 Task: Buy 4 Hair Combs from Drying Hoods section under best seller category for shipping address: Caleb Scott, 2431 August Lane, Shreveport, Louisiana 71101, Cell Number 3184332610. Pay from credit card ending with 5759, CVV 953
Action: Mouse moved to (28, 110)
Screenshot: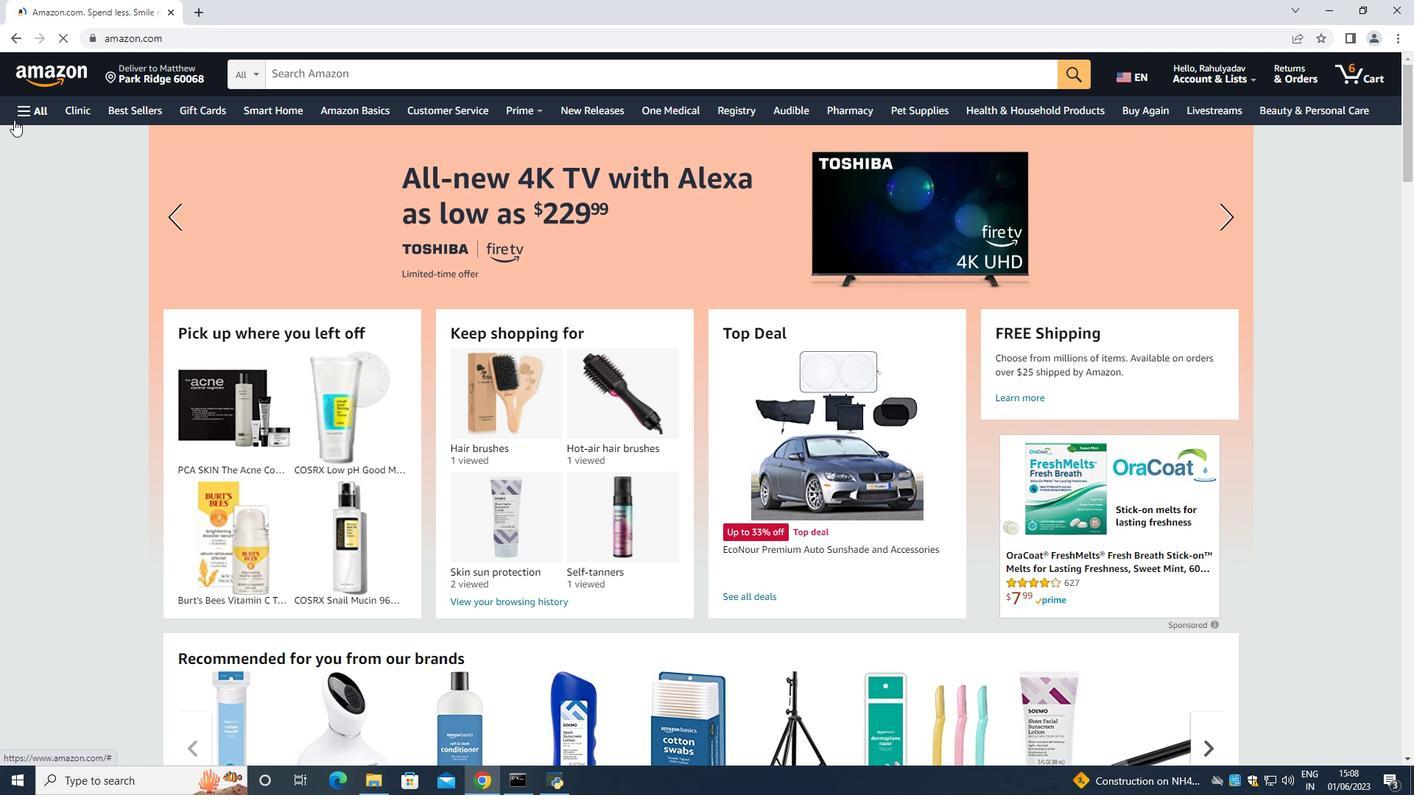 
Action: Mouse pressed left at (28, 110)
Screenshot: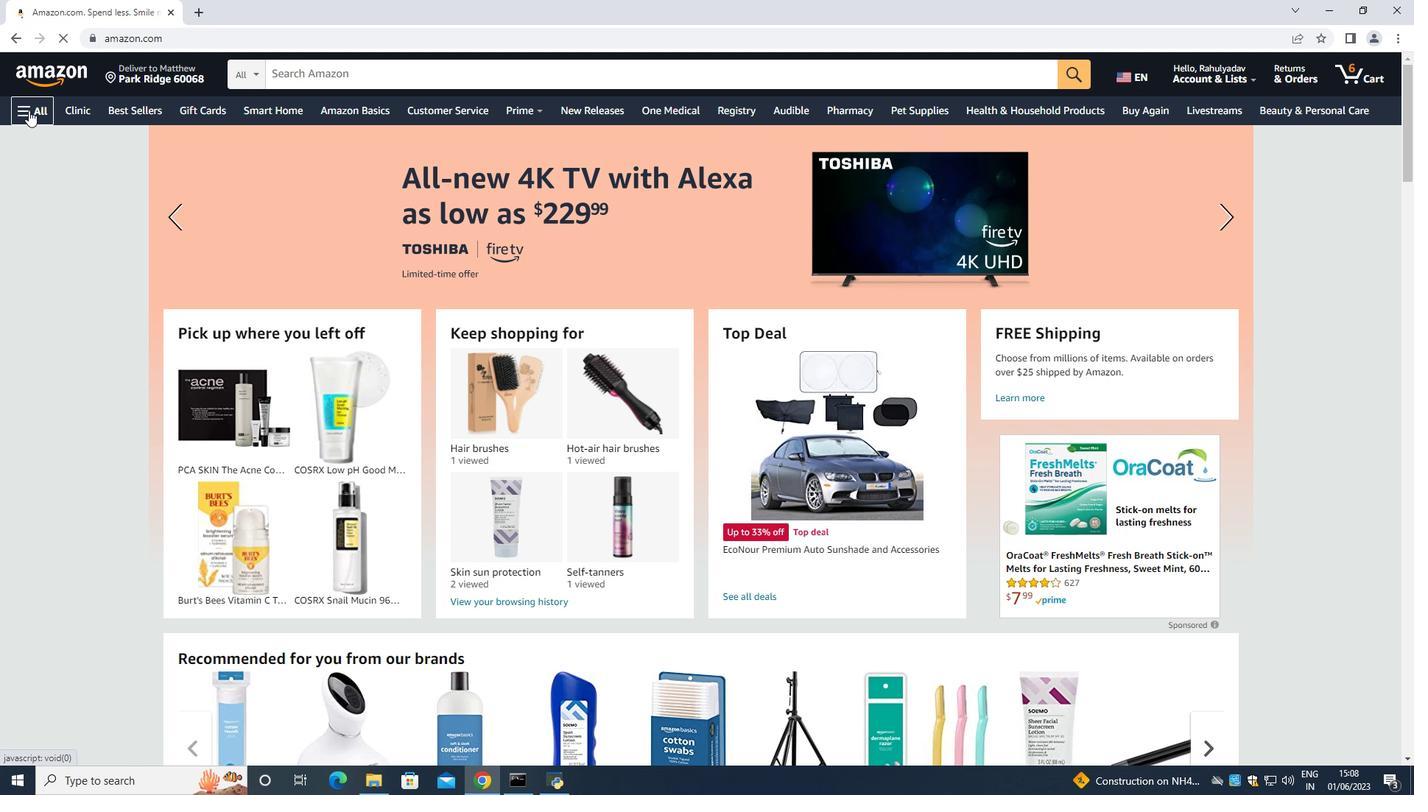 
Action: Mouse moved to (490, 176)
Screenshot: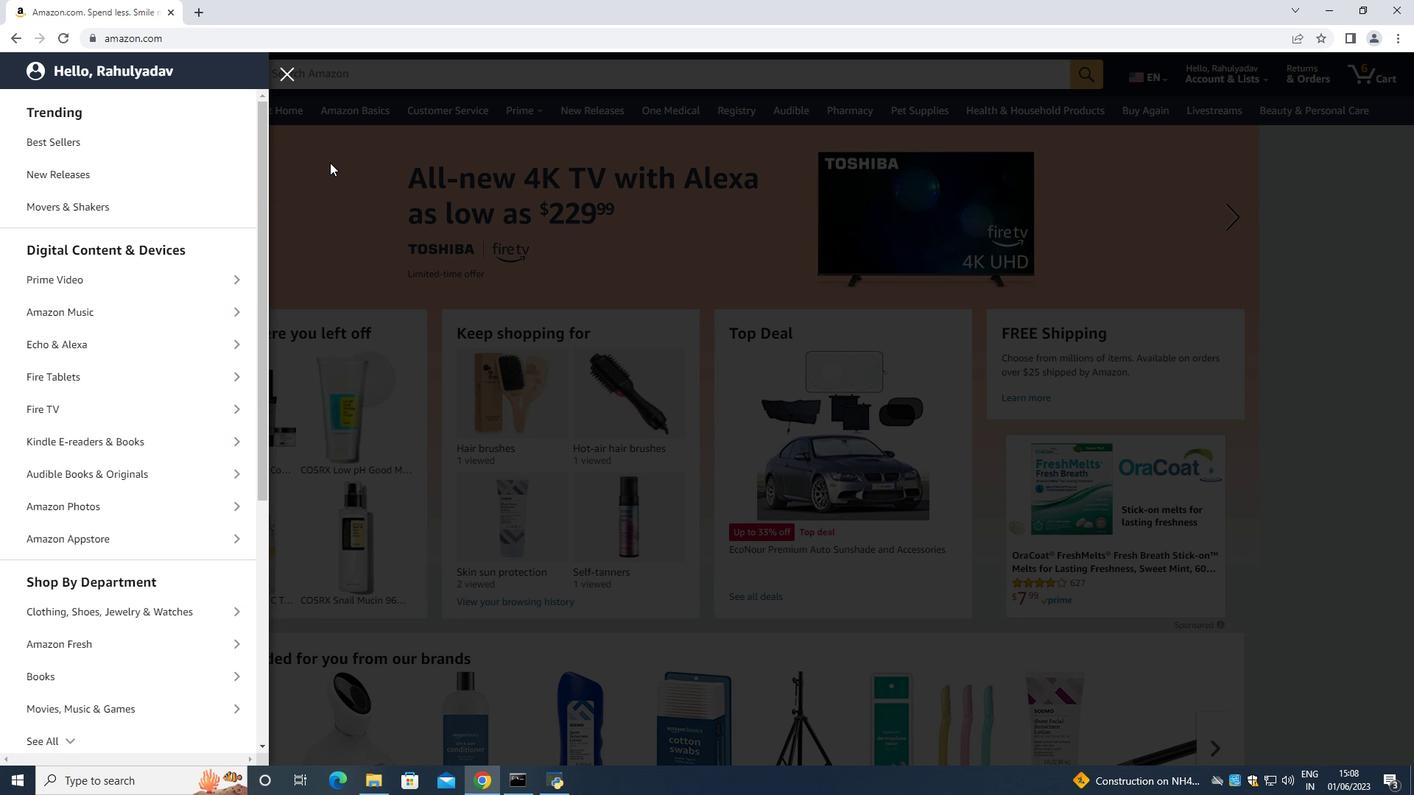
Action: Mouse pressed left at (490, 176)
Screenshot: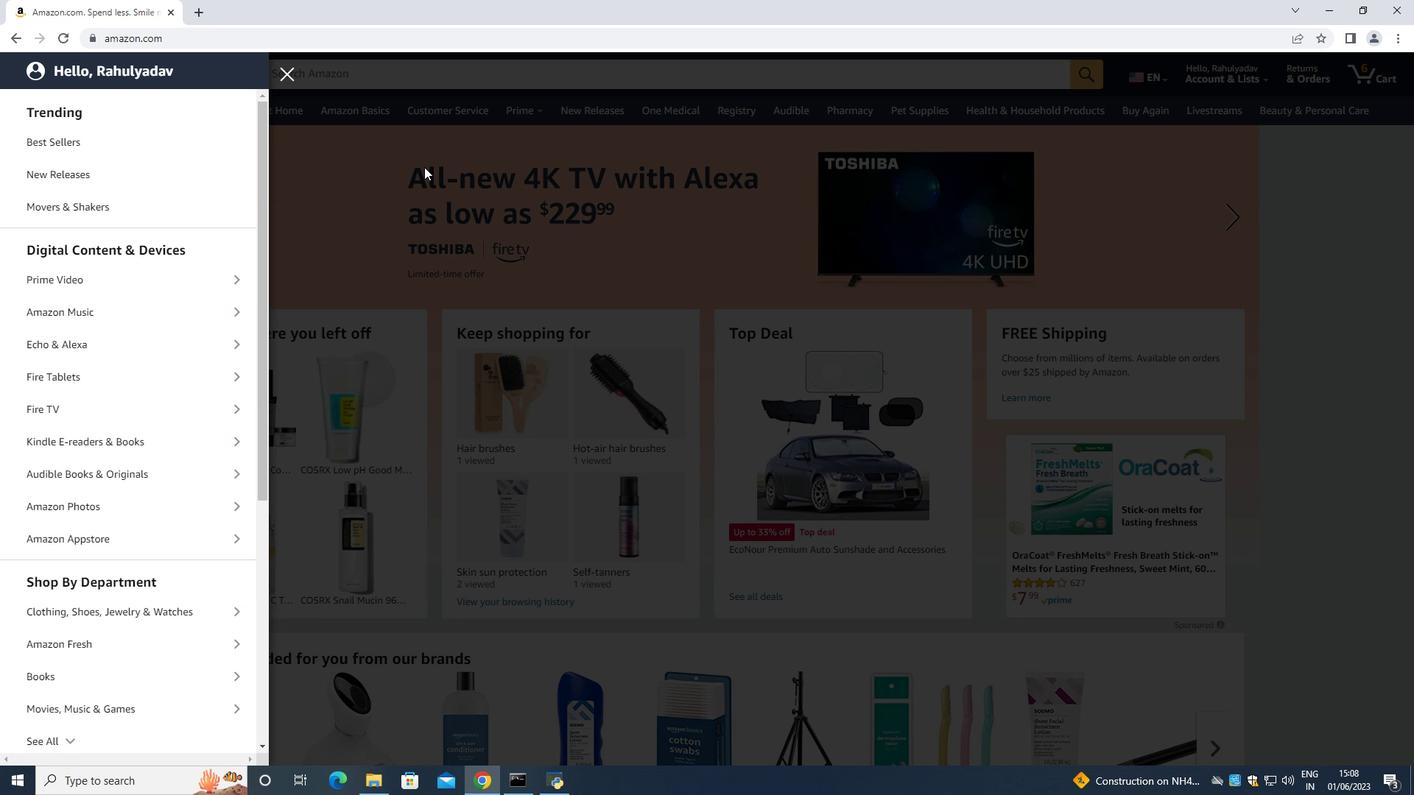 
Action: Mouse moved to (15, 109)
Screenshot: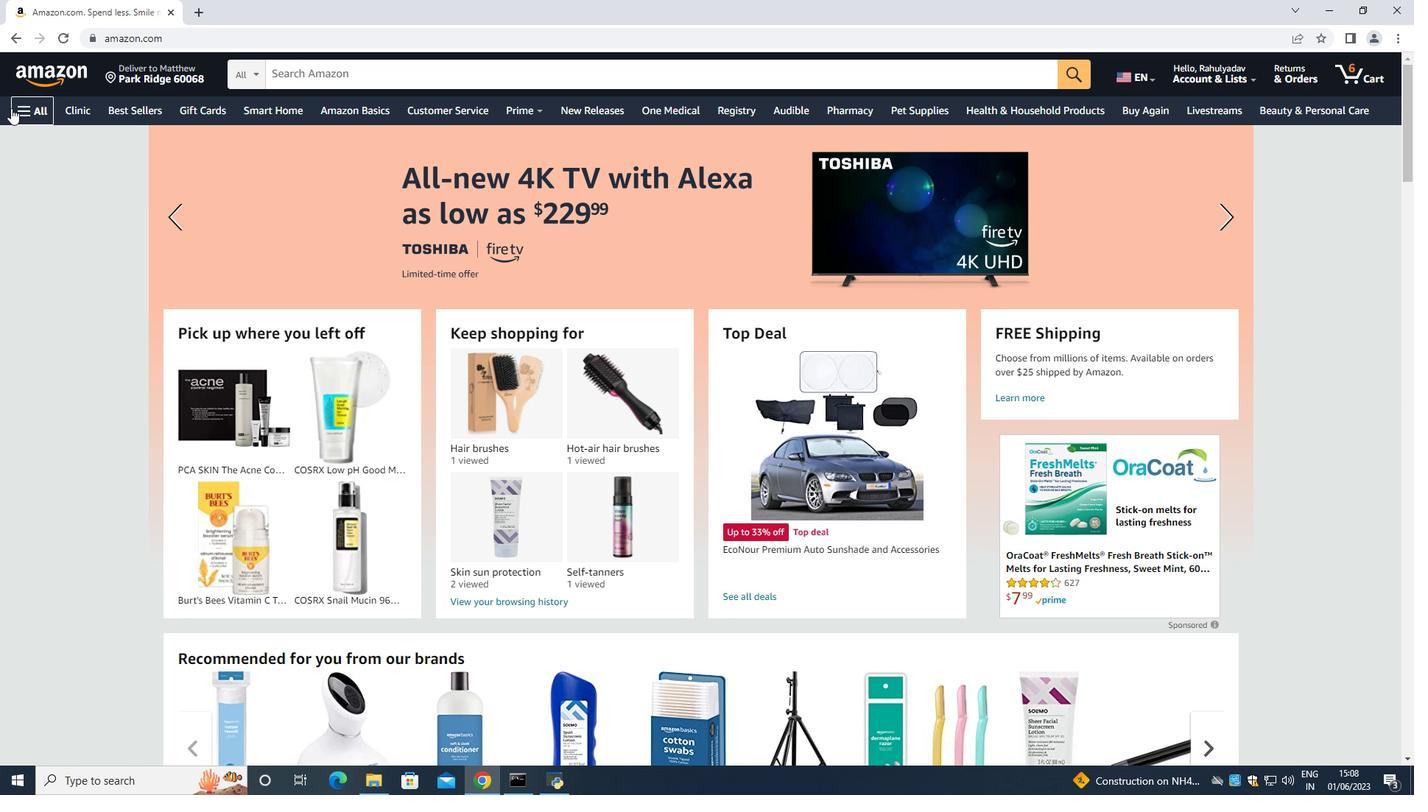 
Action: Mouse pressed left at (15, 109)
Screenshot: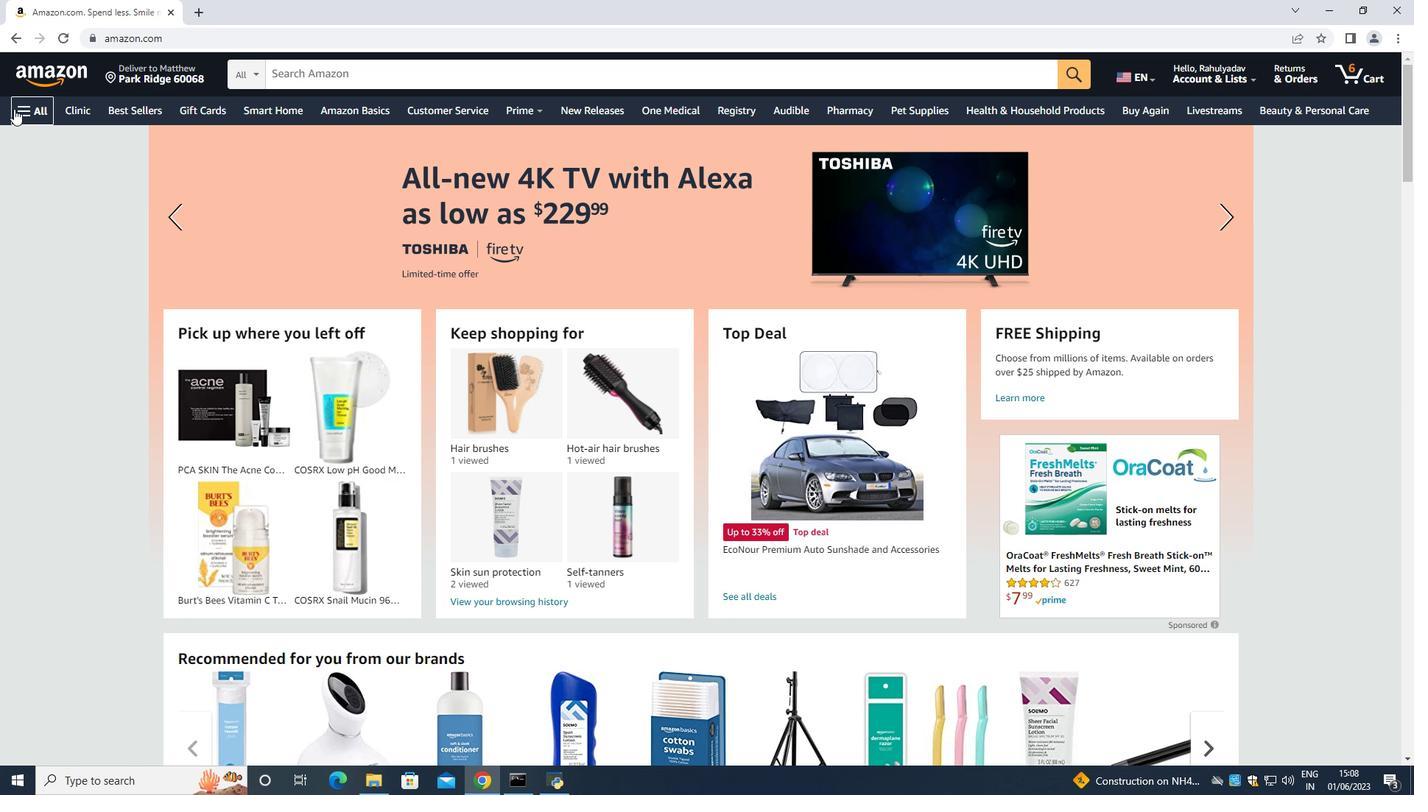 
Action: Mouse moved to (58, 148)
Screenshot: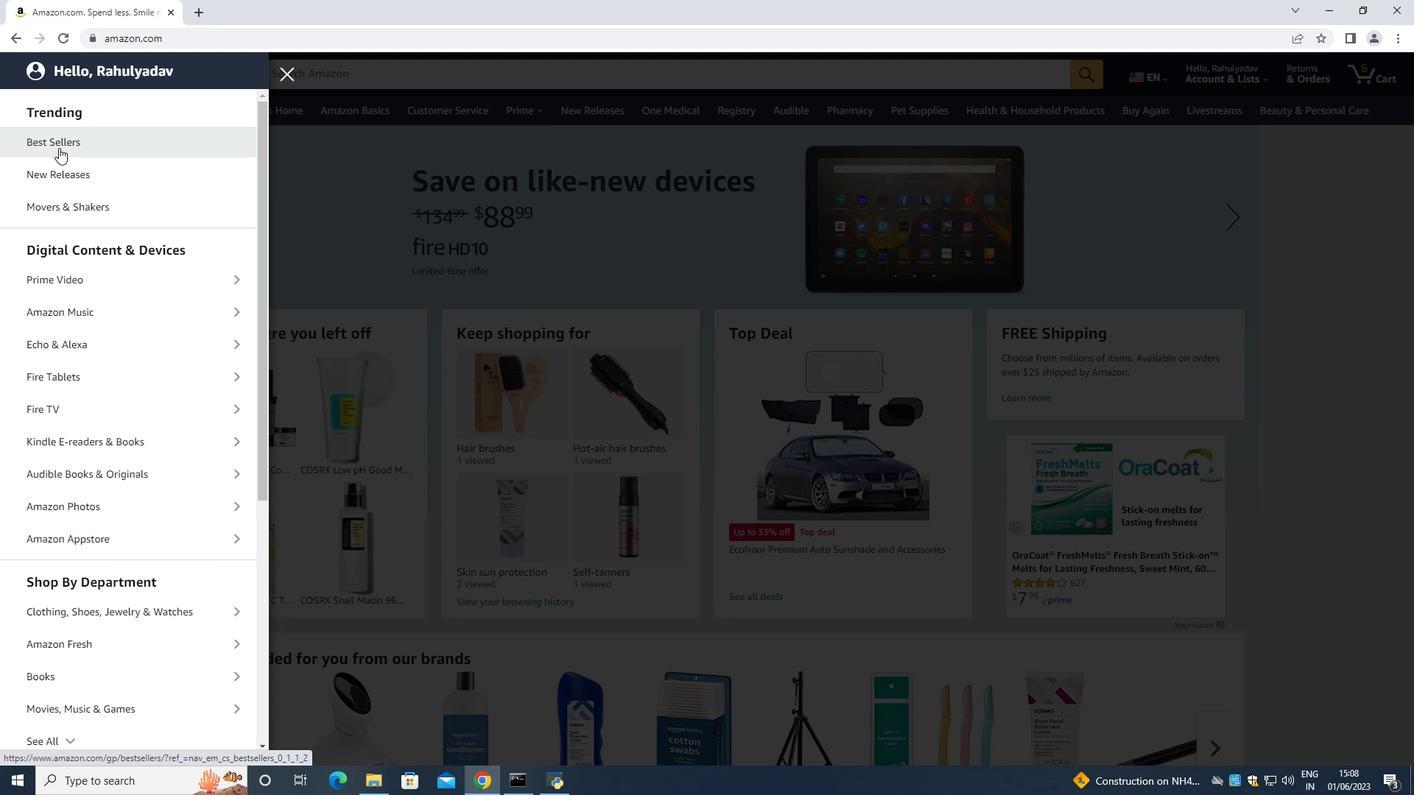 
Action: Mouse pressed left at (58, 148)
Screenshot: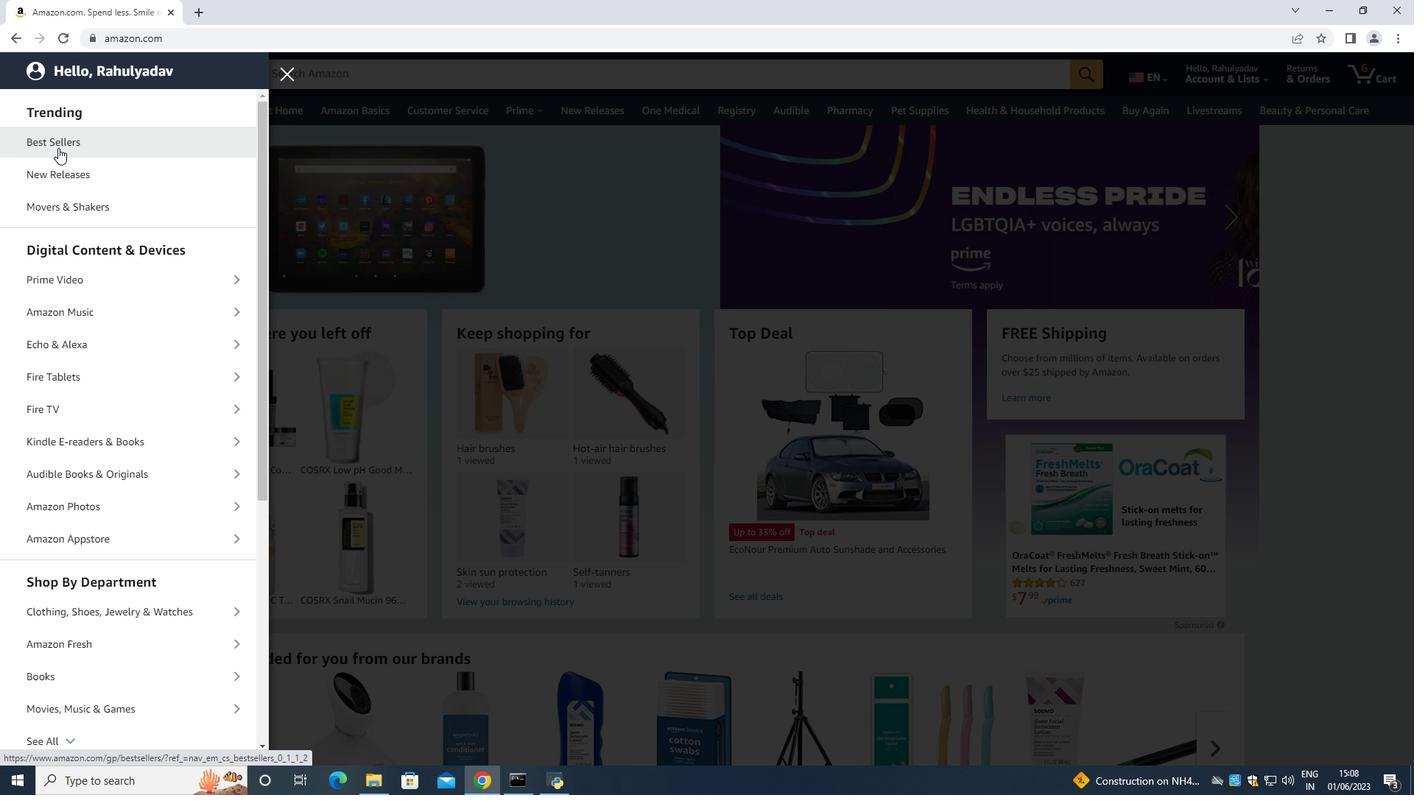 
Action: Mouse moved to (515, 70)
Screenshot: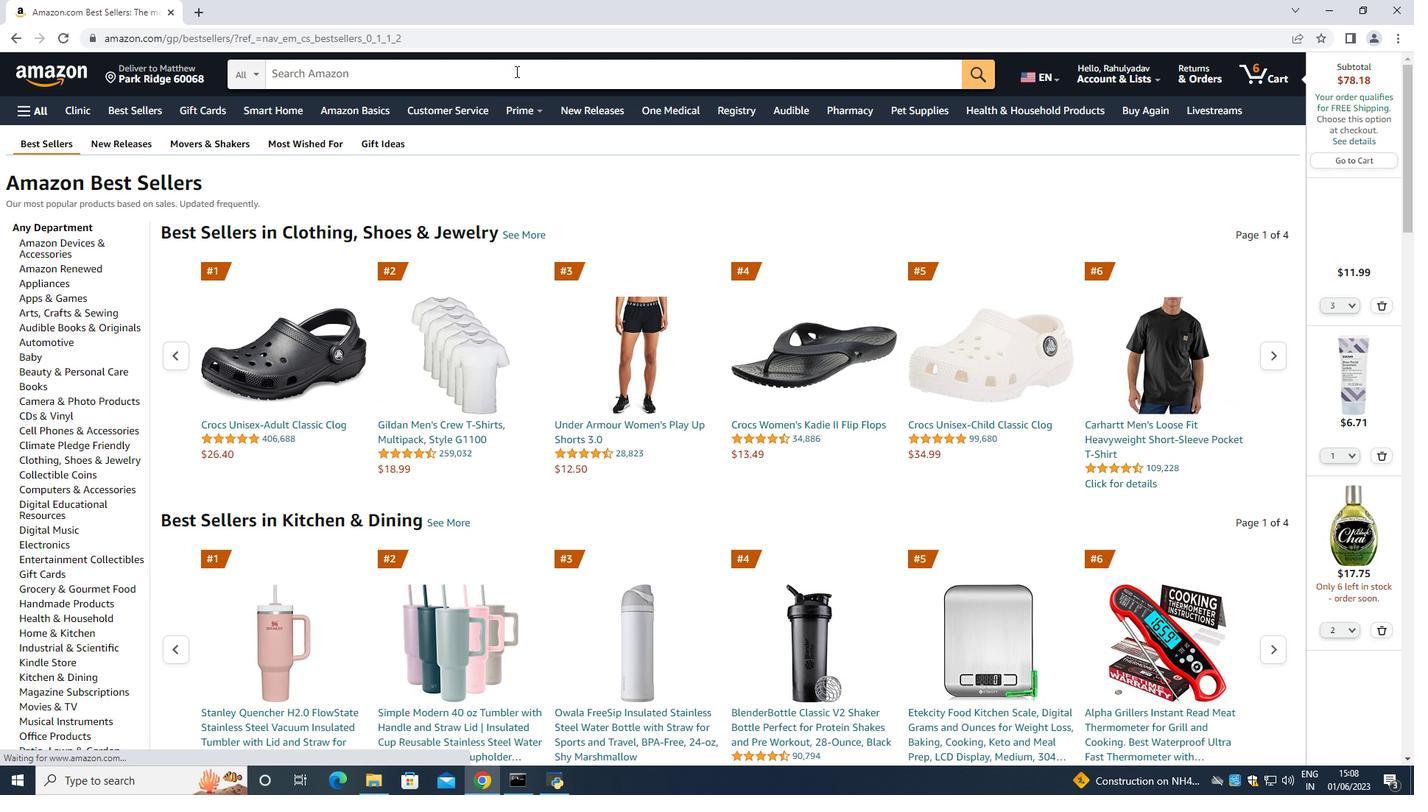 
Action: Mouse pressed left at (515, 70)
Screenshot: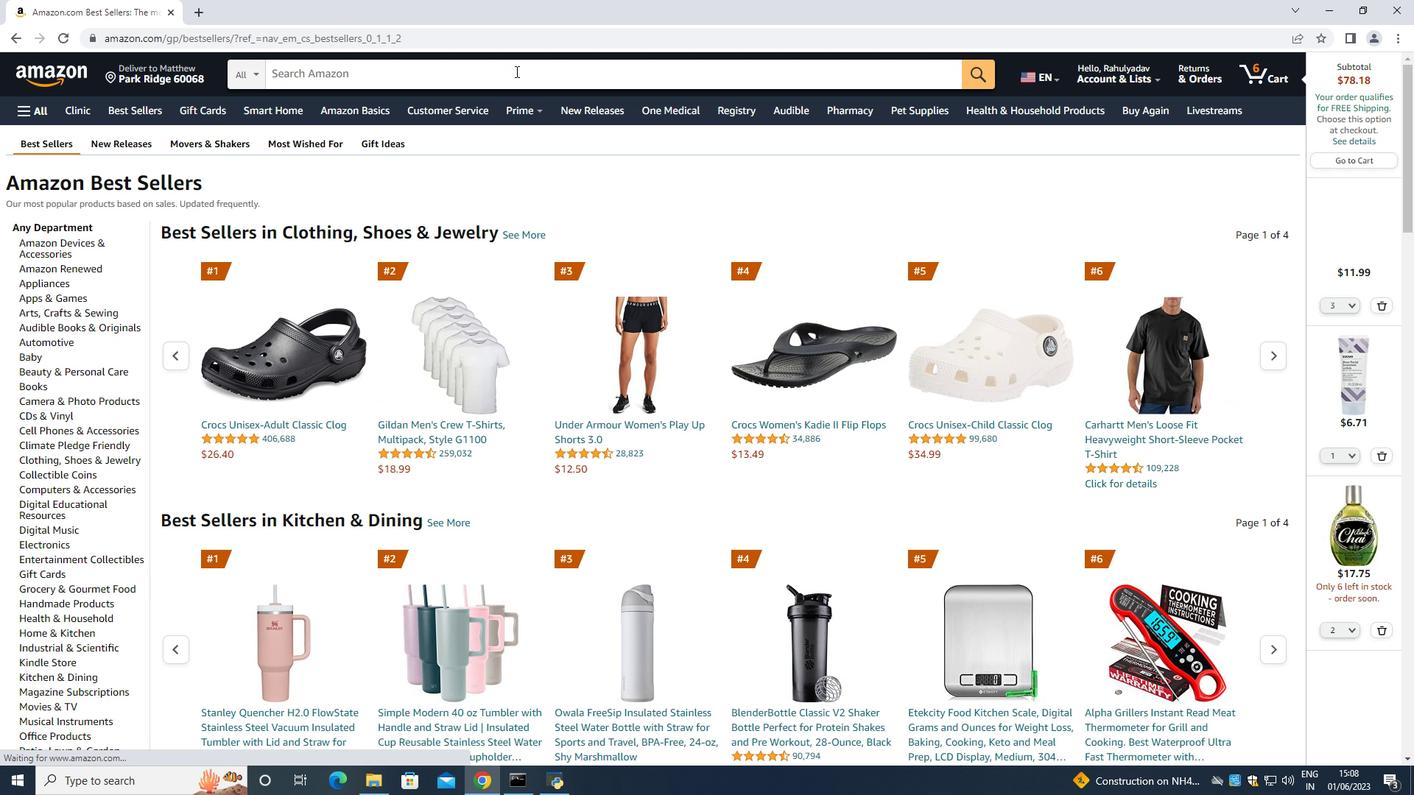
Action: Key pressed <Key.shift><Key.shift><Key.shift><Key.shift><Key.shift><Key.shift><Key.shift><Key.shift><Key.shift><Key.shift>Hair<Key.space><Key.shift>Combs<Key.enter>
Screenshot: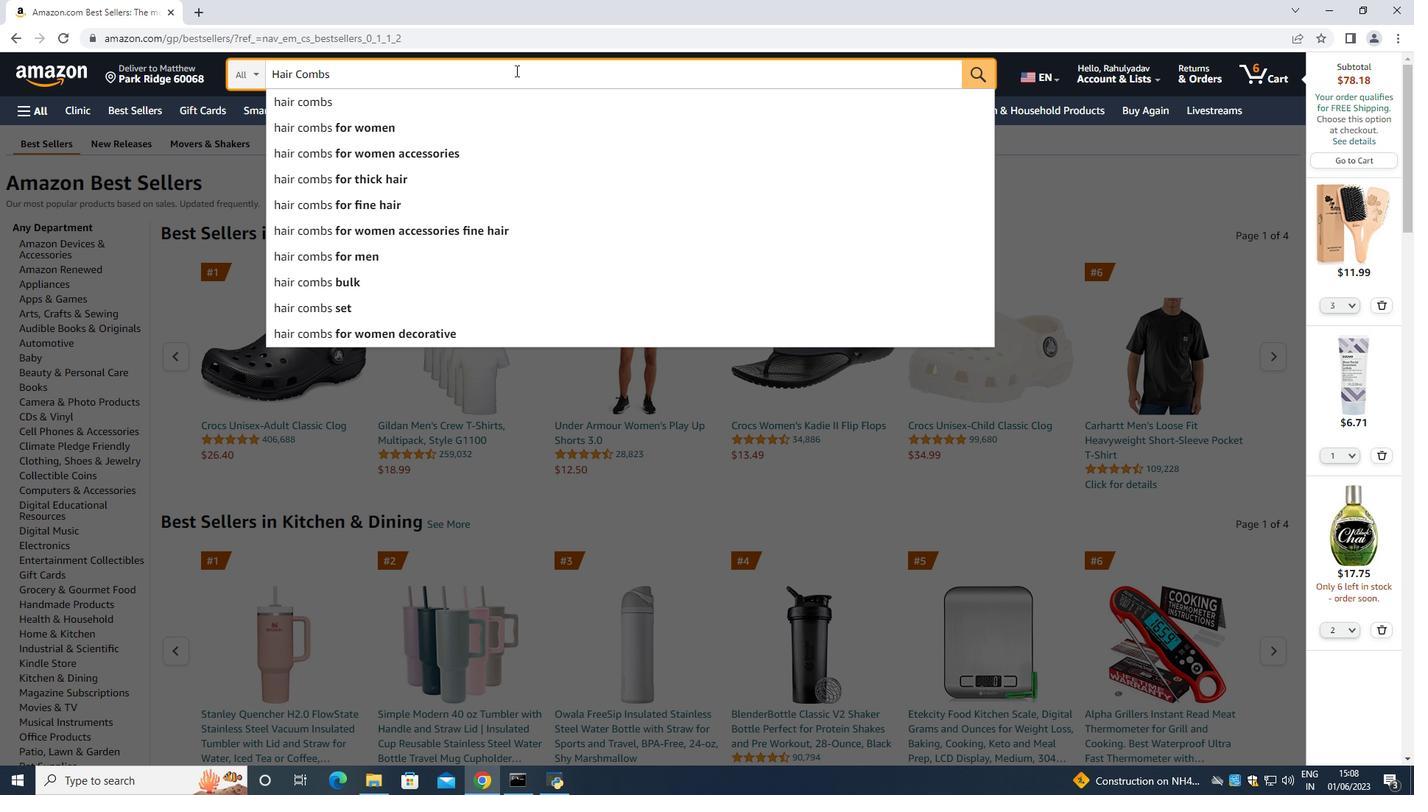 
Action: Mouse moved to (996, 451)
Screenshot: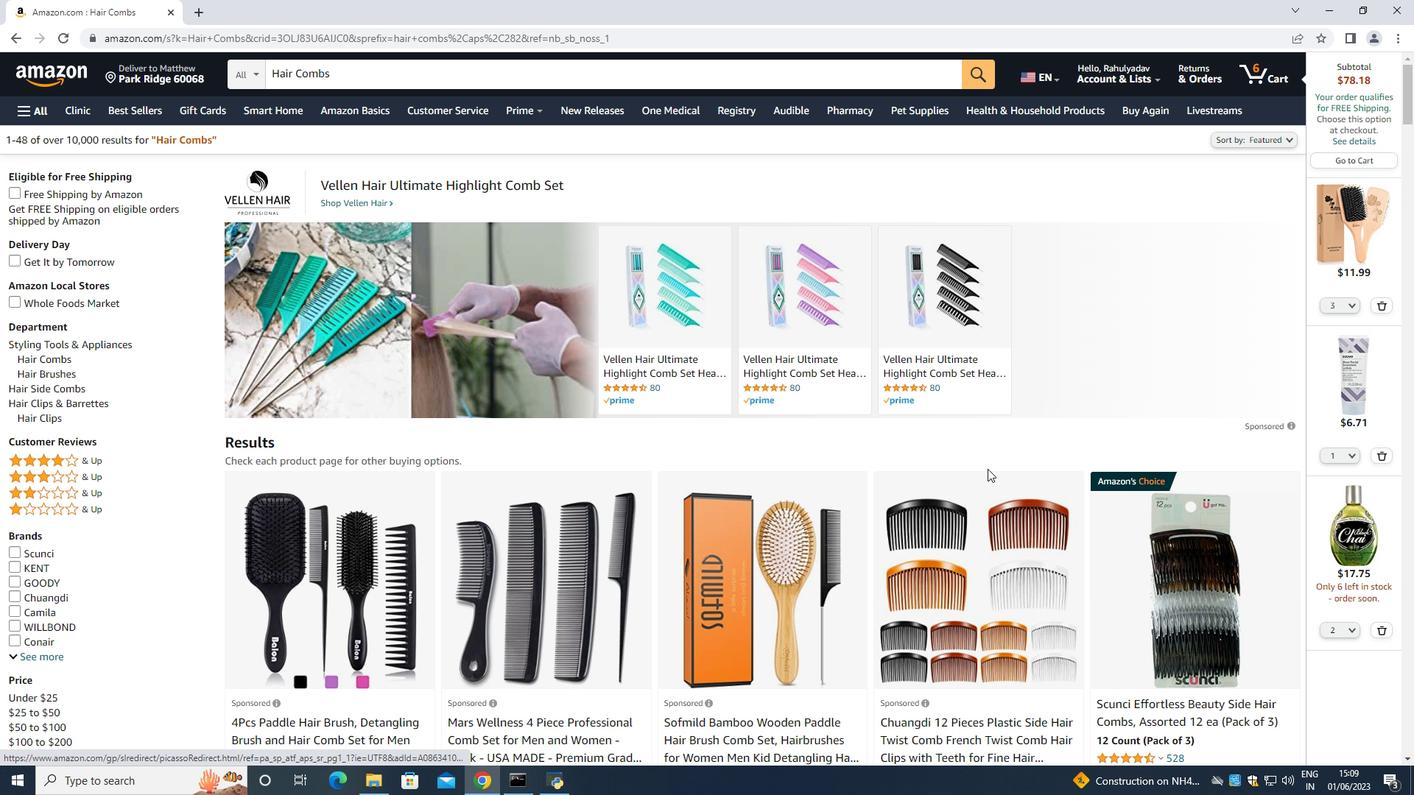 
Action: Mouse scrolled (996, 450) with delta (0, 0)
Screenshot: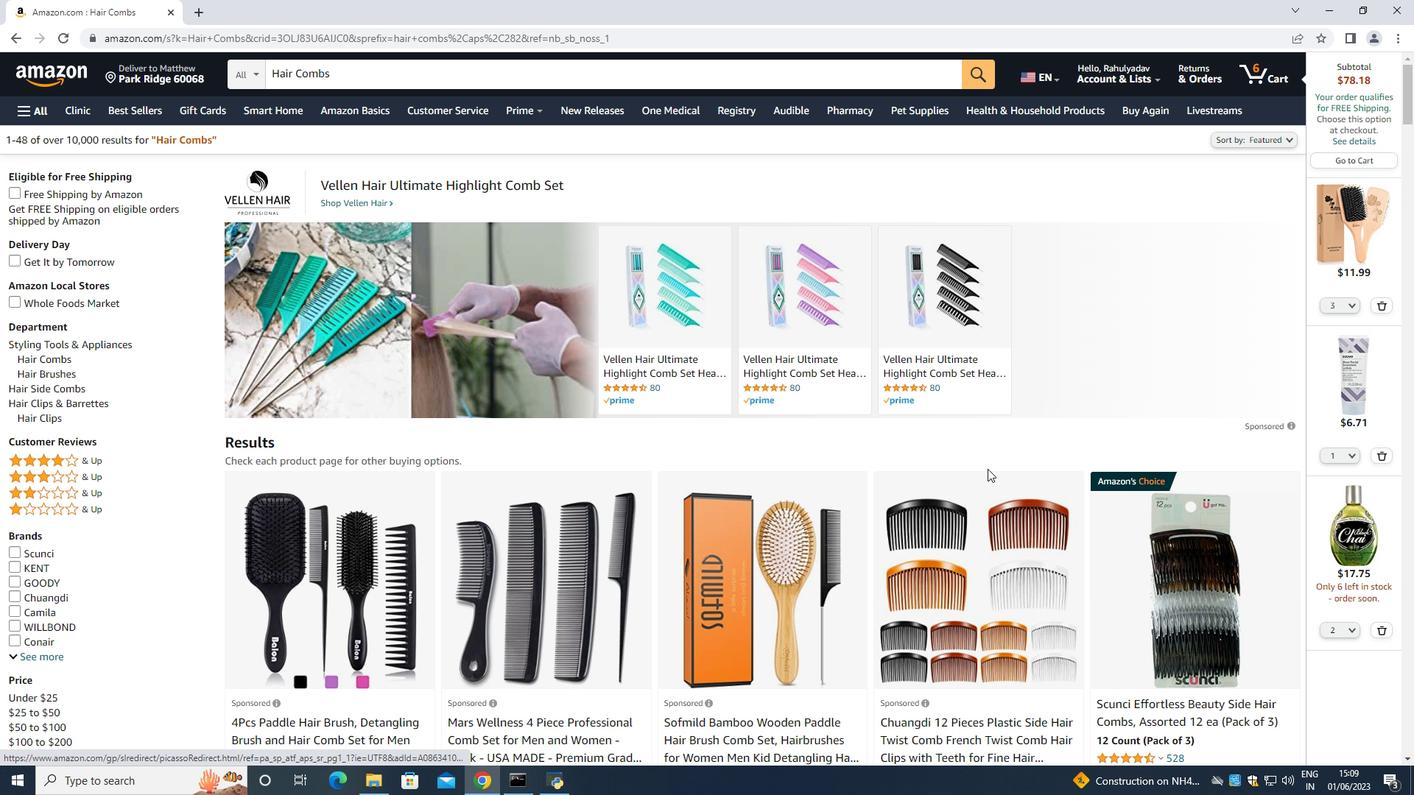 
Action: Mouse moved to (994, 455)
Screenshot: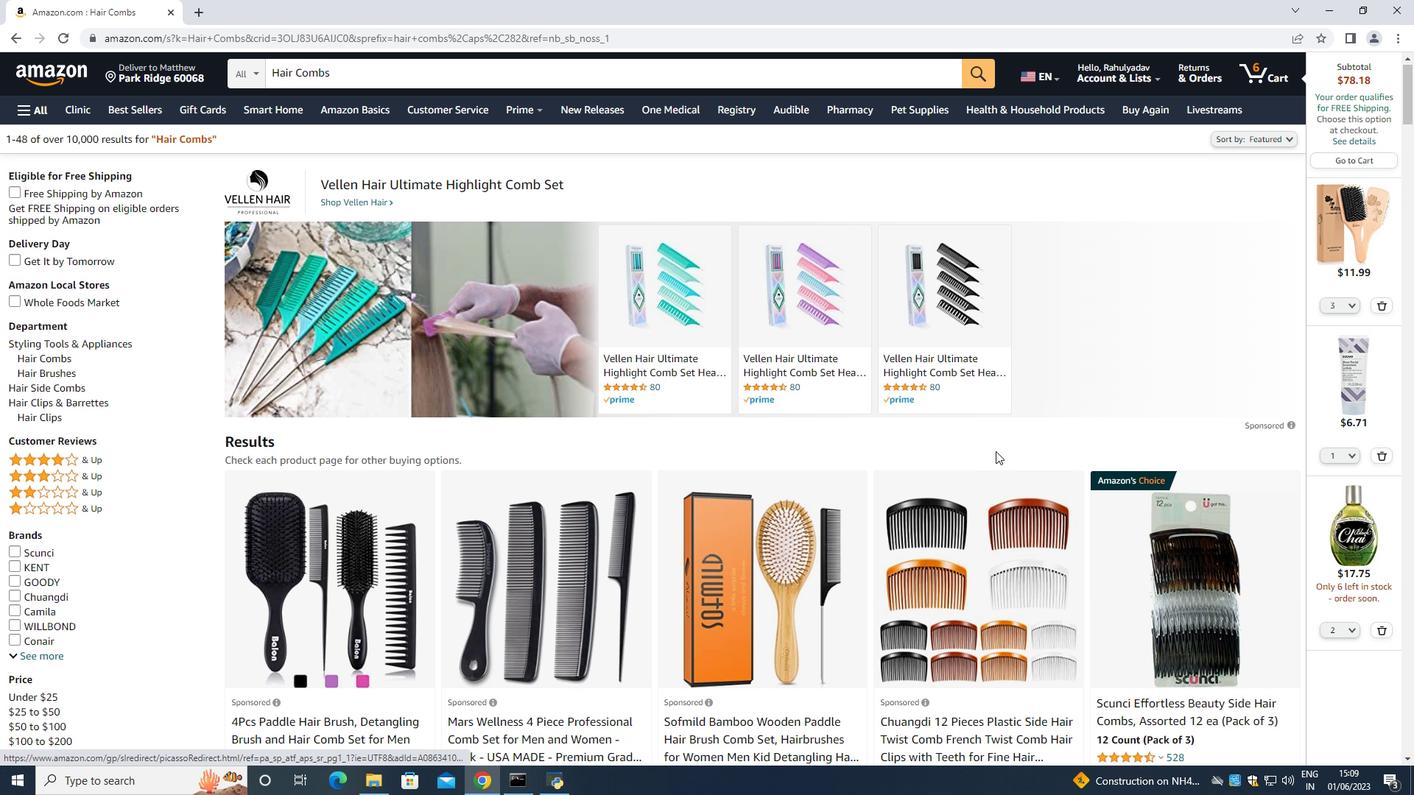 
Action: Mouse scrolled (994, 454) with delta (0, 0)
Screenshot: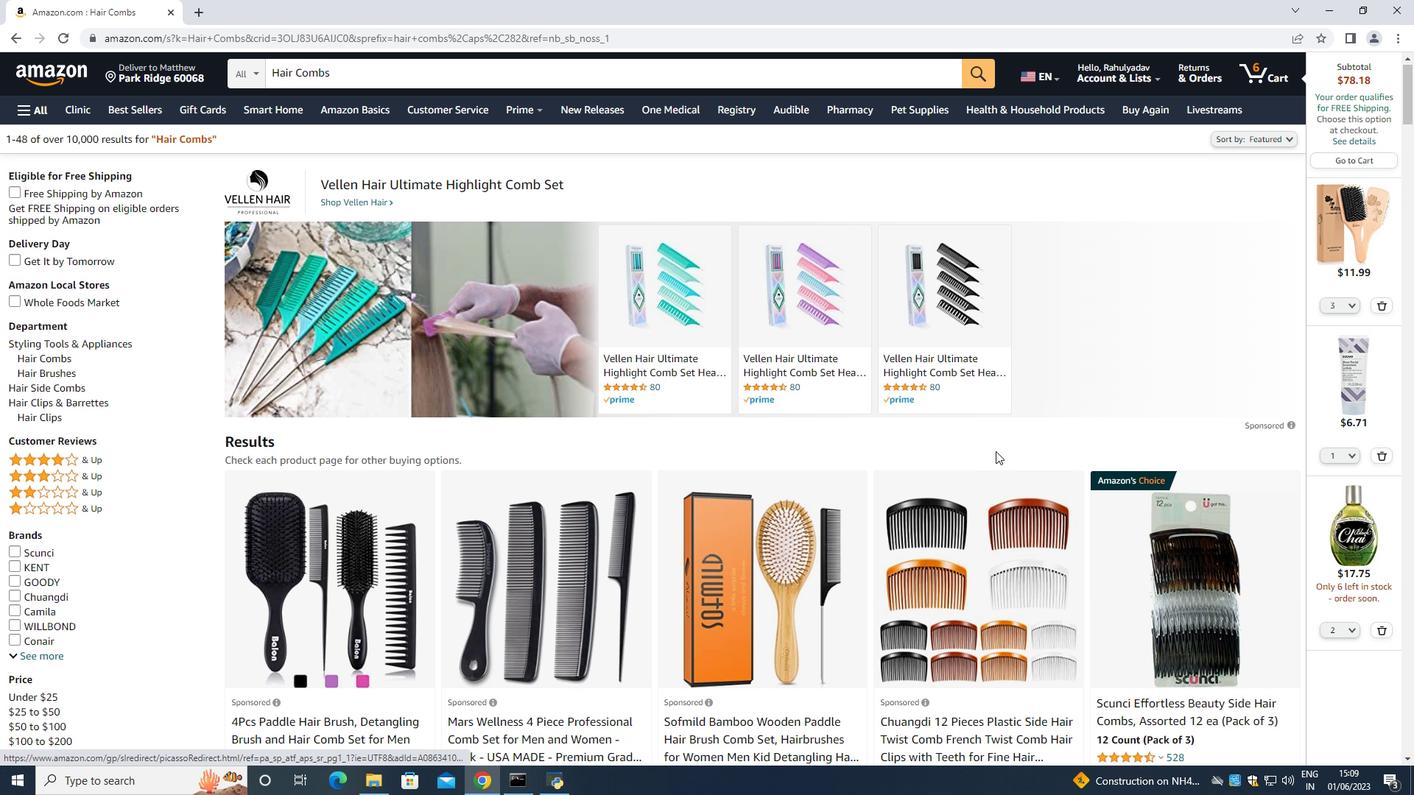 
Action: Mouse moved to (1305, 470)
Screenshot: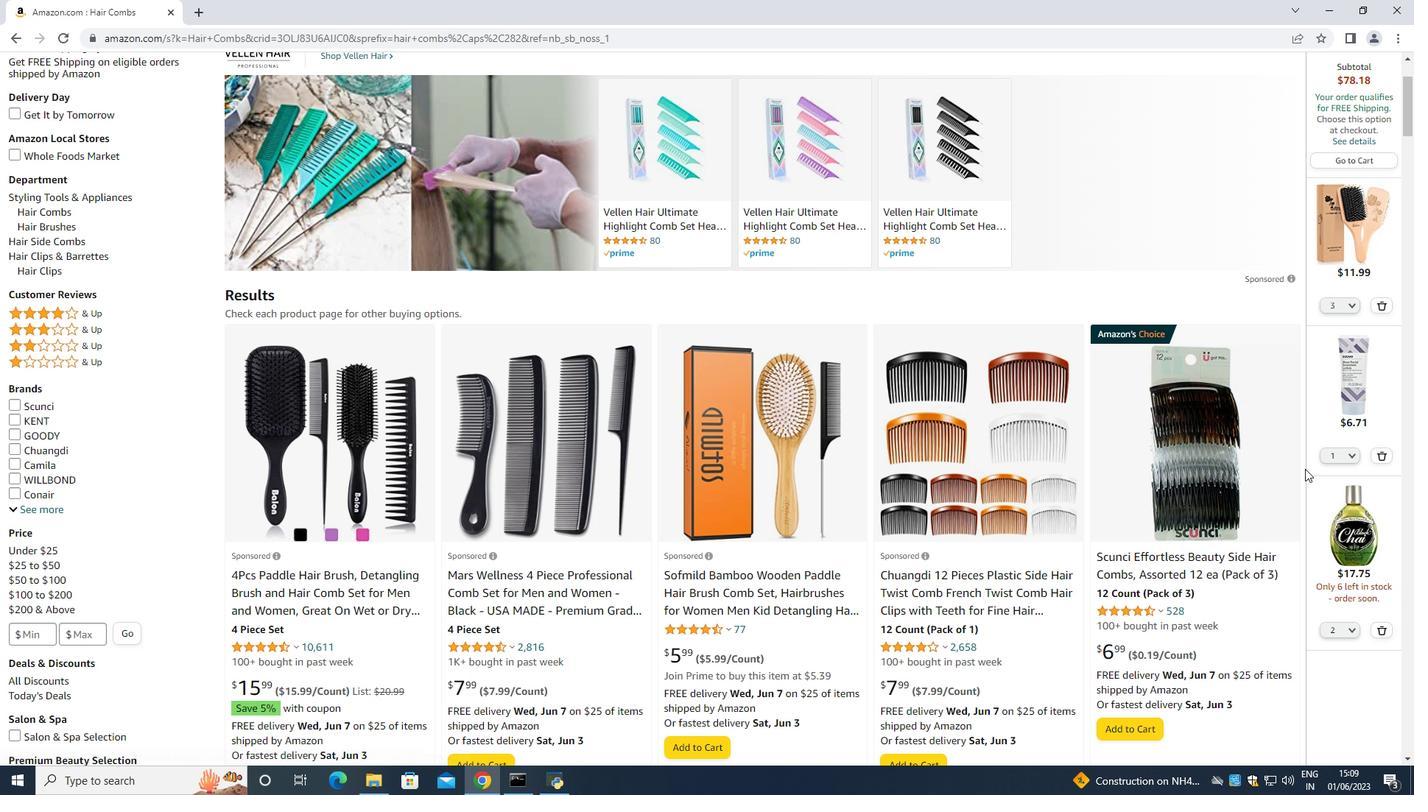 
Action: Key pressed <Key.down><Key.down><Key.down>
Screenshot: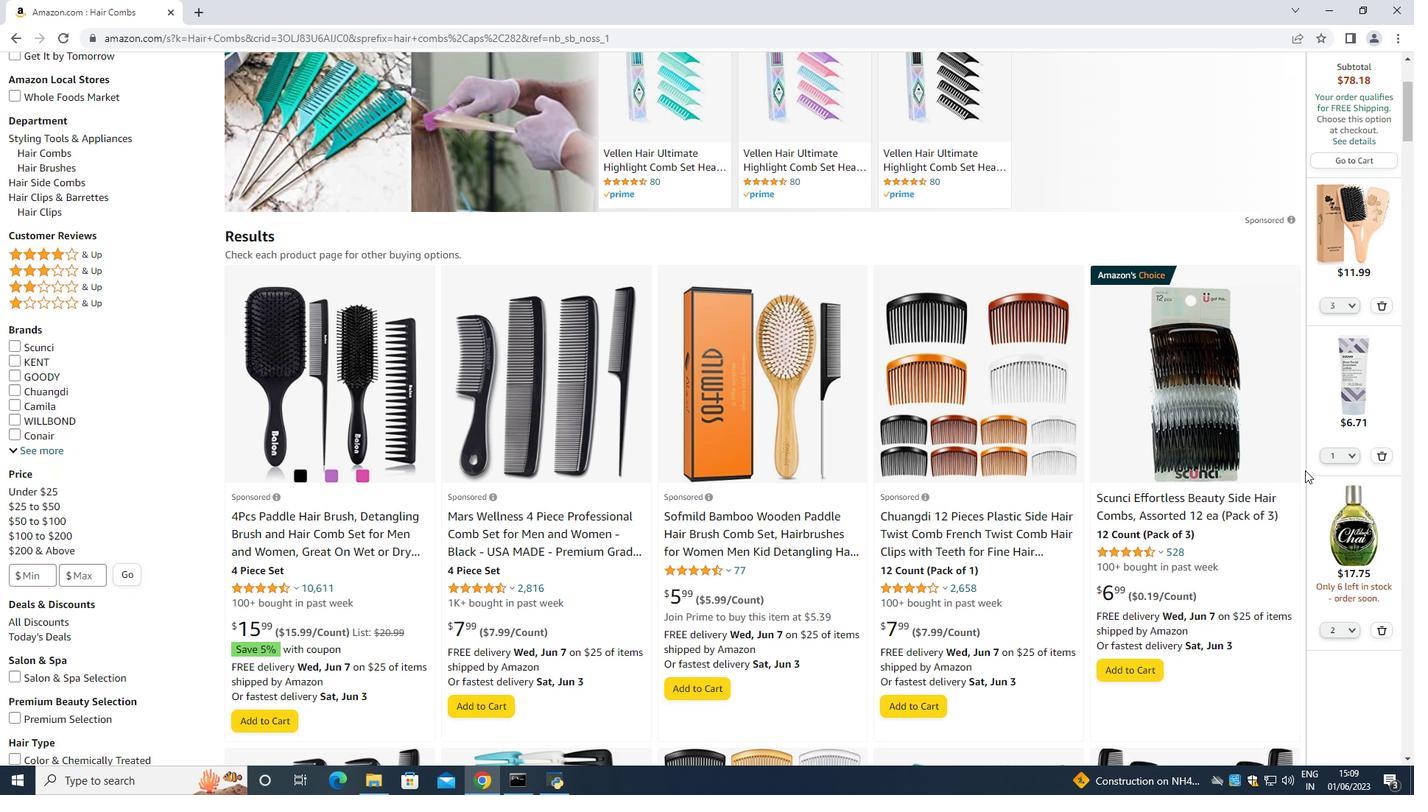 
Action: Mouse moved to (864, 292)
Screenshot: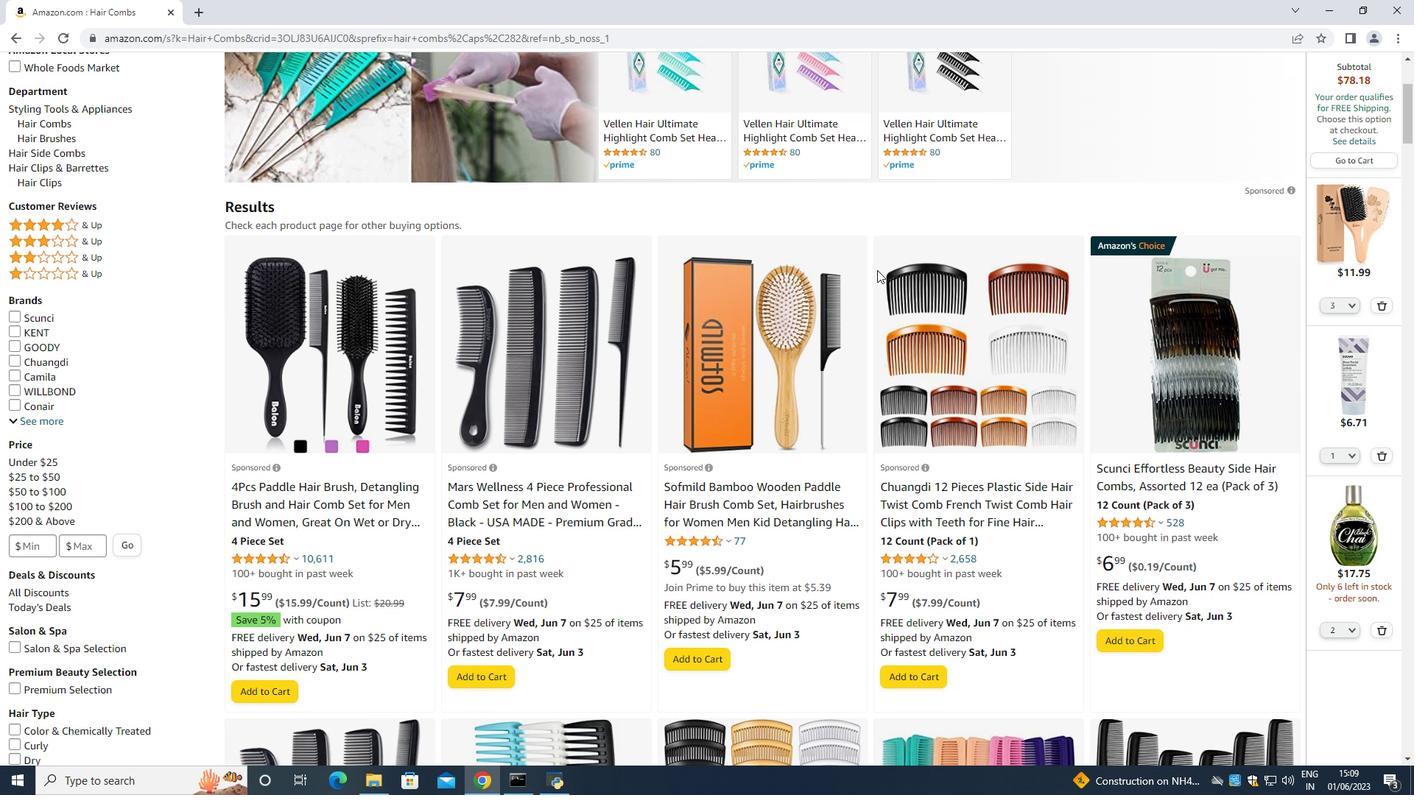 
Action: Mouse scrolled (864, 291) with delta (0, 0)
Screenshot: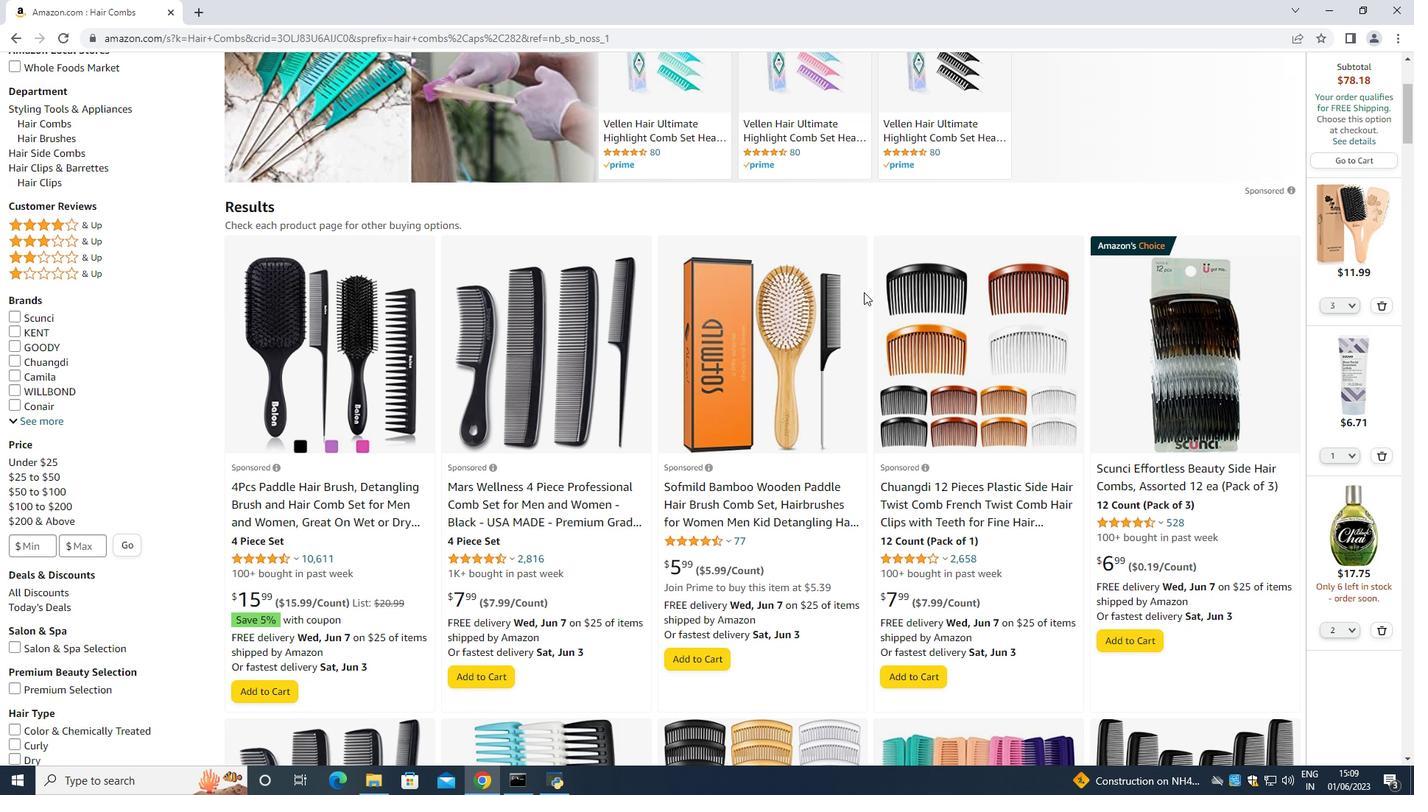 
Action: Mouse moved to (609, 442)
Screenshot: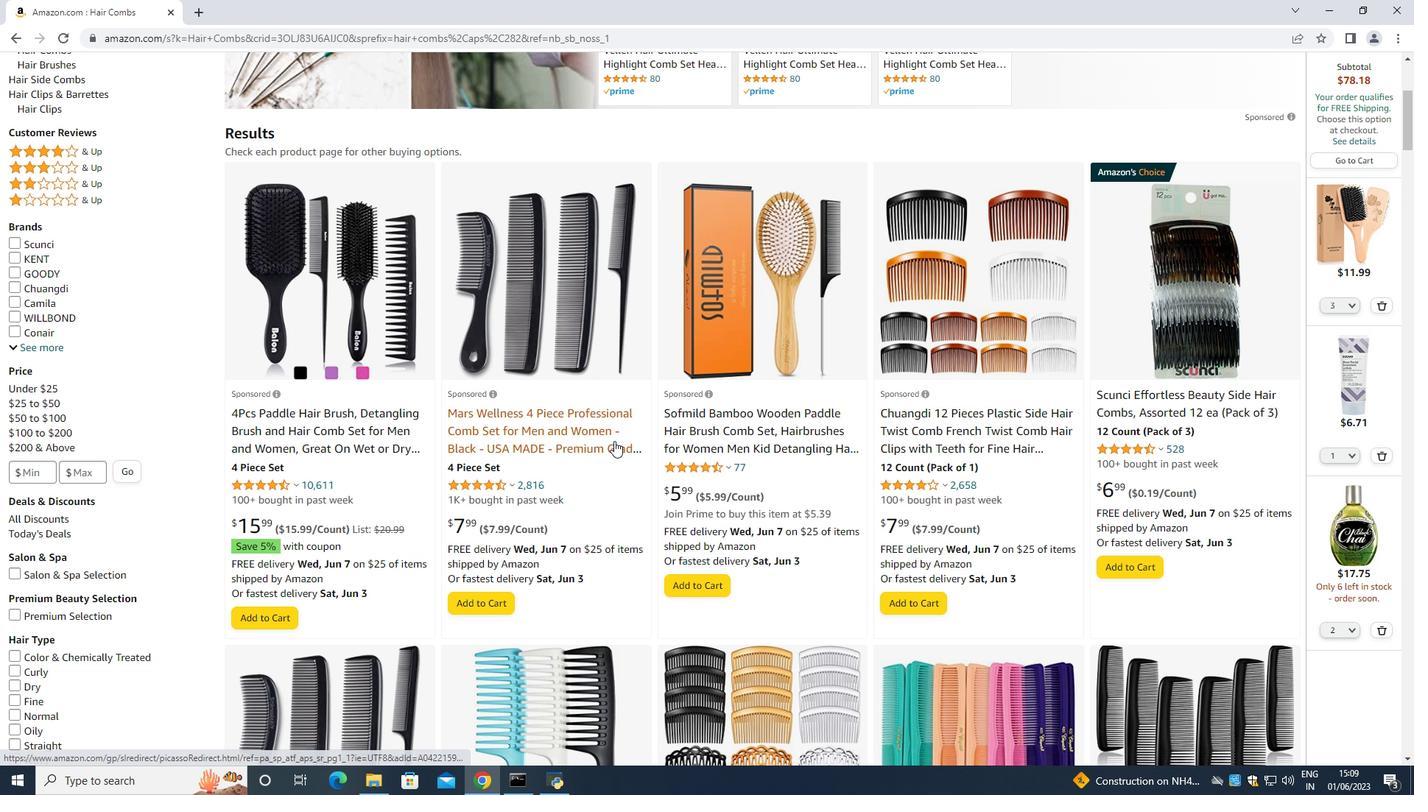 
Action: Mouse scrolled (609, 441) with delta (0, 0)
Screenshot: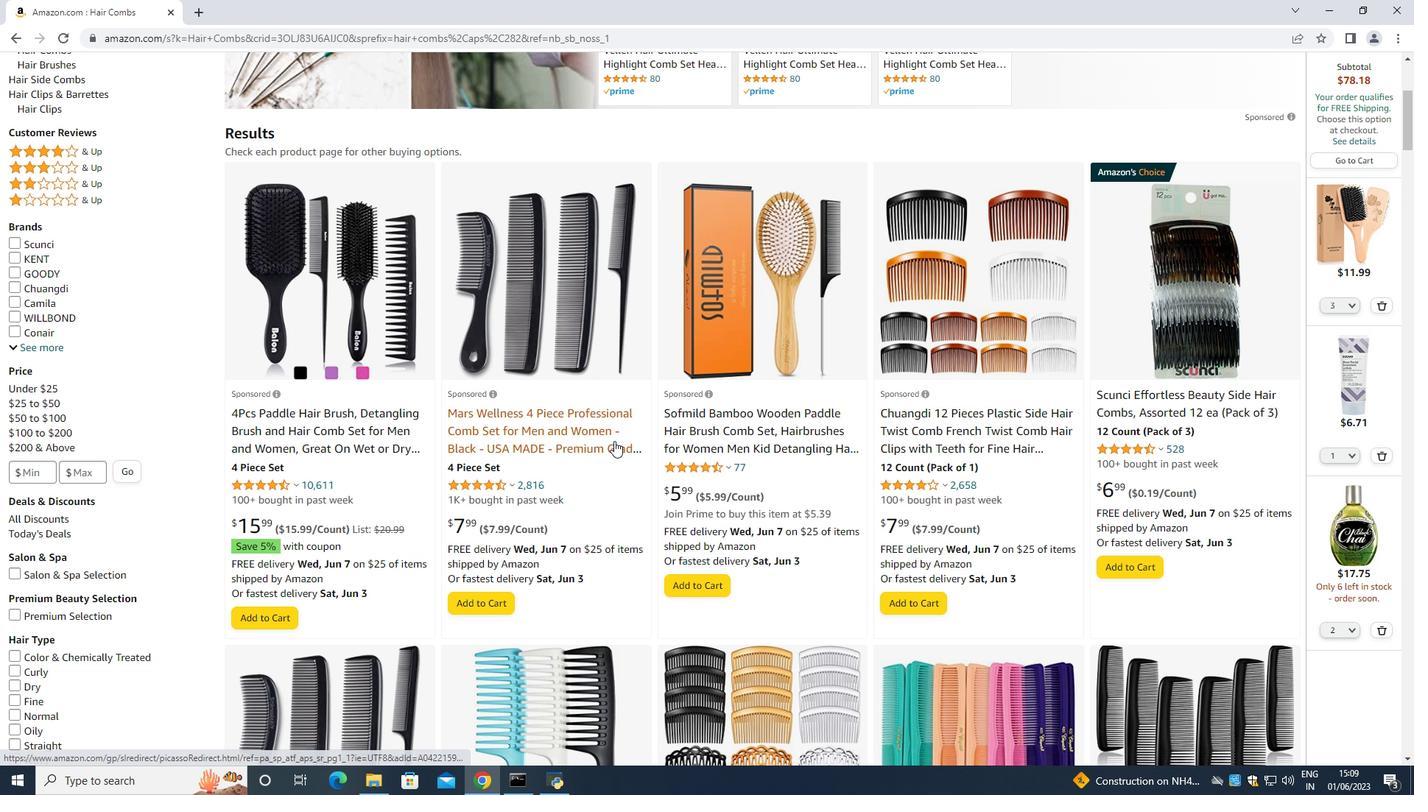 
Action: Mouse moved to (599, 442)
Screenshot: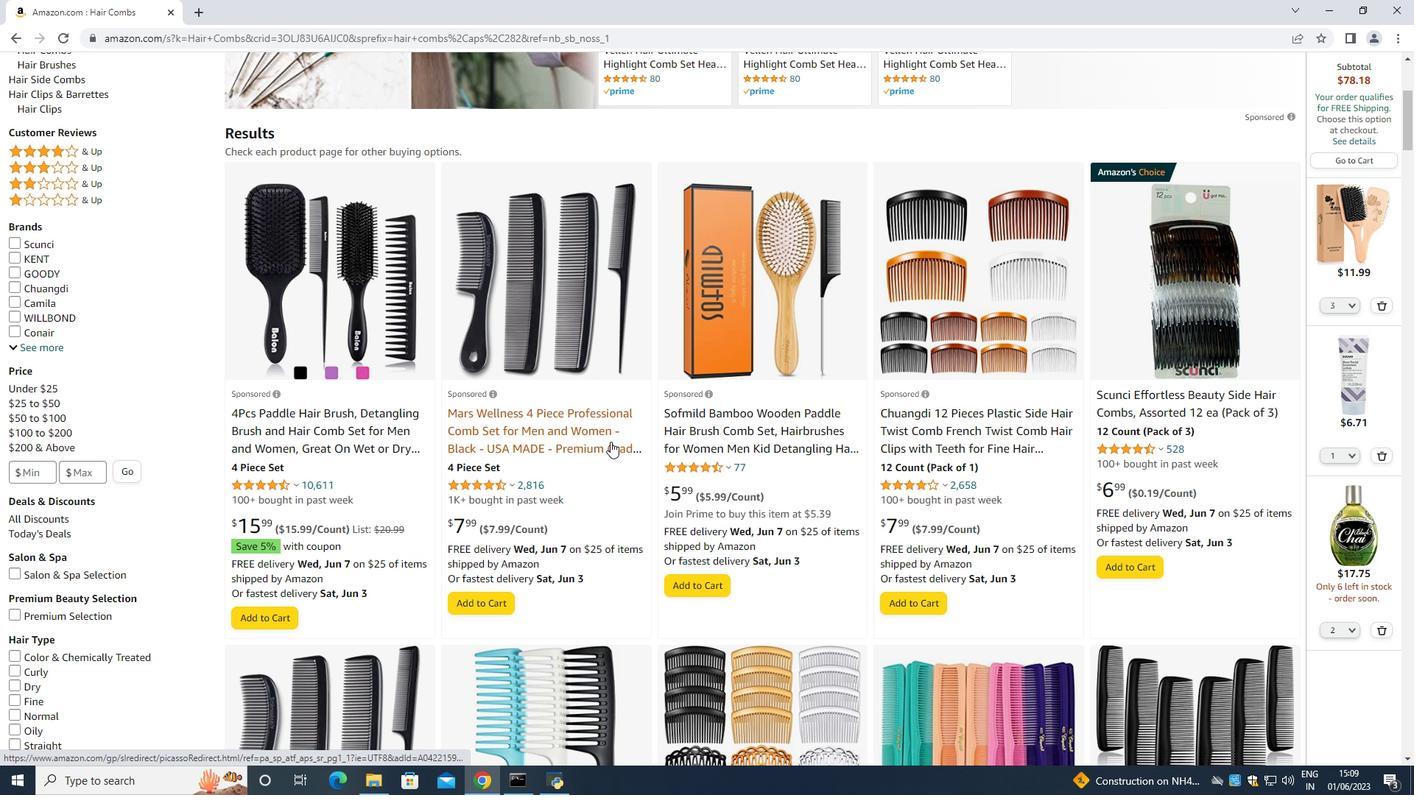 
Action: Mouse scrolled (599, 442) with delta (0, 0)
Screenshot: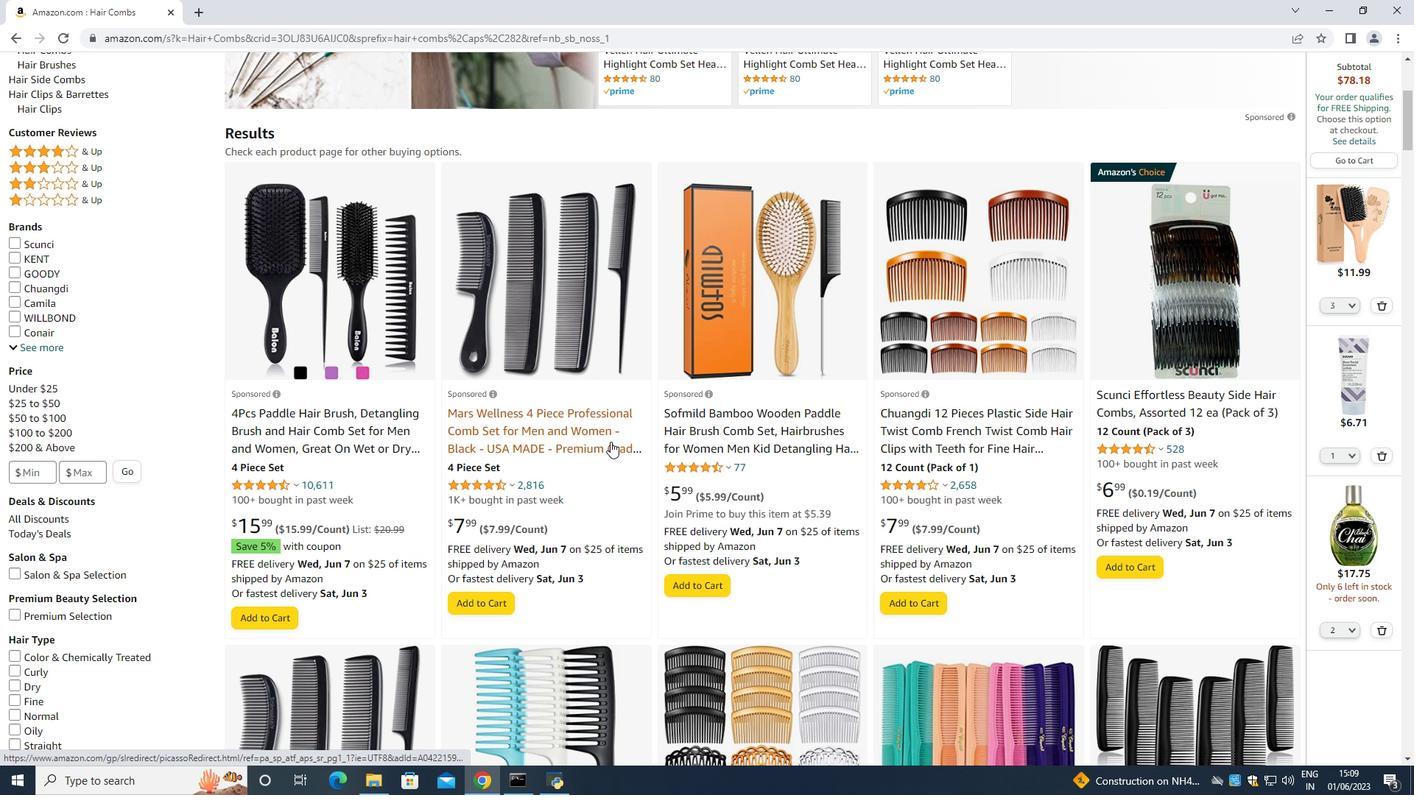 
Action: Mouse moved to (590, 442)
Screenshot: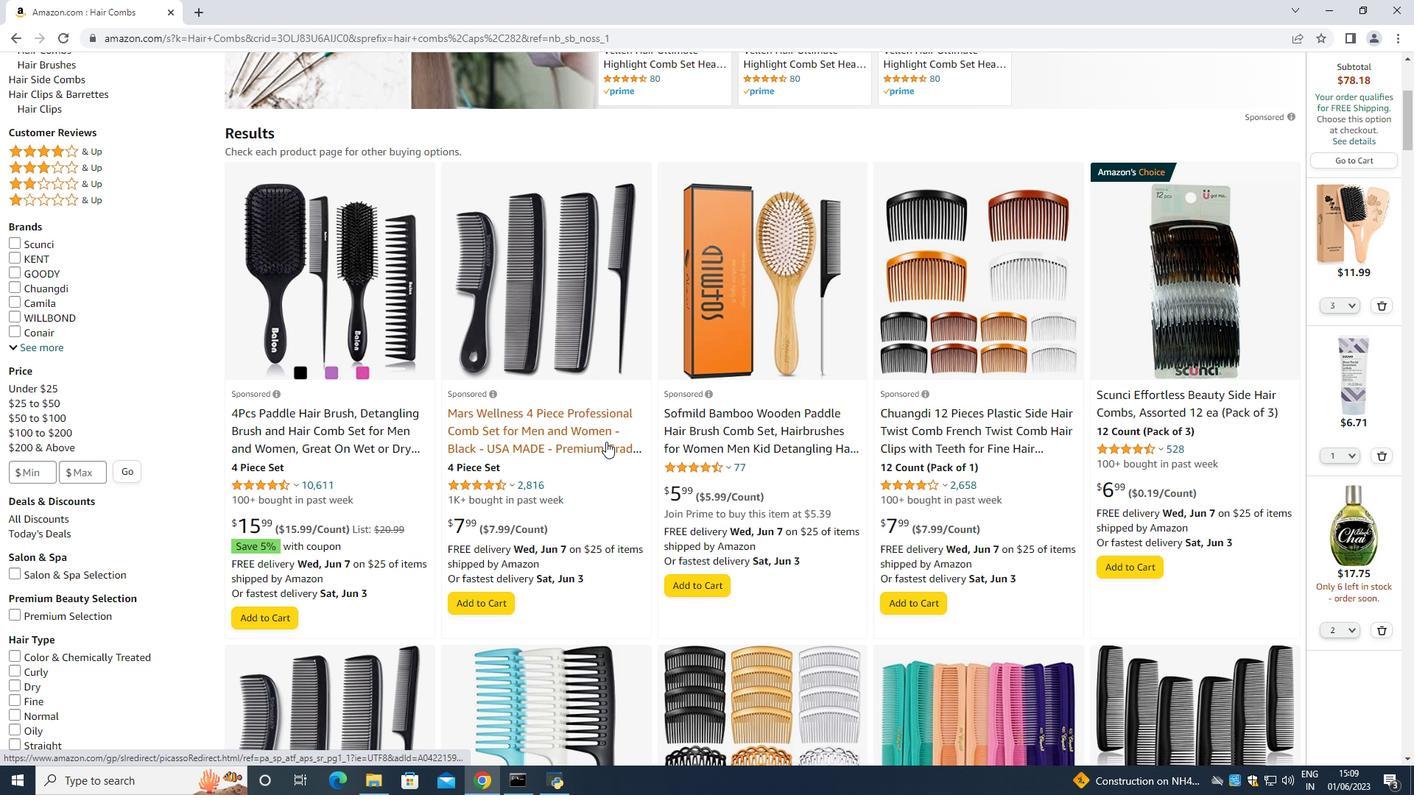 
Action: Mouse scrolled (590, 441) with delta (0, 0)
Screenshot: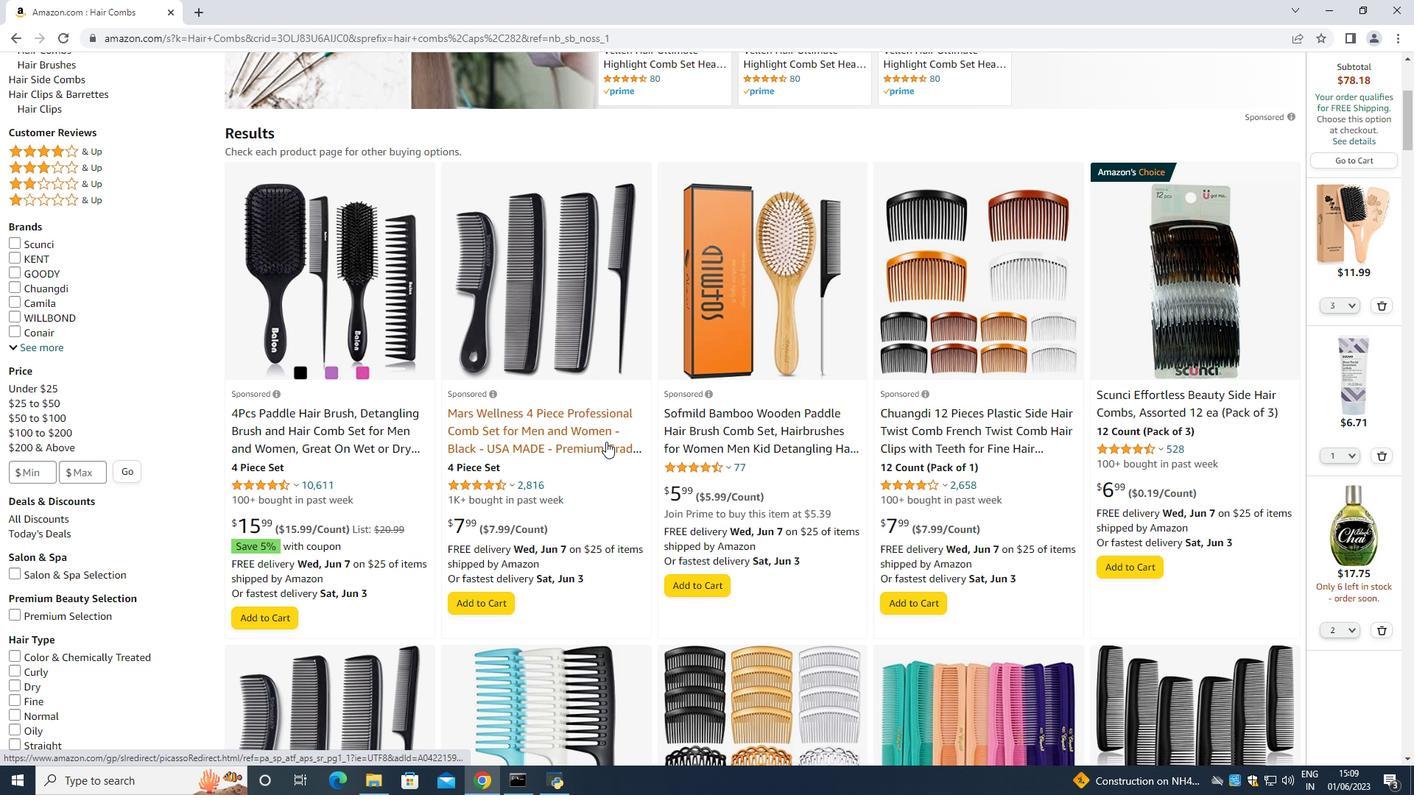 
Action: Mouse moved to (585, 442)
Screenshot: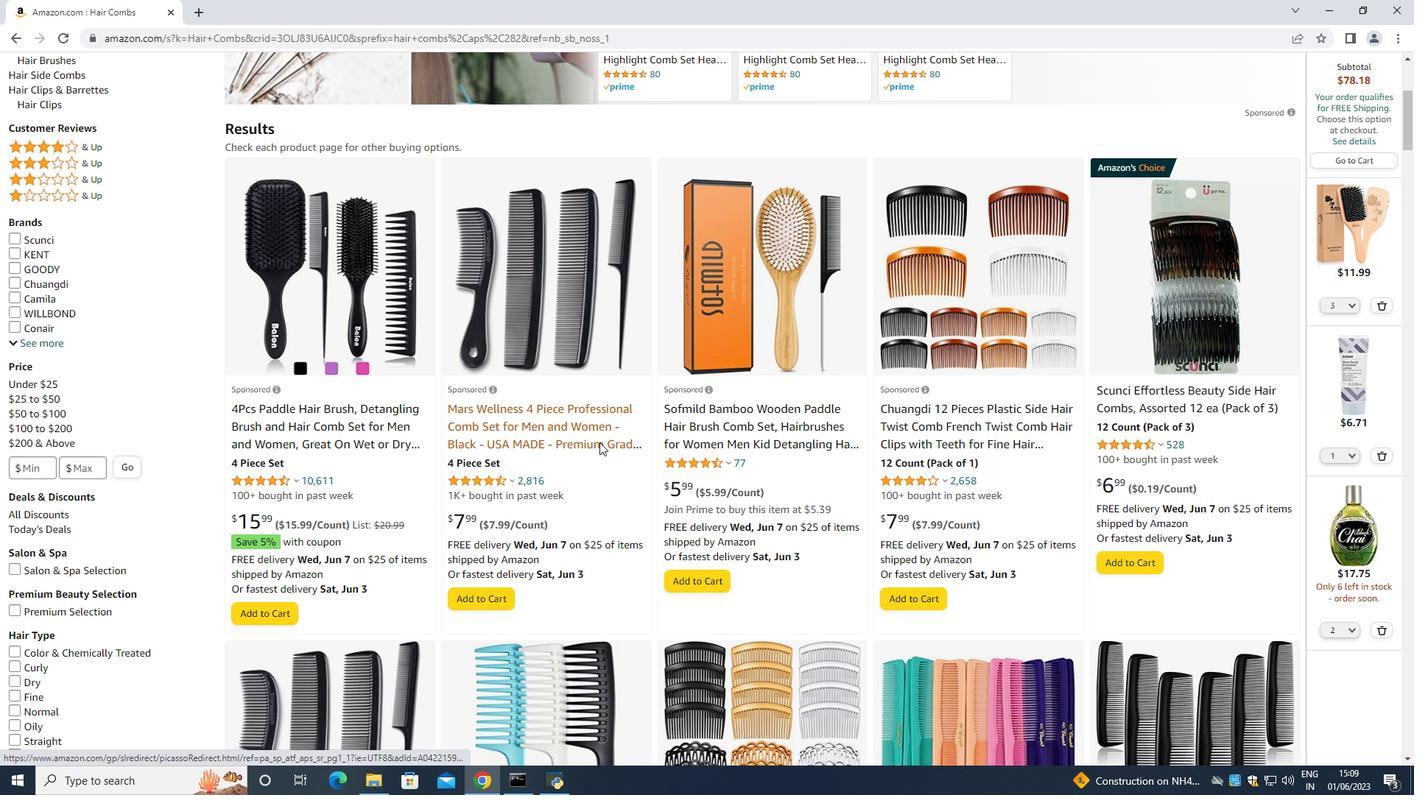 
Action: Mouse scrolled (585, 441) with delta (0, 0)
Screenshot: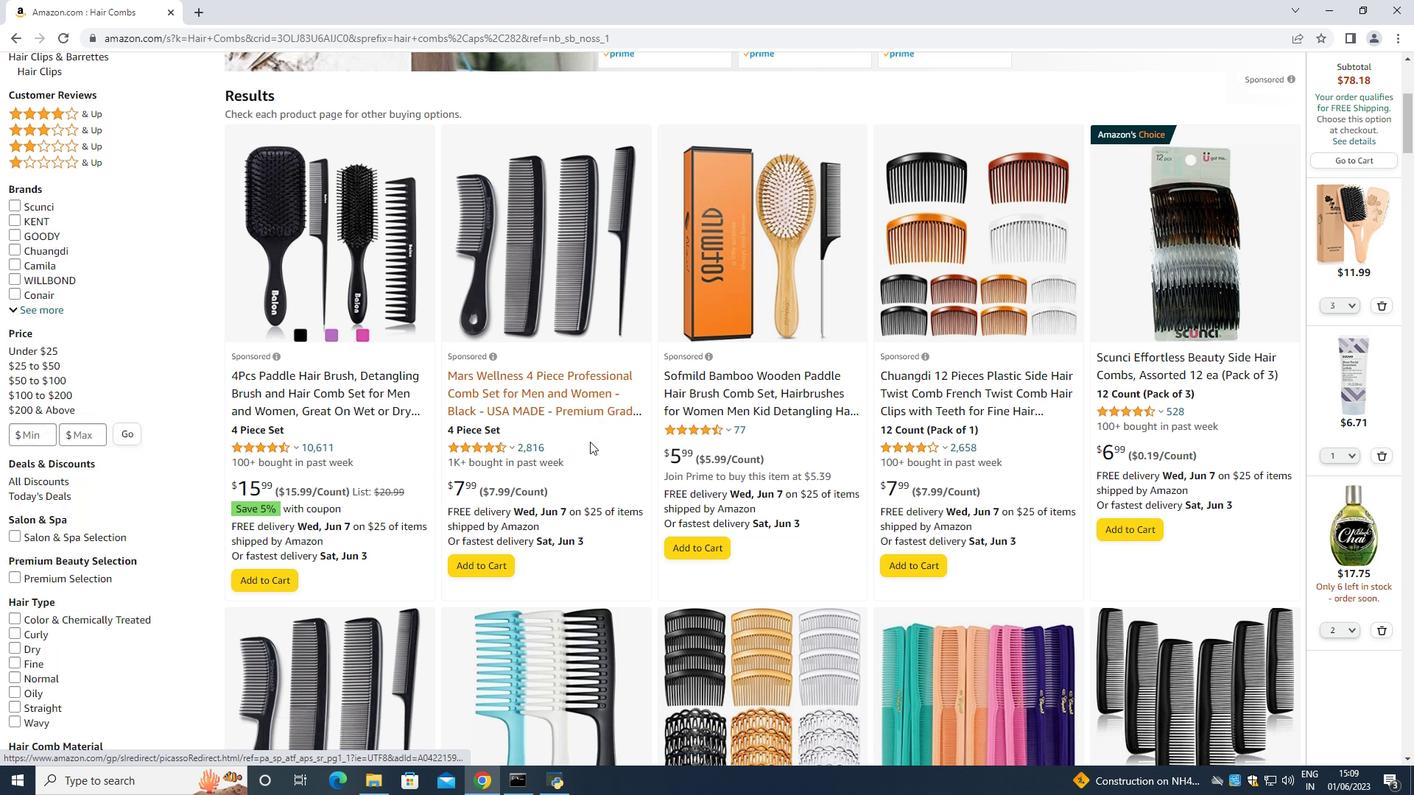 
Action: Mouse scrolled (585, 441) with delta (0, 0)
Screenshot: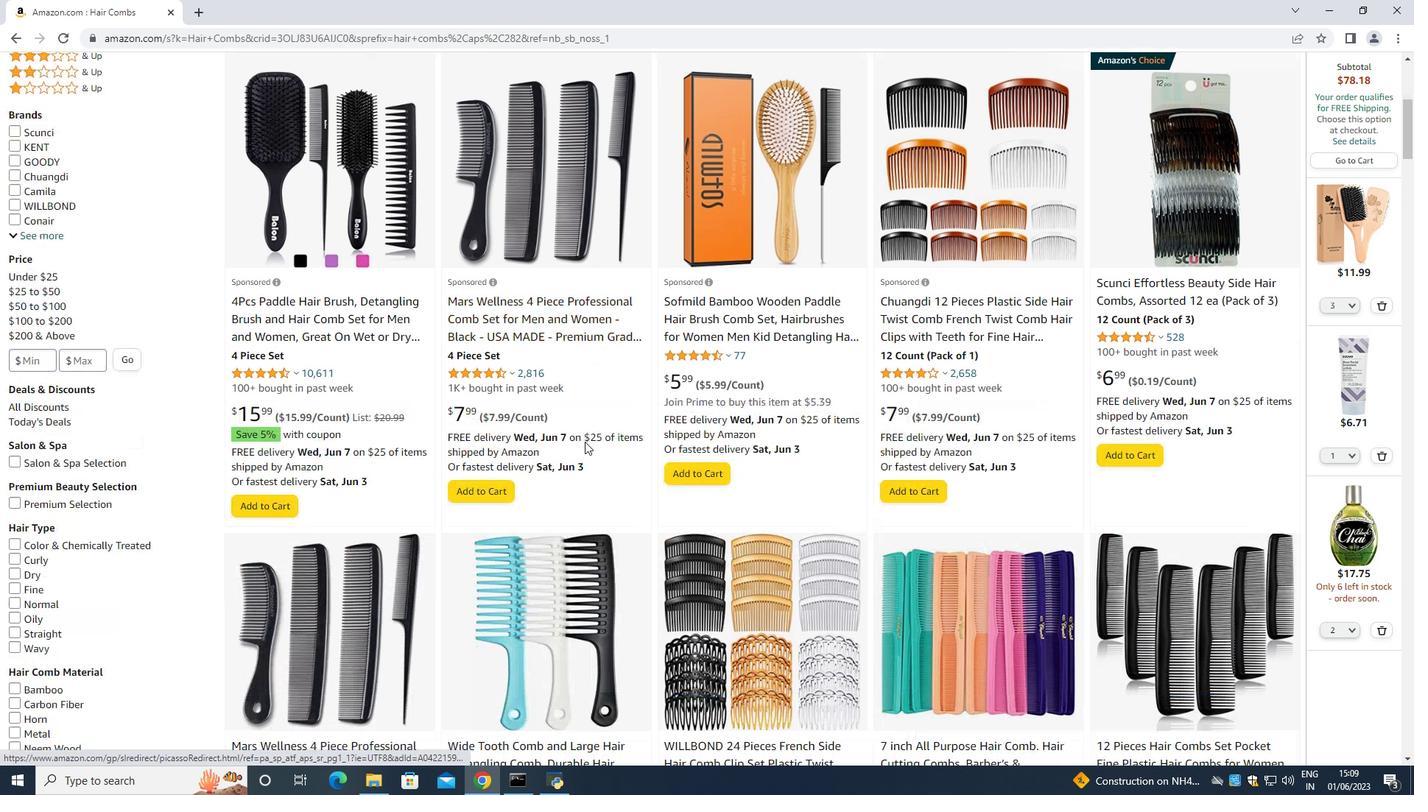 
Action: Mouse moved to (615, 436)
Screenshot: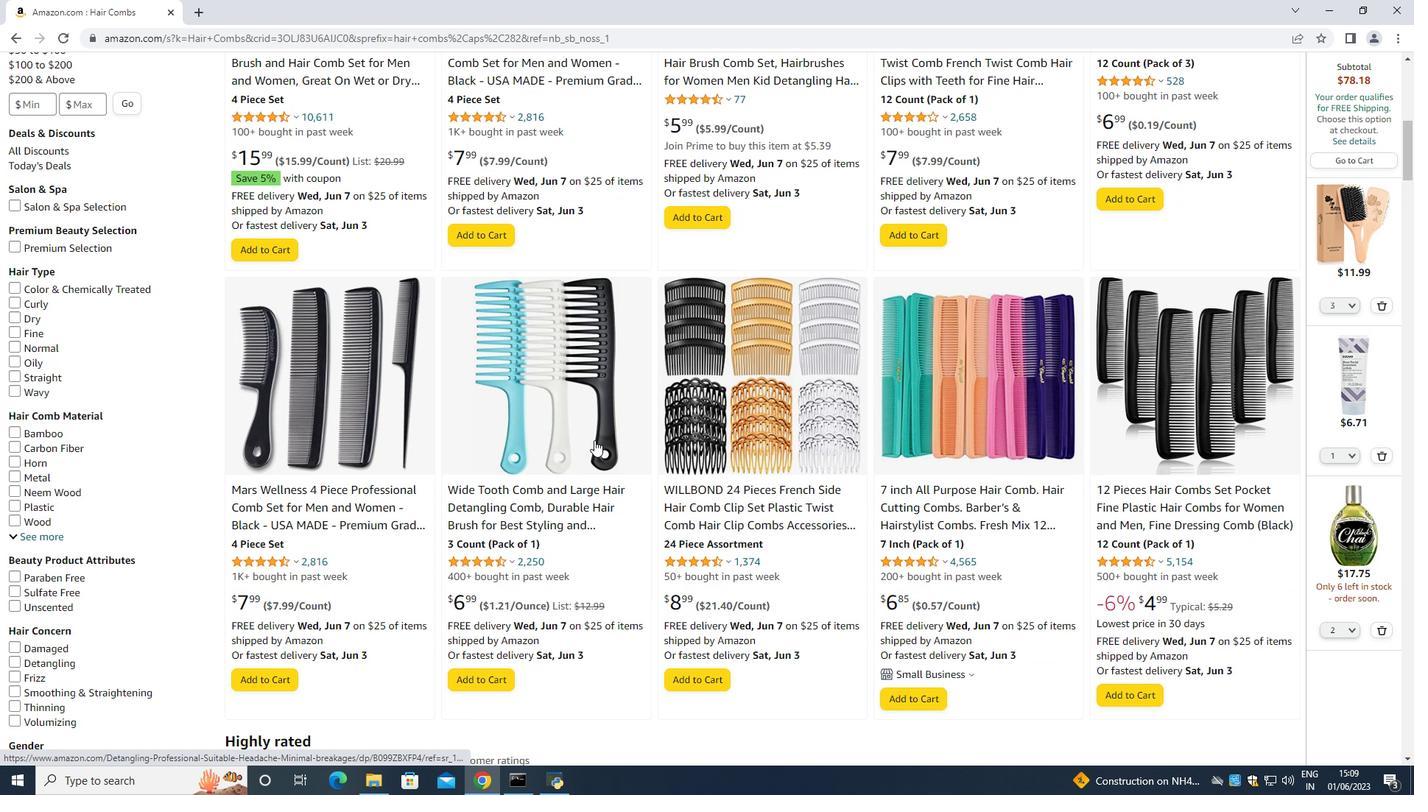 
Action: Mouse scrolled (615, 435) with delta (0, 0)
Screenshot: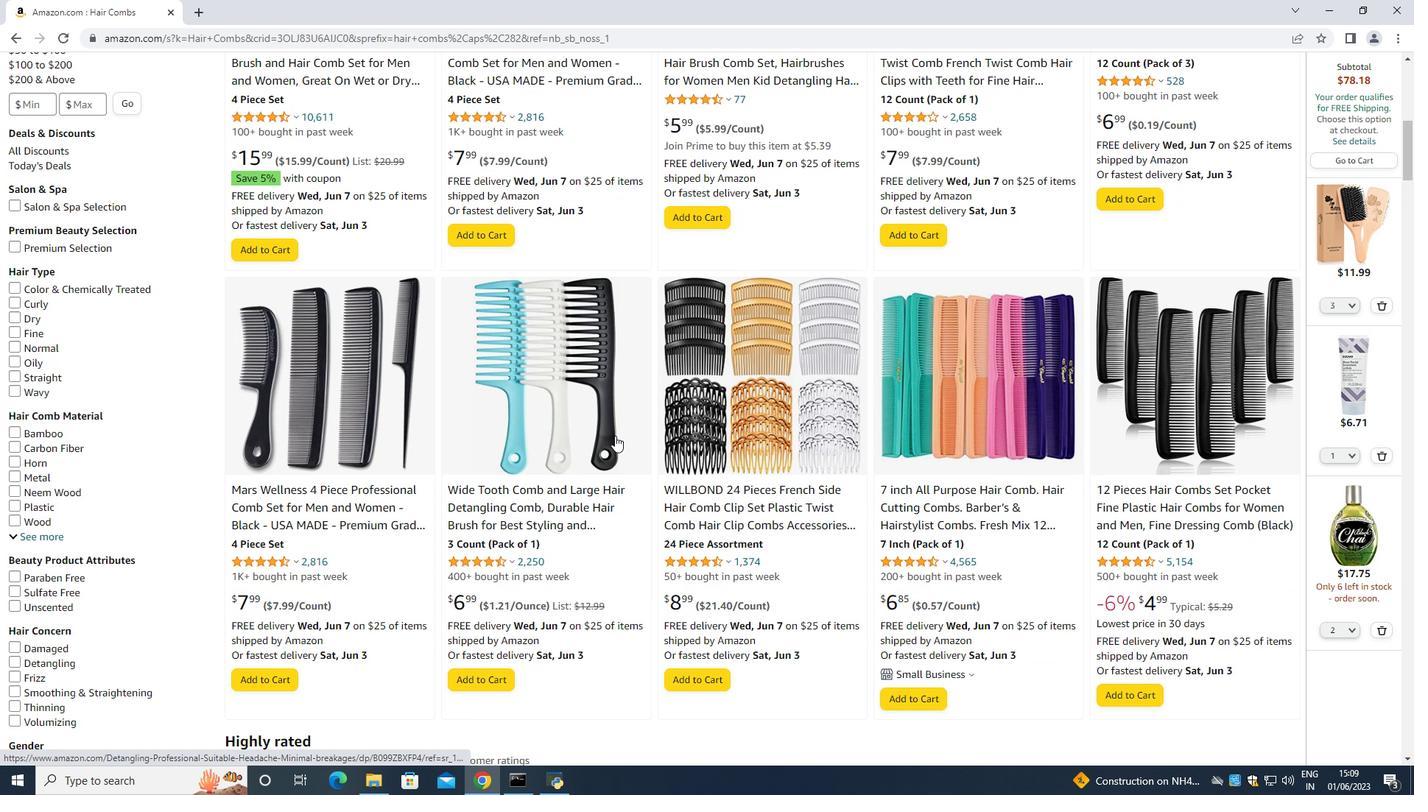 
Action: Mouse scrolled (615, 435) with delta (0, 0)
Screenshot: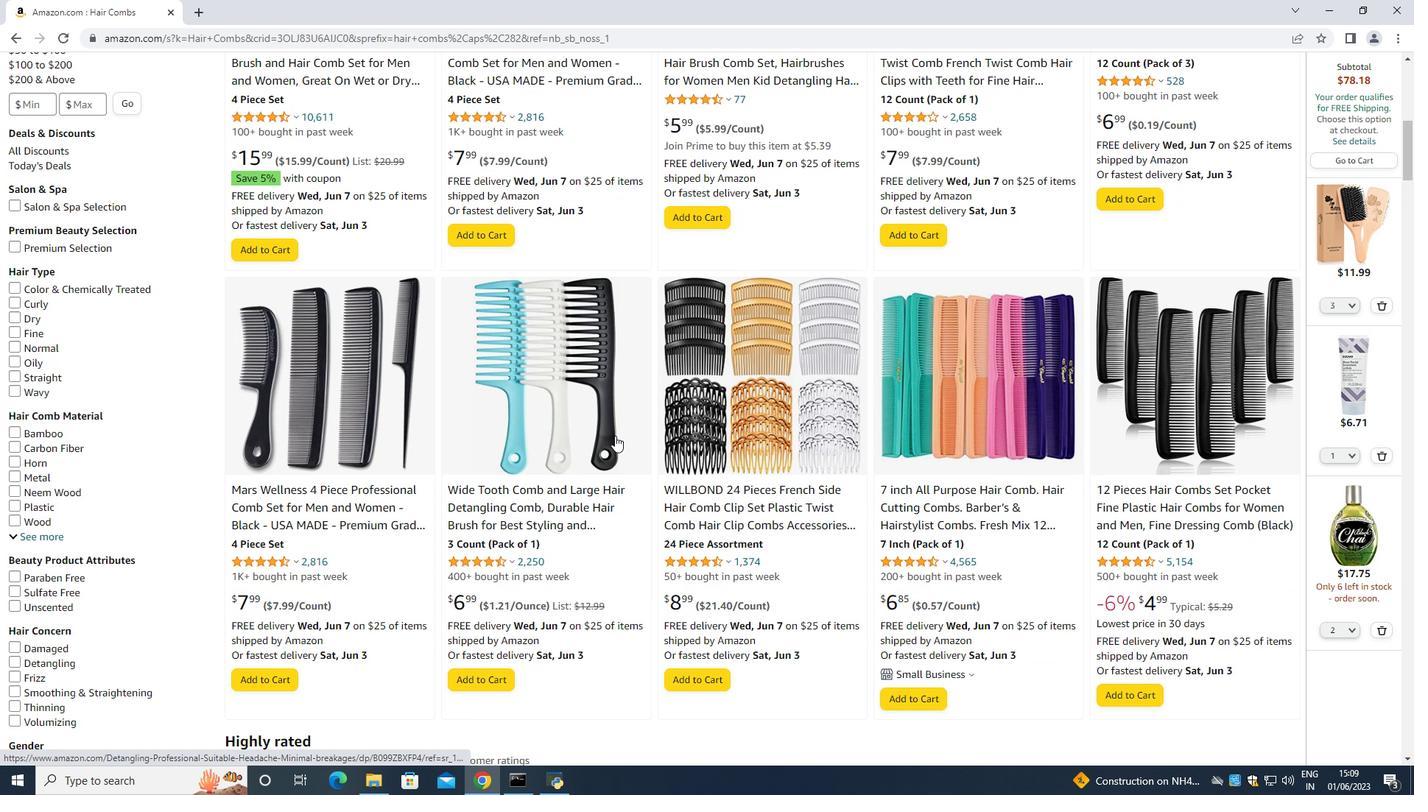 
Action: Mouse moved to (616, 436)
Screenshot: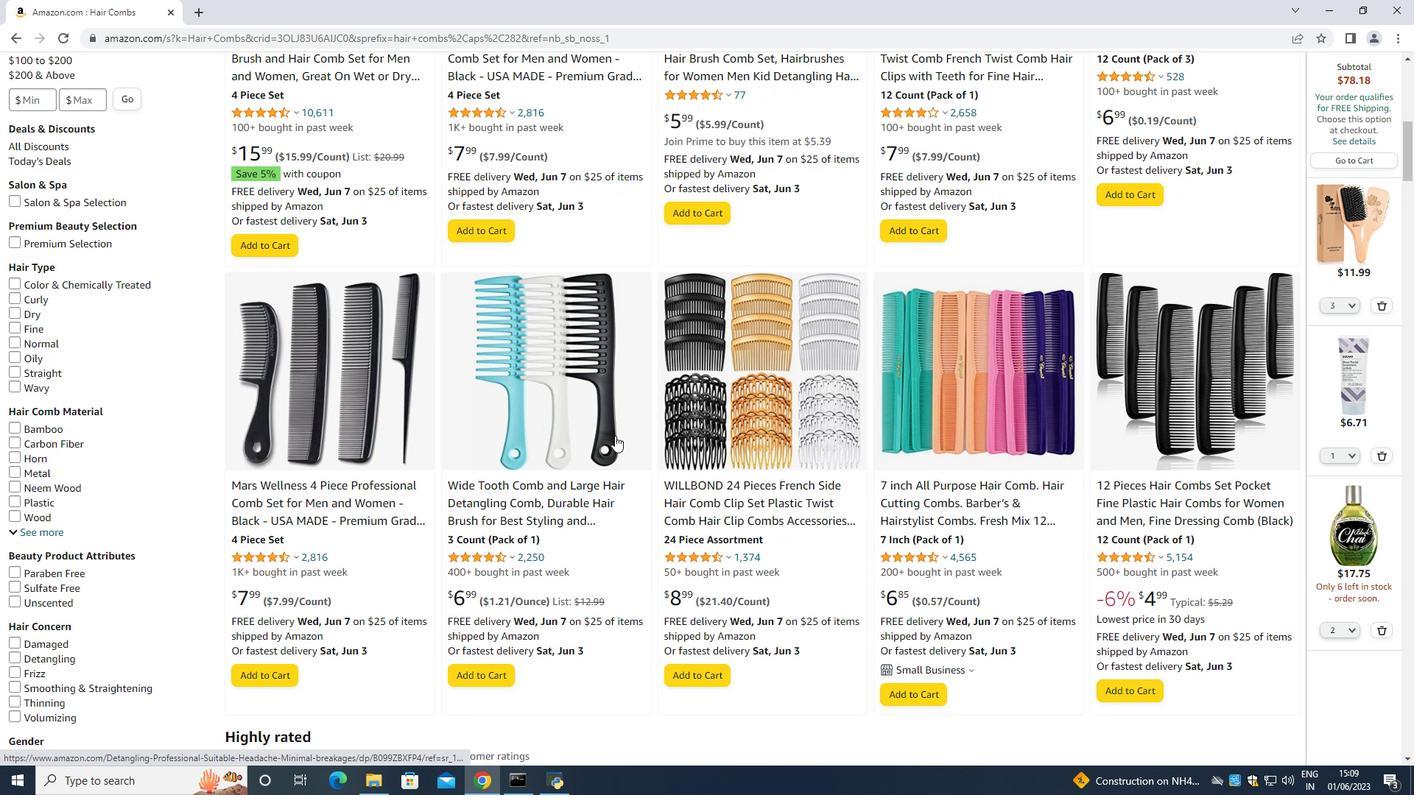 
Action: Mouse scrolled (616, 435) with delta (0, 0)
Screenshot: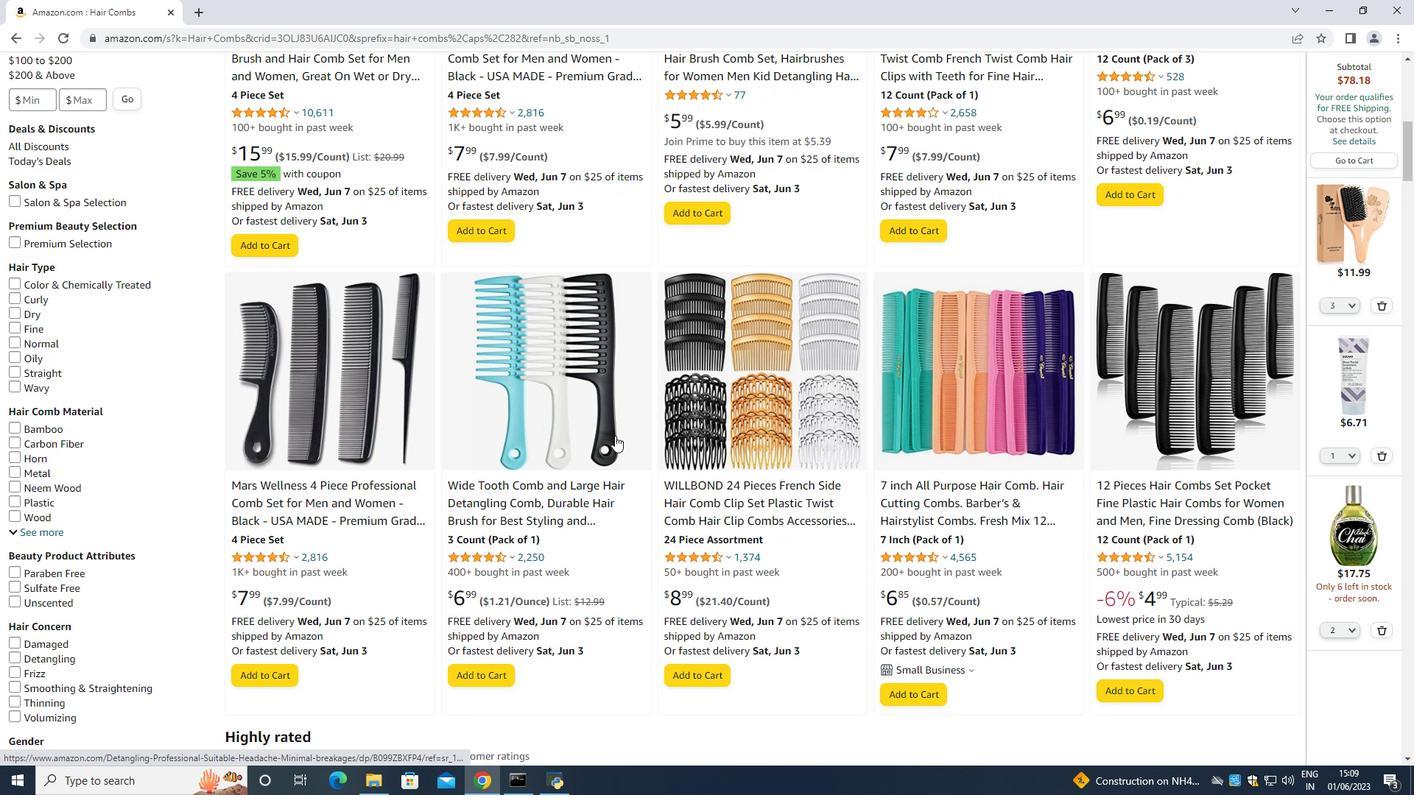
Action: Mouse scrolled (616, 435) with delta (0, 0)
Screenshot: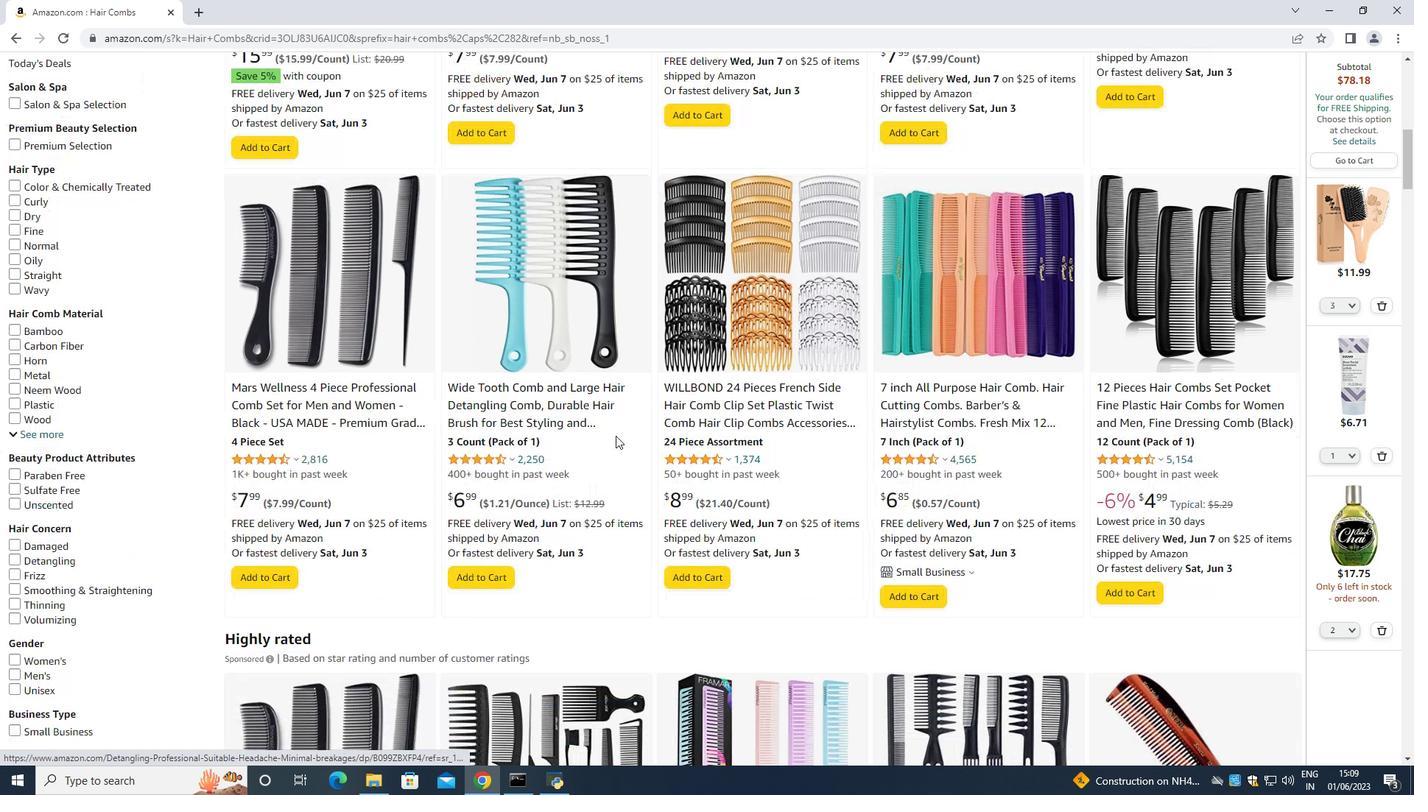 
Action: Mouse scrolled (616, 435) with delta (0, 0)
Screenshot: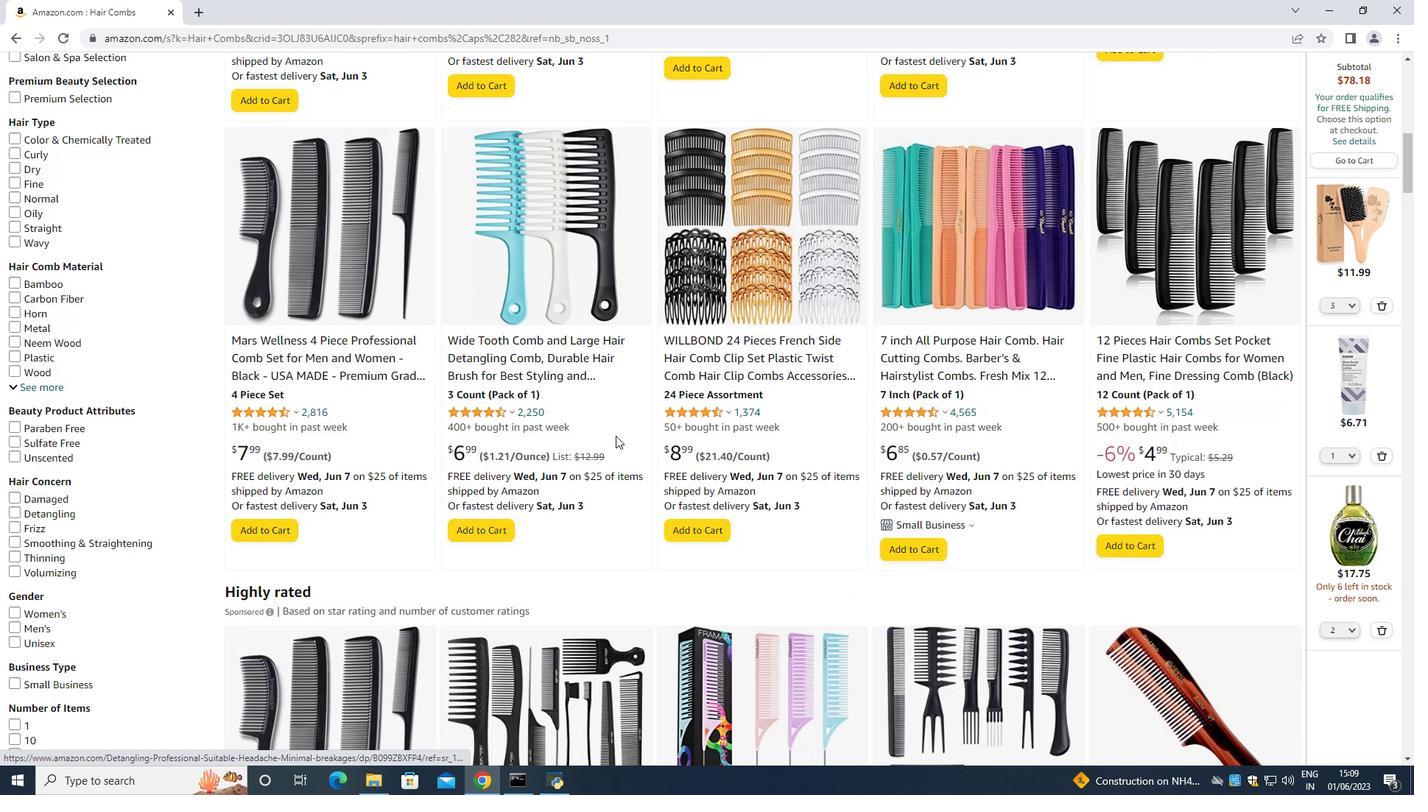 
Action: Mouse moved to (1166, 518)
Screenshot: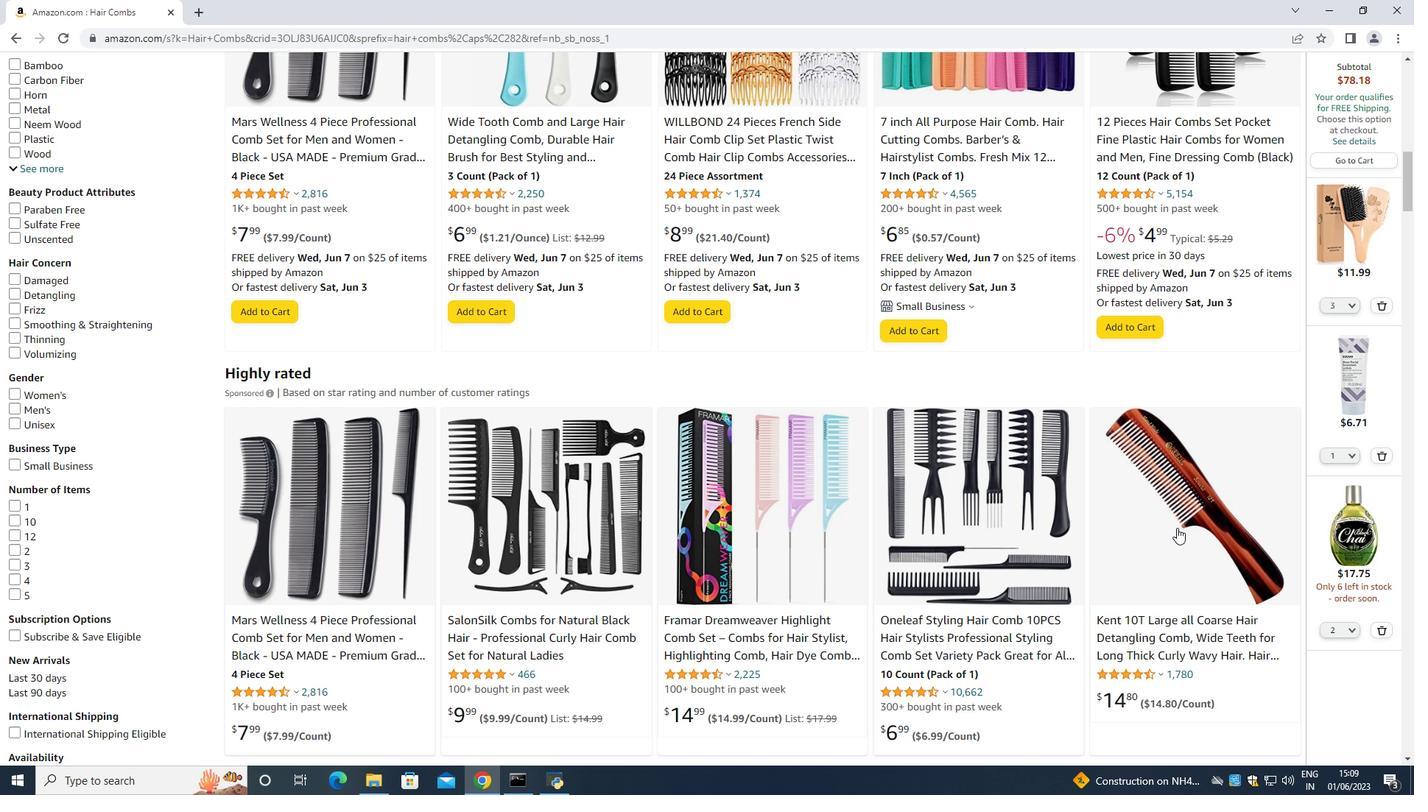 
Action: Mouse scrolled (1166, 518) with delta (0, 0)
Screenshot: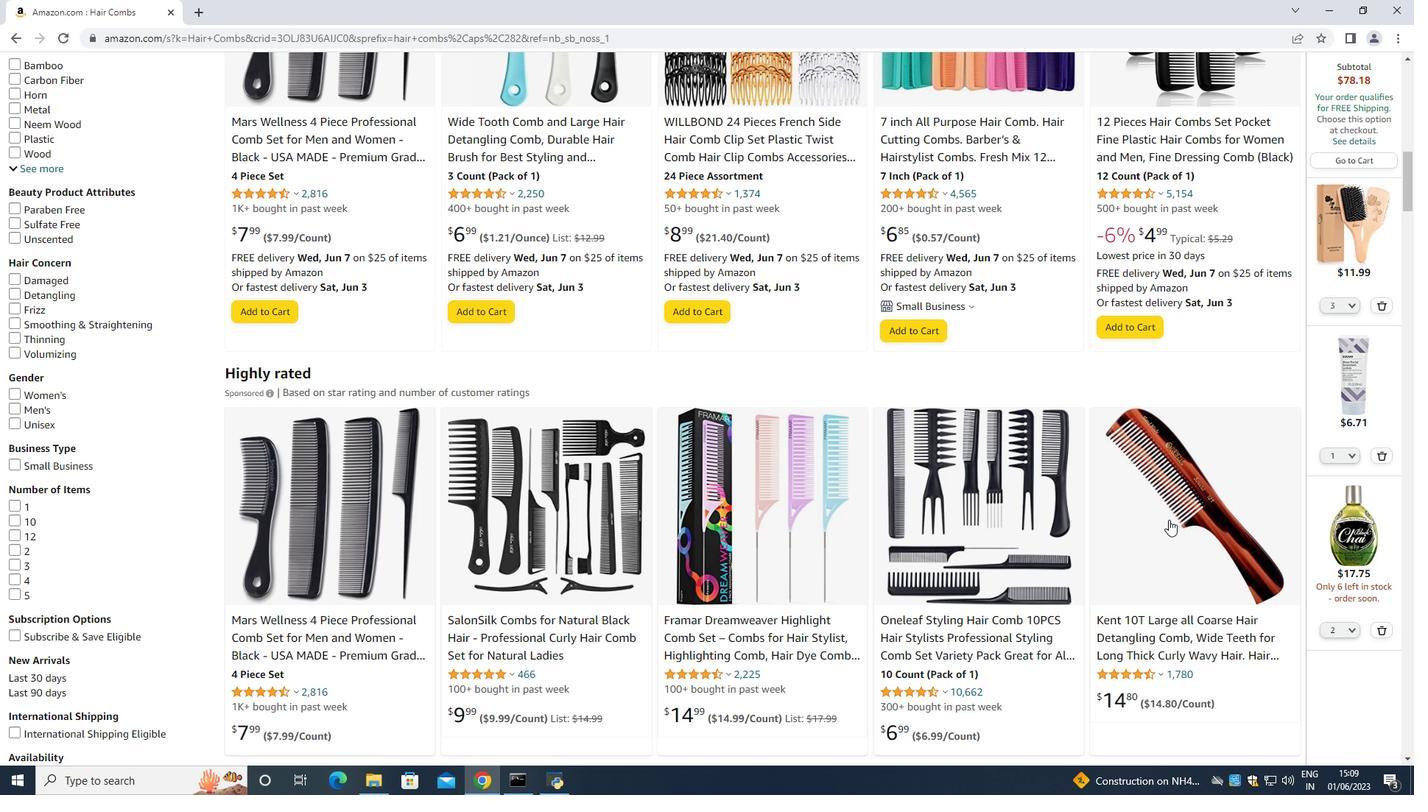 
Action: Mouse scrolled (1166, 518) with delta (0, 0)
Screenshot: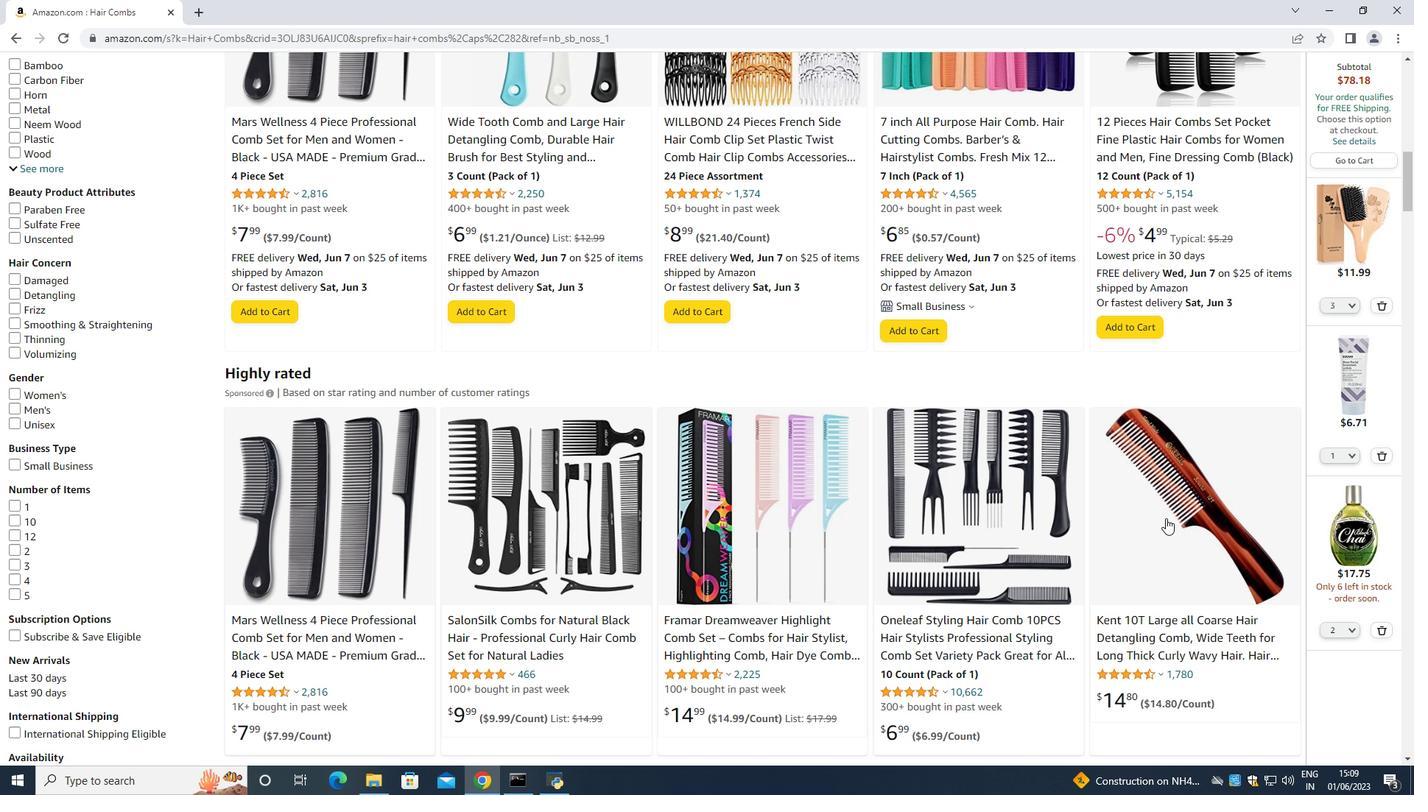 
Action: Mouse moved to (1155, 489)
Screenshot: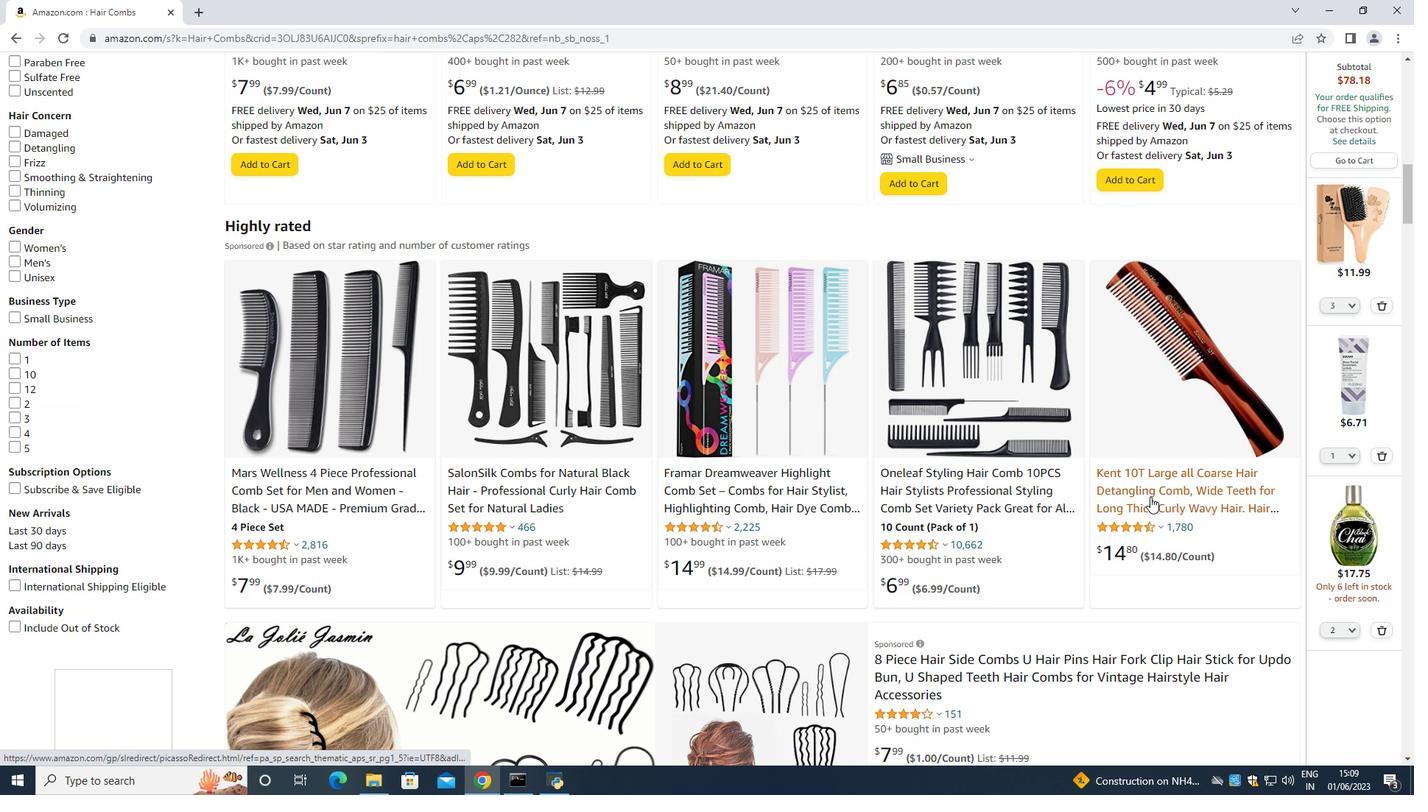 
Action: Mouse scrolled (1155, 488) with delta (0, 0)
Screenshot: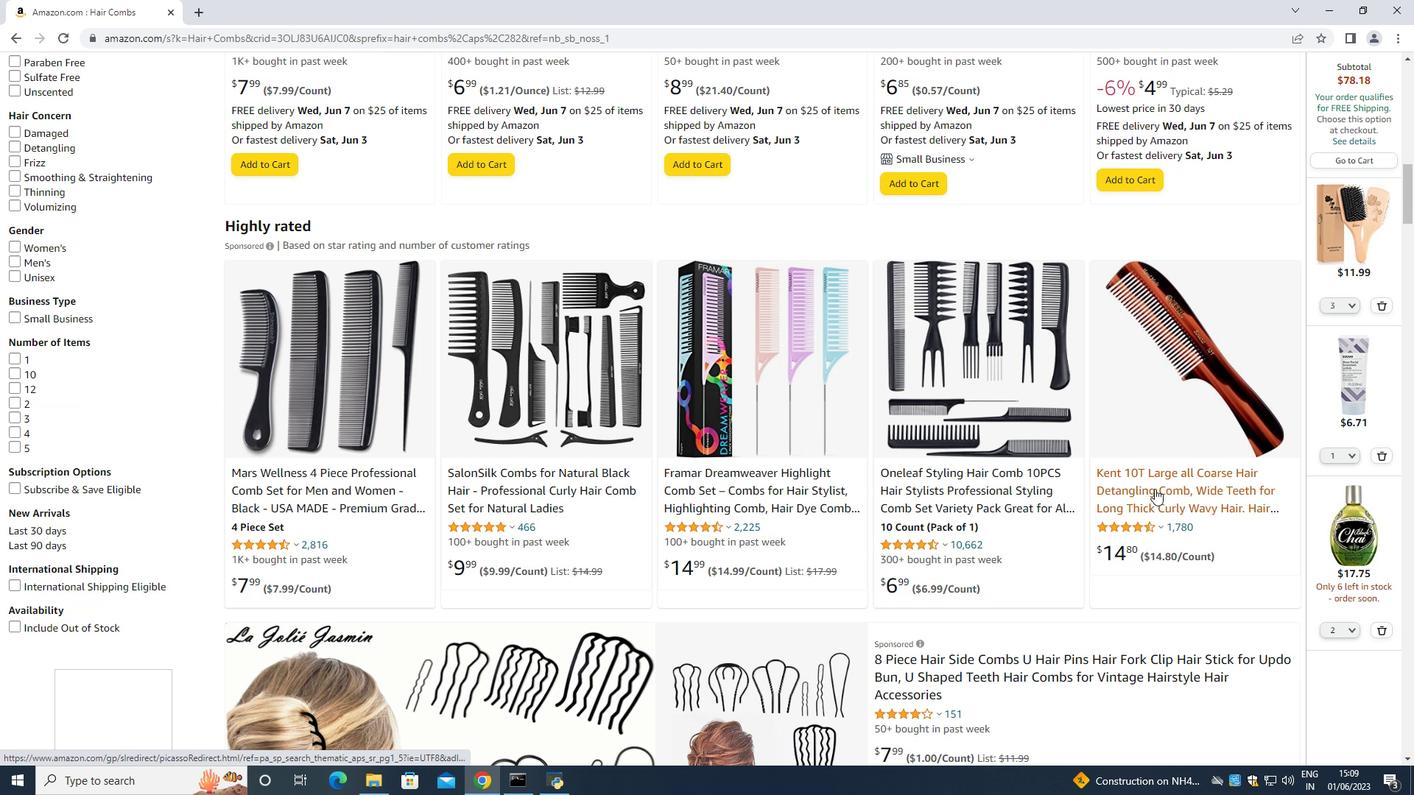 
Action: Mouse scrolled (1155, 488) with delta (0, 0)
Screenshot: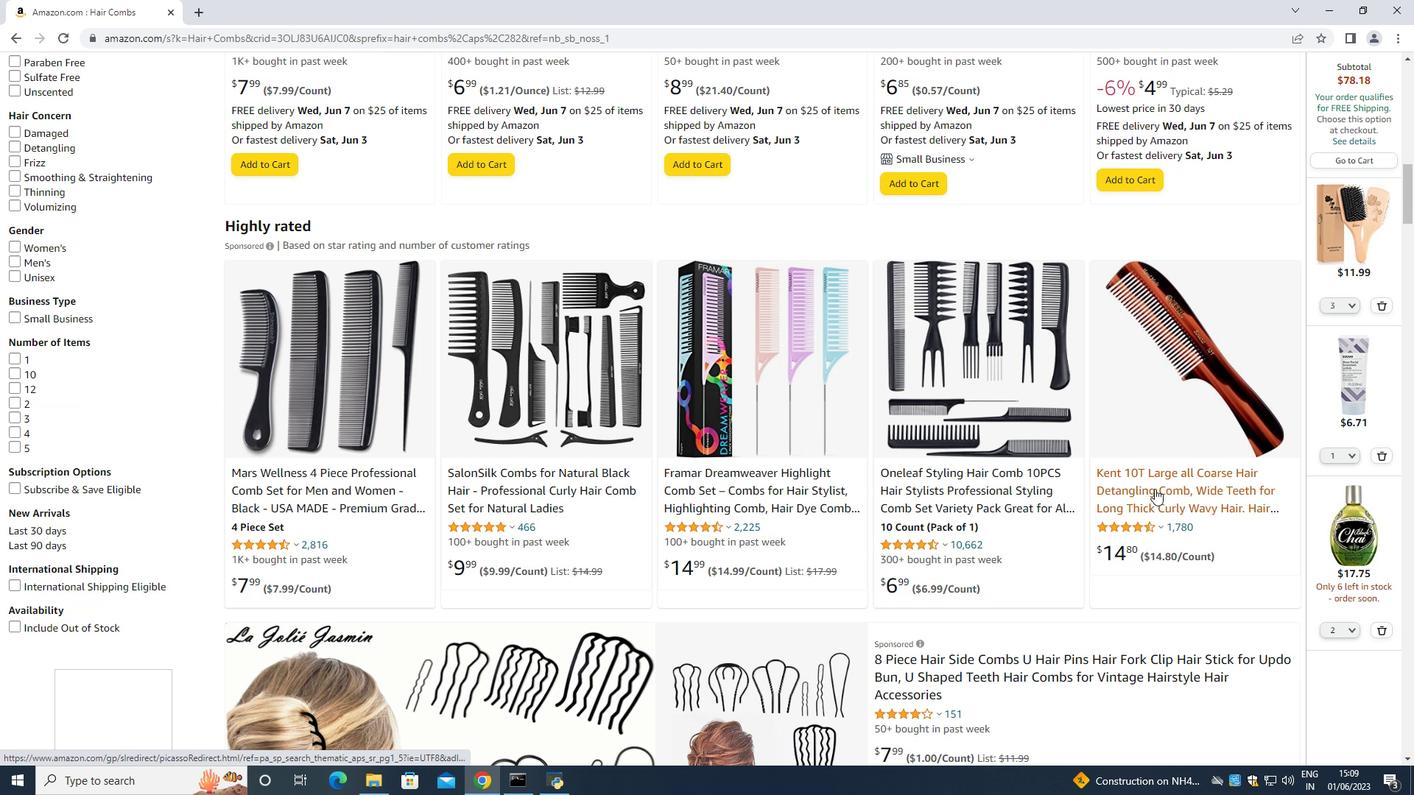 
Action: Mouse scrolled (1155, 488) with delta (0, 0)
Screenshot: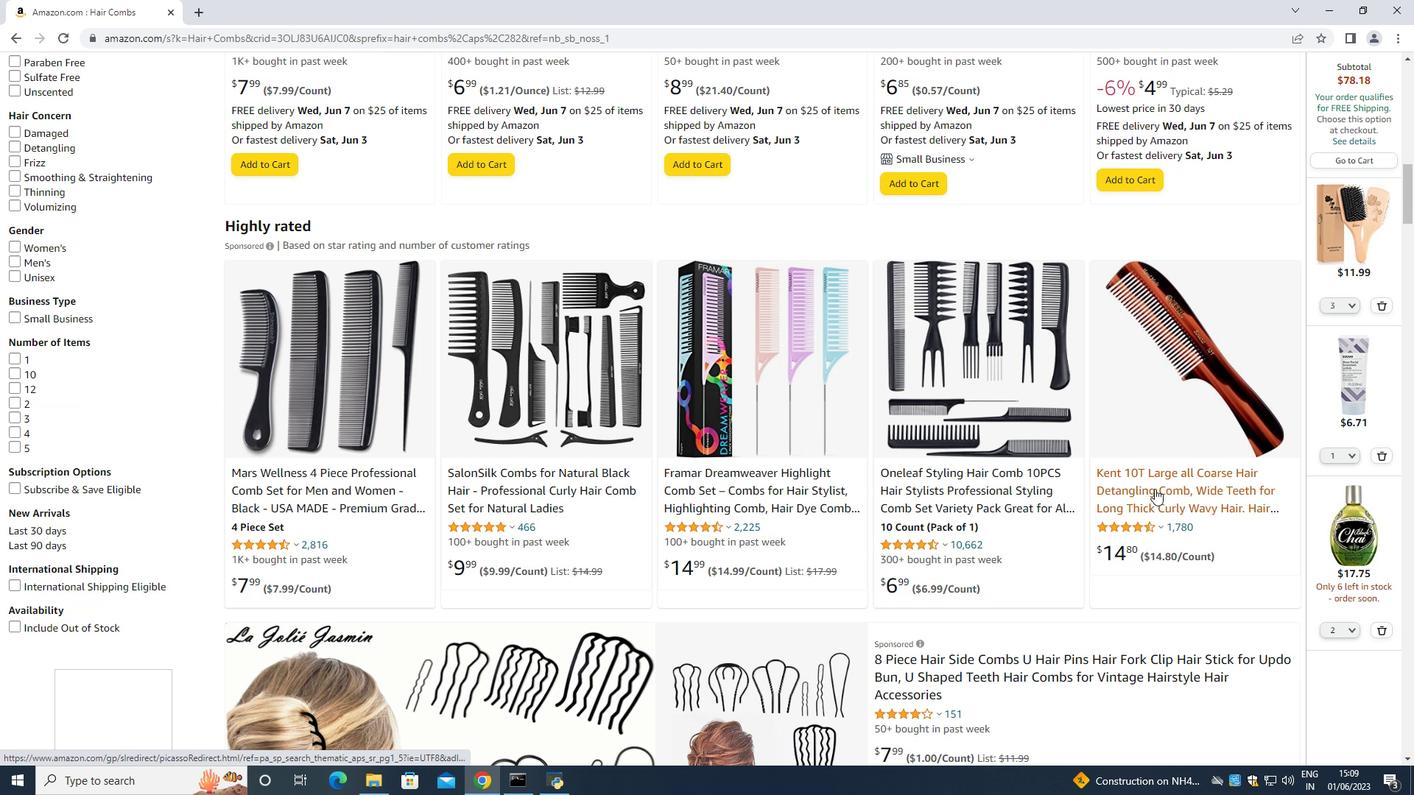 
Action: Mouse scrolled (1155, 488) with delta (0, 0)
Screenshot: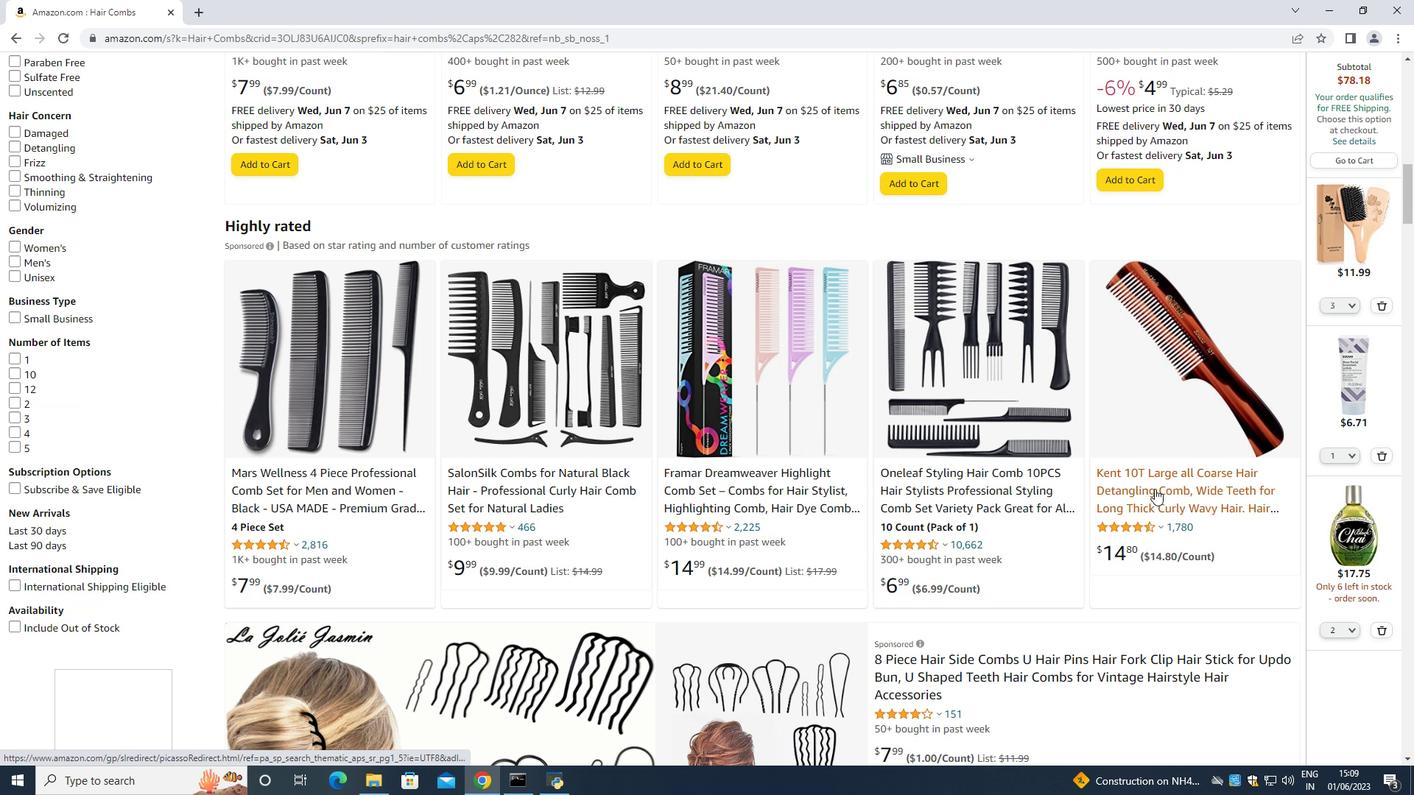 
Action: Mouse scrolled (1155, 488) with delta (0, 0)
Screenshot: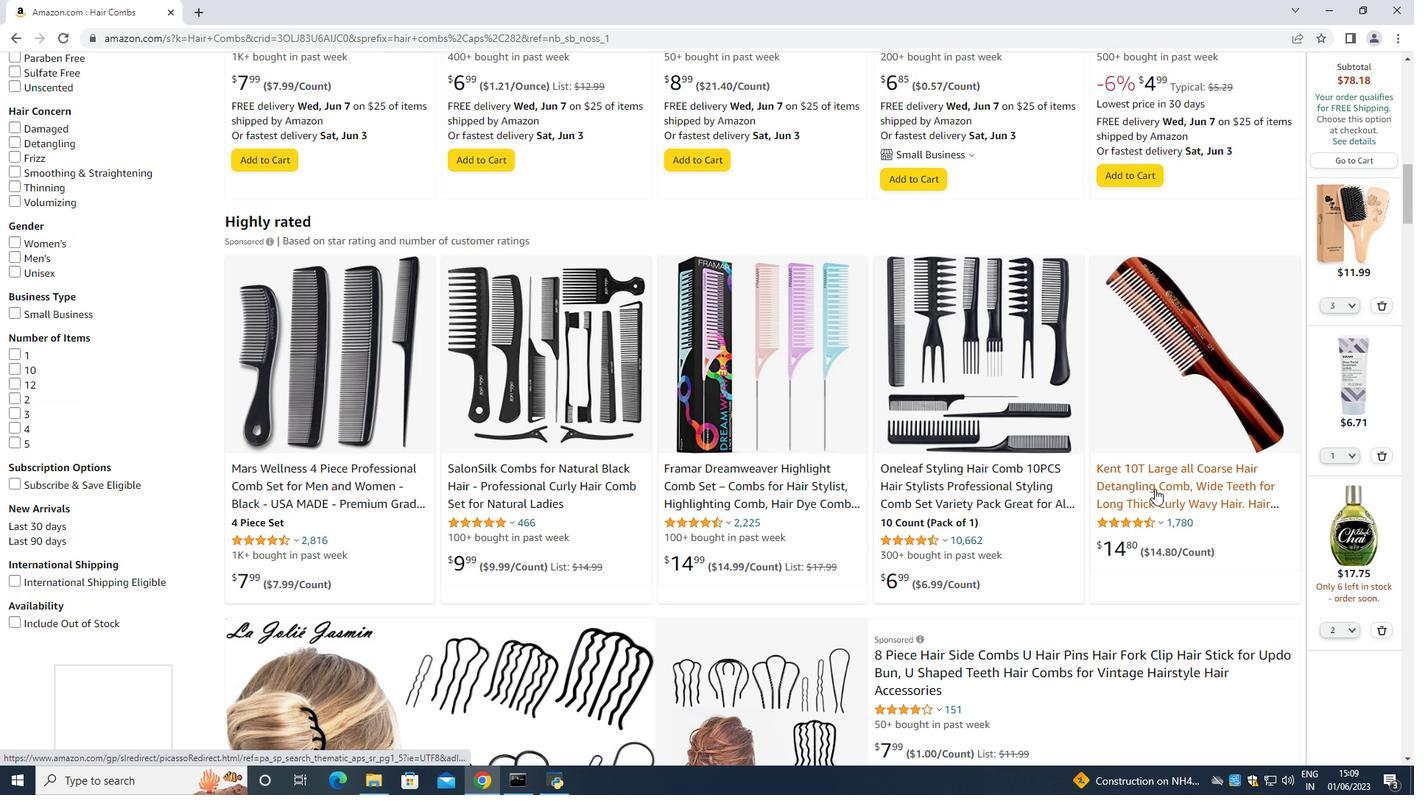
Action: Mouse scrolled (1155, 488) with delta (0, 0)
Screenshot: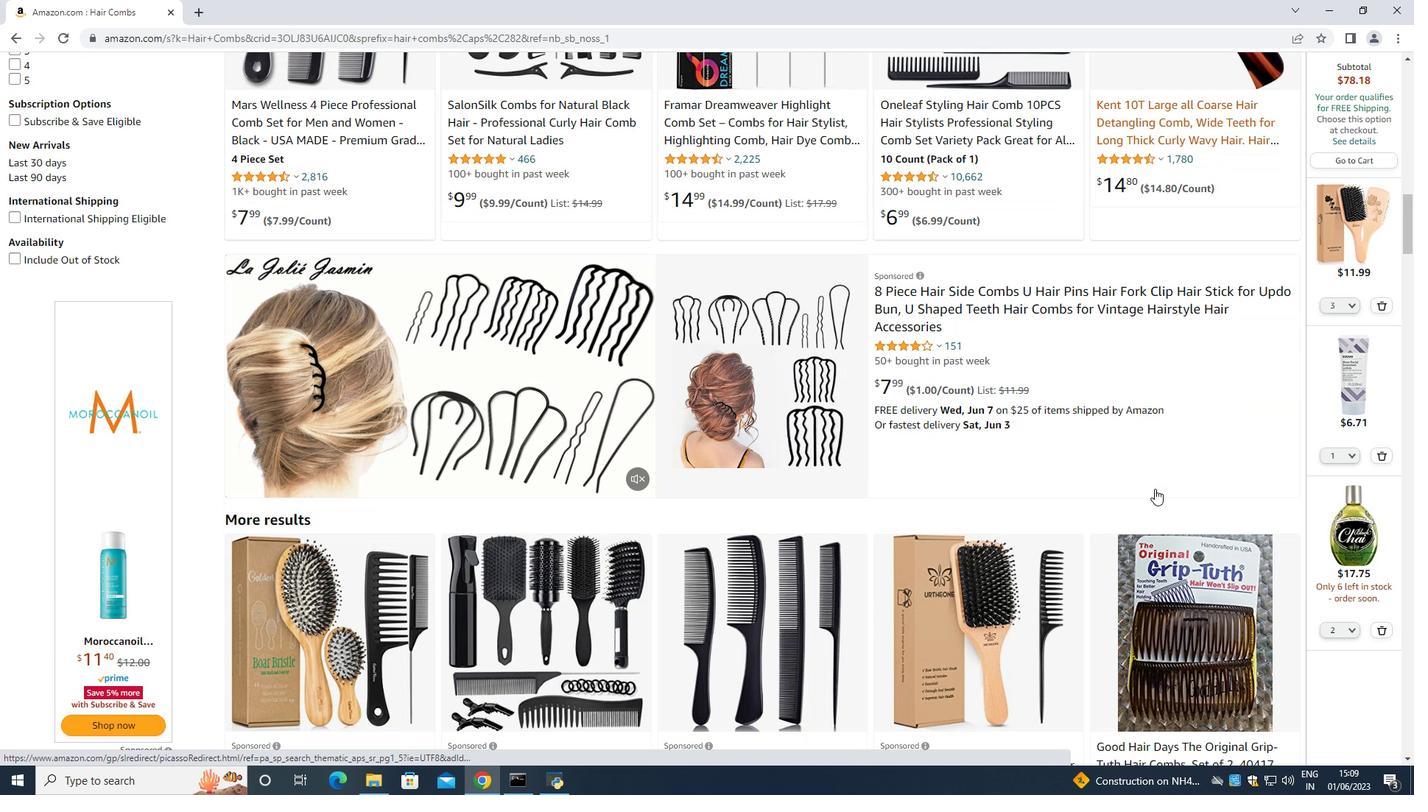 
Action: Mouse scrolled (1155, 488) with delta (0, 0)
Screenshot: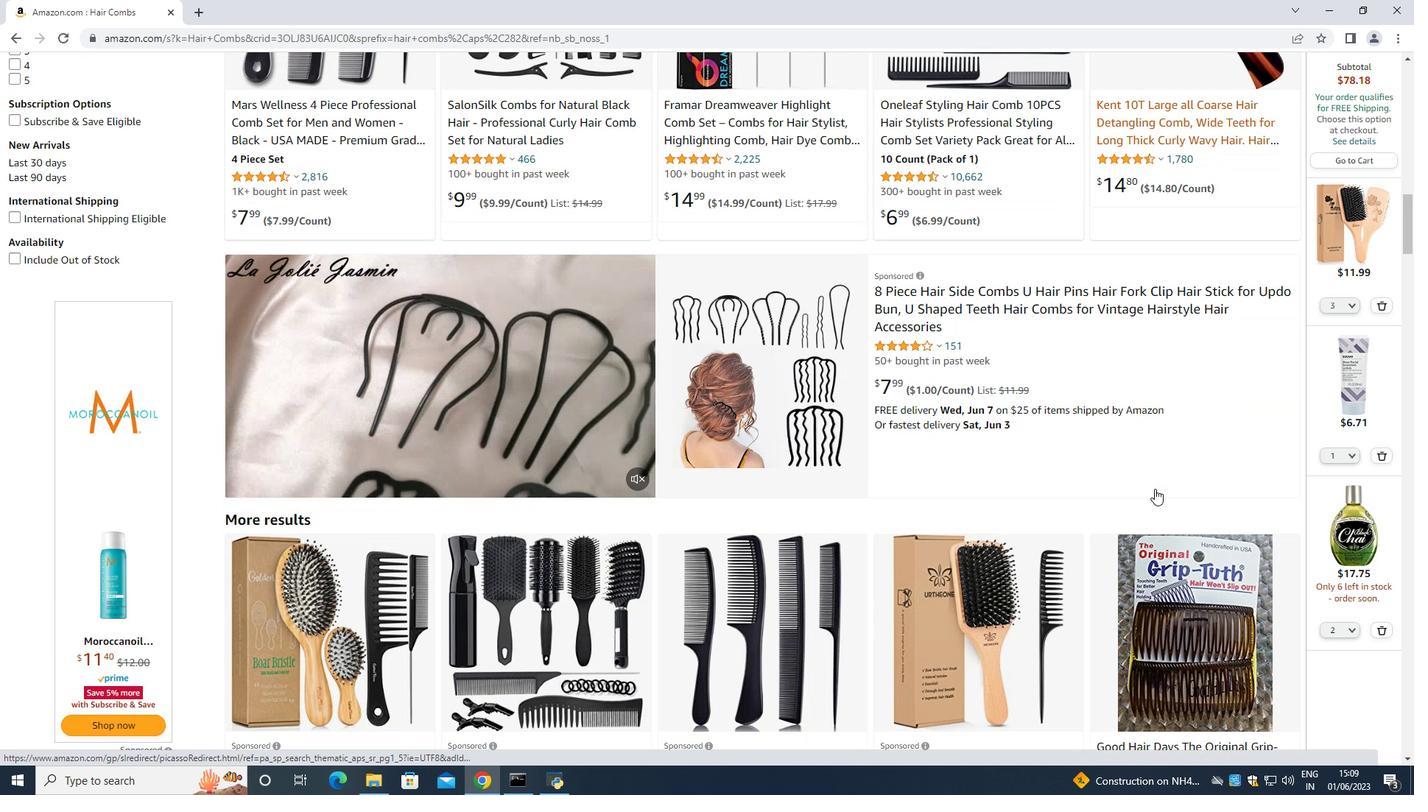 
Action: Mouse scrolled (1155, 488) with delta (0, 0)
Screenshot: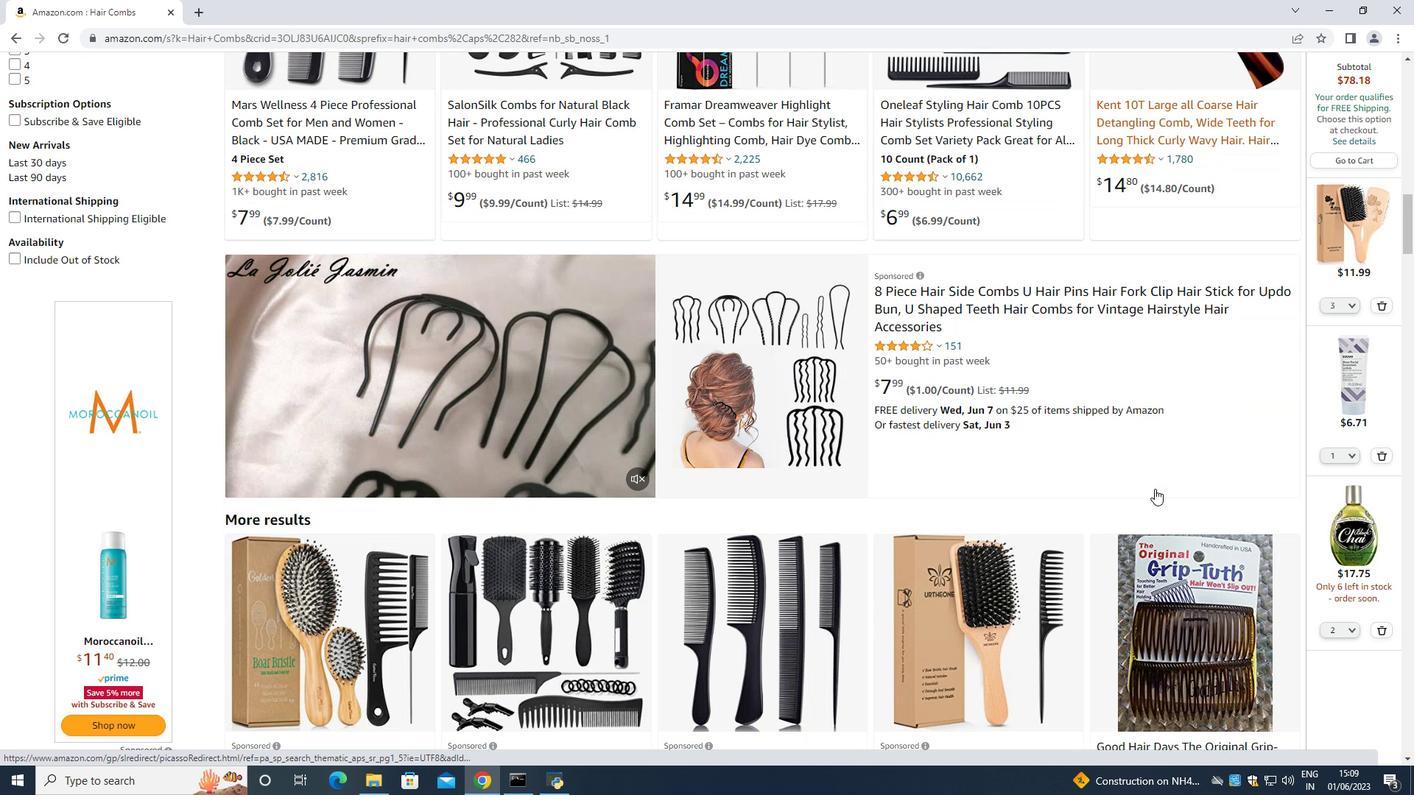 
Action: Mouse scrolled (1155, 488) with delta (0, 0)
Screenshot: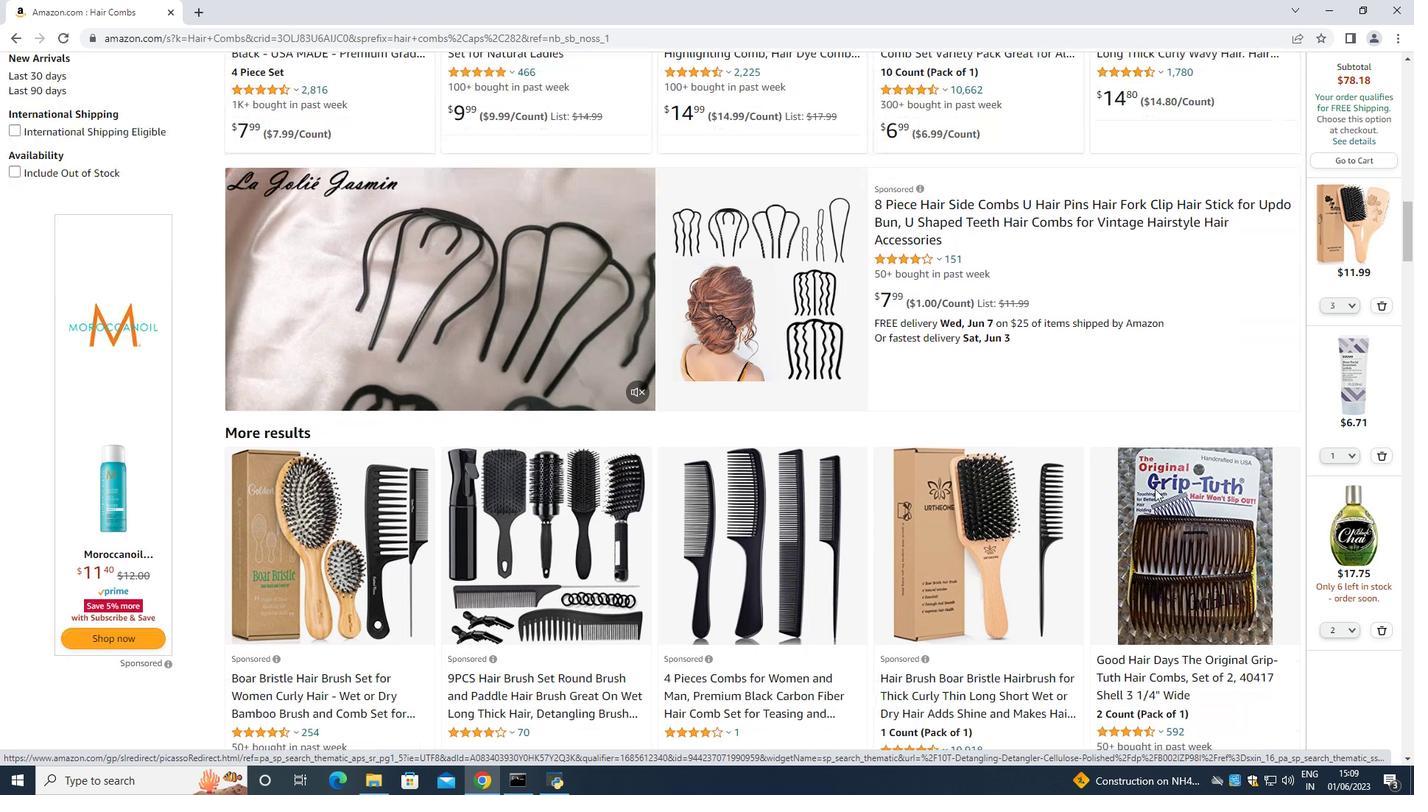 
Action: Mouse scrolled (1155, 488) with delta (0, 0)
Screenshot: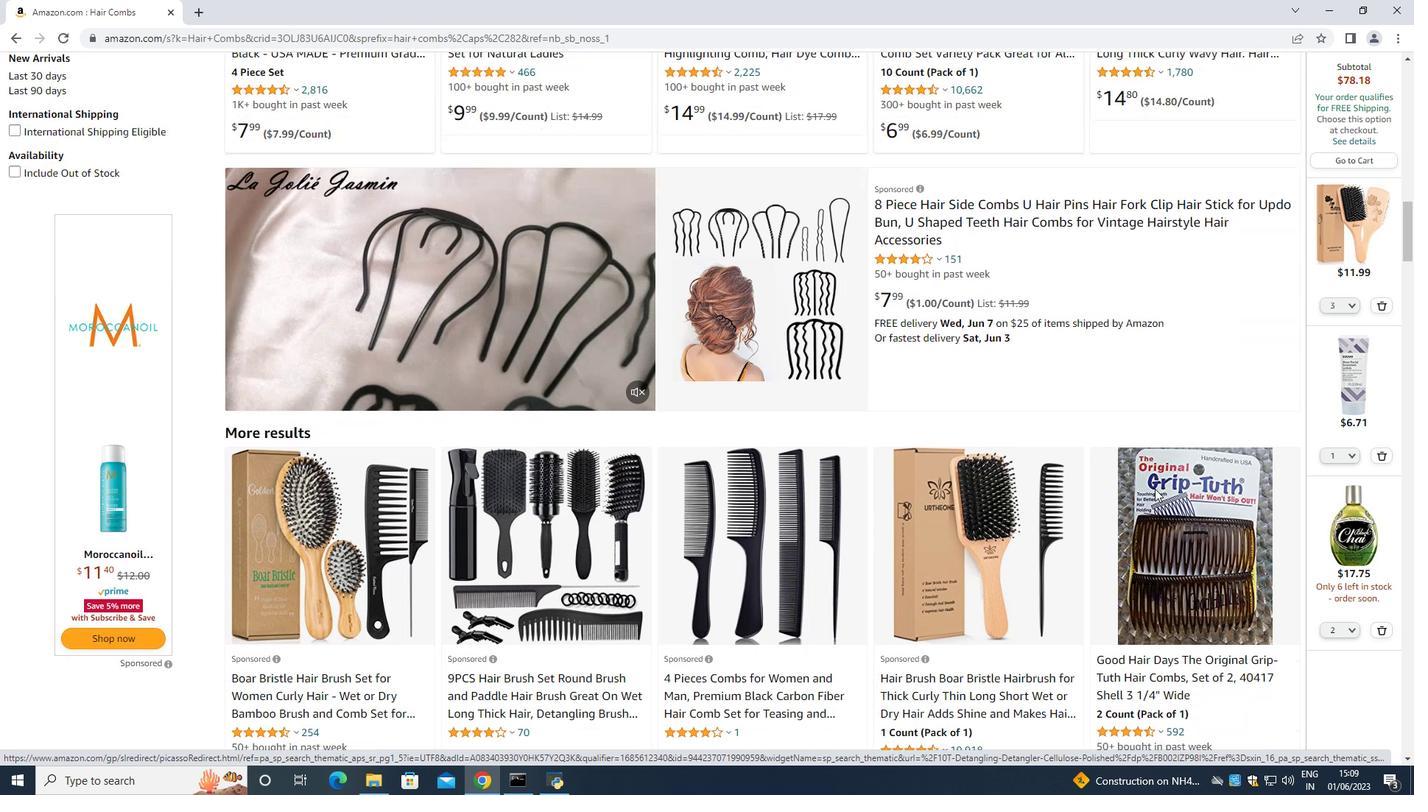 
Action: Mouse scrolled (1155, 488) with delta (0, 0)
Screenshot: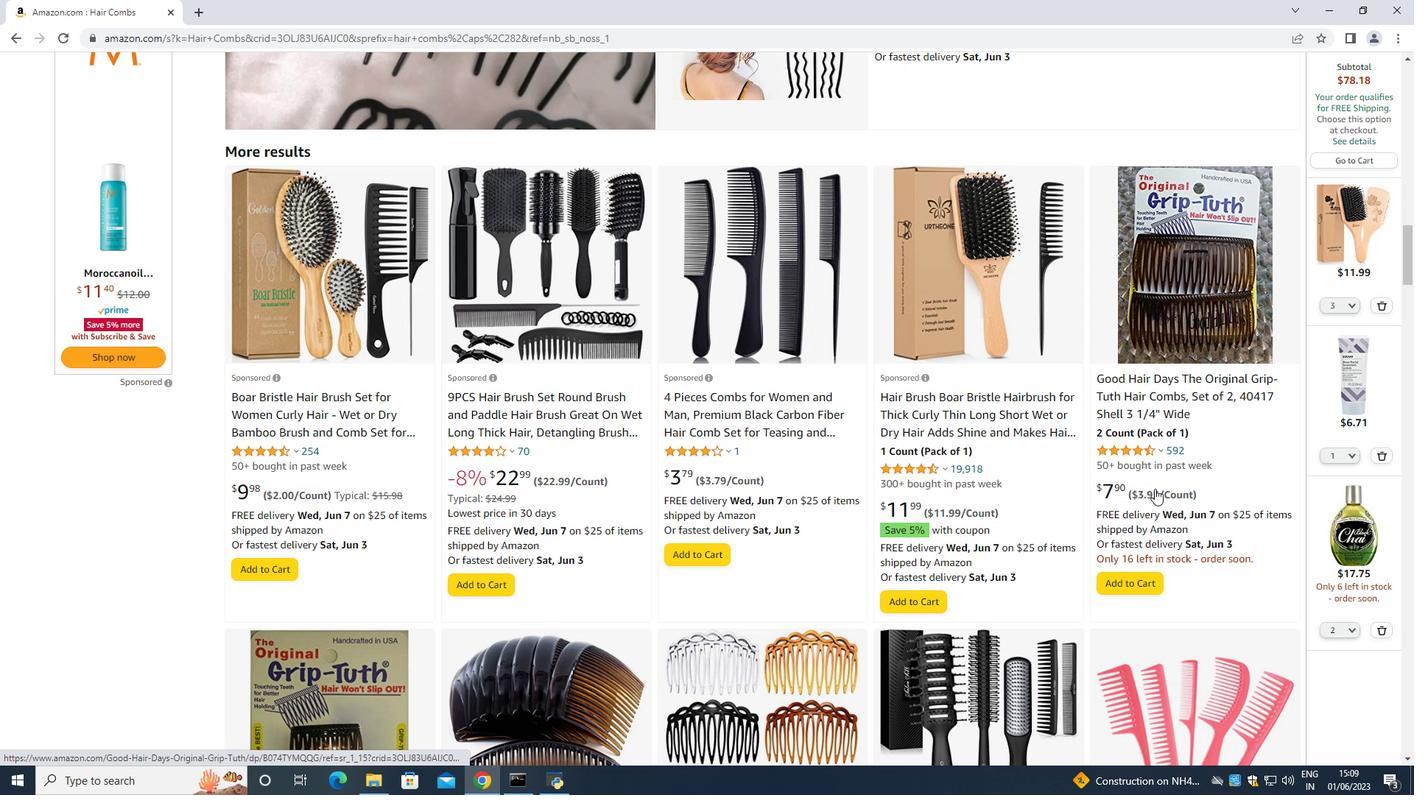 
Action: Mouse scrolled (1155, 488) with delta (0, 0)
Screenshot: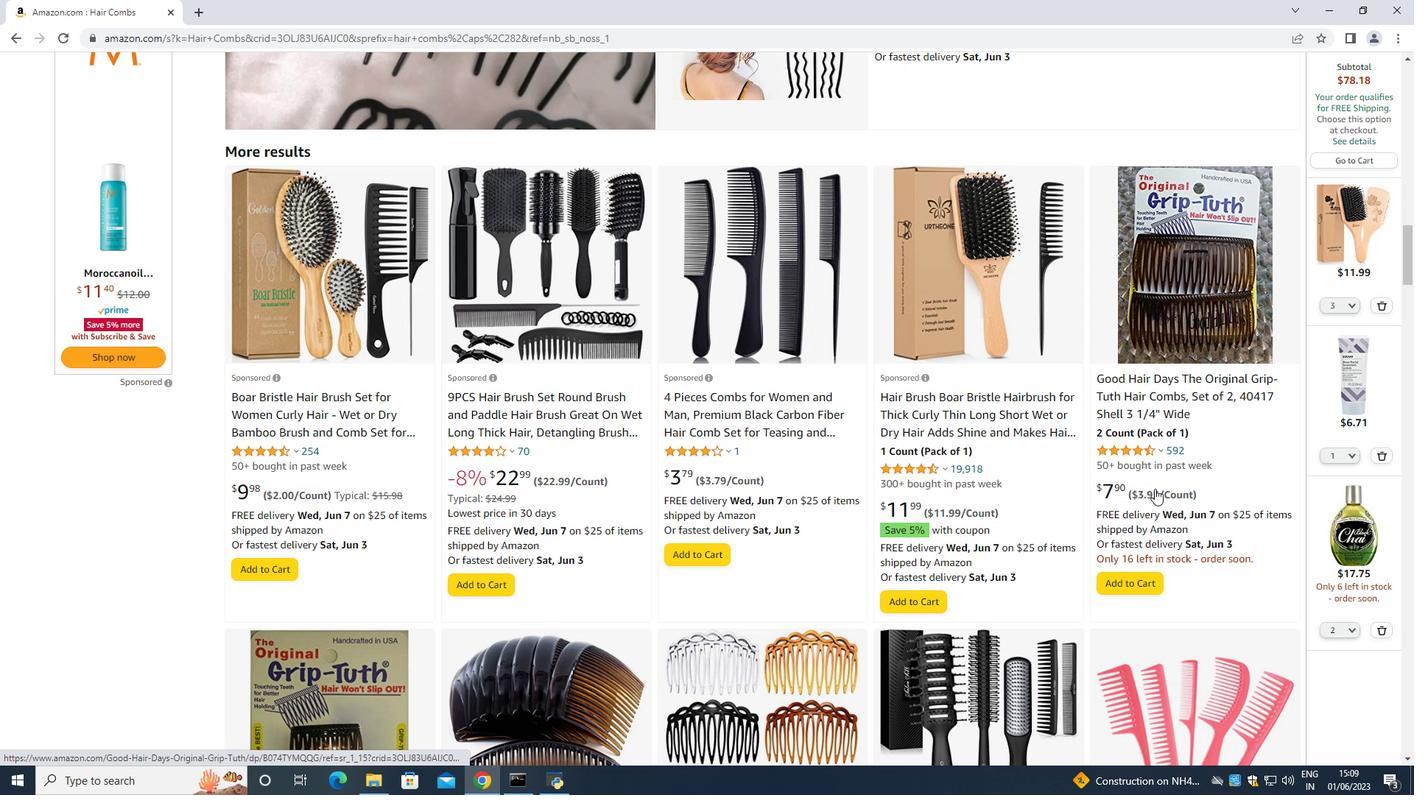 
Action: Mouse scrolled (1155, 488) with delta (0, 0)
Screenshot: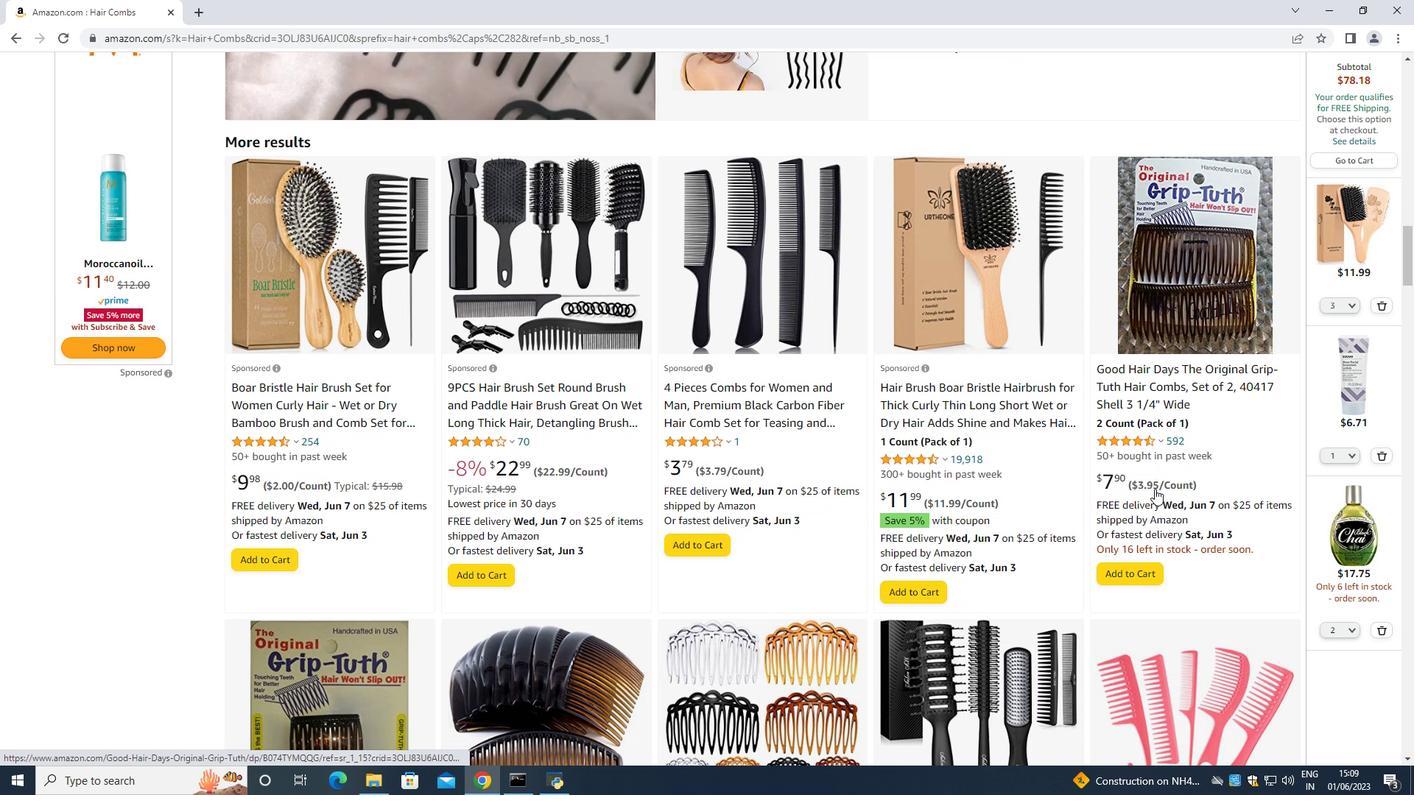 
Action: Mouse scrolled (1155, 488) with delta (0, 0)
Screenshot: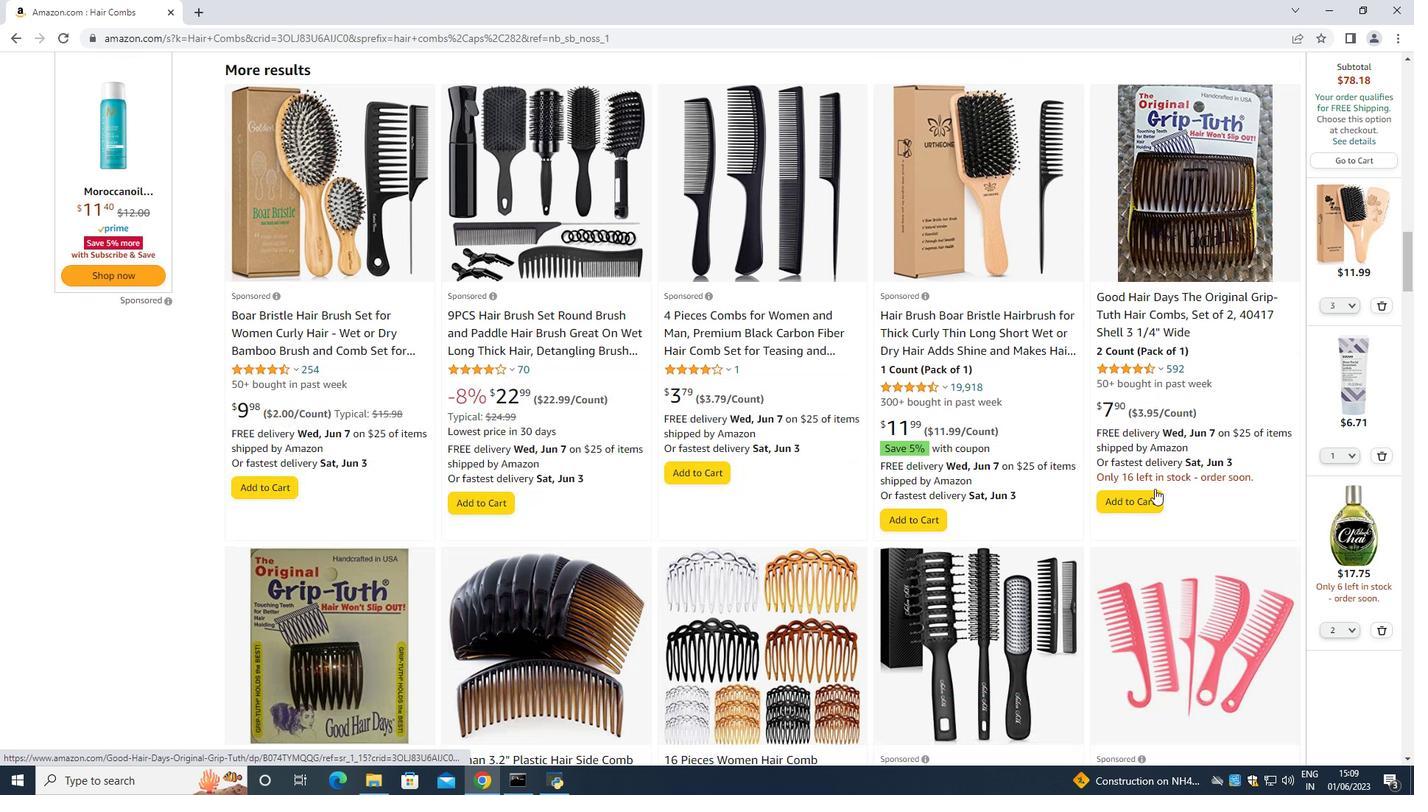 
Action: Mouse scrolled (1155, 488) with delta (0, 0)
Screenshot: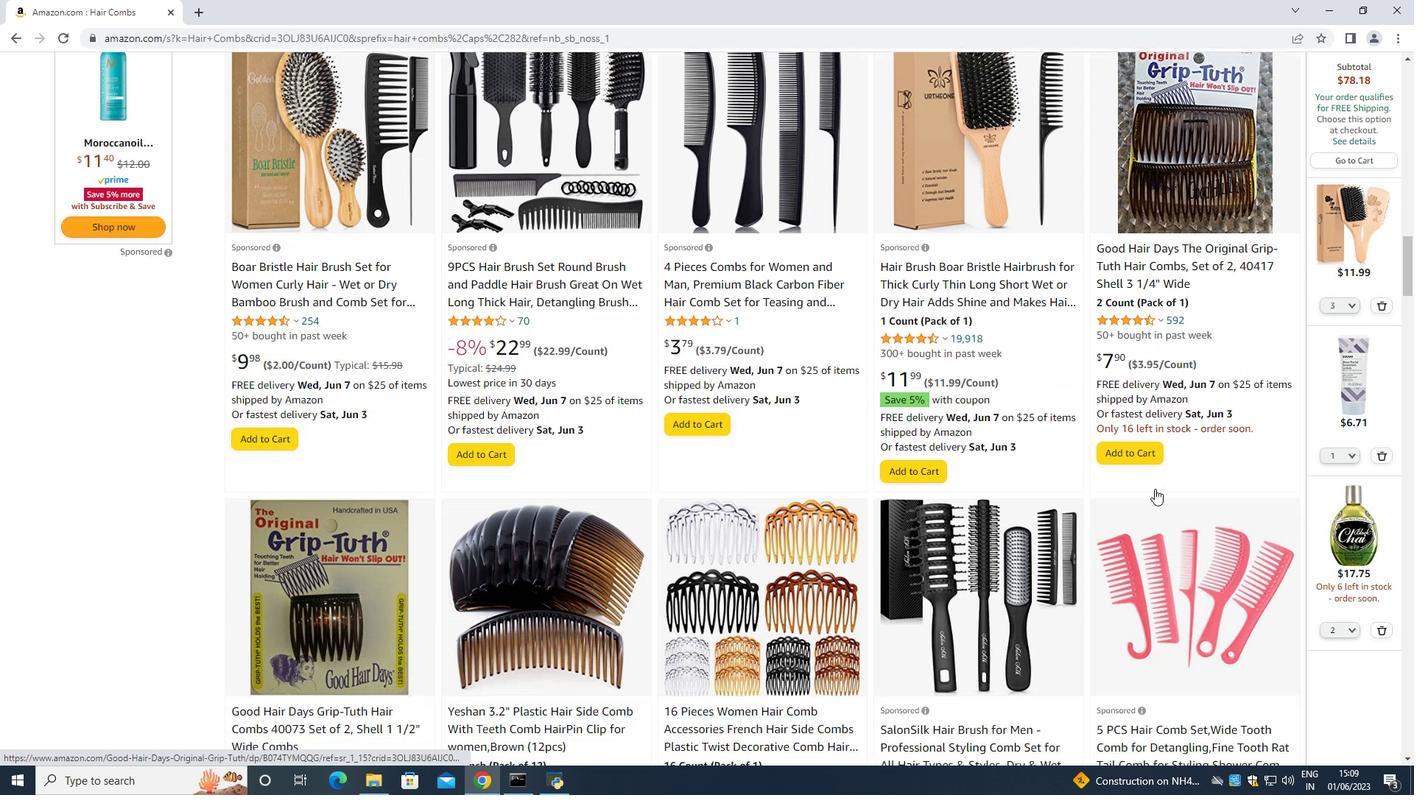 
Action: Mouse scrolled (1155, 488) with delta (0, 0)
Screenshot: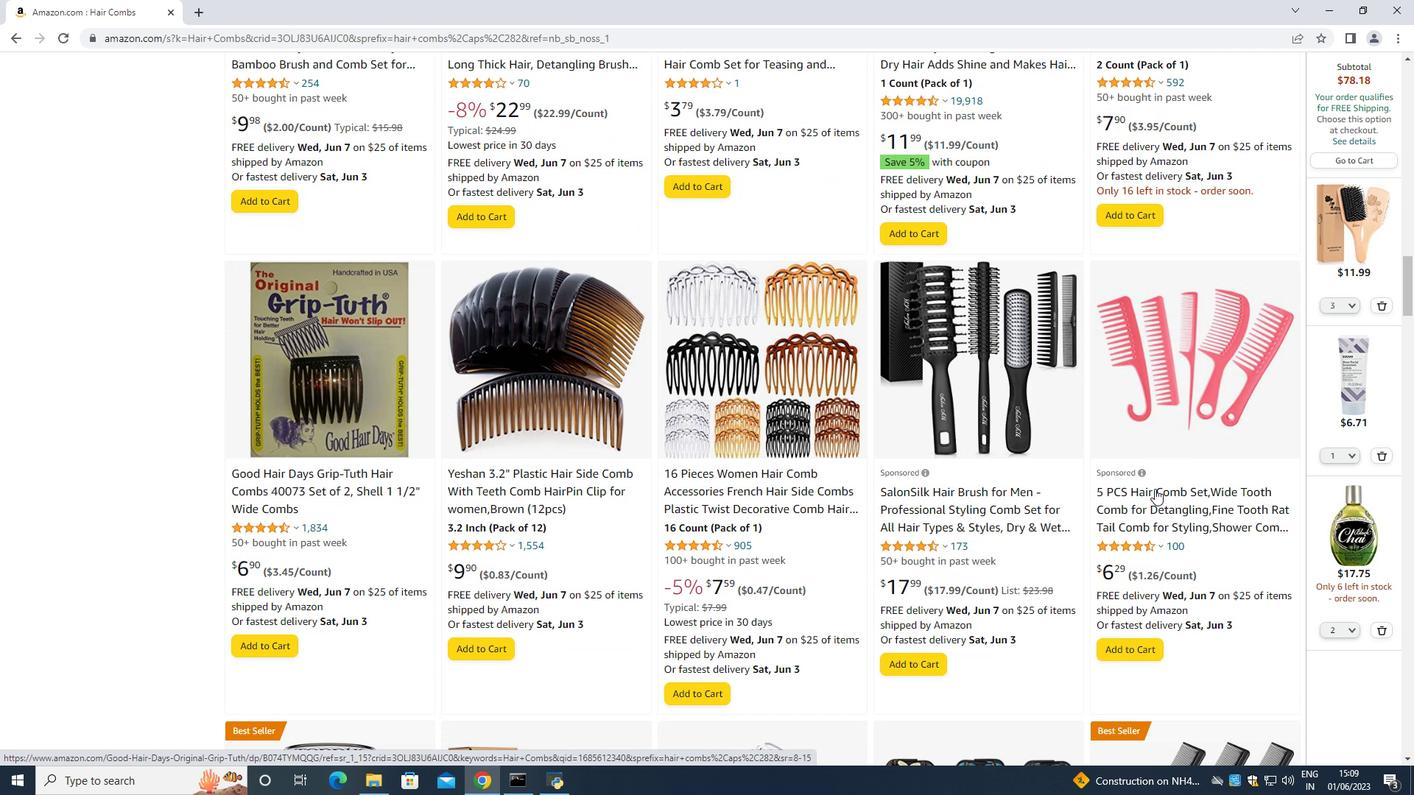 
Action: Mouse moved to (1155, 488)
Screenshot: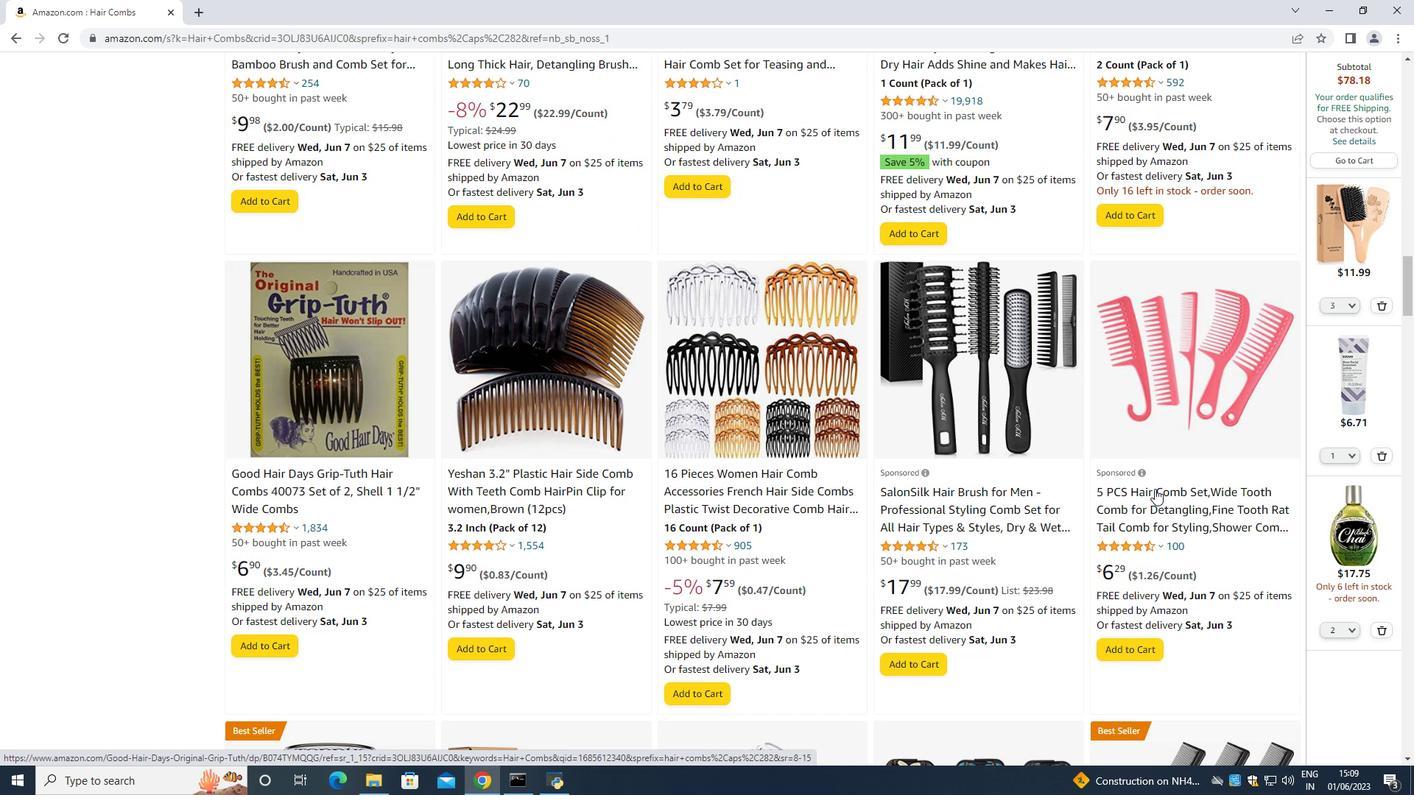 
Action: Mouse scrolled (1155, 487) with delta (0, 0)
Screenshot: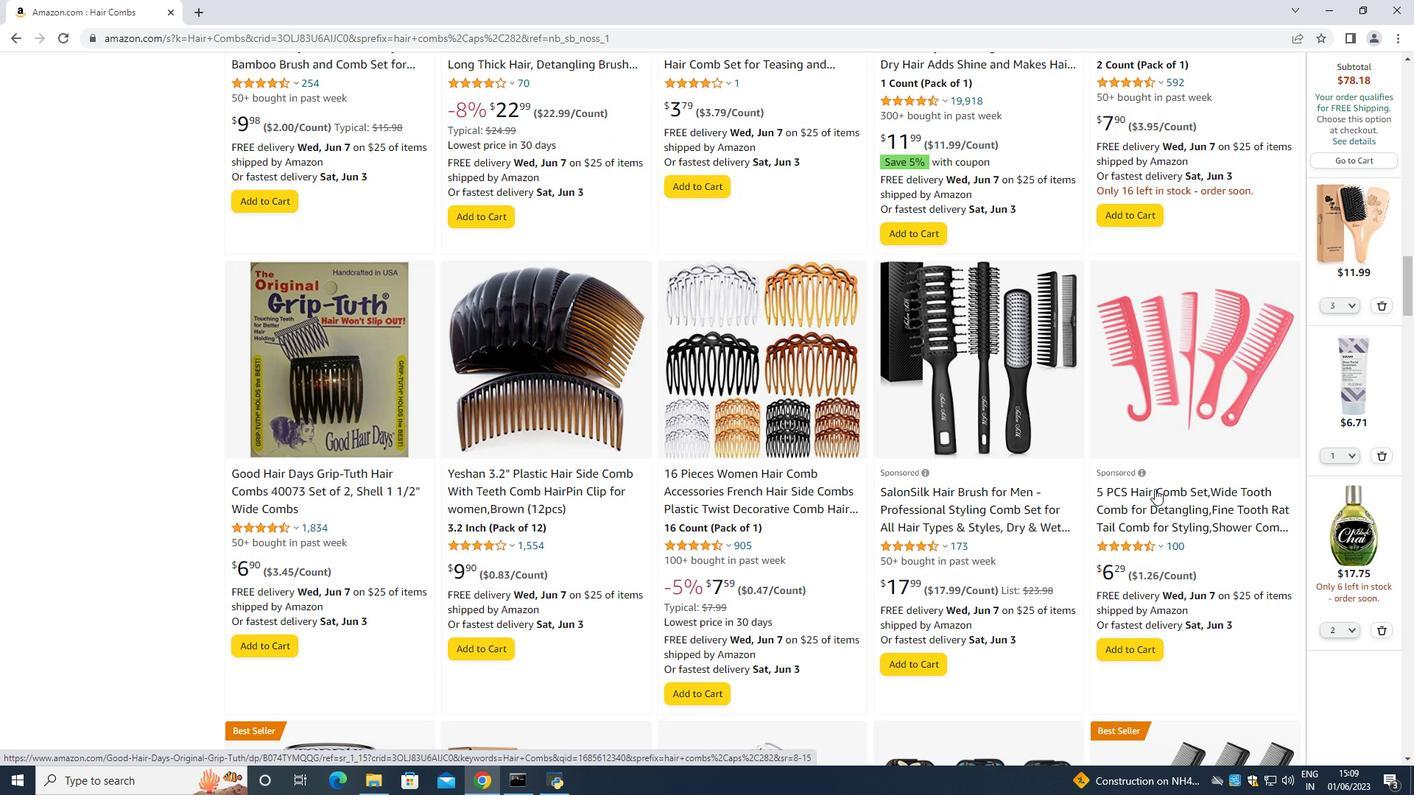 
Action: Mouse scrolled (1155, 487) with delta (0, 0)
Screenshot: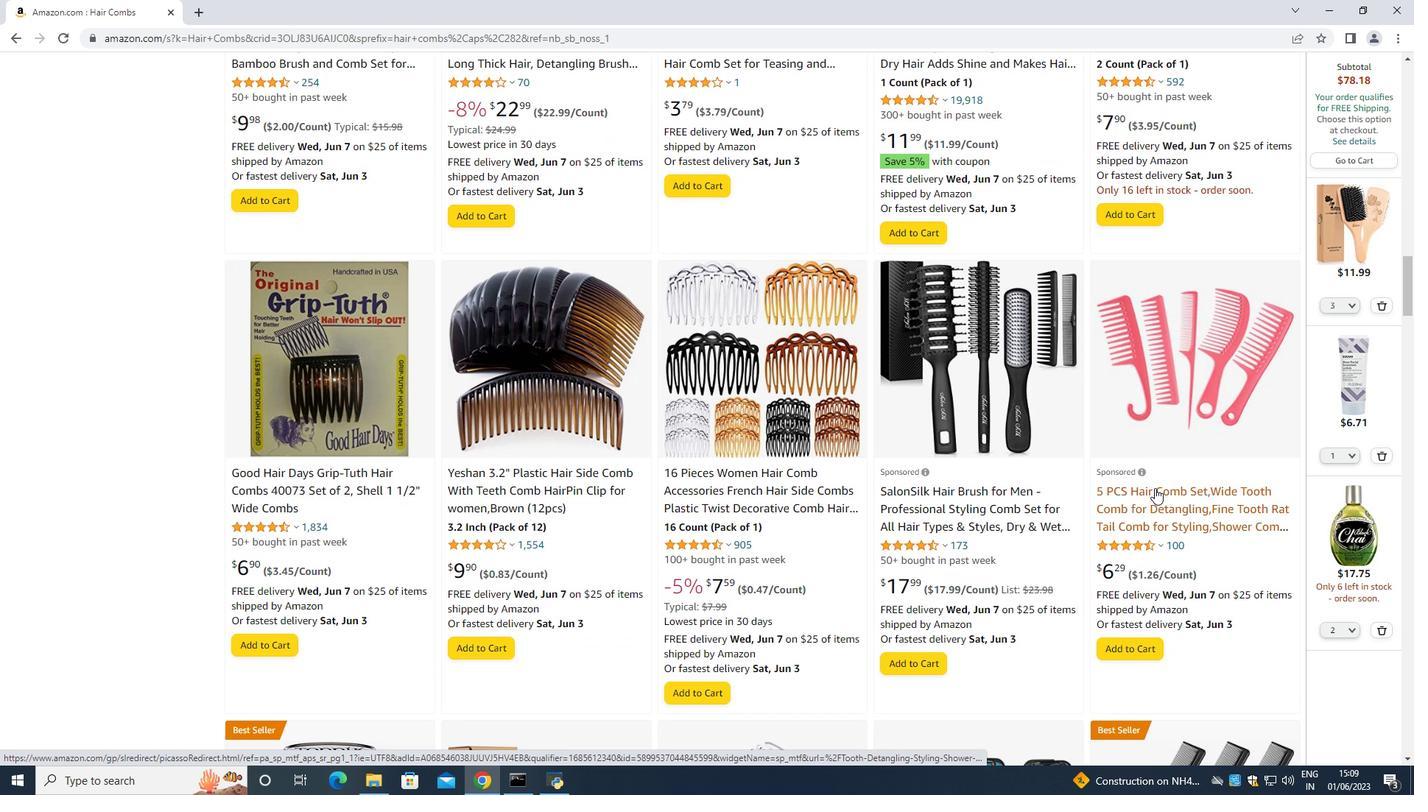 
Action: Mouse scrolled (1155, 487) with delta (0, 0)
Screenshot: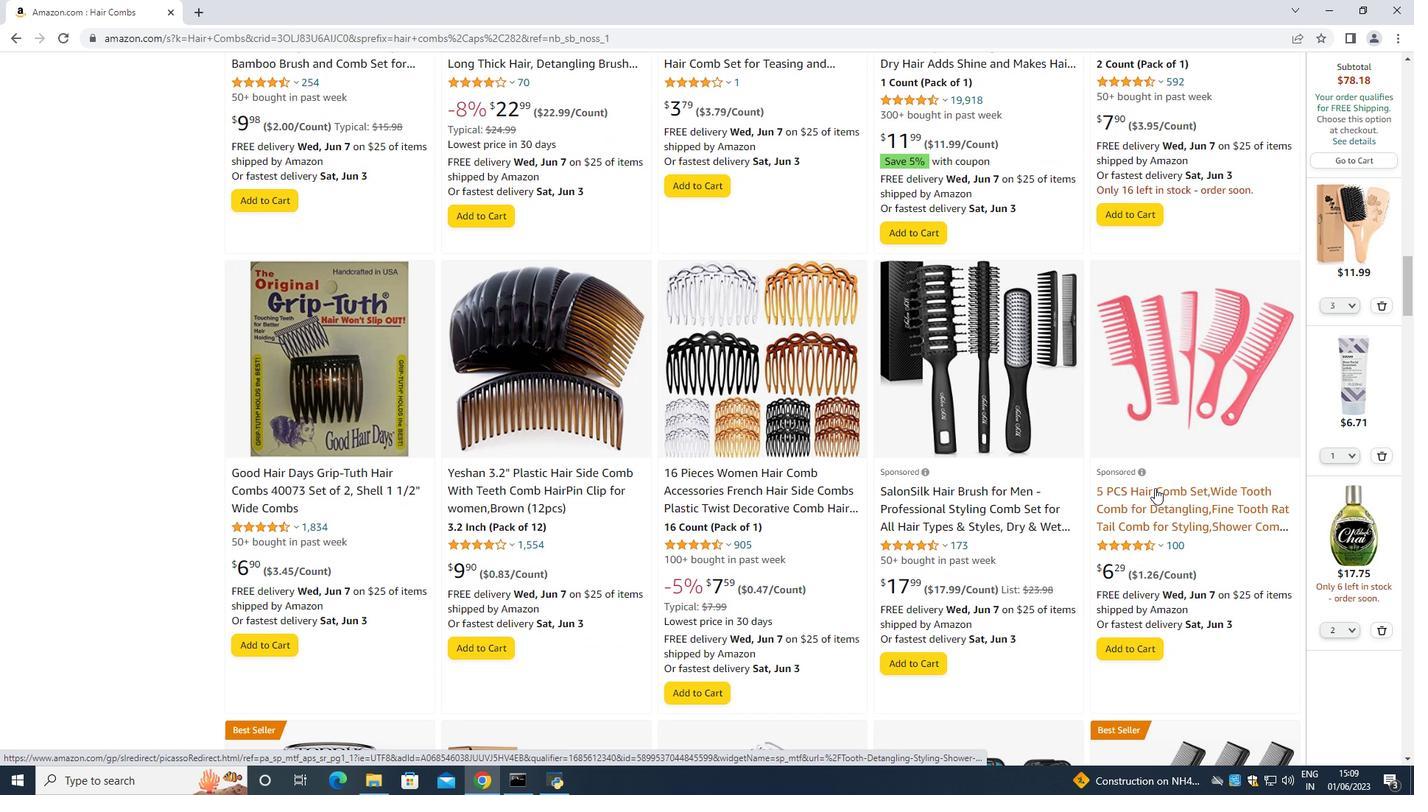 
Action: Mouse scrolled (1155, 487) with delta (0, 0)
Screenshot: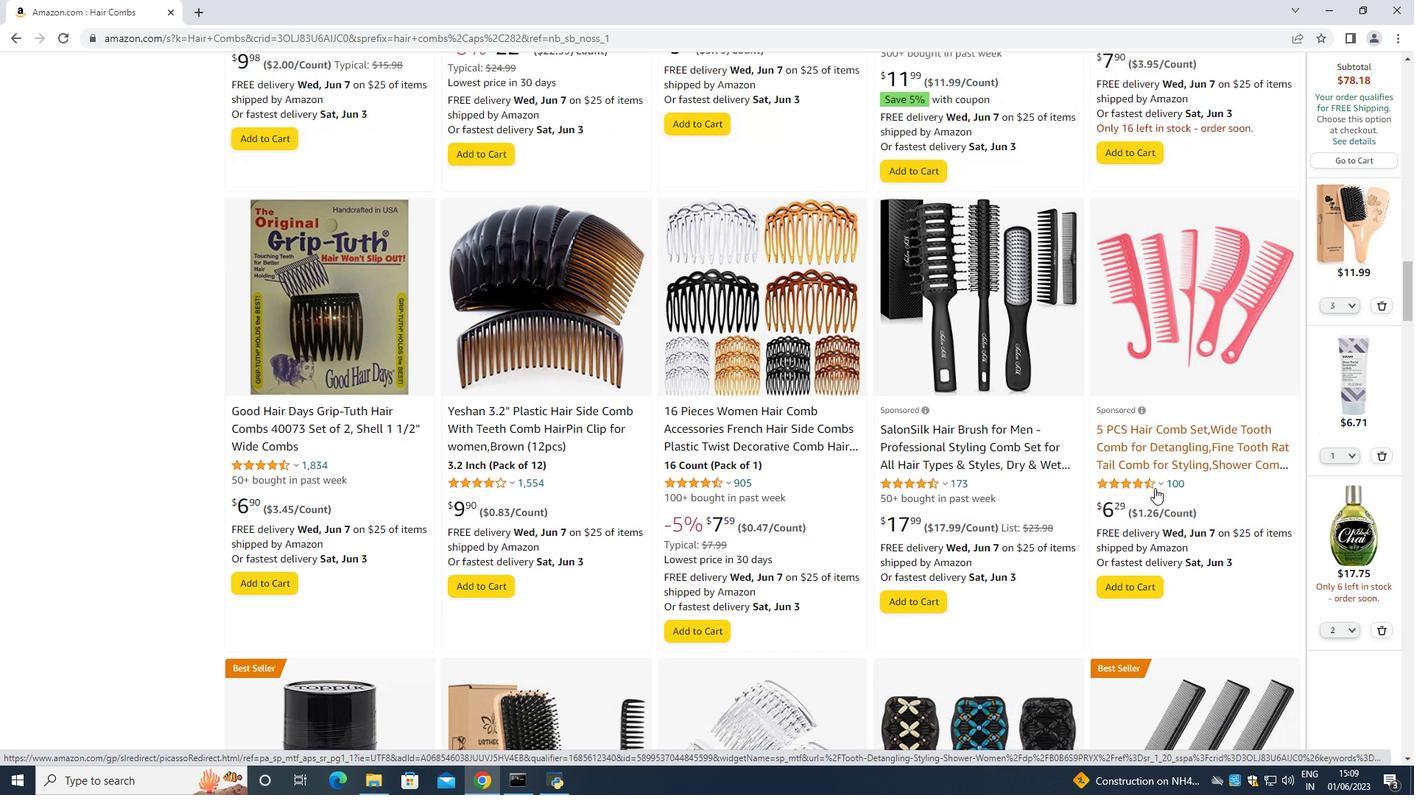 
Action: Mouse scrolled (1155, 487) with delta (0, 0)
Screenshot: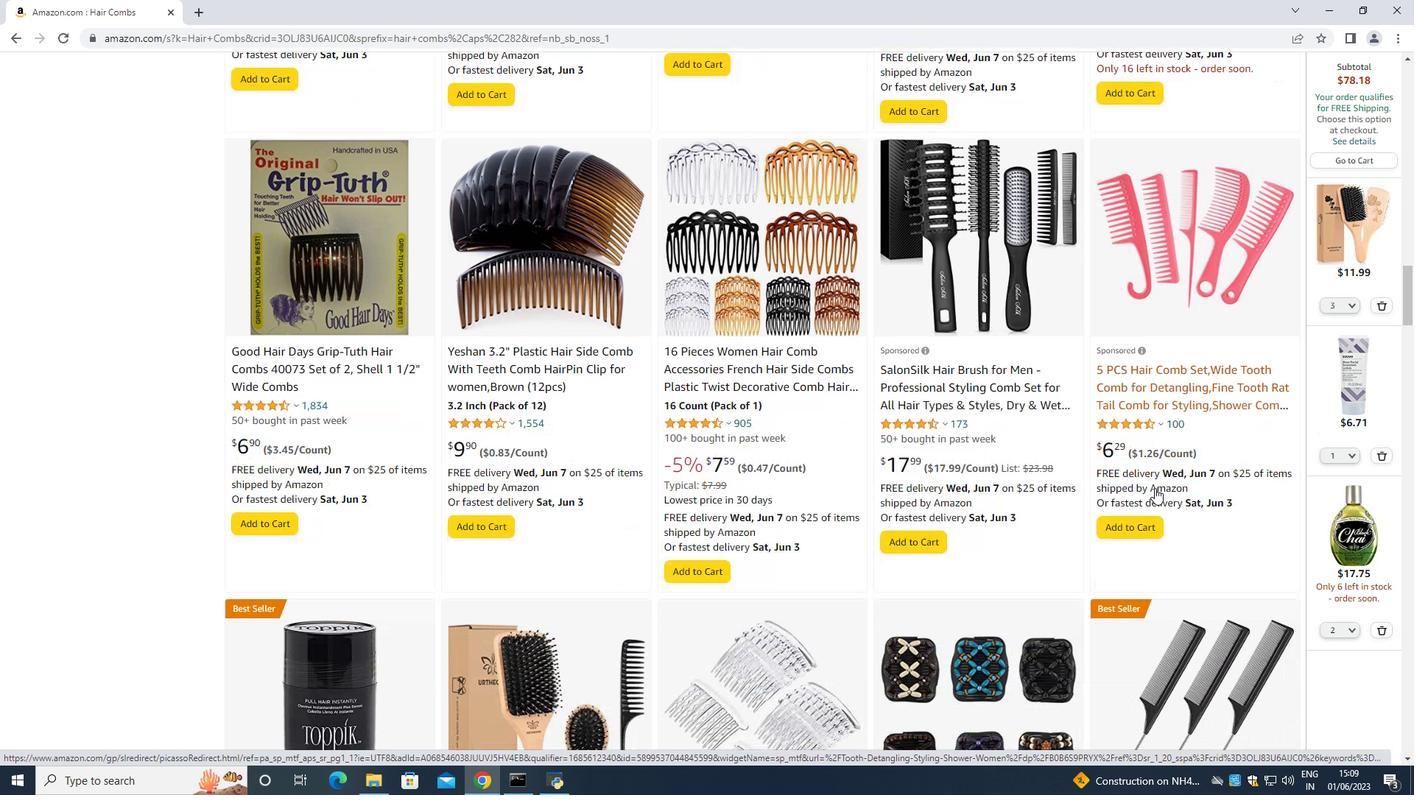 
Action: Mouse moved to (1155, 488)
Screenshot: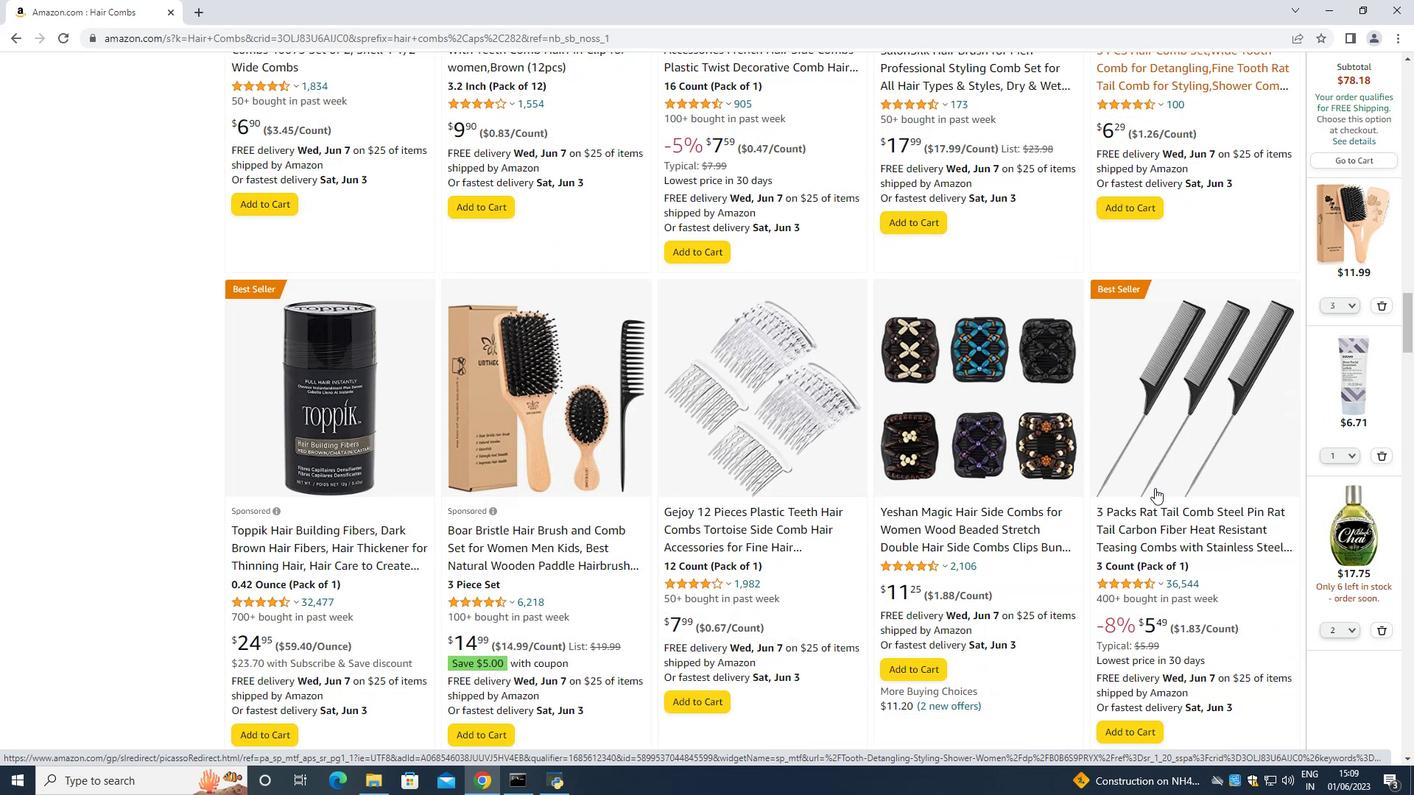 
Action: Mouse scrolled (1155, 487) with delta (0, 0)
Screenshot: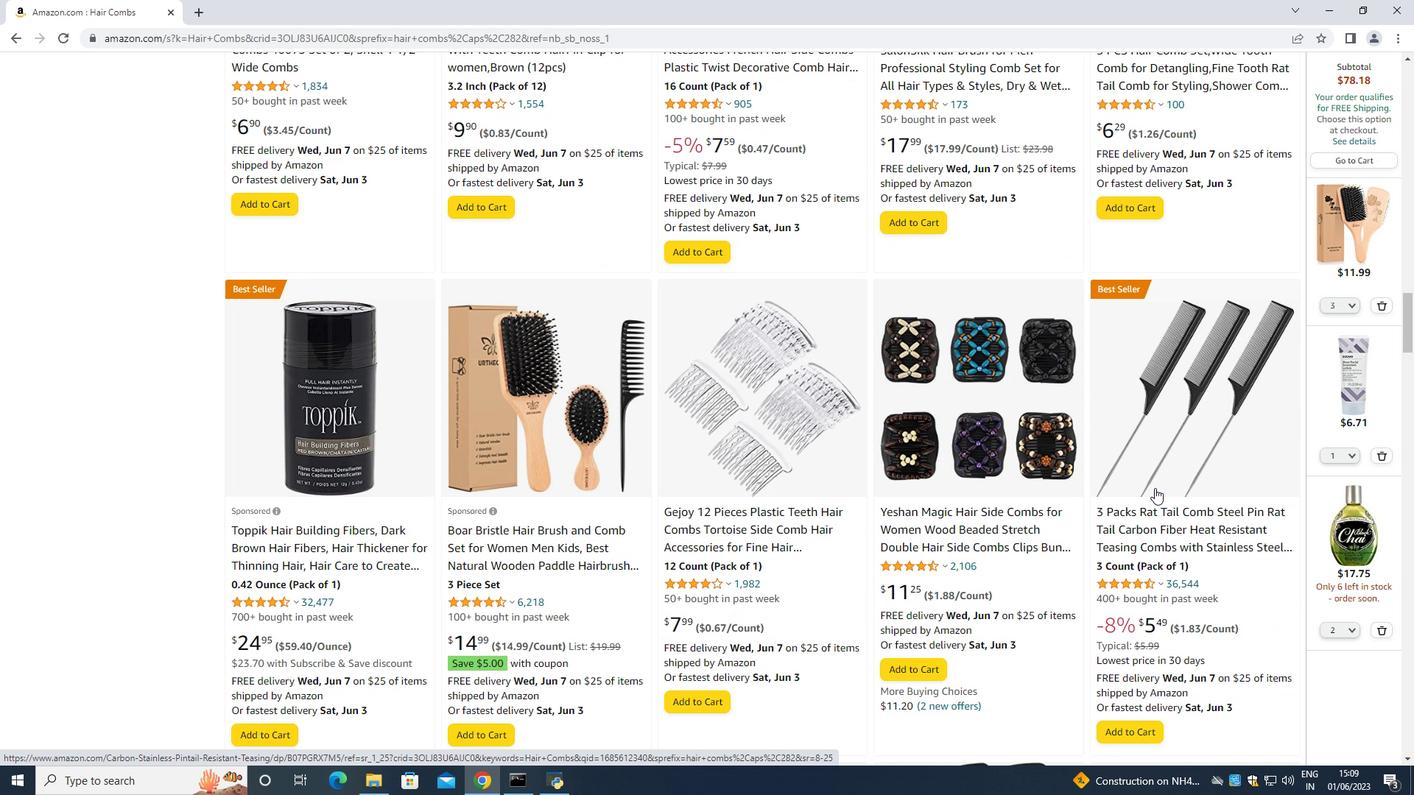 
Action: Mouse scrolled (1155, 487) with delta (0, 0)
Screenshot: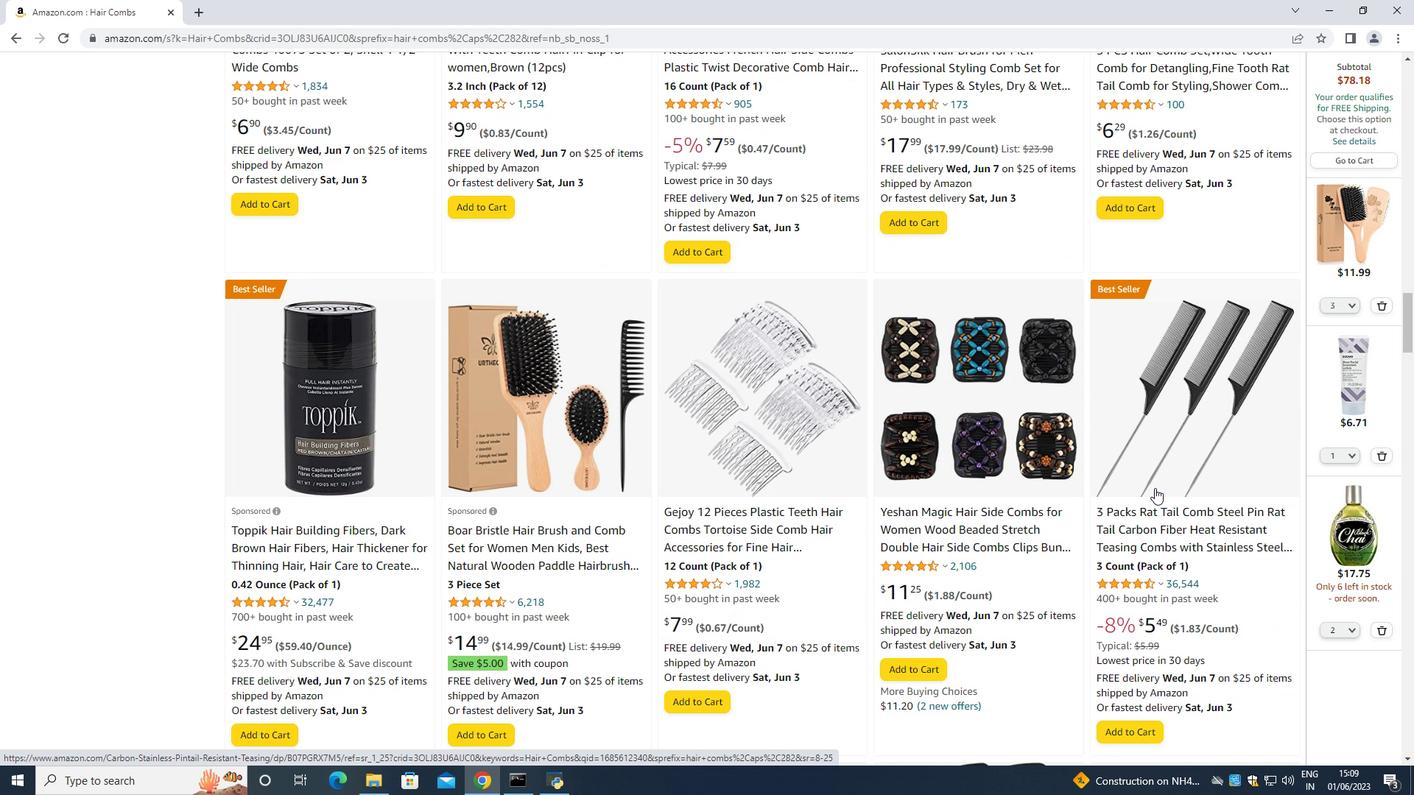 
Action: Mouse scrolled (1155, 487) with delta (0, 0)
Screenshot: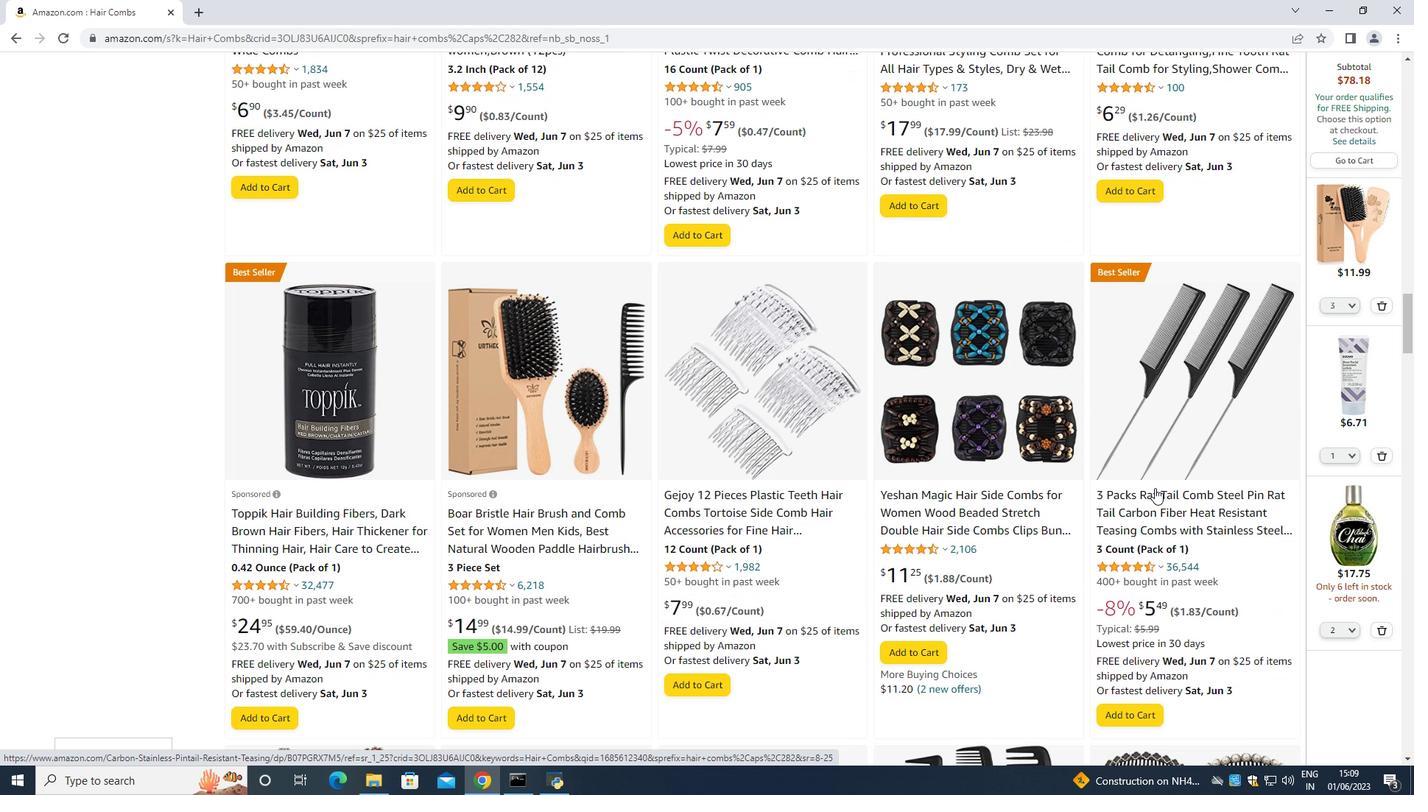 
Action: Mouse scrolled (1155, 487) with delta (0, 0)
Screenshot: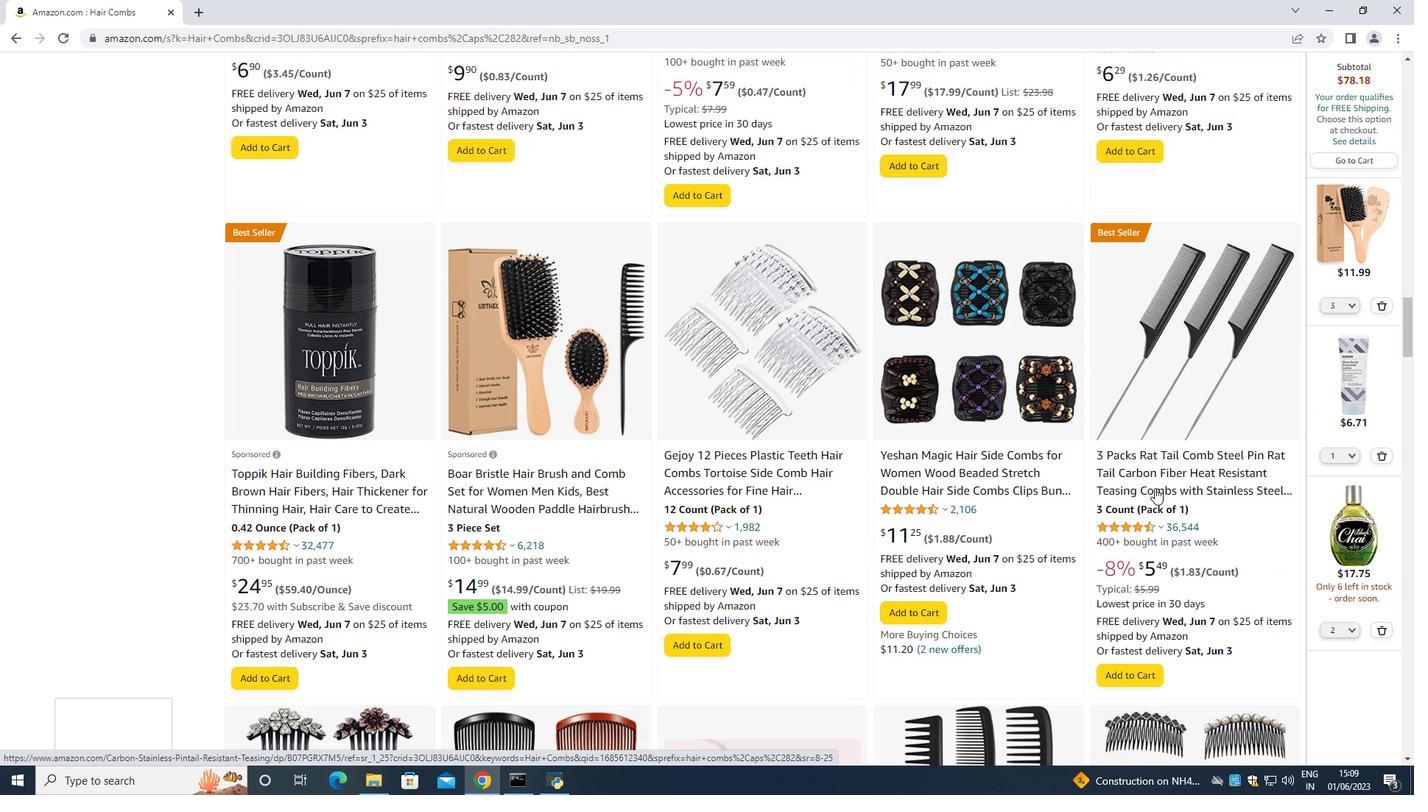 
Action: Mouse scrolled (1155, 489) with delta (0, 0)
Screenshot: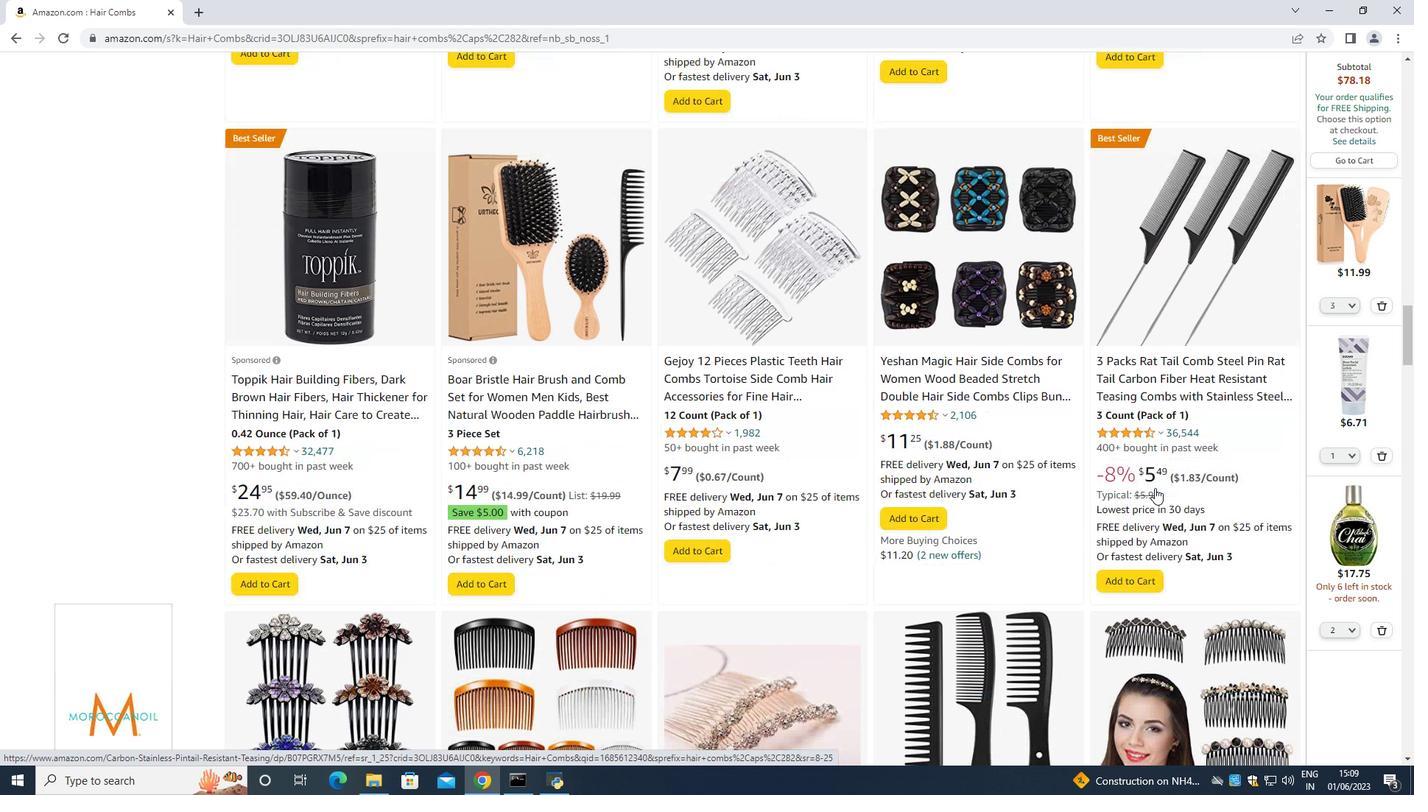 
Action: Mouse moved to (1097, 478)
Screenshot: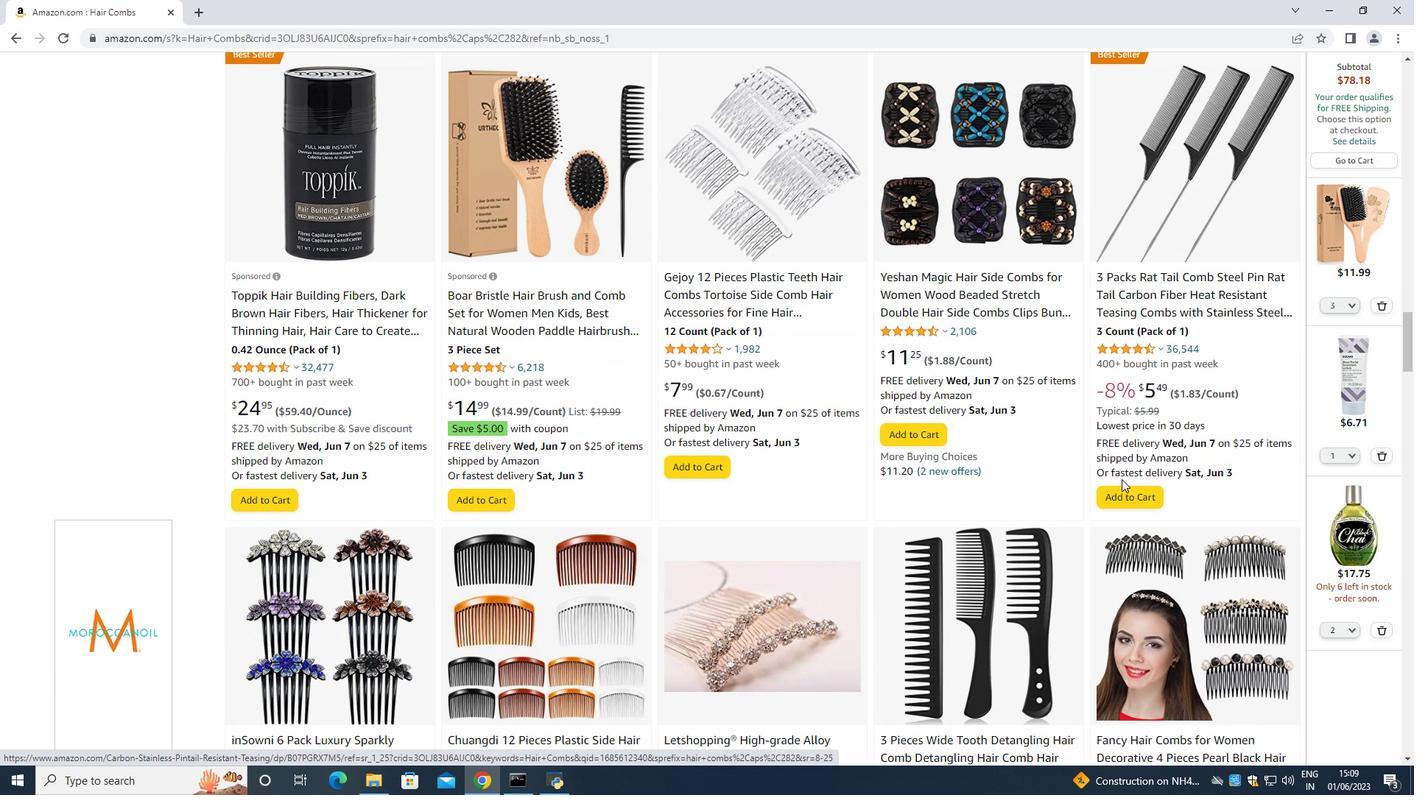 
Action: Mouse scrolled (1097, 478) with delta (0, 0)
Screenshot: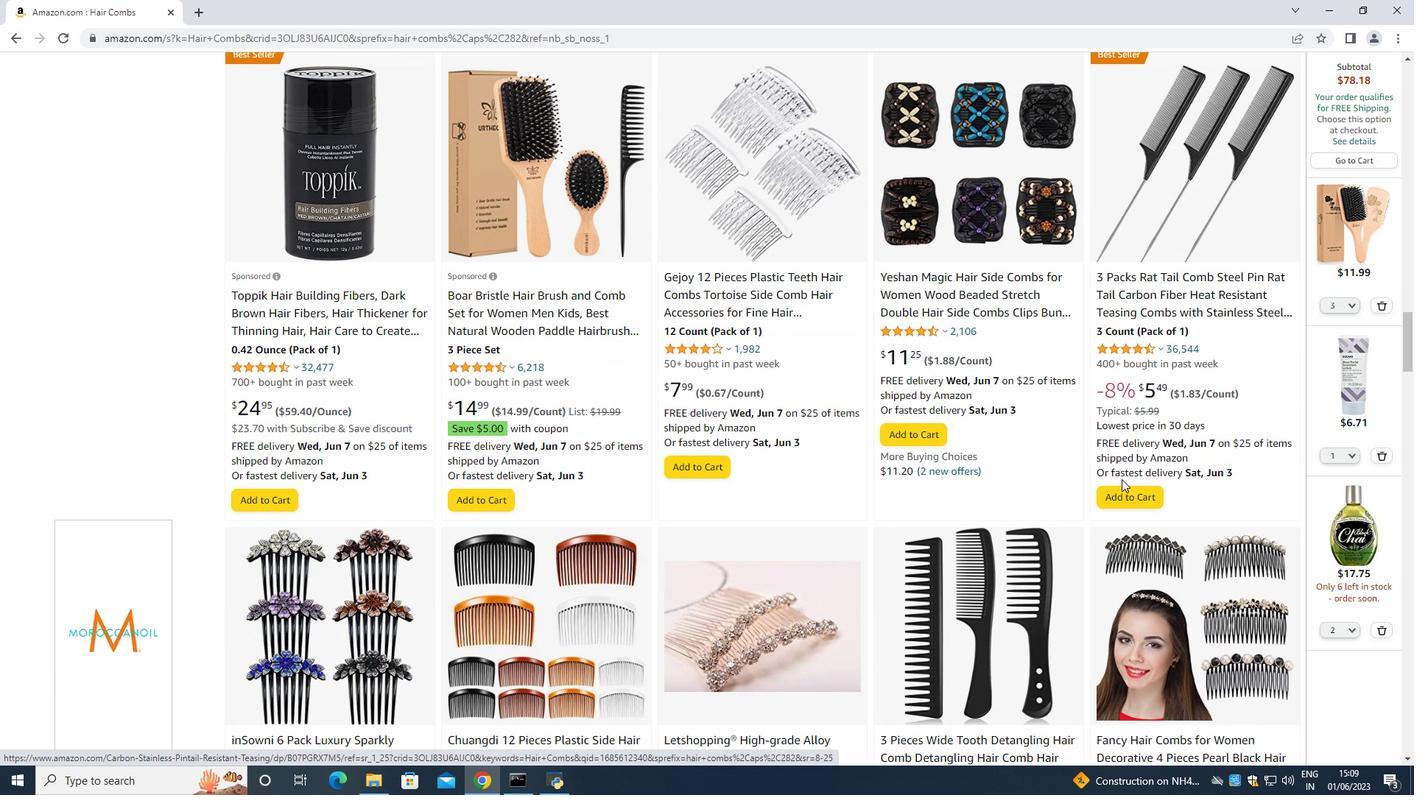 
Action: Mouse scrolled (1097, 478) with delta (0, 0)
Screenshot: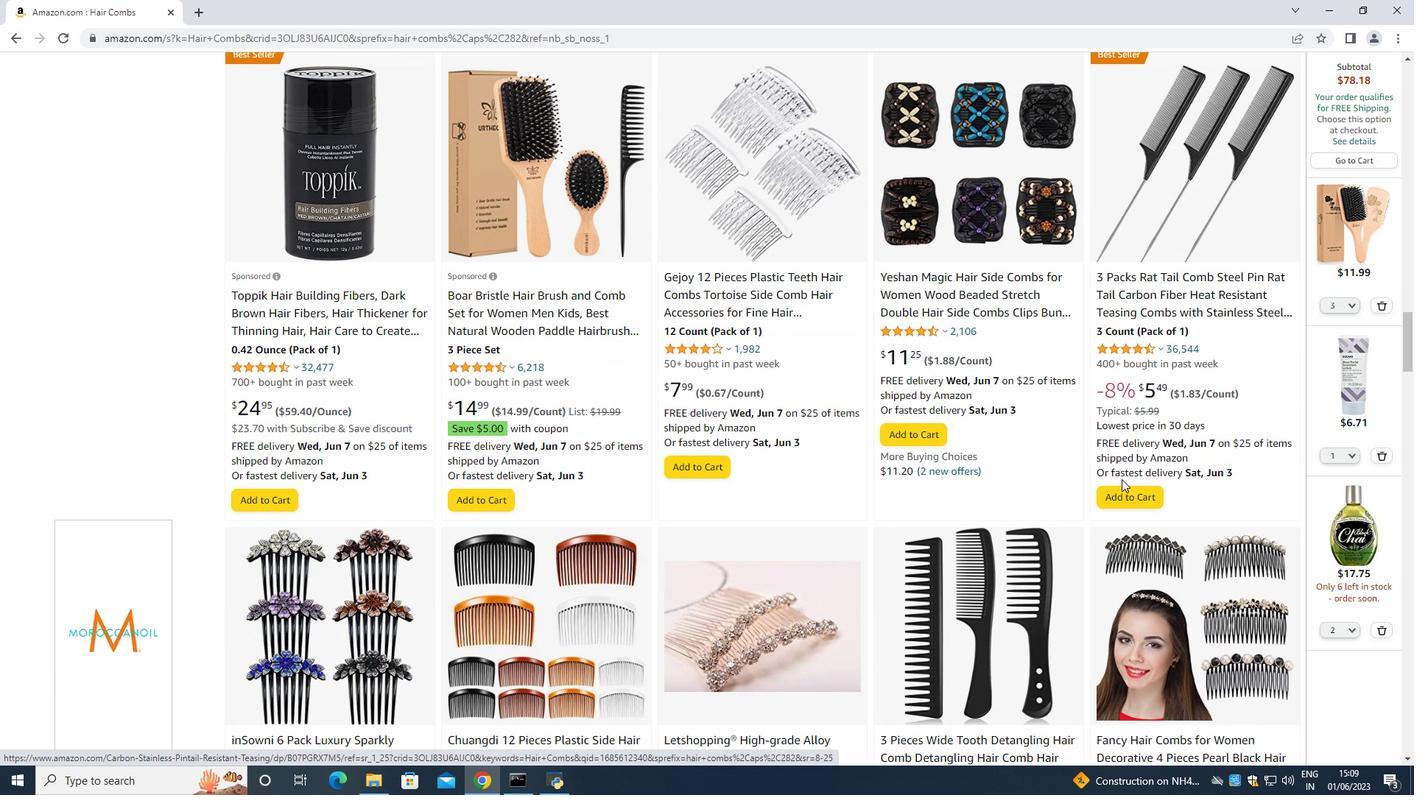 
Action: Mouse moved to (825, 478)
Screenshot: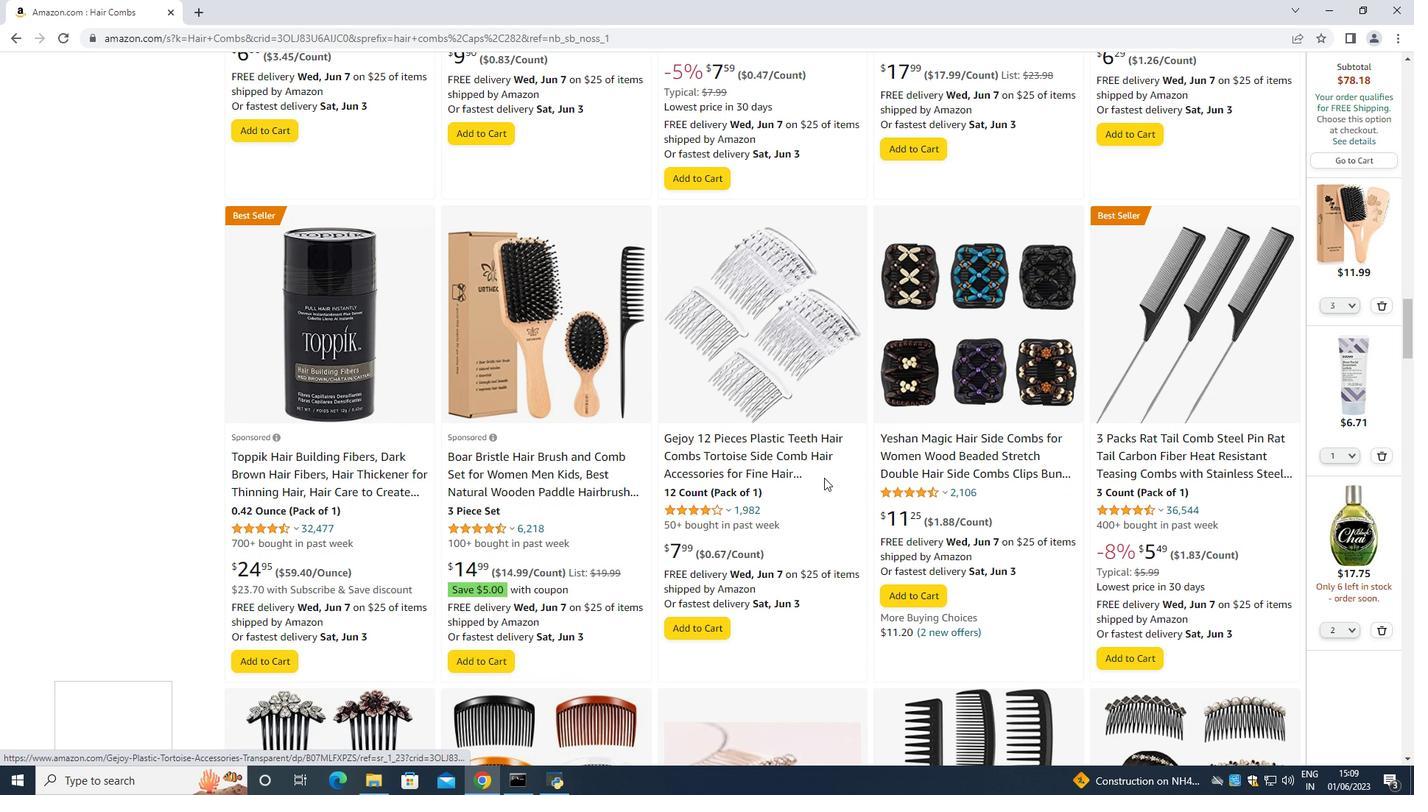 
Action: Mouse scrolled (825, 477) with delta (0, 0)
Screenshot: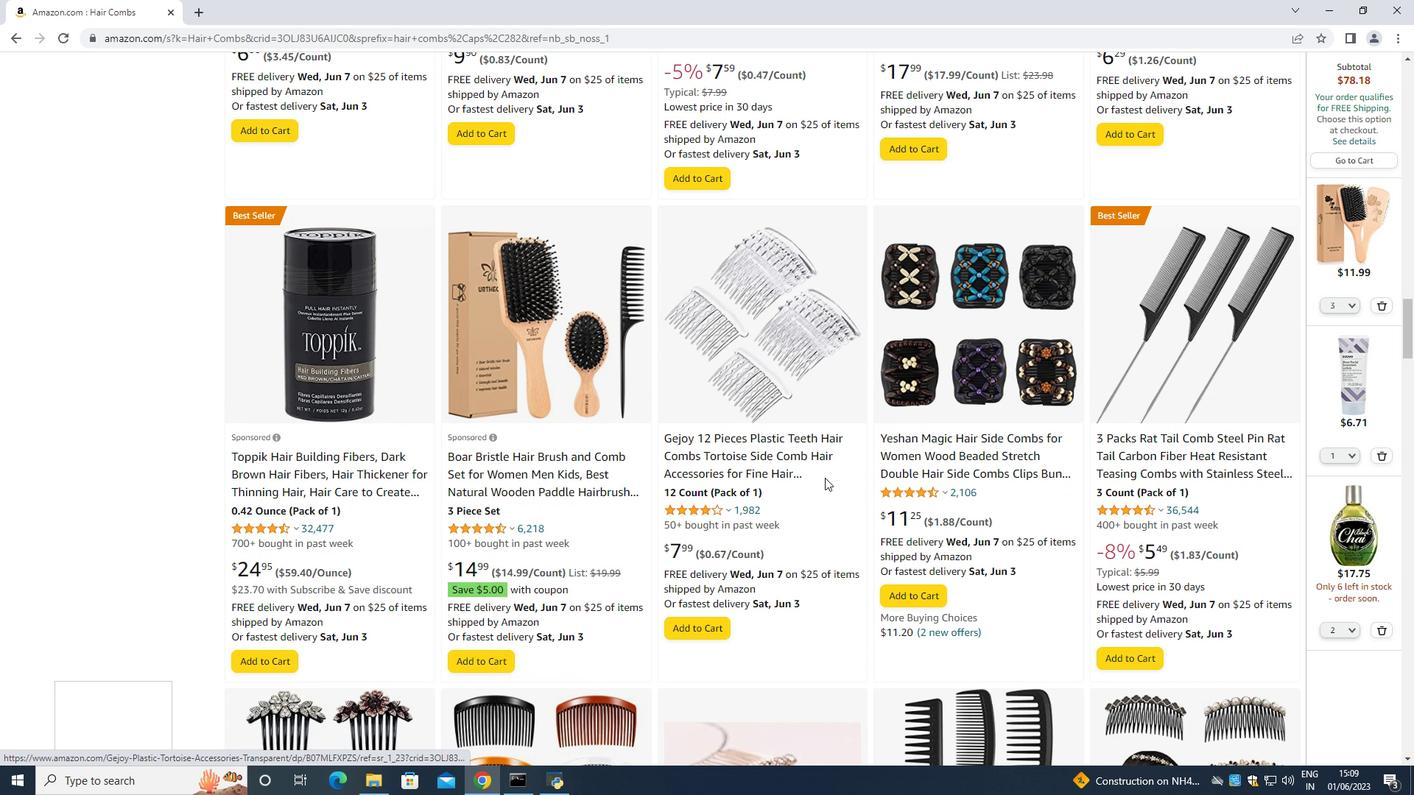 
Action: Mouse scrolled (825, 477) with delta (0, 0)
Screenshot: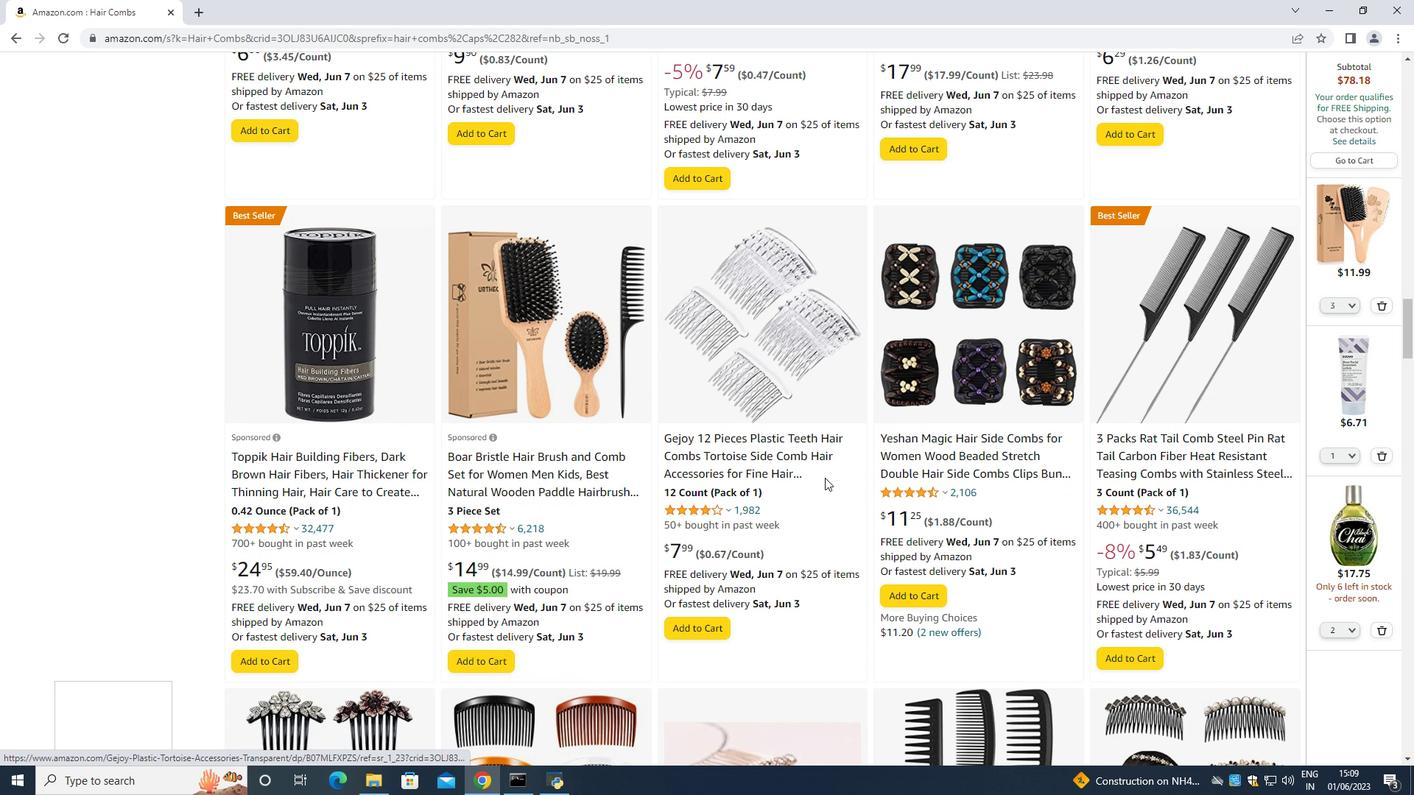 
Action: Mouse scrolled (825, 478) with delta (0, 0)
Screenshot: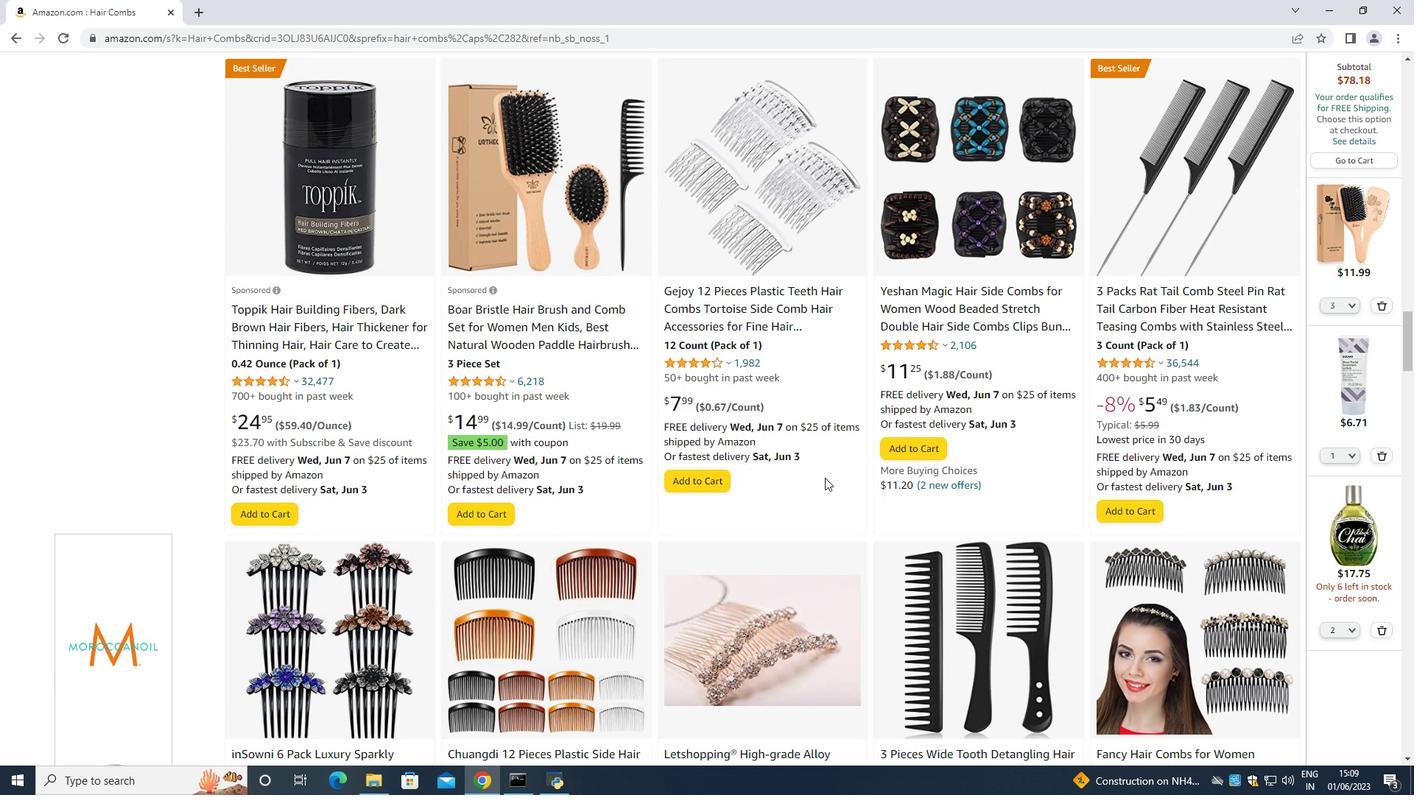 
Action: Mouse scrolled (825, 478) with delta (0, 0)
Screenshot: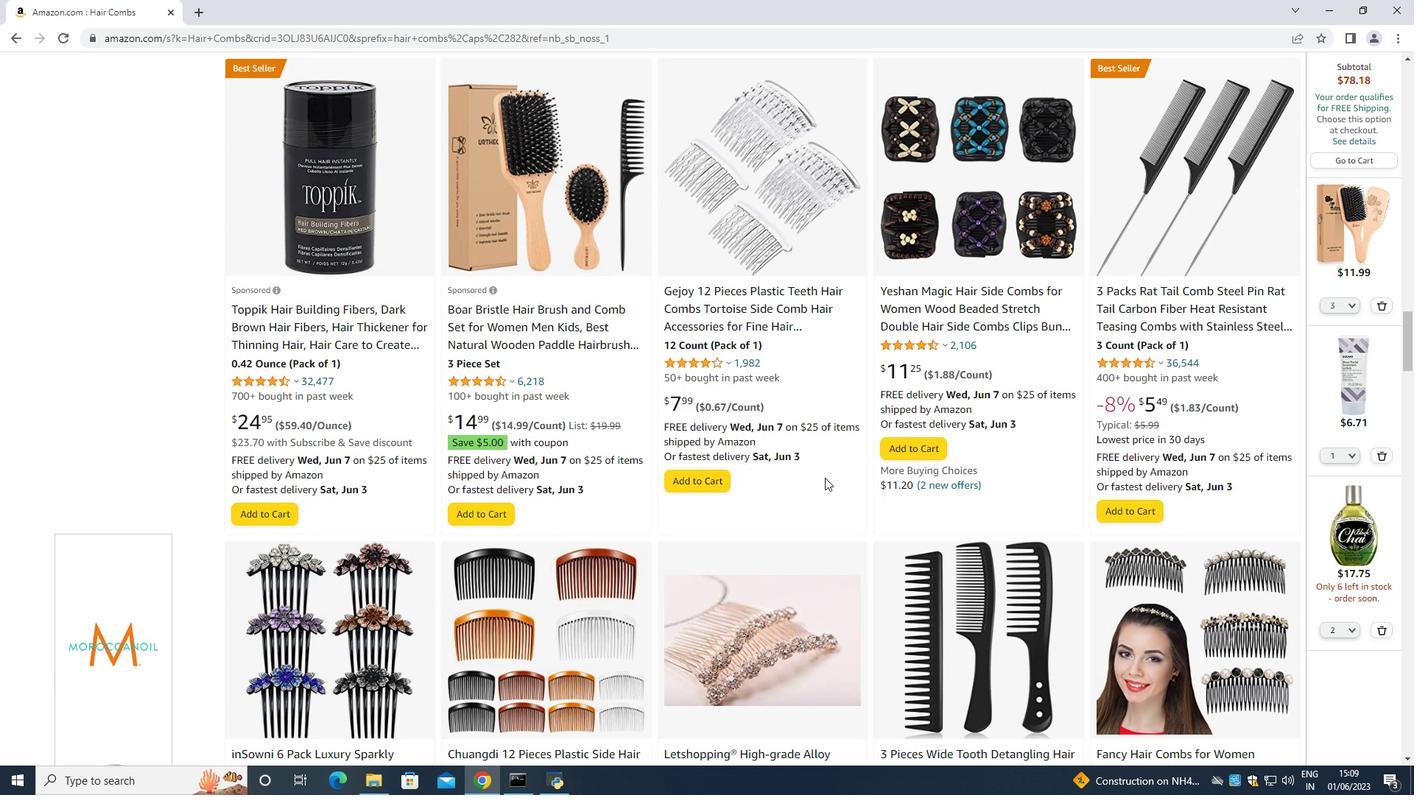 
Action: Mouse scrolled (825, 478) with delta (0, 0)
Screenshot: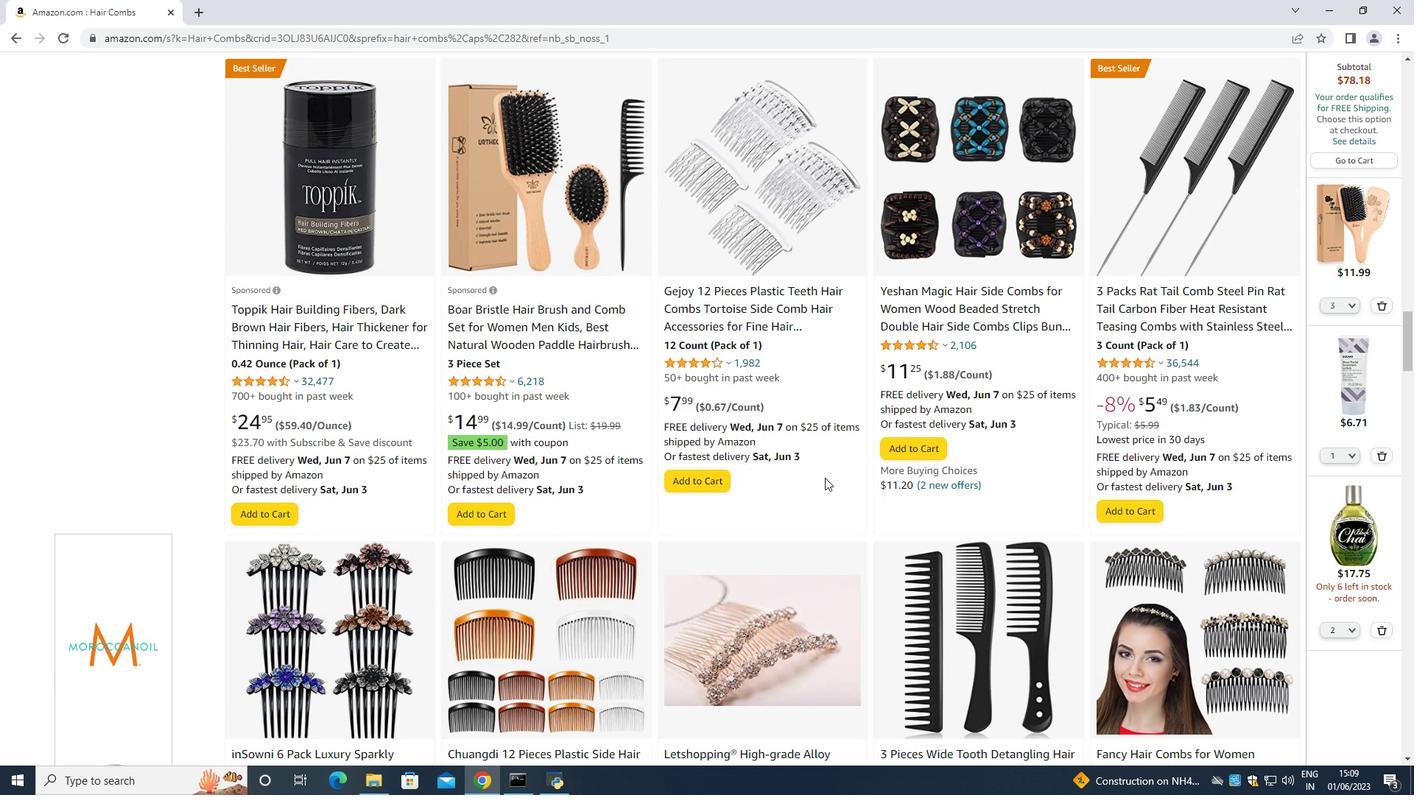 
Action: Mouse scrolled (825, 478) with delta (0, 0)
Screenshot: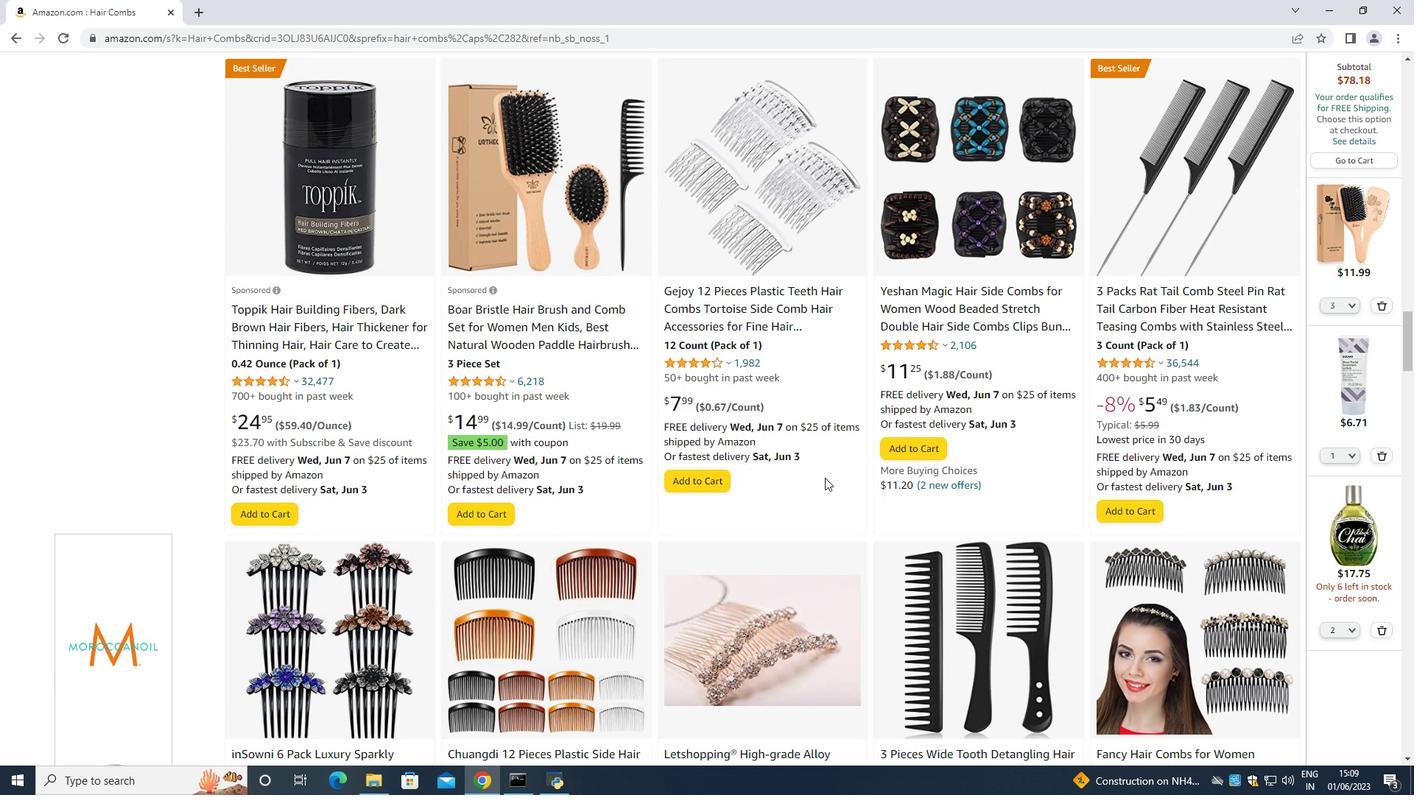 
Action: Mouse scrolled (825, 478) with delta (0, 0)
Screenshot: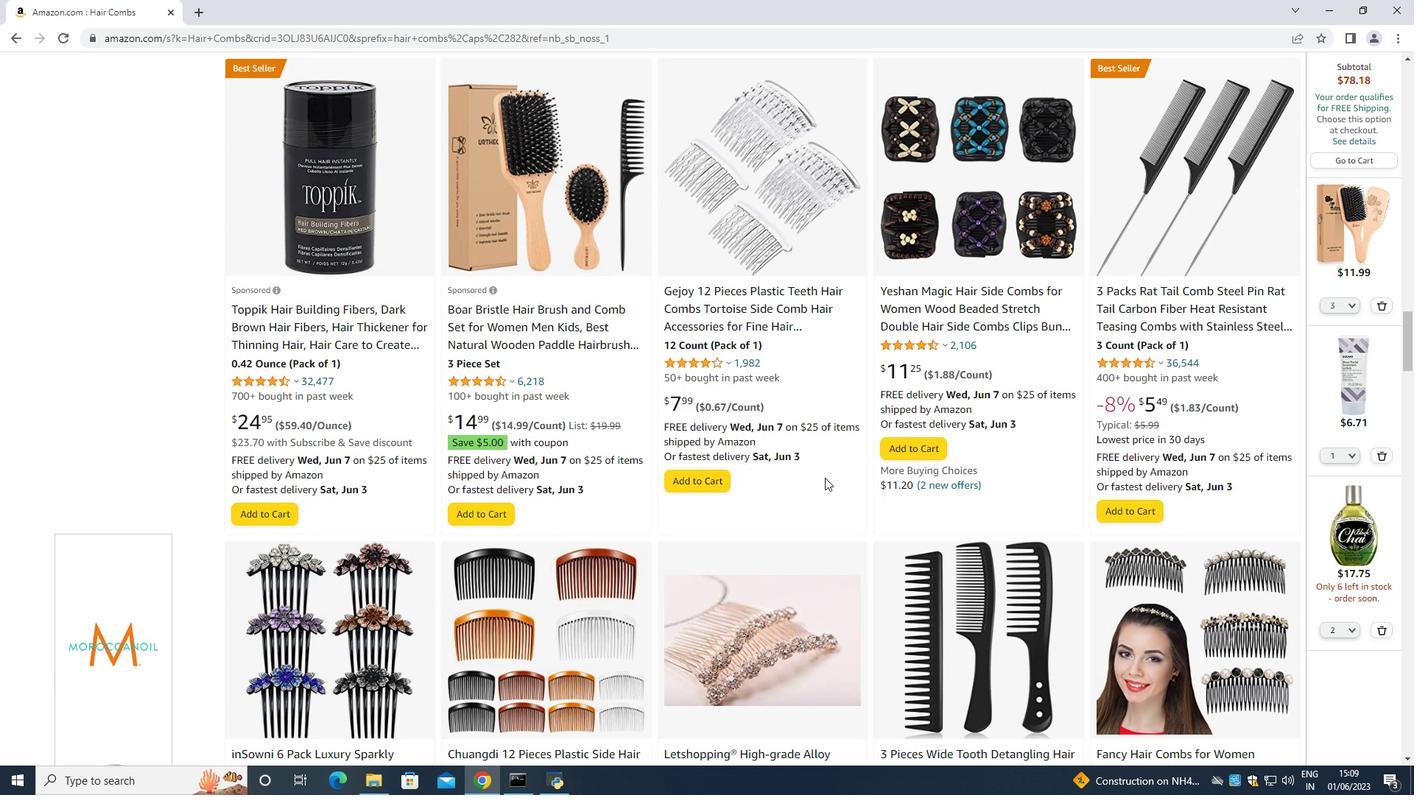 
Action: Mouse scrolled (825, 478) with delta (0, 0)
Screenshot: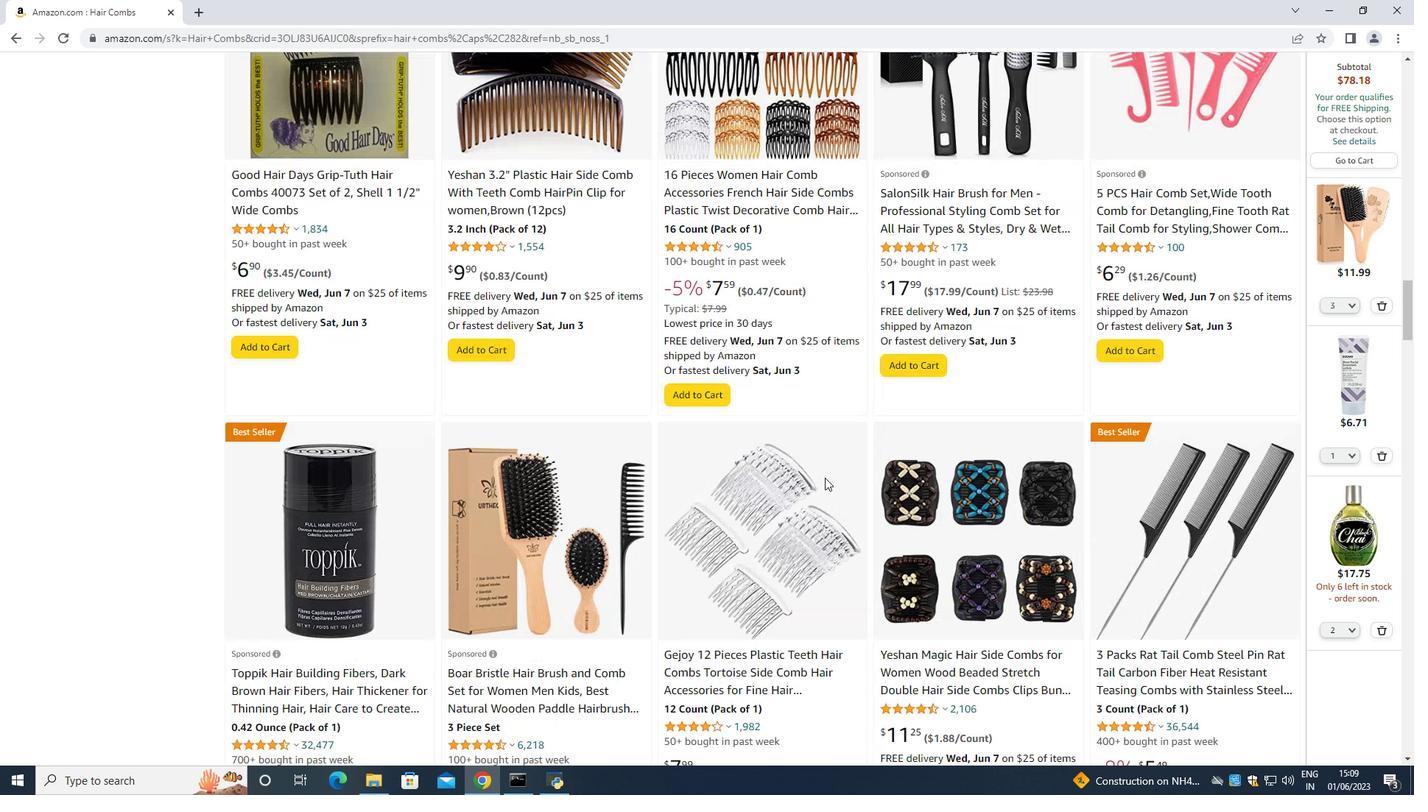 
Action: Mouse scrolled (825, 478) with delta (0, 0)
Screenshot: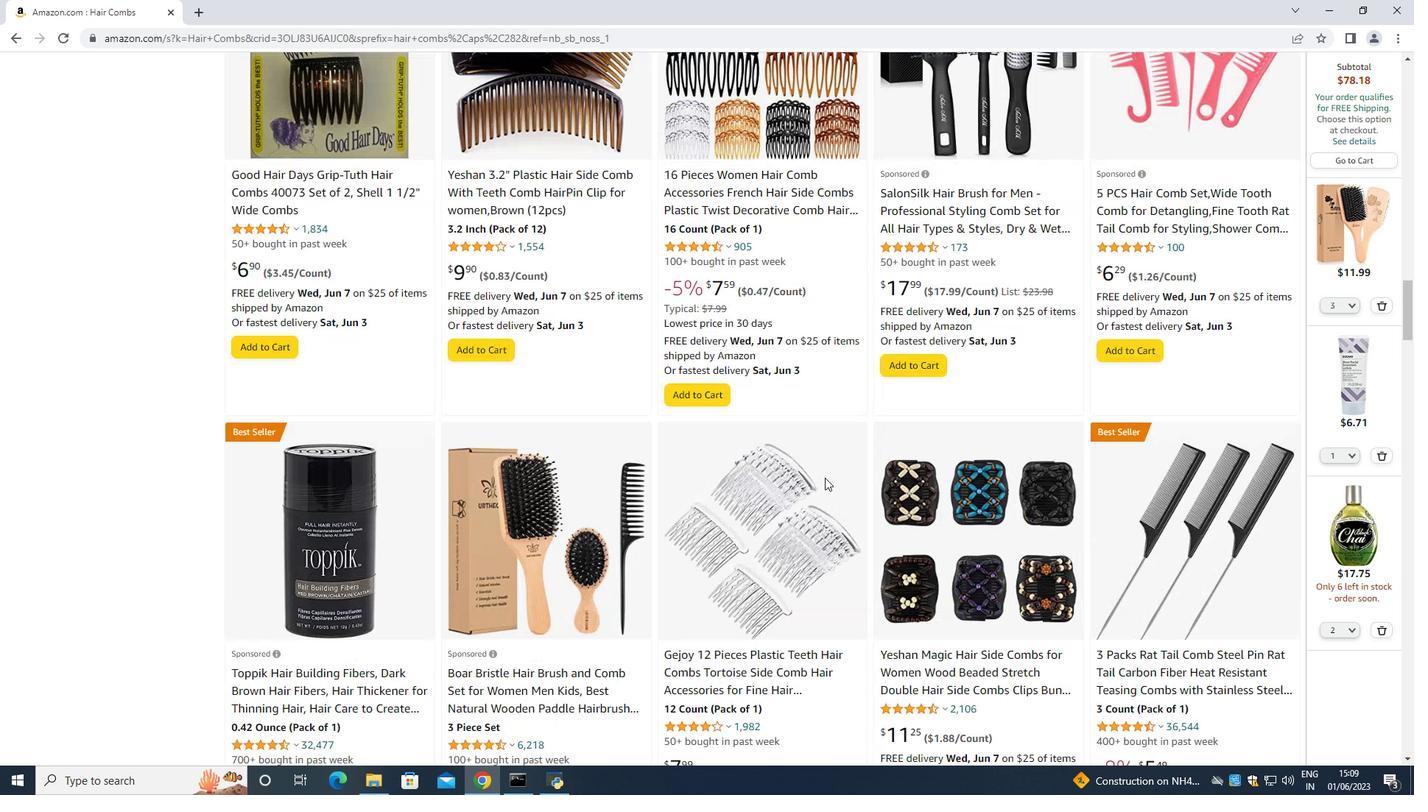 
Action: Mouse scrolled (825, 478) with delta (0, 0)
Screenshot: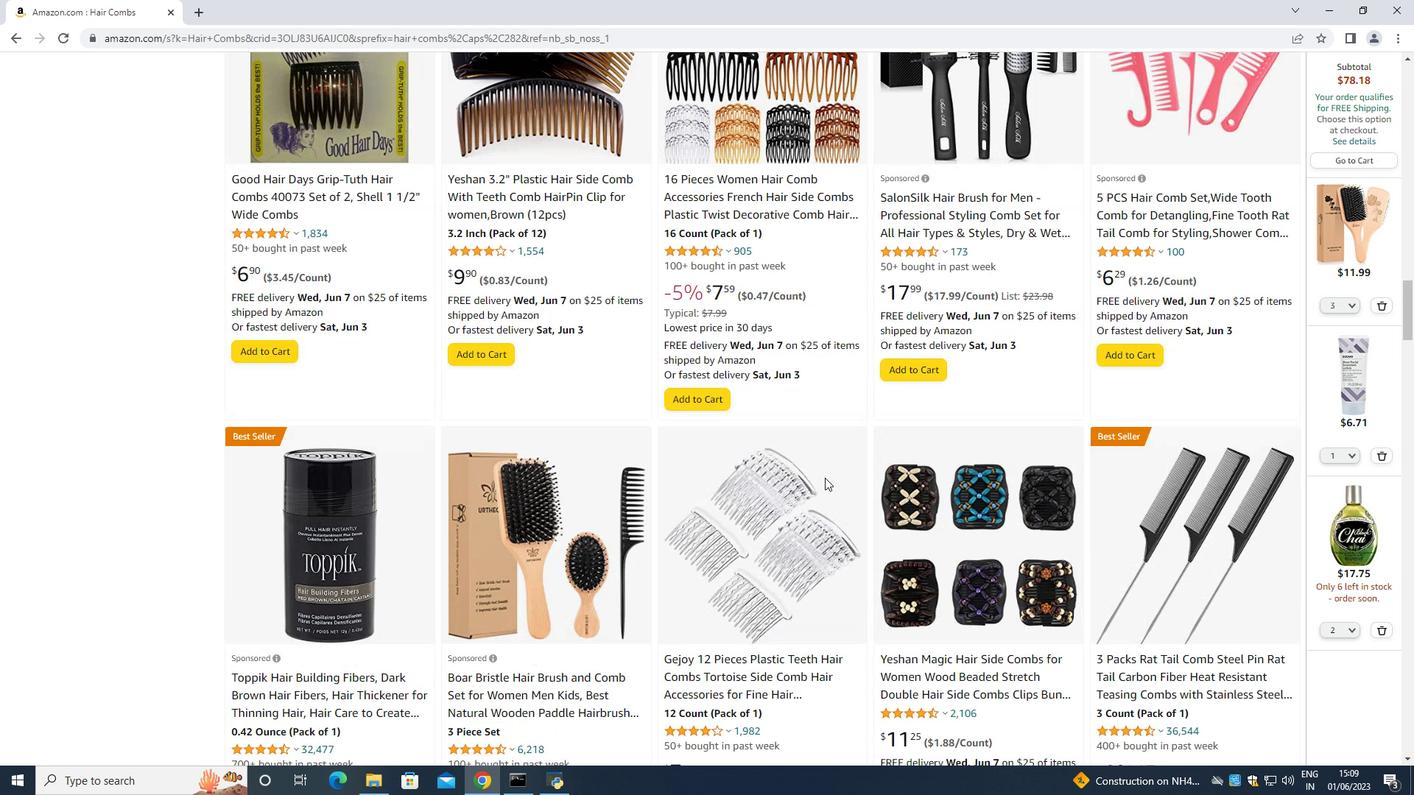 
Action: Mouse scrolled (825, 478) with delta (0, 0)
Screenshot: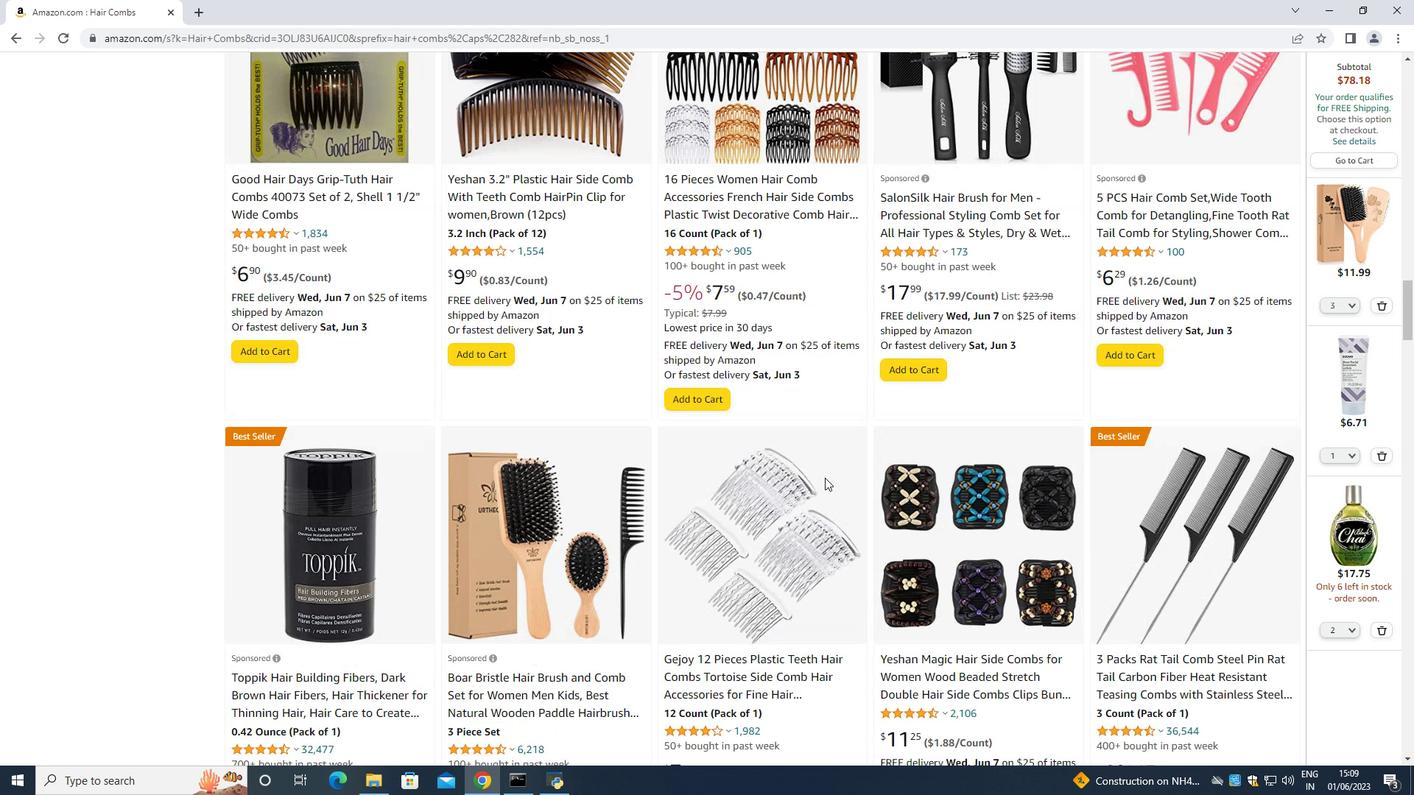 
Action: Mouse scrolled (825, 478) with delta (0, 0)
Screenshot: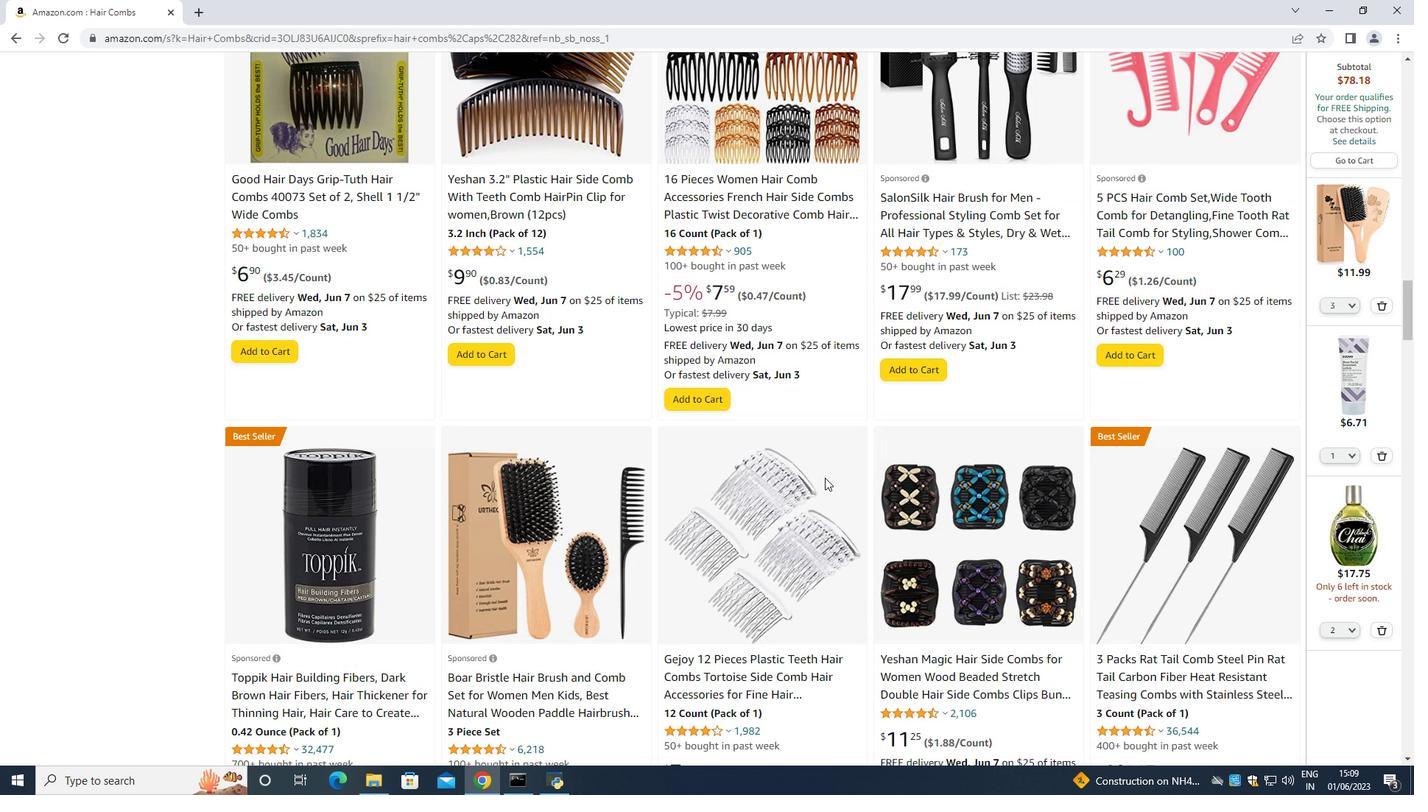 
Action: Mouse scrolled (825, 477) with delta (0, 0)
Screenshot: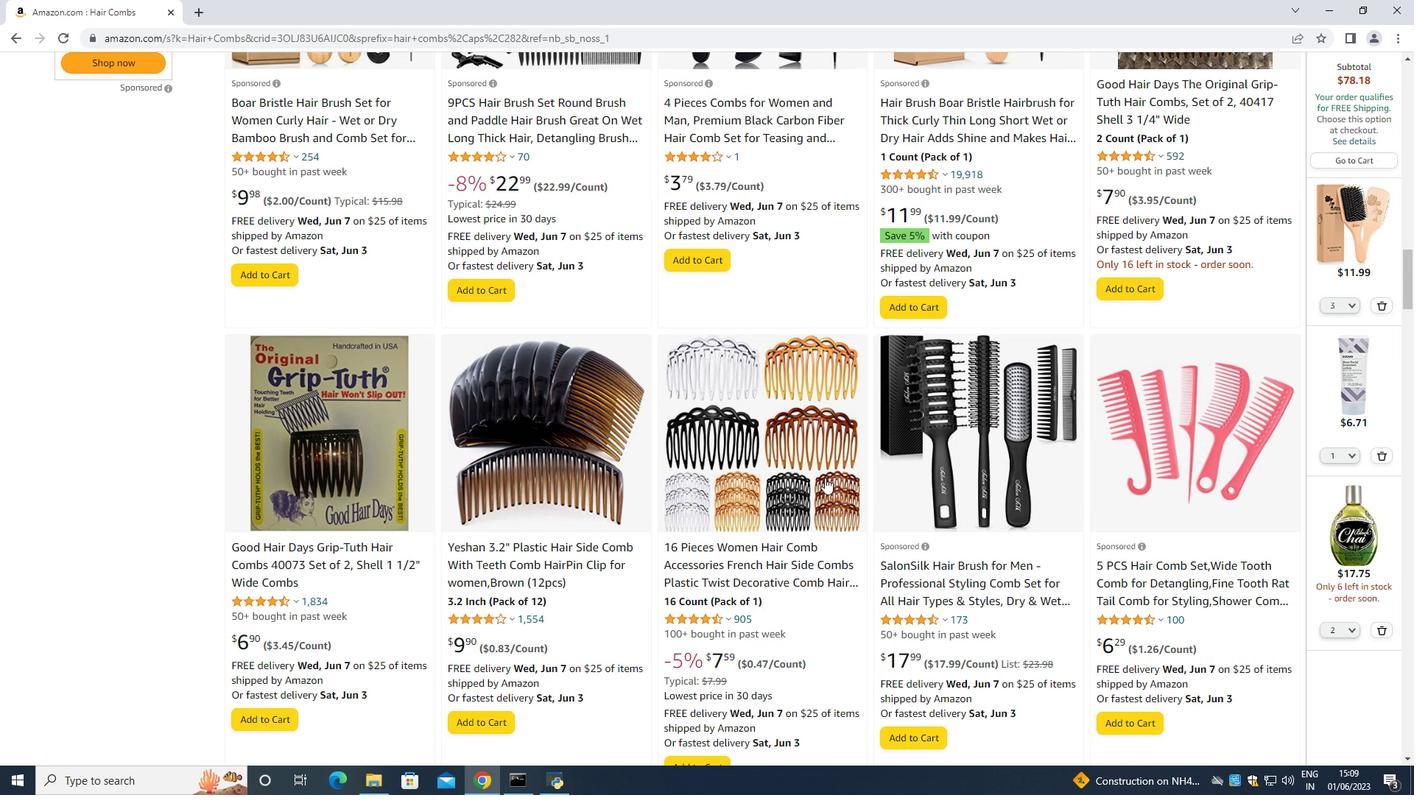 
Action: Mouse scrolled (825, 477) with delta (0, 0)
Screenshot: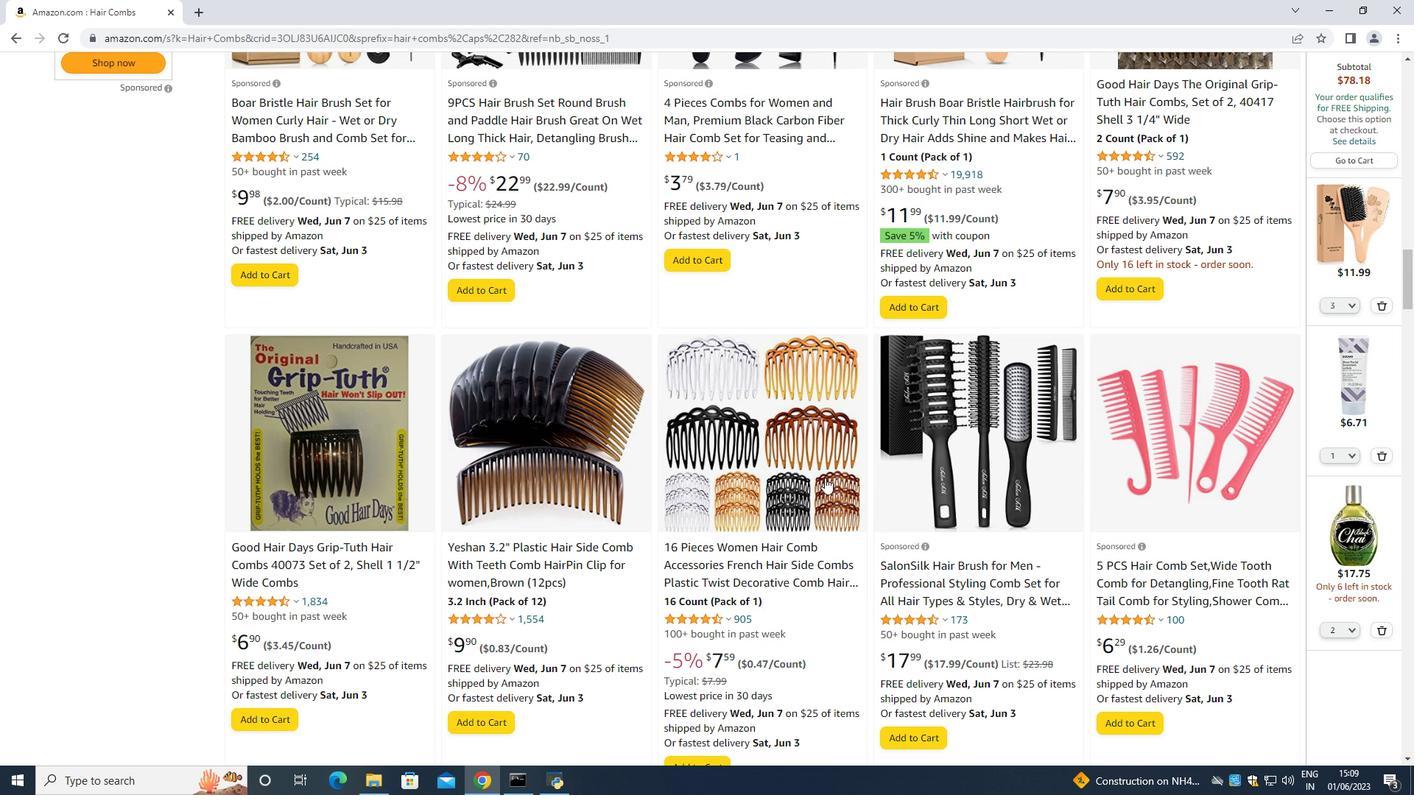 
Action: Mouse scrolled (825, 477) with delta (0, 0)
Screenshot: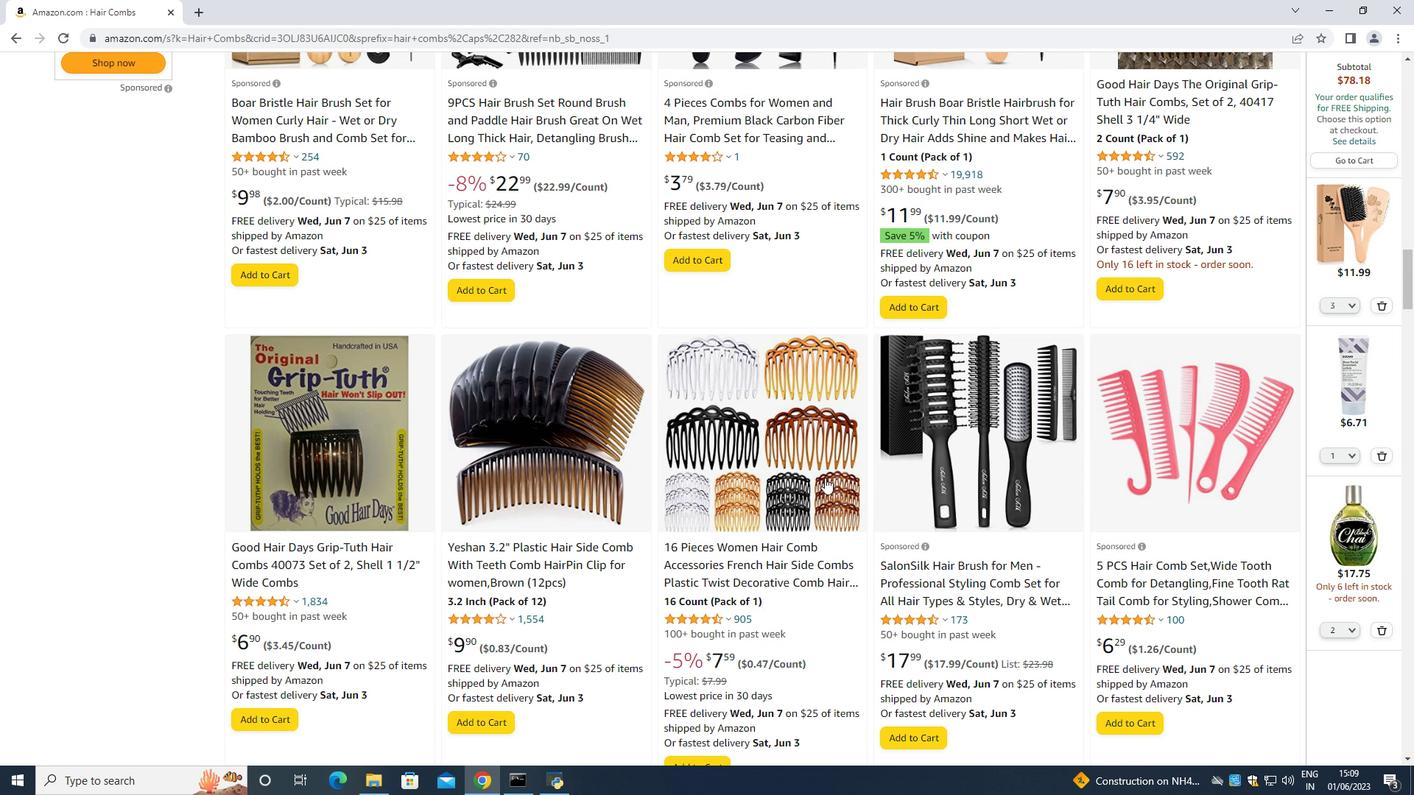 
Action: Mouse scrolled (825, 477) with delta (0, 0)
Screenshot: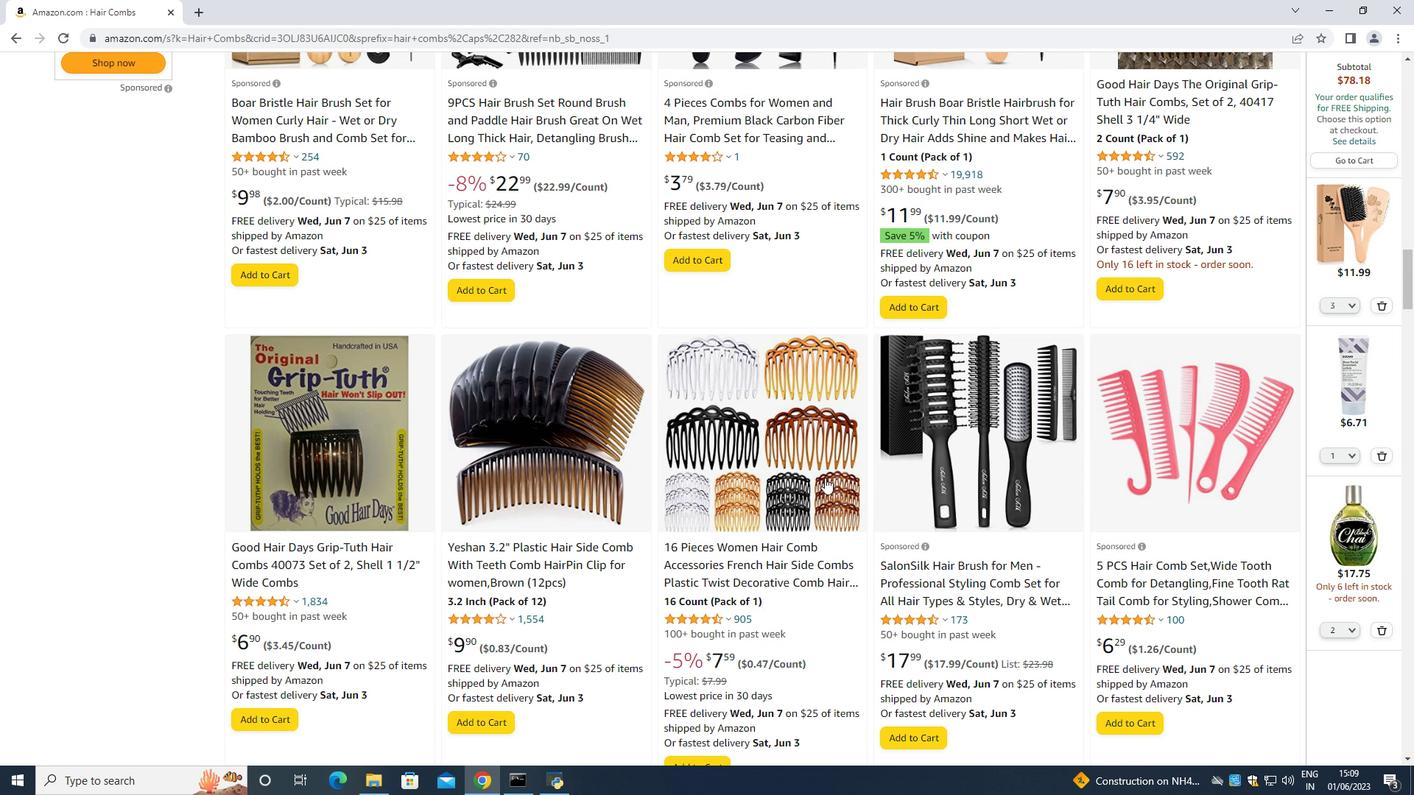 
Action: Mouse scrolled (825, 477) with delta (0, 0)
Screenshot: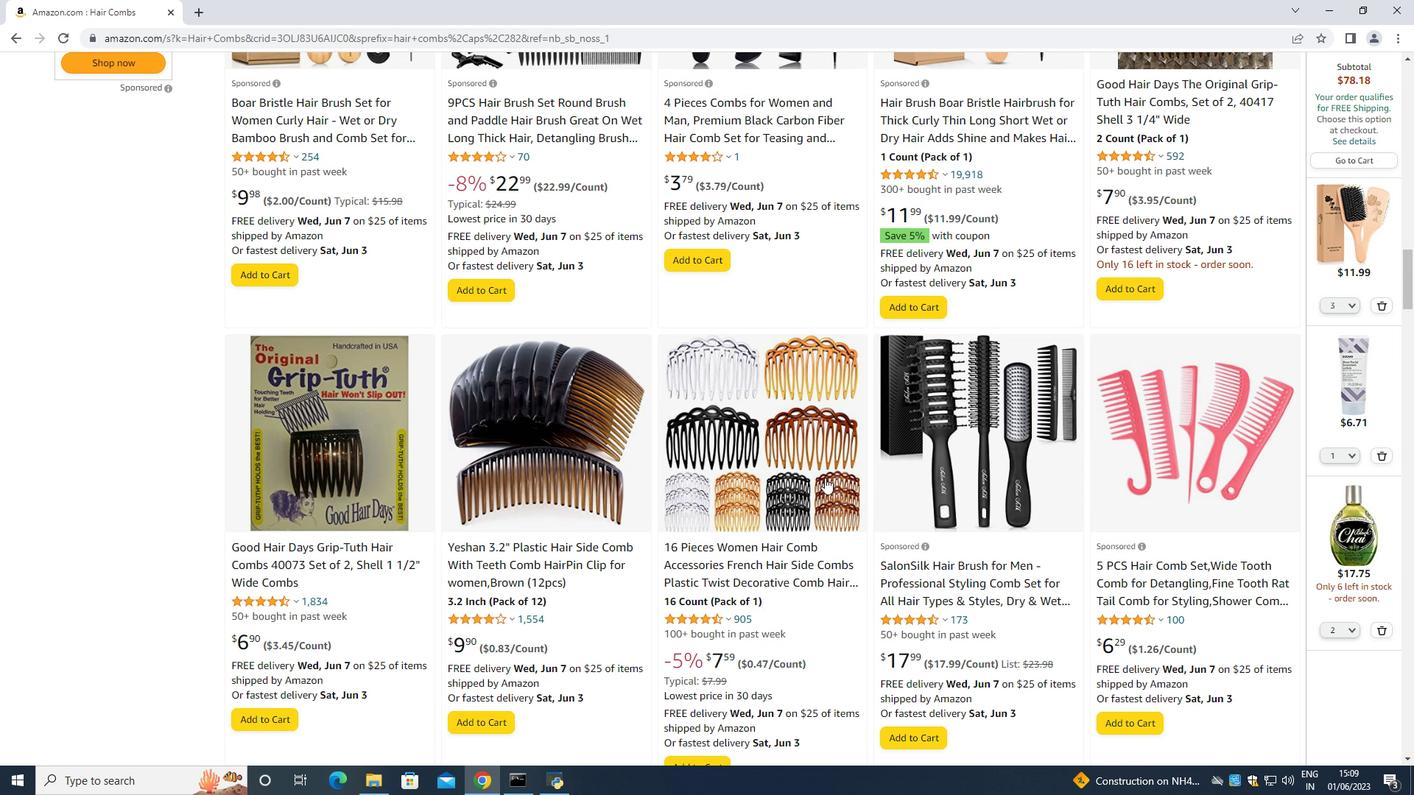 
Action: Mouse moved to (1173, 663)
Screenshot: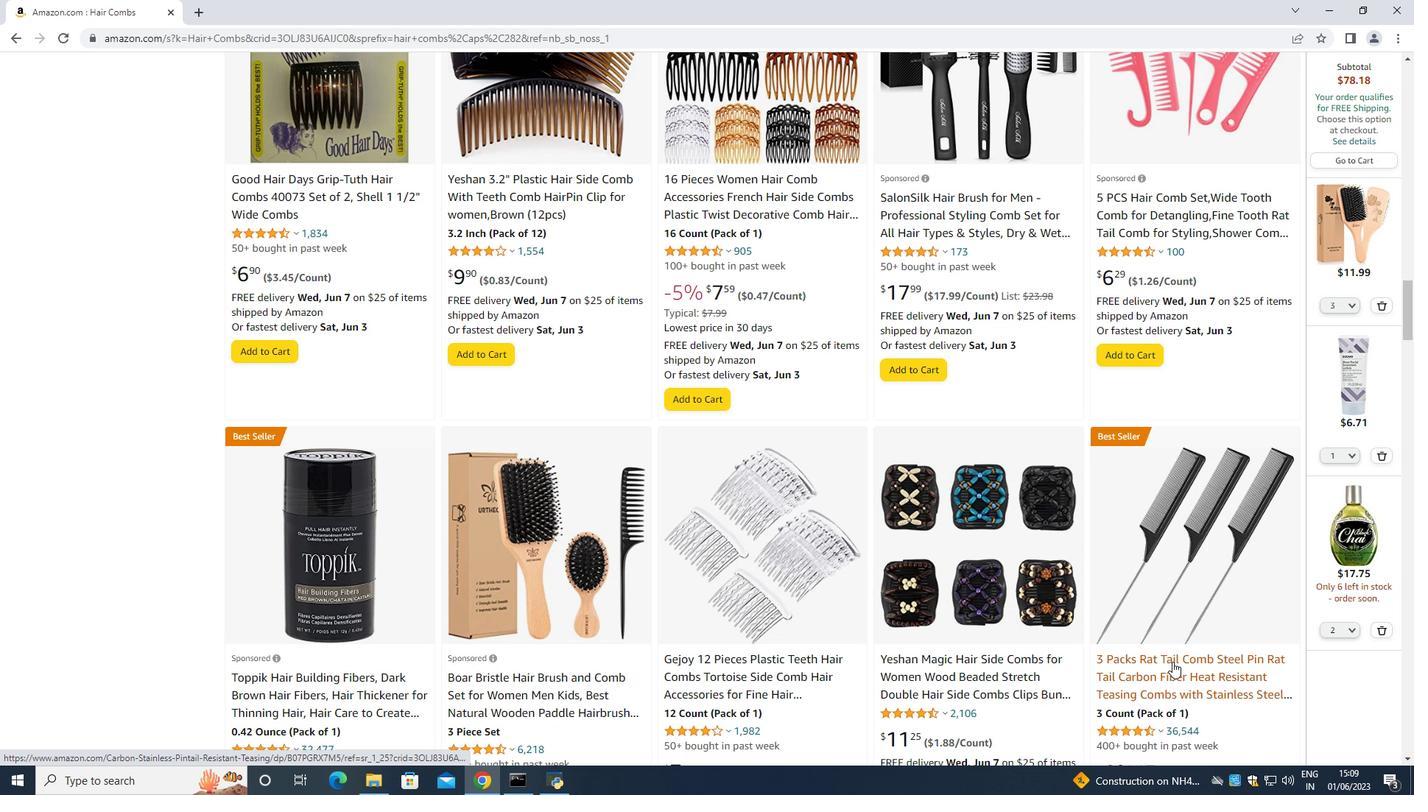 
Action: Mouse pressed left at (1173, 663)
Screenshot: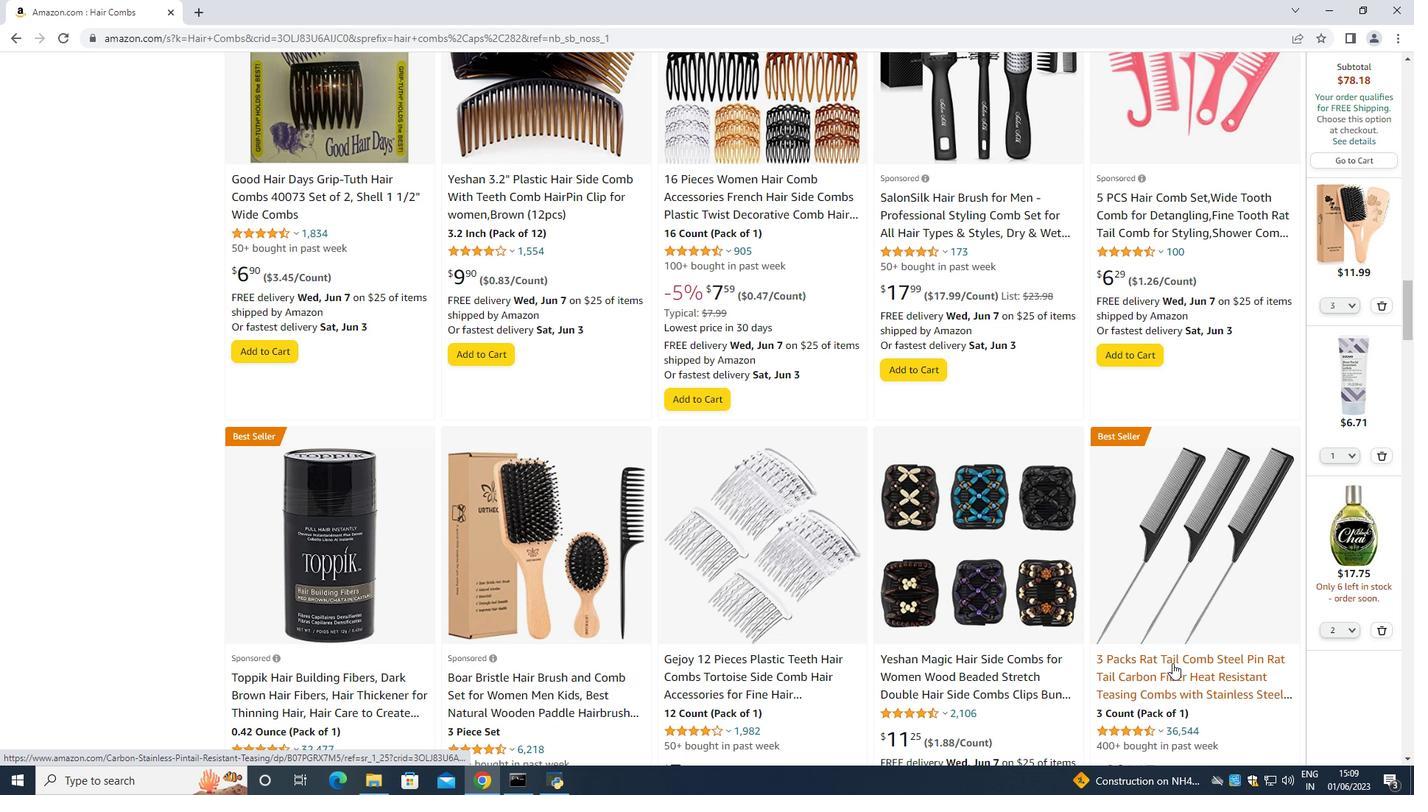 
Action: Mouse moved to (1047, 563)
Screenshot: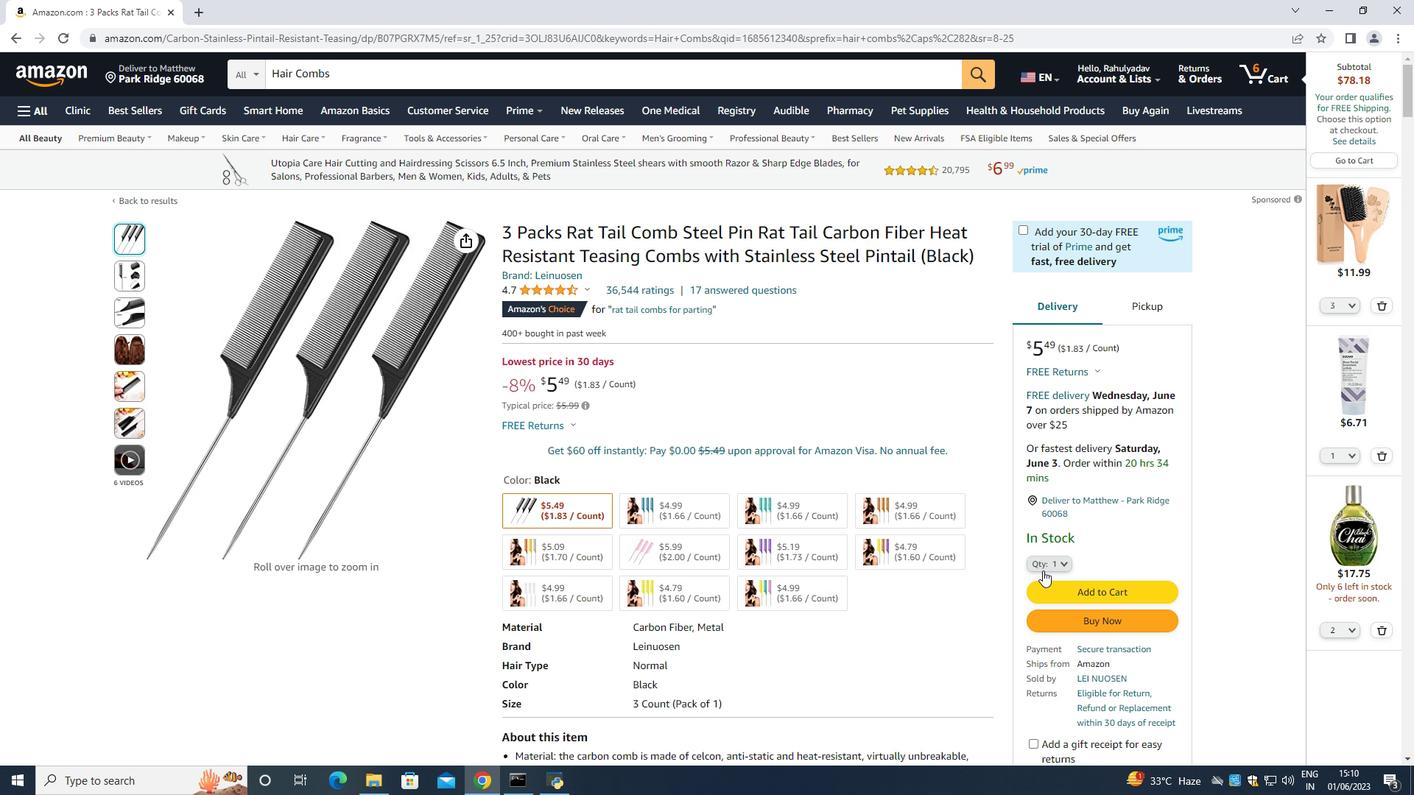 
Action: Mouse scrolled (1047, 562) with delta (0, 0)
Screenshot: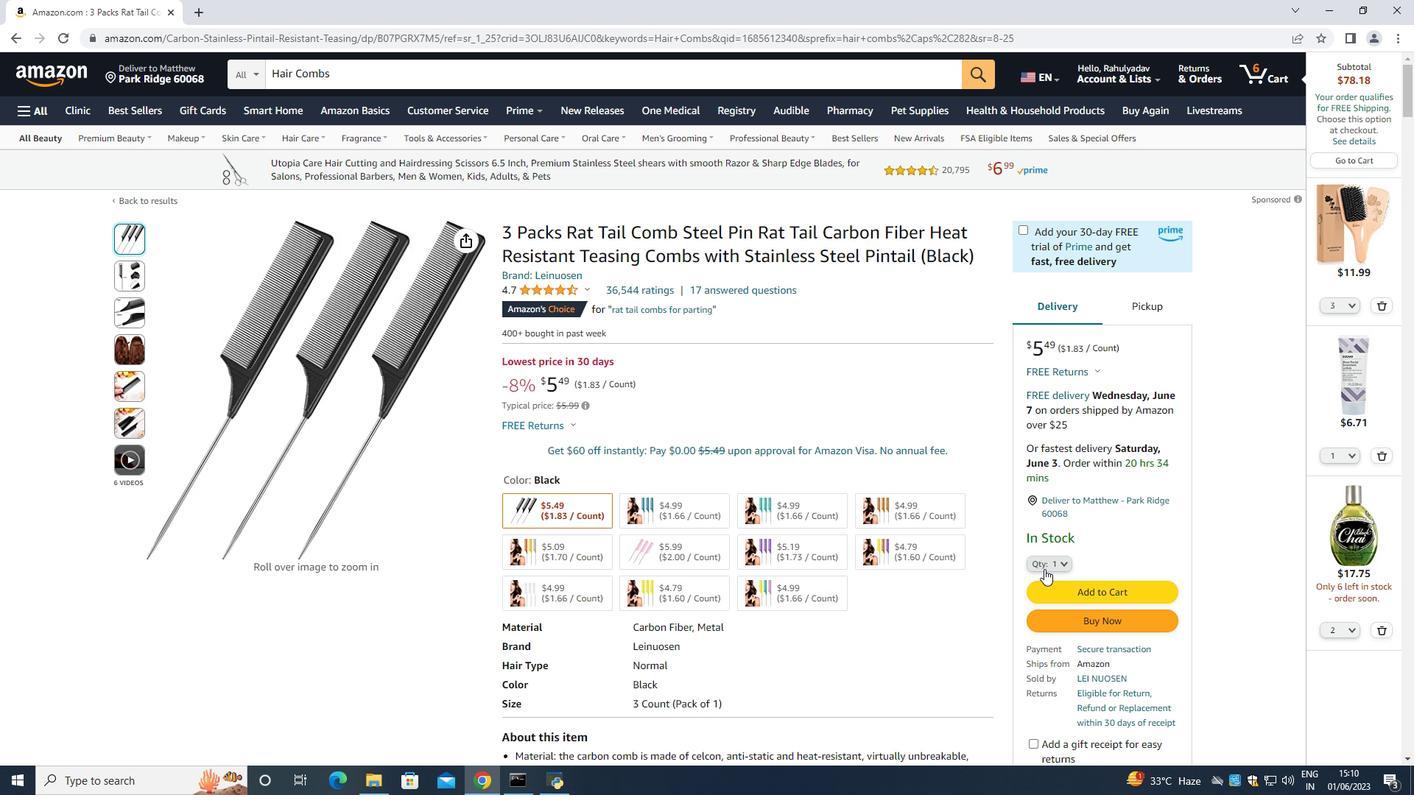 
Action: Mouse scrolled (1047, 562) with delta (0, 0)
Screenshot: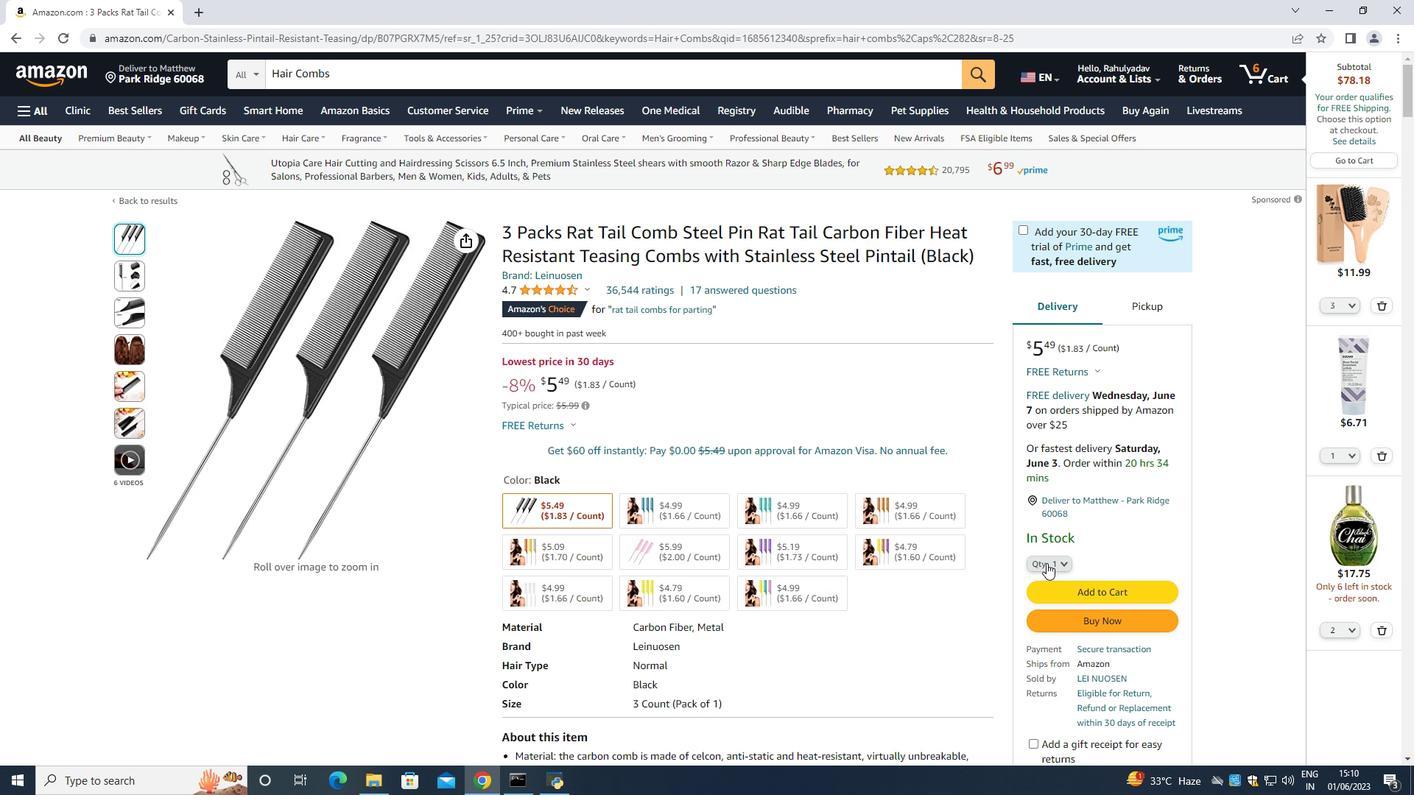 
Action: Mouse scrolled (1047, 562) with delta (0, 0)
Screenshot: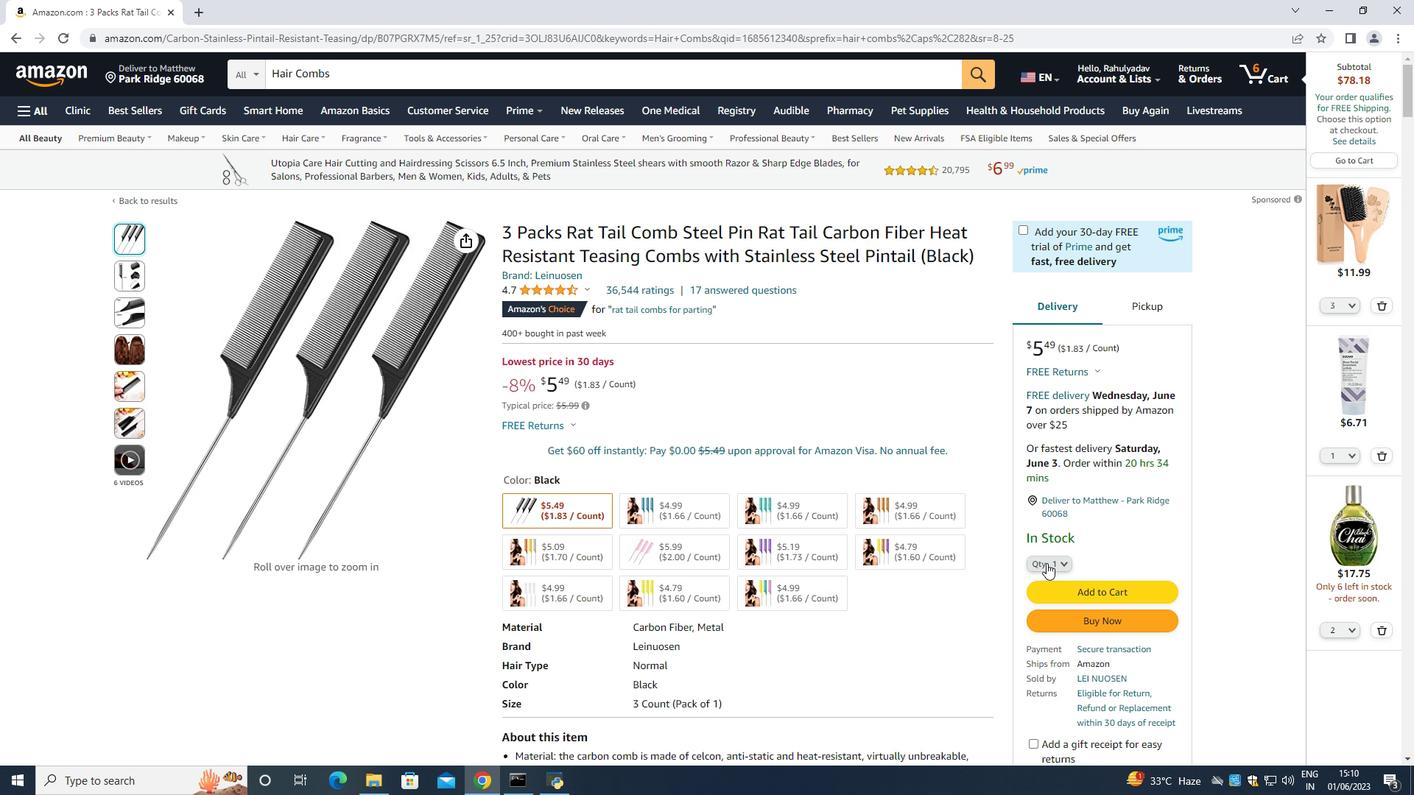 
Action: Mouse moved to (1054, 338)
Screenshot: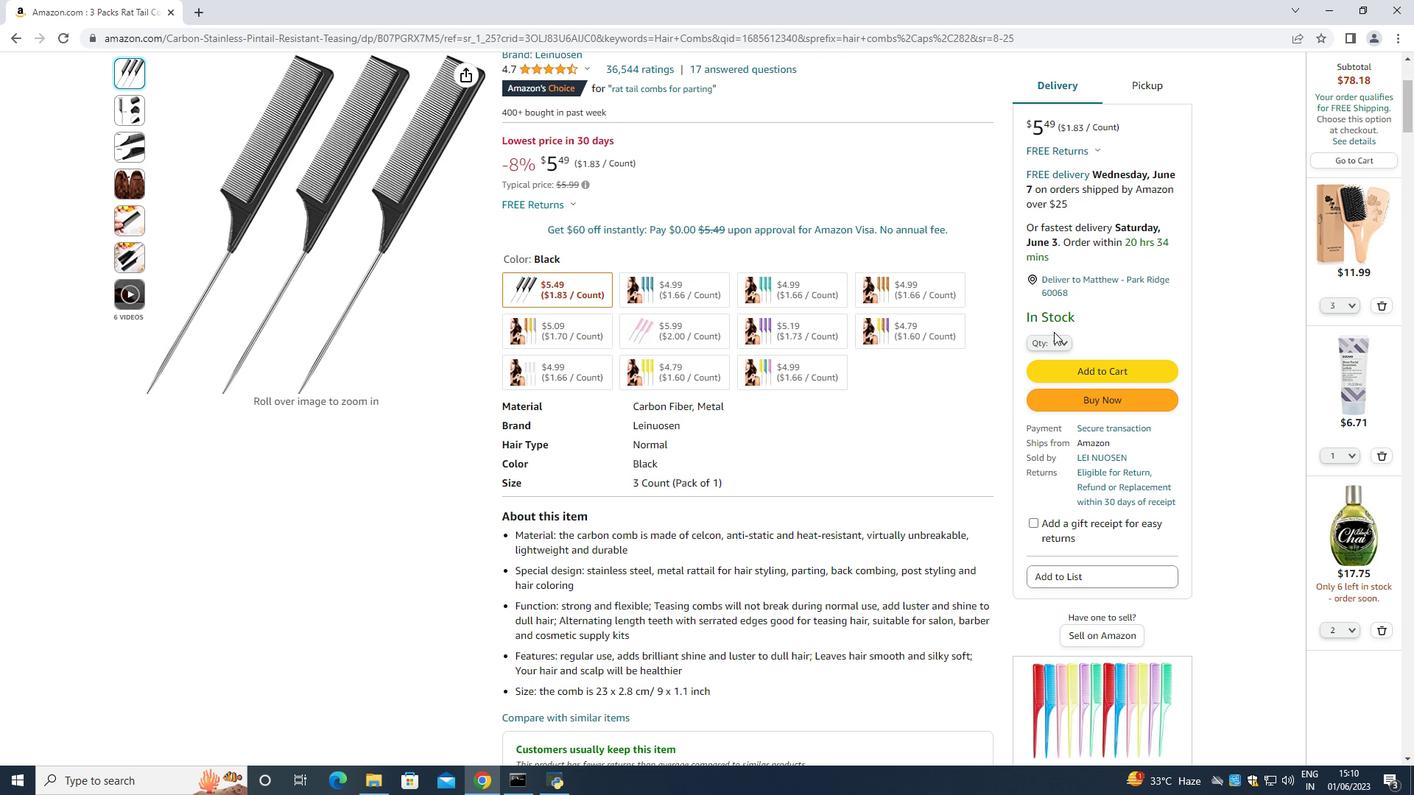 
Action: Mouse pressed left at (1054, 338)
Screenshot: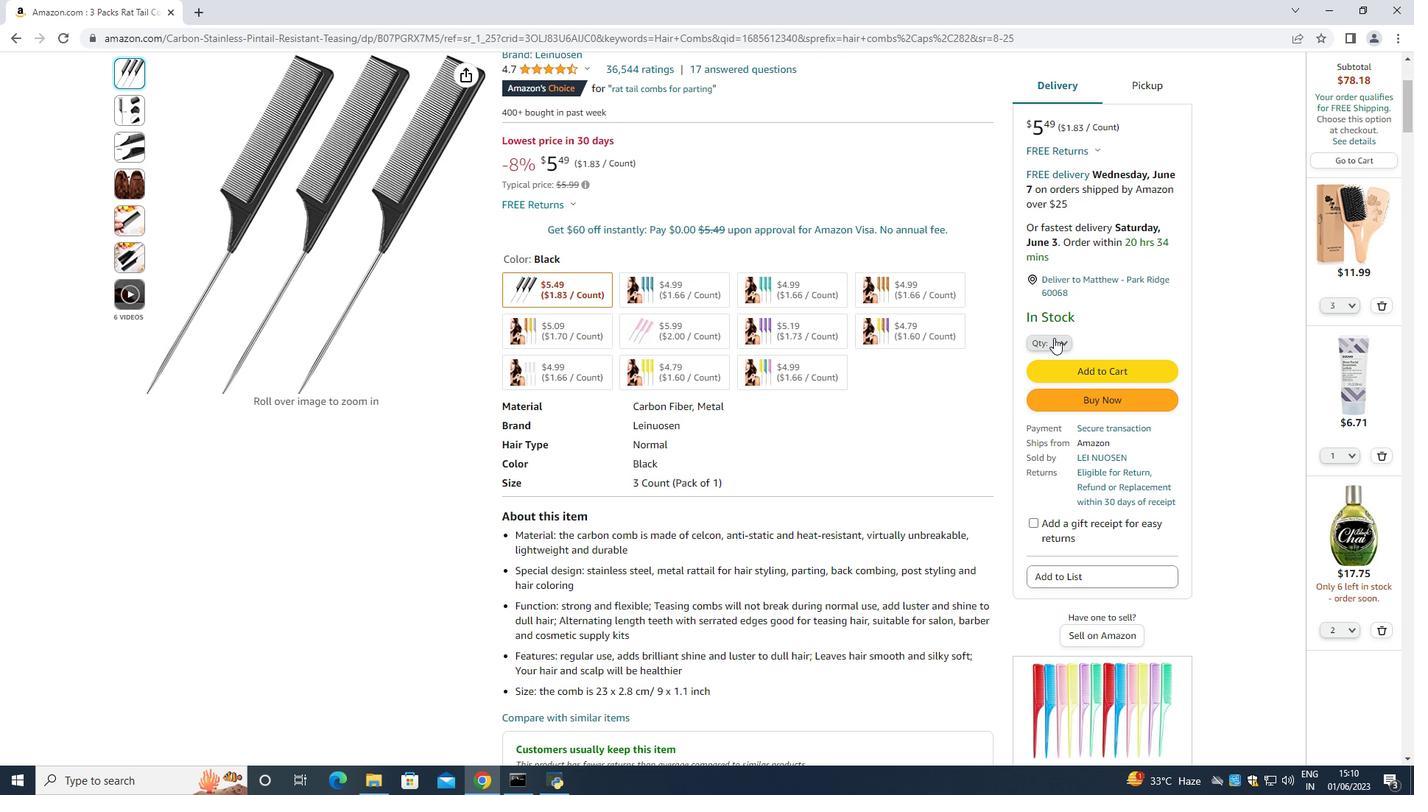 
Action: Mouse moved to (1047, 404)
Screenshot: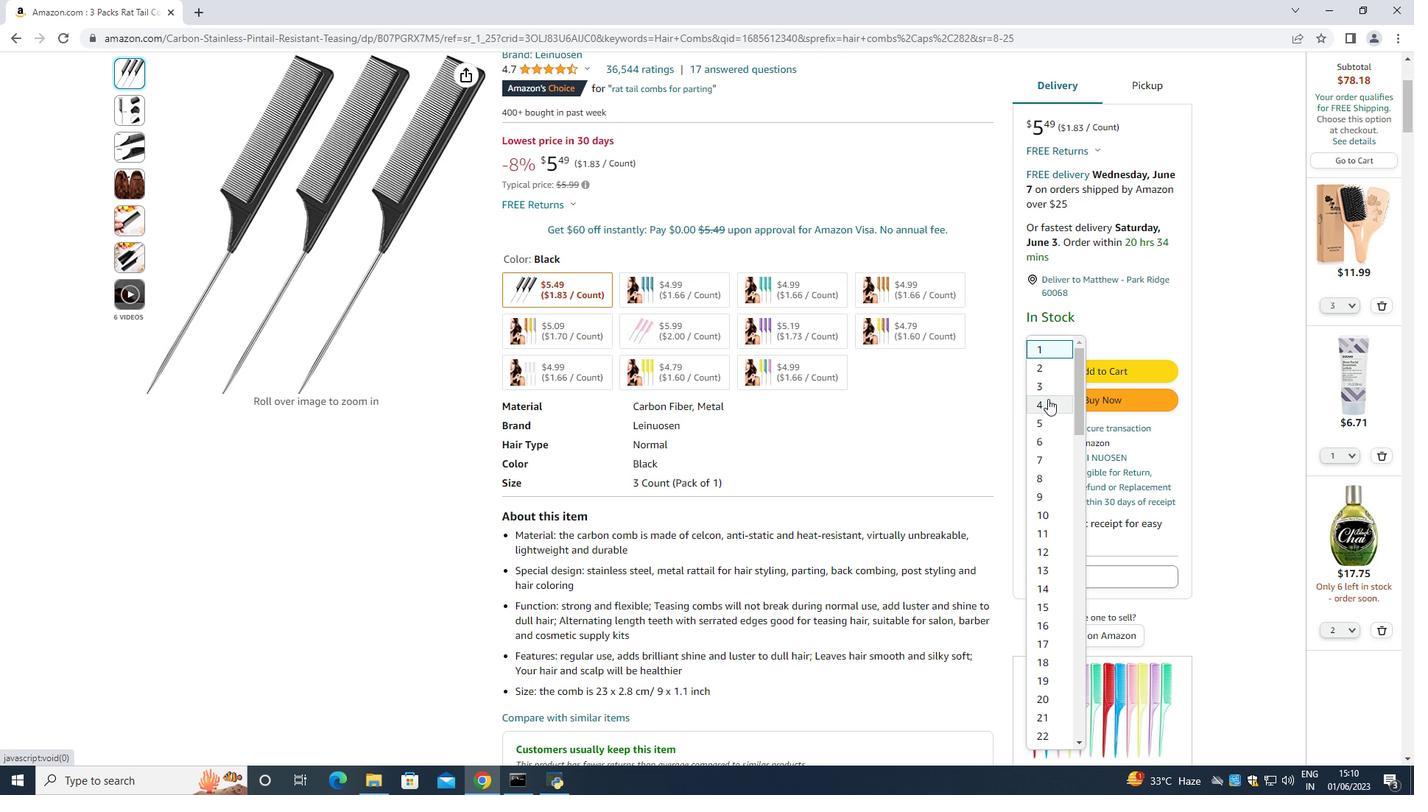 
Action: Mouse pressed left at (1047, 404)
Screenshot: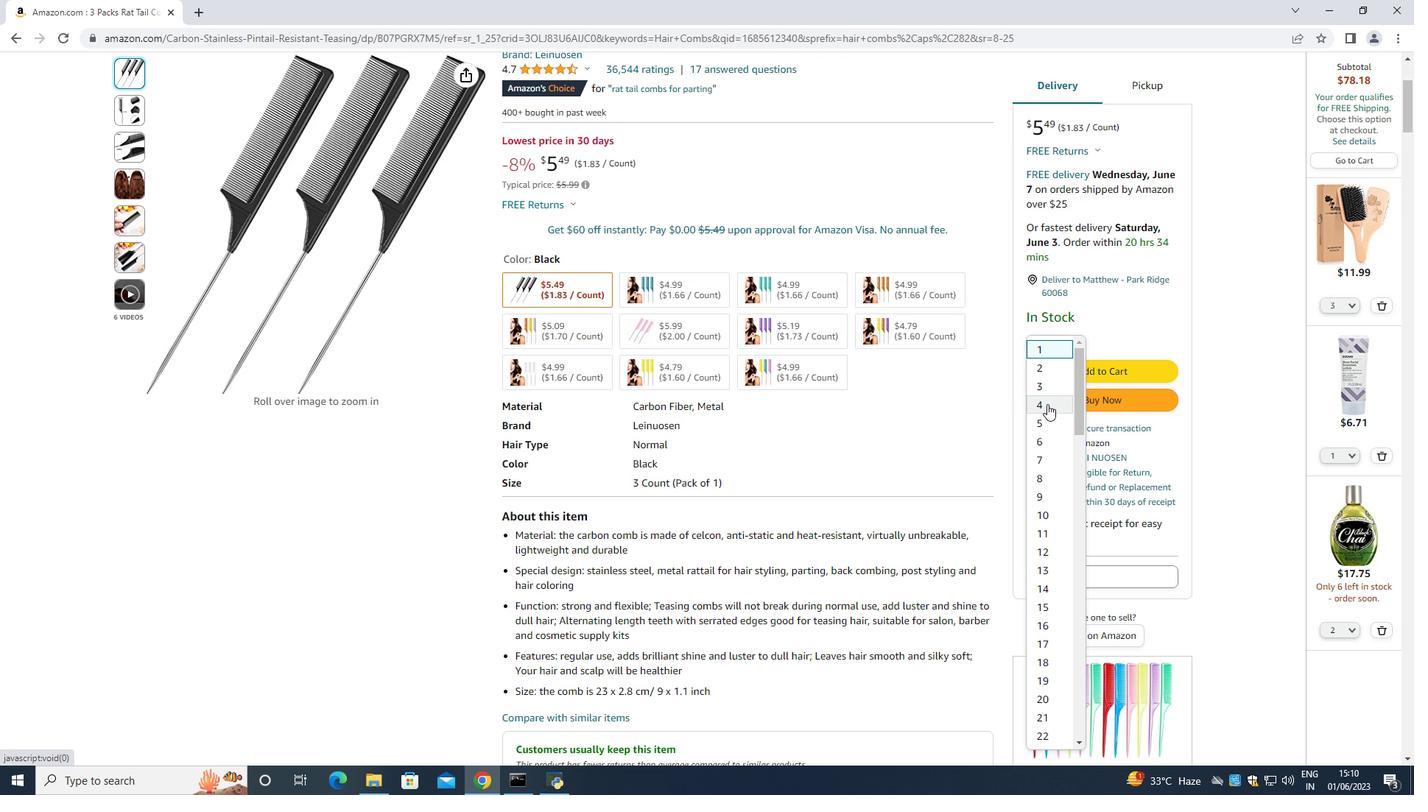 
Action: Mouse moved to (1089, 406)
Screenshot: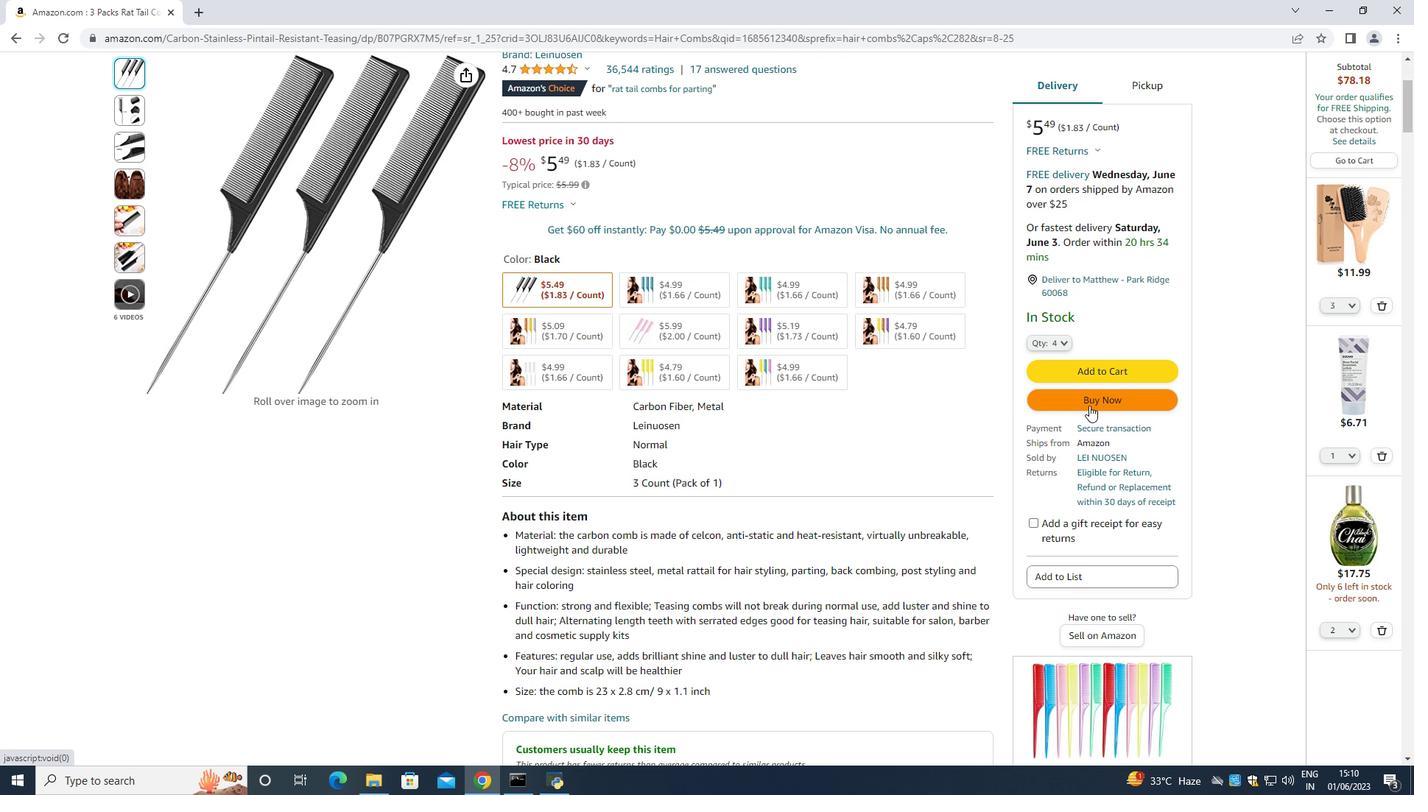 
Action: Mouse pressed left at (1089, 406)
Screenshot: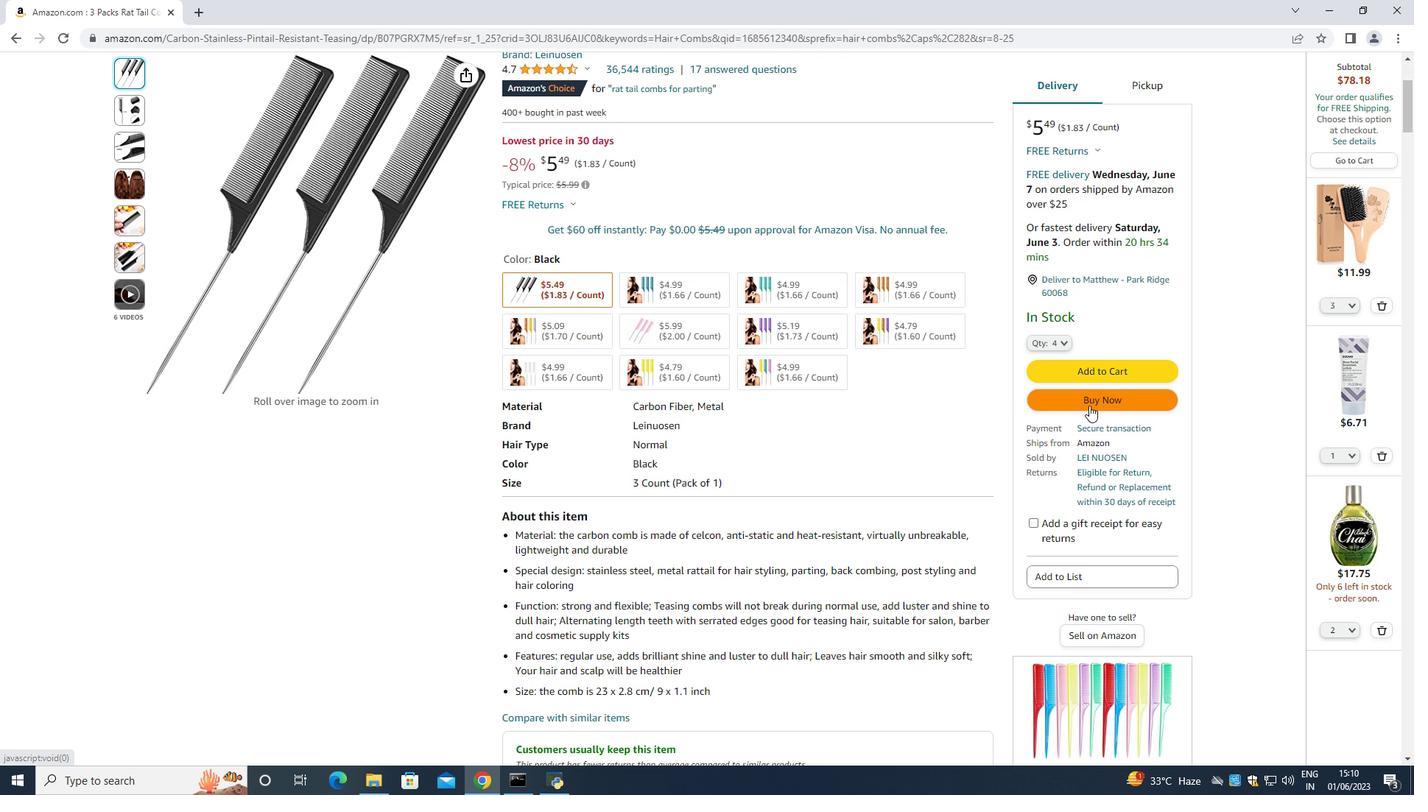 
Action: Mouse moved to (873, 137)
Screenshot: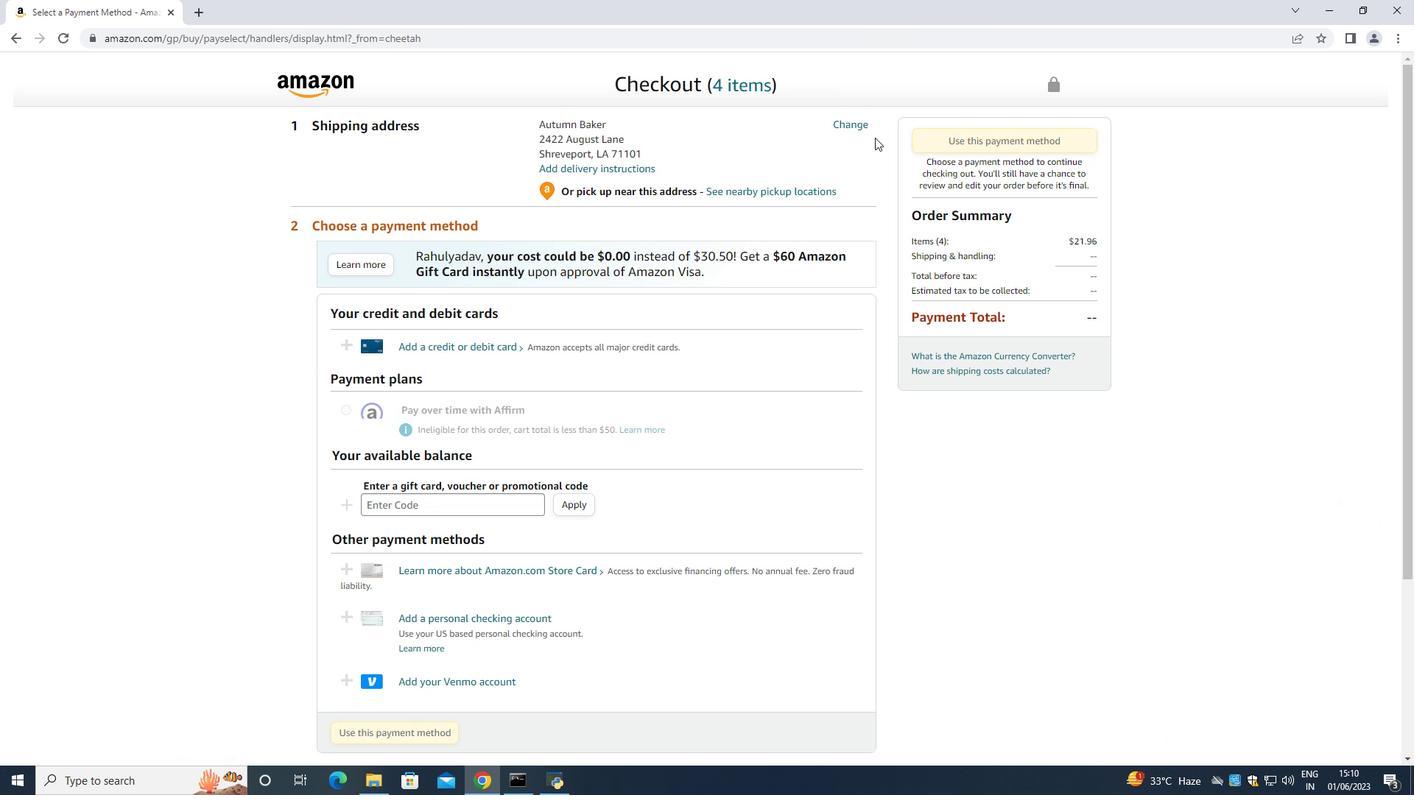 
Action: Mouse pressed left at (873, 137)
Screenshot: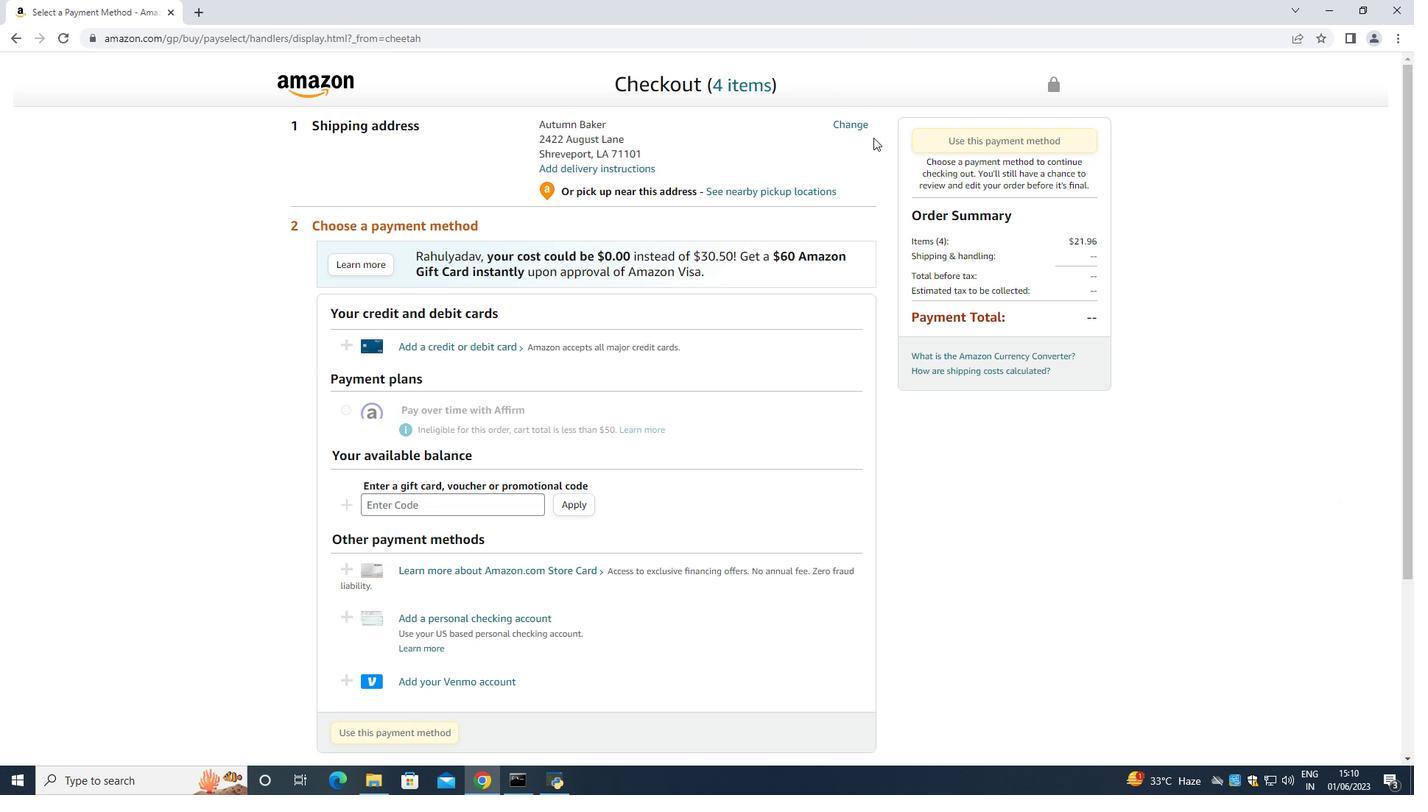 
Action: Mouse moved to (860, 127)
Screenshot: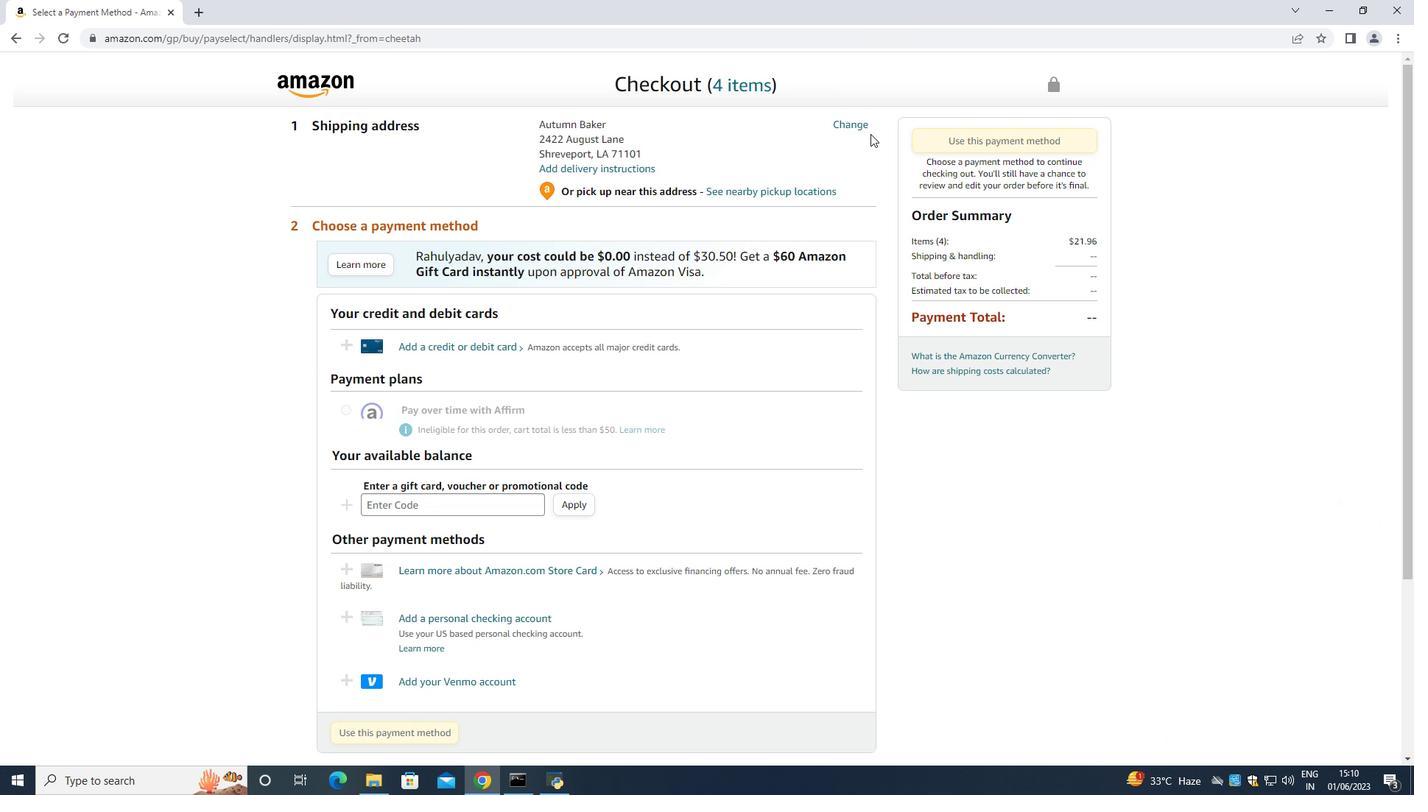 
Action: Mouse pressed left at (860, 127)
Screenshot: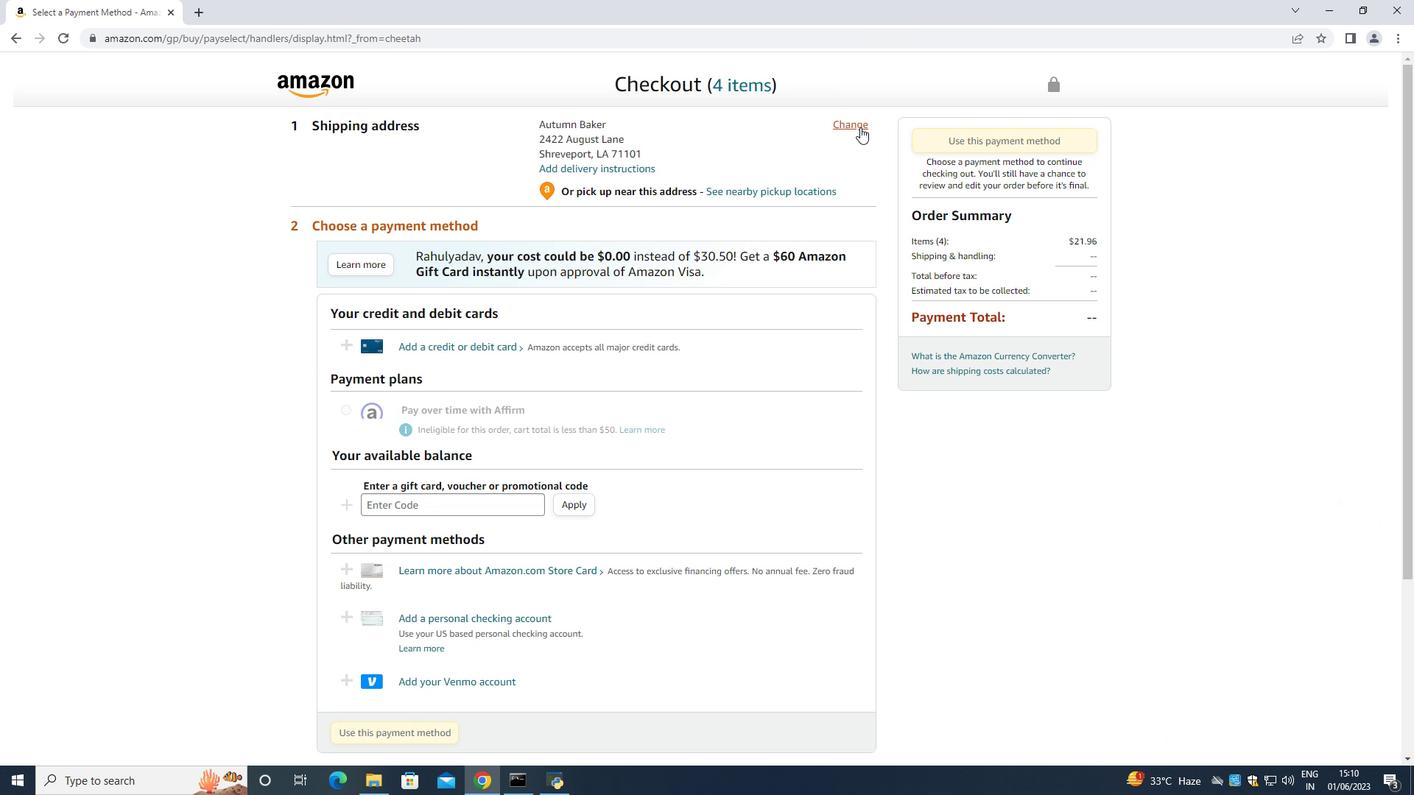 
Action: Mouse moved to (857, 141)
Screenshot: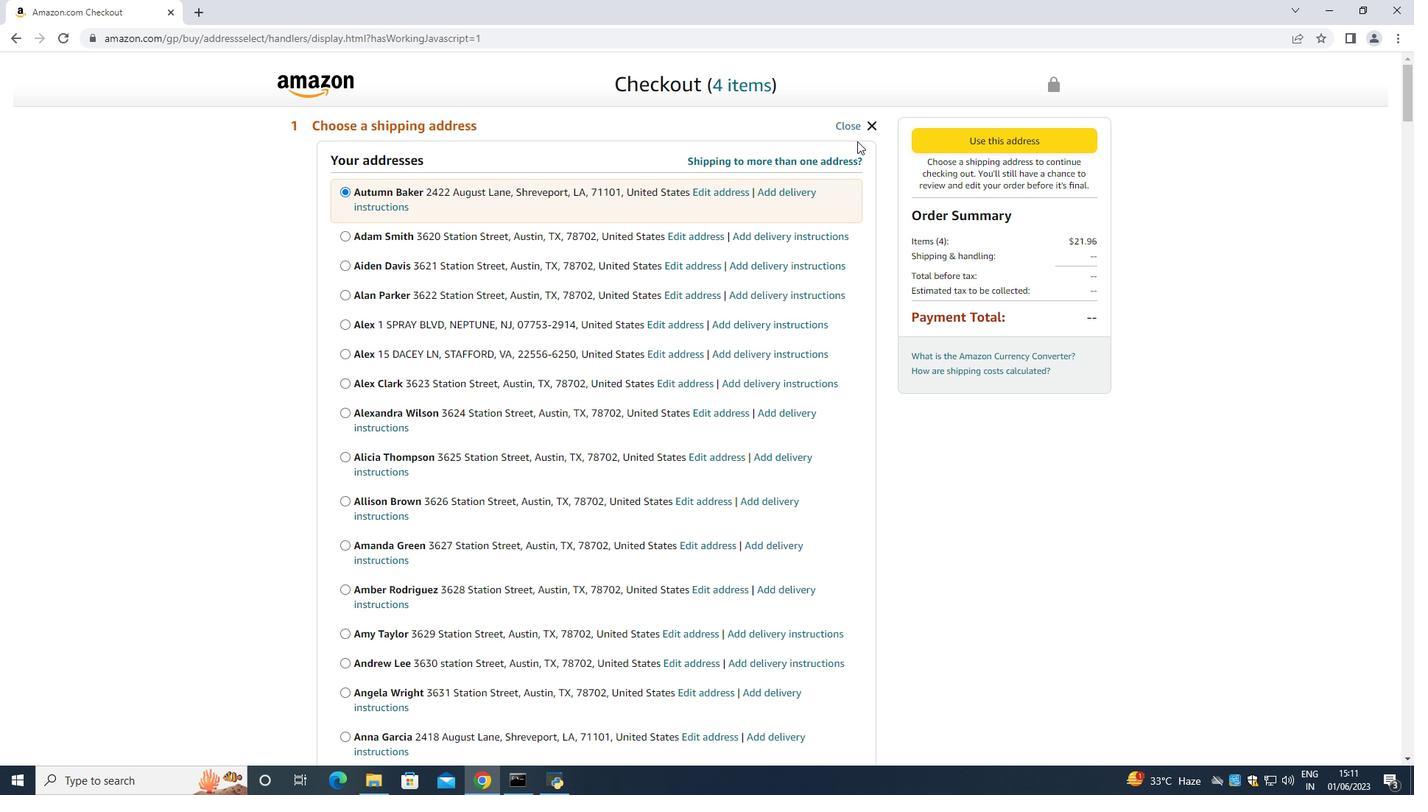 
Action: Mouse scrolled (857, 140) with delta (0, 0)
Screenshot: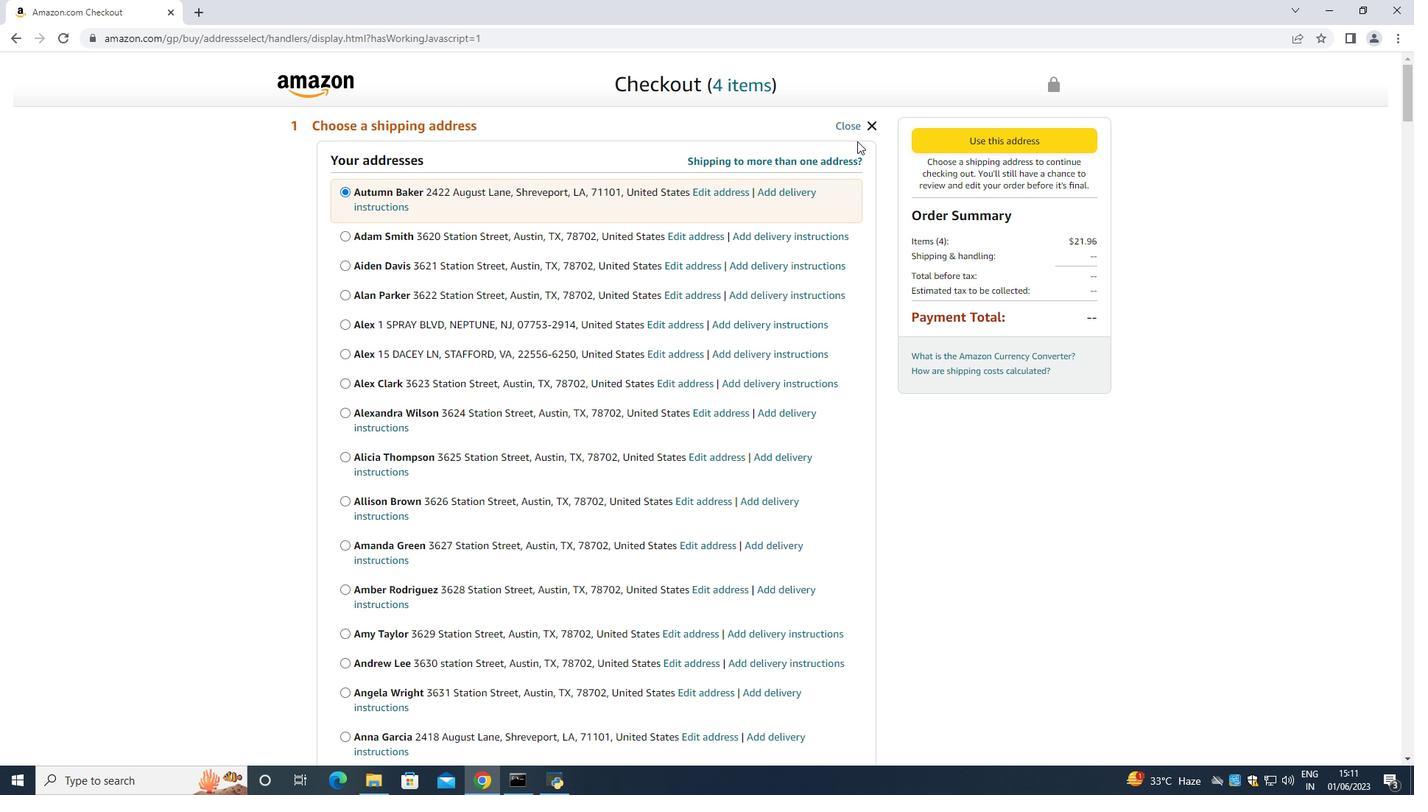 
Action: Mouse moved to (856, 142)
Screenshot: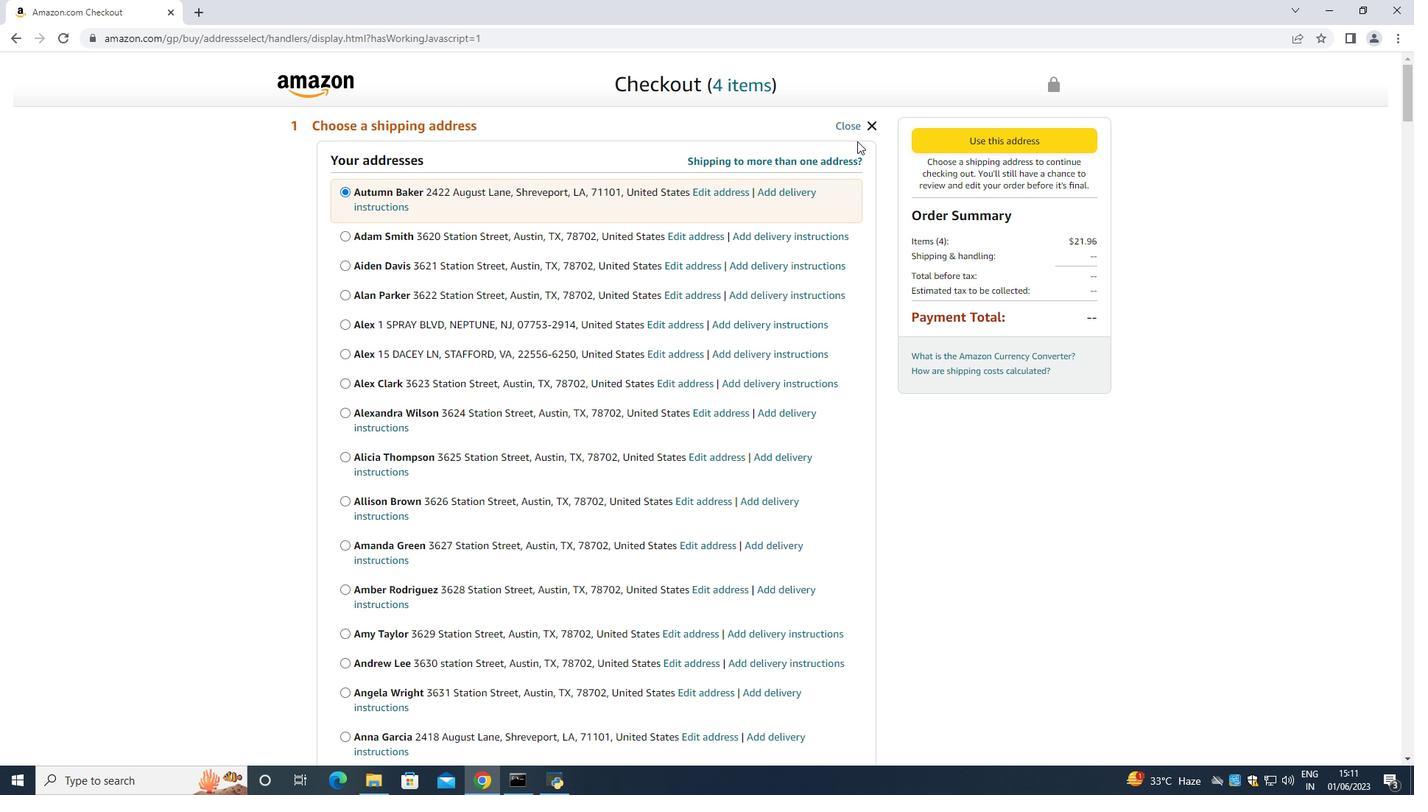 
Action: Mouse scrolled (856, 141) with delta (0, 0)
Screenshot: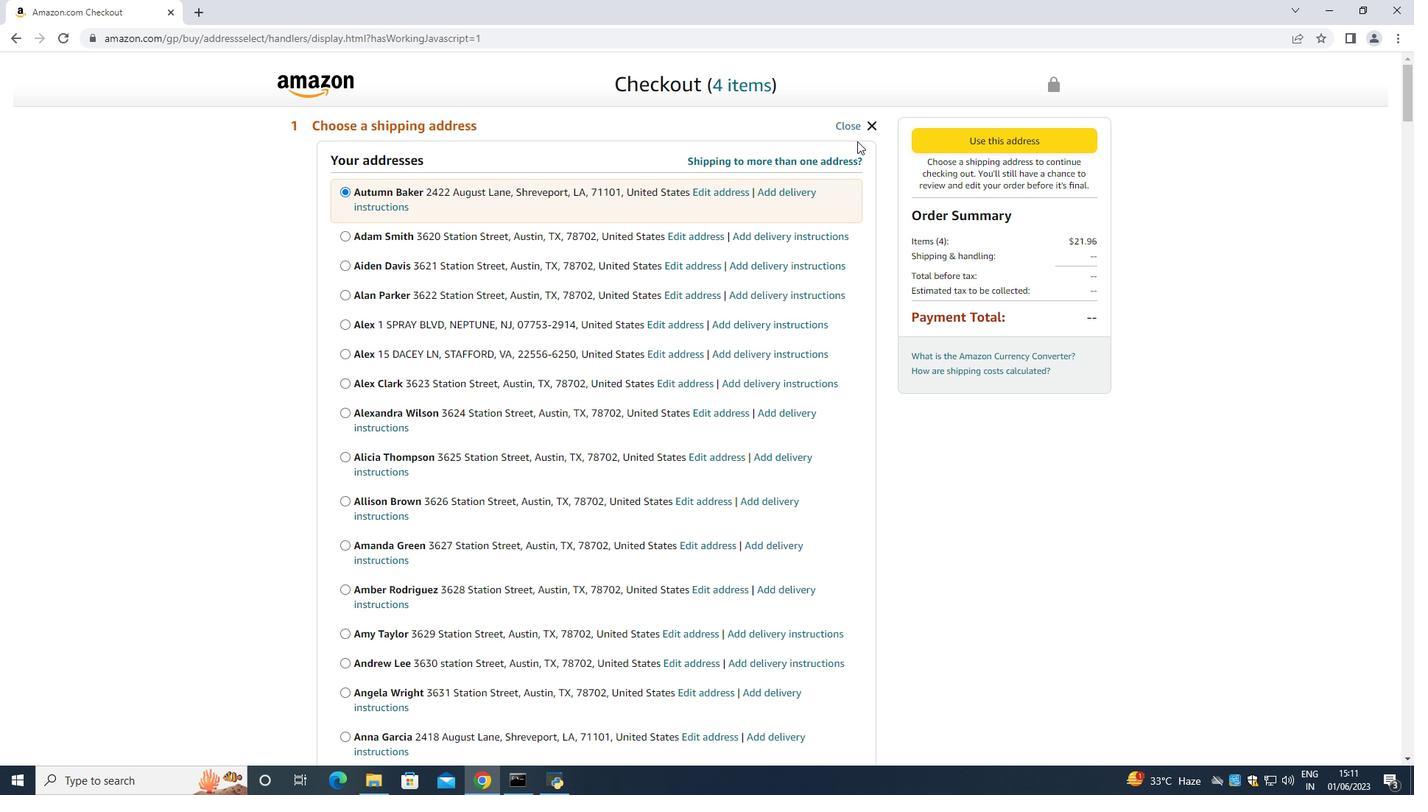 
Action: Mouse scrolled (856, 141) with delta (0, 0)
Screenshot: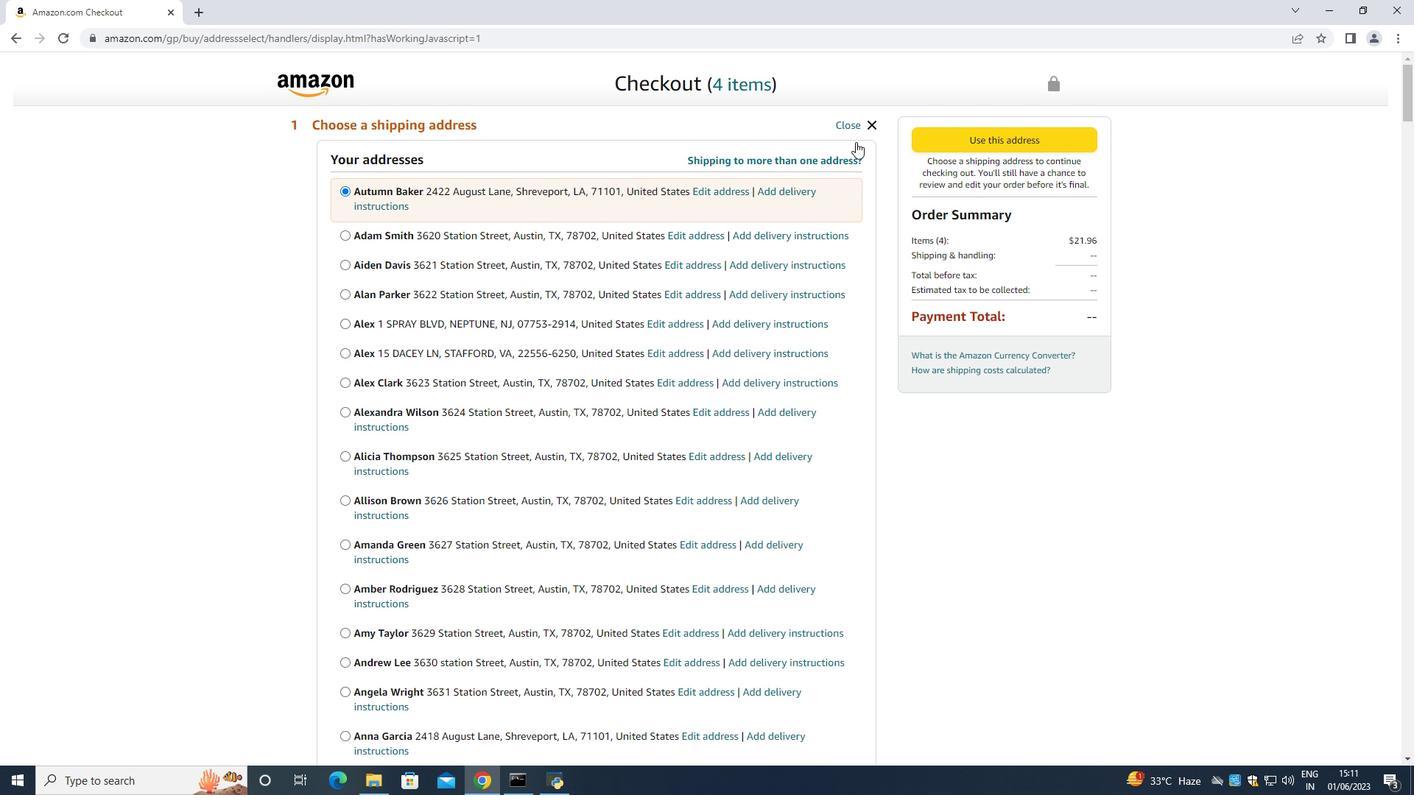 
Action: Mouse scrolled (856, 141) with delta (0, 0)
Screenshot: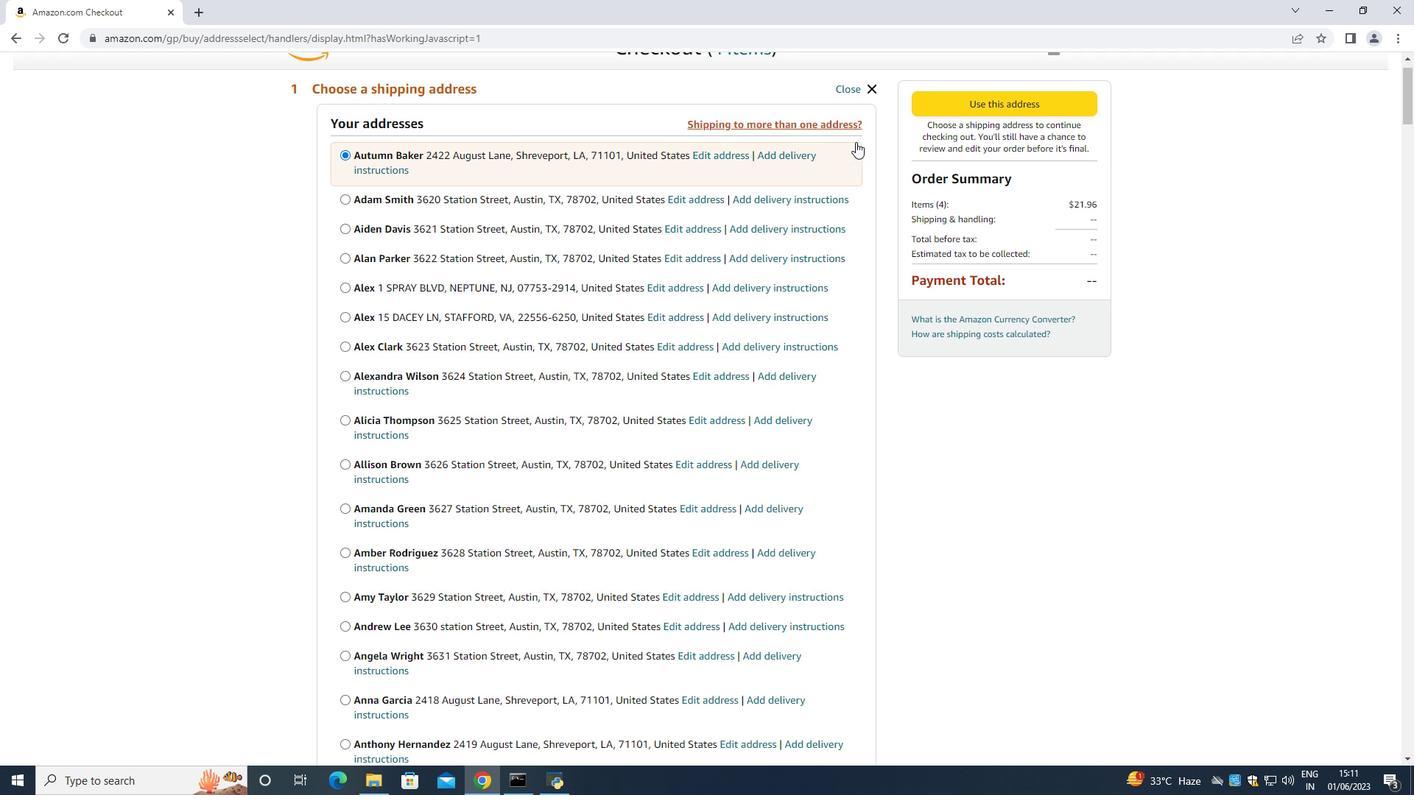 
Action: Mouse scrolled (856, 141) with delta (0, 0)
Screenshot: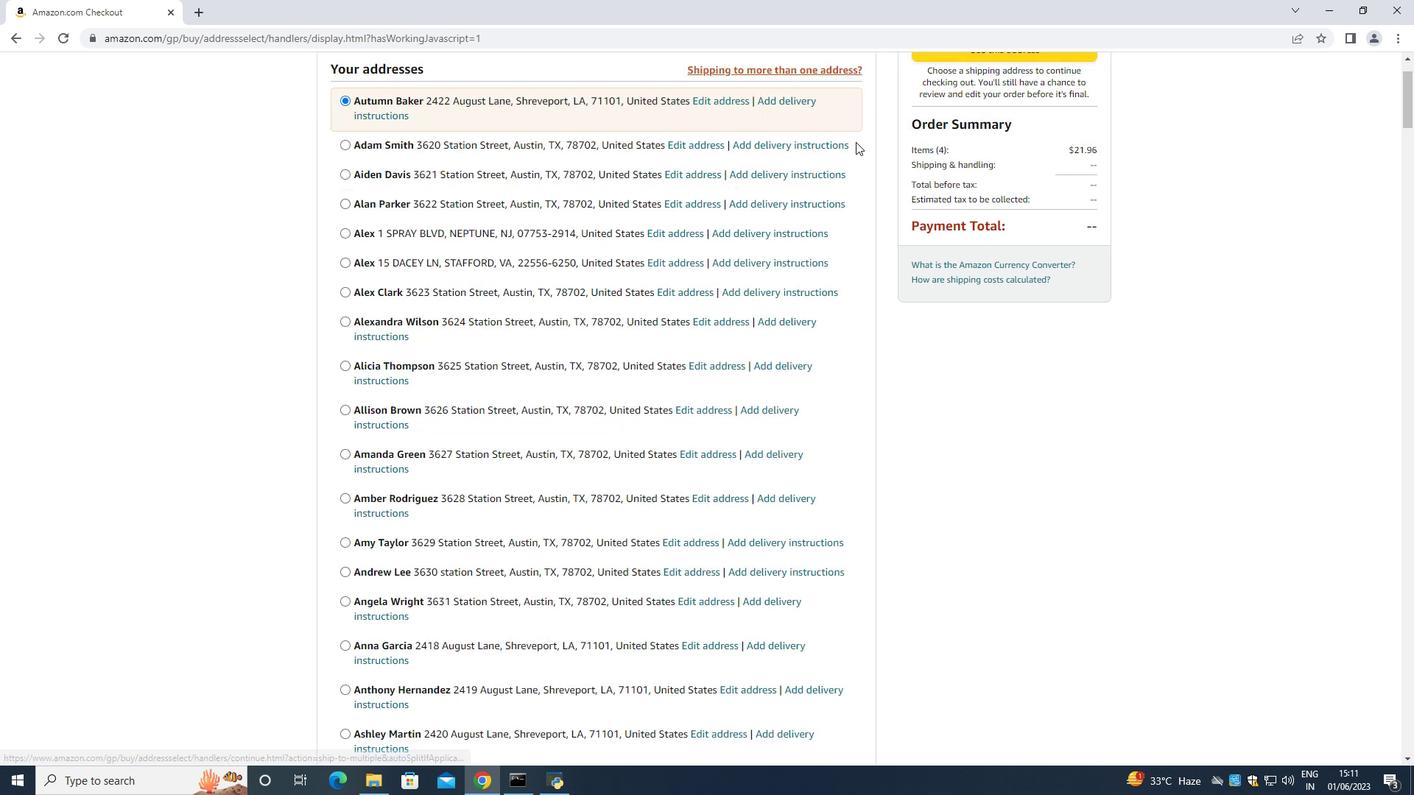 
Action: Mouse moved to (855, 142)
Screenshot: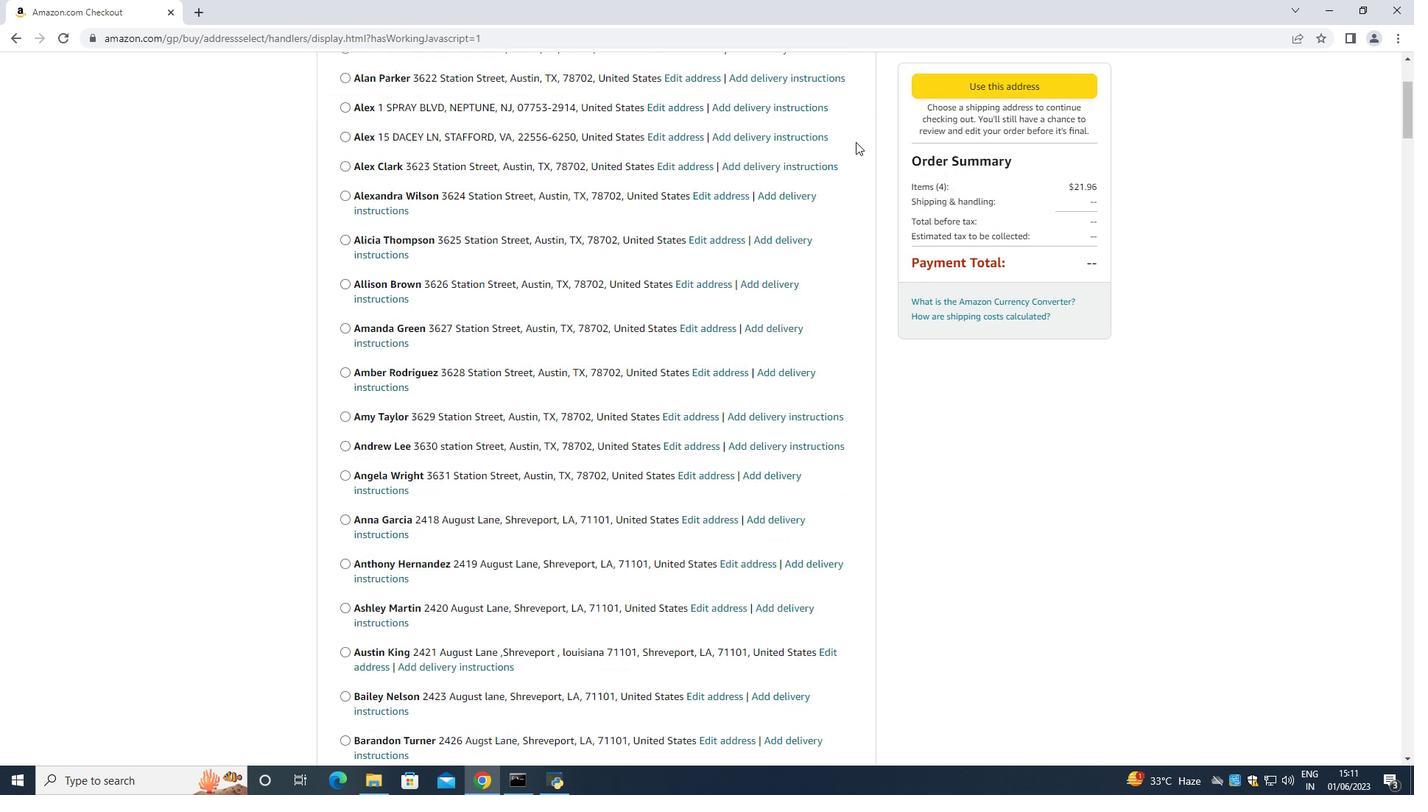 
Action: Mouse scrolled (855, 142) with delta (0, 0)
Screenshot: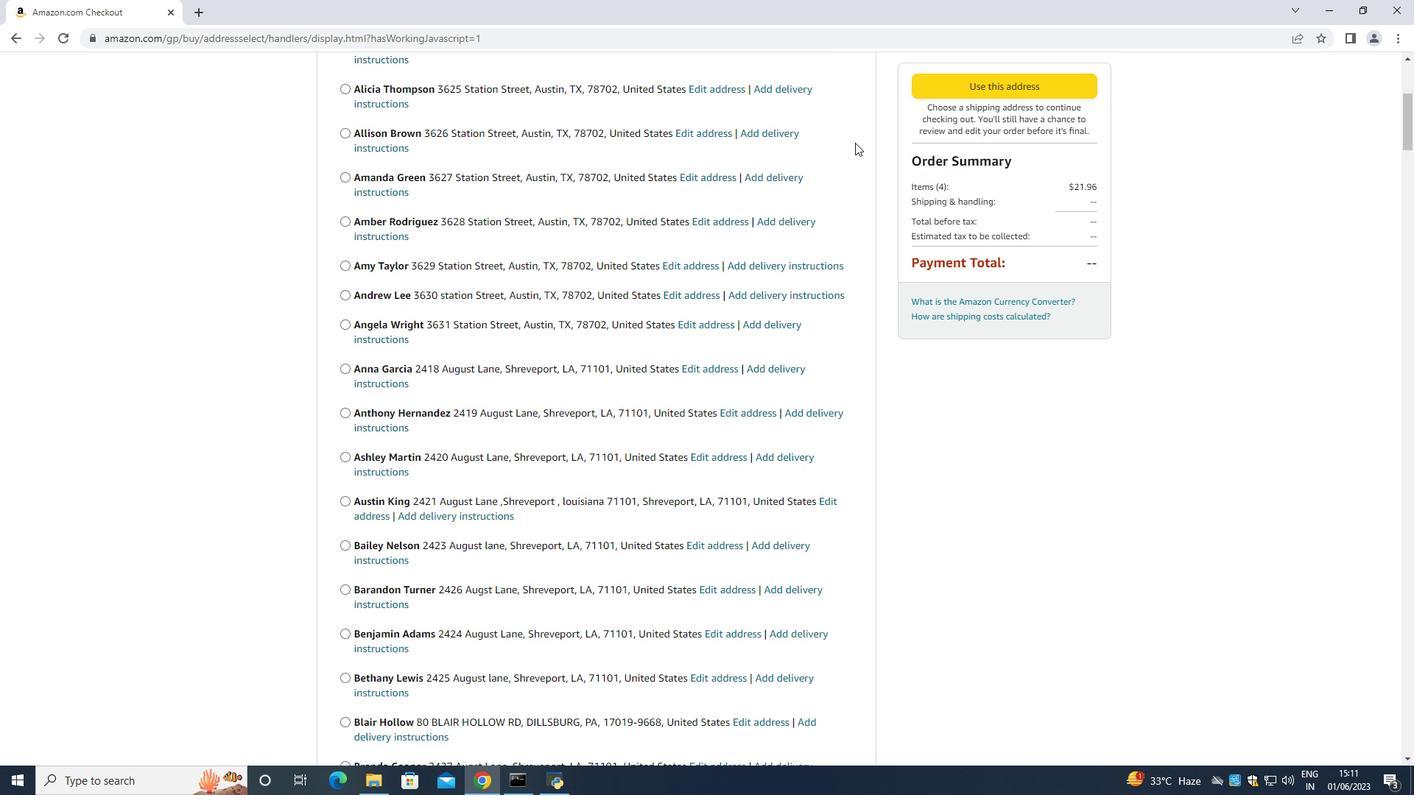 
Action: Mouse scrolled (855, 142) with delta (0, 0)
Screenshot: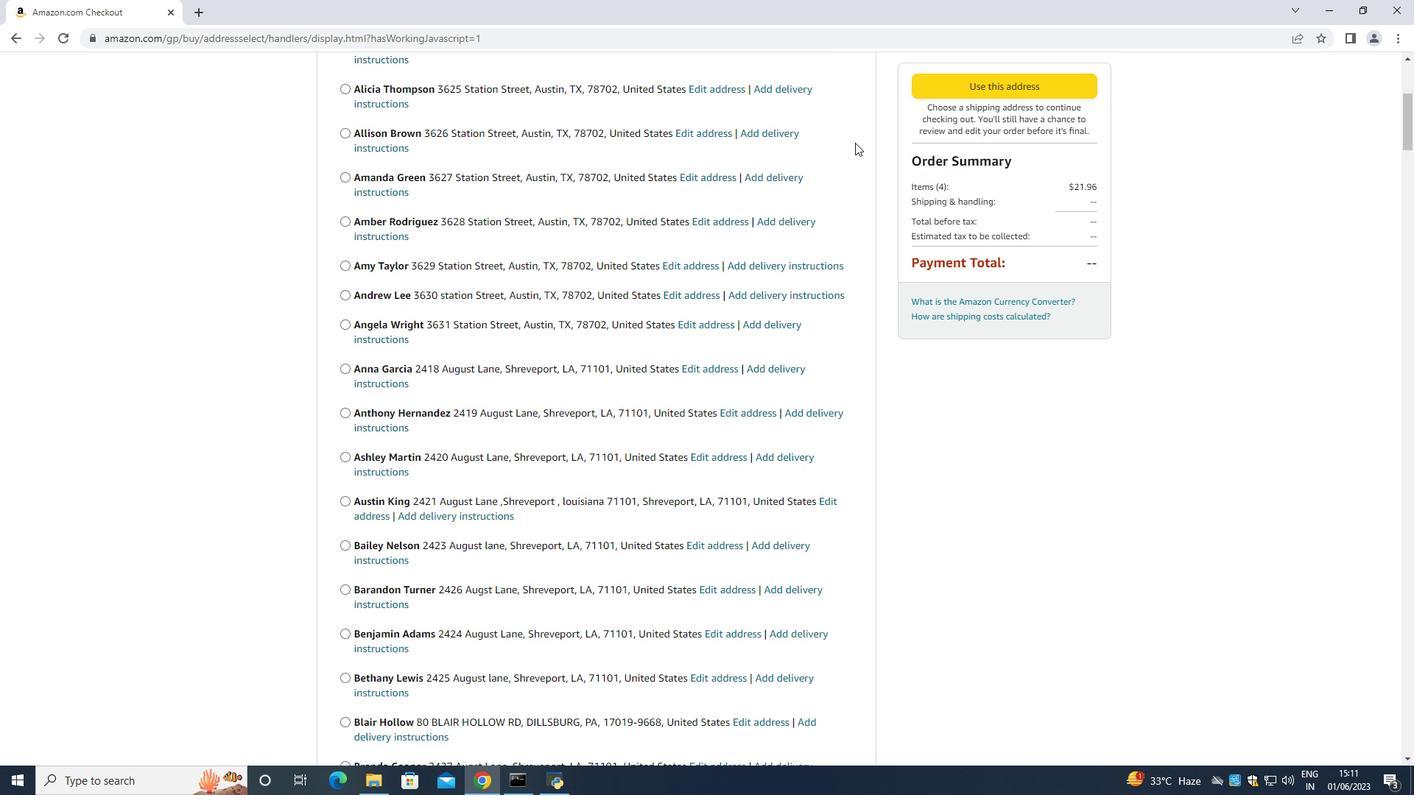 
Action: Mouse scrolled (855, 142) with delta (0, 0)
Screenshot: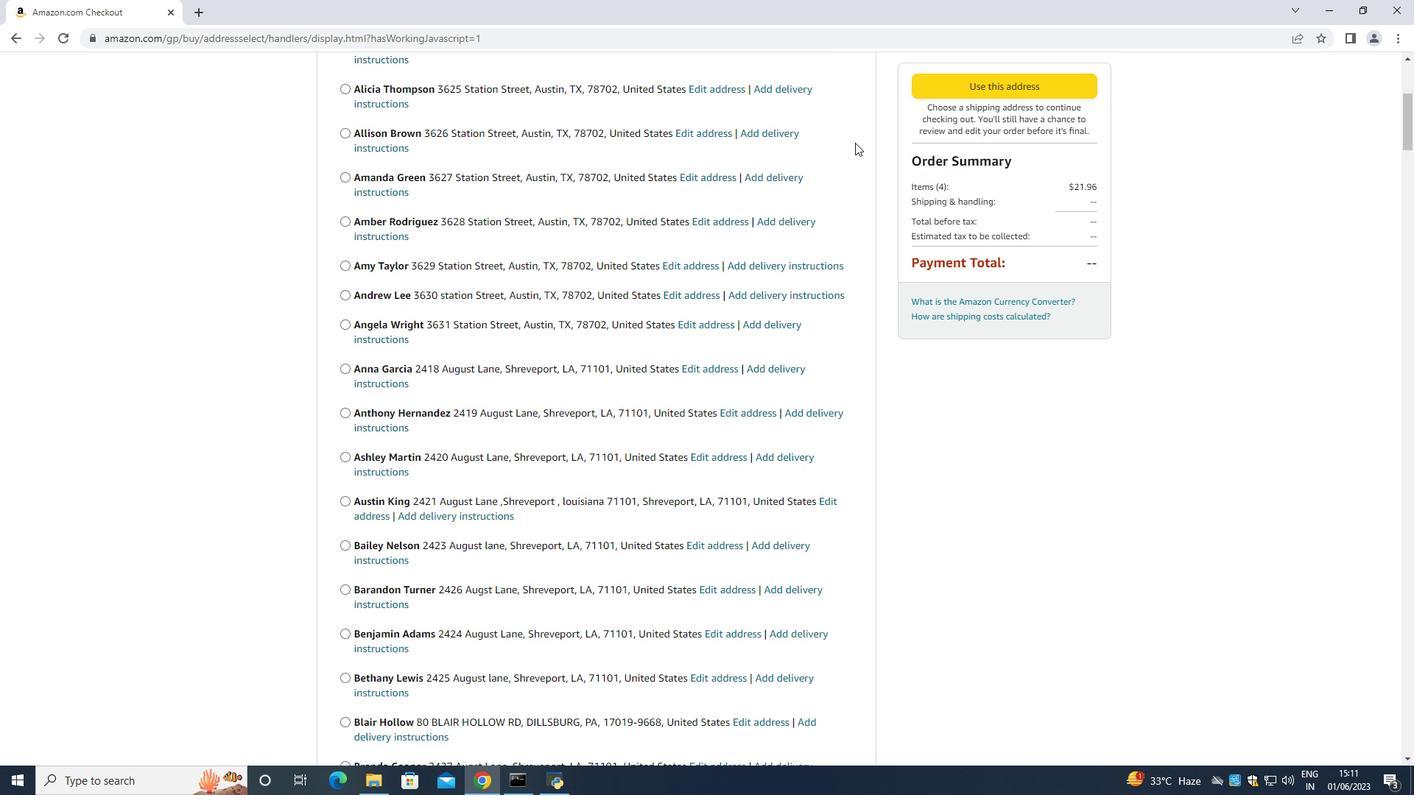 
Action: Mouse scrolled (855, 142) with delta (0, 0)
Screenshot: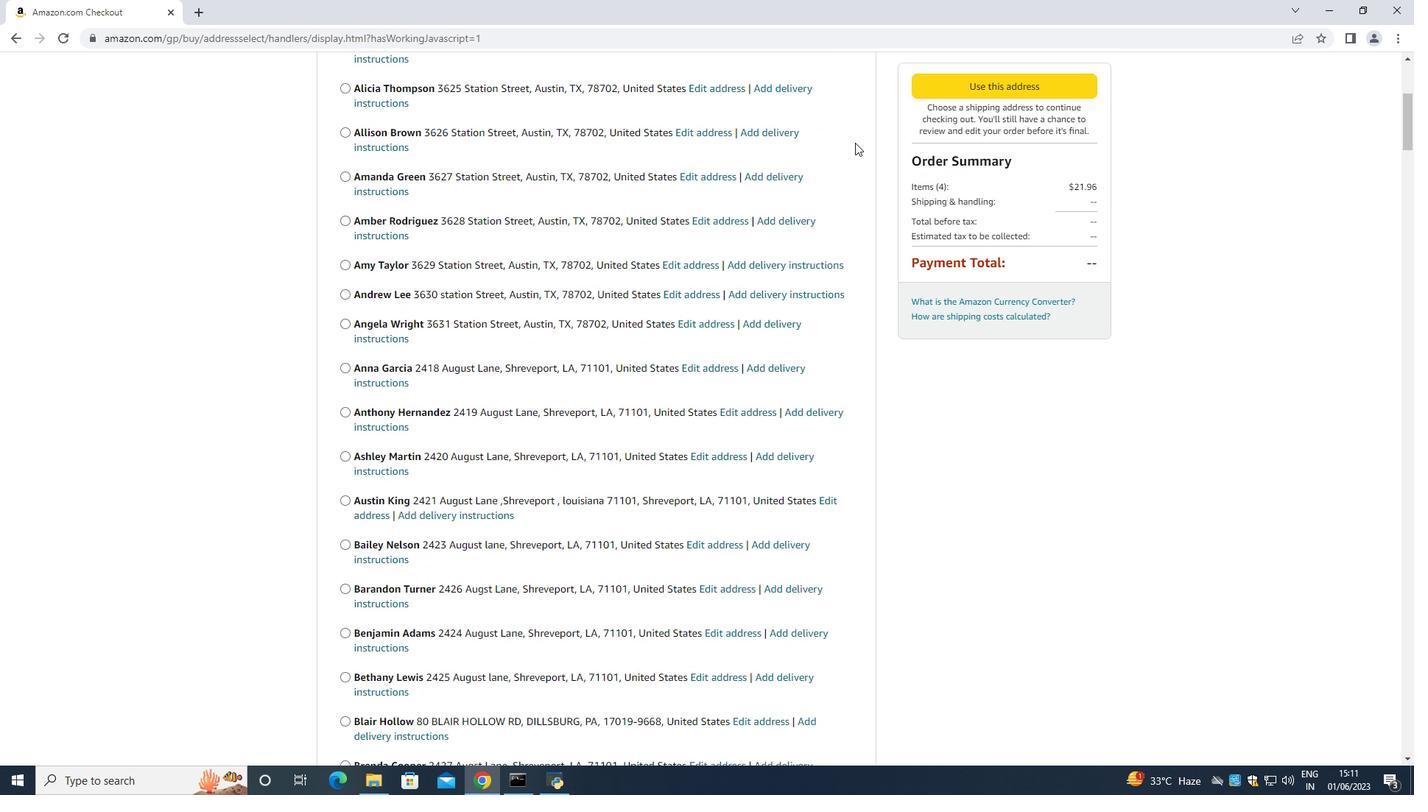 
Action: Mouse scrolled (855, 142) with delta (0, 0)
Screenshot: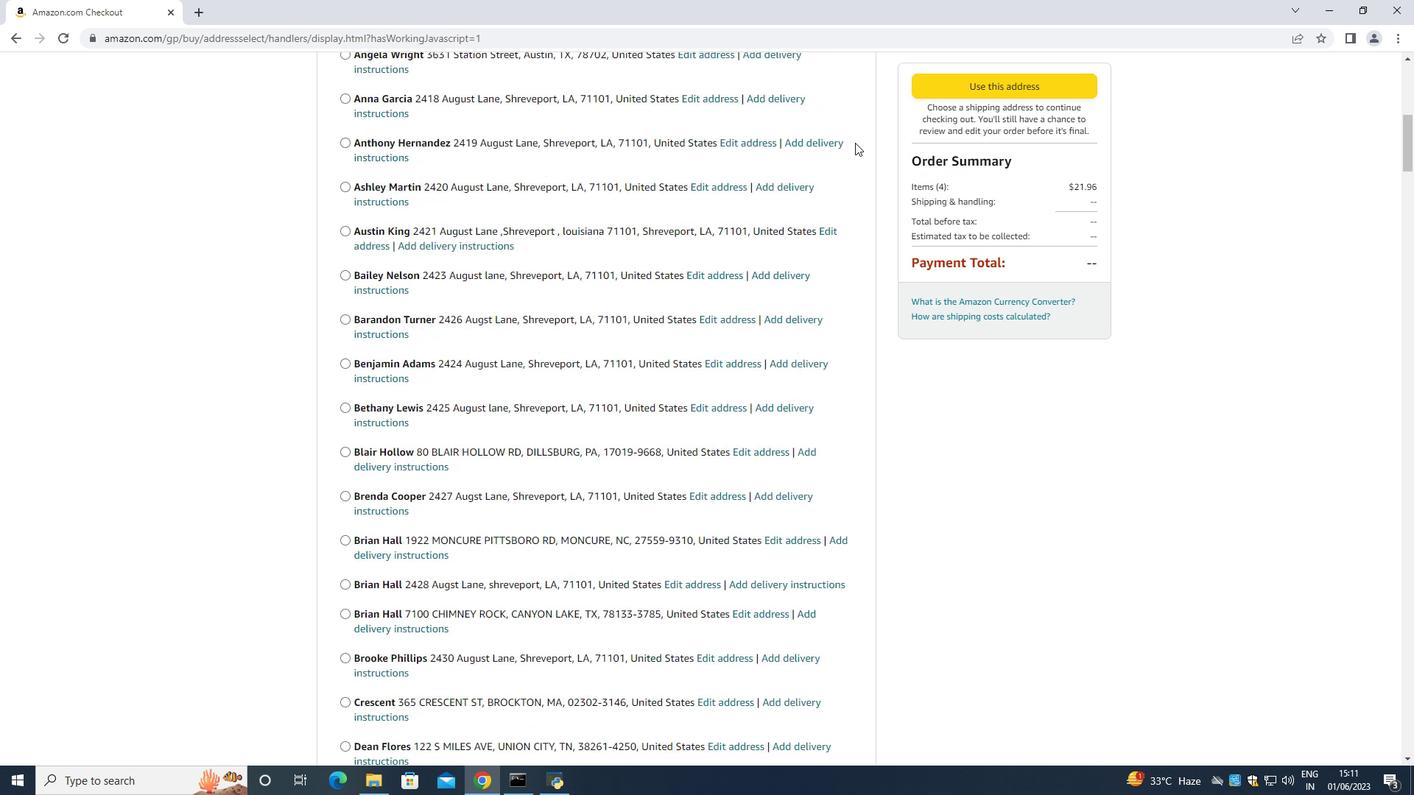 
Action: Mouse scrolled (855, 142) with delta (0, 0)
Screenshot: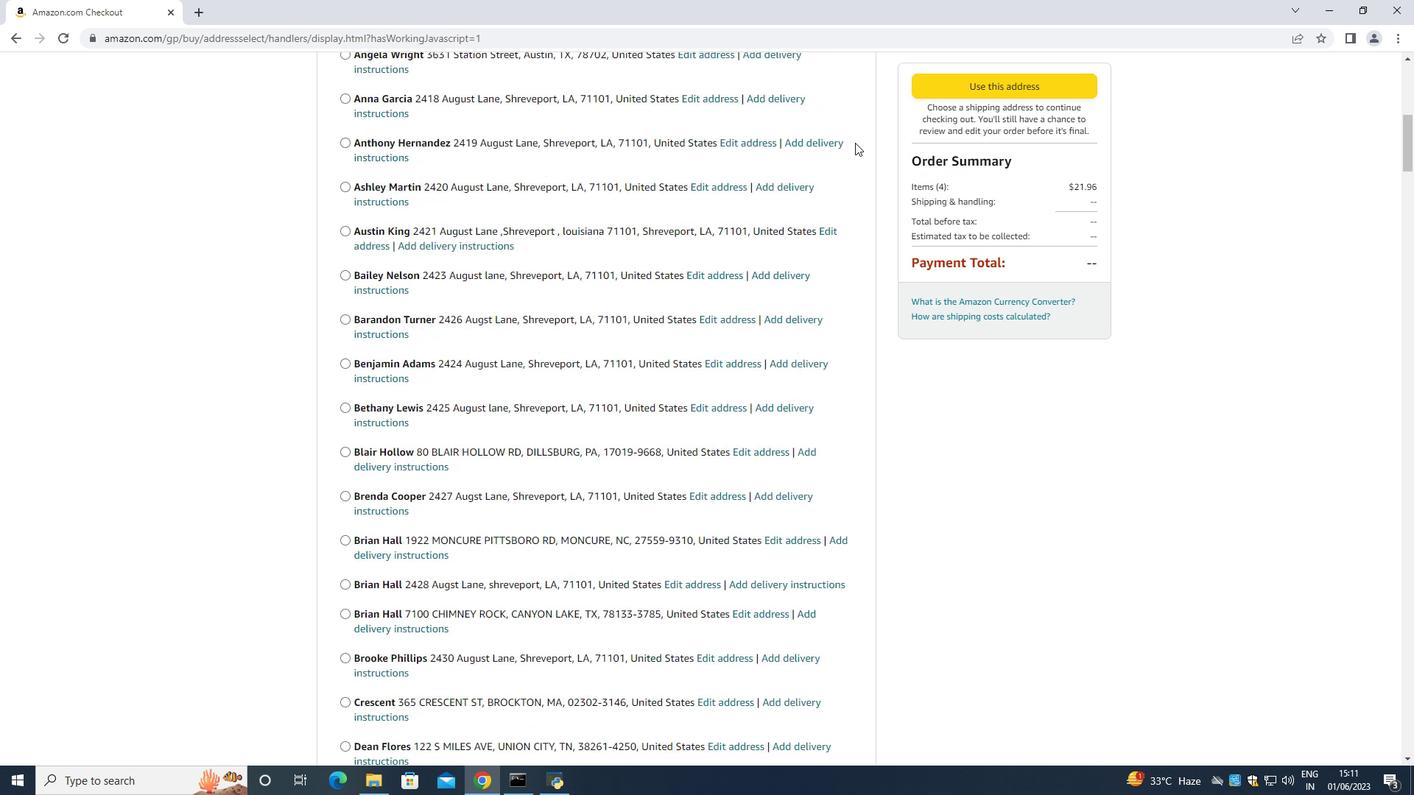 
Action: Mouse scrolled (855, 142) with delta (0, 0)
Screenshot: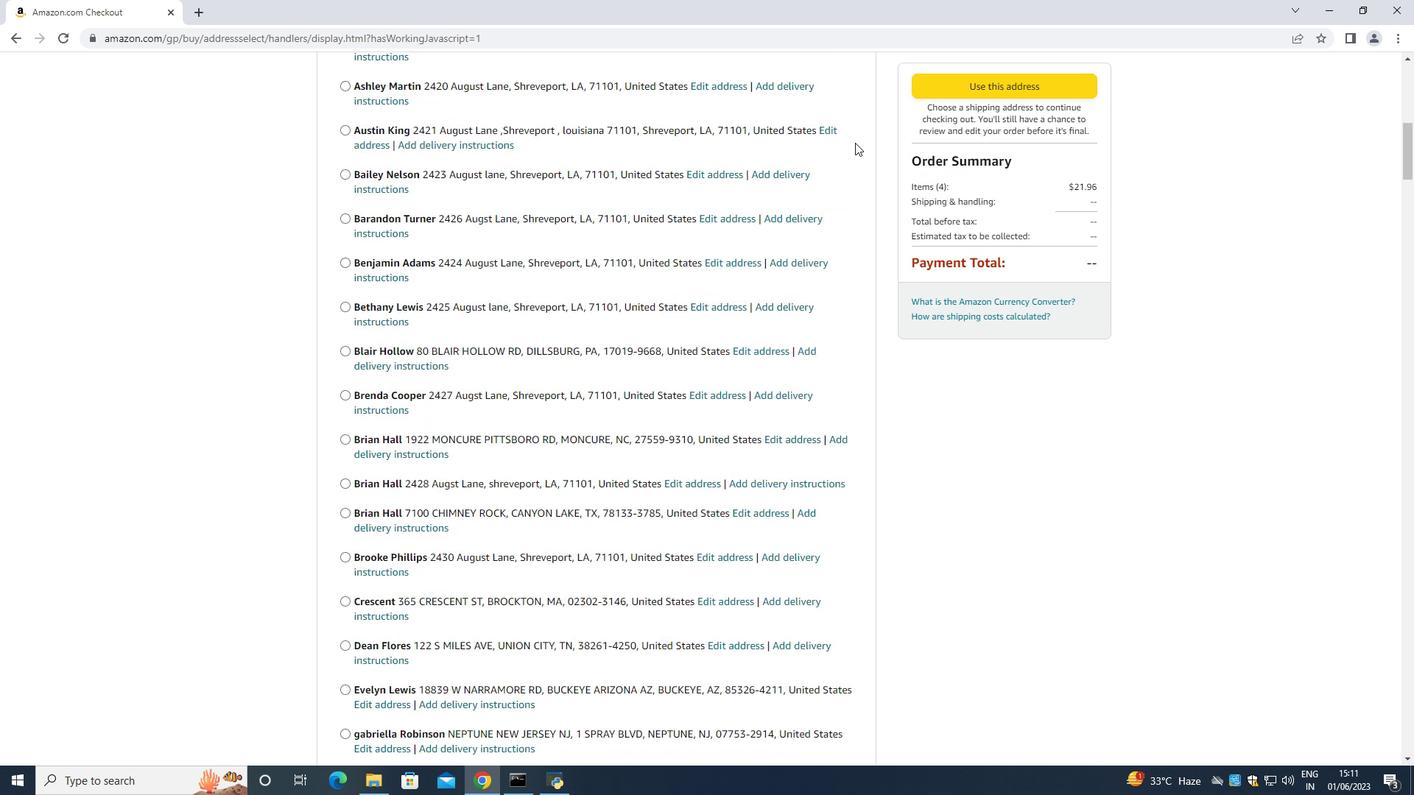 
Action: Mouse scrolled (855, 142) with delta (0, 0)
Screenshot: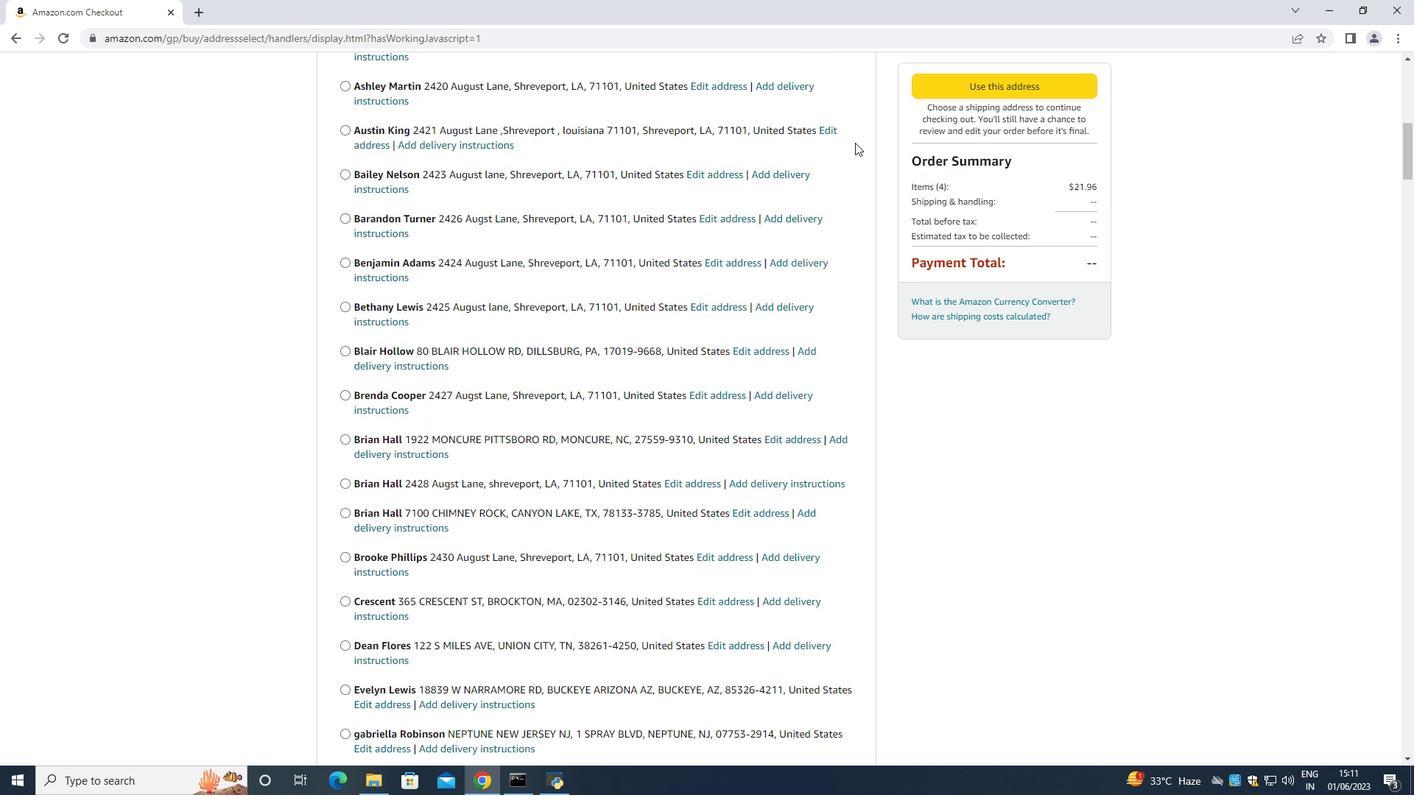 
Action: Mouse scrolled (855, 142) with delta (0, 0)
Screenshot: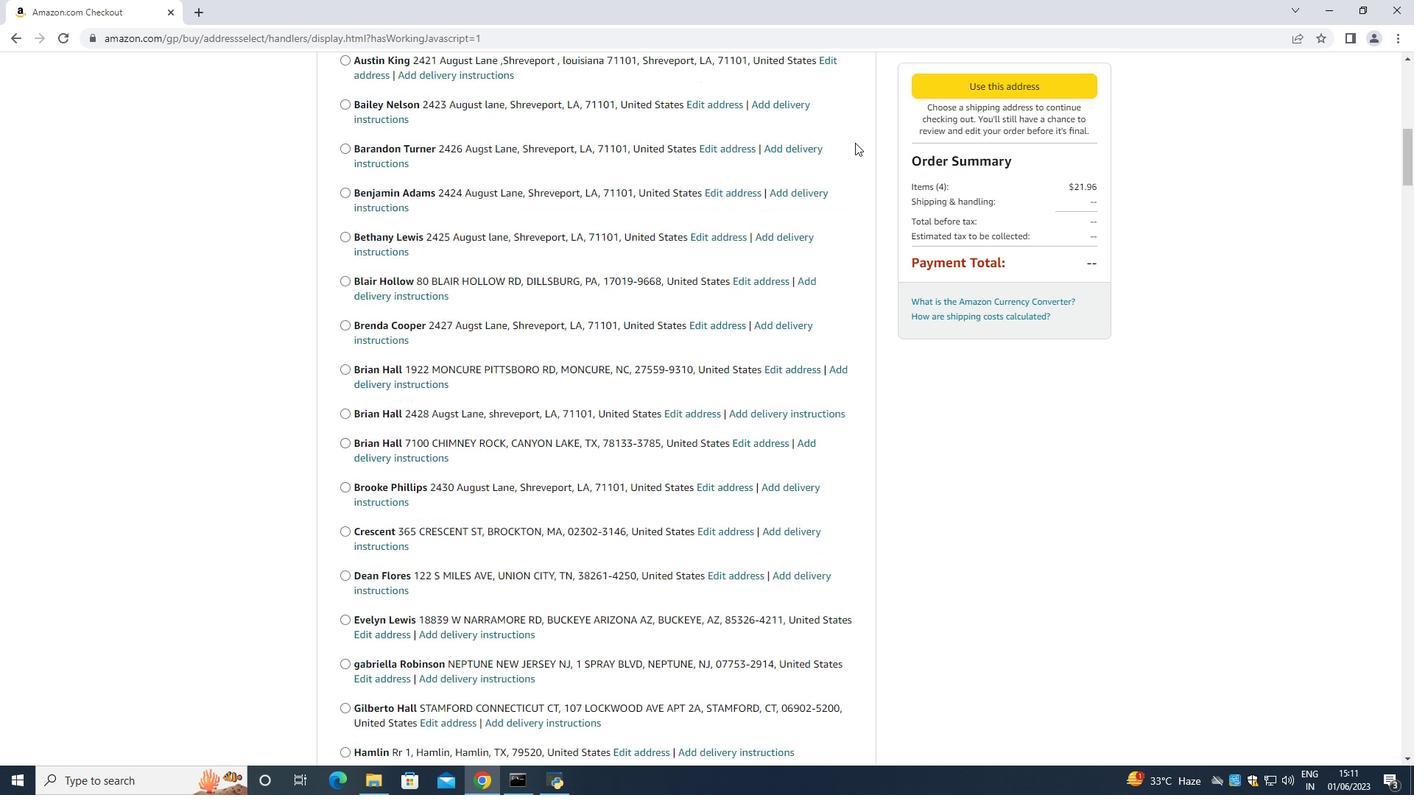 
Action: Mouse scrolled (855, 142) with delta (0, 0)
Screenshot: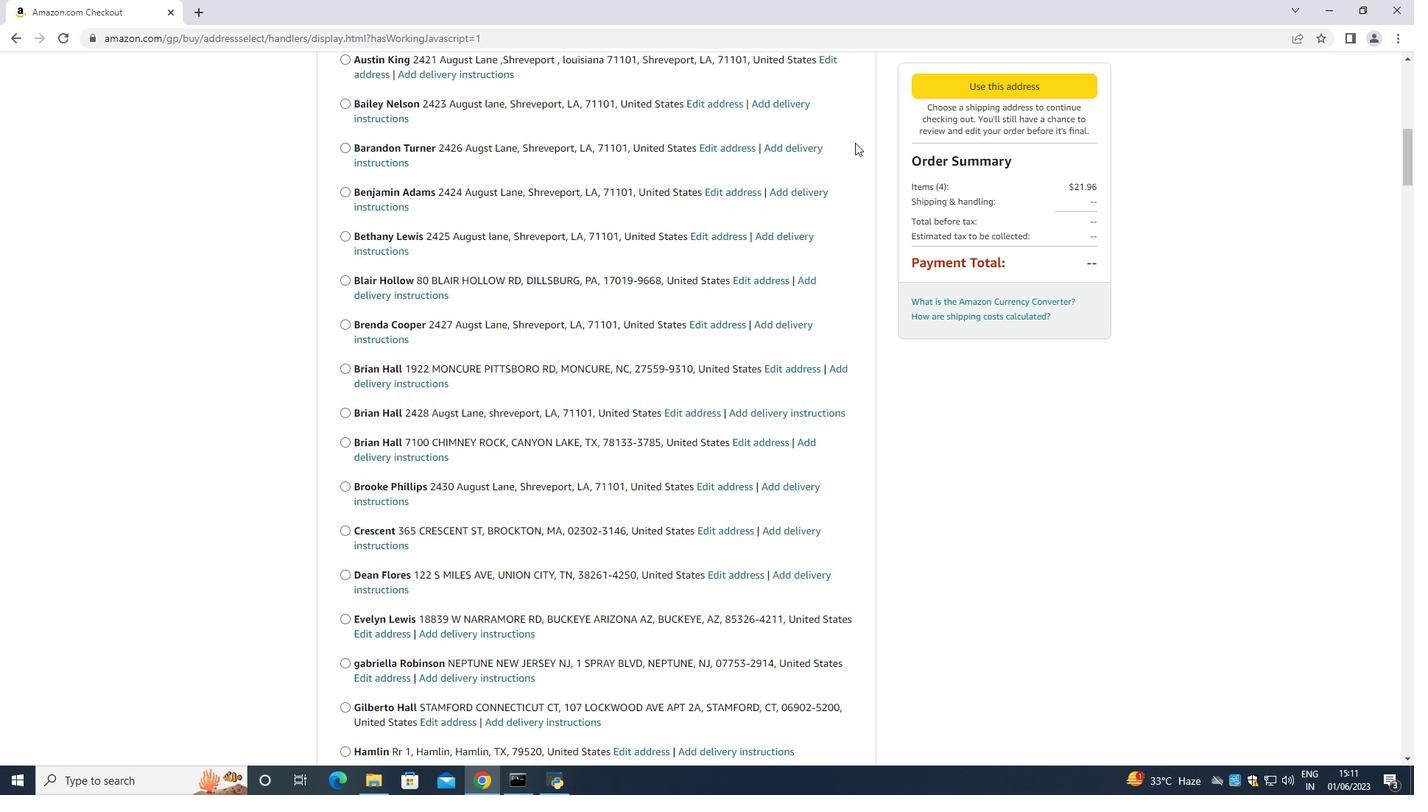 
Action: Mouse moved to (855, 143)
Screenshot: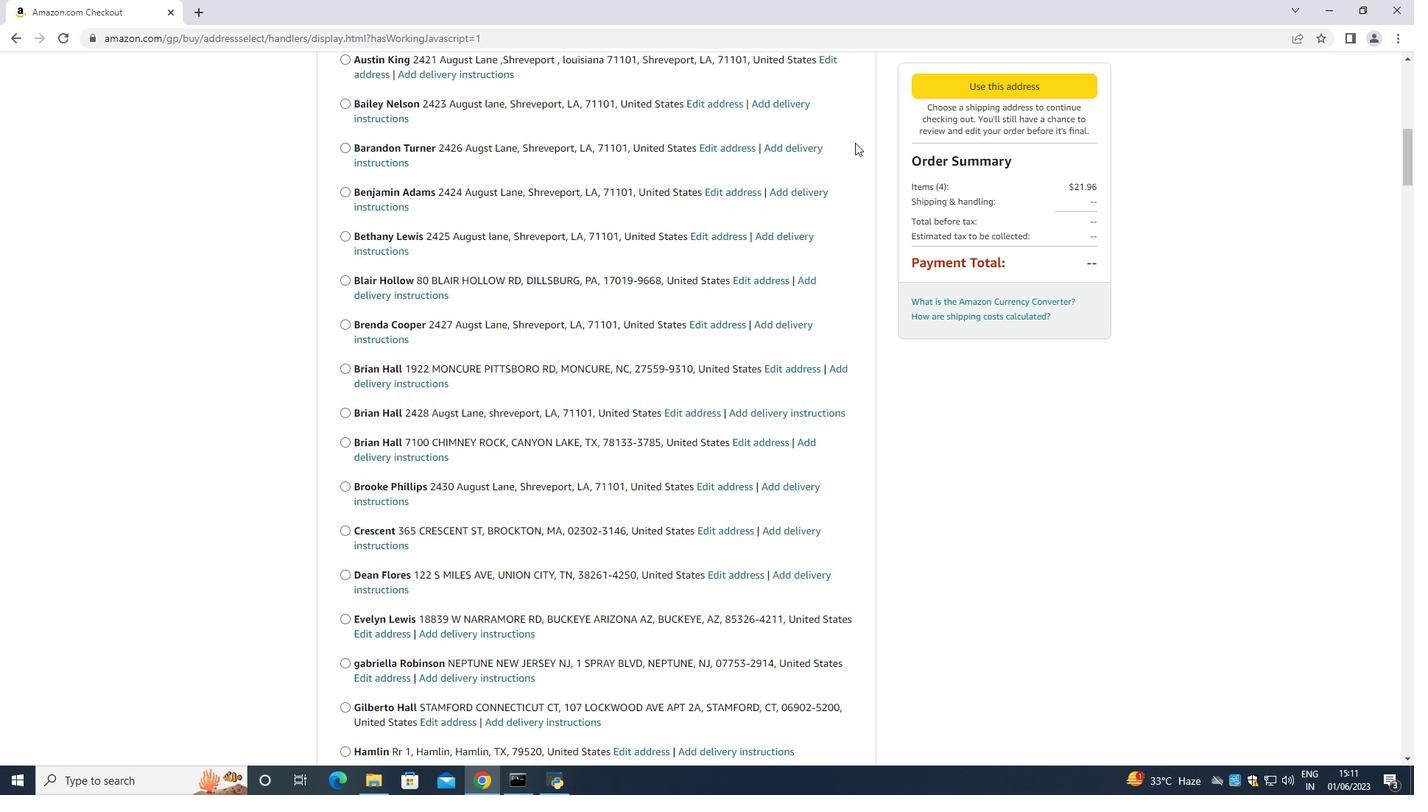 
Action: Mouse scrolled (855, 142) with delta (0, 0)
Screenshot: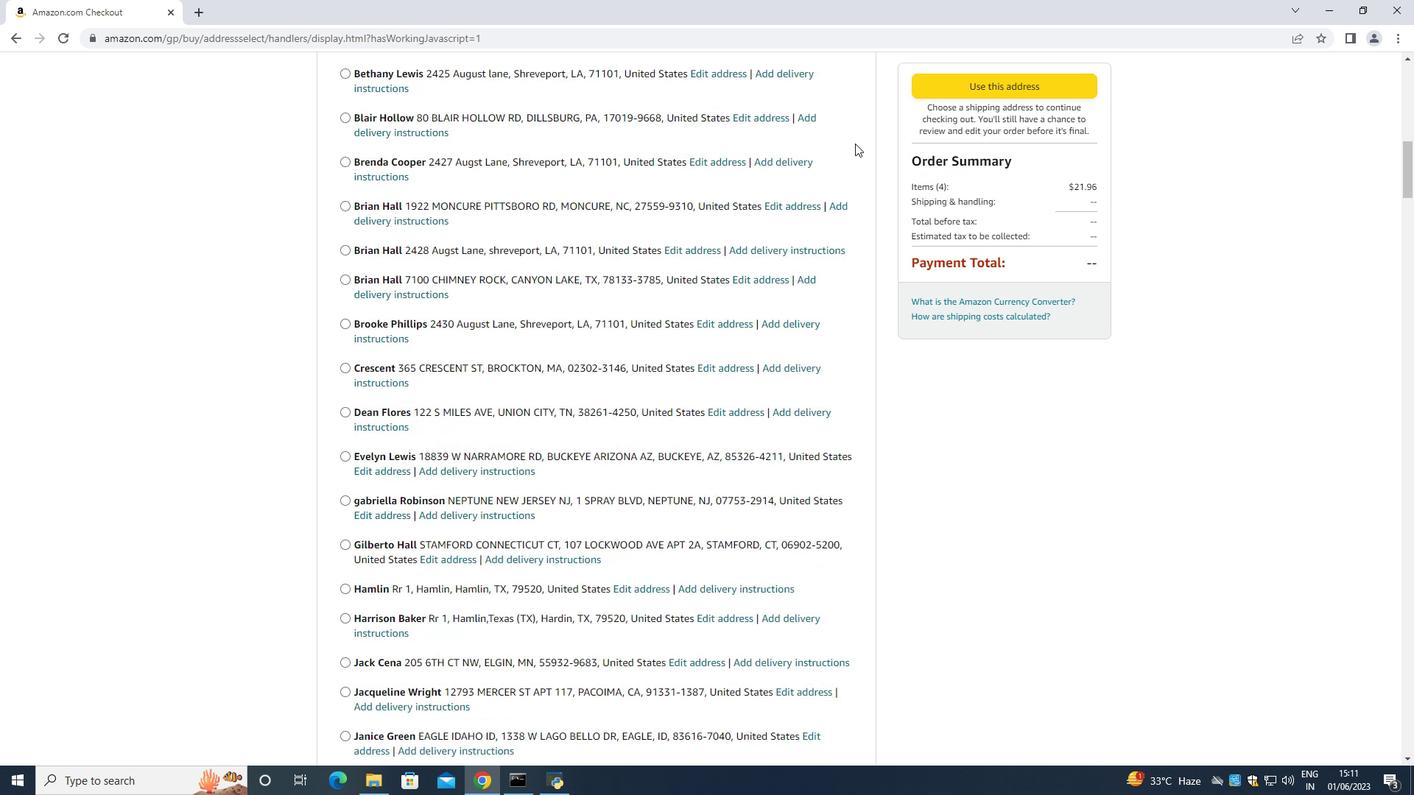 
Action: Mouse moved to (855, 145)
Screenshot: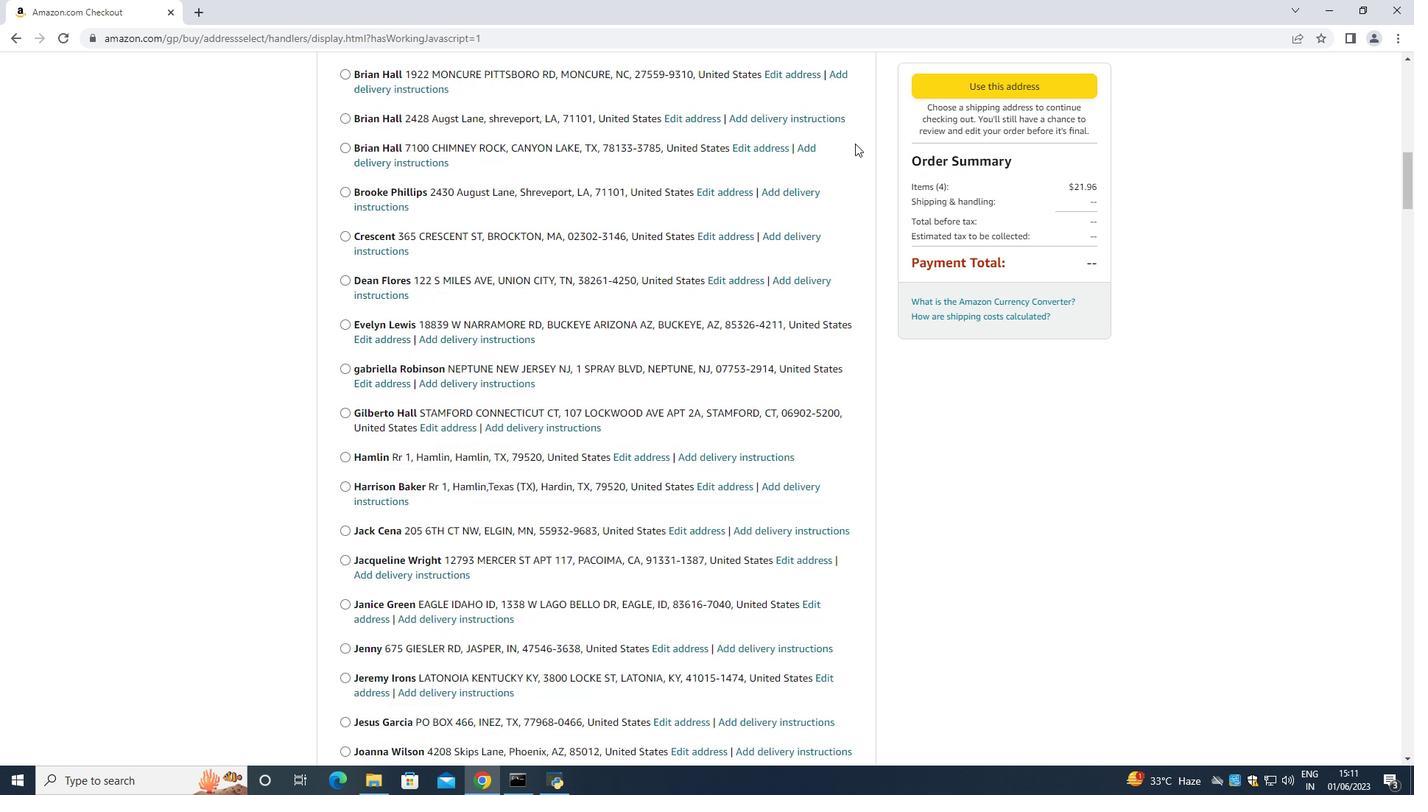 
Action: Mouse scrolled (855, 143) with delta (0, 0)
Screenshot: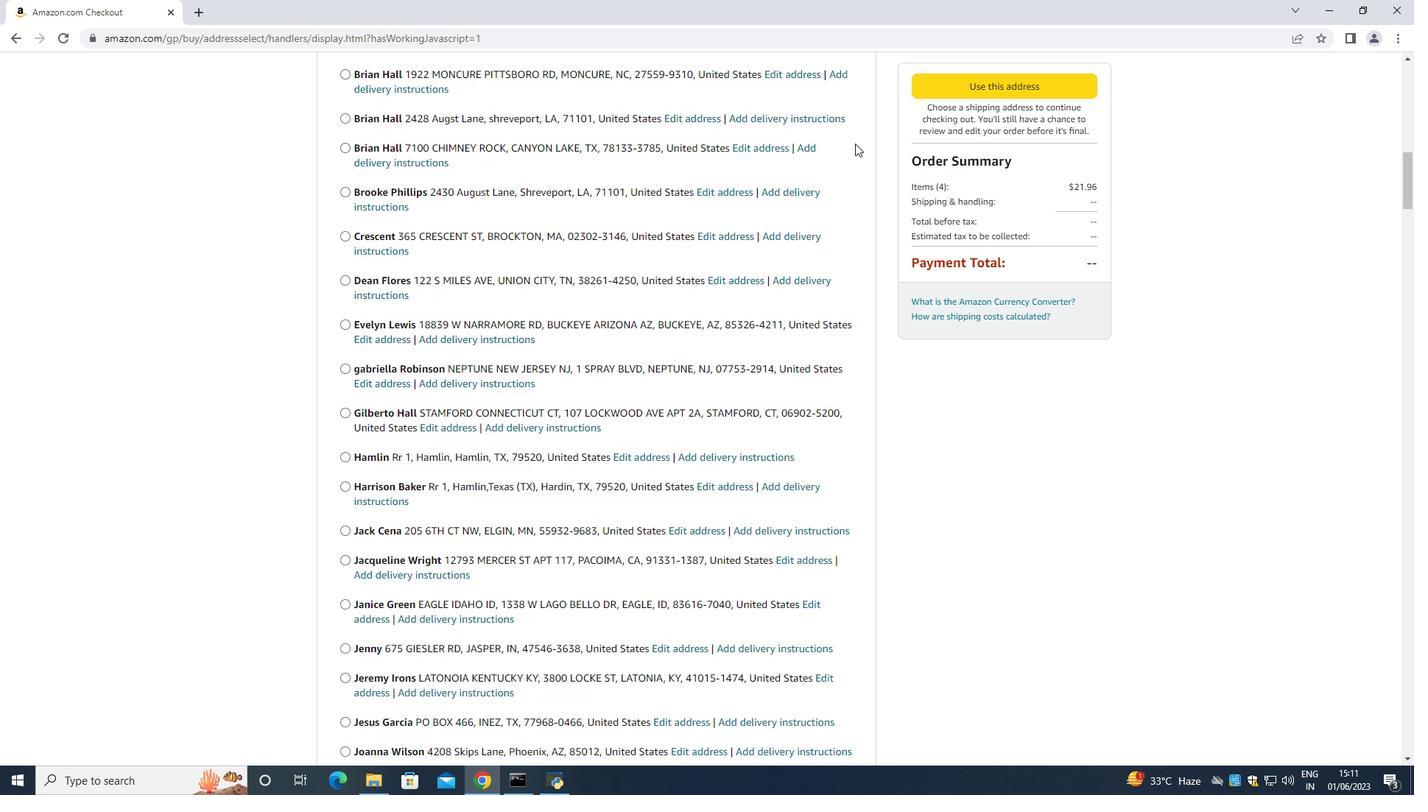 
Action: Mouse scrolled (855, 144) with delta (0, 0)
Screenshot: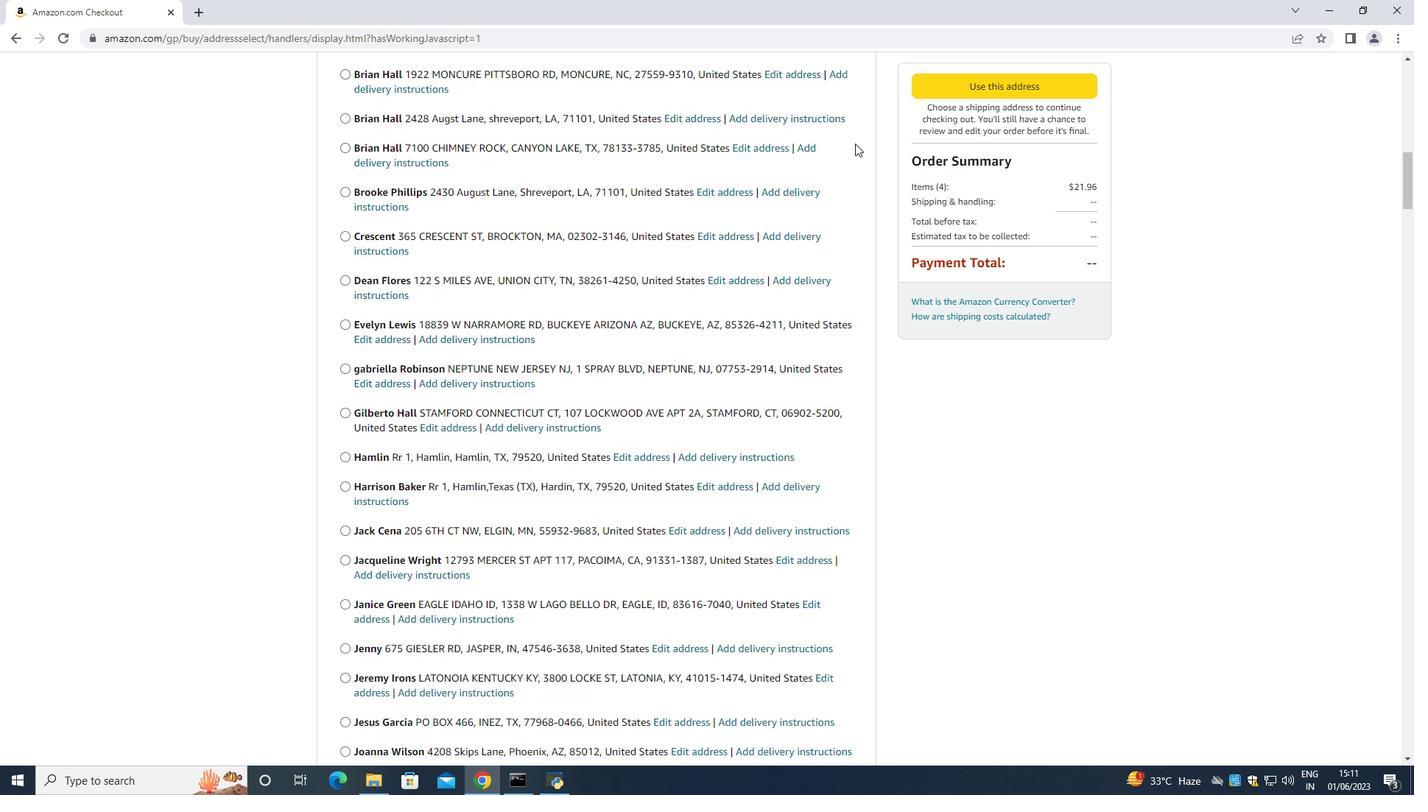
Action: Mouse scrolled (855, 144) with delta (0, 0)
Screenshot: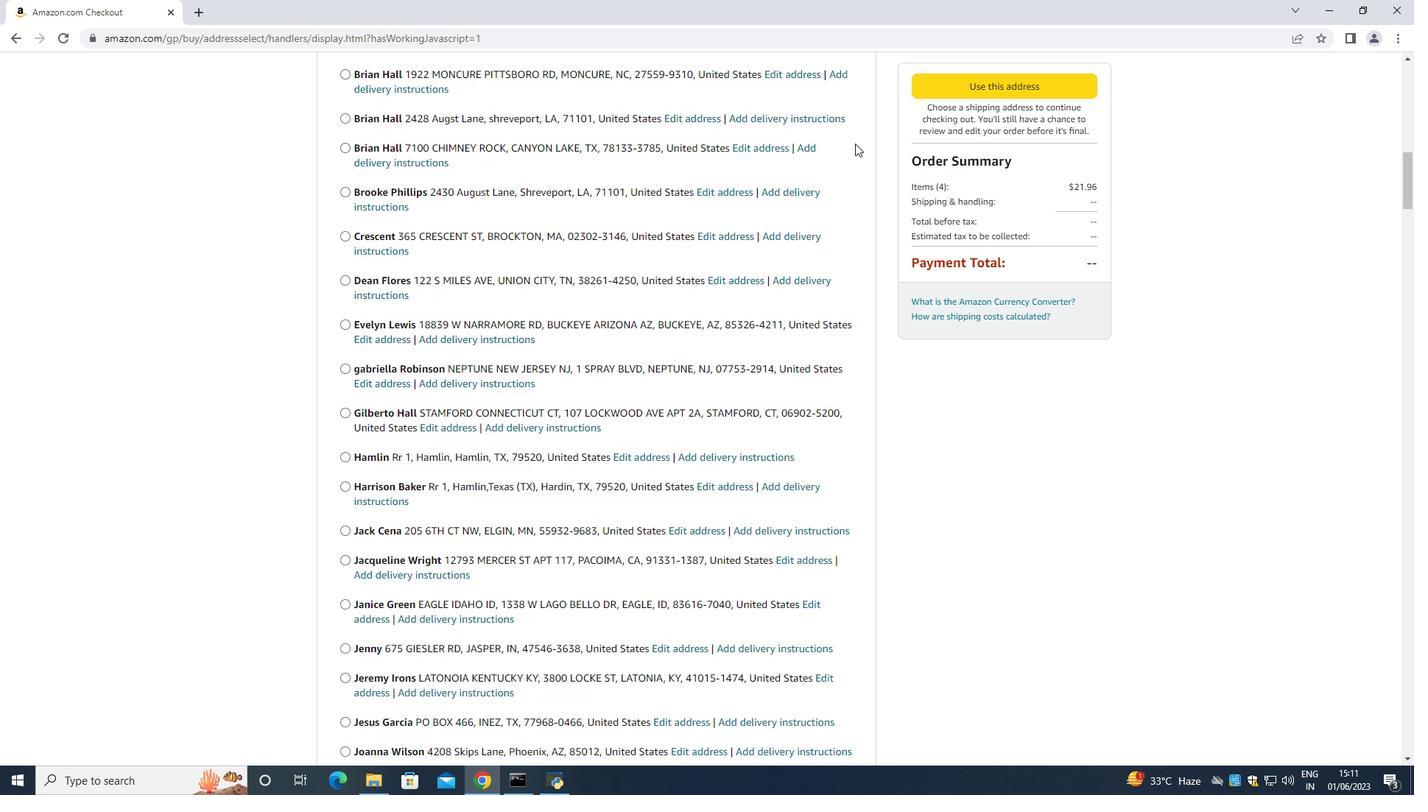
Action: Mouse scrolled (855, 144) with delta (0, 0)
Screenshot: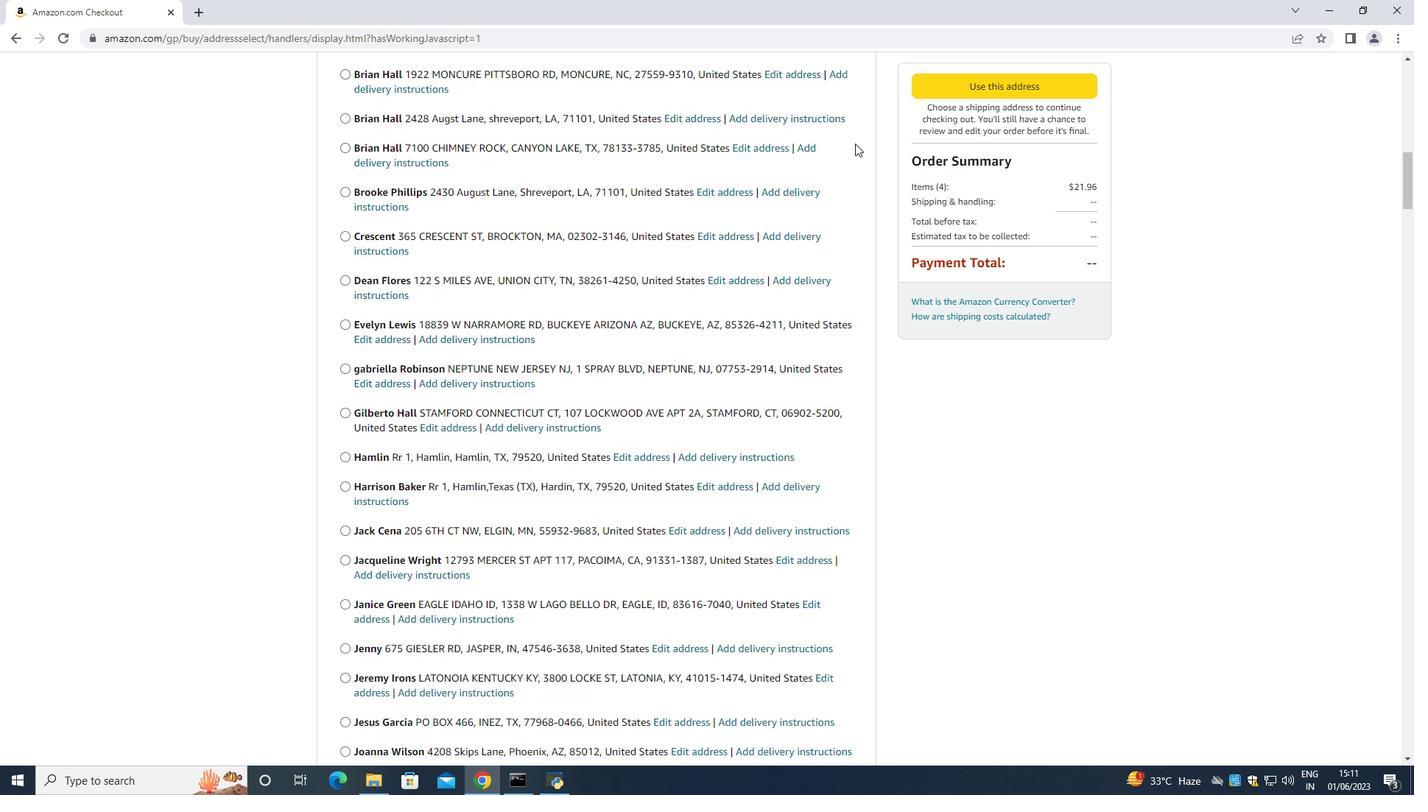 
Action: Mouse scrolled (855, 144) with delta (0, 0)
Screenshot: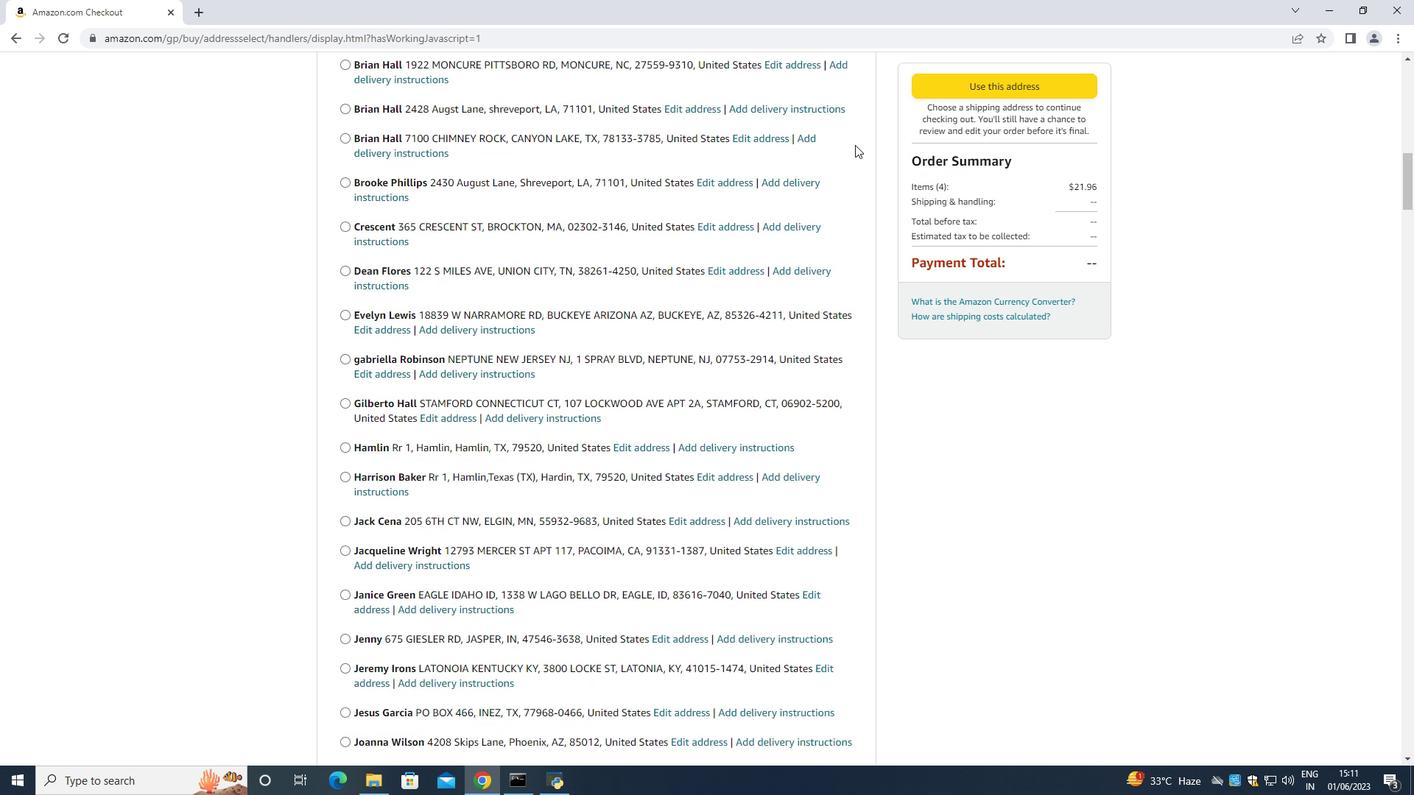 
Action: Mouse moved to (854, 145)
Screenshot: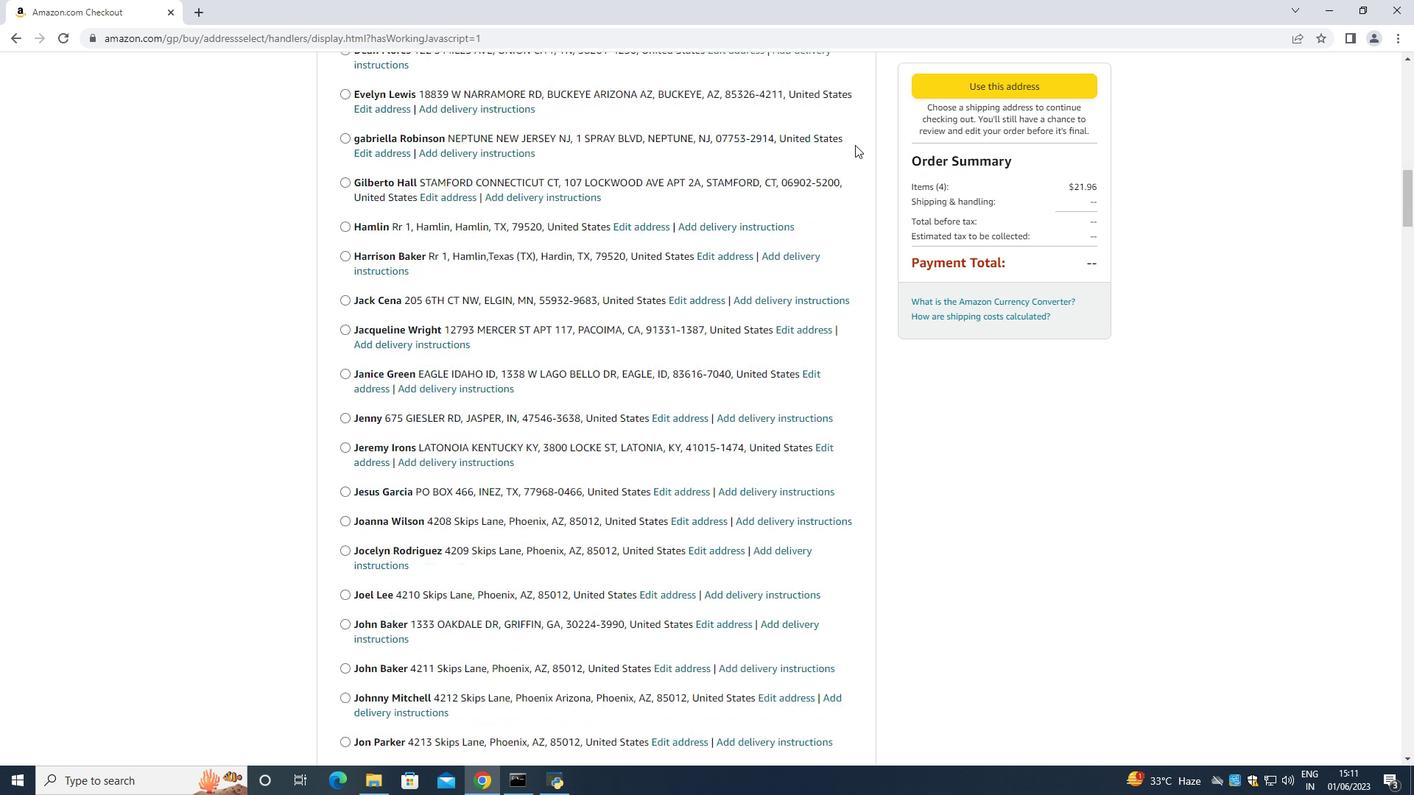 
Action: Mouse scrolled (854, 145) with delta (0, 0)
Screenshot: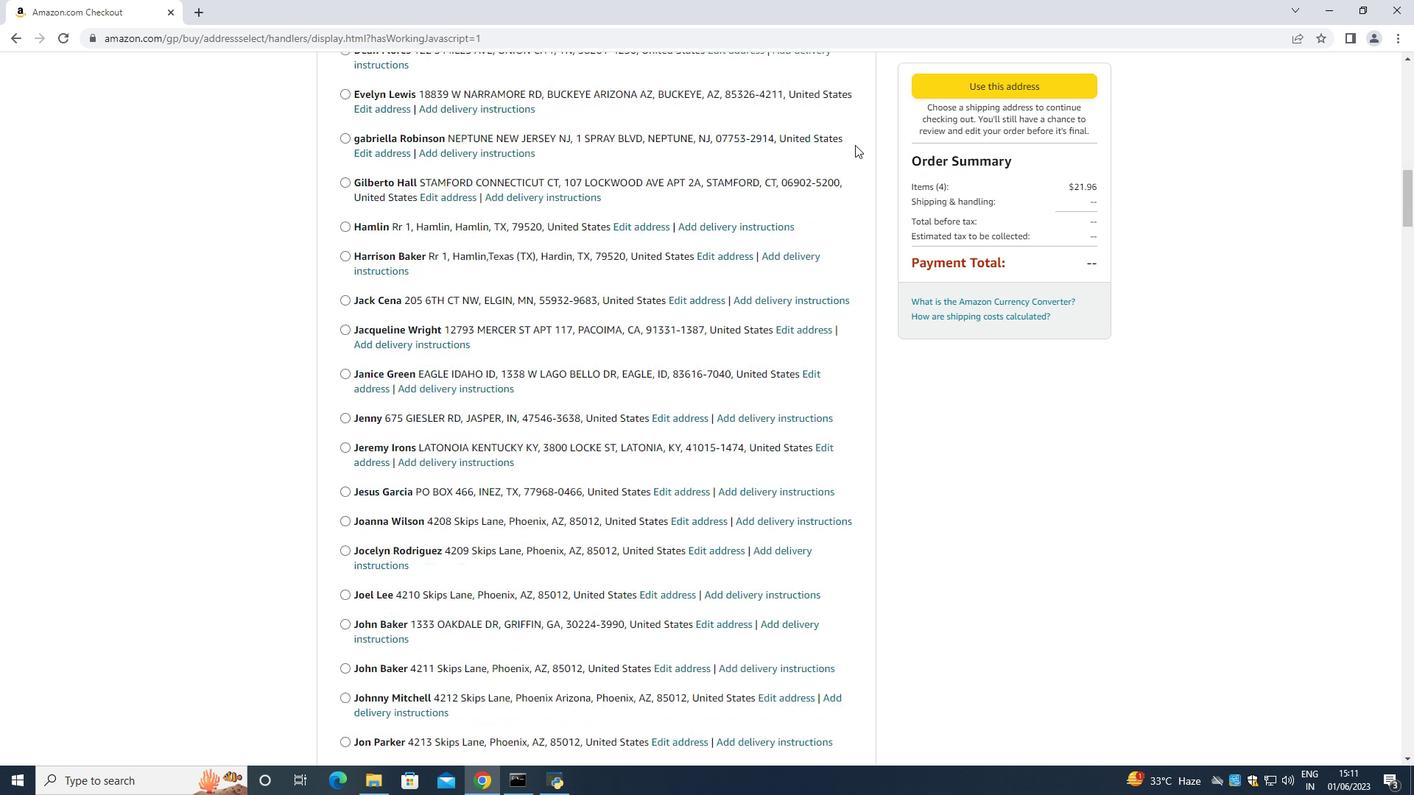 
Action: Mouse moved to (853, 145)
Screenshot: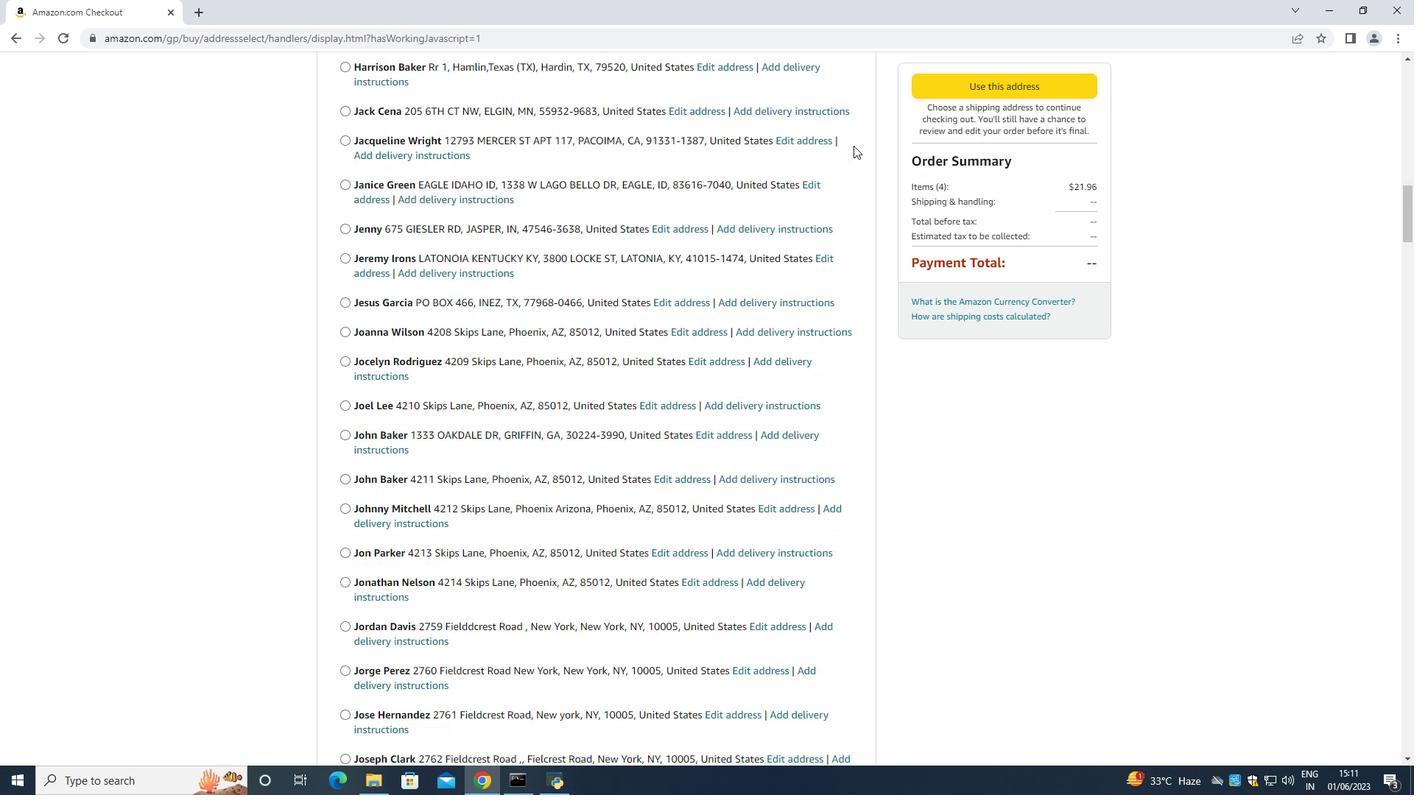 
Action: Mouse scrolled (853, 145) with delta (0, 0)
Screenshot: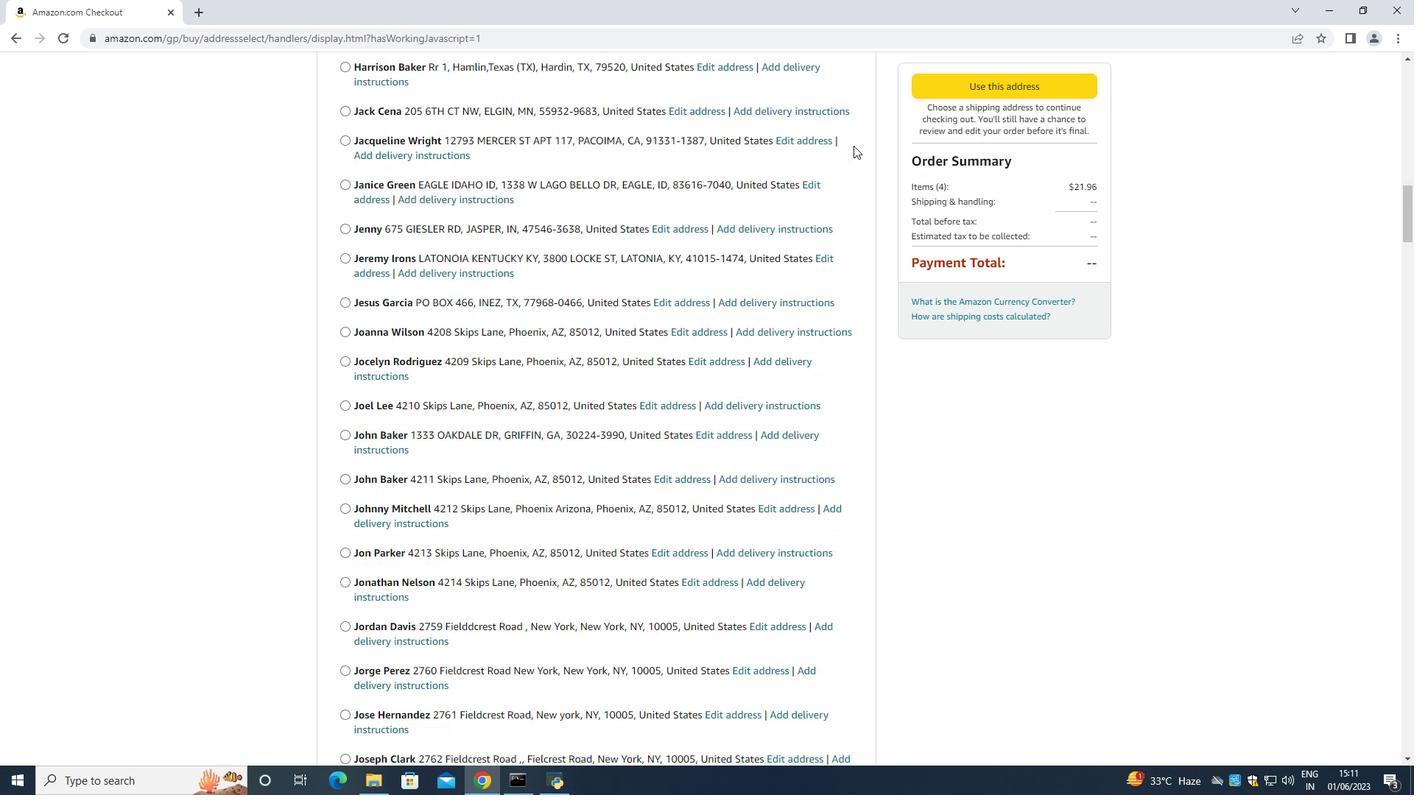 
Action: Mouse scrolled (853, 145) with delta (0, 0)
Screenshot: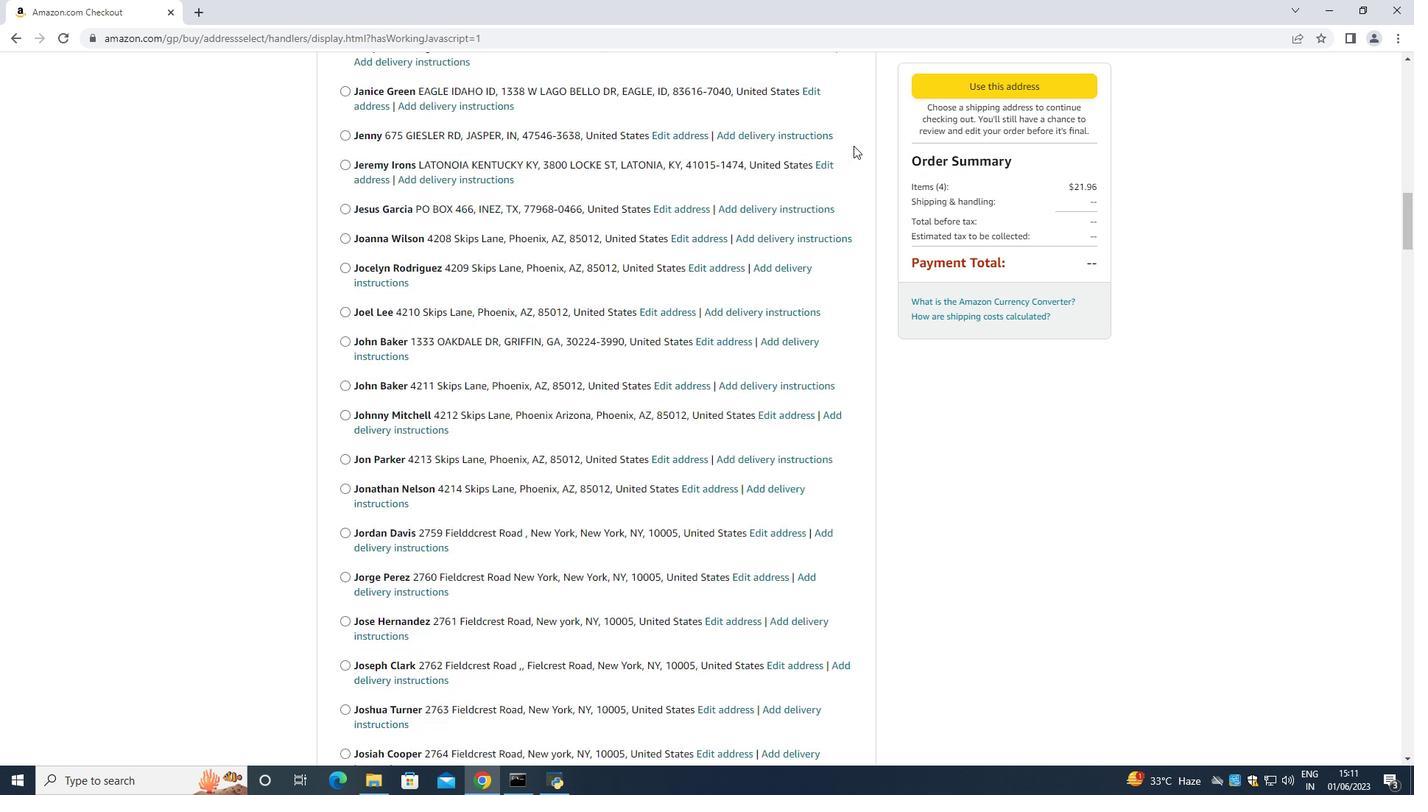 
Action: Mouse scrolled (853, 145) with delta (0, 0)
Screenshot: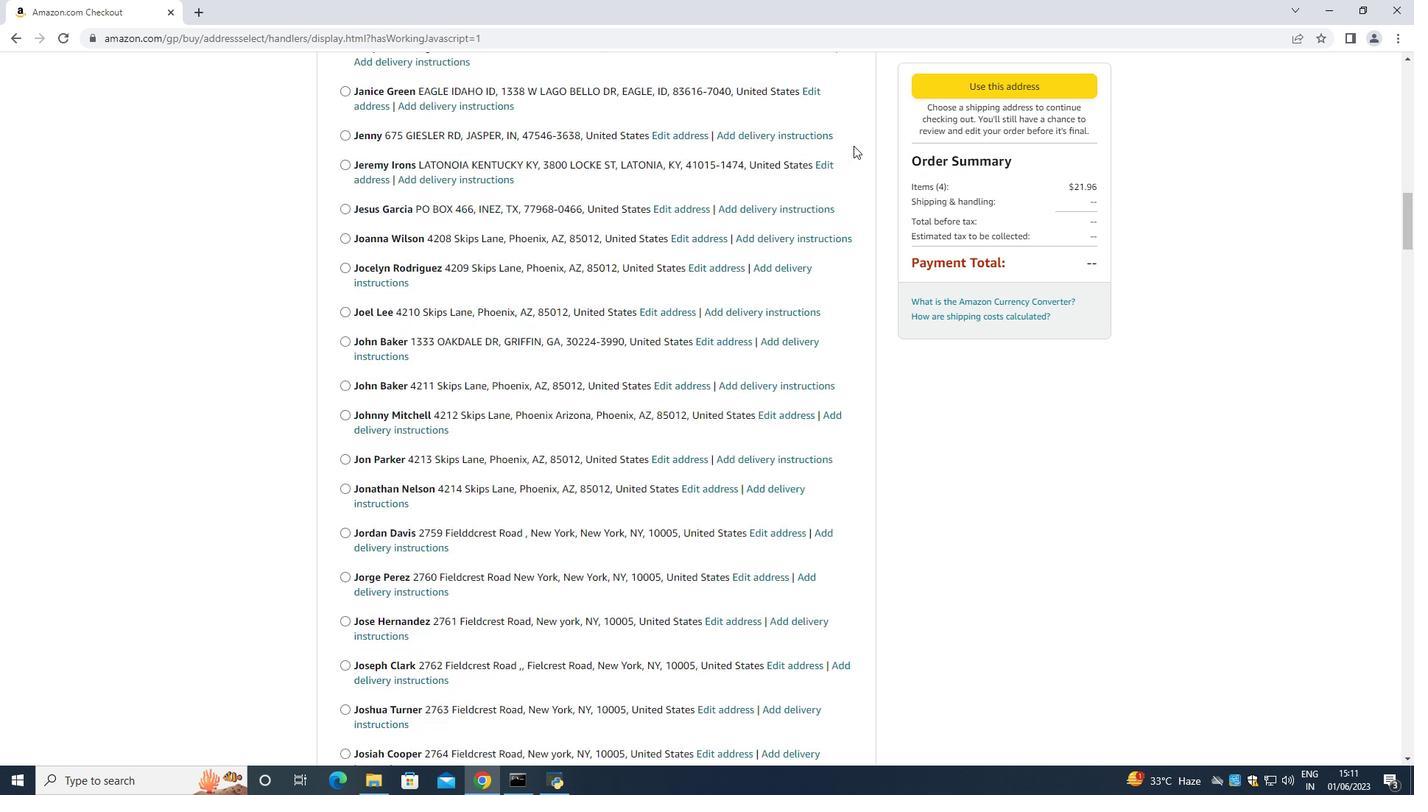 
Action: Mouse scrolled (853, 145) with delta (0, 0)
Screenshot: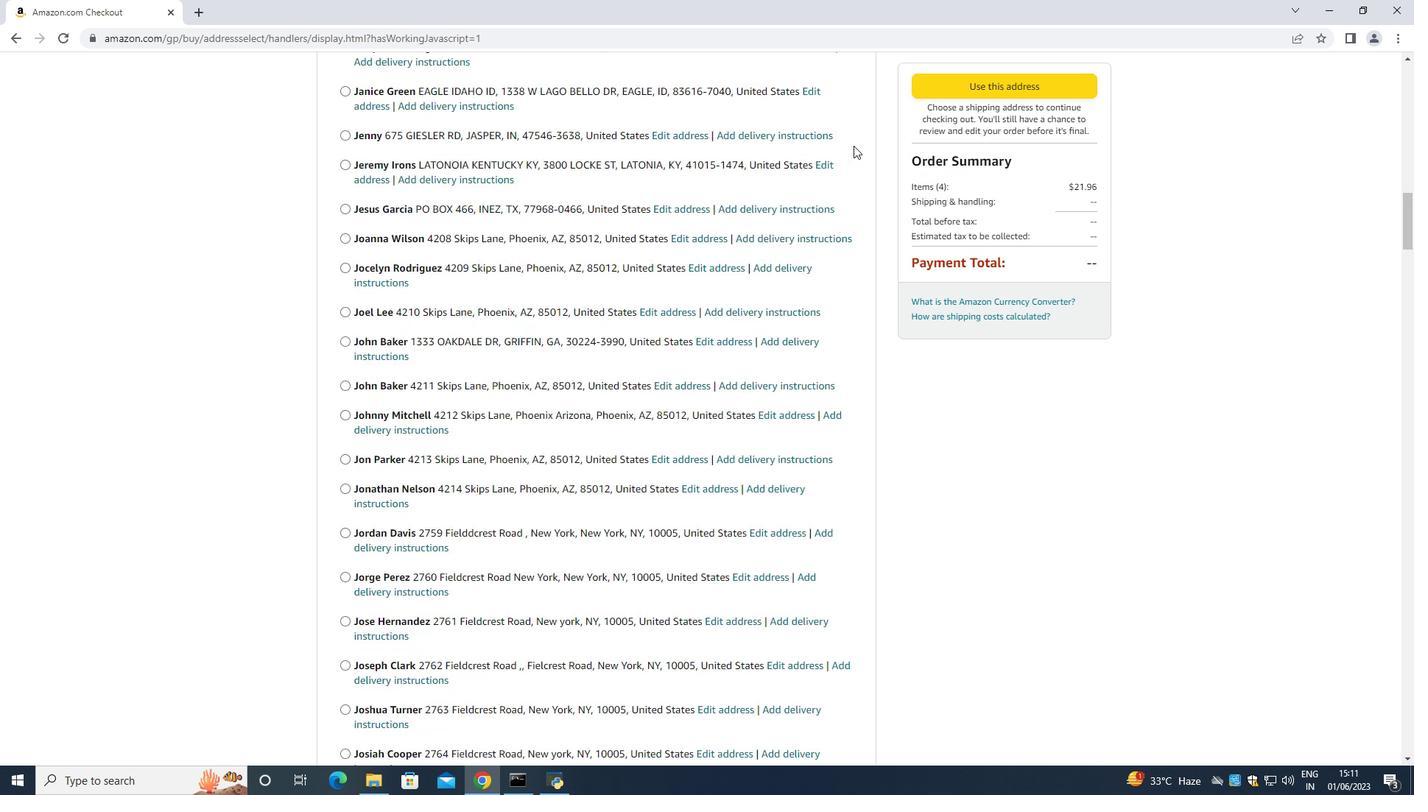 
Action: Mouse scrolled (853, 145) with delta (0, 0)
Screenshot: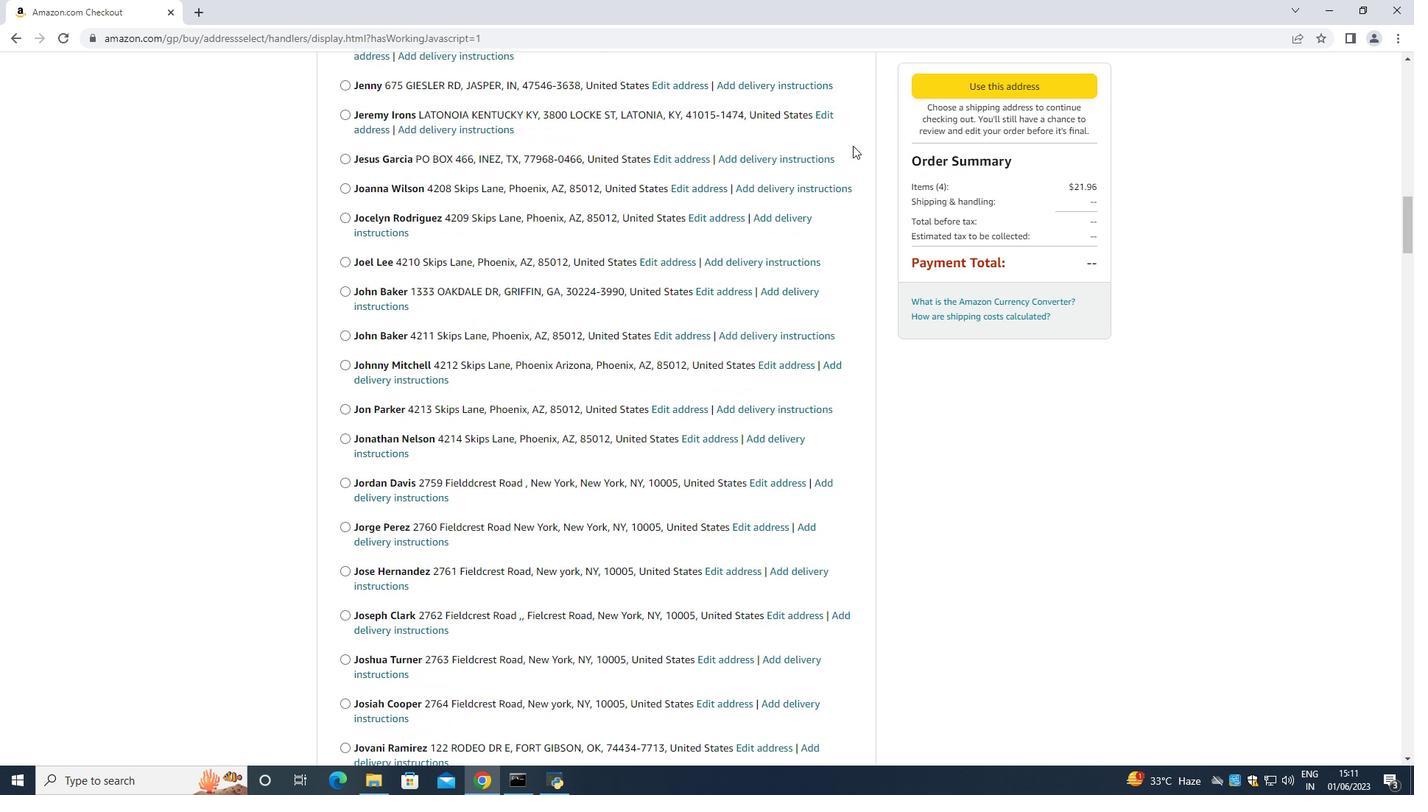 
Action: Mouse scrolled (853, 145) with delta (0, 0)
Screenshot: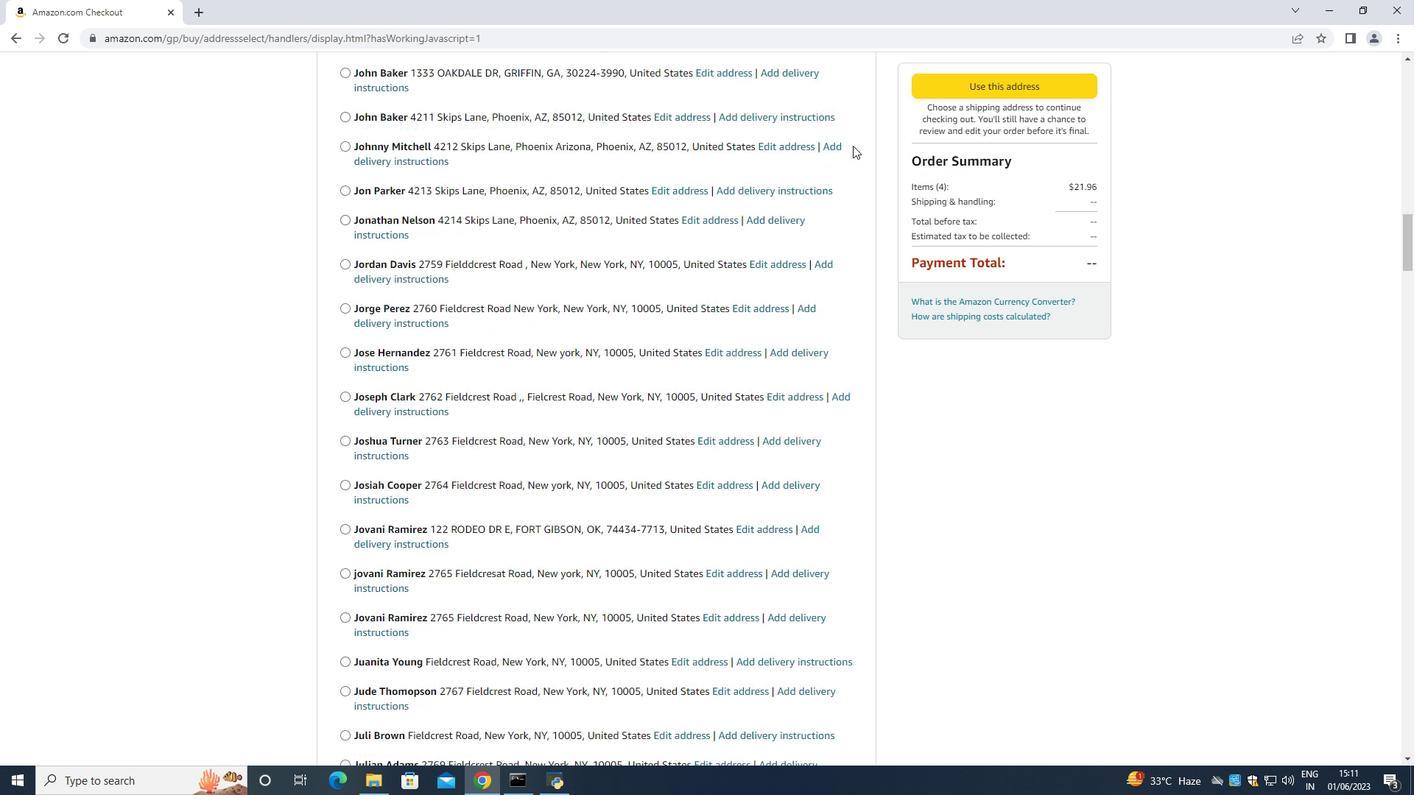 
Action: Mouse scrolled (853, 145) with delta (0, 0)
Screenshot: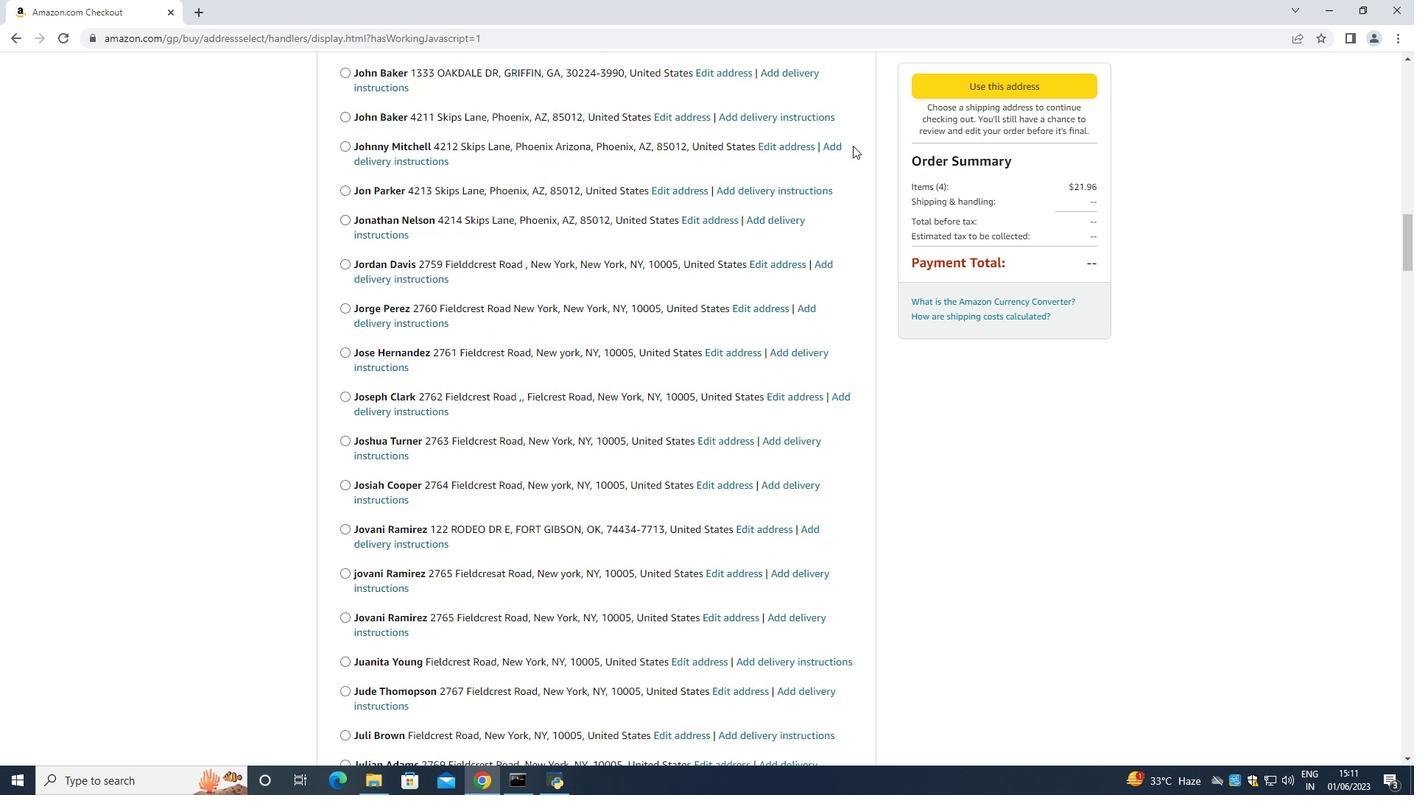 
Action: Mouse scrolled (853, 145) with delta (0, 0)
Screenshot: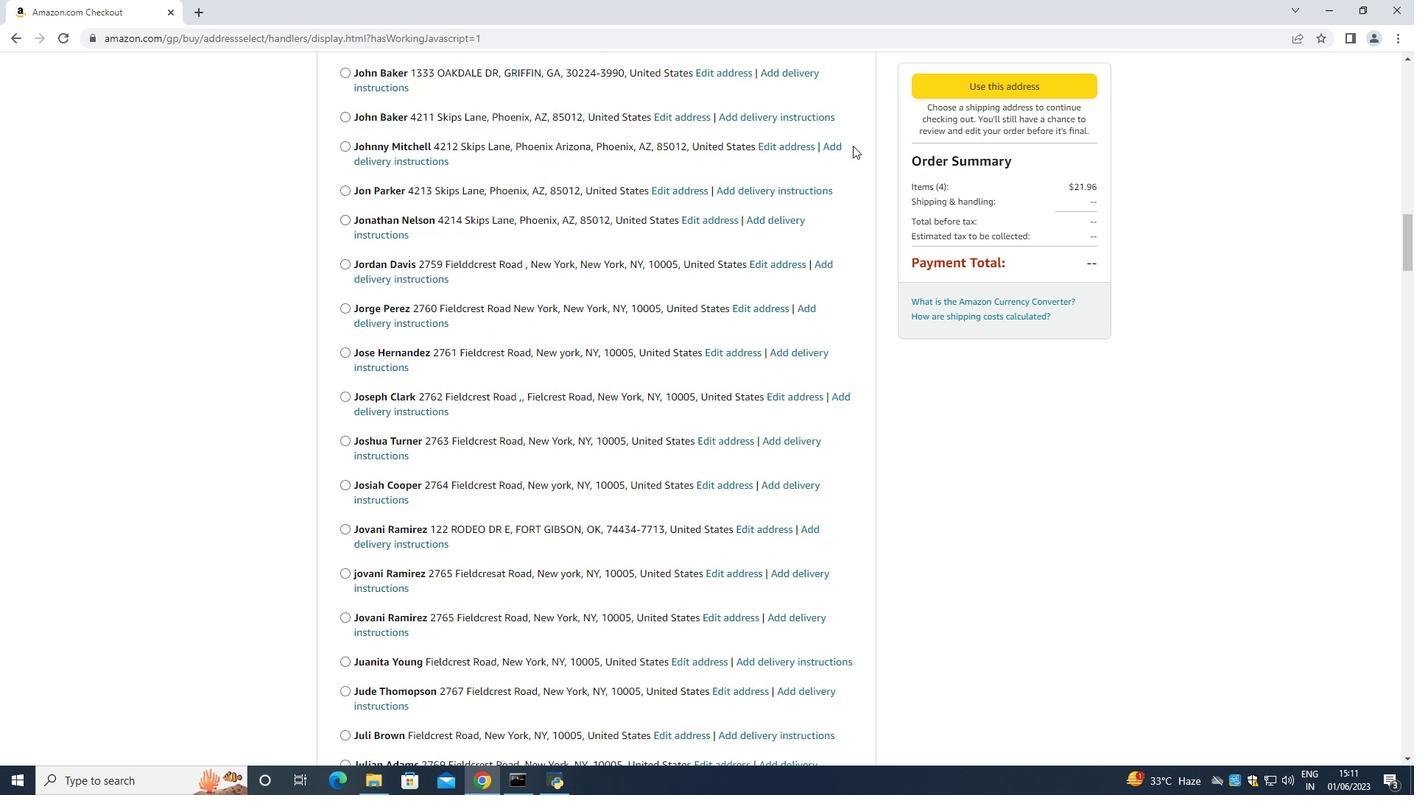 
Action: Mouse scrolled (853, 145) with delta (0, 0)
Screenshot: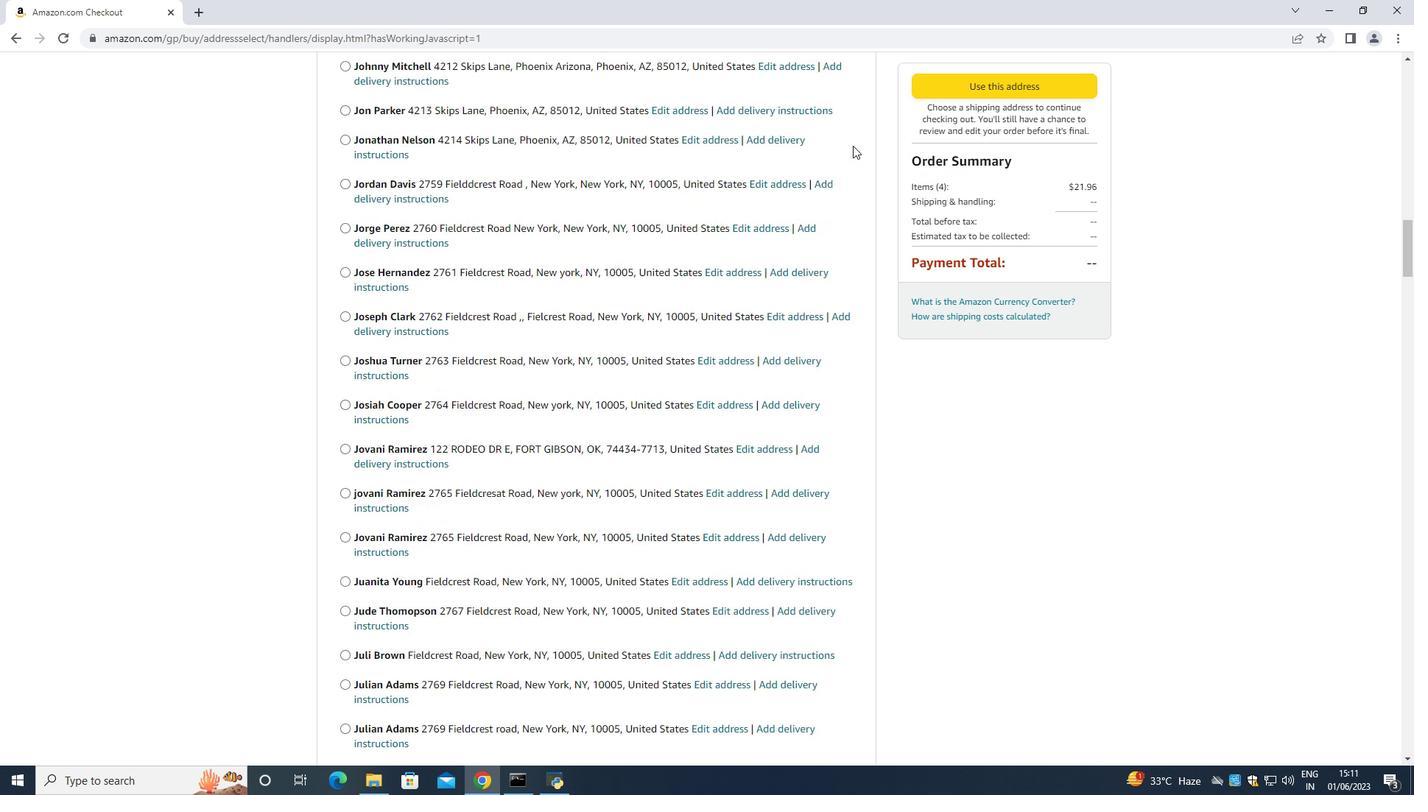 
Action: Mouse scrolled (853, 145) with delta (0, 0)
Screenshot: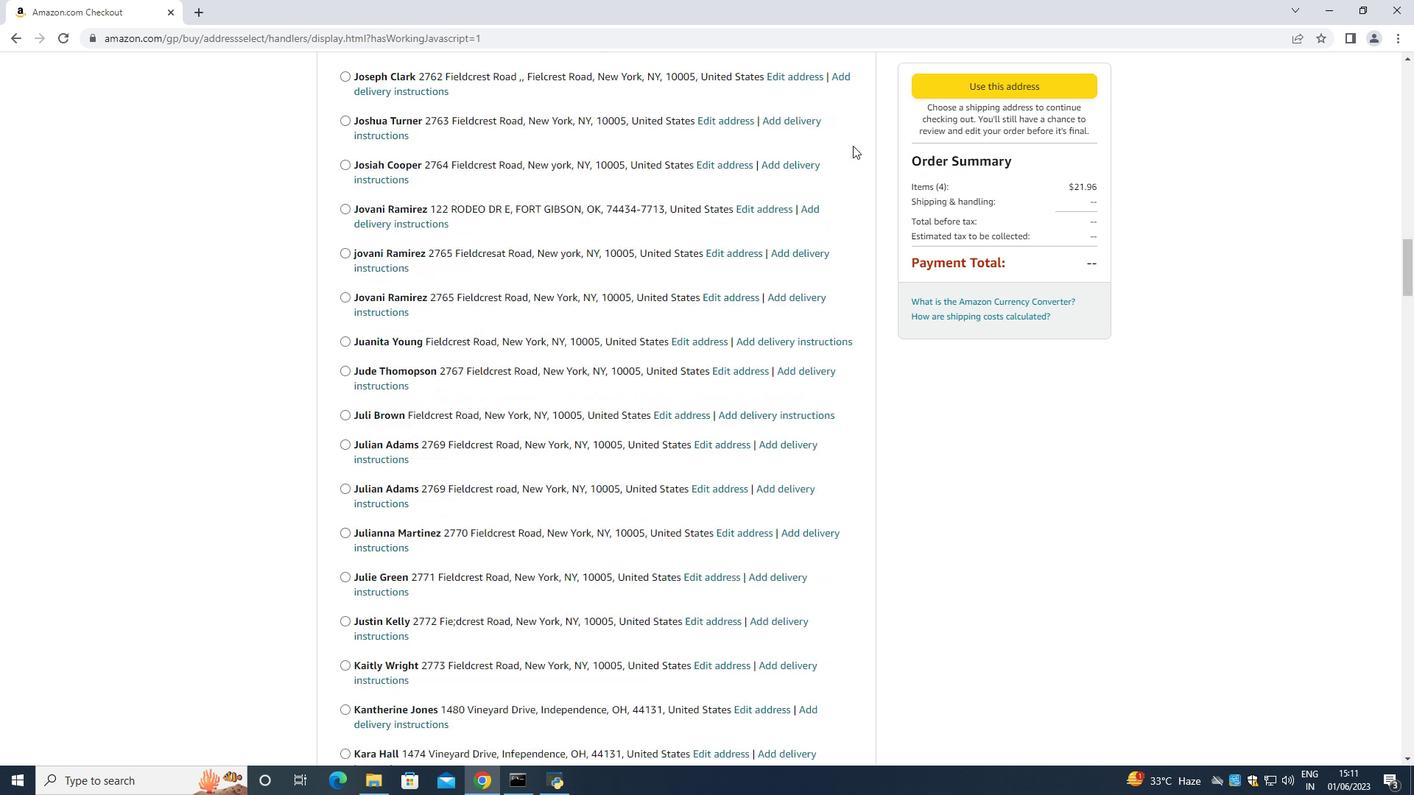 
Action: Mouse scrolled (853, 145) with delta (0, 0)
Screenshot: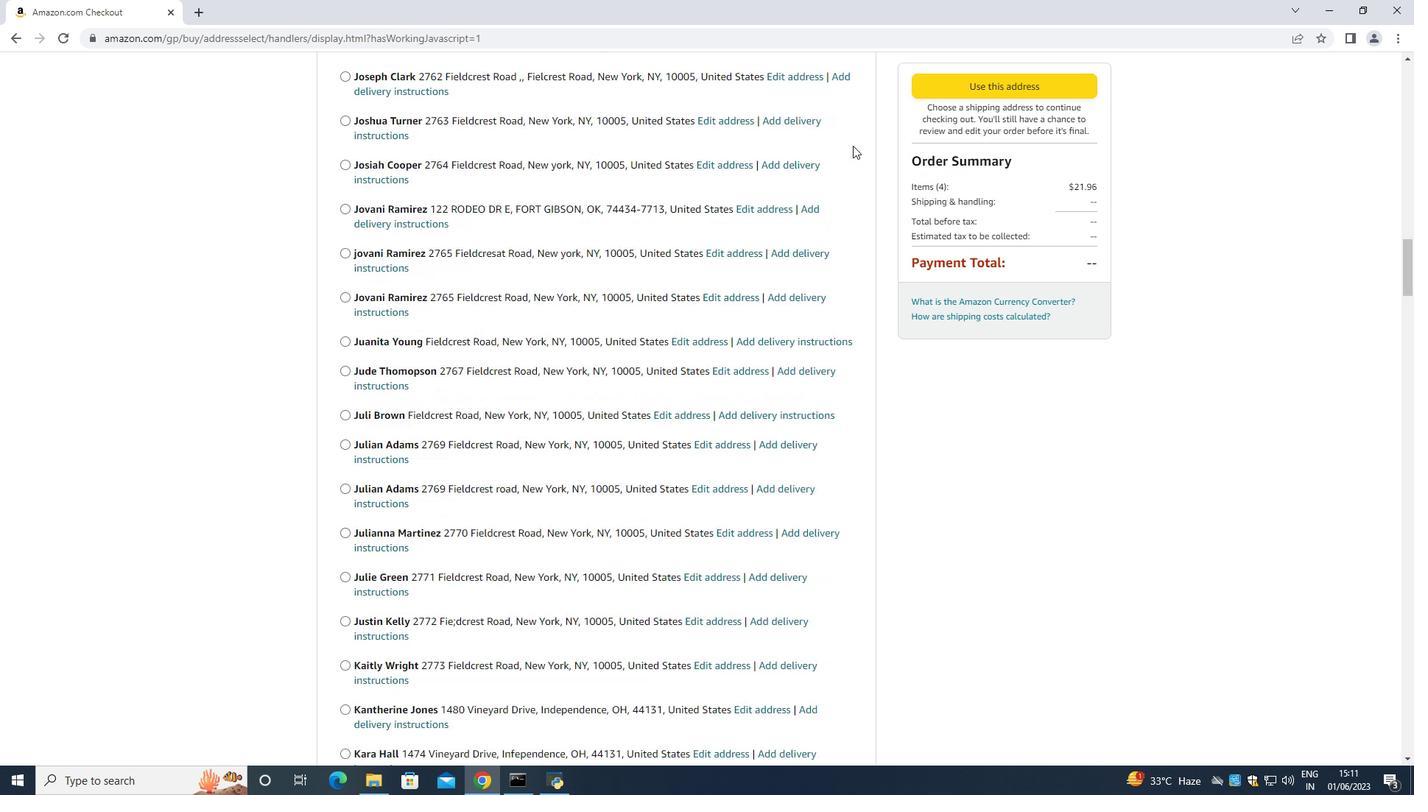 
Action: Mouse moved to (853, 146)
Screenshot: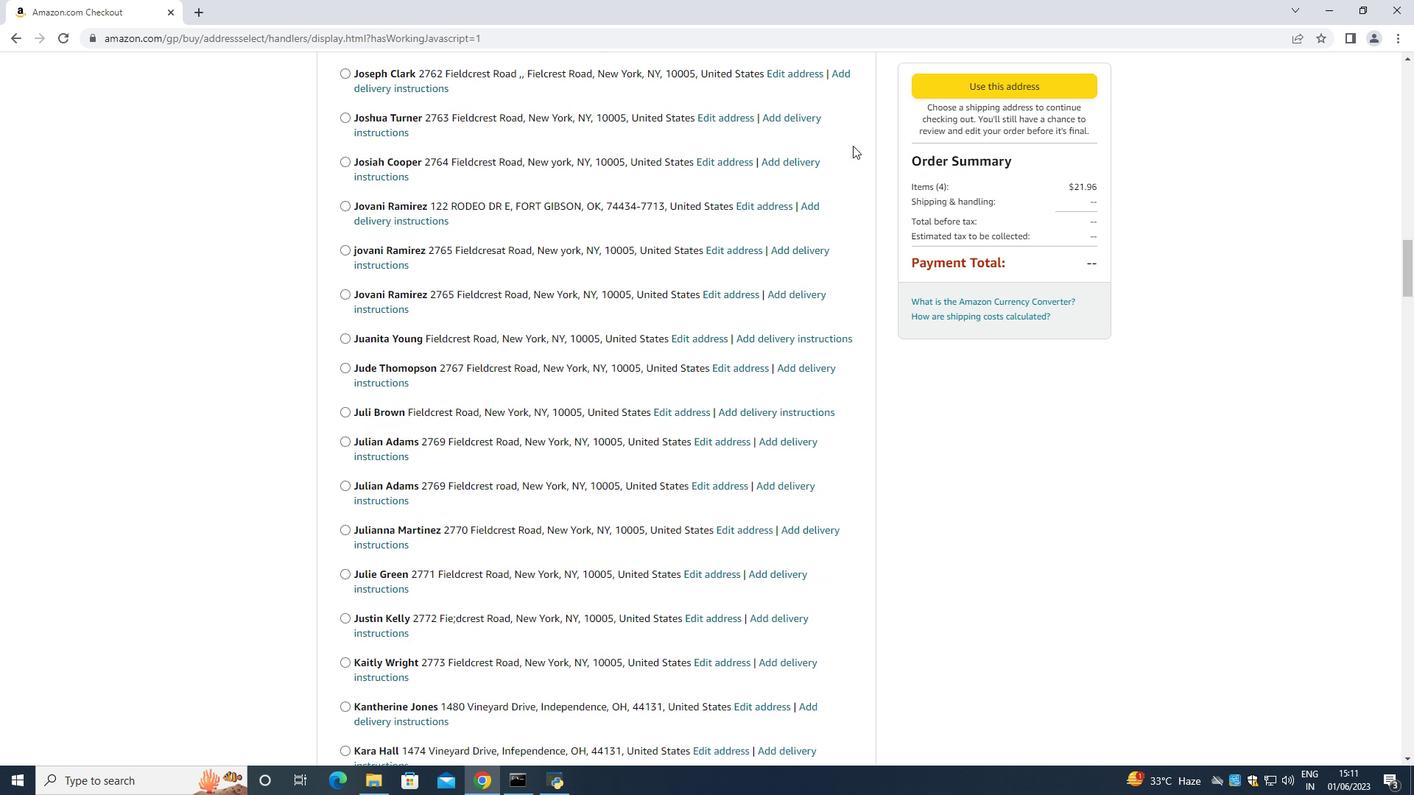
Action: Mouse scrolled (853, 145) with delta (0, 0)
Screenshot: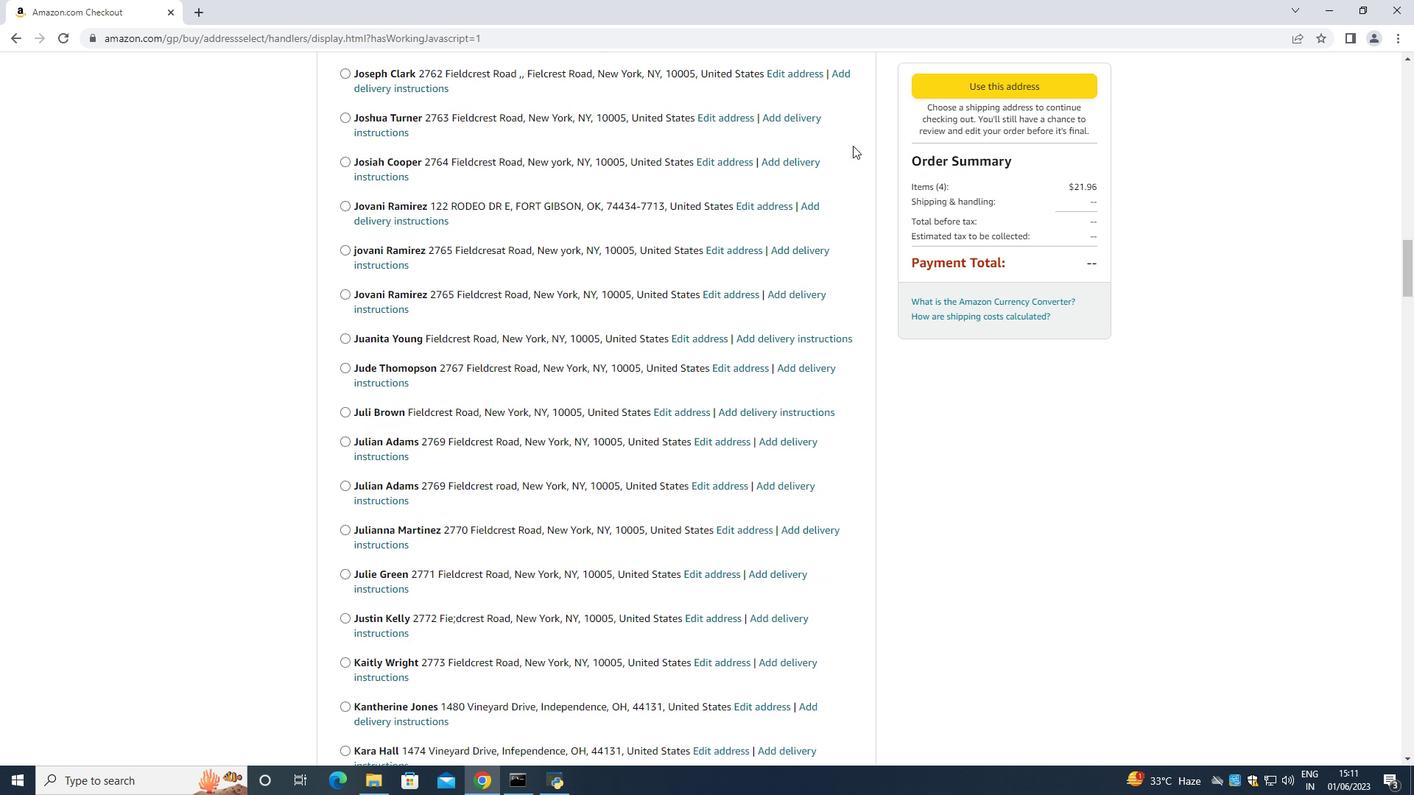
Action: Mouse scrolled (853, 145) with delta (0, 0)
Screenshot: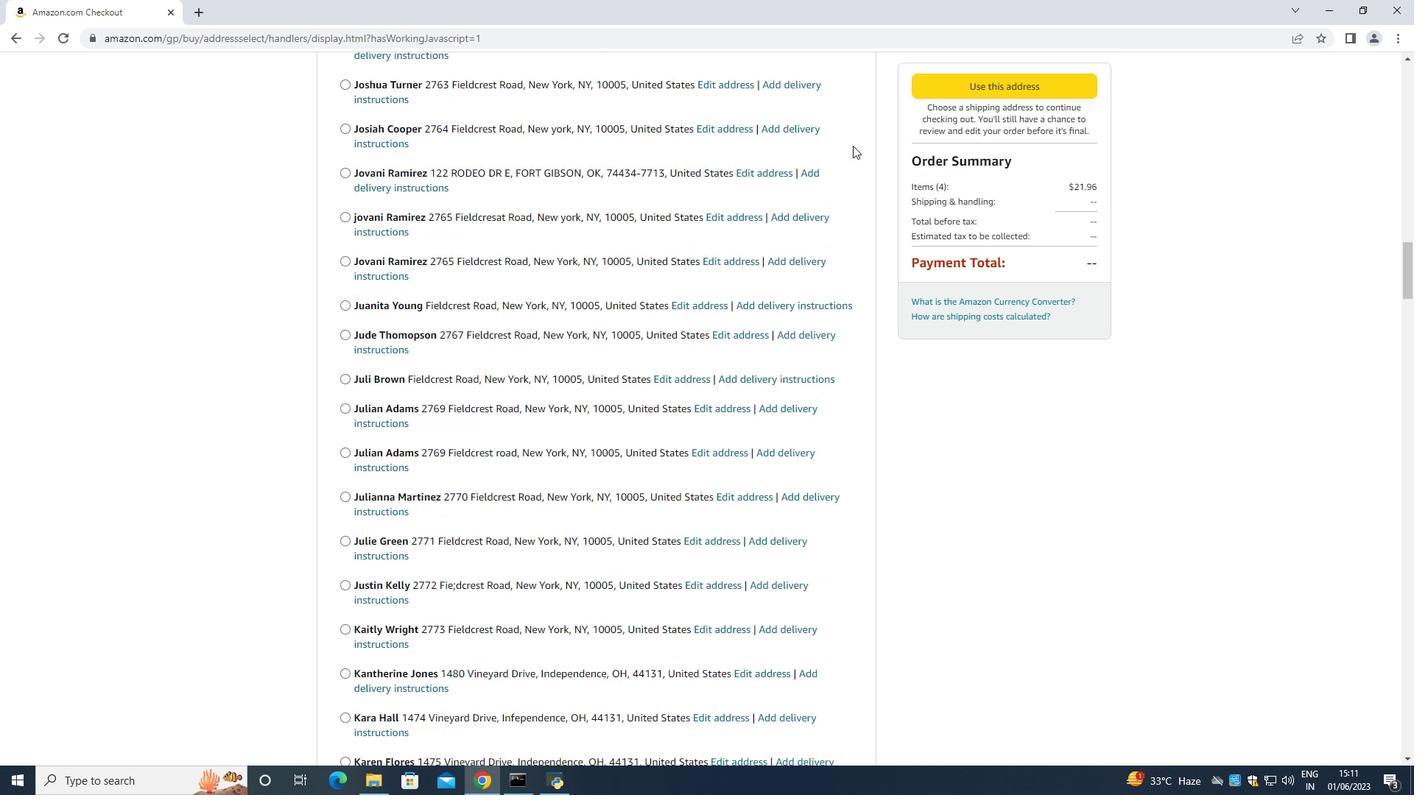 
Action: Mouse scrolled (853, 145) with delta (0, 0)
Screenshot: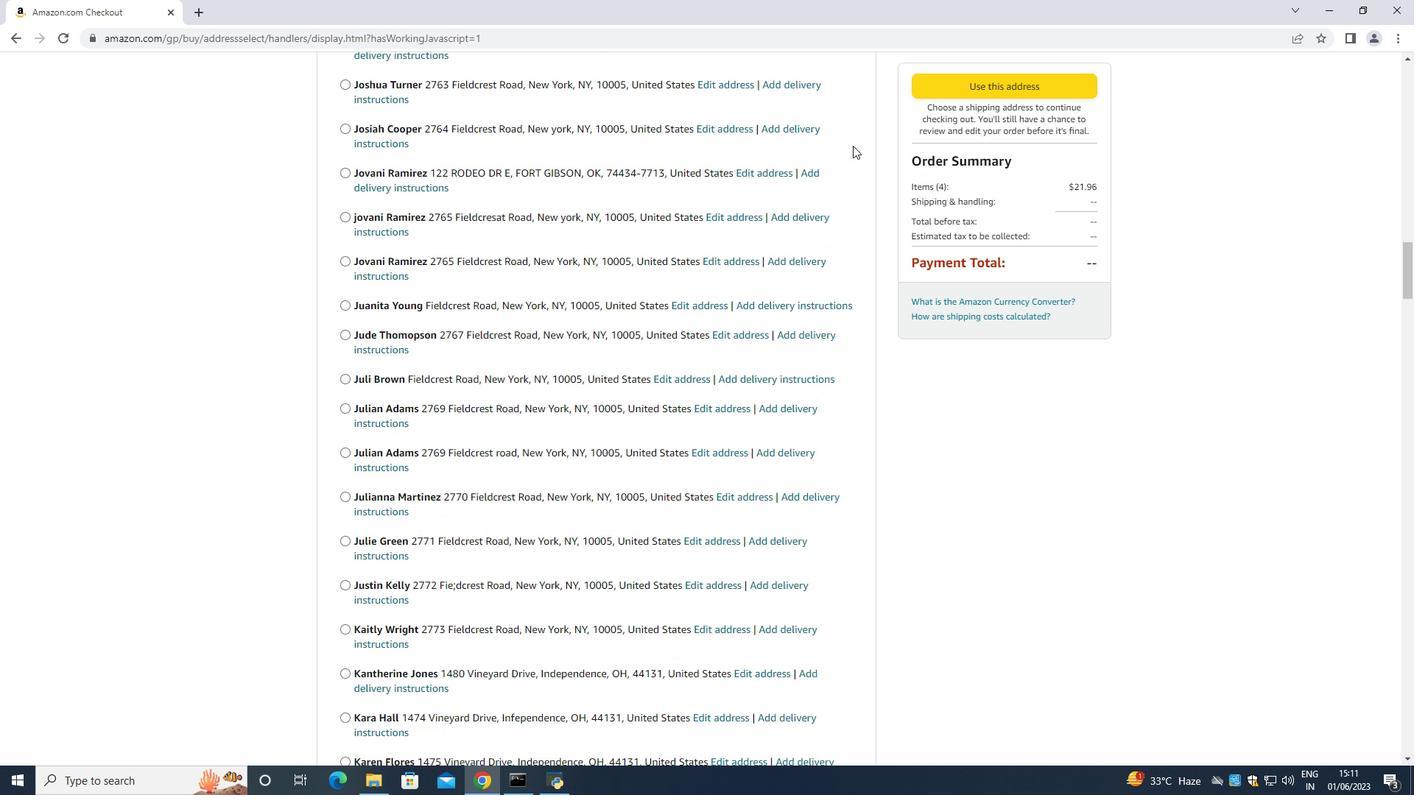 
Action: Mouse scrolled (853, 145) with delta (0, 0)
Screenshot: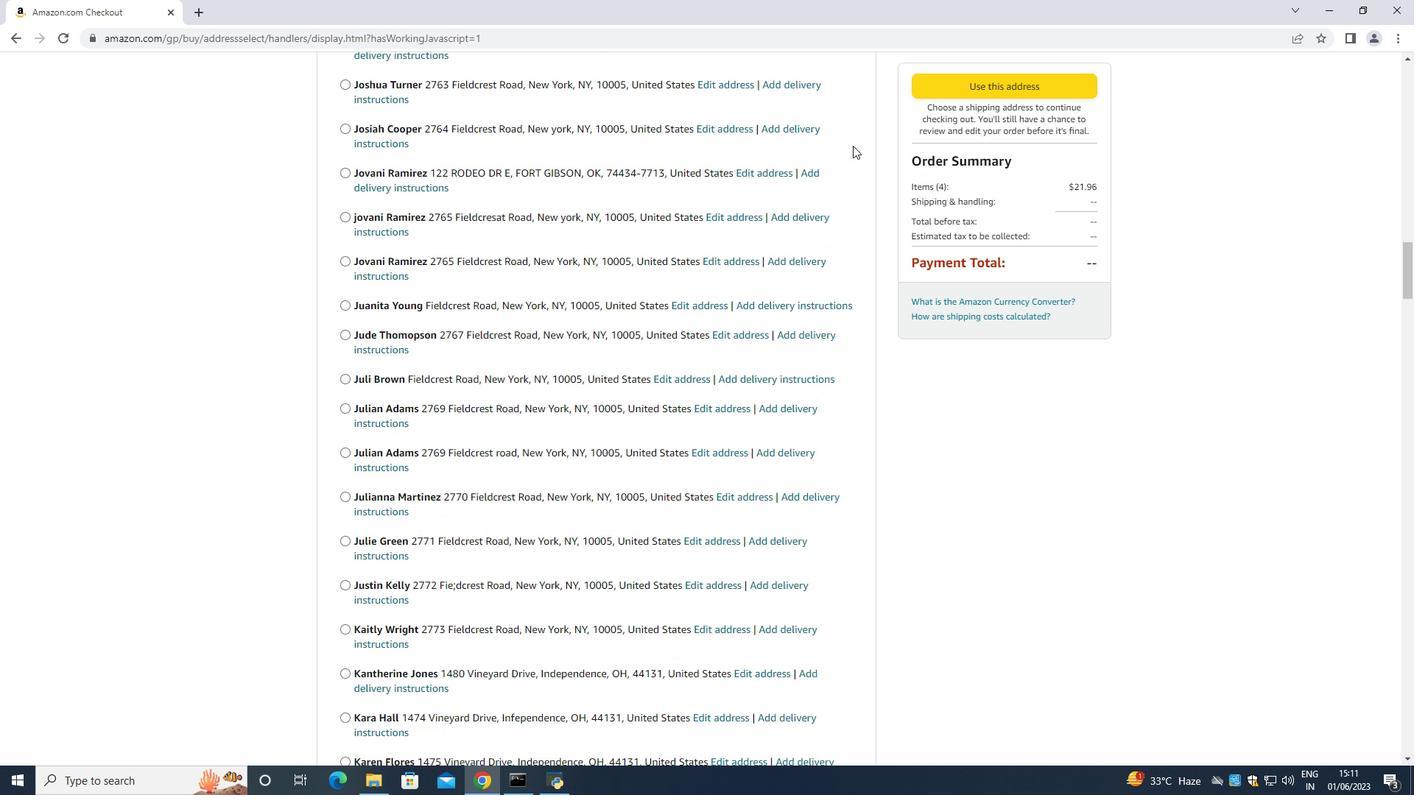 
Action: Mouse moved to (852, 147)
Screenshot: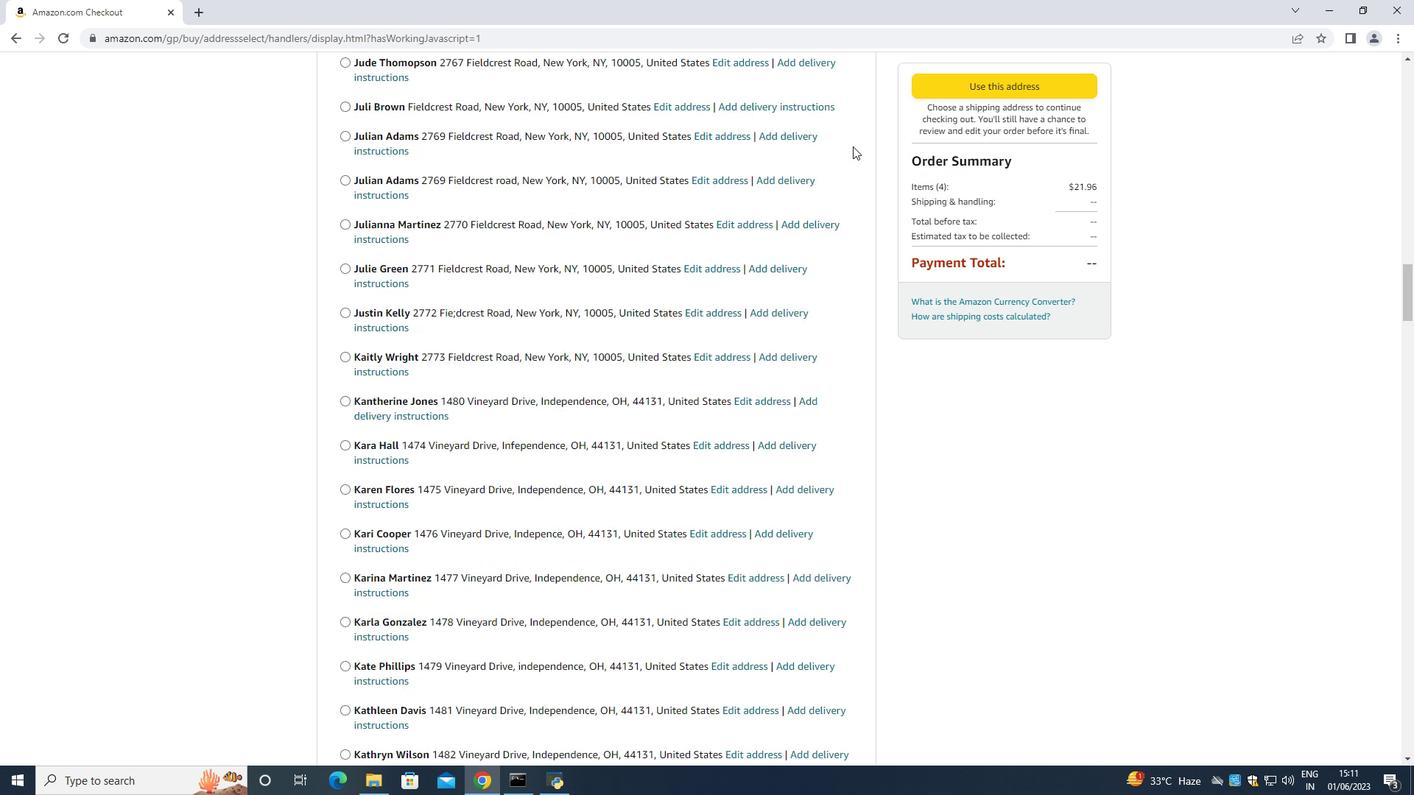 
Action: Mouse scrolled (852, 146) with delta (0, 0)
Screenshot: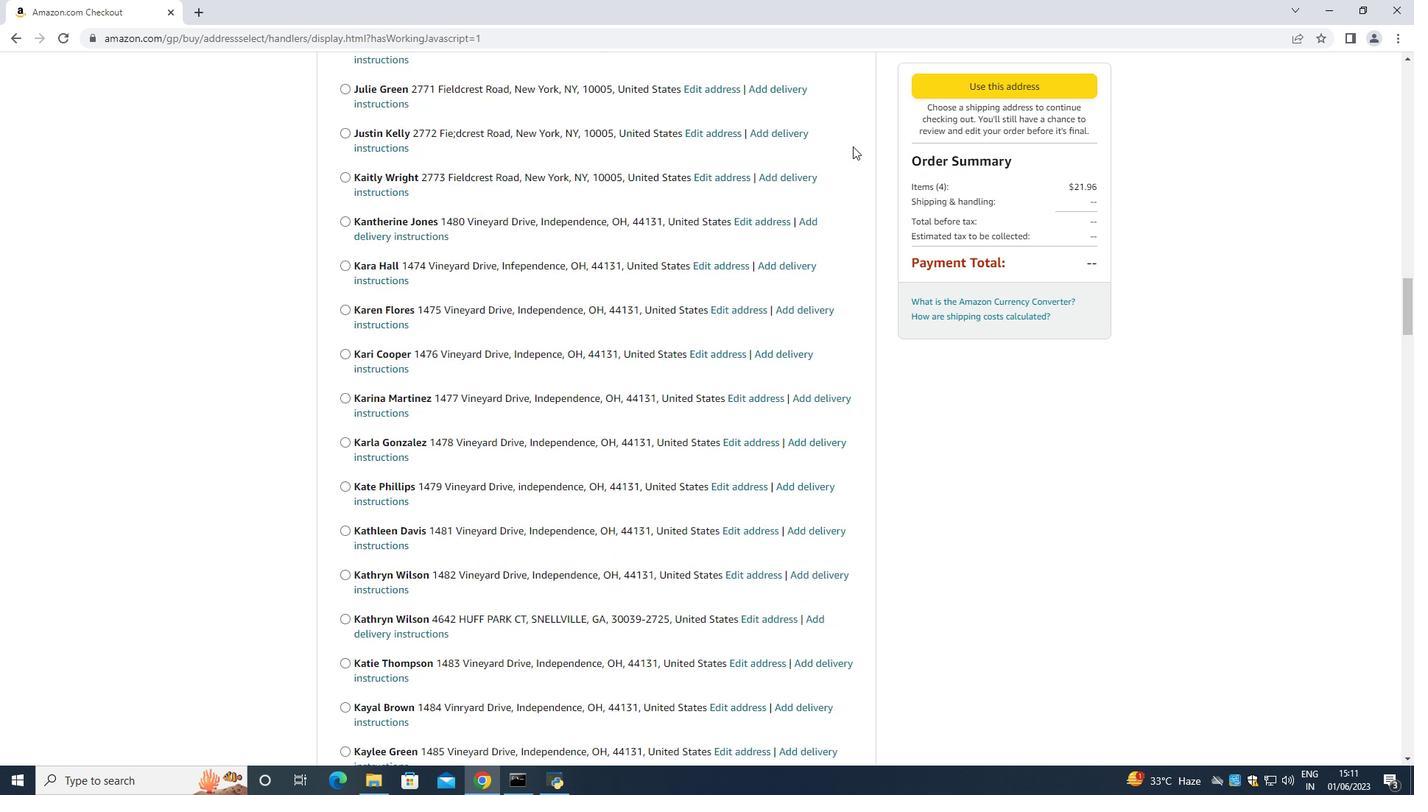 
Action: Mouse scrolled (852, 146) with delta (0, 0)
Screenshot: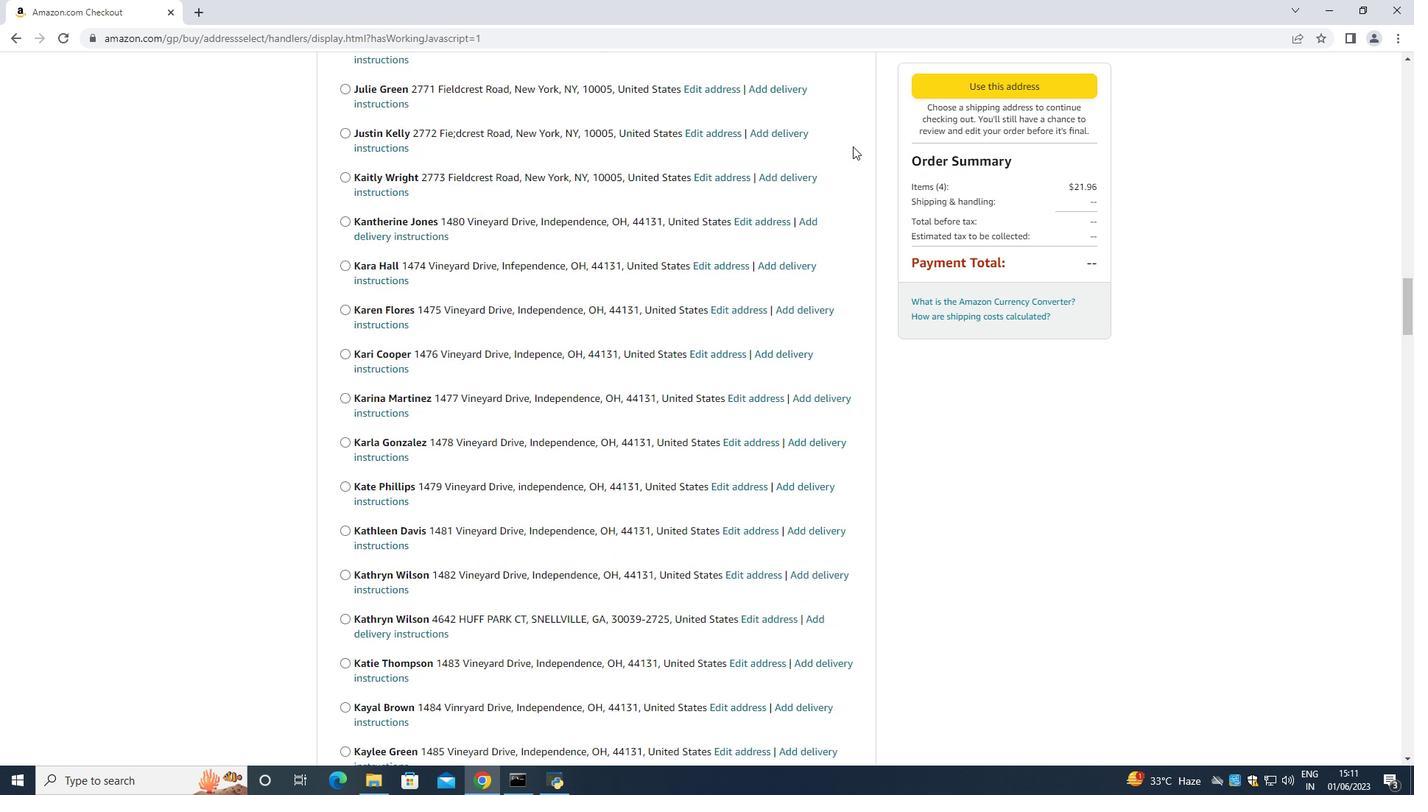 
Action: Mouse scrolled (852, 146) with delta (0, 0)
Screenshot: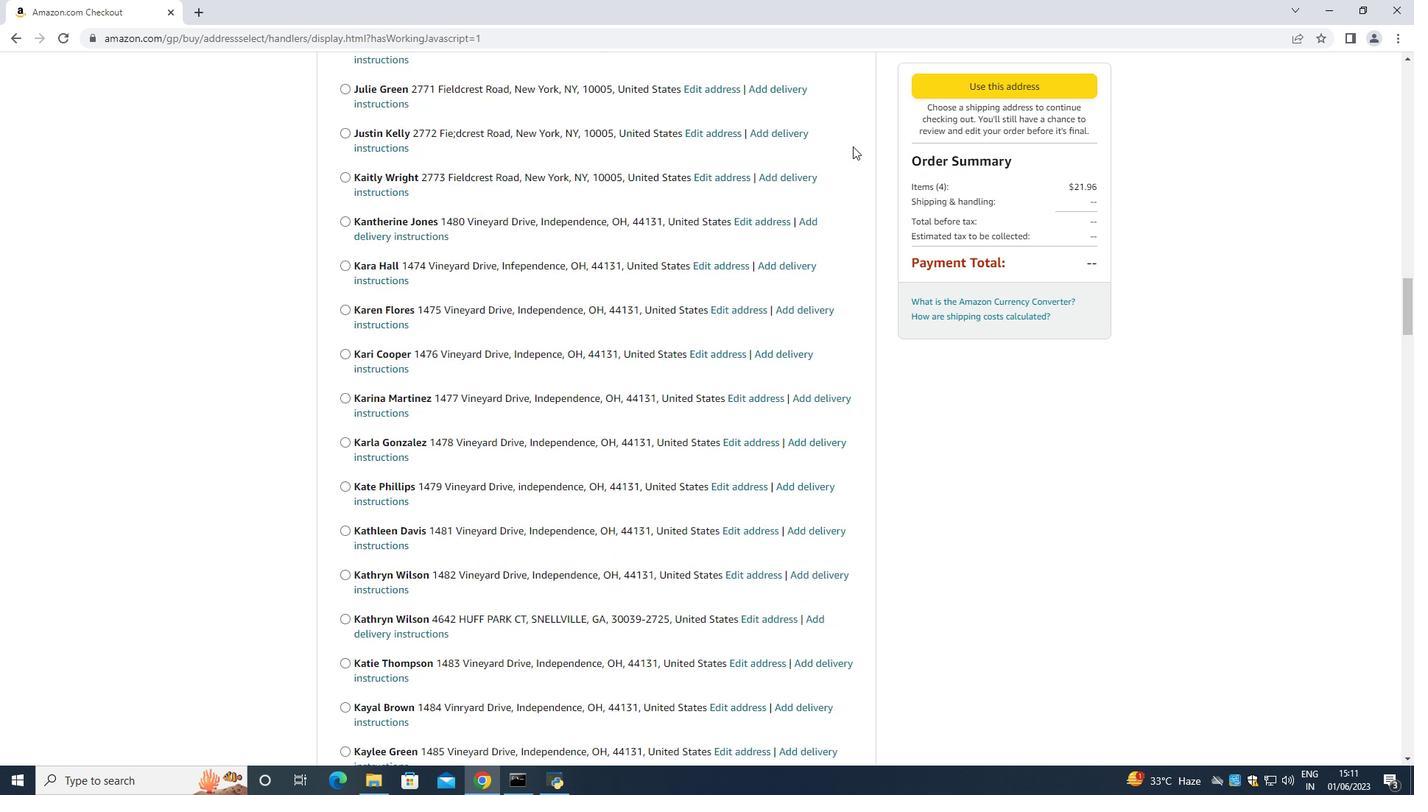
Action: Mouse scrolled (852, 146) with delta (0, 0)
Screenshot: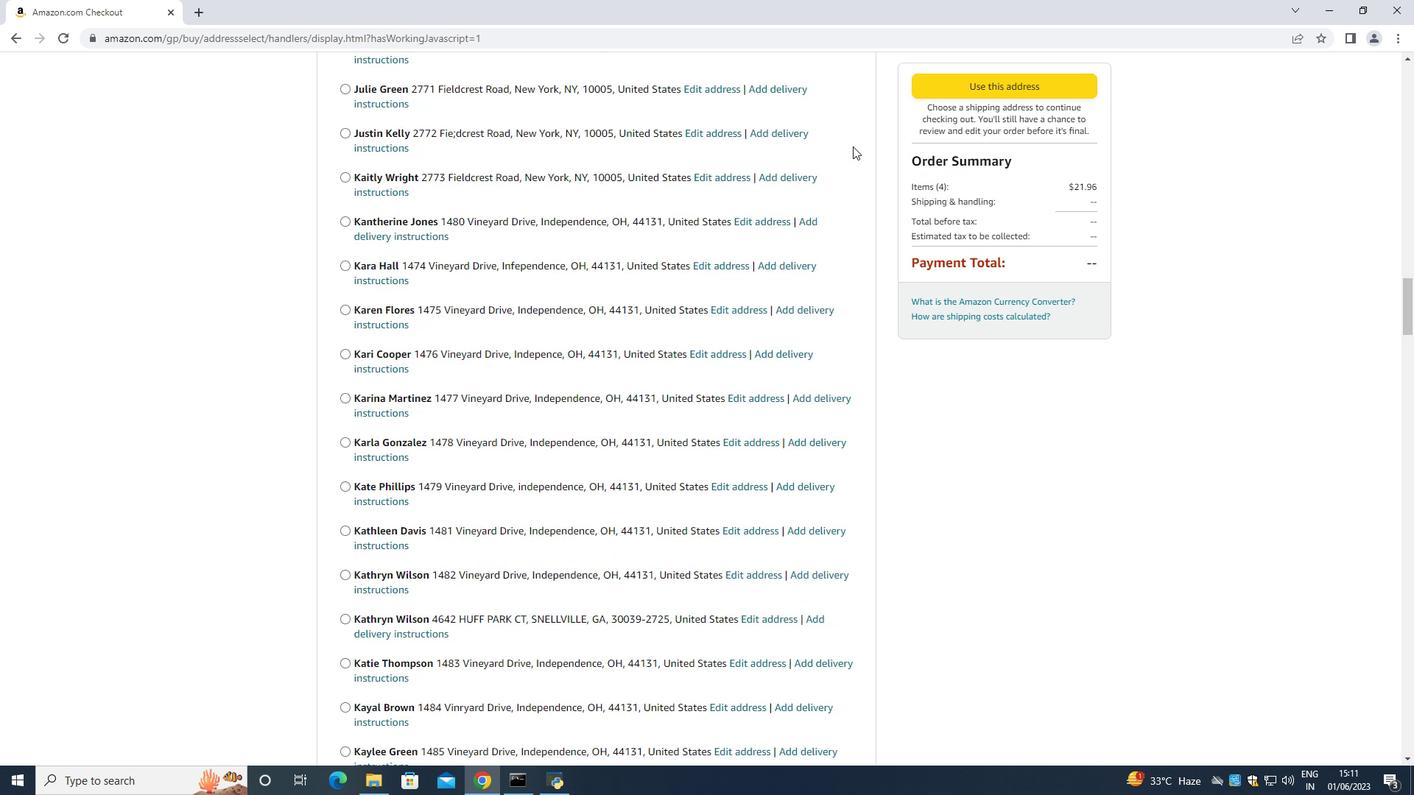 
Action: Mouse scrolled (852, 146) with delta (0, 0)
Screenshot: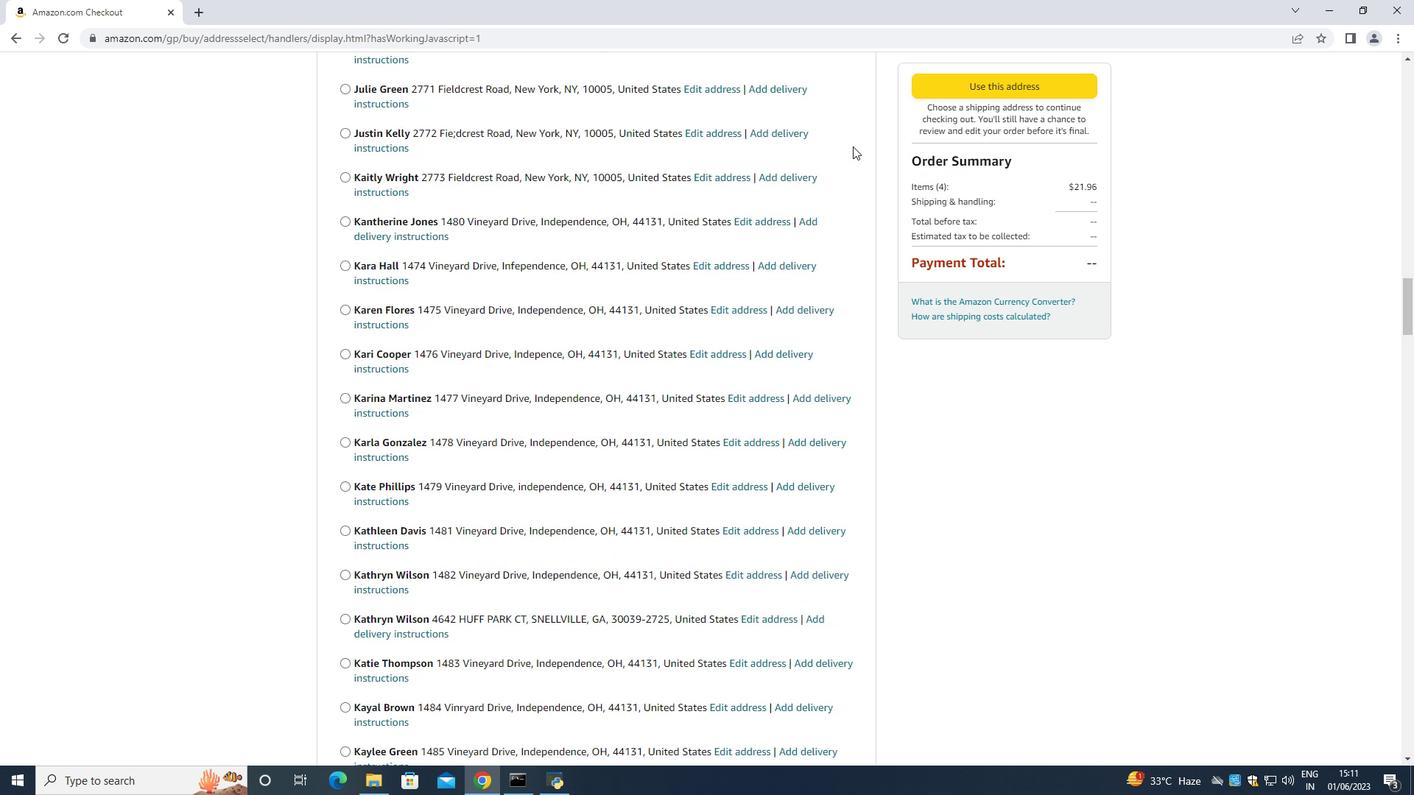 
Action: Mouse scrolled (852, 146) with delta (0, 0)
Screenshot: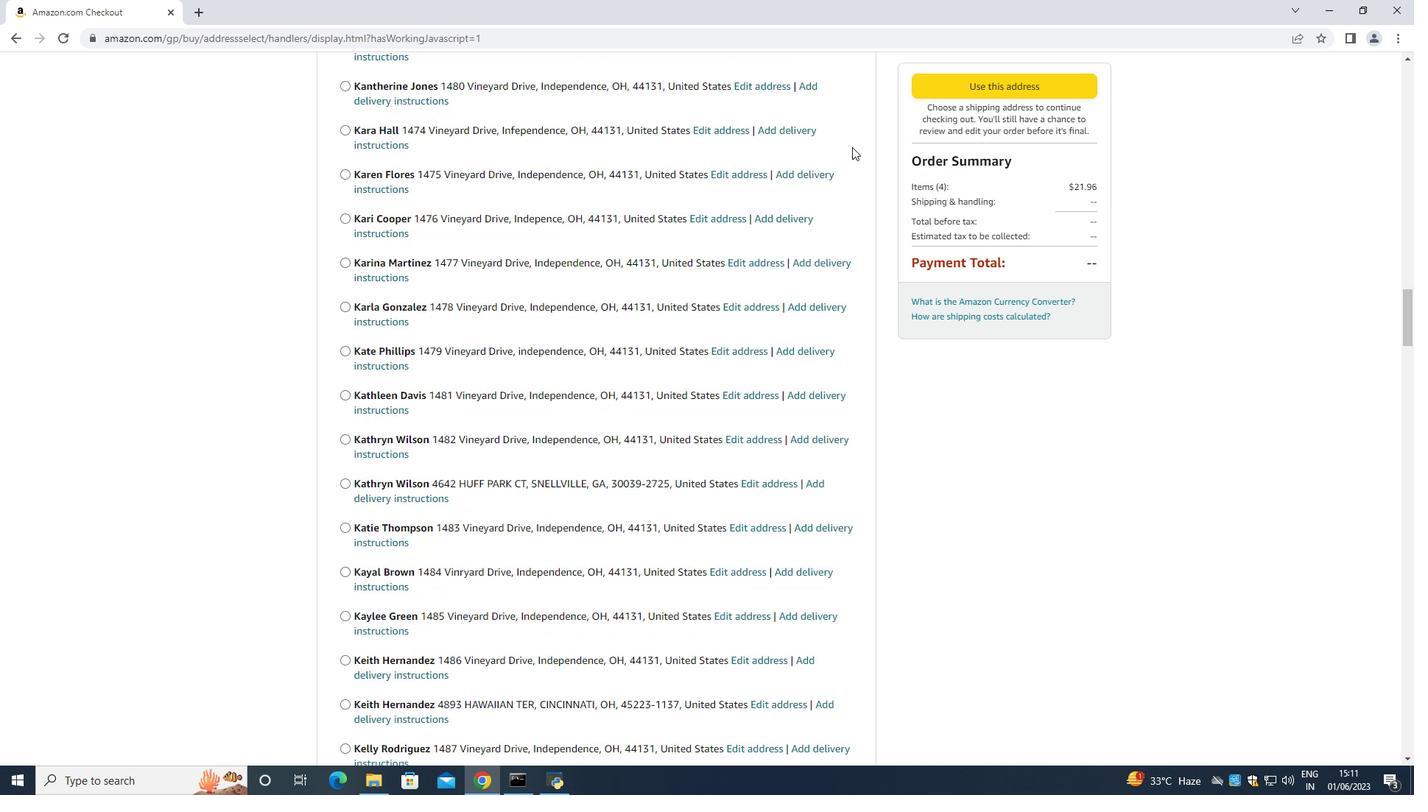 
Action: Mouse scrolled (852, 146) with delta (0, 0)
Screenshot: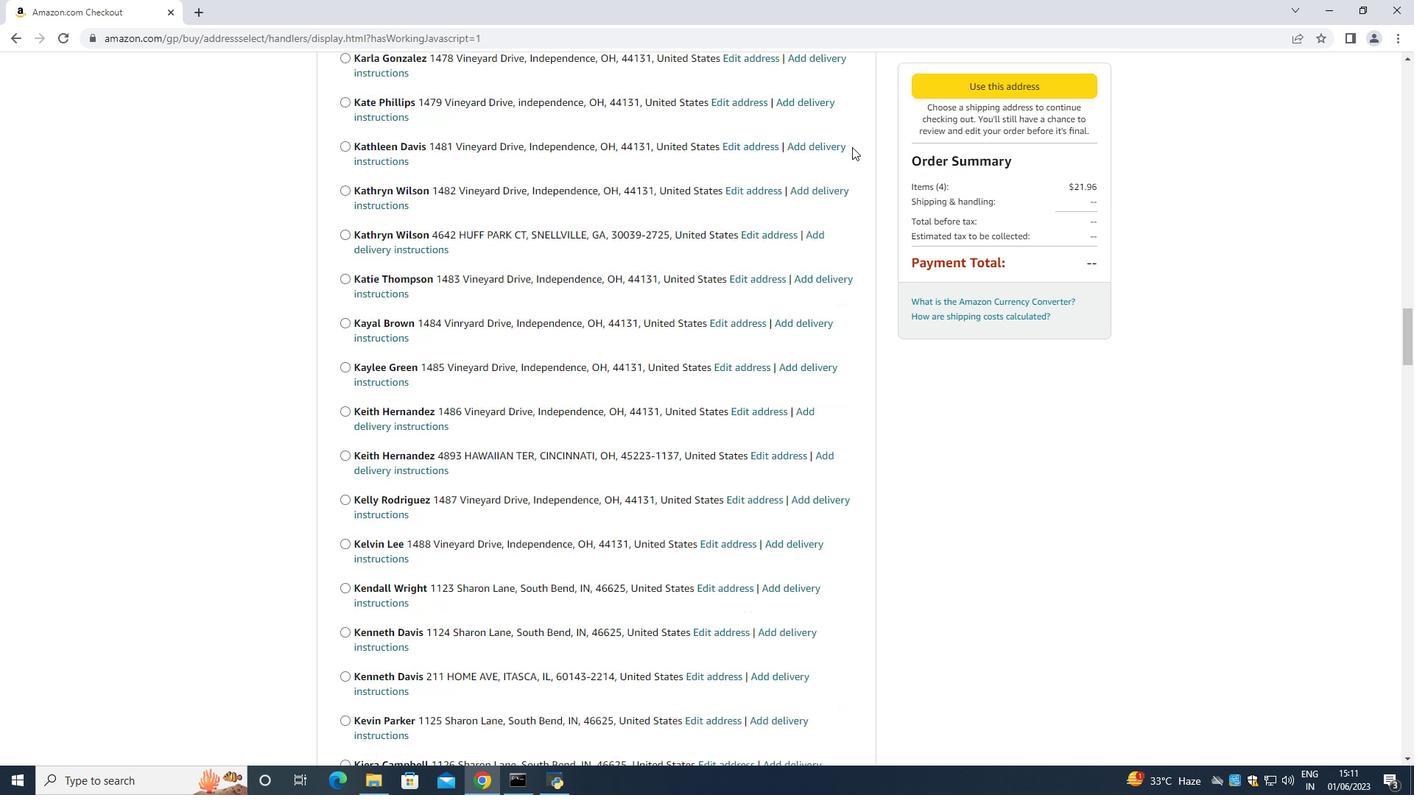 
Action: Mouse scrolled (852, 146) with delta (0, 0)
Screenshot: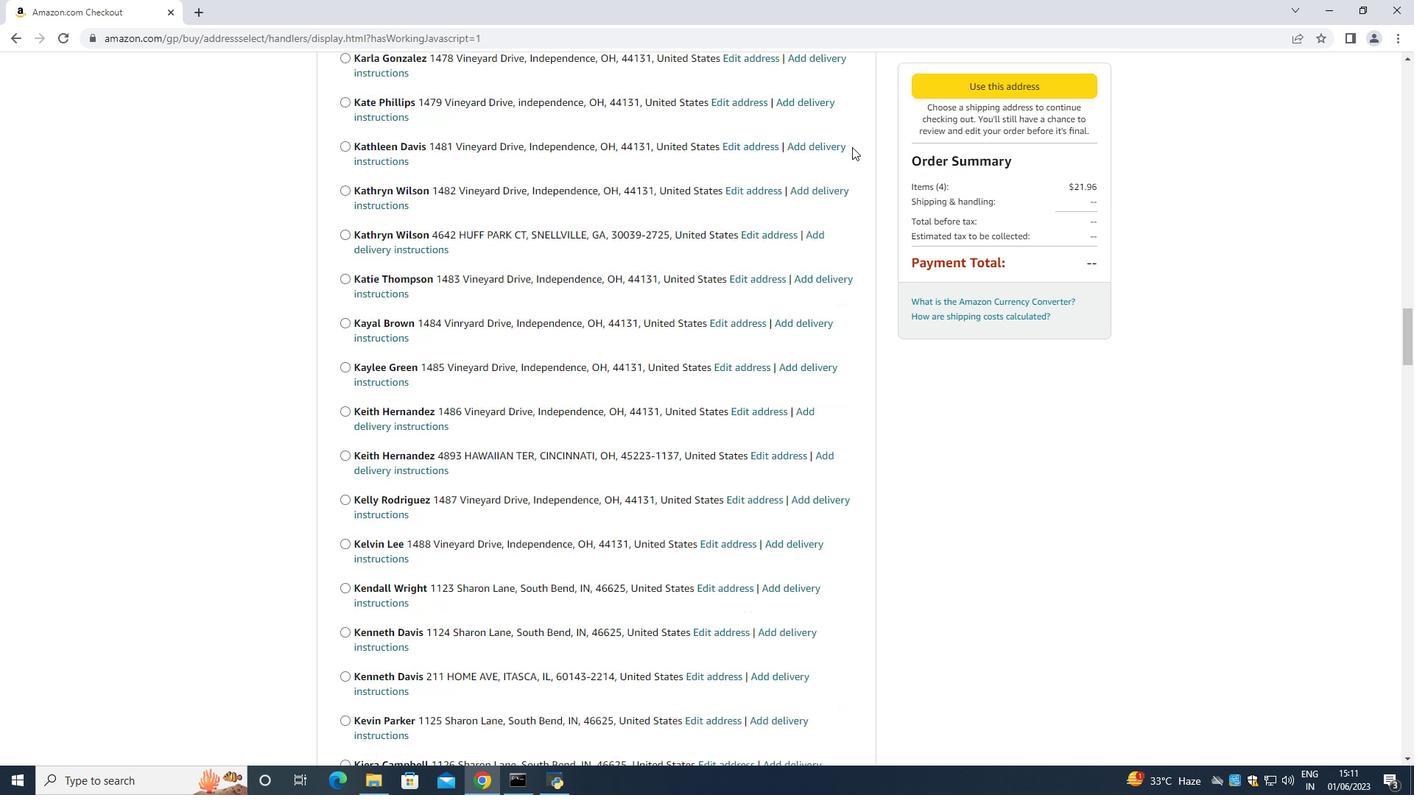 
Action: Mouse scrolled (852, 146) with delta (0, 0)
Screenshot: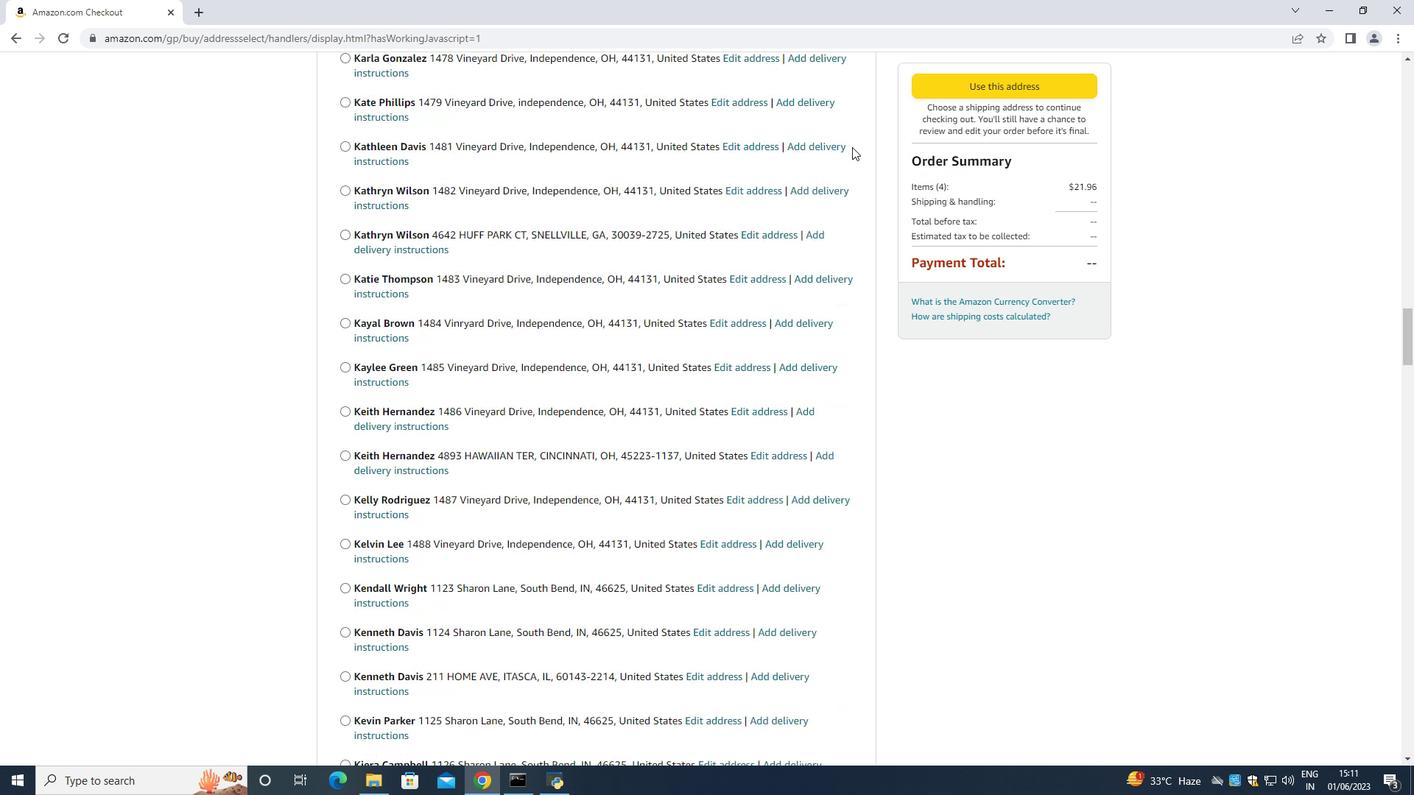 
Action: Mouse moved to (852, 148)
Screenshot: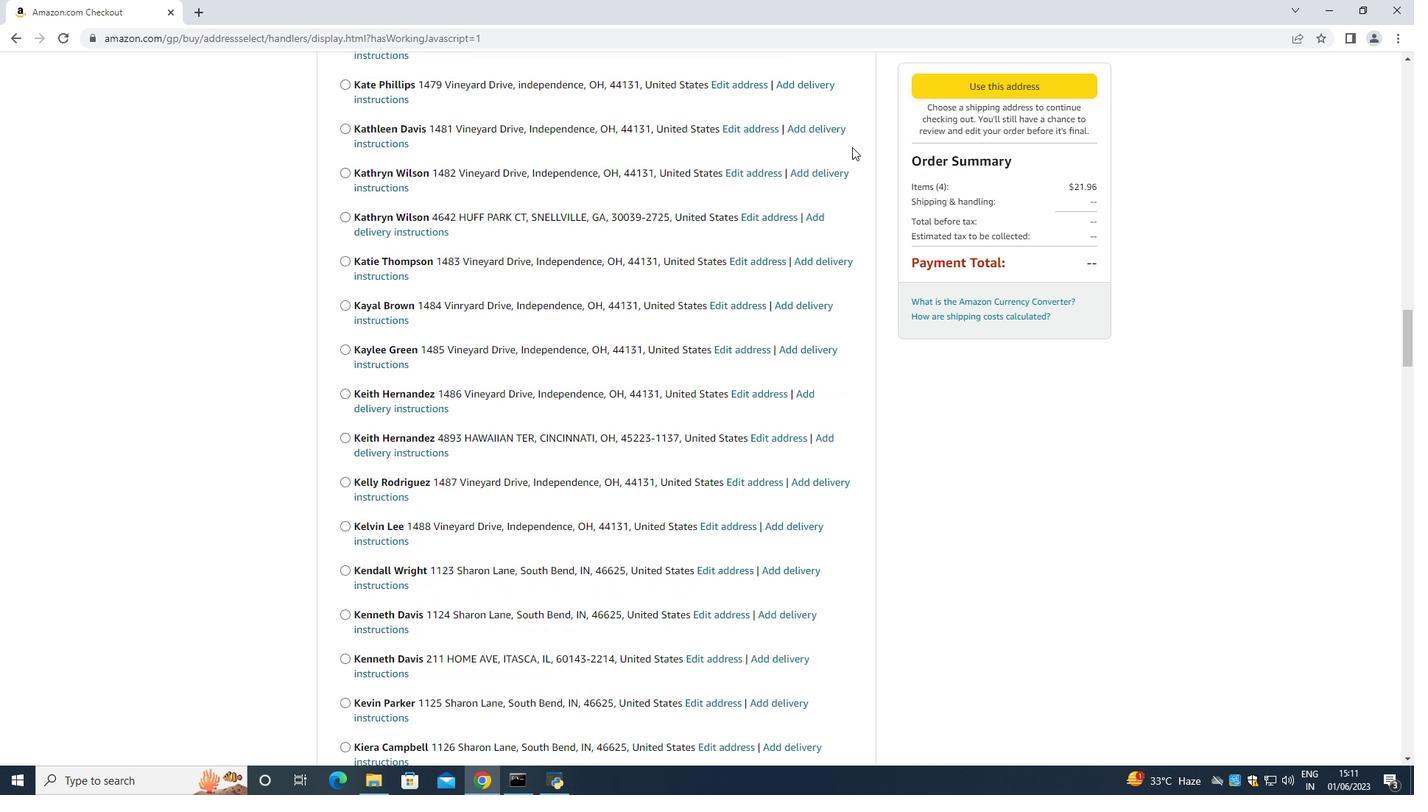 
Action: Mouse scrolled (852, 147) with delta (0, 0)
Screenshot: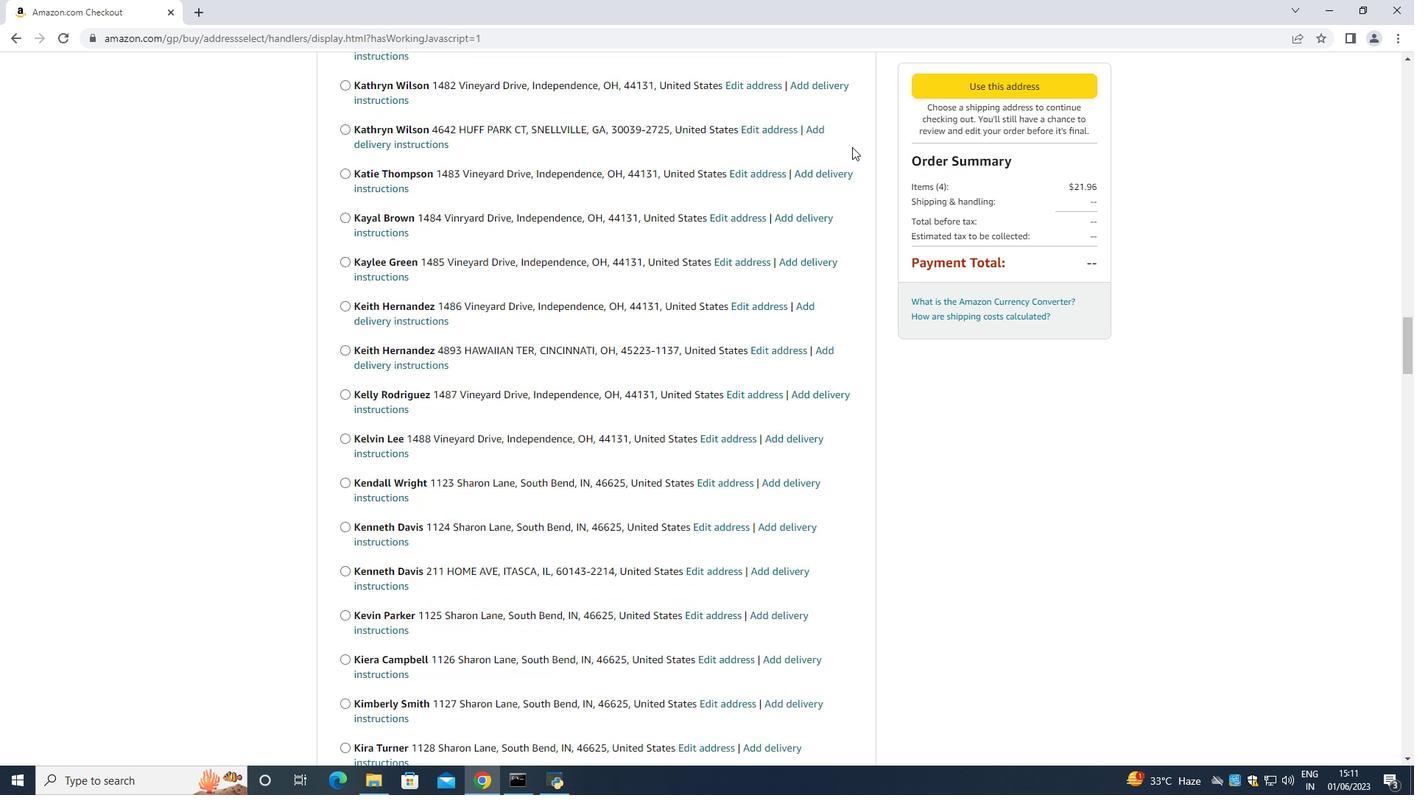 
Action: Mouse scrolled (852, 147) with delta (0, 0)
Screenshot: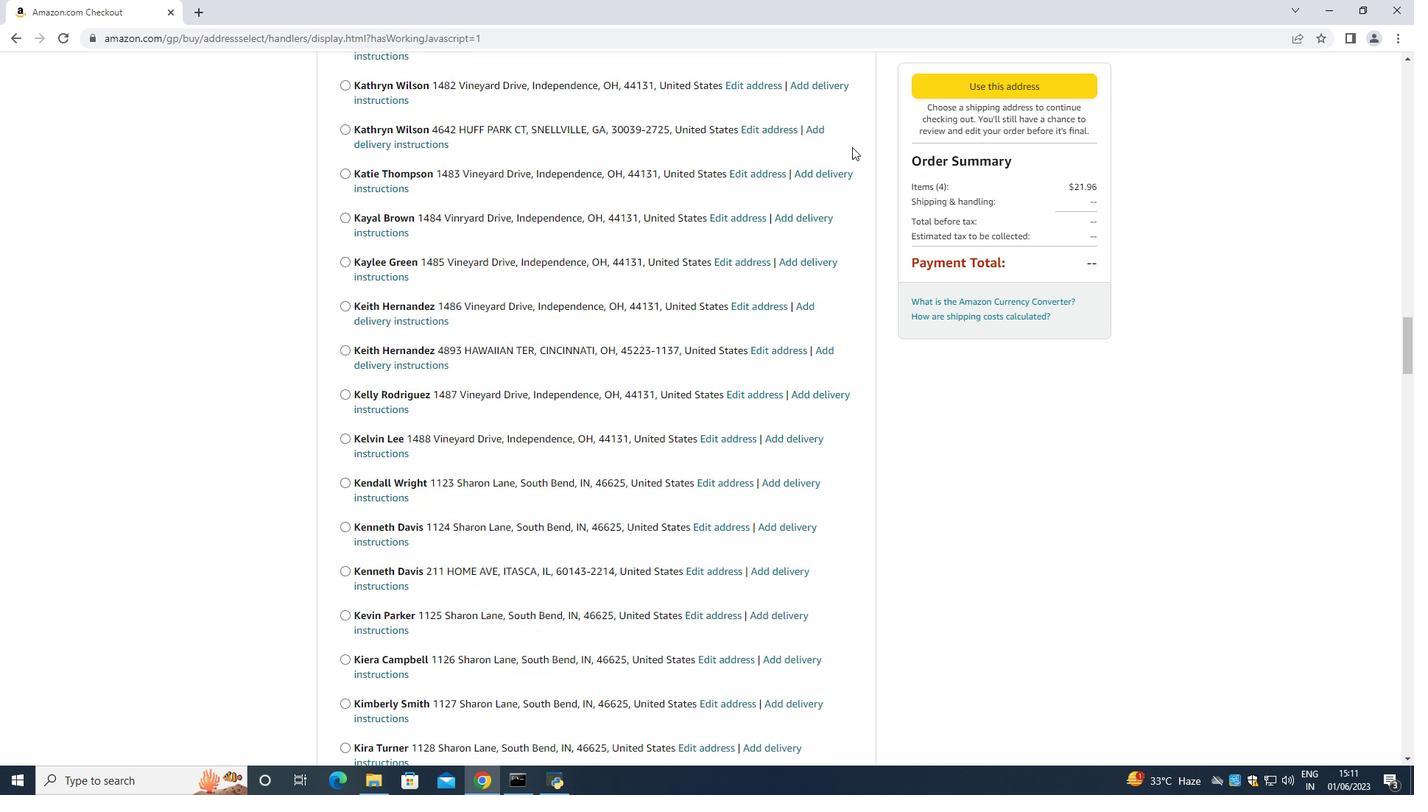 
Action: Mouse scrolled (852, 147) with delta (0, 0)
Screenshot: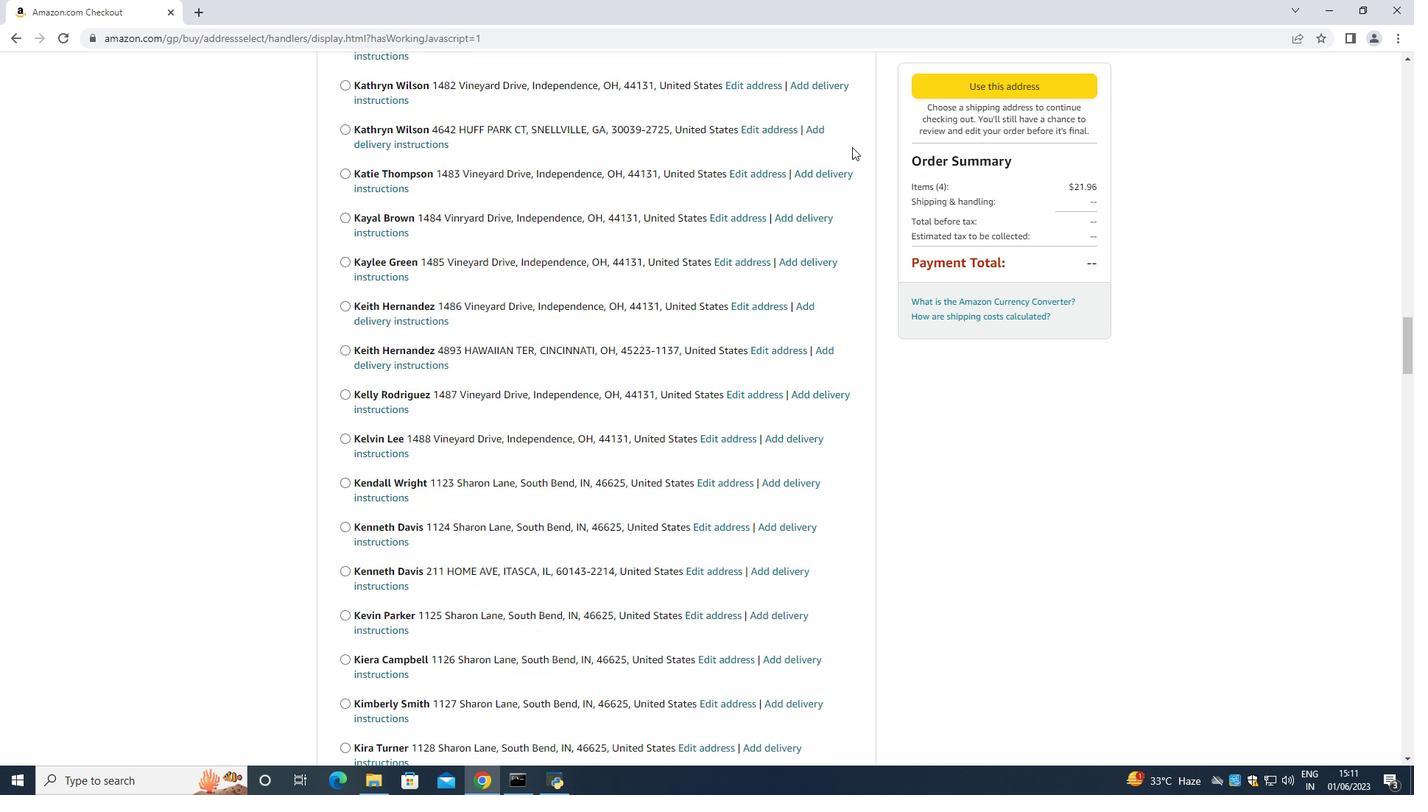 
Action: Mouse scrolled (852, 147) with delta (0, 0)
Screenshot: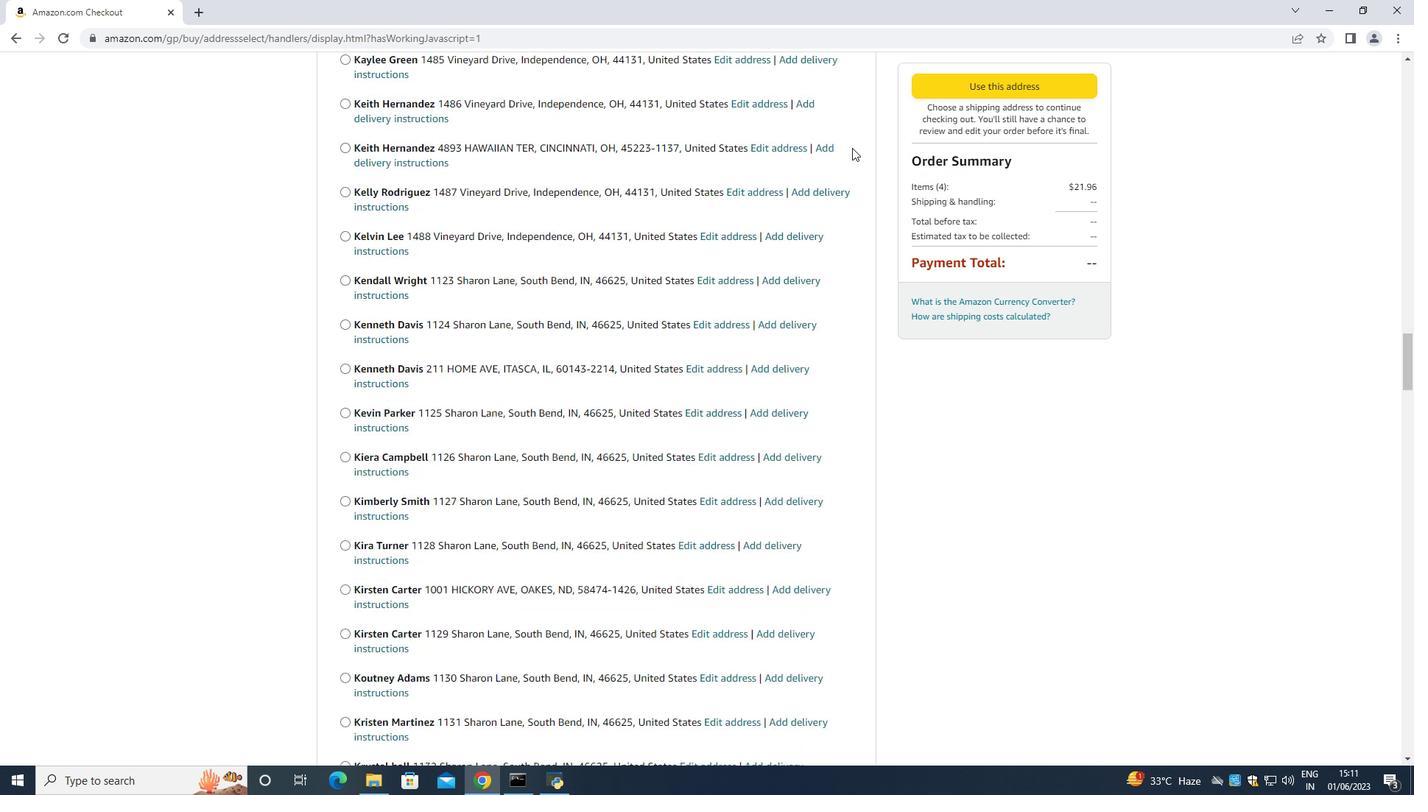 
Action: Mouse scrolled (852, 147) with delta (0, 0)
Screenshot: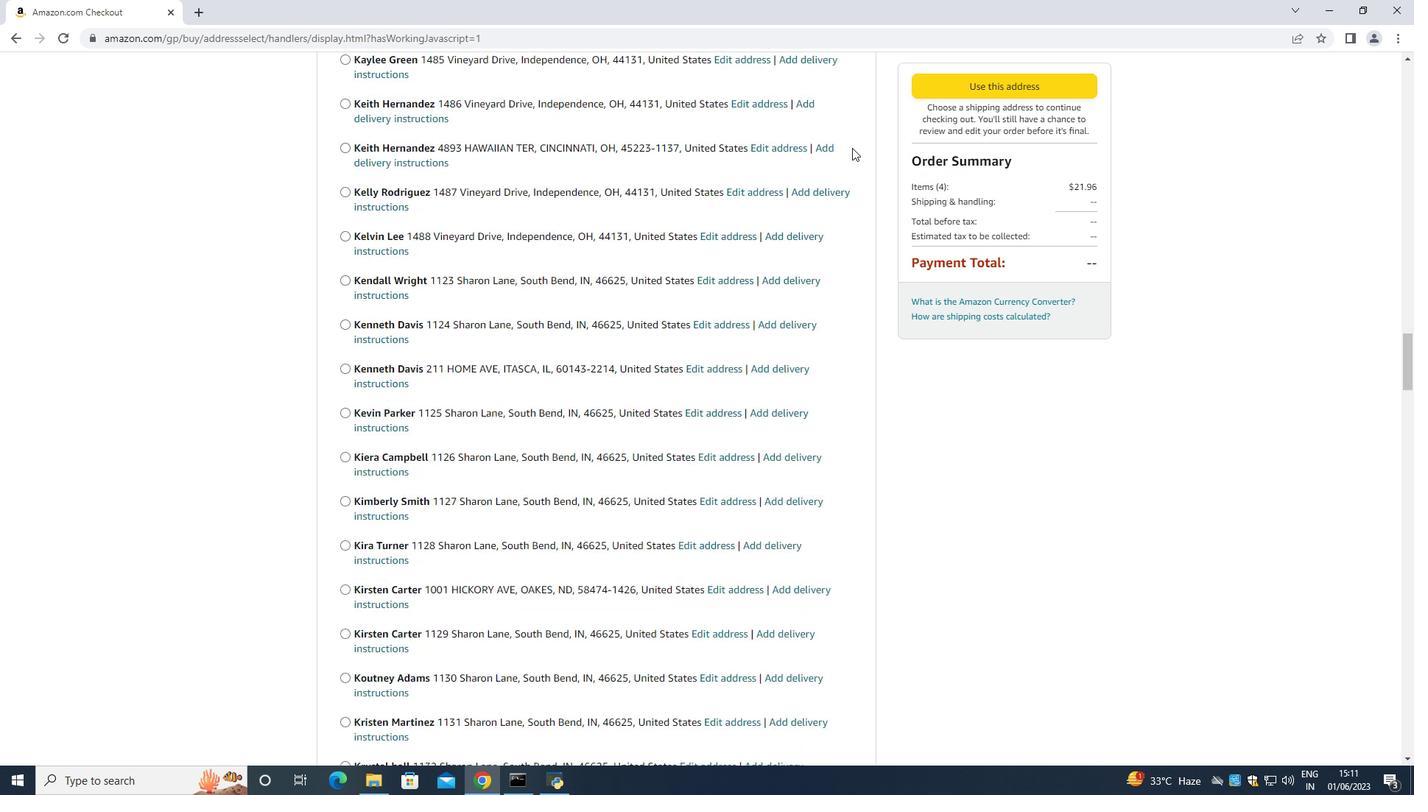 
Action: Mouse scrolled (852, 147) with delta (0, 0)
Screenshot: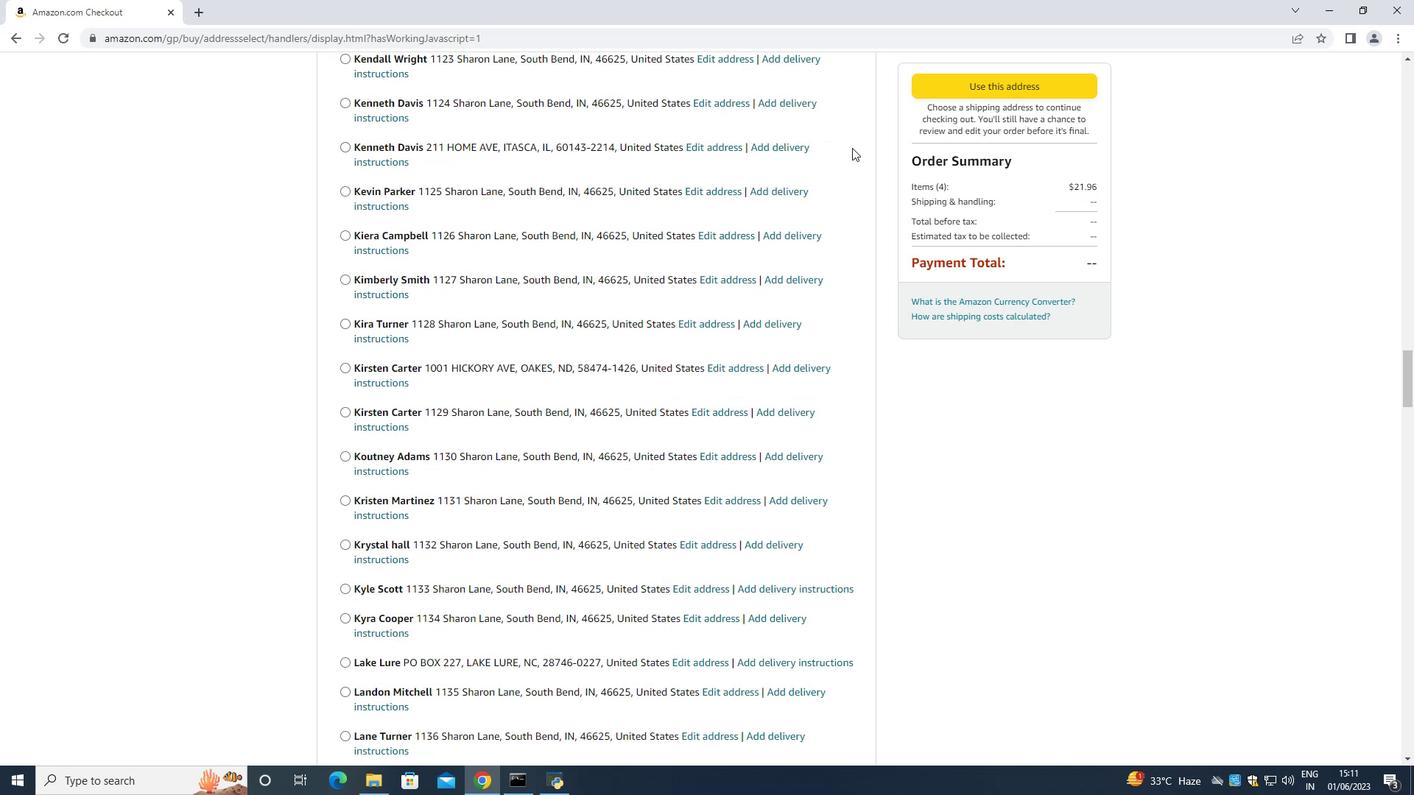 
Action: Mouse scrolled (852, 147) with delta (0, 0)
Screenshot: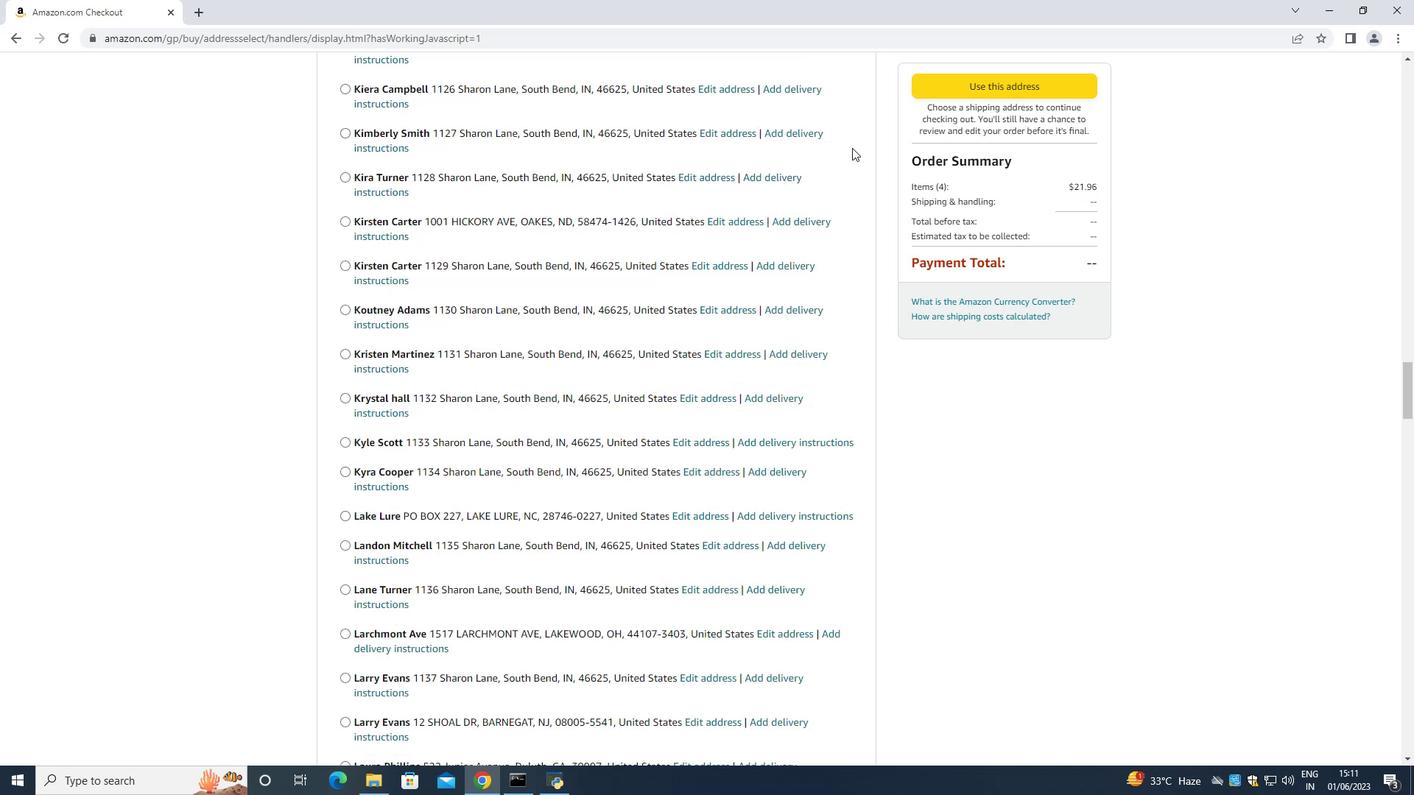 
Action: Mouse scrolled (852, 147) with delta (0, 0)
Screenshot: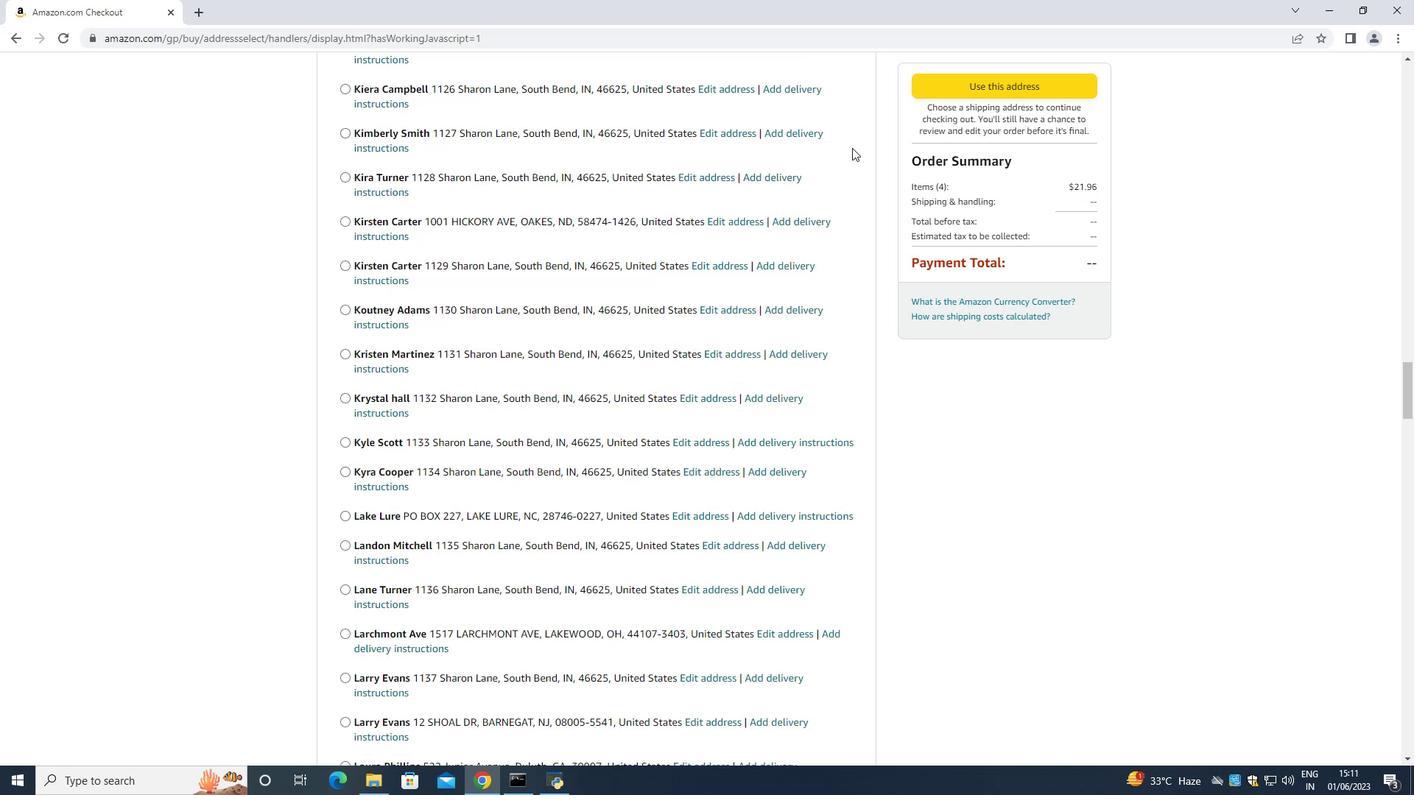 
Action: Mouse scrolled (852, 147) with delta (0, 0)
Screenshot: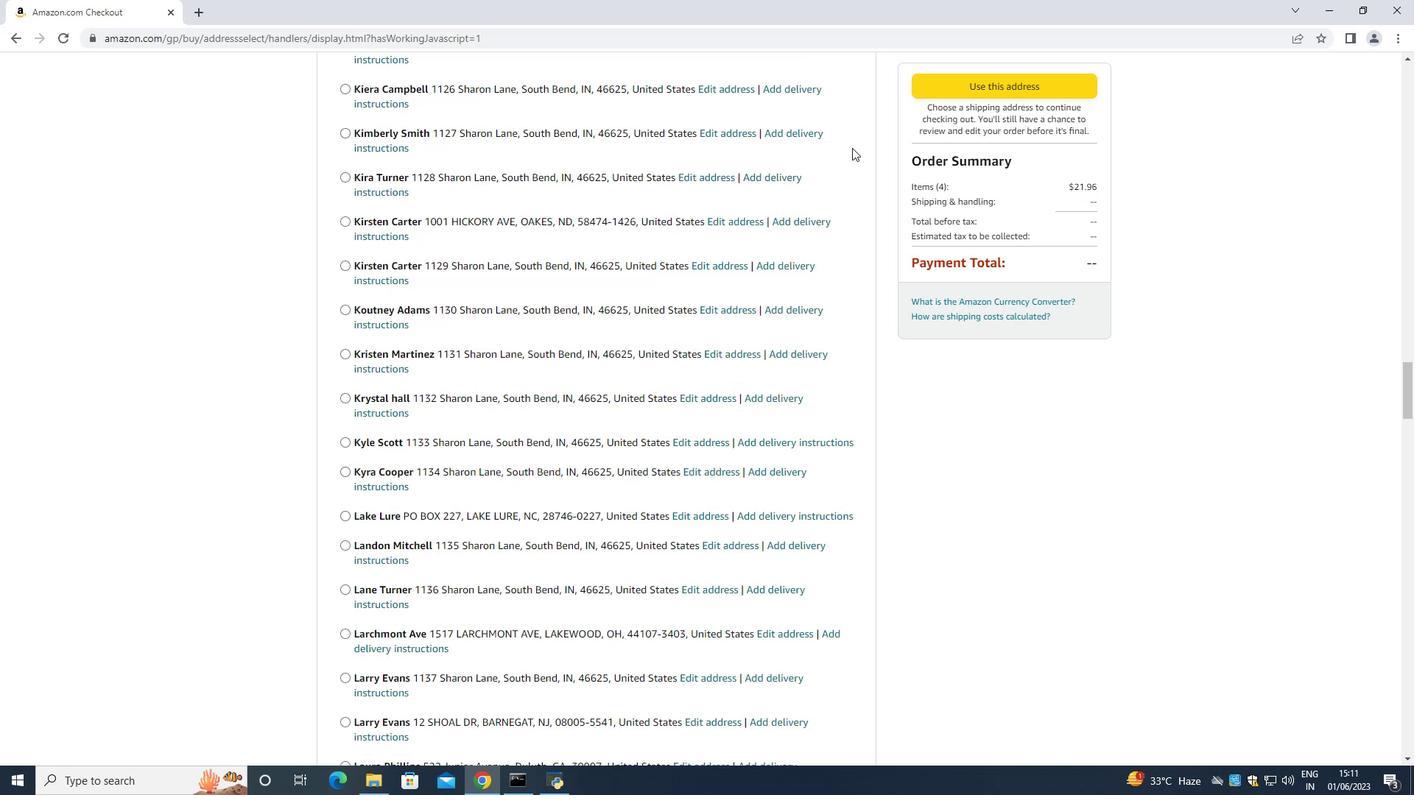 
Action: Mouse scrolled (852, 147) with delta (0, 0)
Screenshot: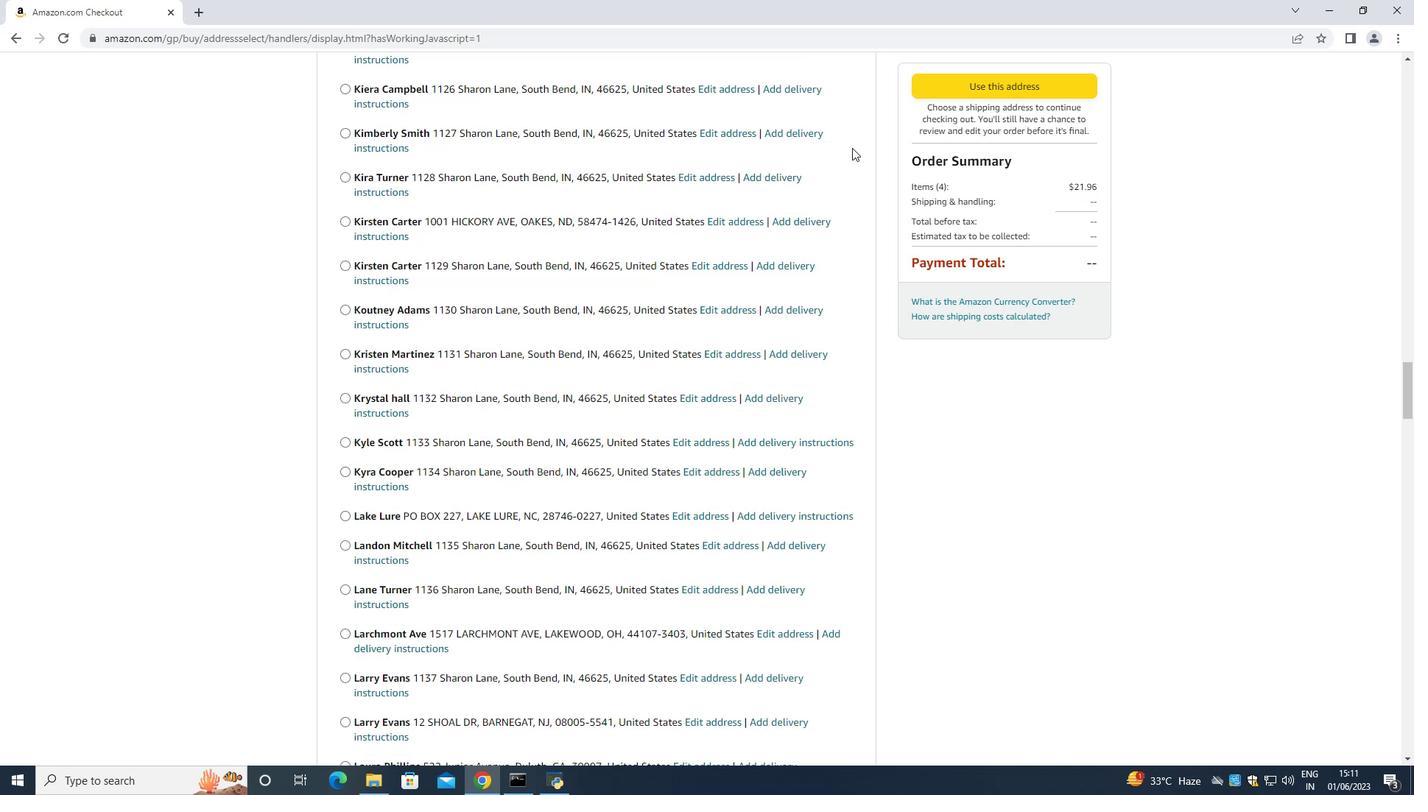 
Action: Mouse scrolled (852, 147) with delta (0, 0)
Screenshot: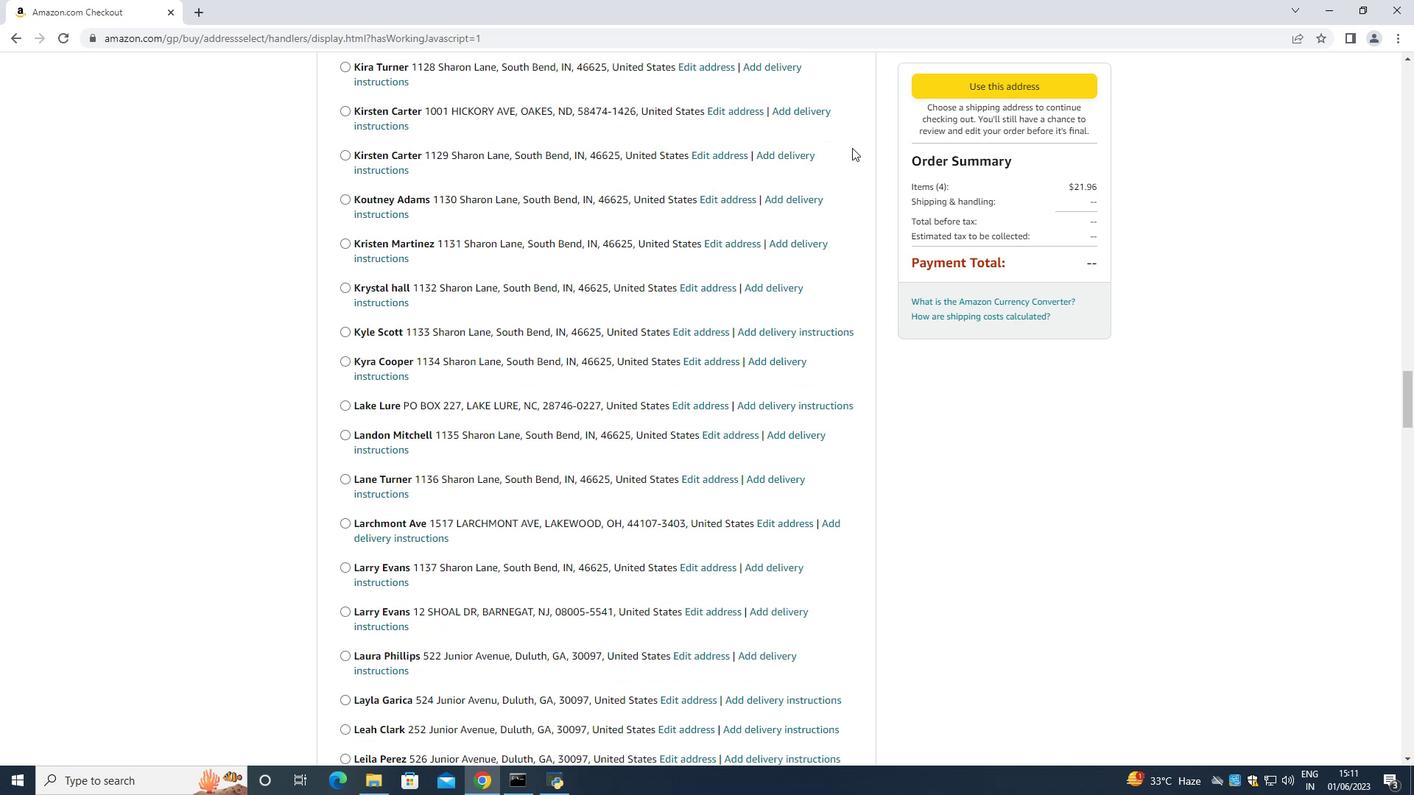 
Action: Mouse scrolled (852, 147) with delta (0, 0)
Screenshot: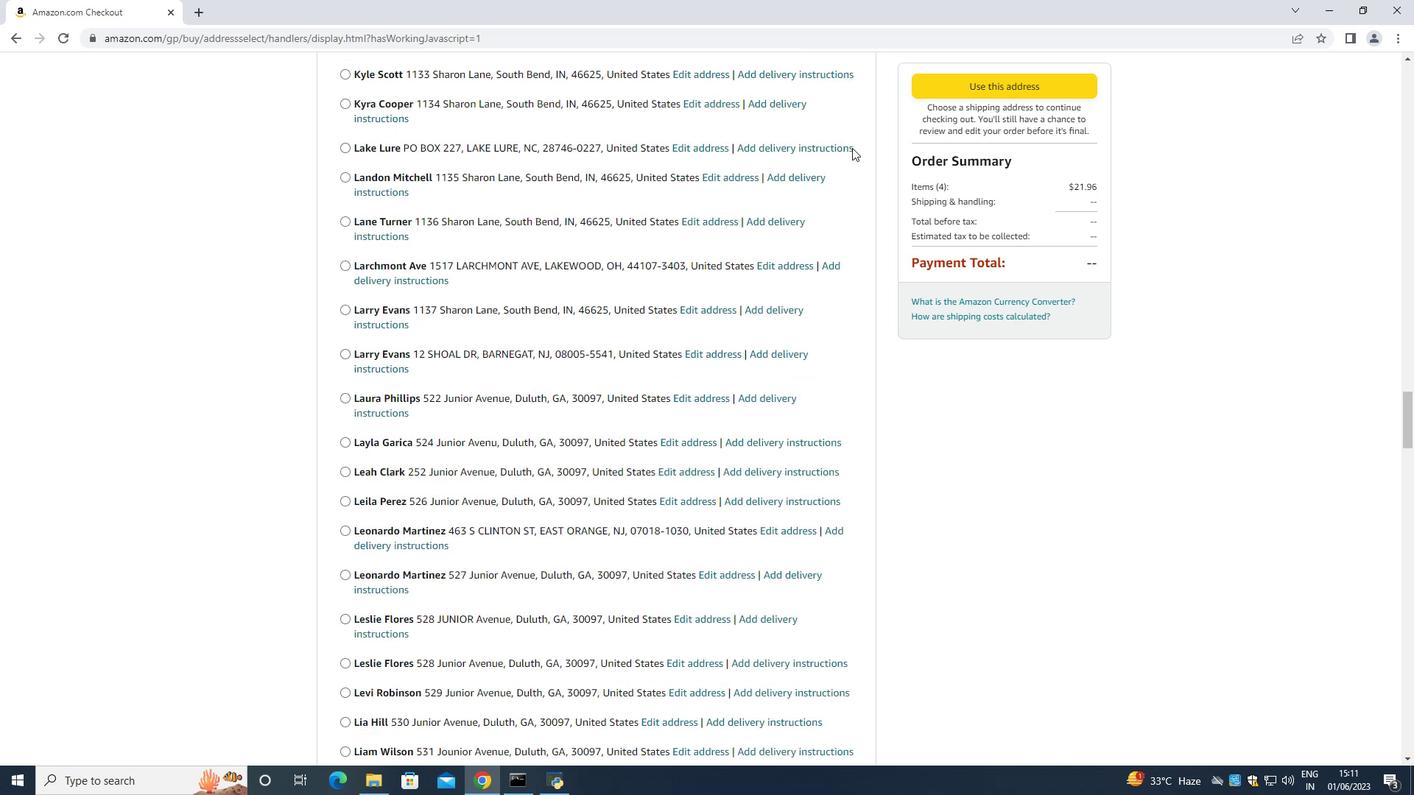 
Action: Mouse moved to (852, 148)
Screenshot: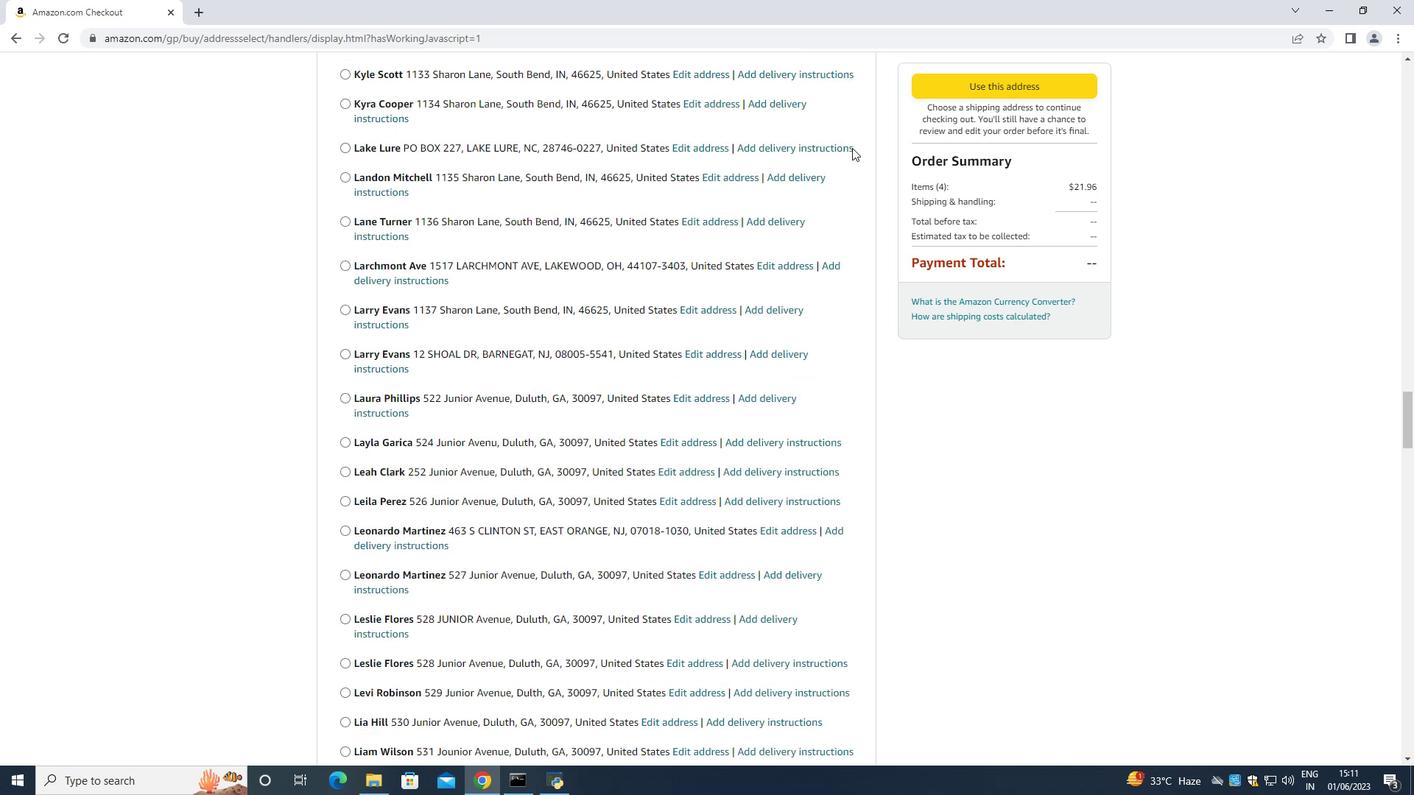 
Action: Mouse scrolled (852, 148) with delta (0, 0)
Screenshot: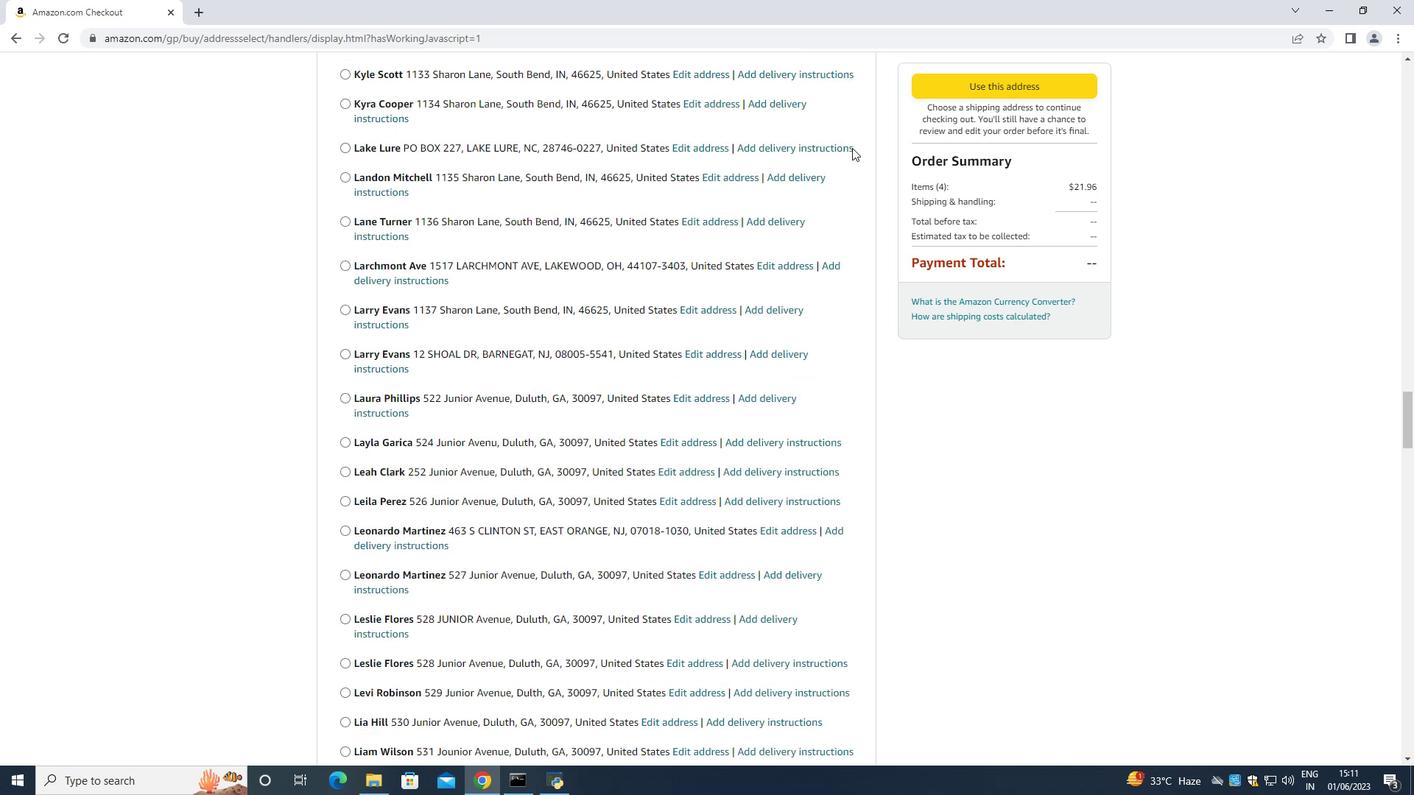 
Action: Mouse scrolled (852, 148) with delta (0, 0)
Screenshot: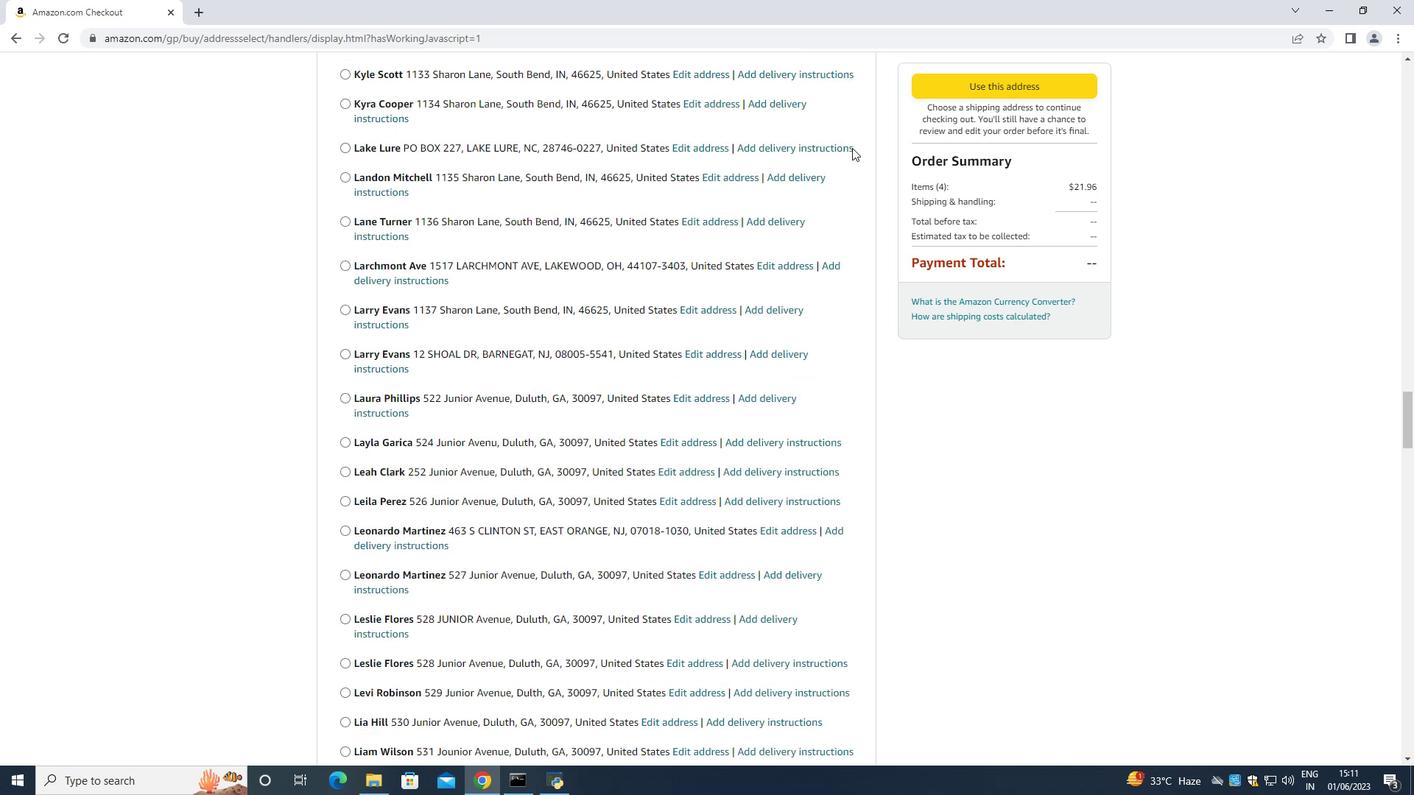 
Action: Mouse scrolled (852, 148) with delta (0, 0)
Screenshot: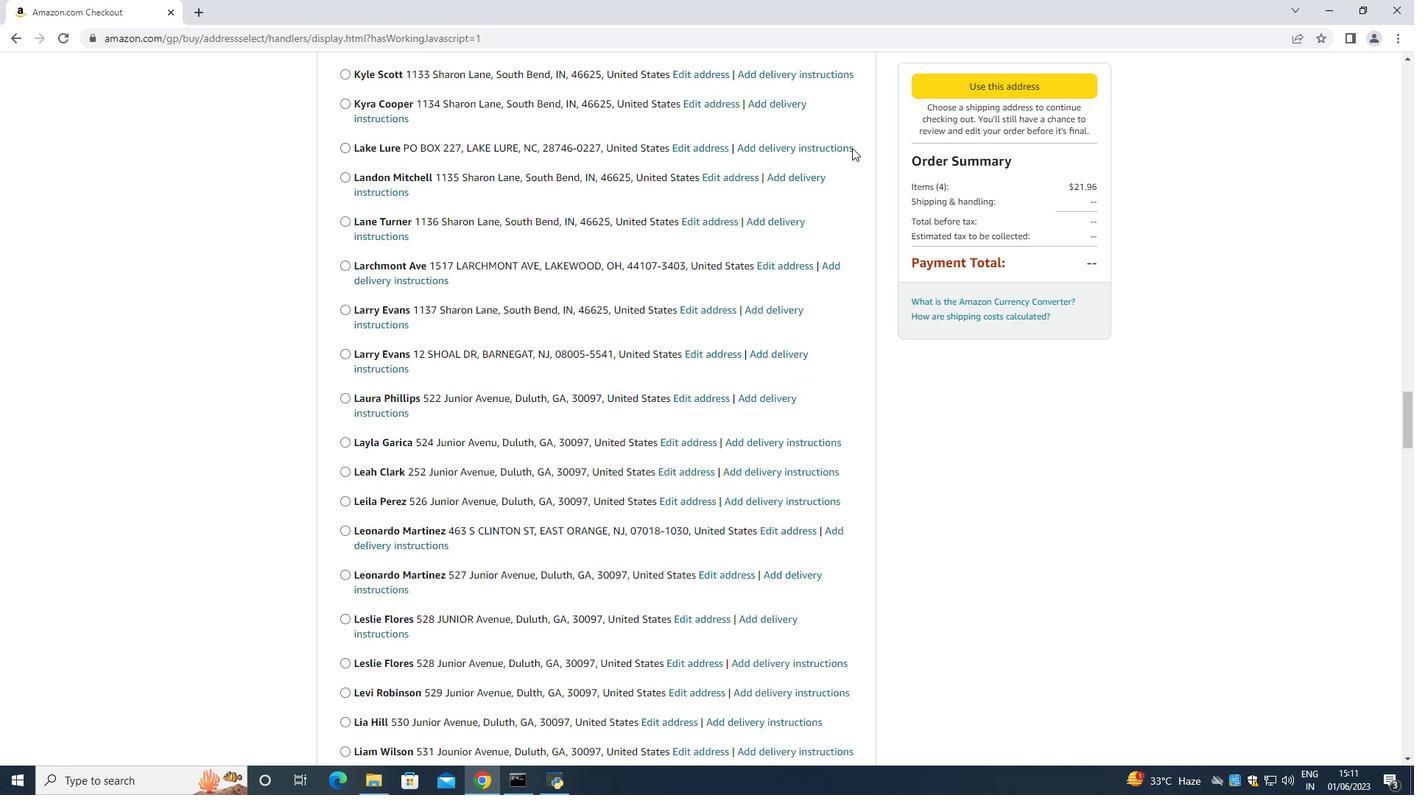 
Action: Mouse scrolled (852, 148) with delta (0, 0)
Screenshot: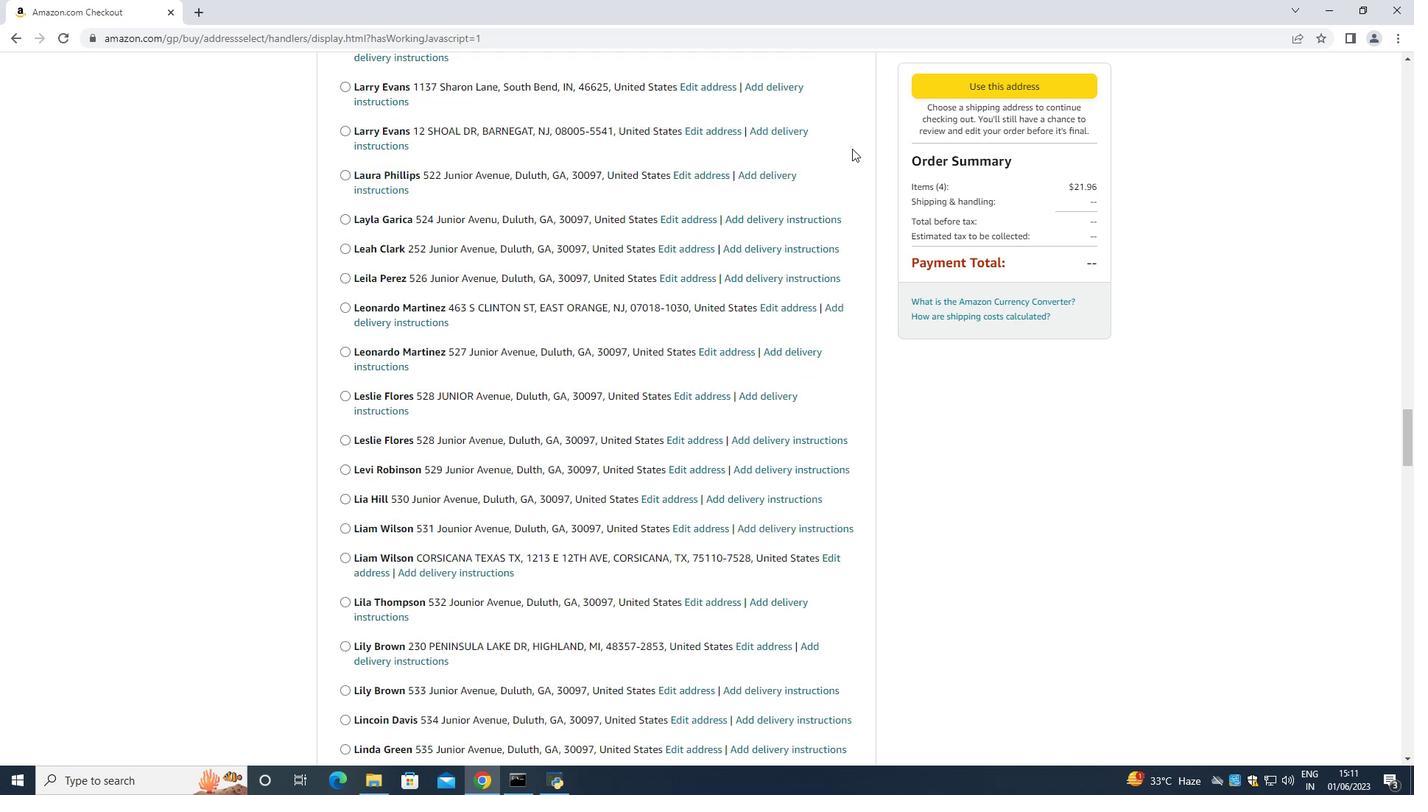 
Action: Mouse scrolled (852, 148) with delta (0, 0)
Screenshot: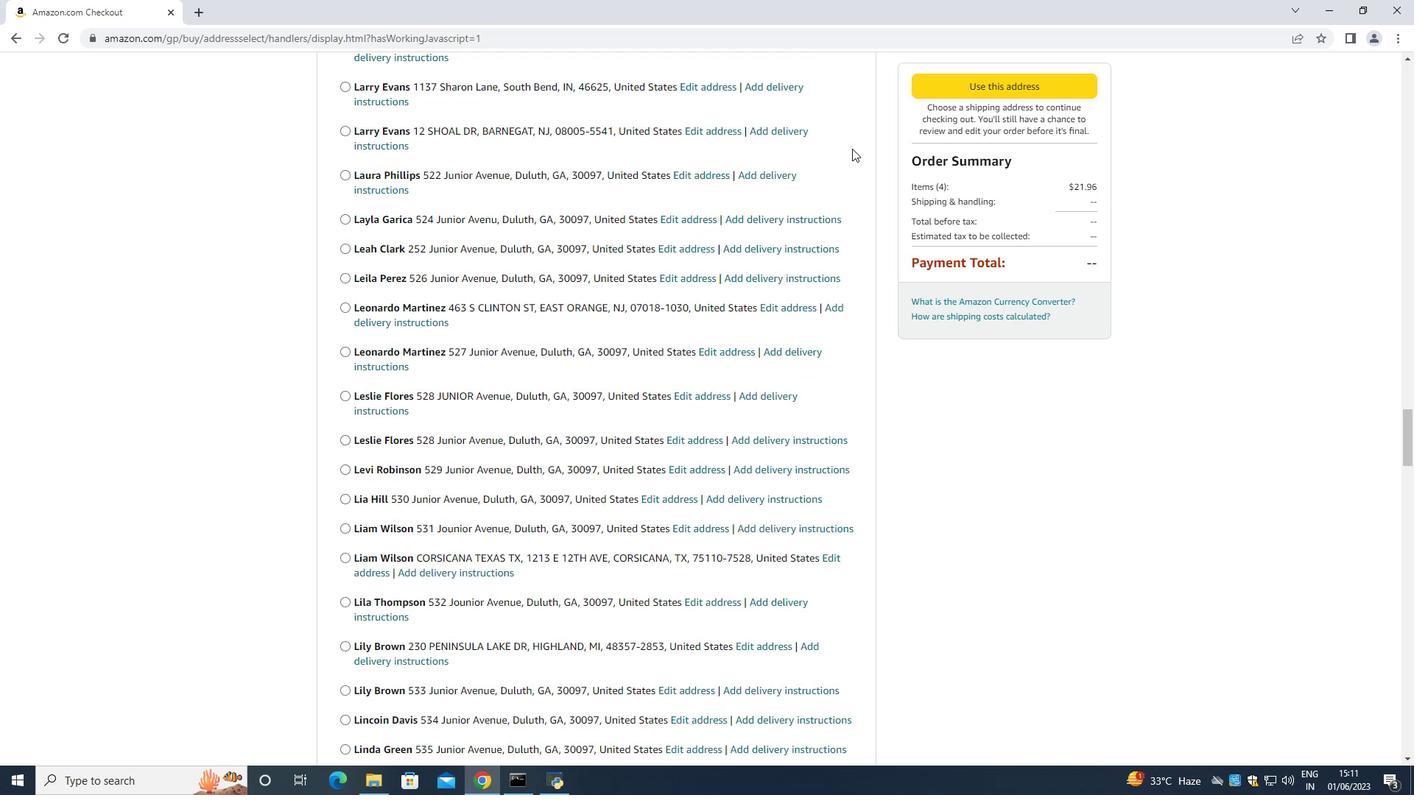 
Action: Mouse scrolled (852, 148) with delta (0, 0)
Screenshot: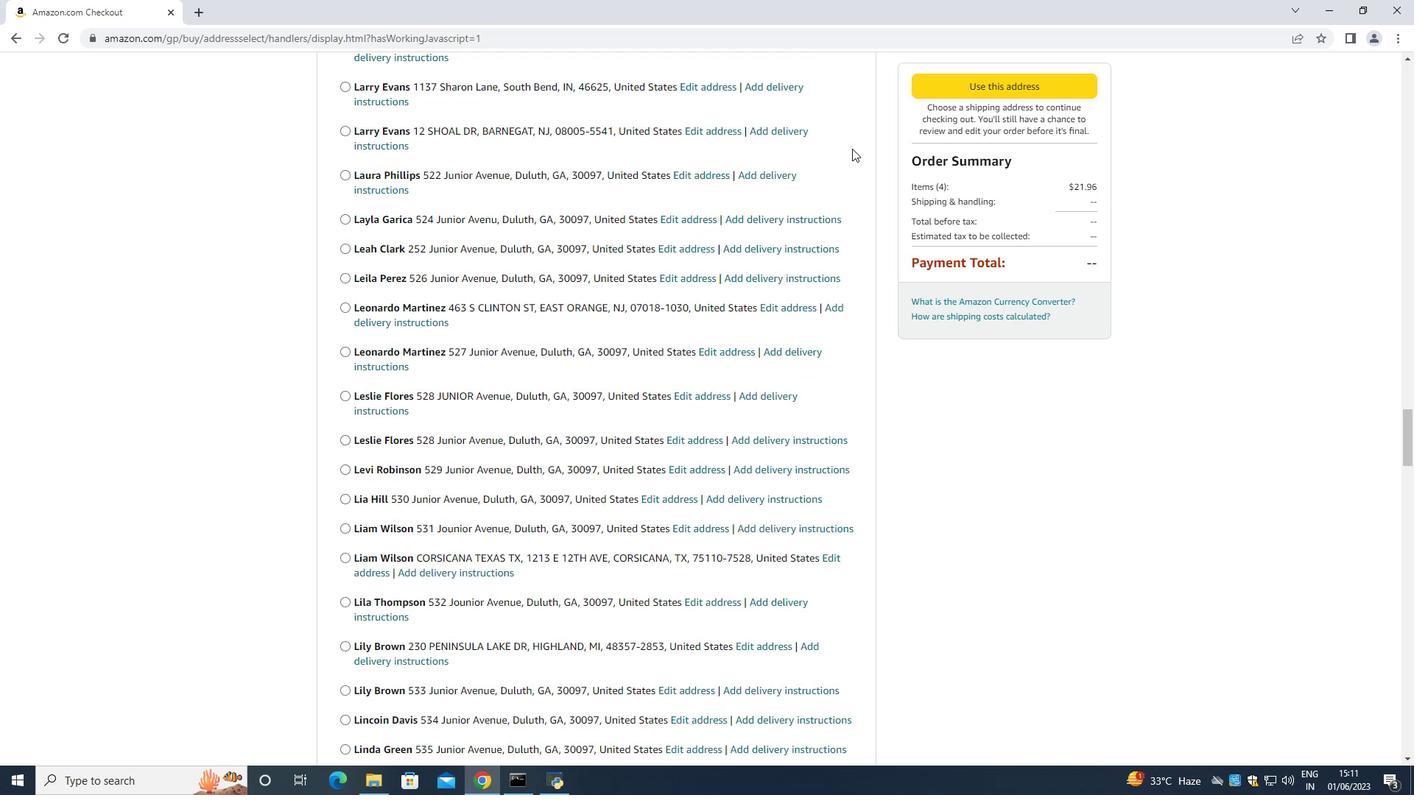 
Action: Mouse scrolled (852, 148) with delta (0, 0)
Screenshot: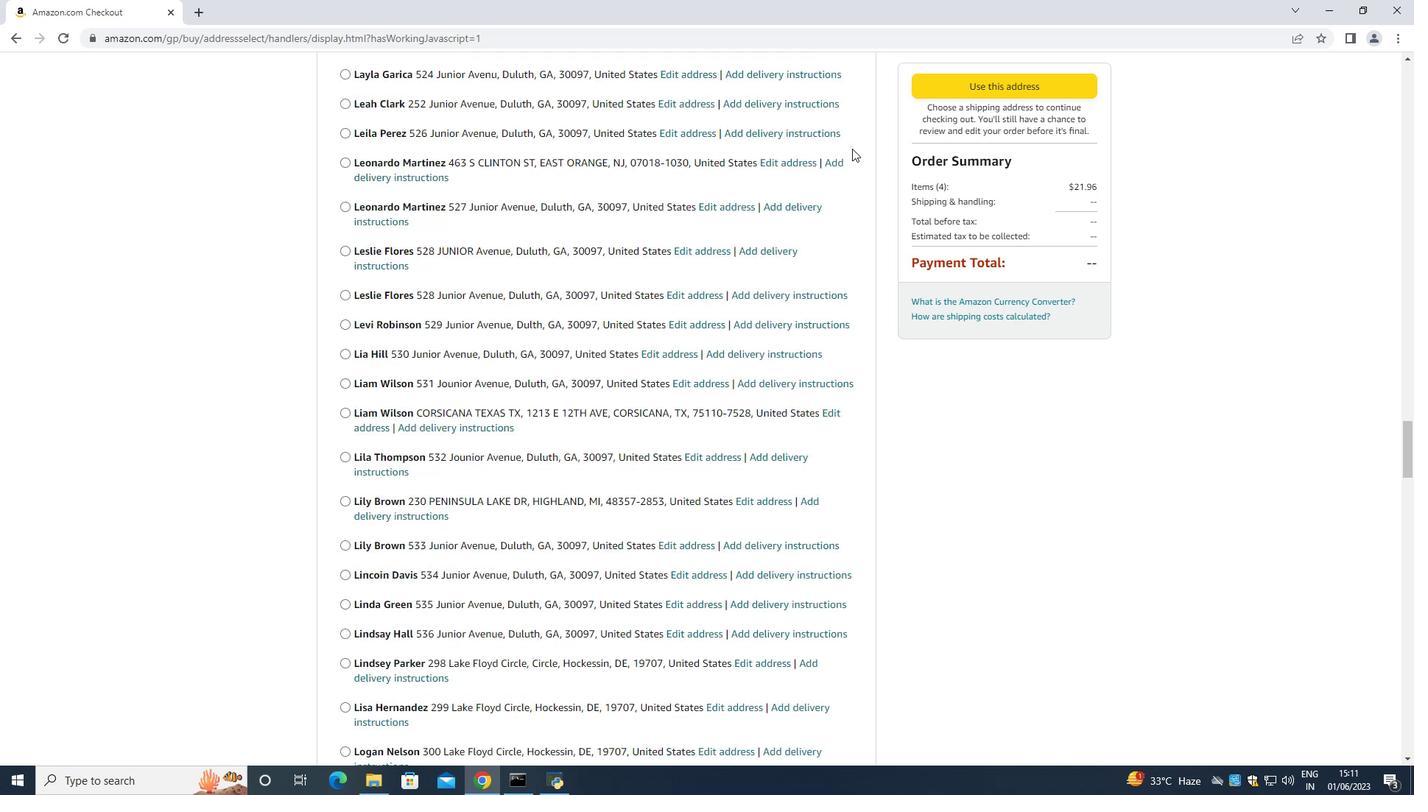 
Action: Mouse scrolled (852, 148) with delta (0, 0)
Screenshot: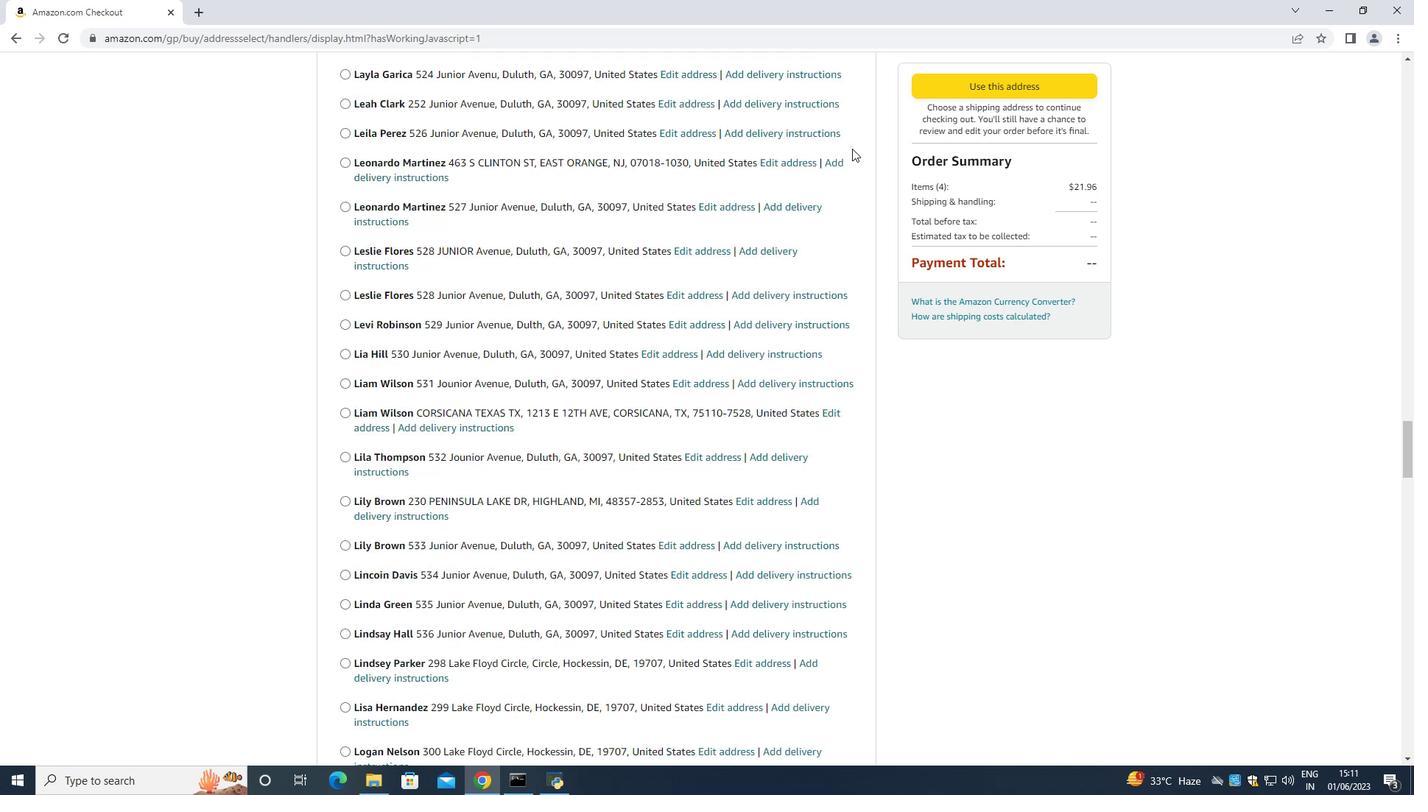 
Action: Mouse scrolled (852, 148) with delta (0, 0)
Screenshot: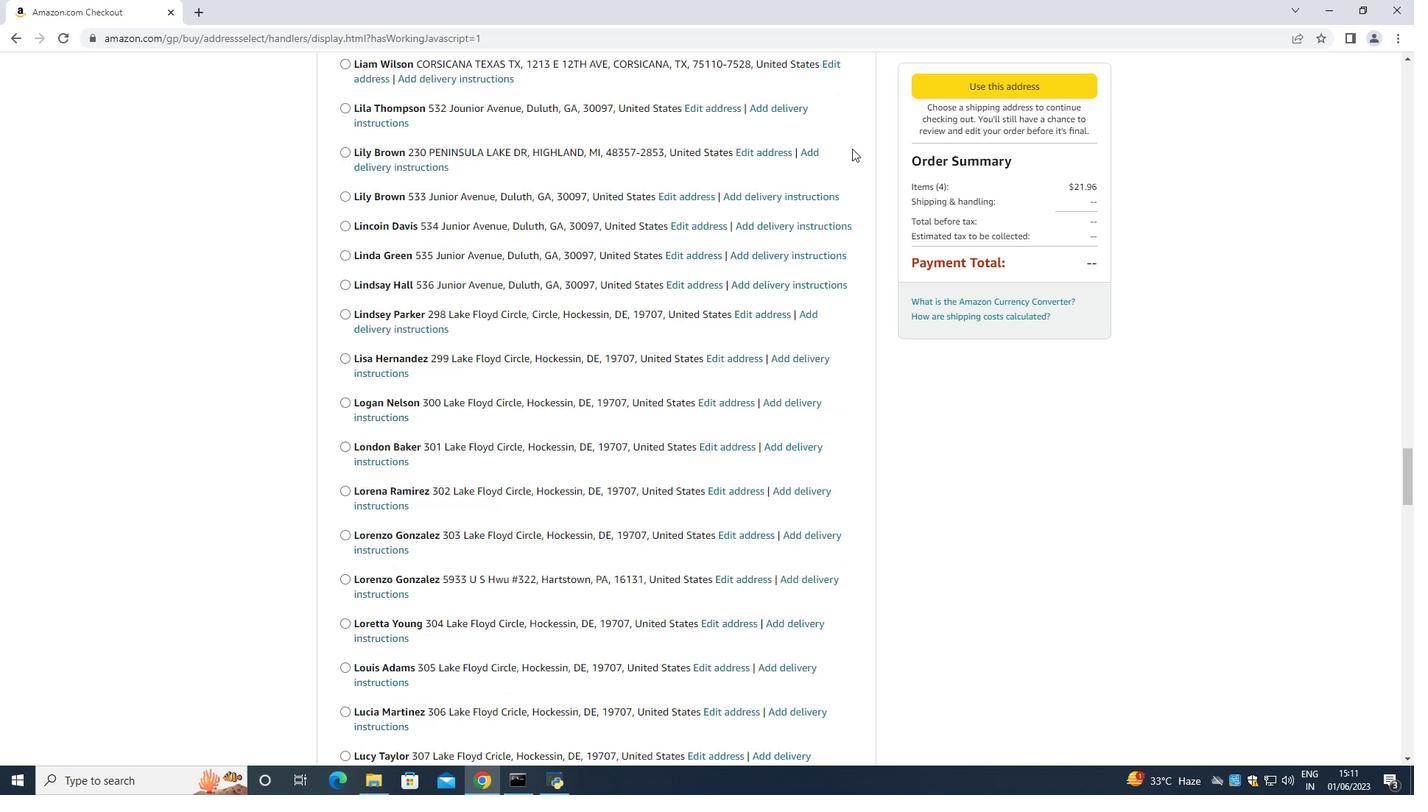 
Action: Mouse scrolled (852, 148) with delta (0, 0)
Screenshot: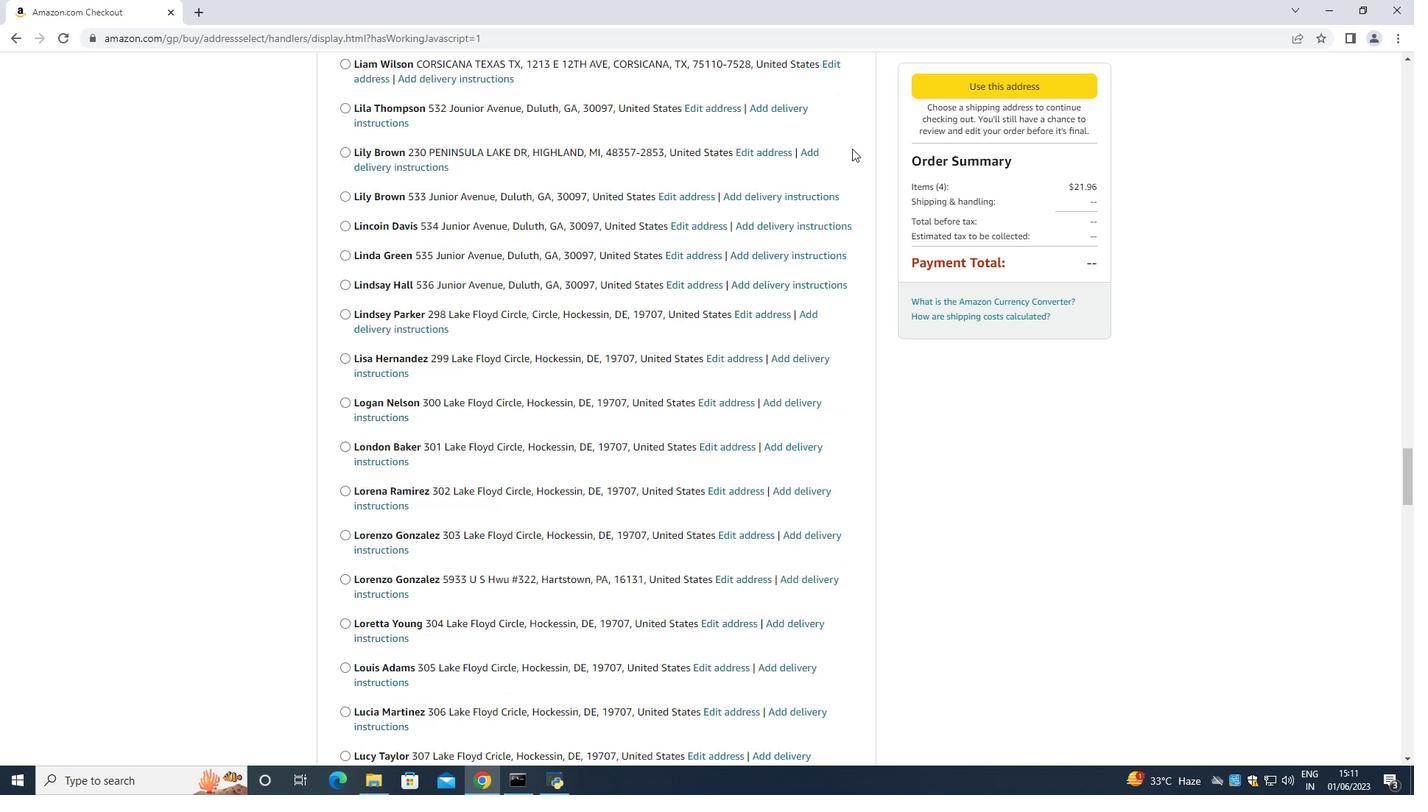 
Action: Mouse scrolled (852, 148) with delta (0, 0)
Screenshot: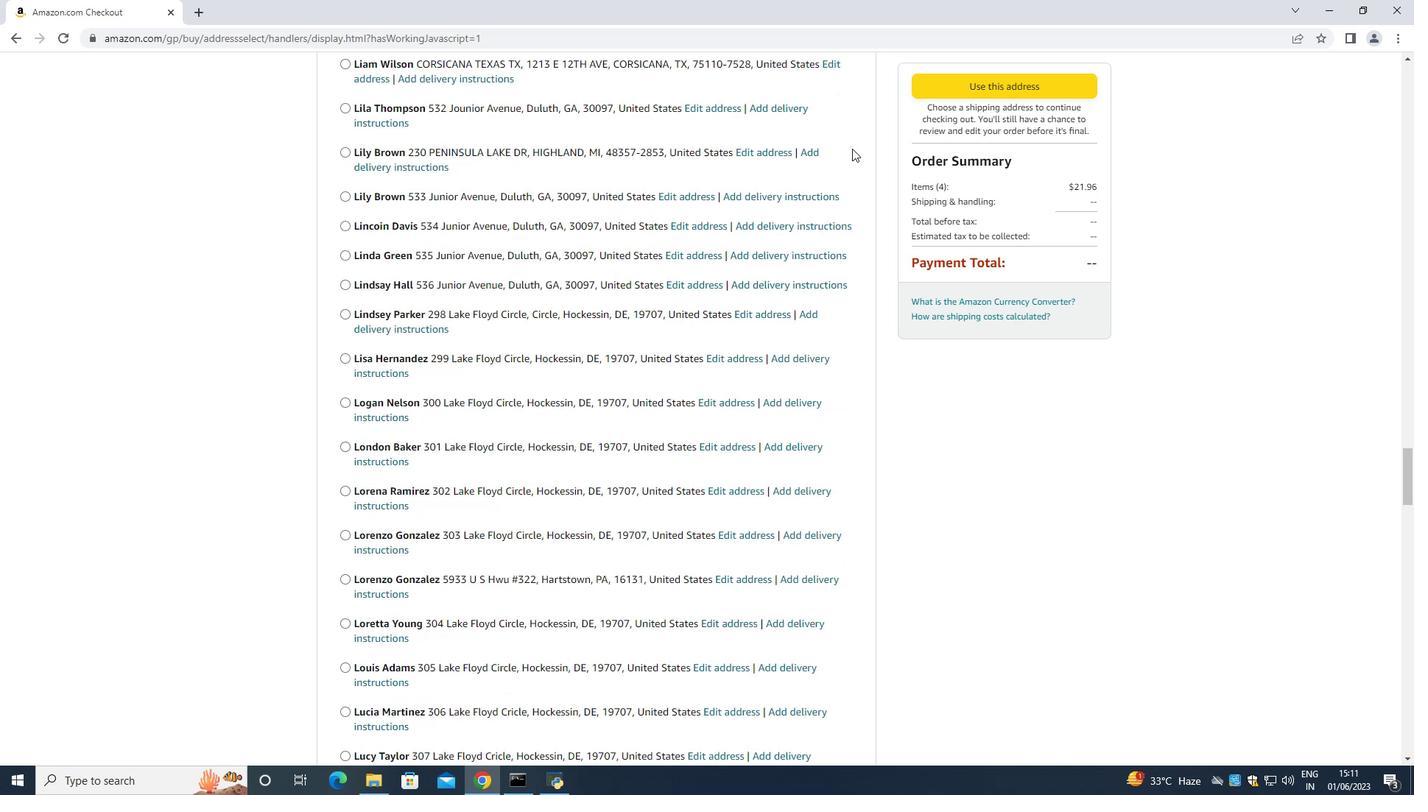 
Action: Mouse scrolled (852, 148) with delta (0, 0)
Screenshot: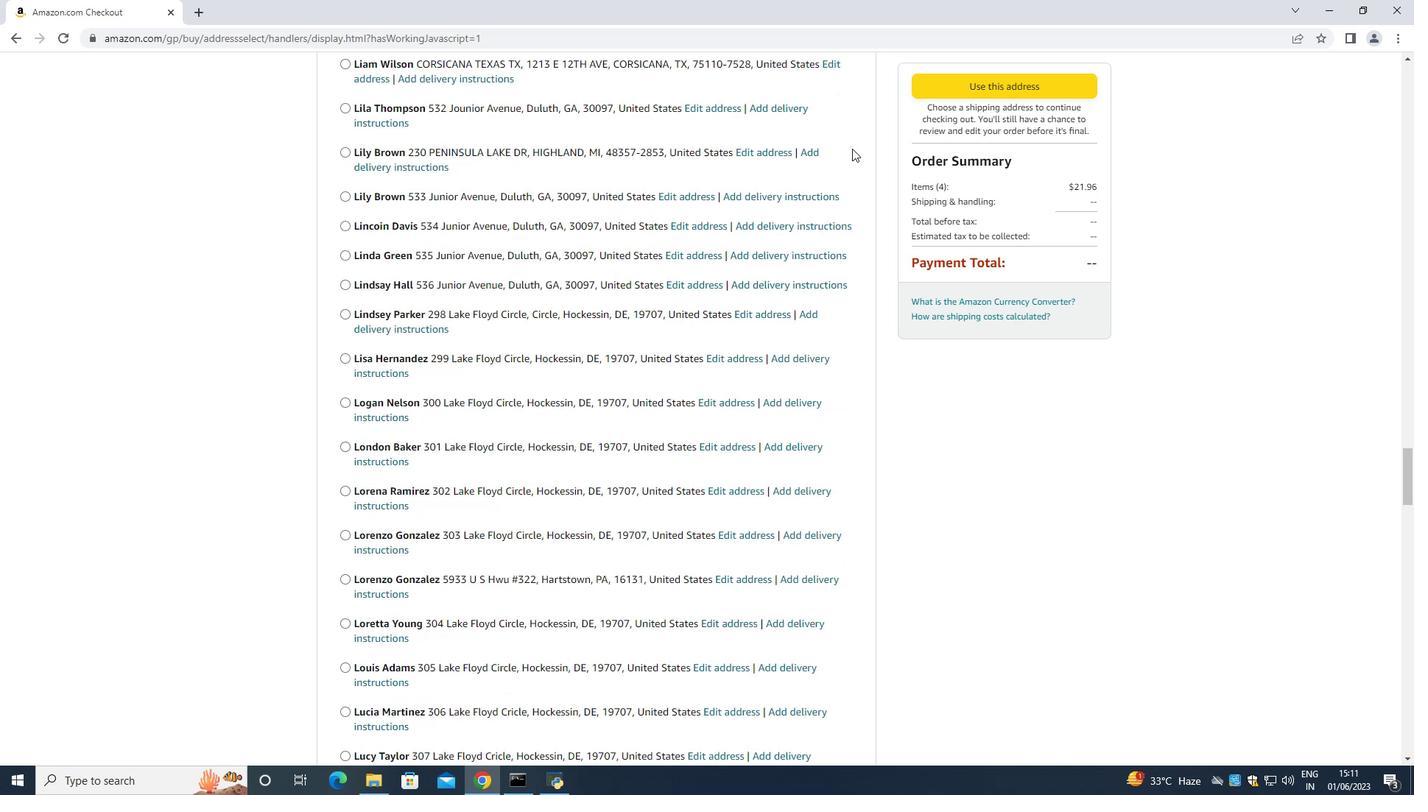 
Action: Mouse scrolled (852, 148) with delta (0, 0)
Screenshot: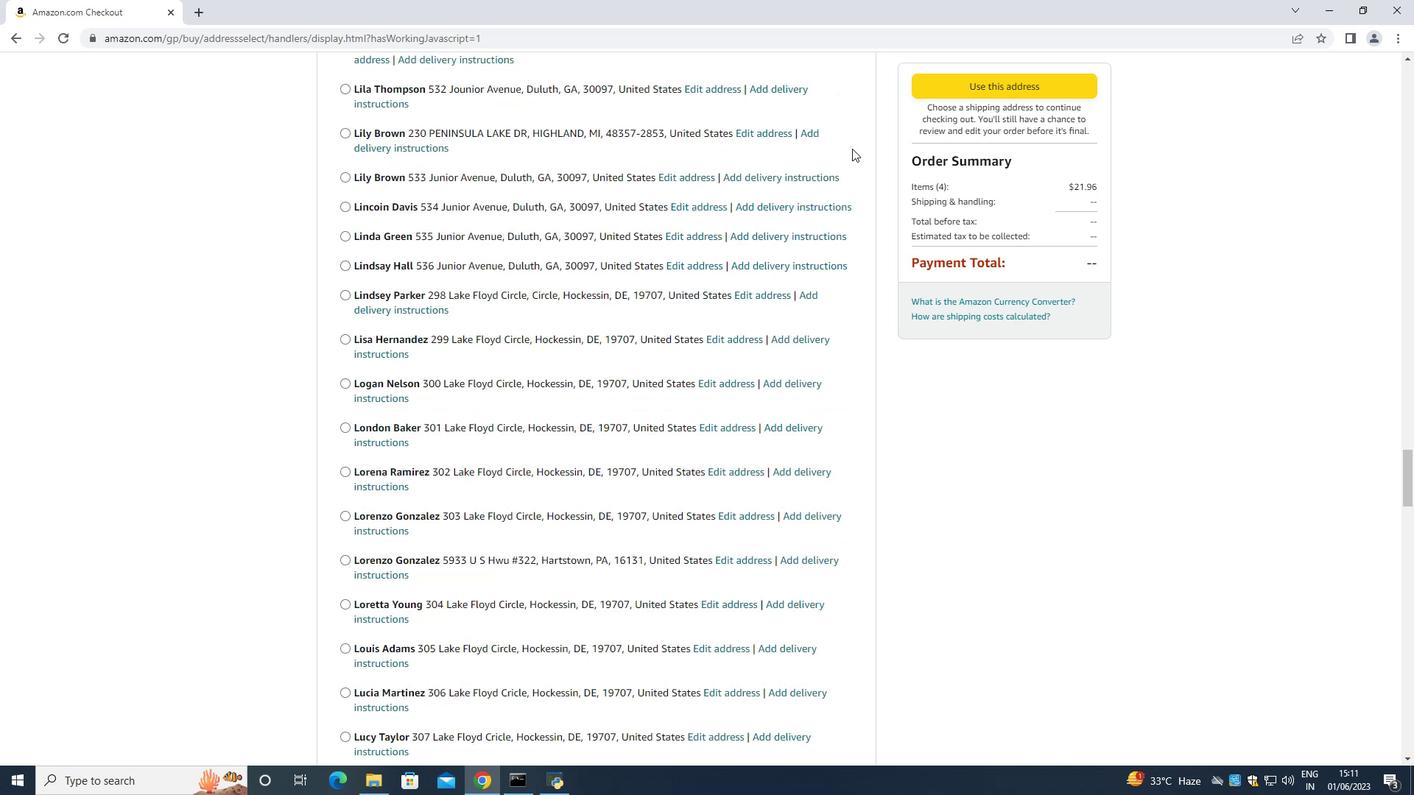 
Action: Mouse scrolled (852, 148) with delta (0, 0)
Screenshot: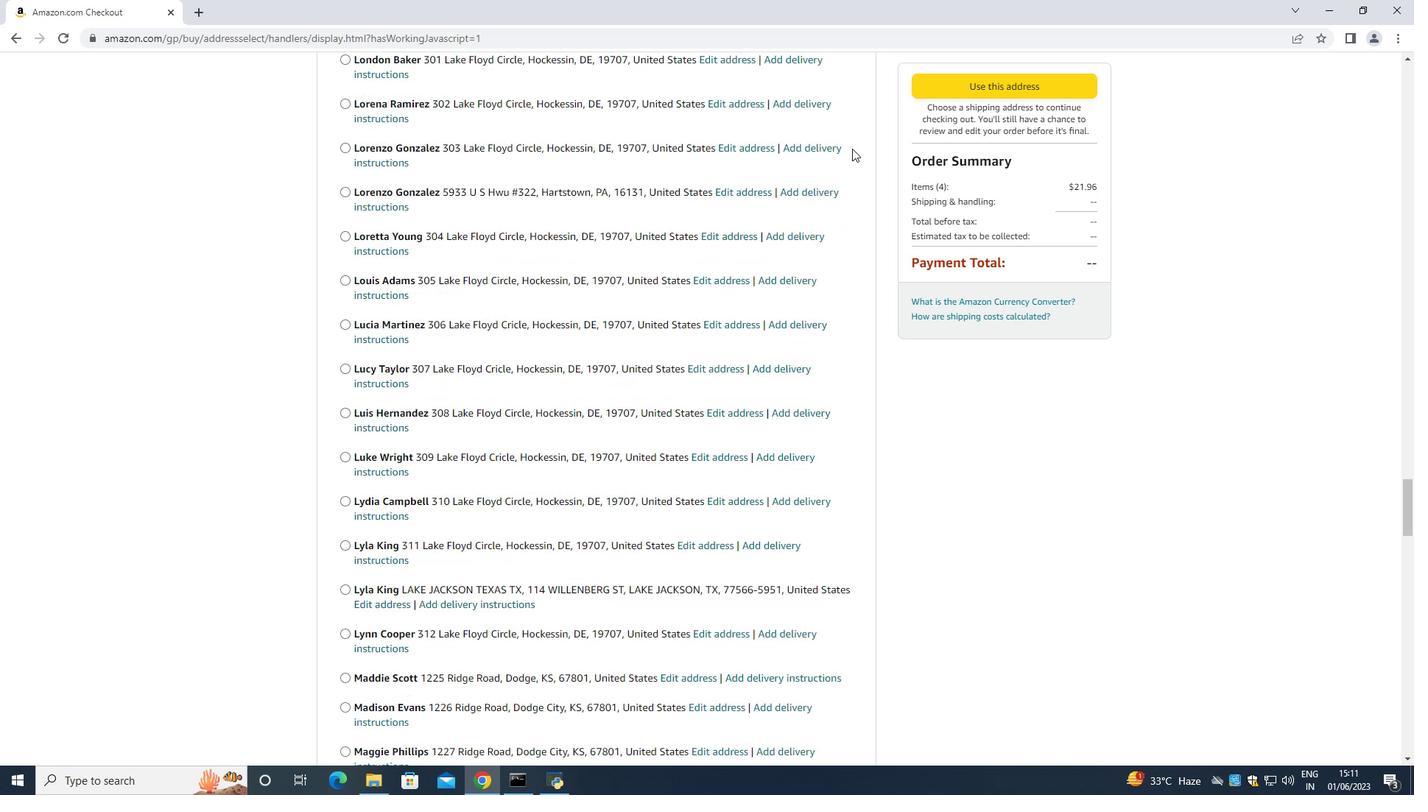 
Action: Mouse scrolled (852, 148) with delta (0, 0)
Screenshot: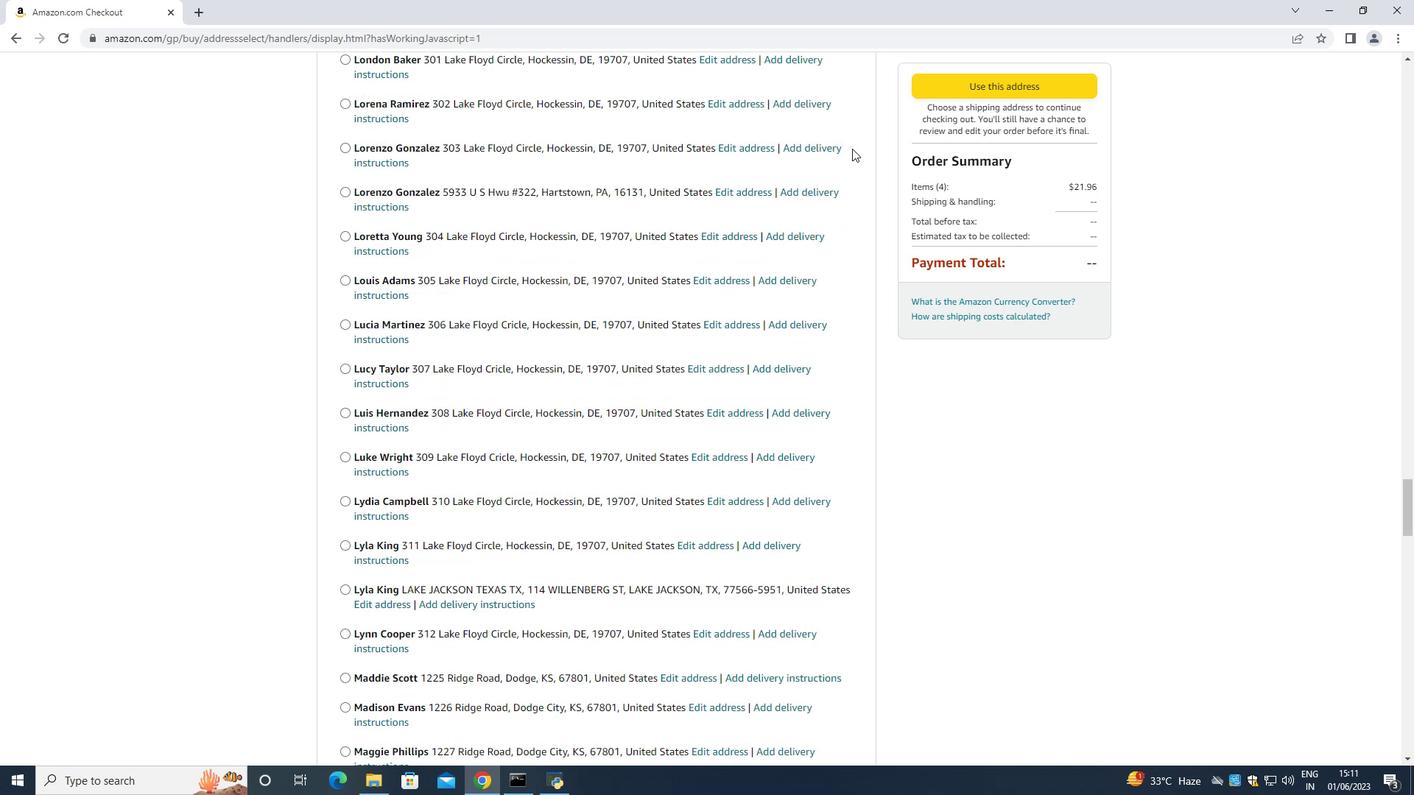 
Action: Mouse scrolled (852, 148) with delta (0, 0)
Screenshot: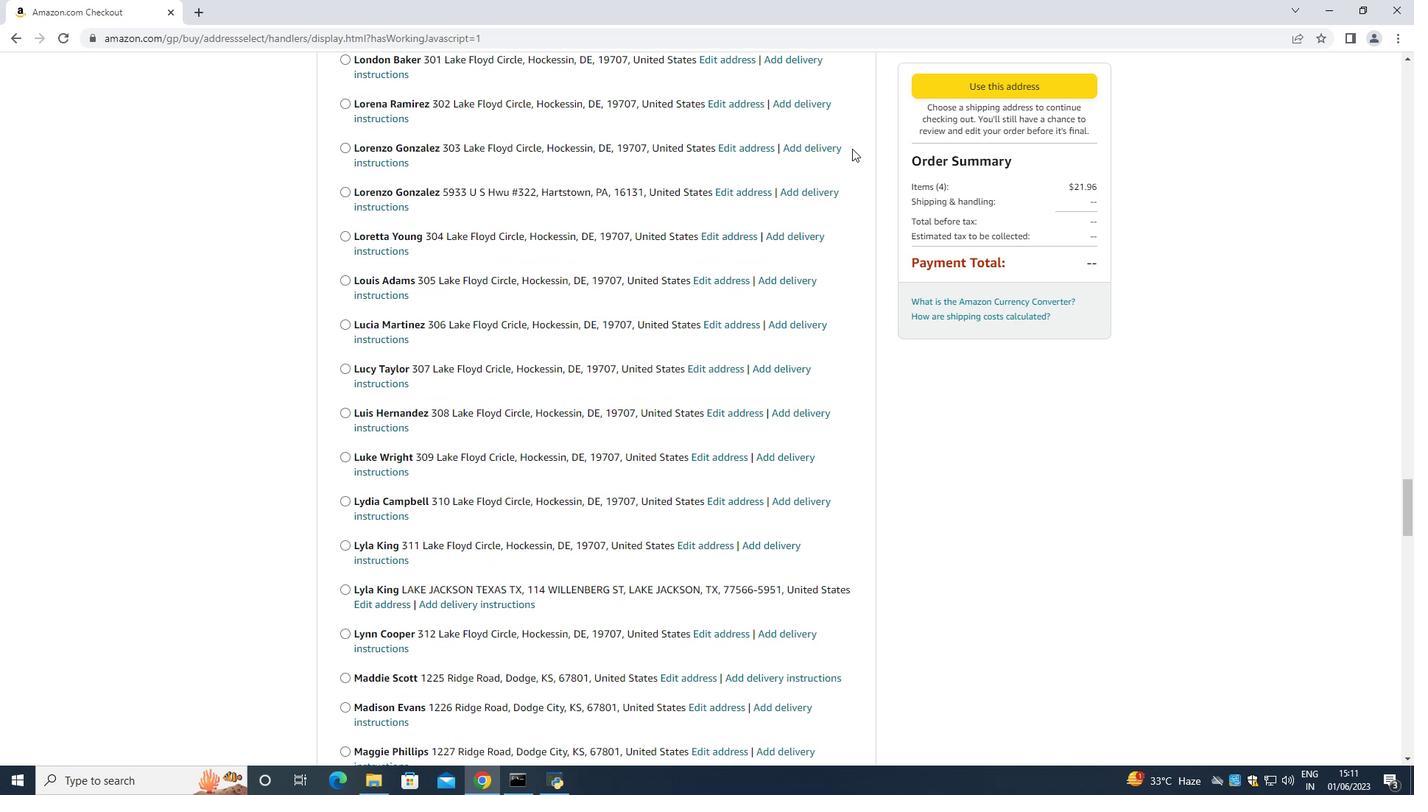 
Action: Mouse scrolled (852, 148) with delta (0, 0)
Screenshot: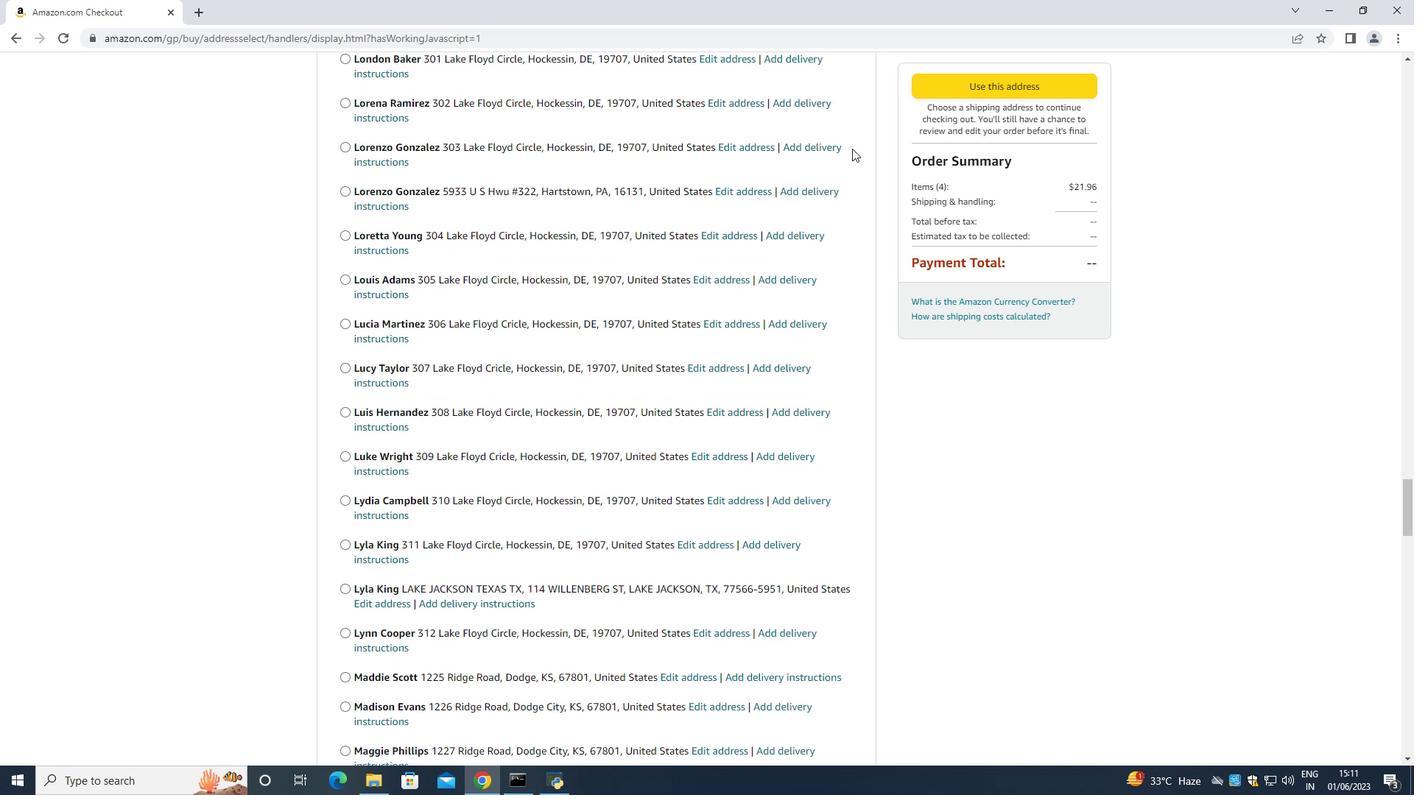 
Action: Mouse scrolled (852, 148) with delta (0, 0)
Screenshot: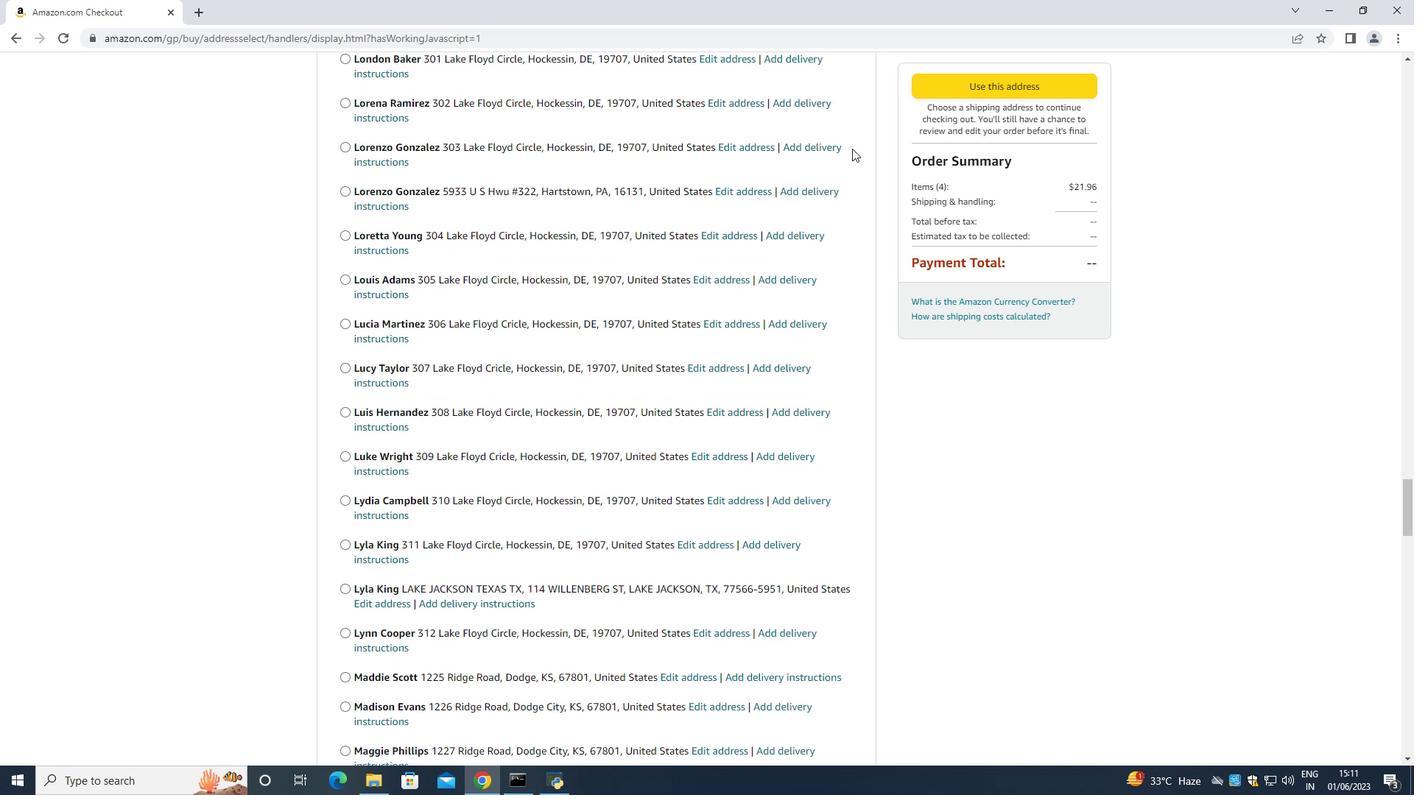 
Action: Mouse scrolled (852, 148) with delta (0, 0)
Screenshot: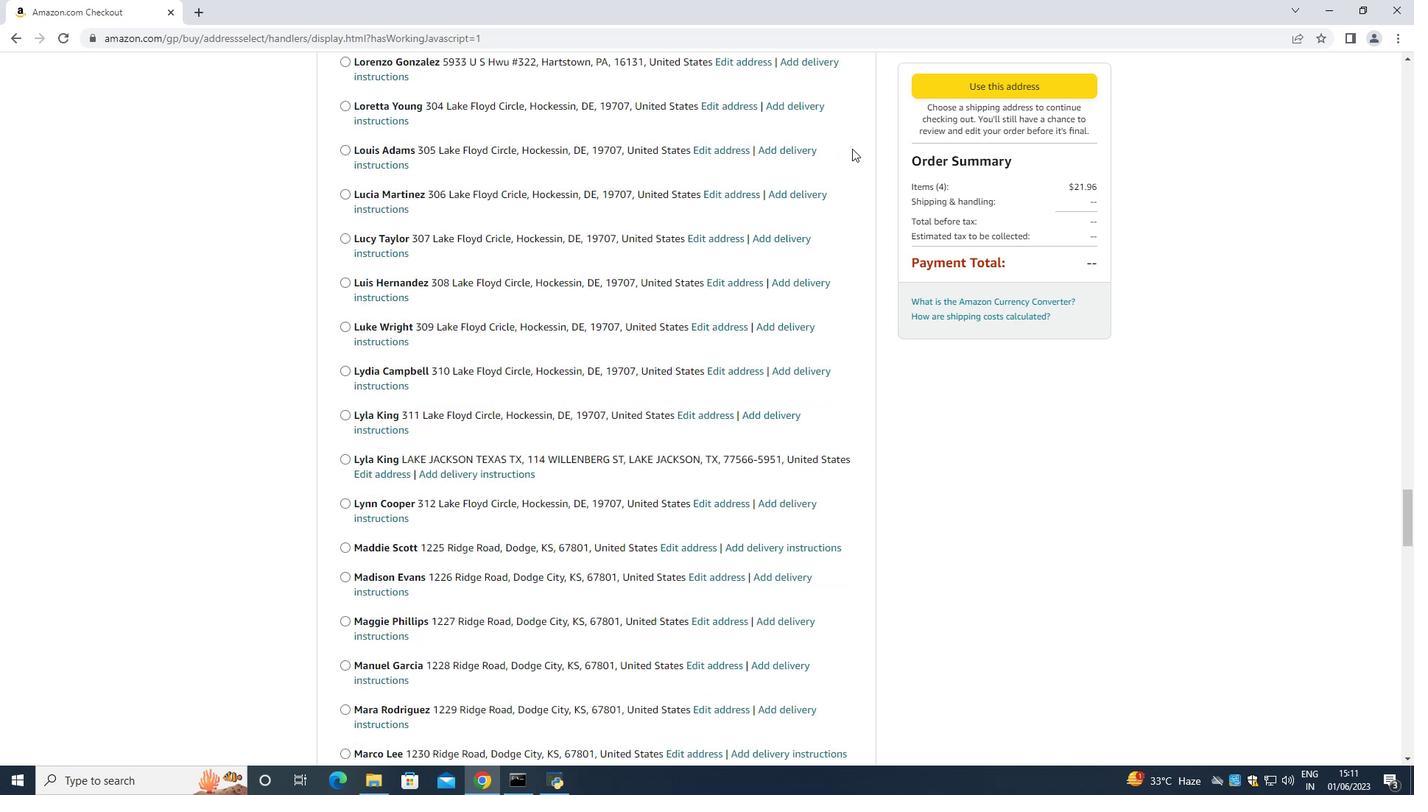 
Action: Mouse scrolled (852, 148) with delta (0, 0)
Screenshot: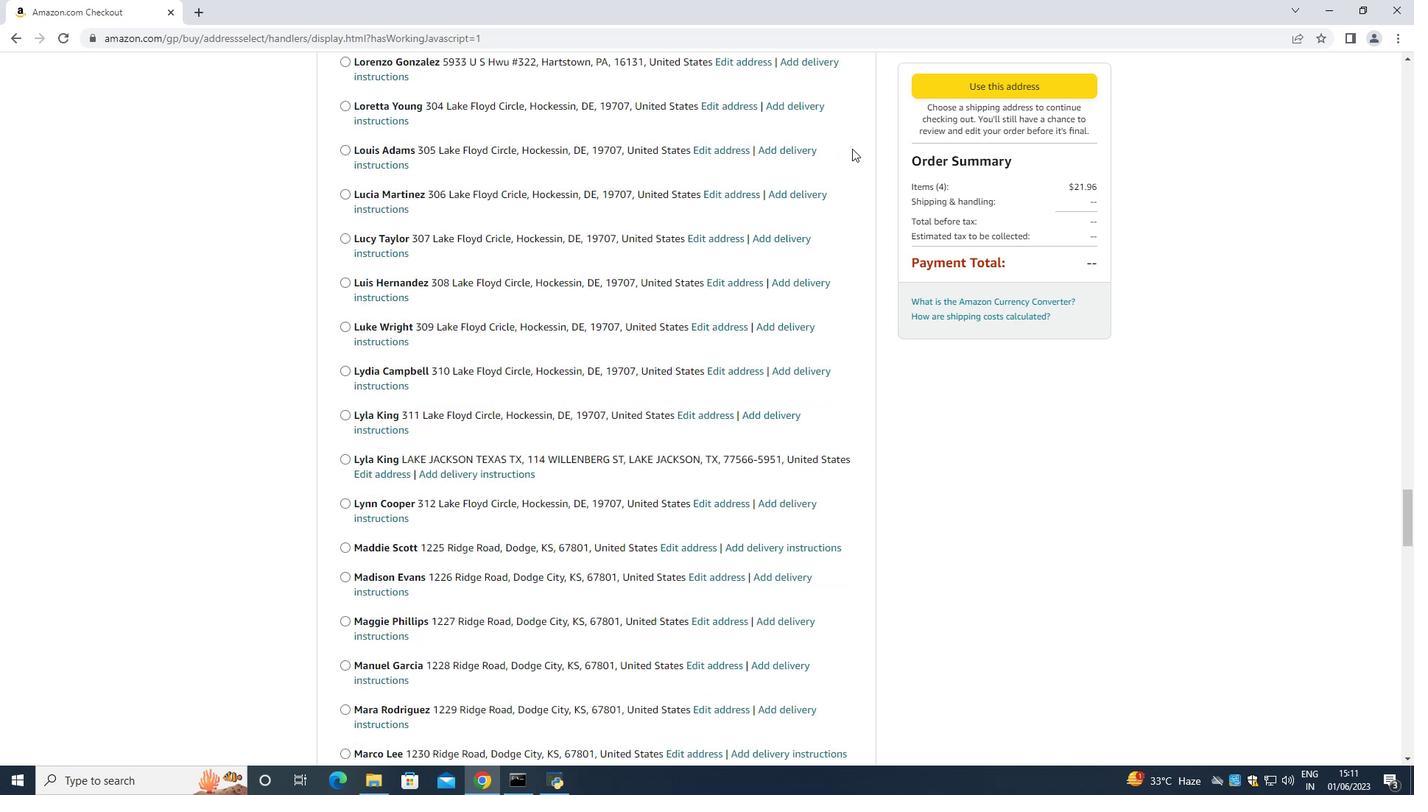
Action: Mouse scrolled (852, 148) with delta (0, 0)
Screenshot: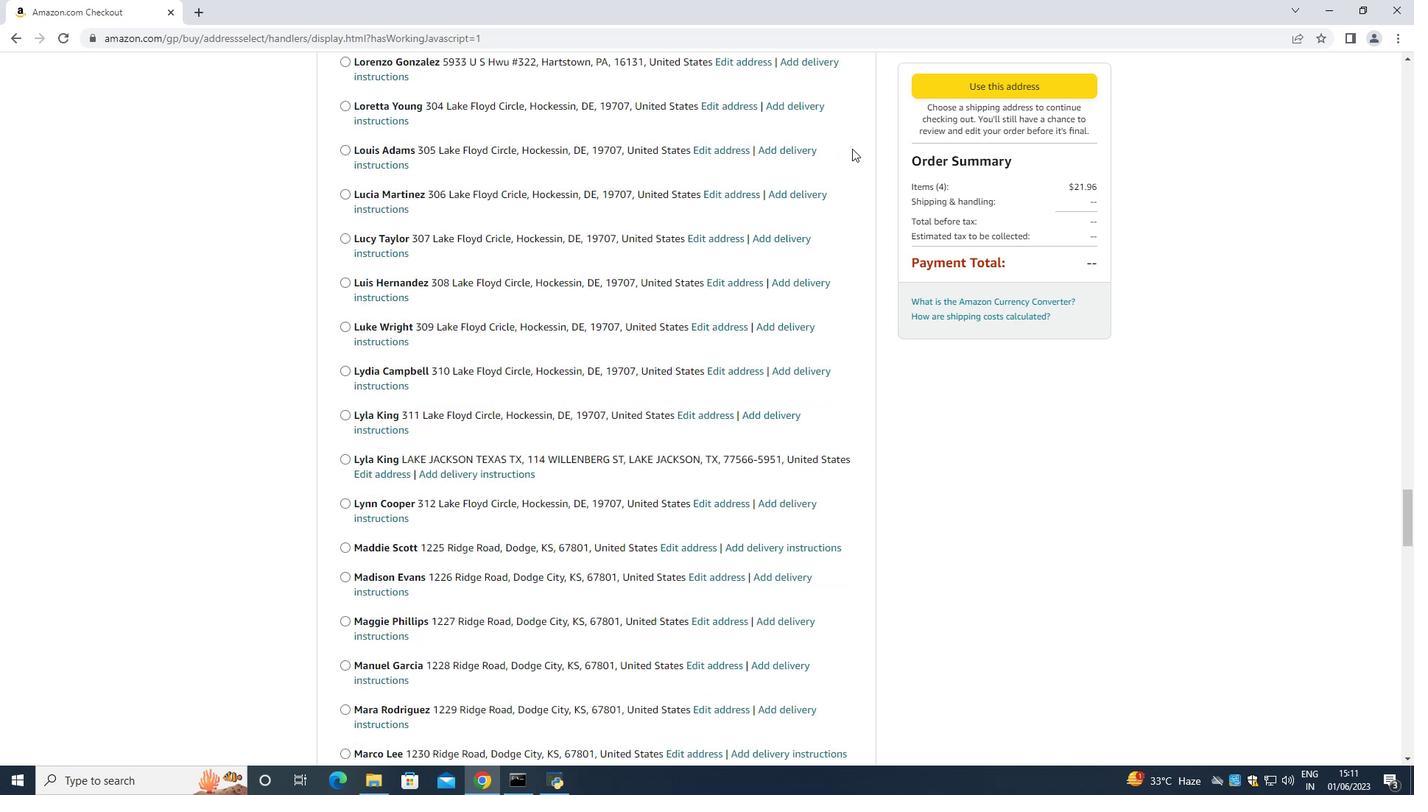 
Action: Mouse scrolled (852, 148) with delta (0, 0)
Screenshot: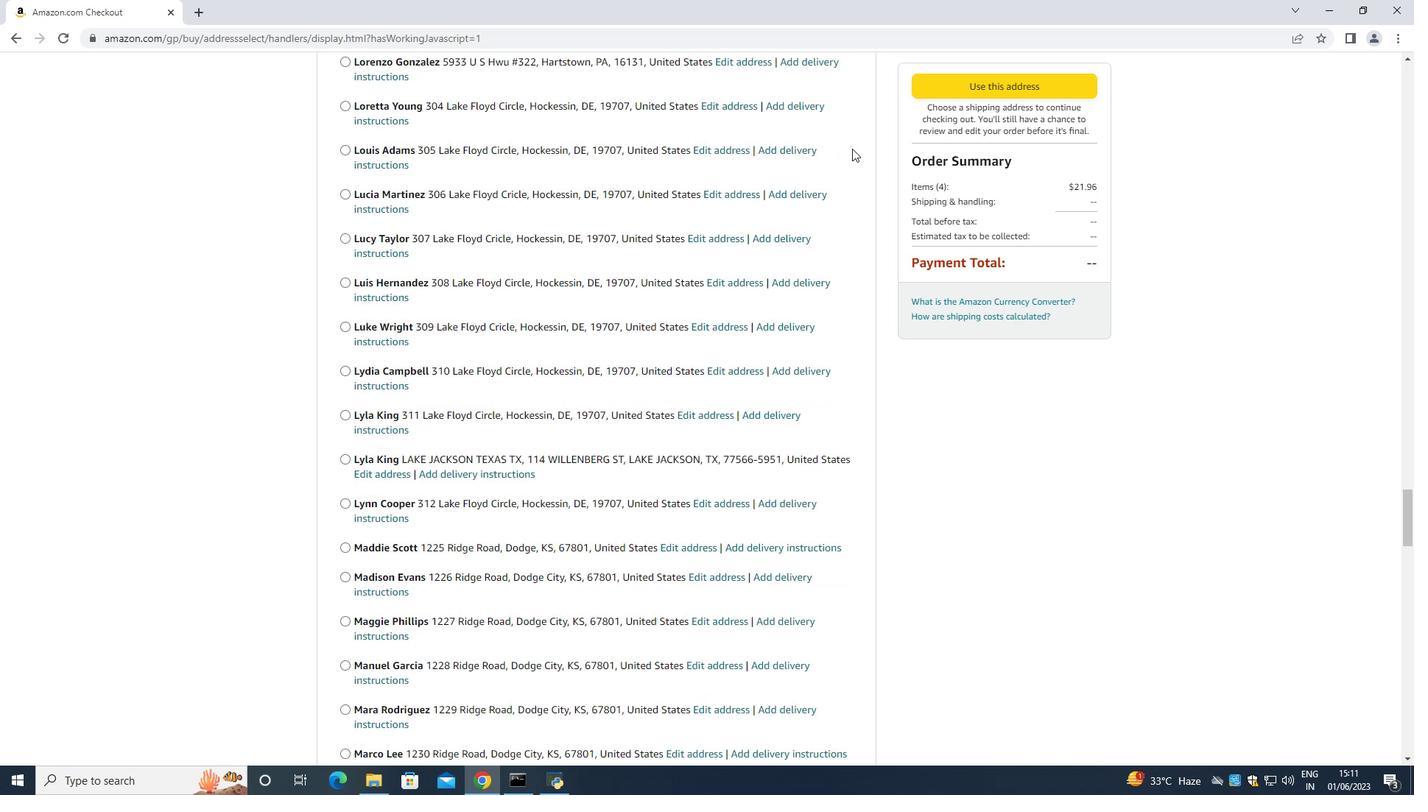 
Action: Mouse scrolled (852, 148) with delta (0, 0)
Screenshot: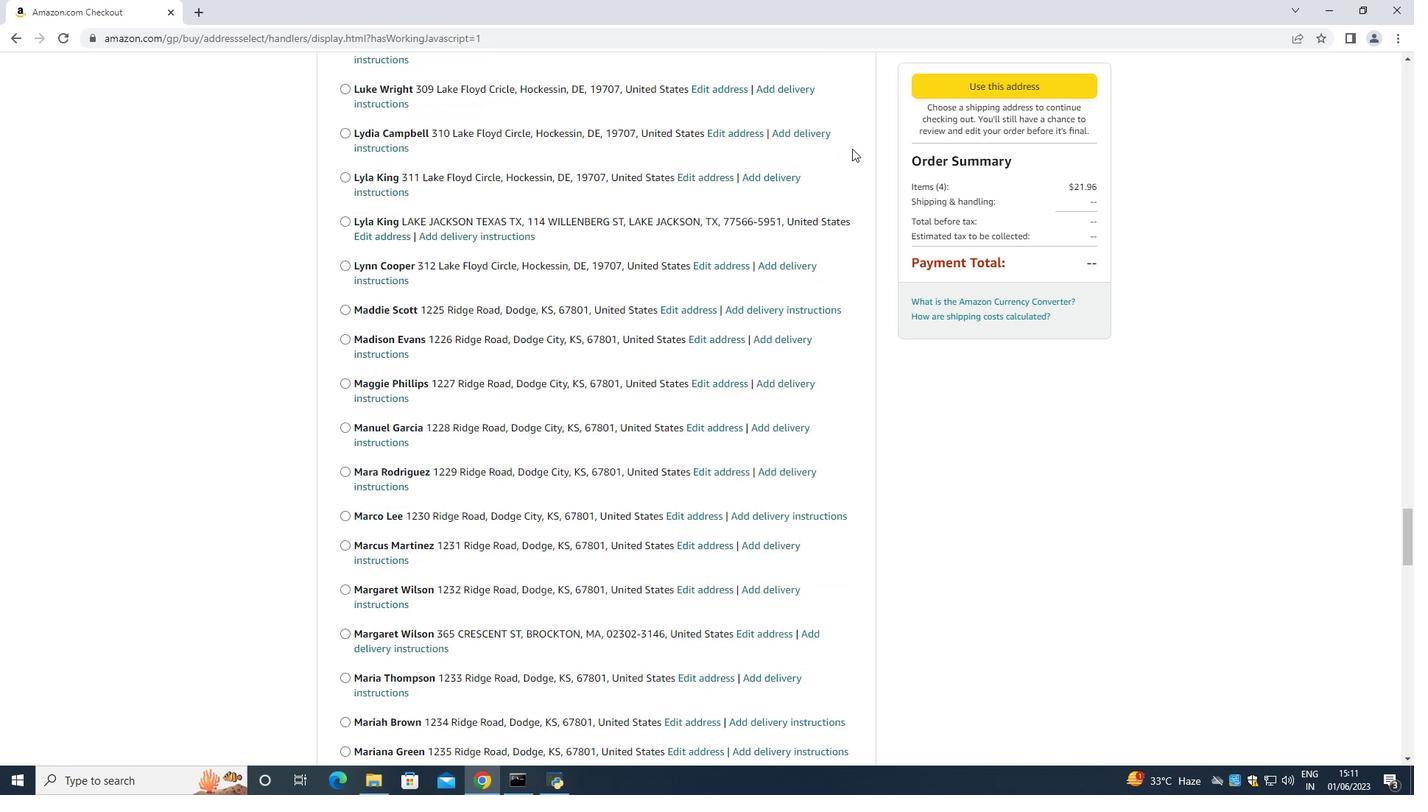 
Action: Mouse scrolled (852, 148) with delta (0, 0)
Screenshot: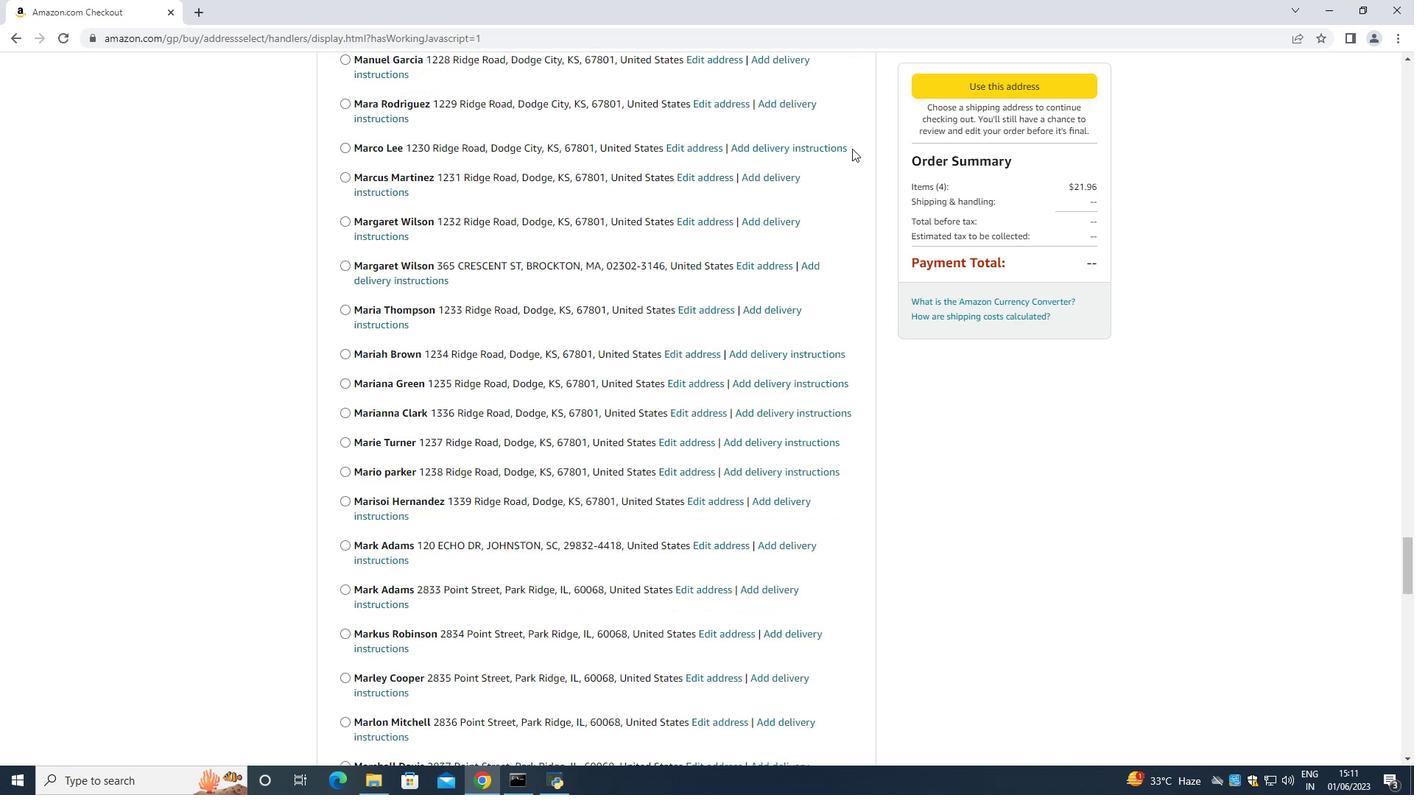 
Action: Mouse scrolled (852, 148) with delta (0, 0)
Screenshot: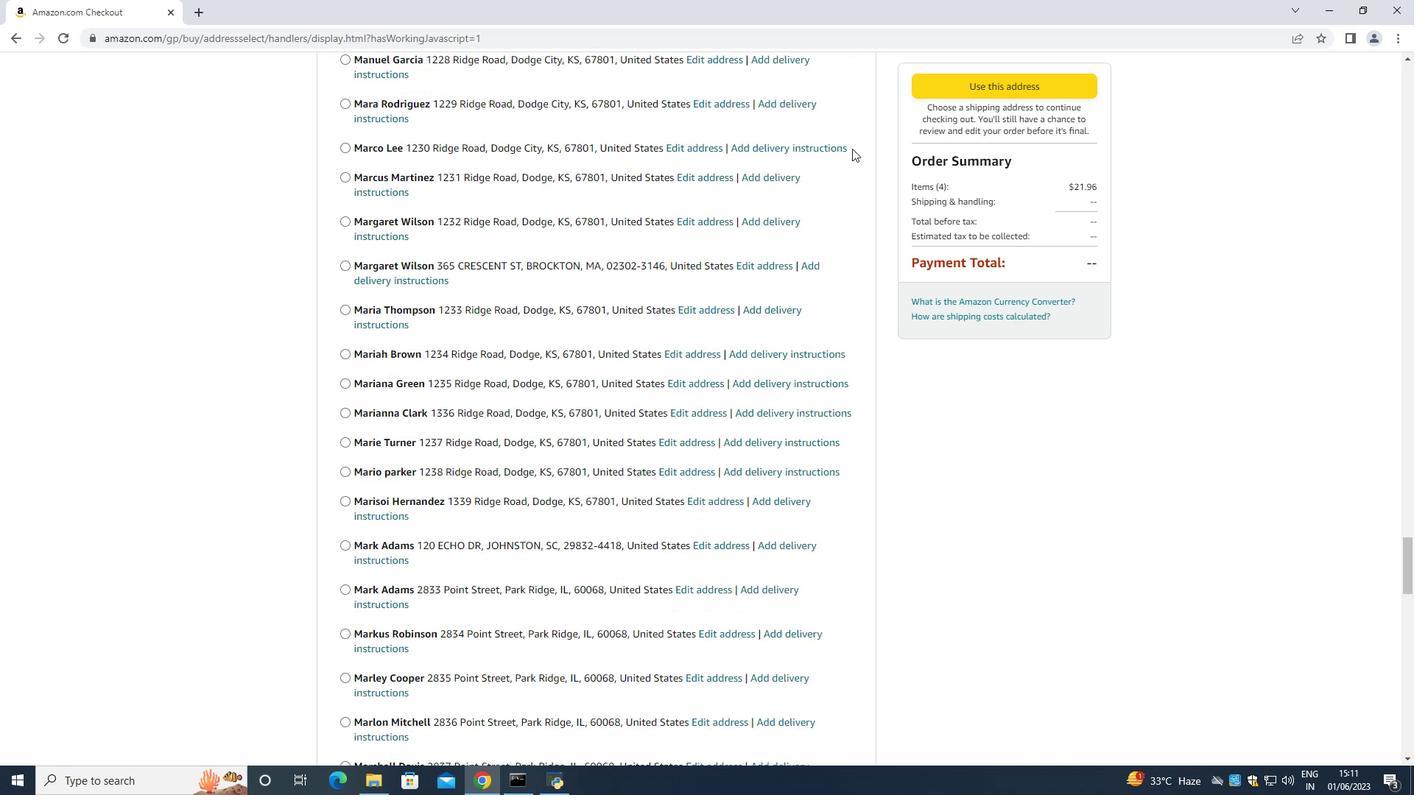 
Action: Mouse scrolled (852, 148) with delta (0, 0)
Screenshot: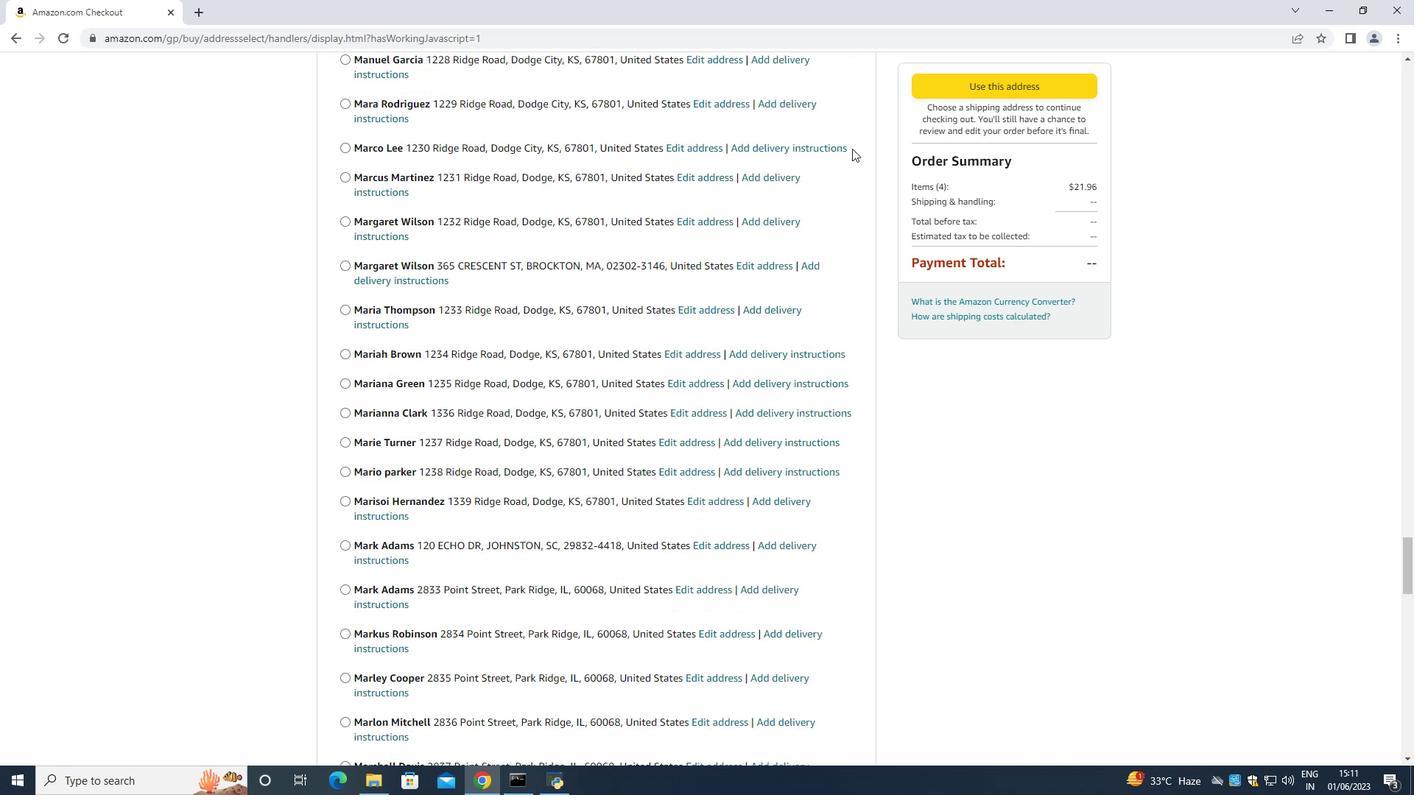 
Action: Mouse scrolled (852, 148) with delta (0, 0)
Screenshot: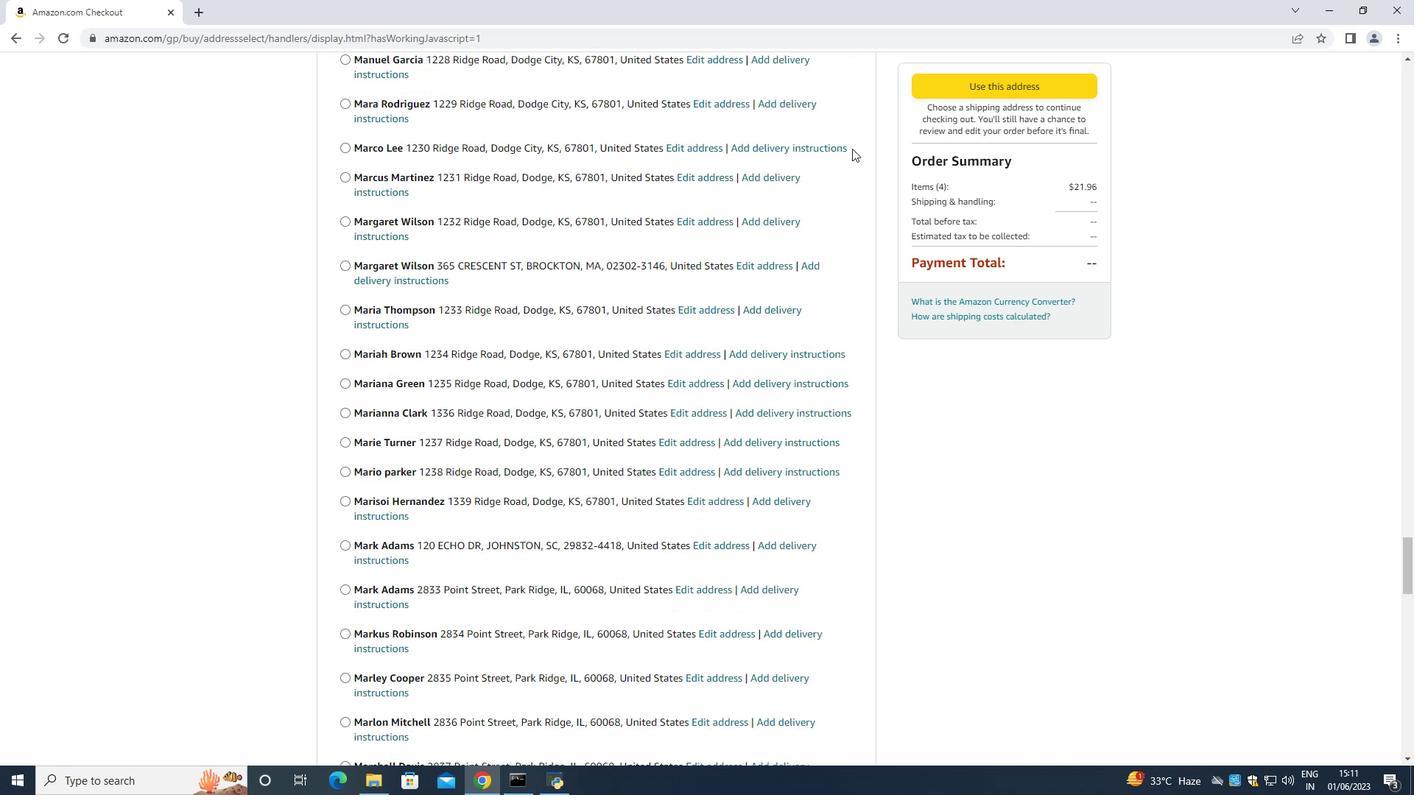 
Action: Mouse scrolled (852, 148) with delta (0, 0)
Screenshot: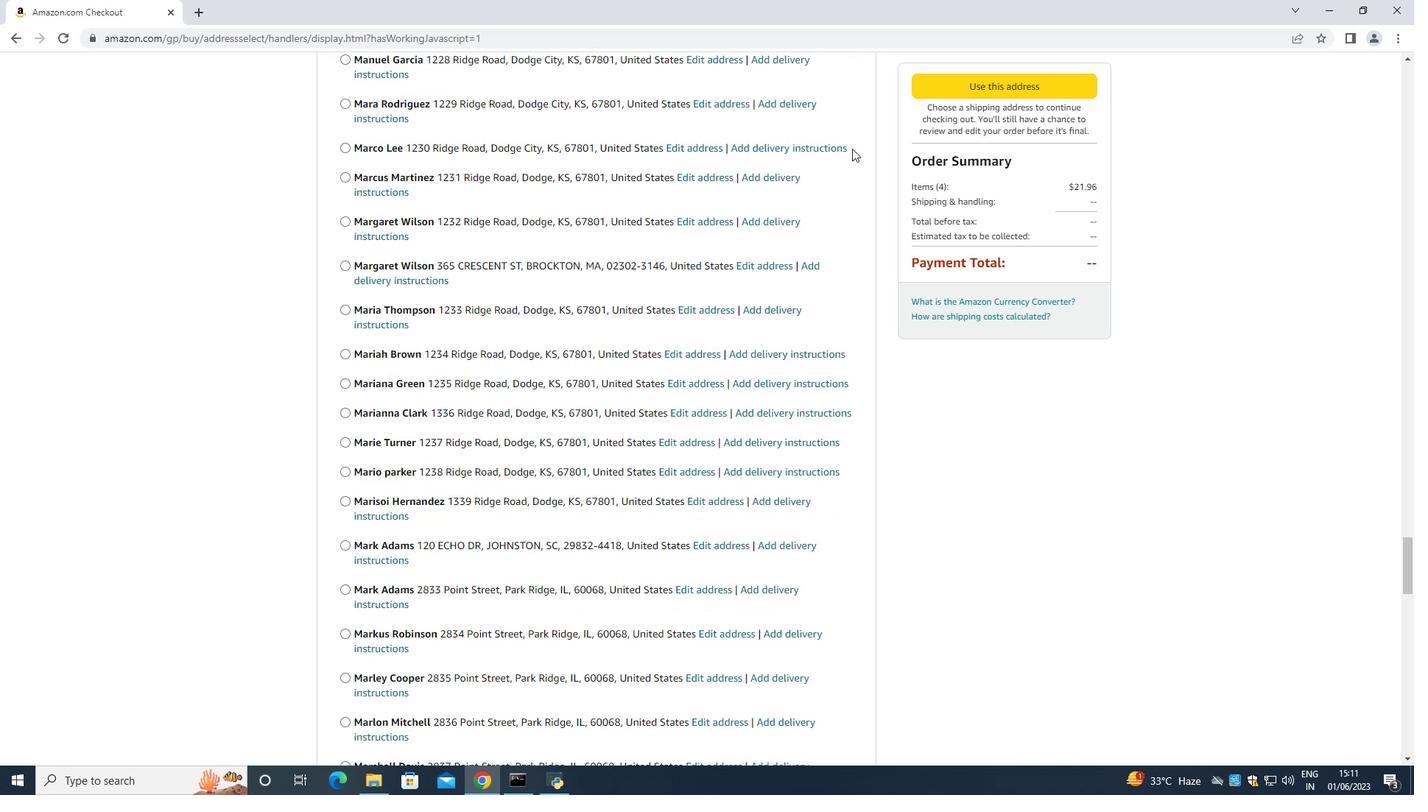 
Action: Mouse scrolled (852, 148) with delta (0, 0)
Screenshot: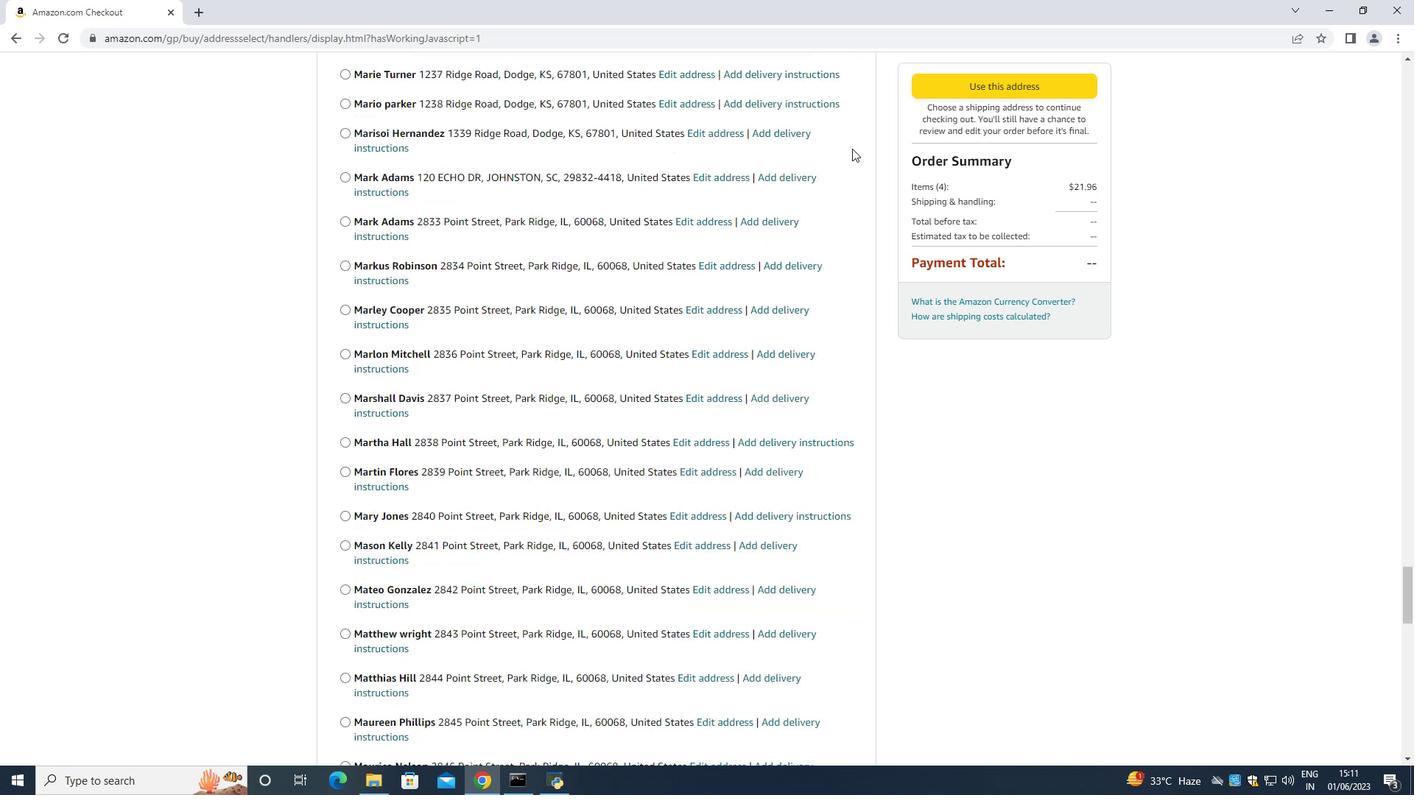
Action: Mouse scrolled (852, 148) with delta (0, 0)
Screenshot: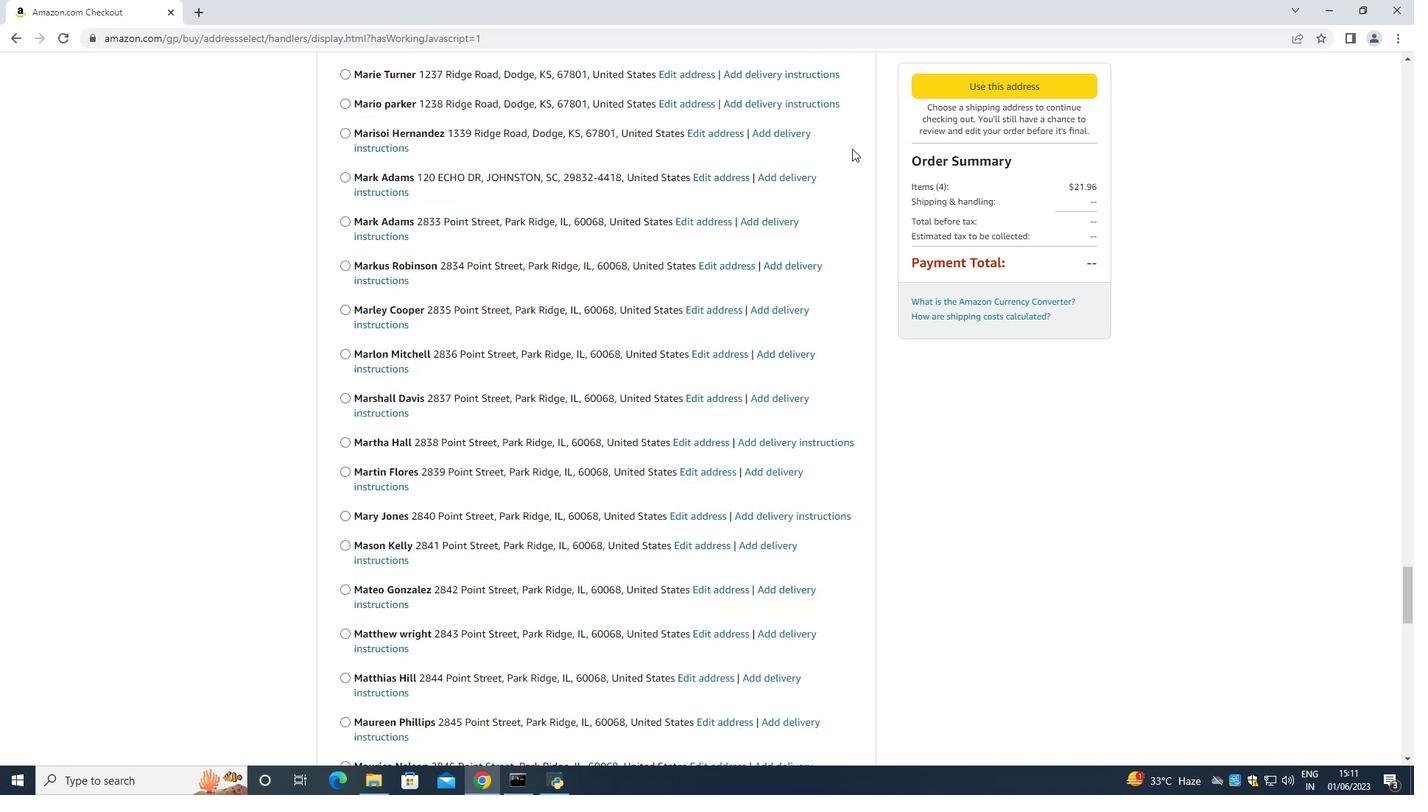 
Action: Mouse scrolled (852, 148) with delta (0, 0)
Screenshot: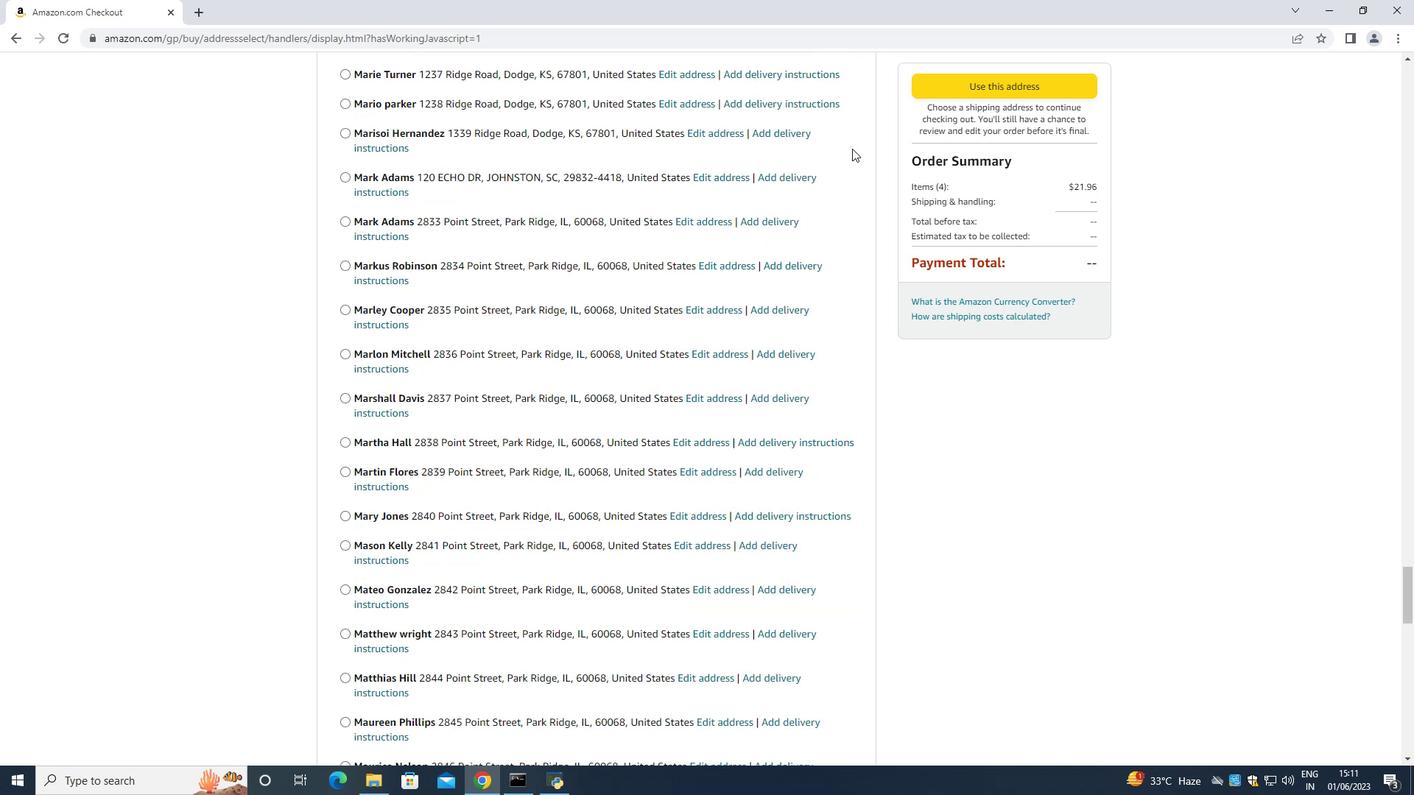 
Action: Mouse scrolled (852, 148) with delta (0, 0)
Screenshot: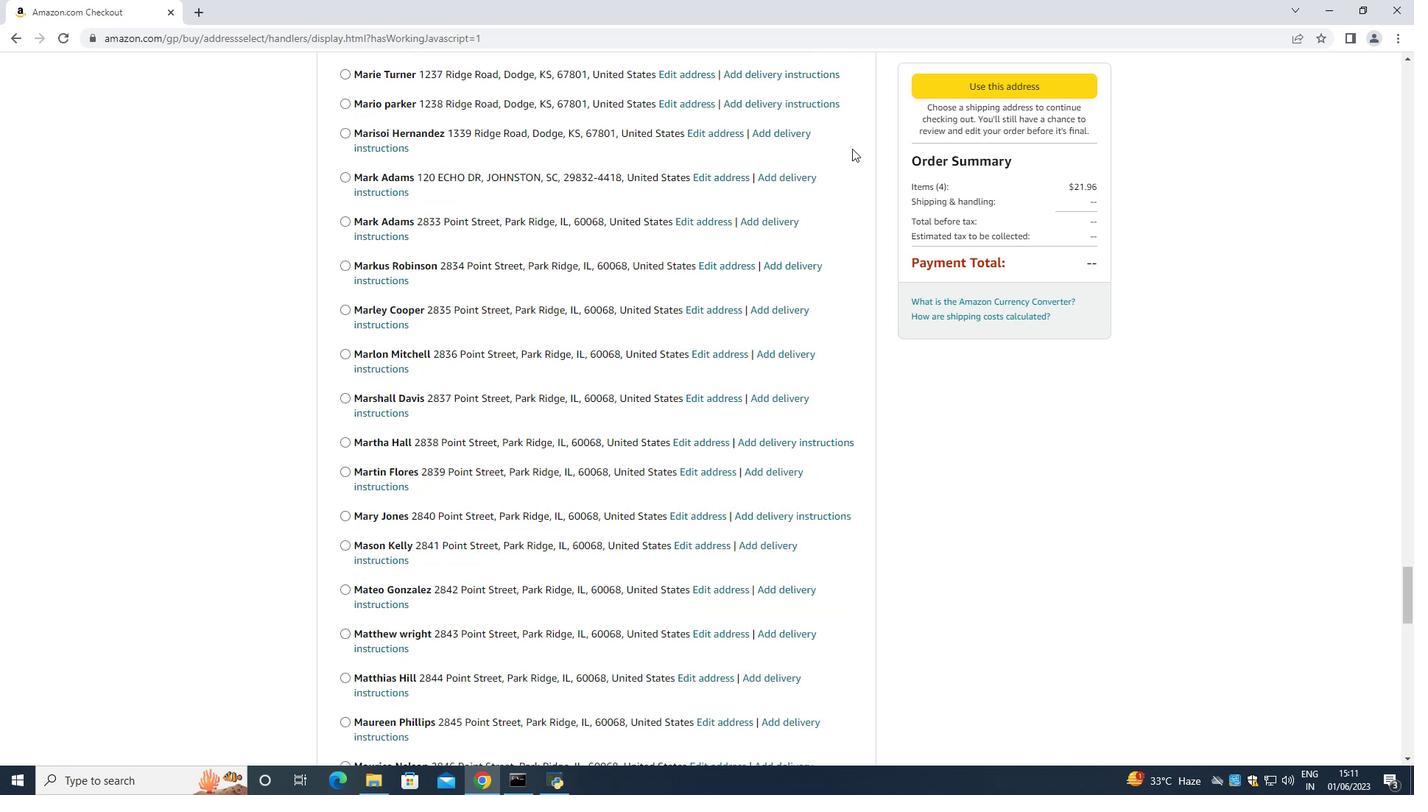
Action: Mouse scrolled (852, 148) with delta (0, 0)
Screenshot: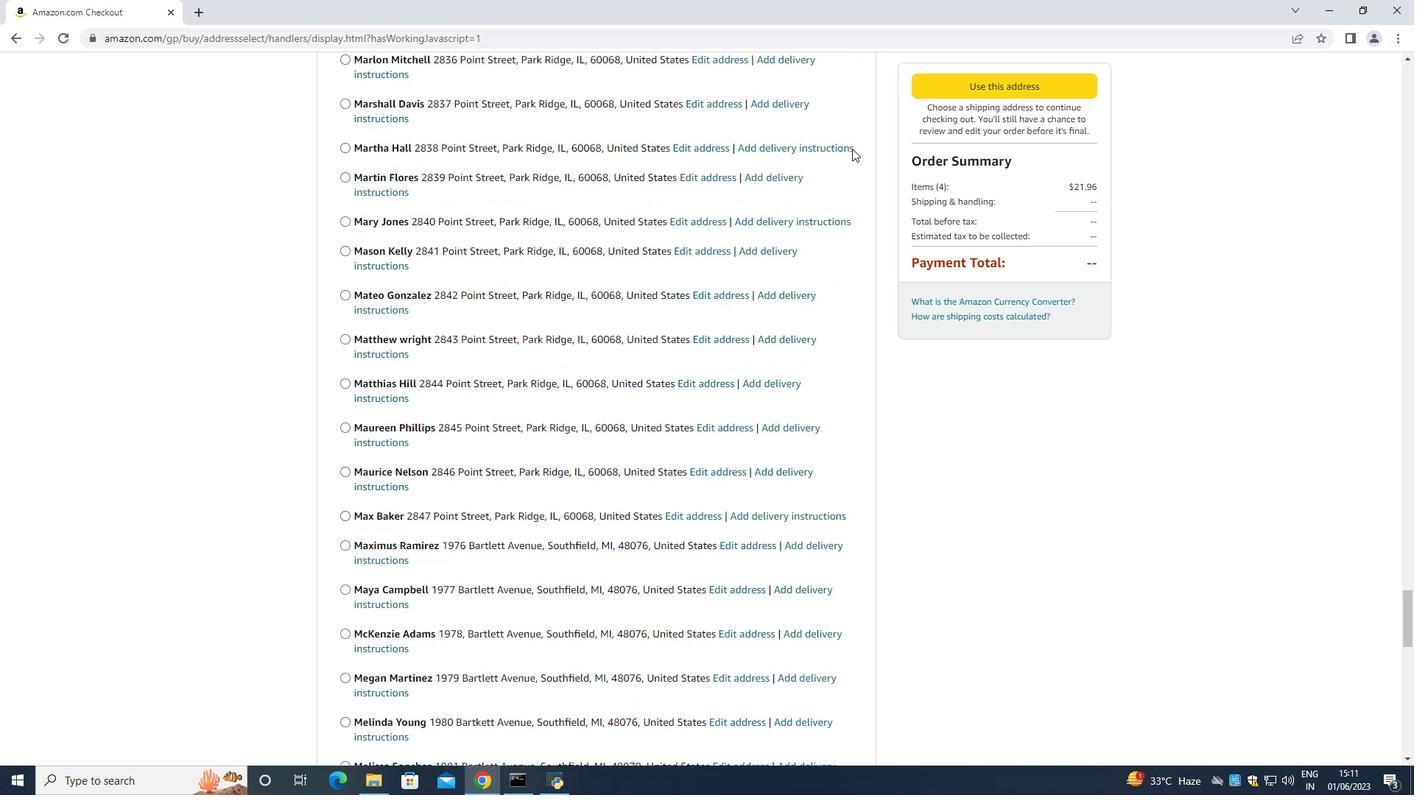 
Action: Mouse scrolled (852, 148) with delta (0, 0)
Screenshot: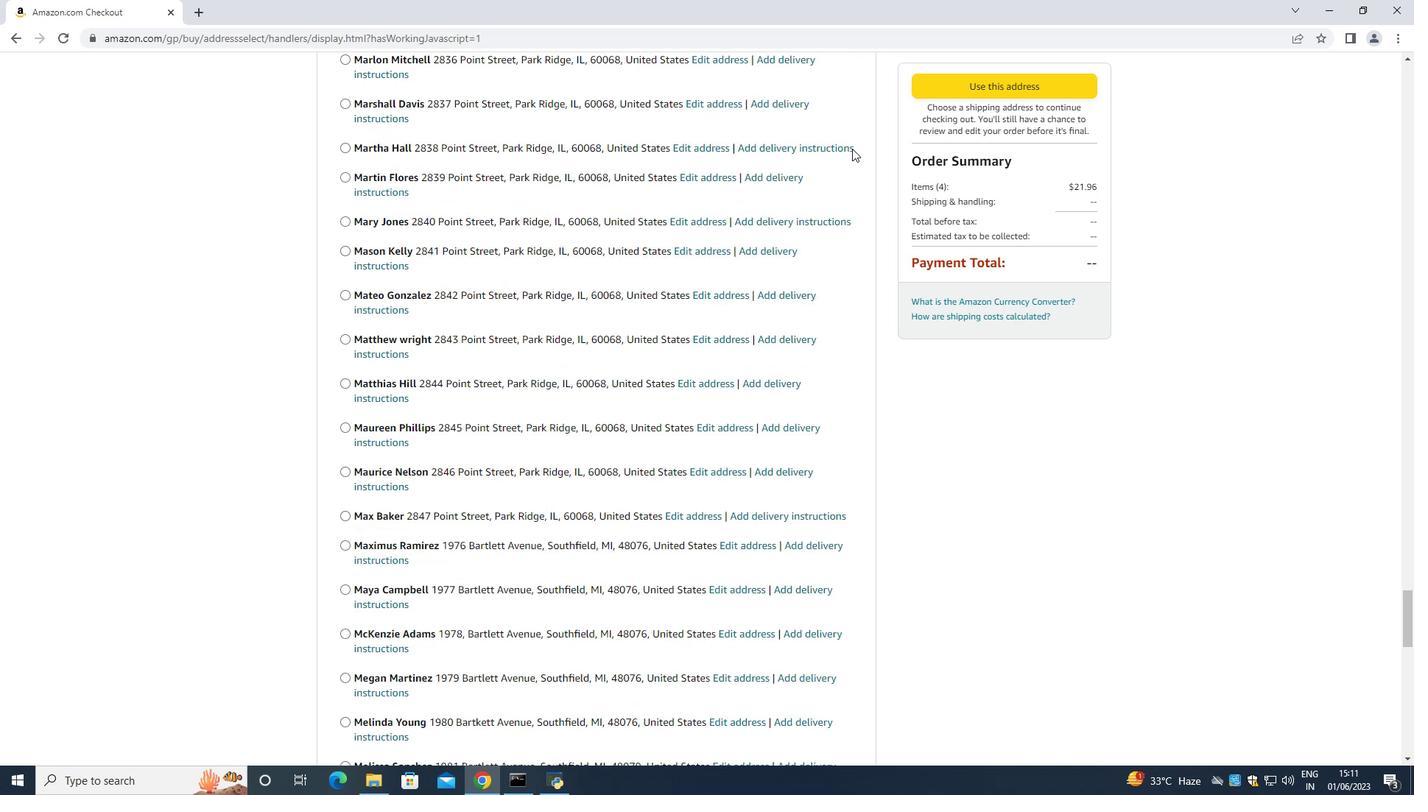 
Action: Mouse scrolled (852, 148) with delta (0, 0)
Screenshot: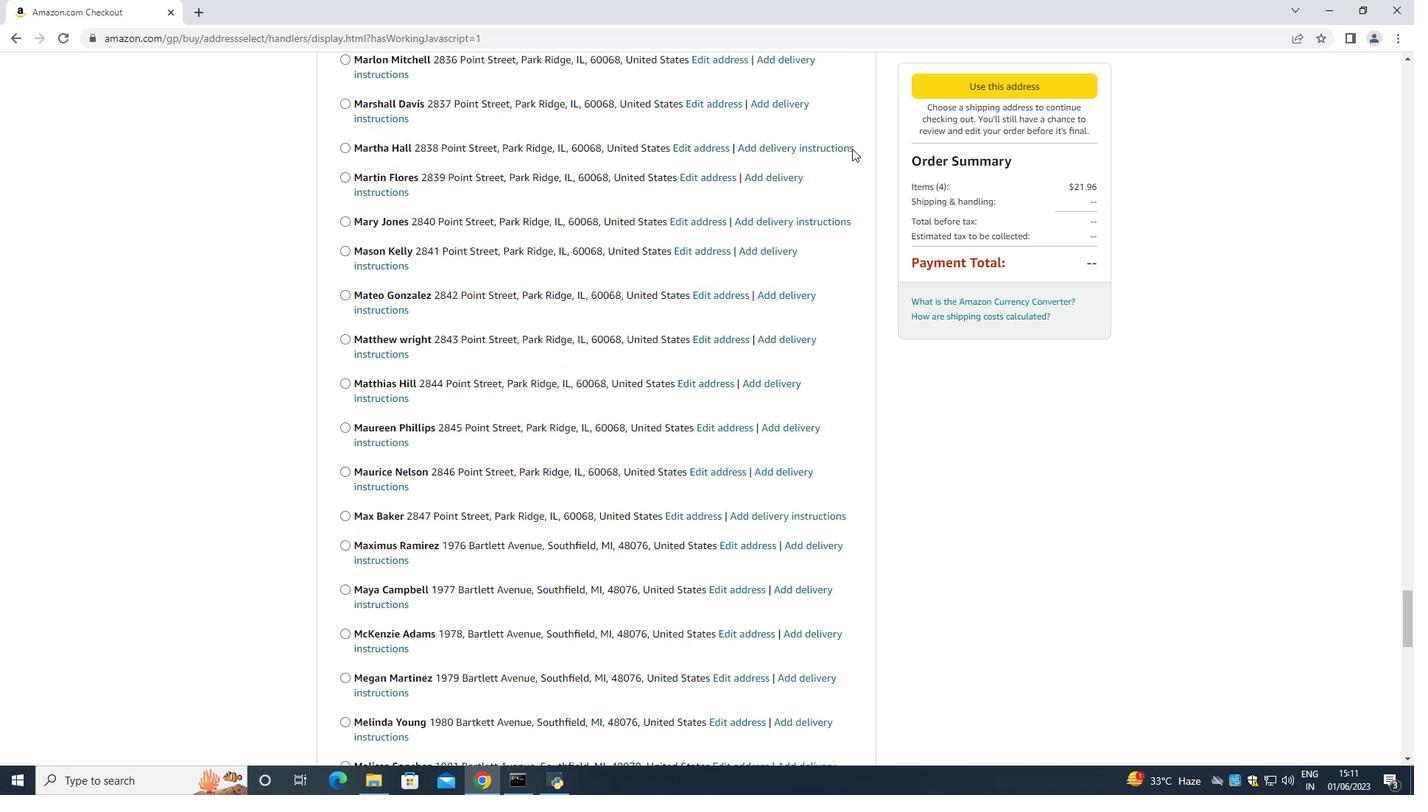 
Action: Mouse scrolled (852, 148) with delta (0, 0)
Screenshot: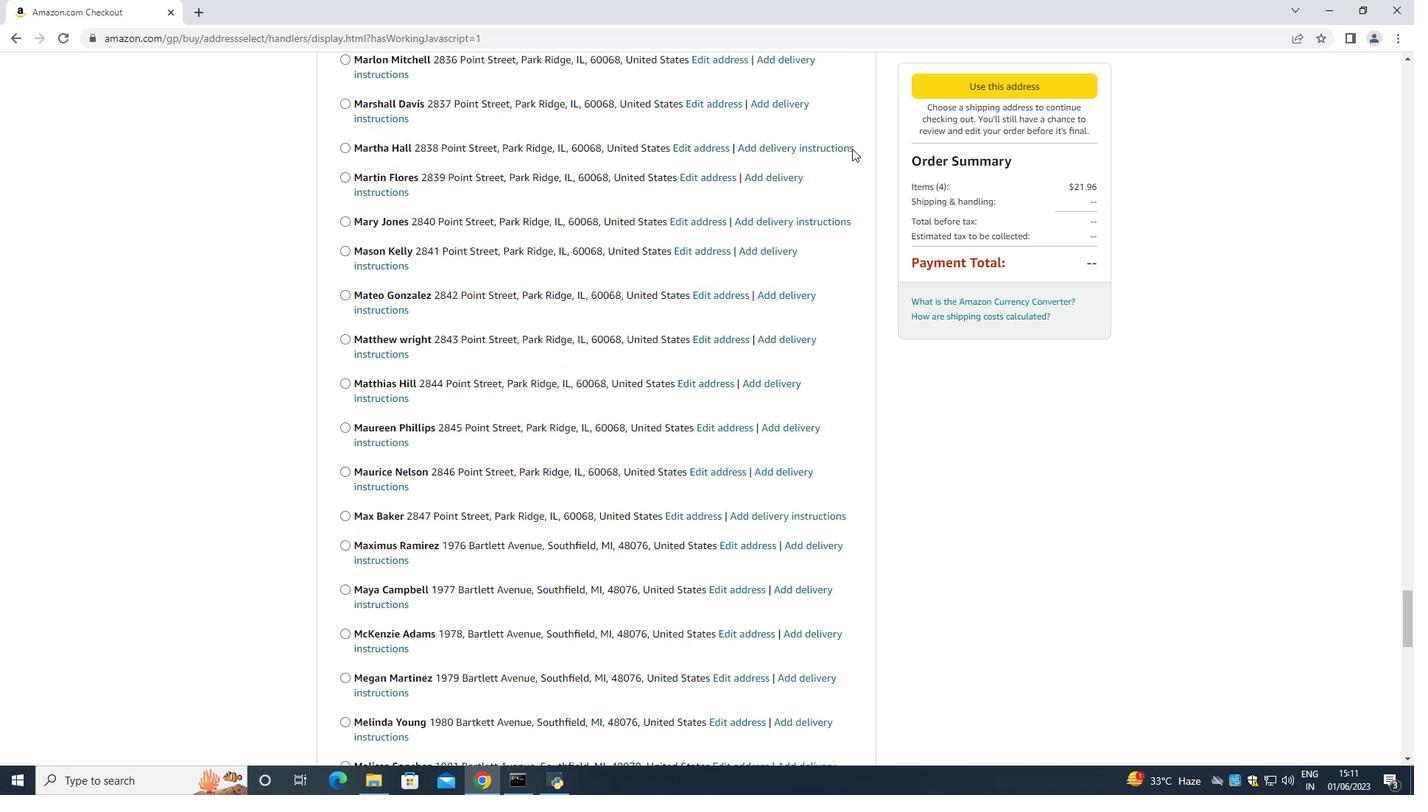 
Action: Mouse scrolled (852, 148) with delta (0, 0)
Screenshot: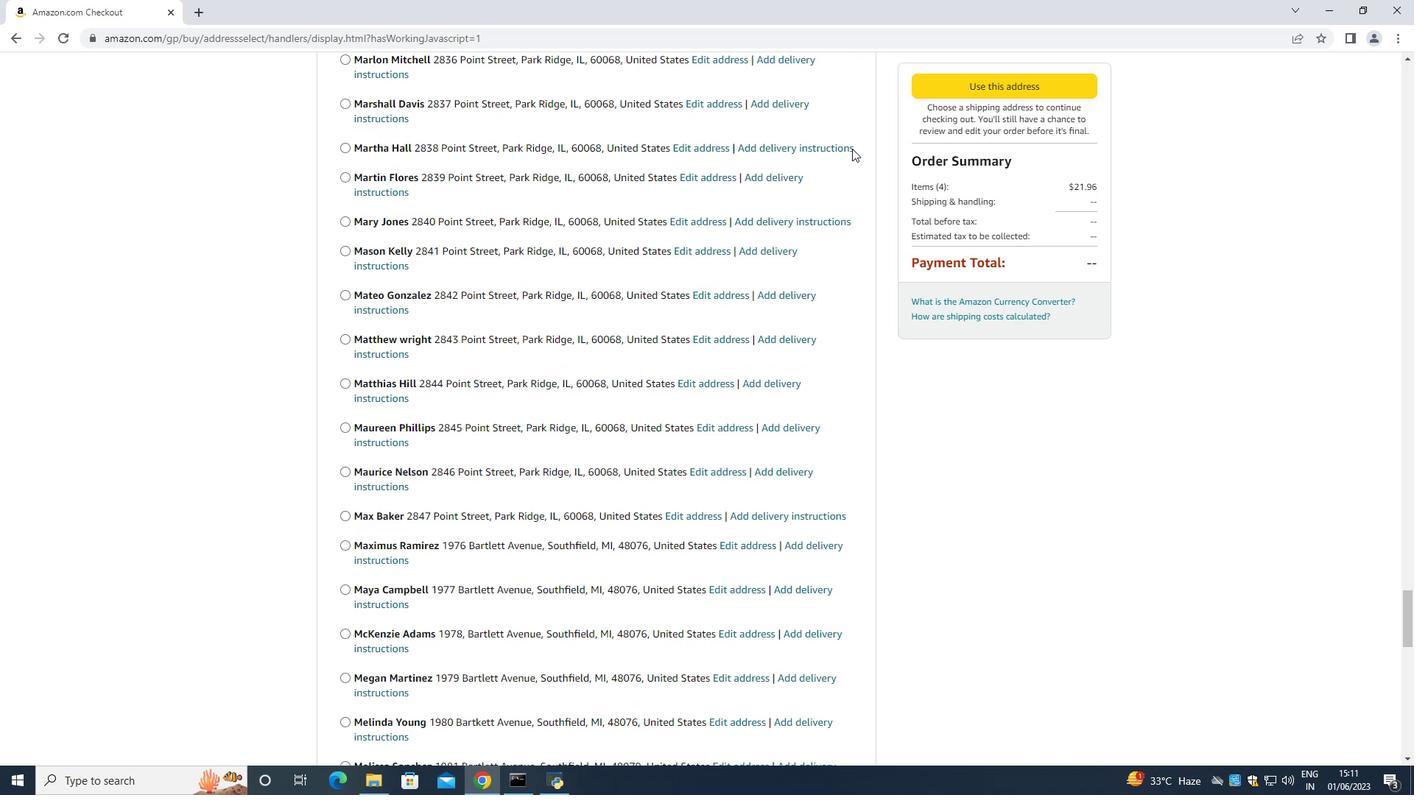 
Action: Mouse scrolled (852, 148) with delta (0, 0)
Screenshot: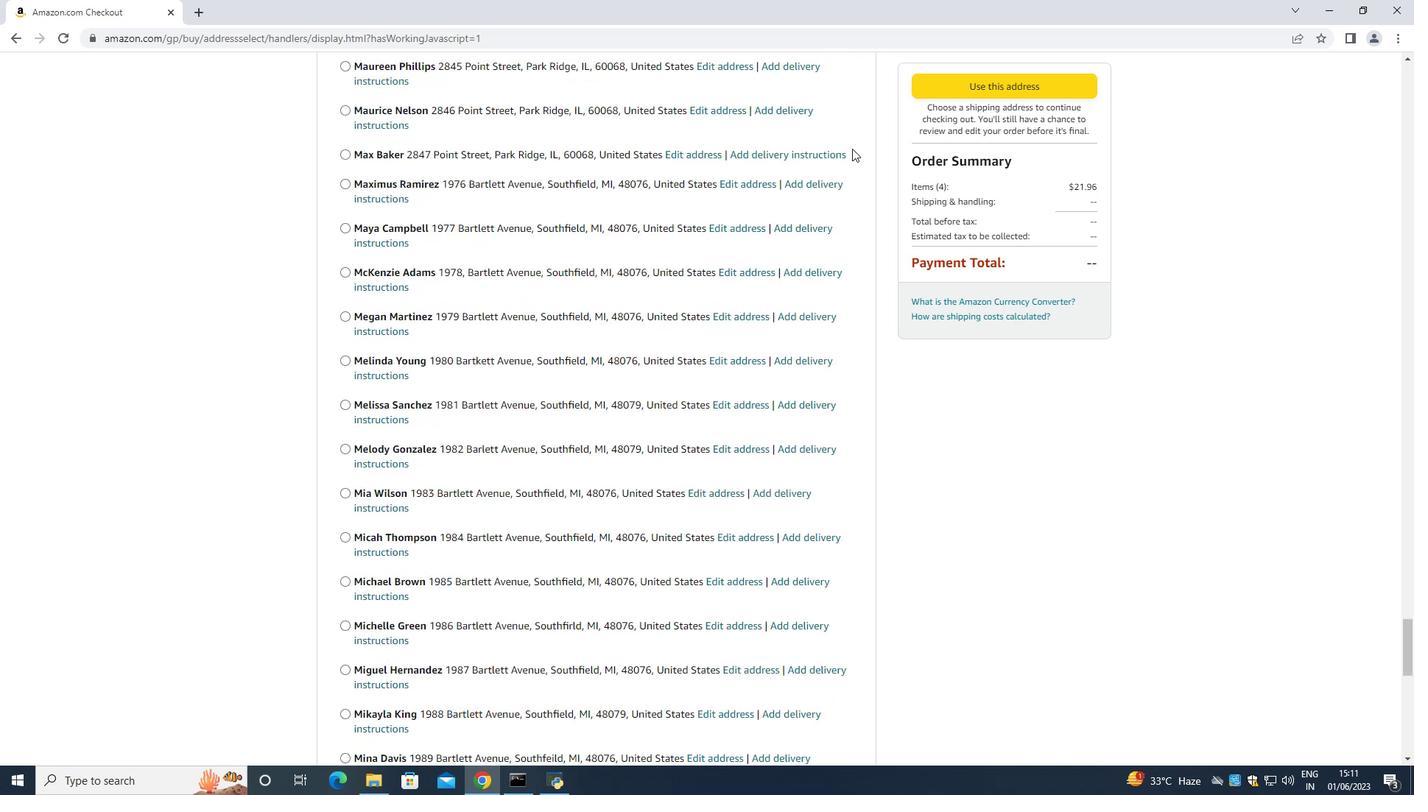 
Action: Mouse scrolled (852, 148) with delta (0, 0)
Screenshot: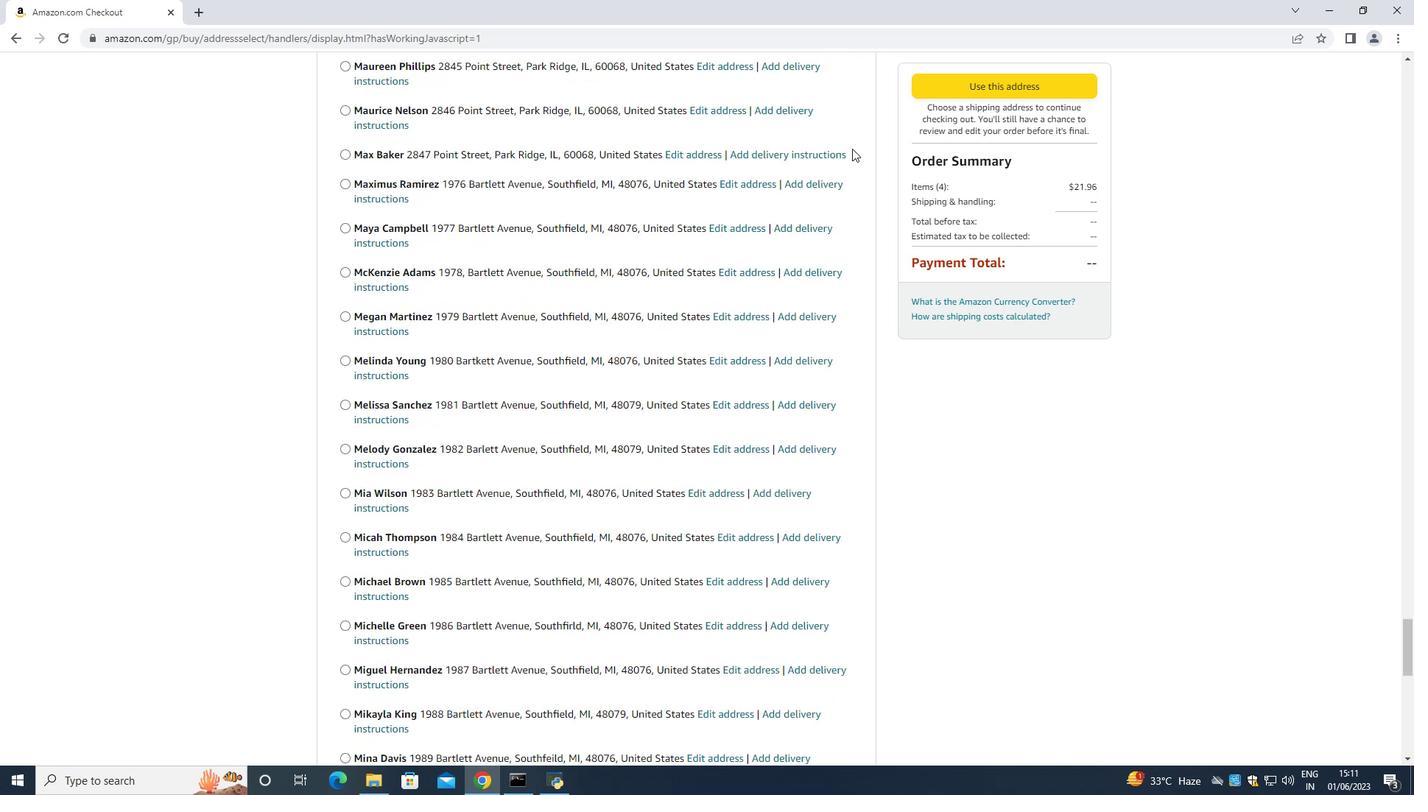 
Action: Mouse scrolled (852, 148) with delta (0, 0)
Screenshot: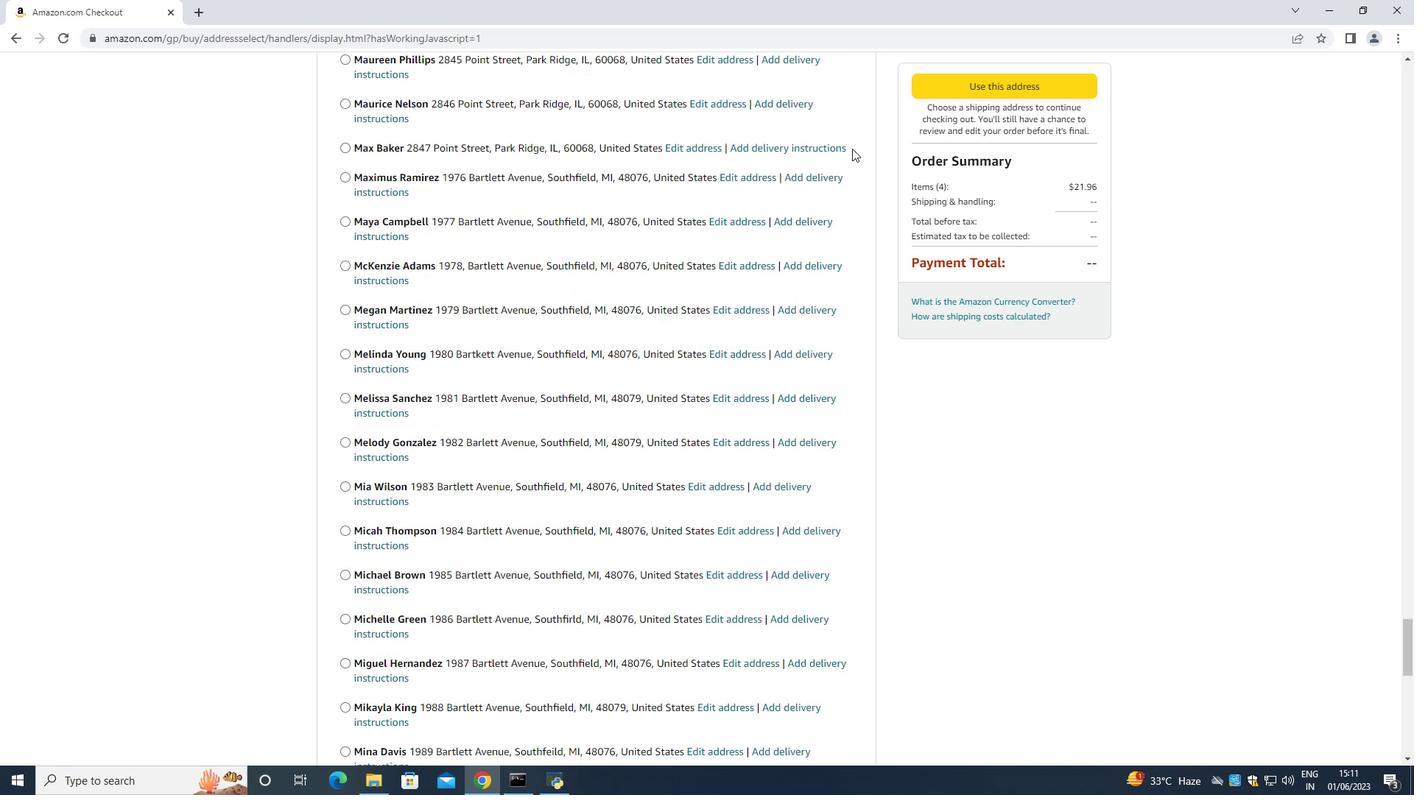 
Action: Mouse scrolled (852, 148) with delta (0, 0)
Screenshot: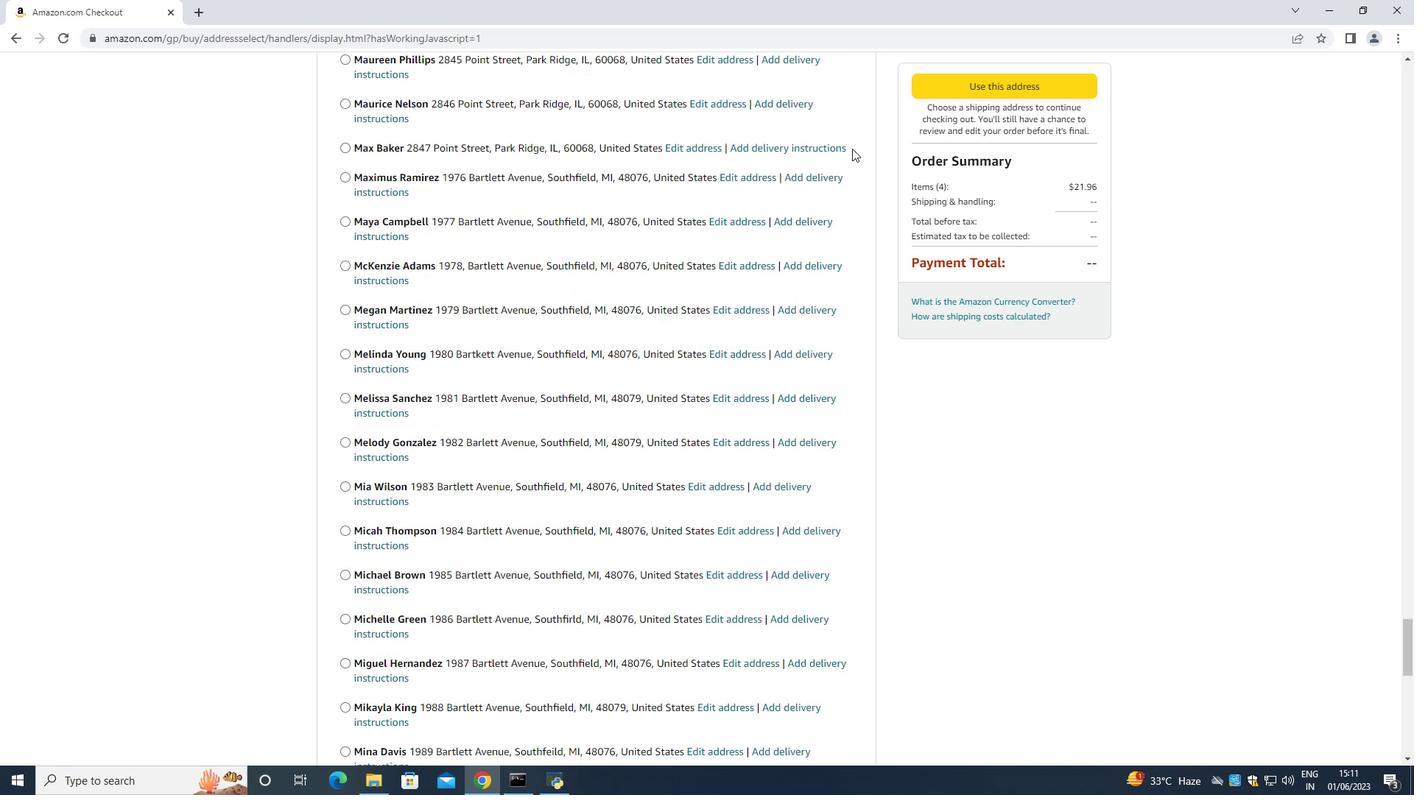
Action: Mouse scrolled (852, 148) with delta (0, 0)
Screenshot: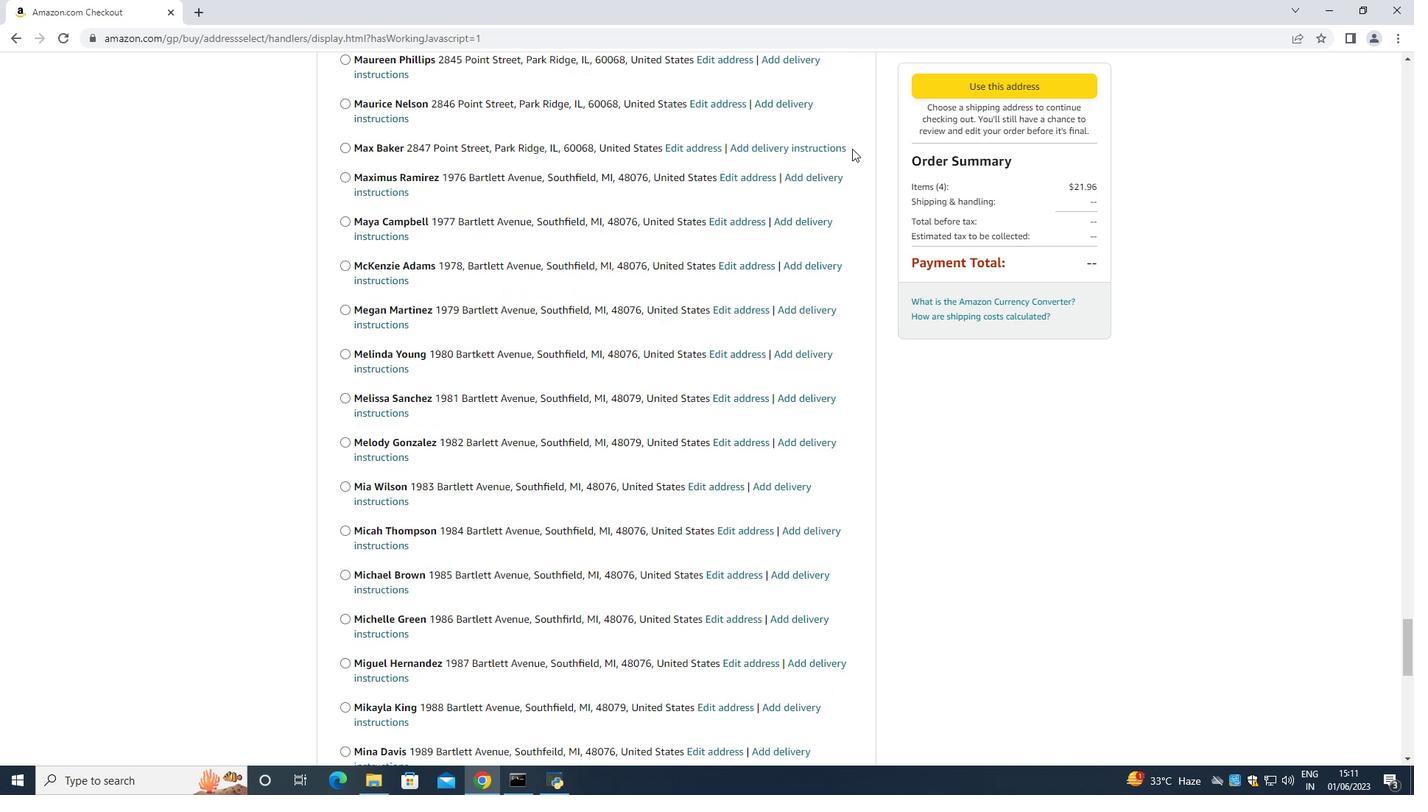 
Action: Mouse scrolled (852, 148) with delta (0, 0)
Screenshot: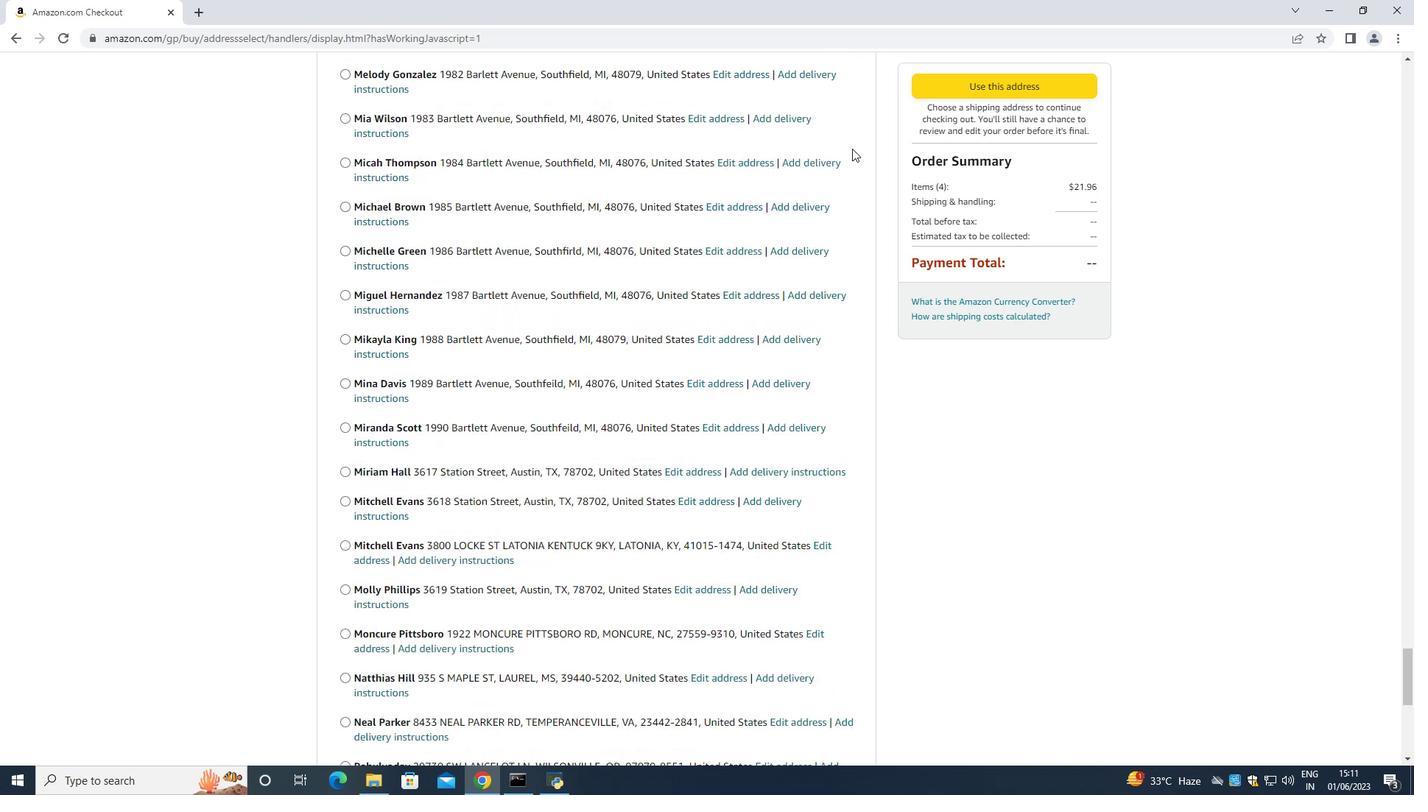 
Action: Mouse scrolled (852, 148) with delta (0, 0)
Screenshot: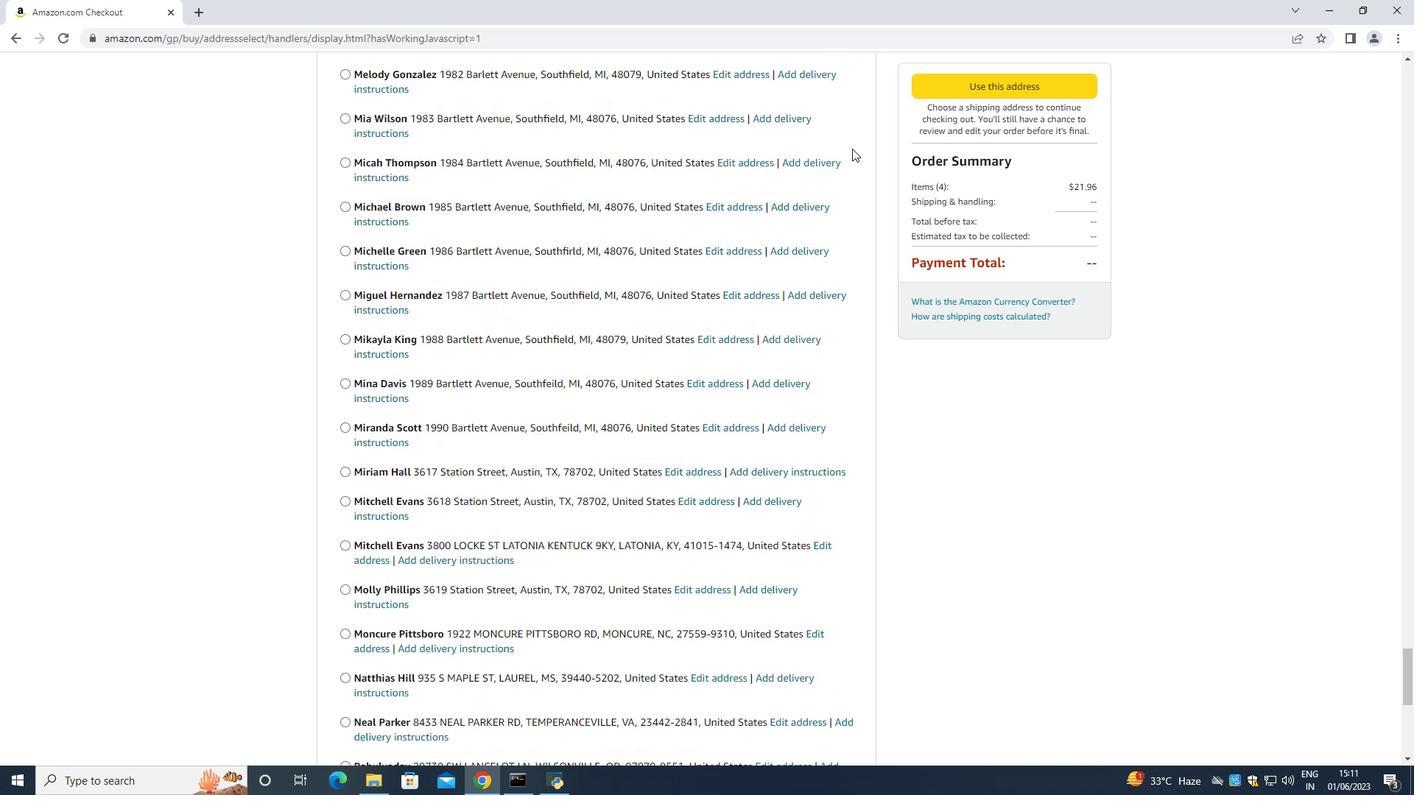 
Action: Mouse scrolled (852, 148) with delta (0, 0)
Screenshot: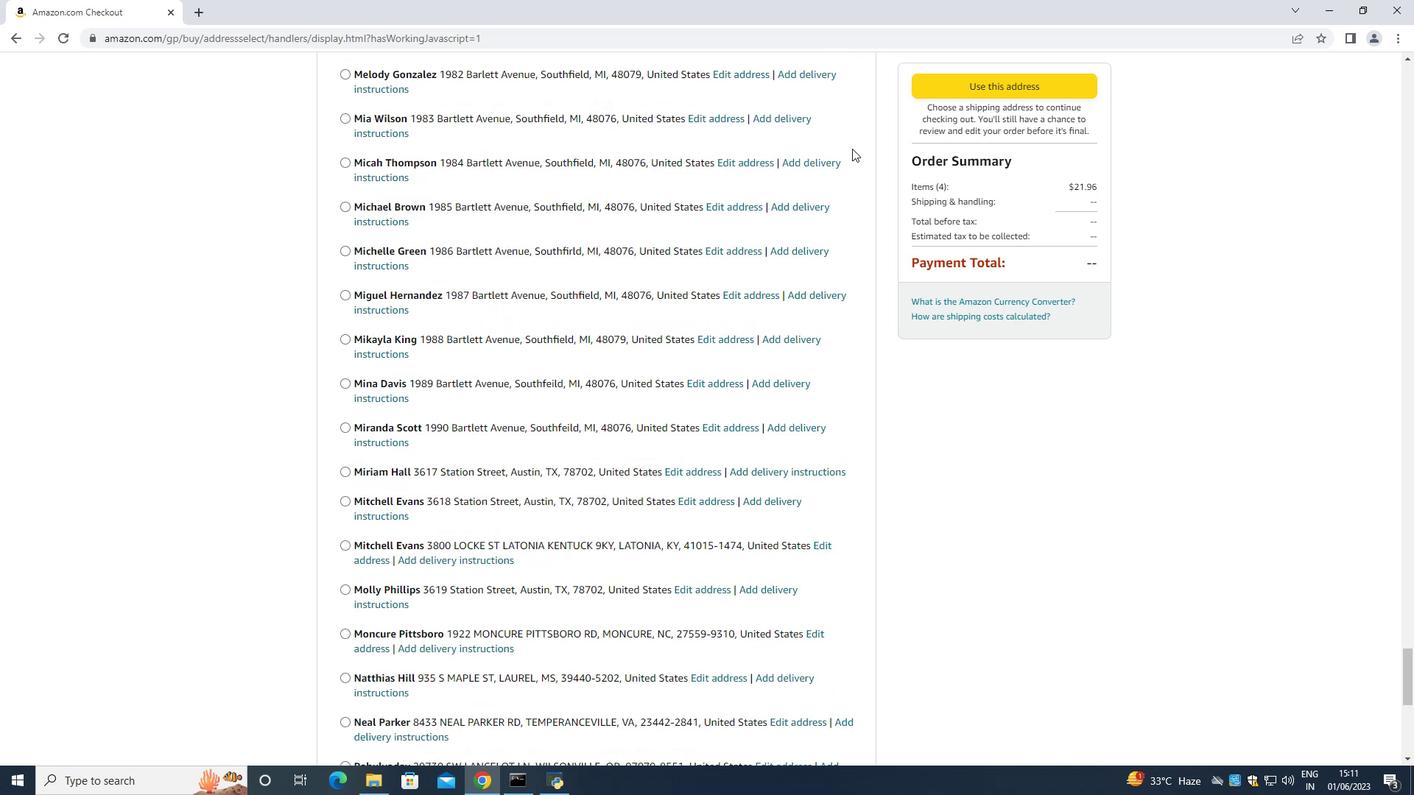 
Action: Mouse scrolled (852, 148) with delta (0, 0)
Screenshot: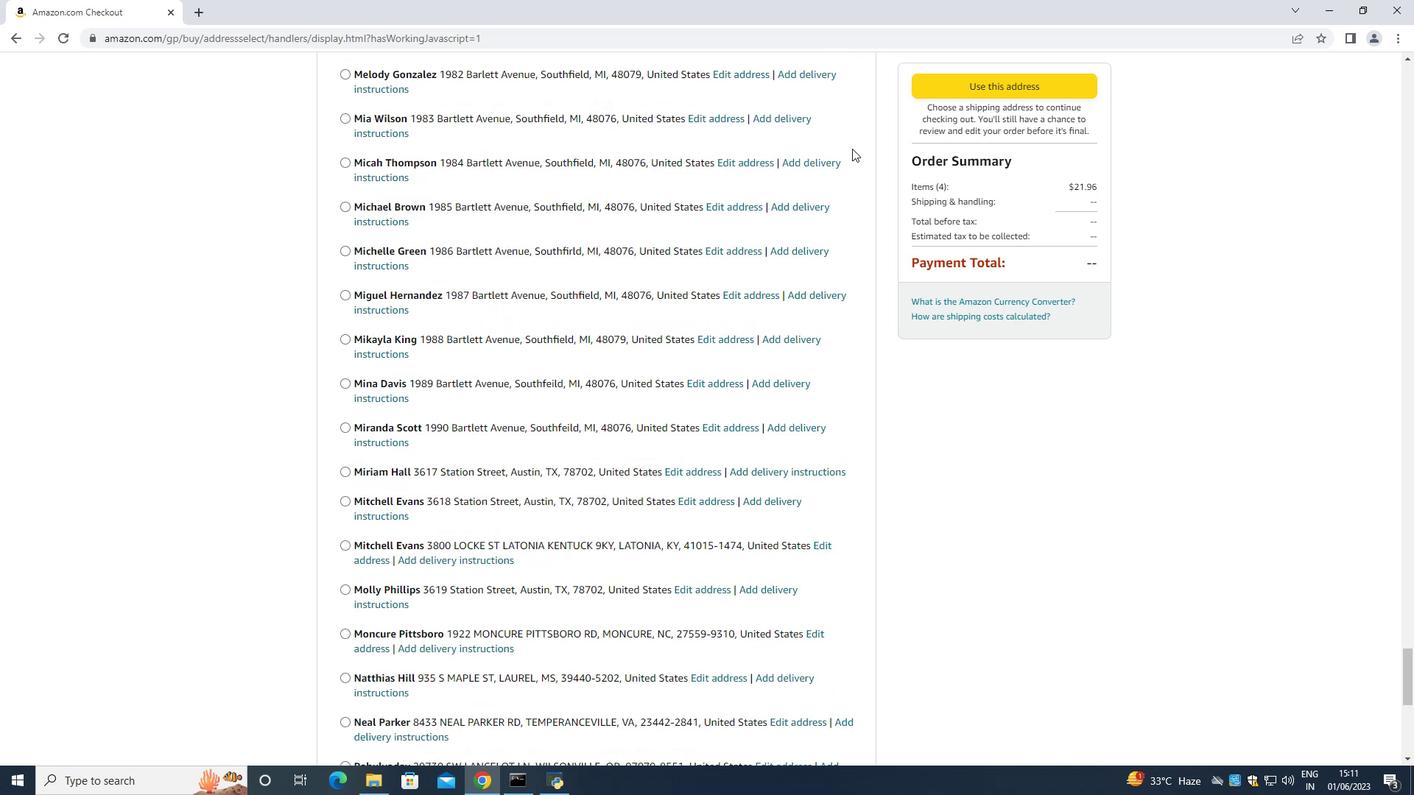 
Action: Mouse scrolled (852, 148) with delta (0, 0)
Screenshot: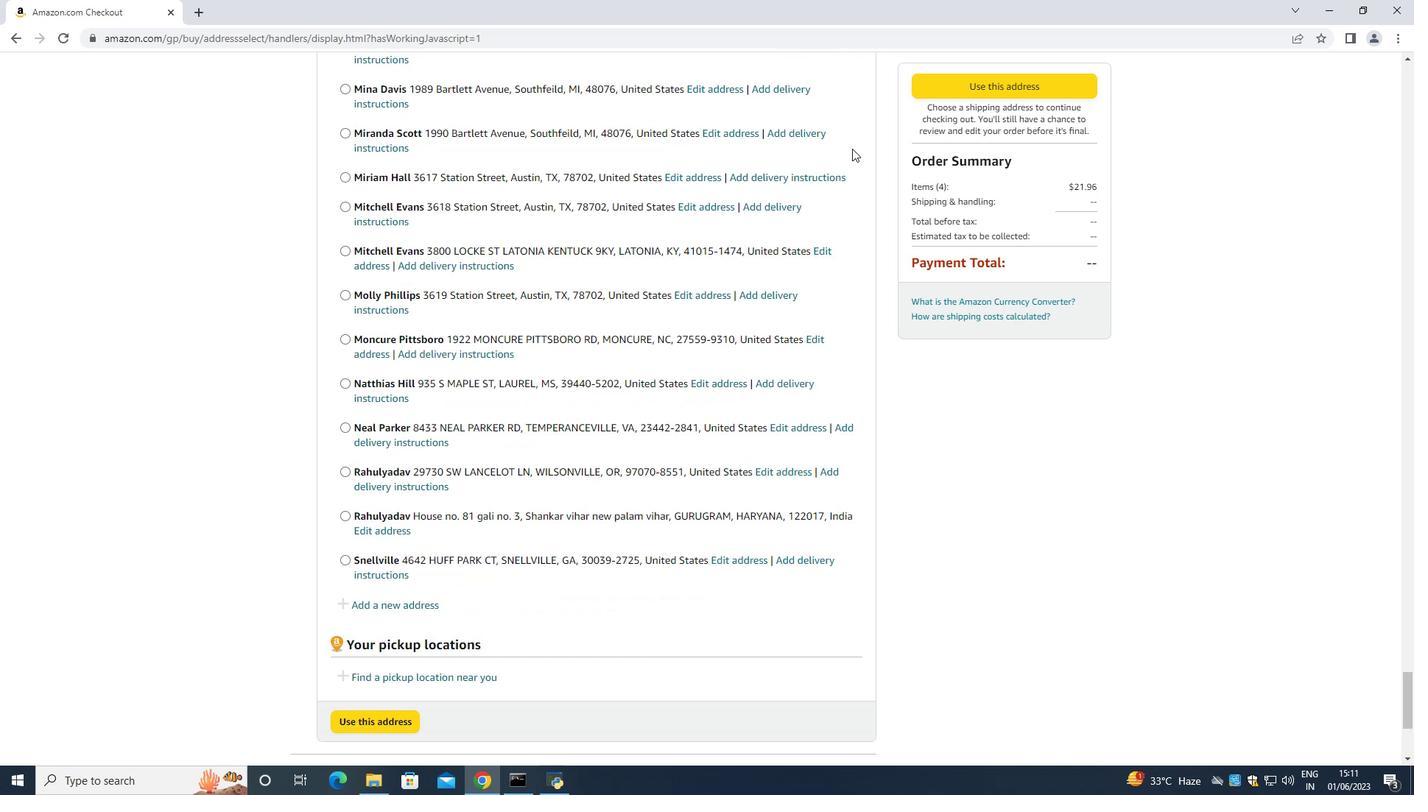 
Action: Mouse scrolled (852, 148) with delta (0, 0)
Screenshot: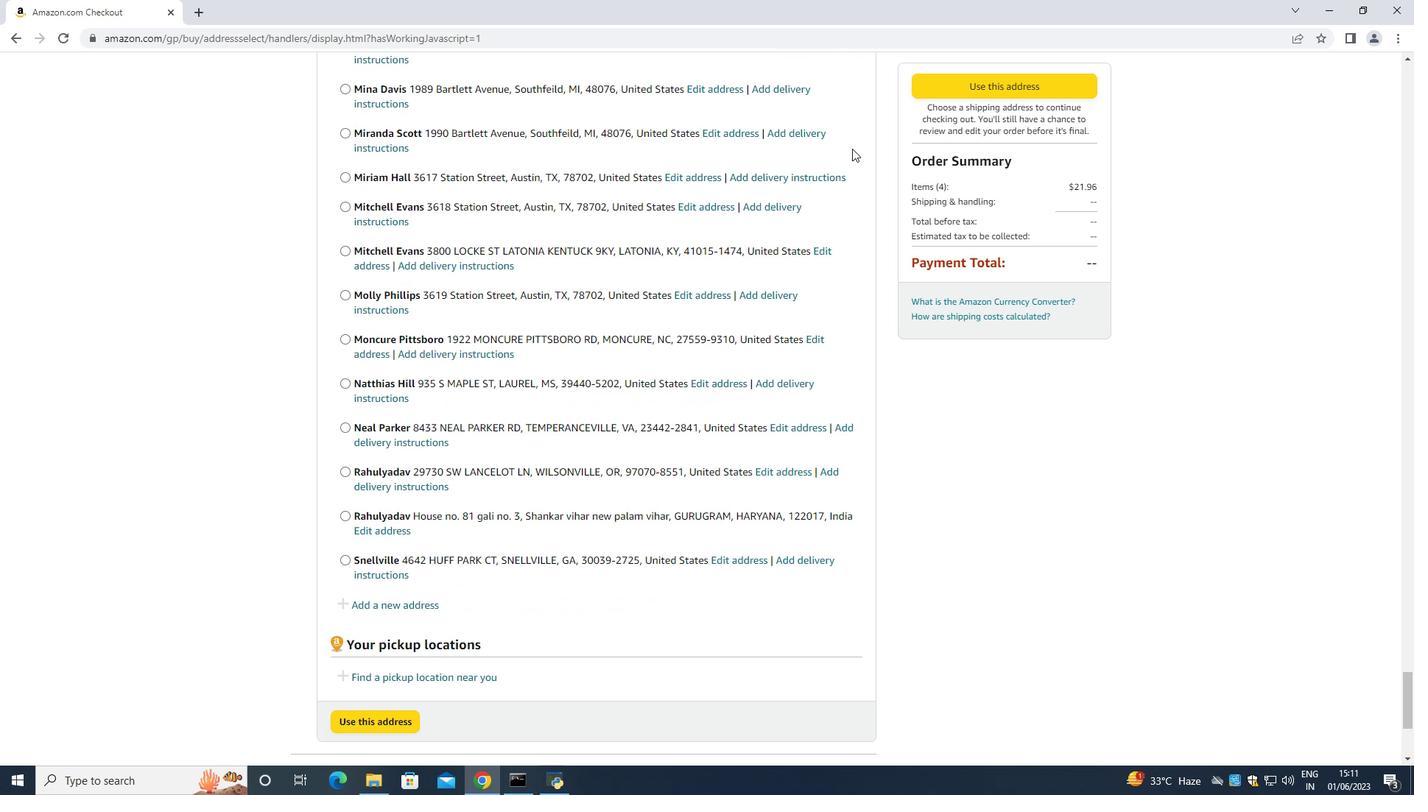 
Action: Mouse scrolled (852, 148) with delta (0, 0)
Screenshot: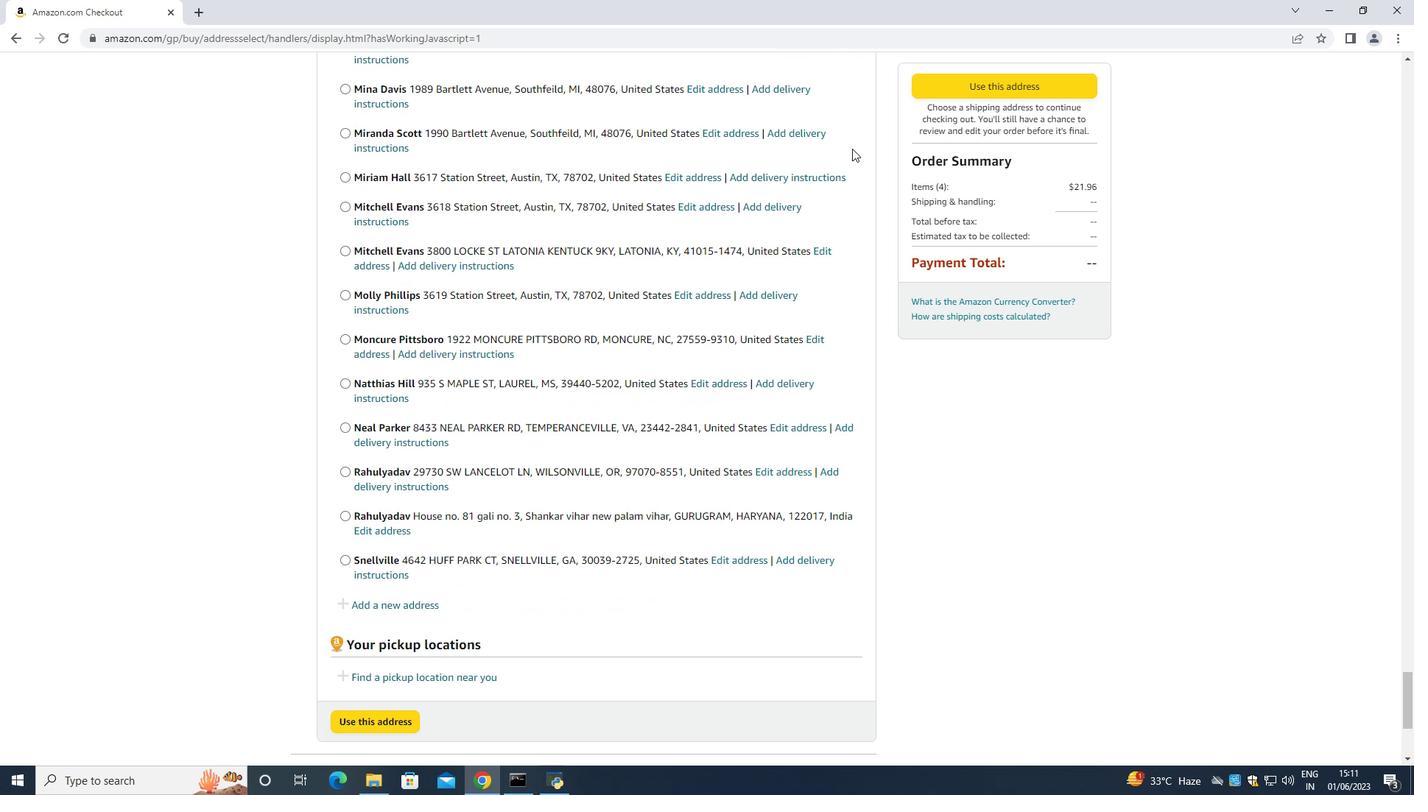 
Action: Mouse scrolled (852, 148) with delta (0, 0)
Screenshot: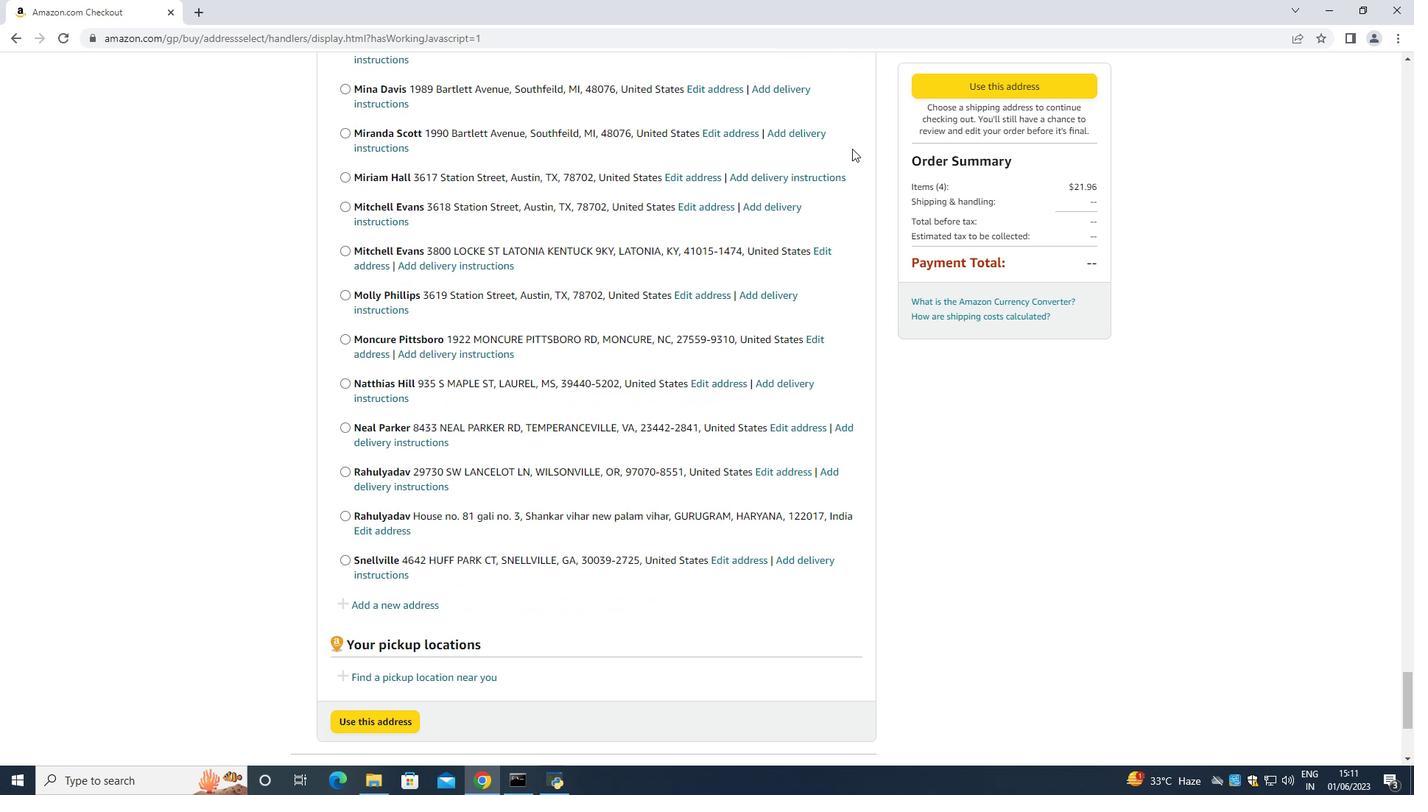
Action: Mouse scrolled (852, 148) with delta (0, 0)
Screenshot: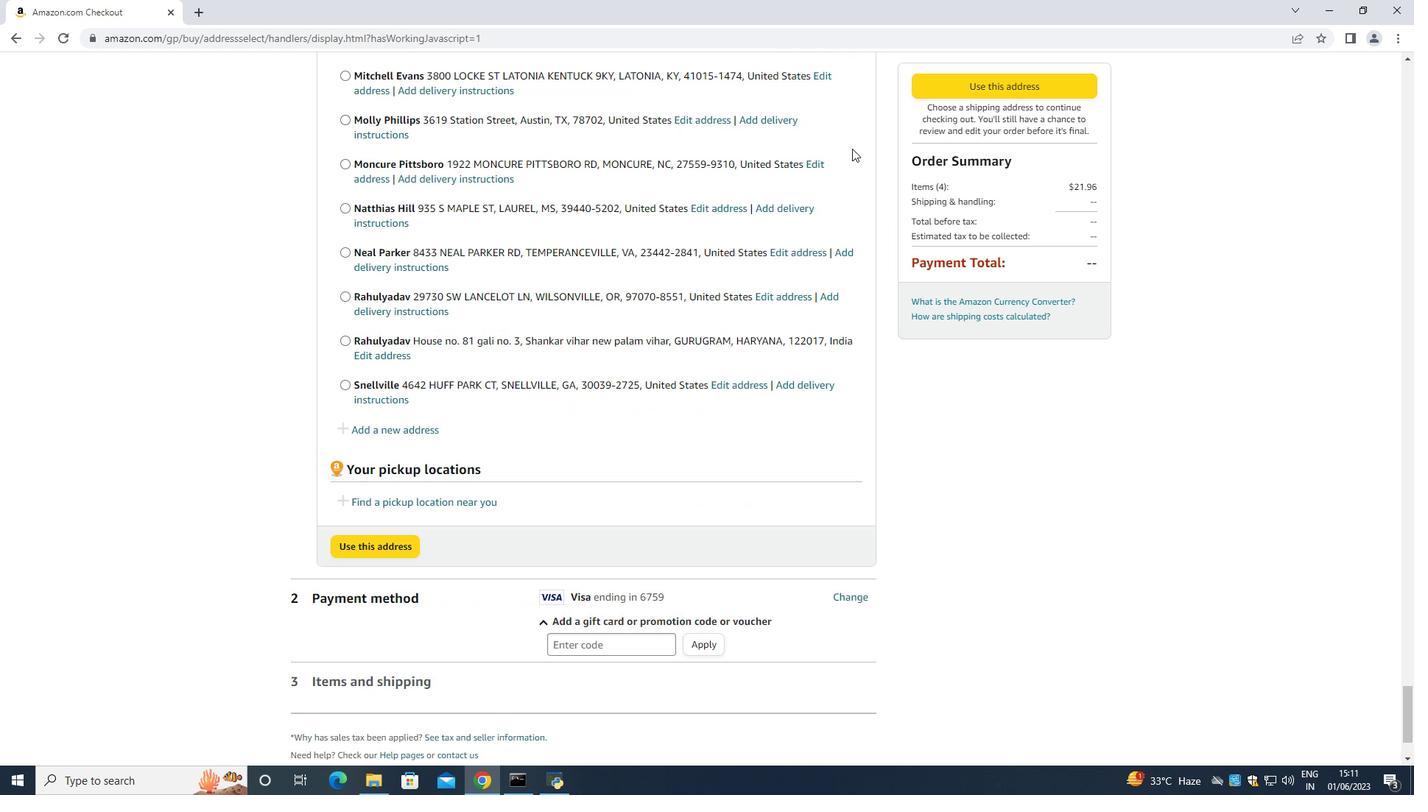
Action: Mouse scrolled (852, 148) with delta (0, 0)
Screenshot: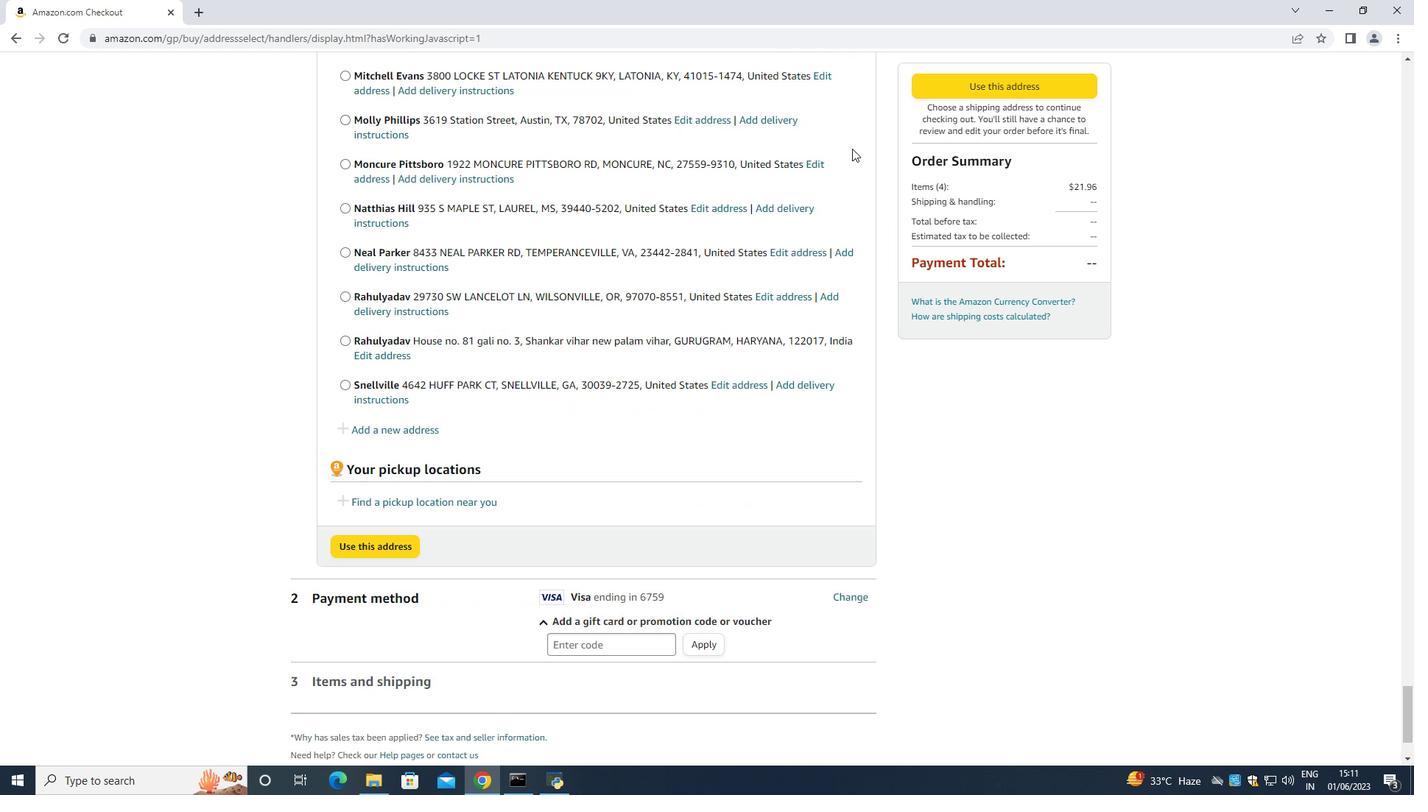 
Action: Mouse scrolled (852, 148) with delta (0, 0)
Screenshot: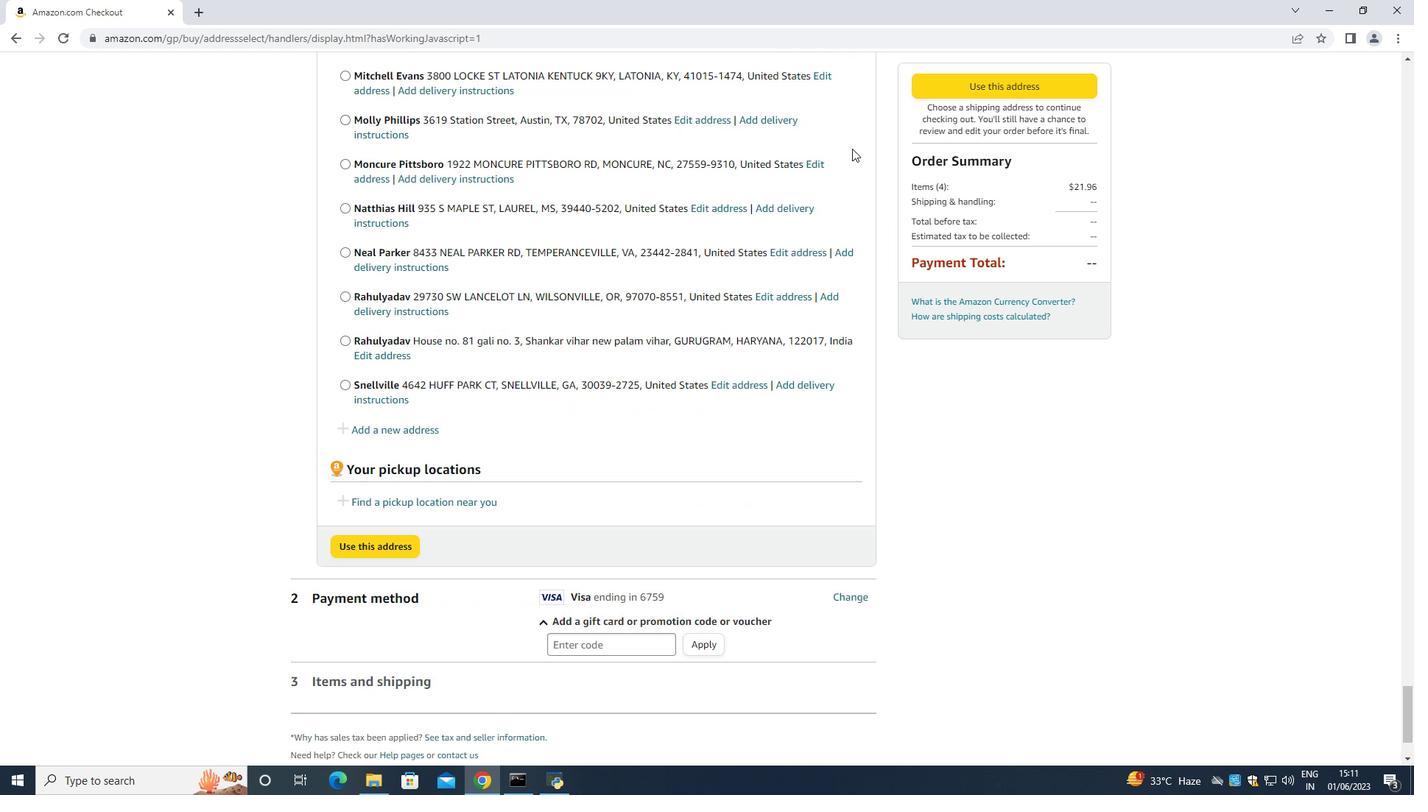 
Action: Mouse scrolled (852, 148) with delta (0, 0)
Screenshot: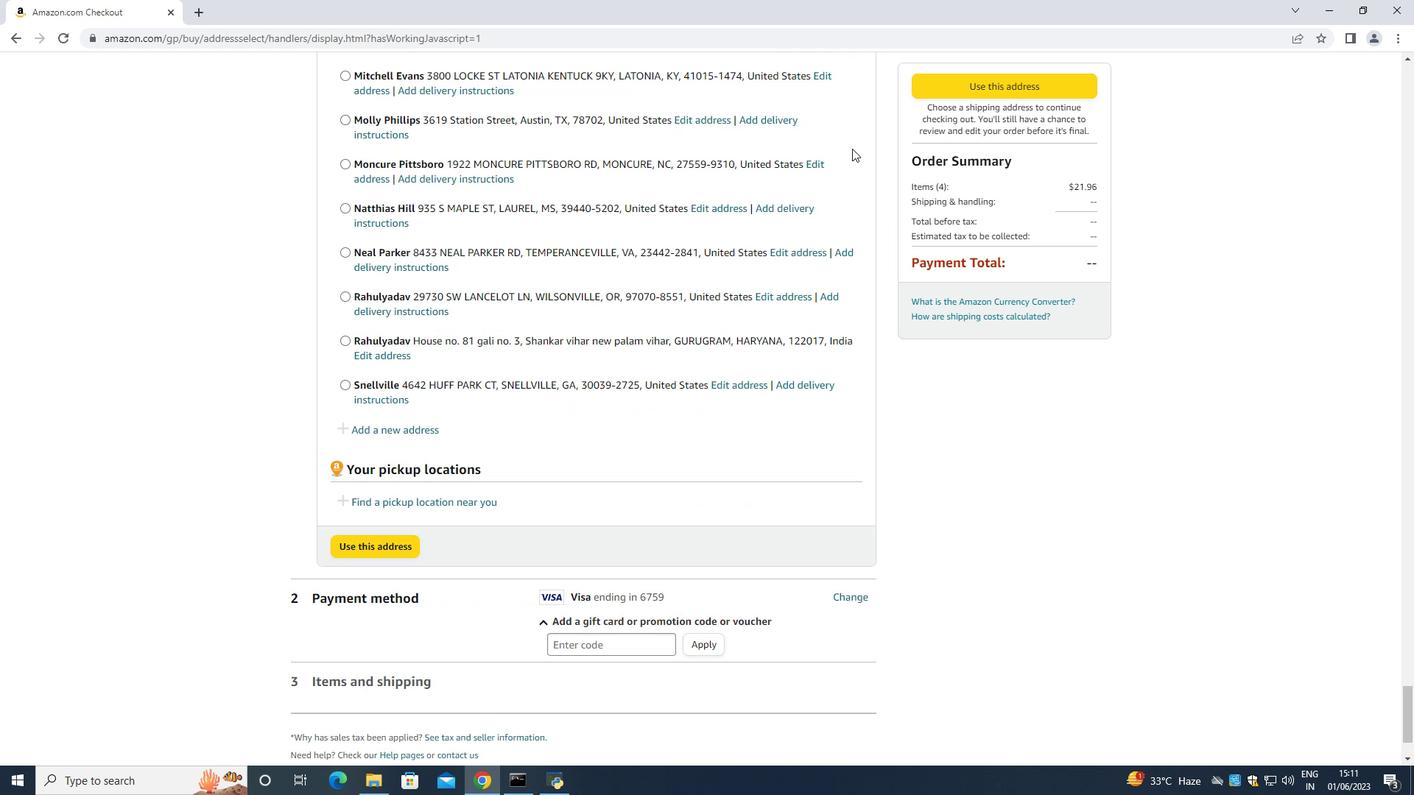 
Action: Mouse scrolled (852, 148) with delta (0, 0)
Screenshot: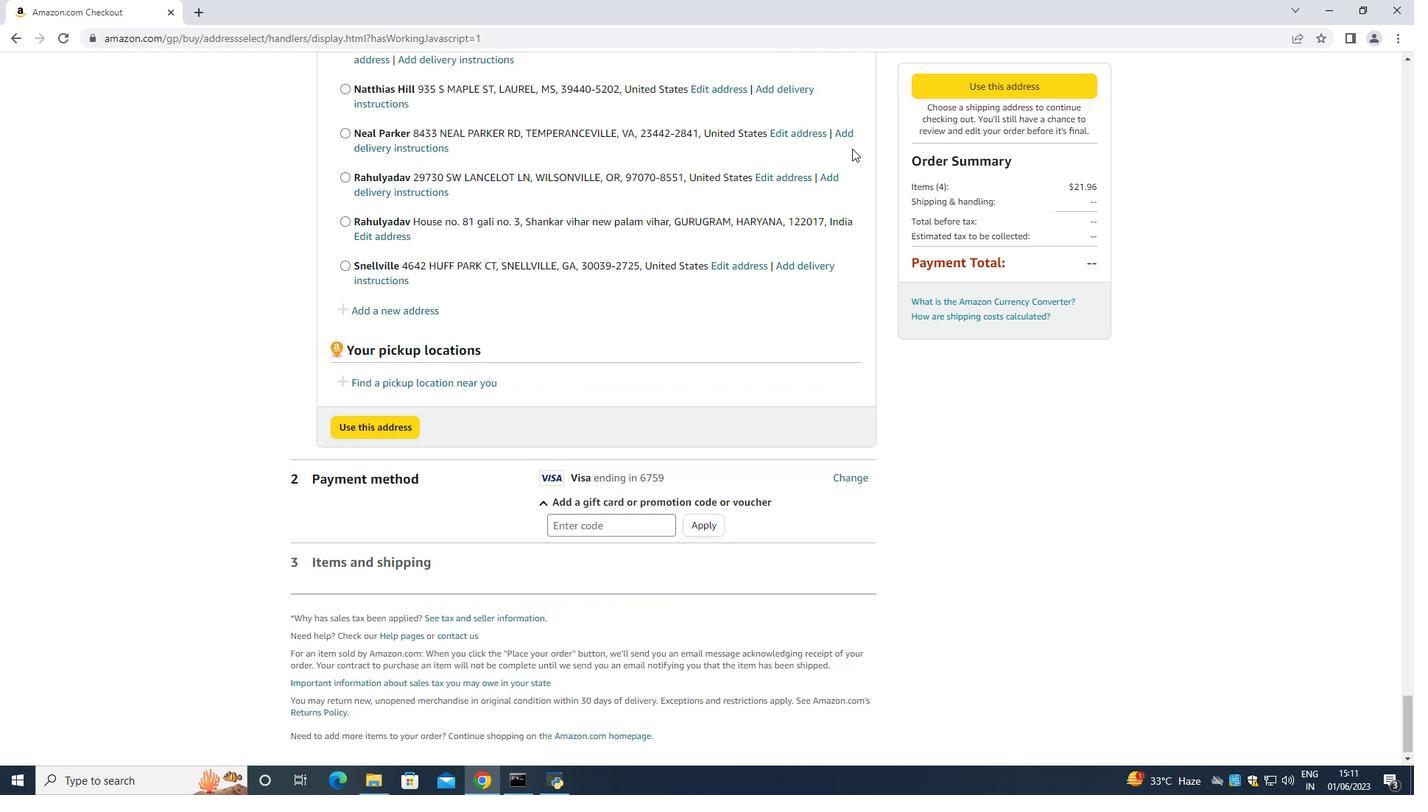 
Action: Mouse scrolled (852, 148) with delta (0, 0)
Screenshot: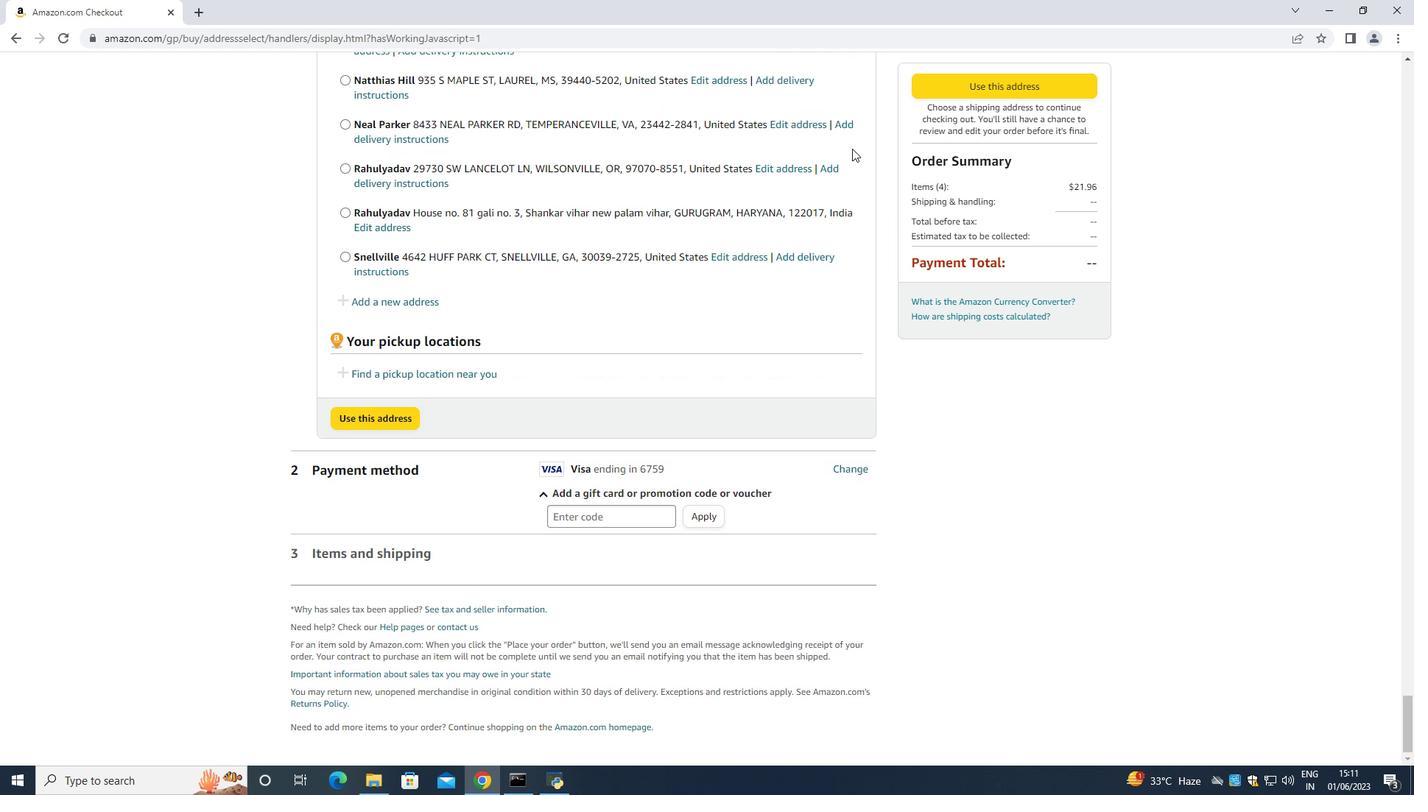 
Action: Mouse scrolled (852, 148) with delta (0, 0)
Screenshot: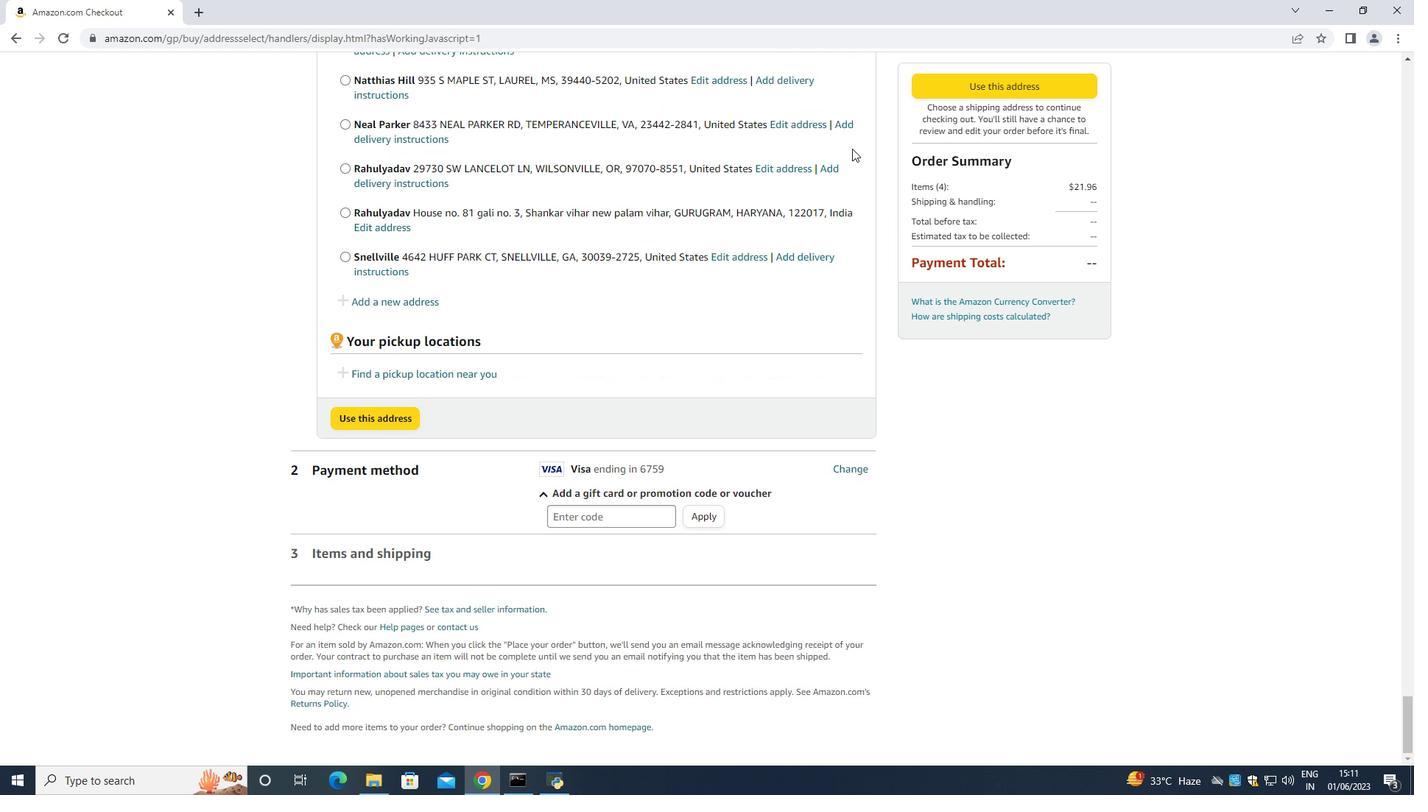 
Action: Mouse scrolled (852, 148) with delta (0, 0)
Screenshot: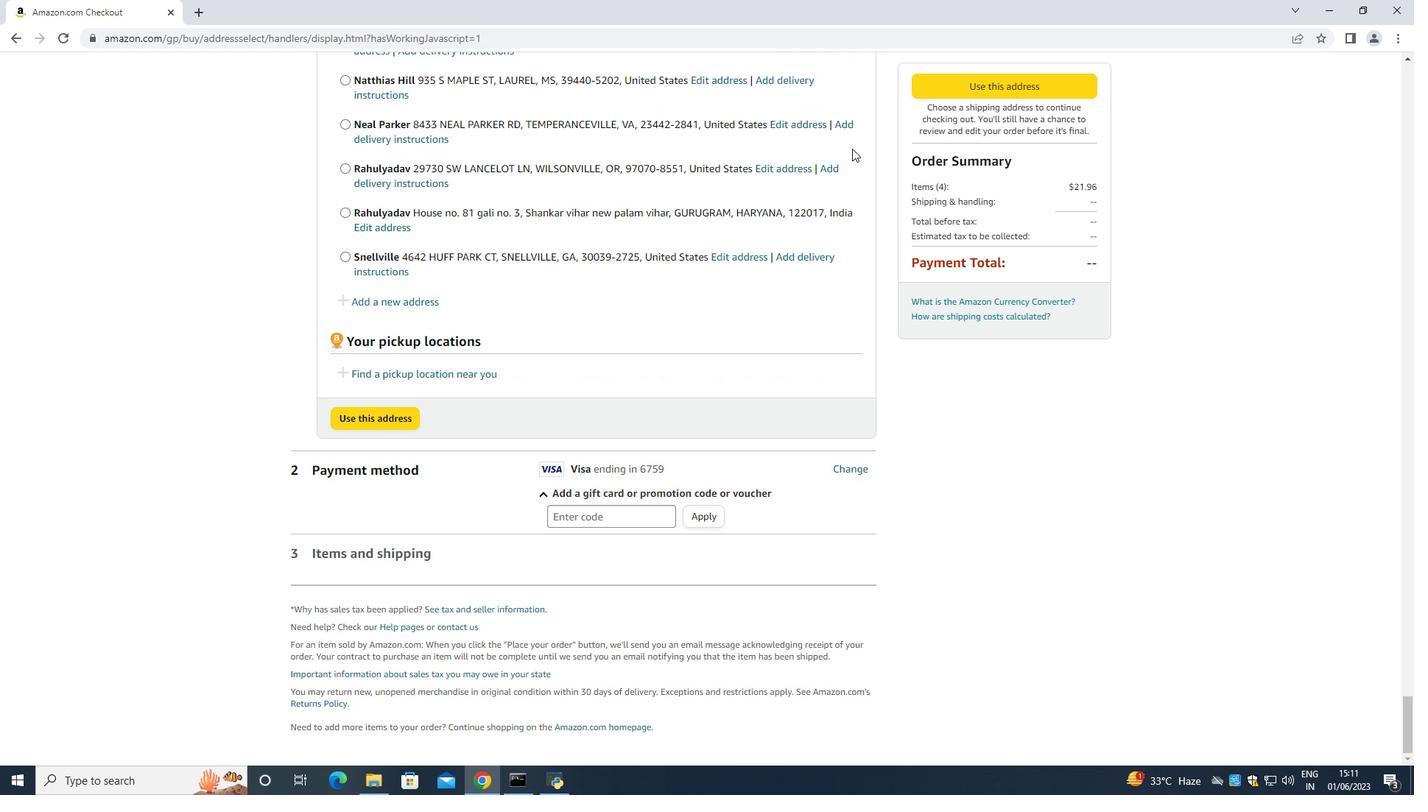 
Action: Mouse scrolled (852, 148) with delta (0, 0)
Screenshot: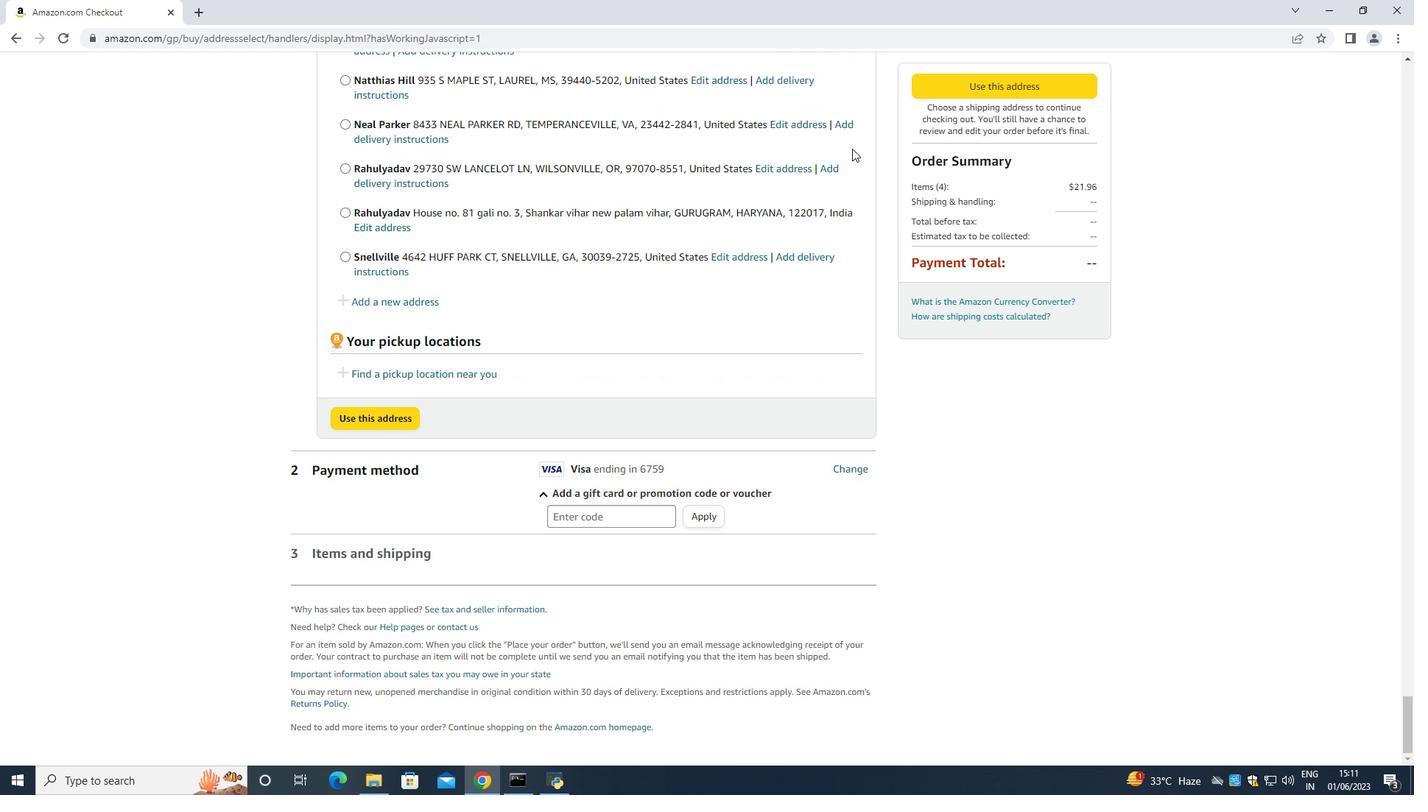 
Action: Mouse scrolled (852, 148) with delta (0, 0)
Screenshot: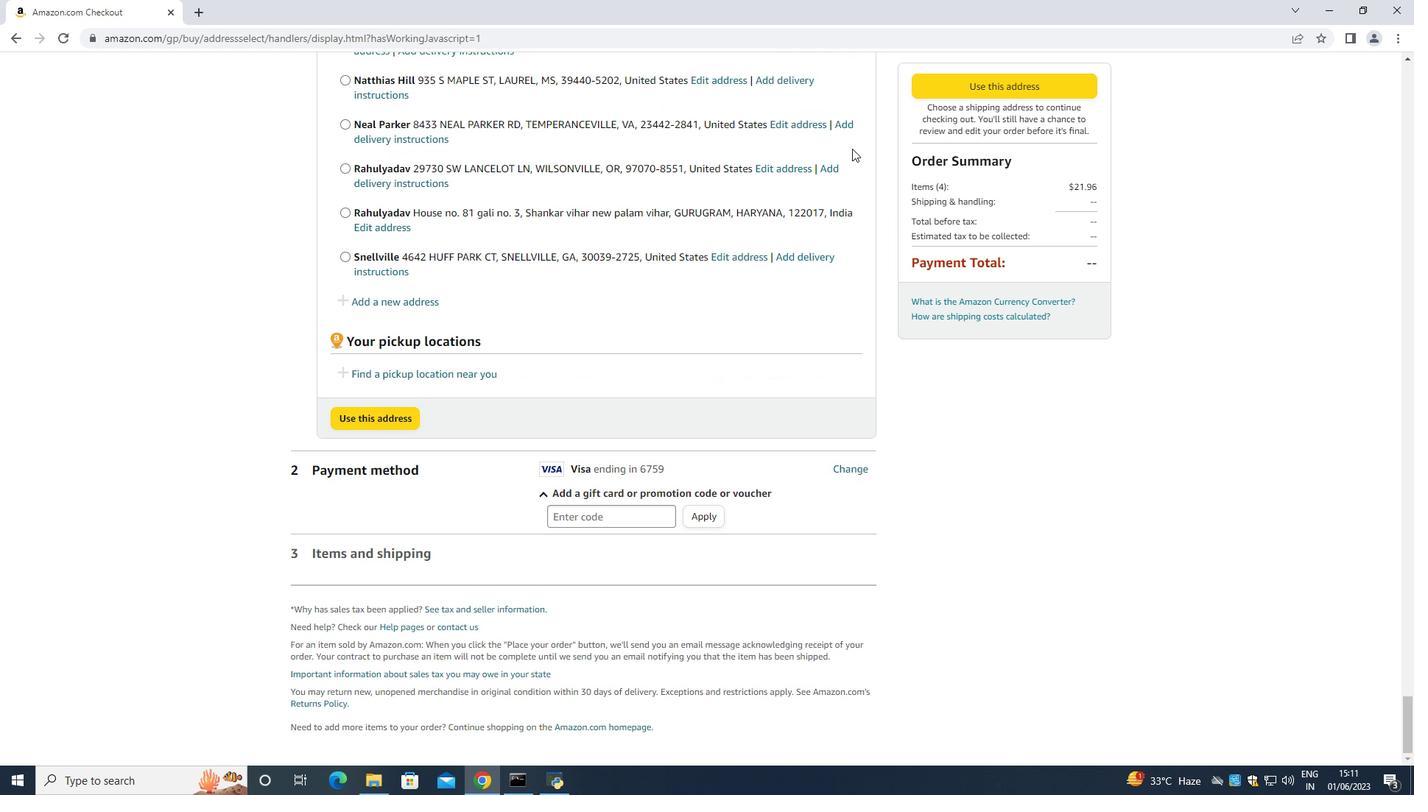 
Action: Mouse scrolled (852, 148) with delta (0, 0)
Screenshot: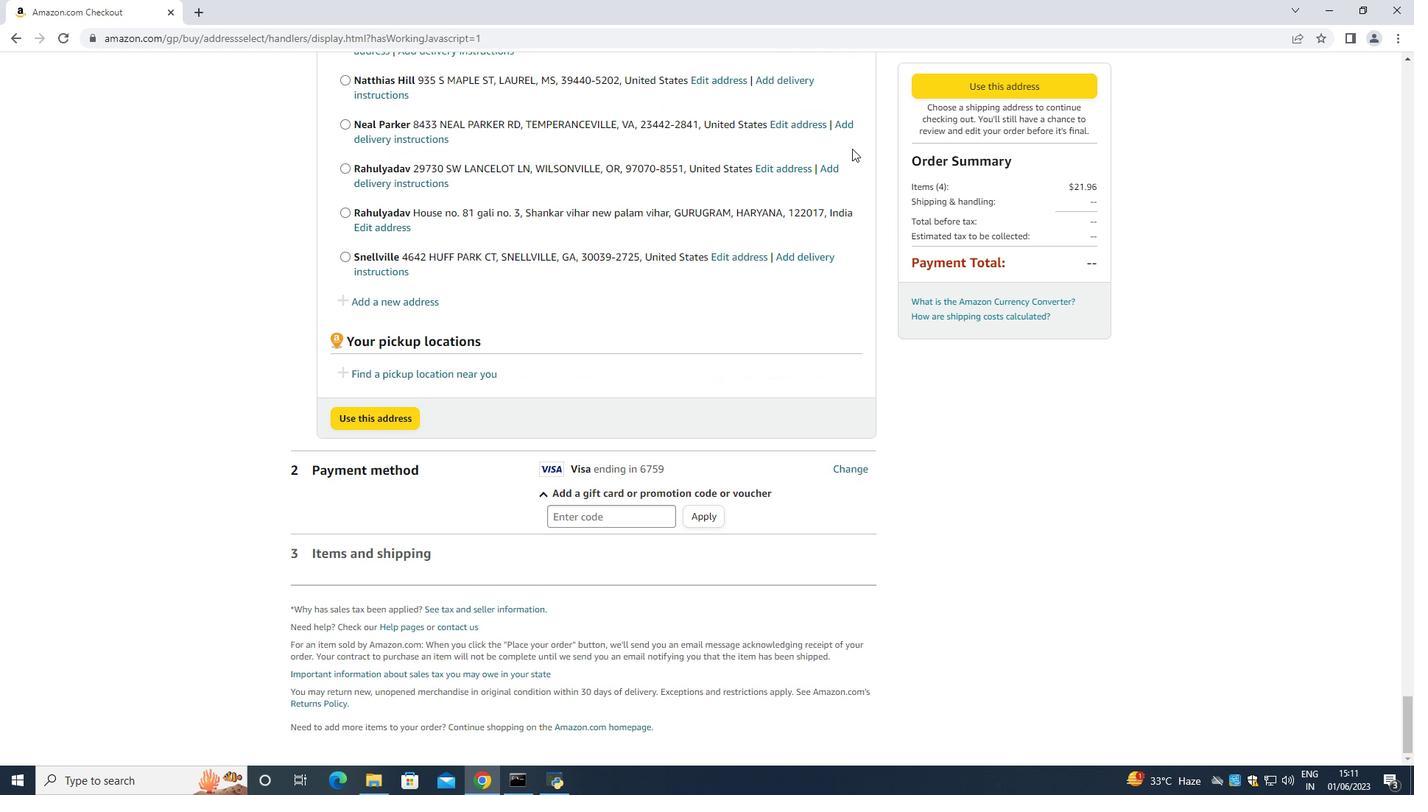 
Action: Mouse moved to (842, 148)
Screenshot: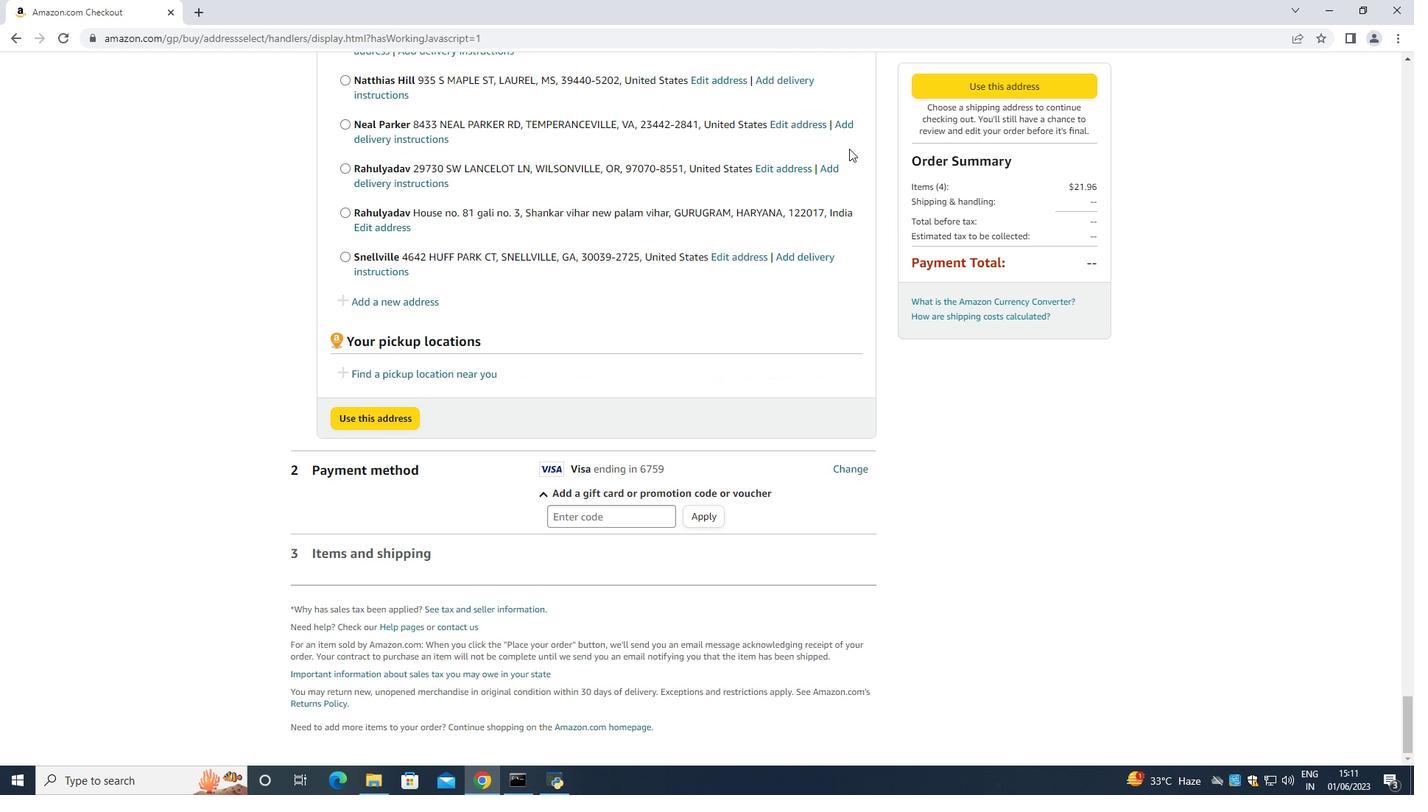 
Action: Mouse scrolled (842, 148) with delta (0, 0)
Screenshot: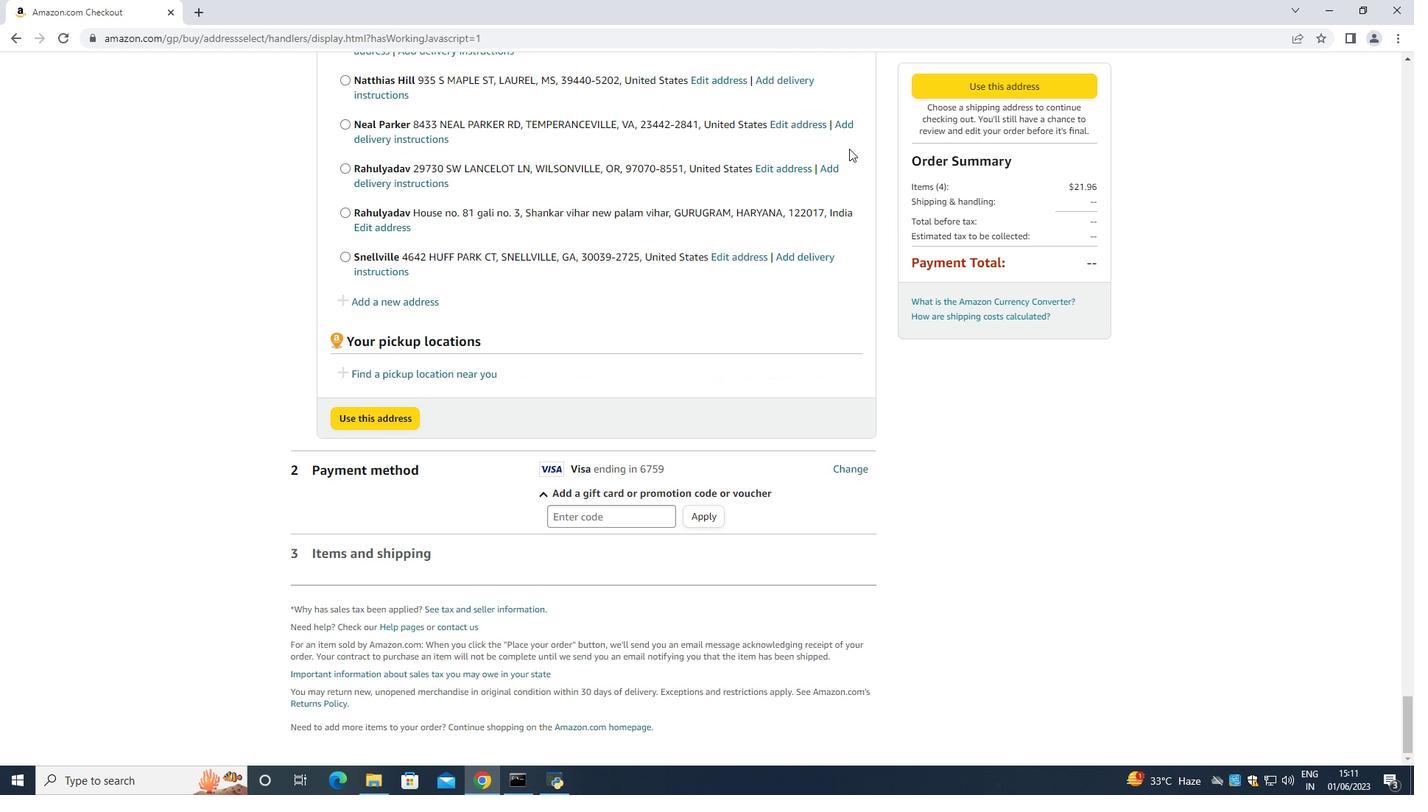 
Action: Mouse moved to (840, 148)
Screenshot: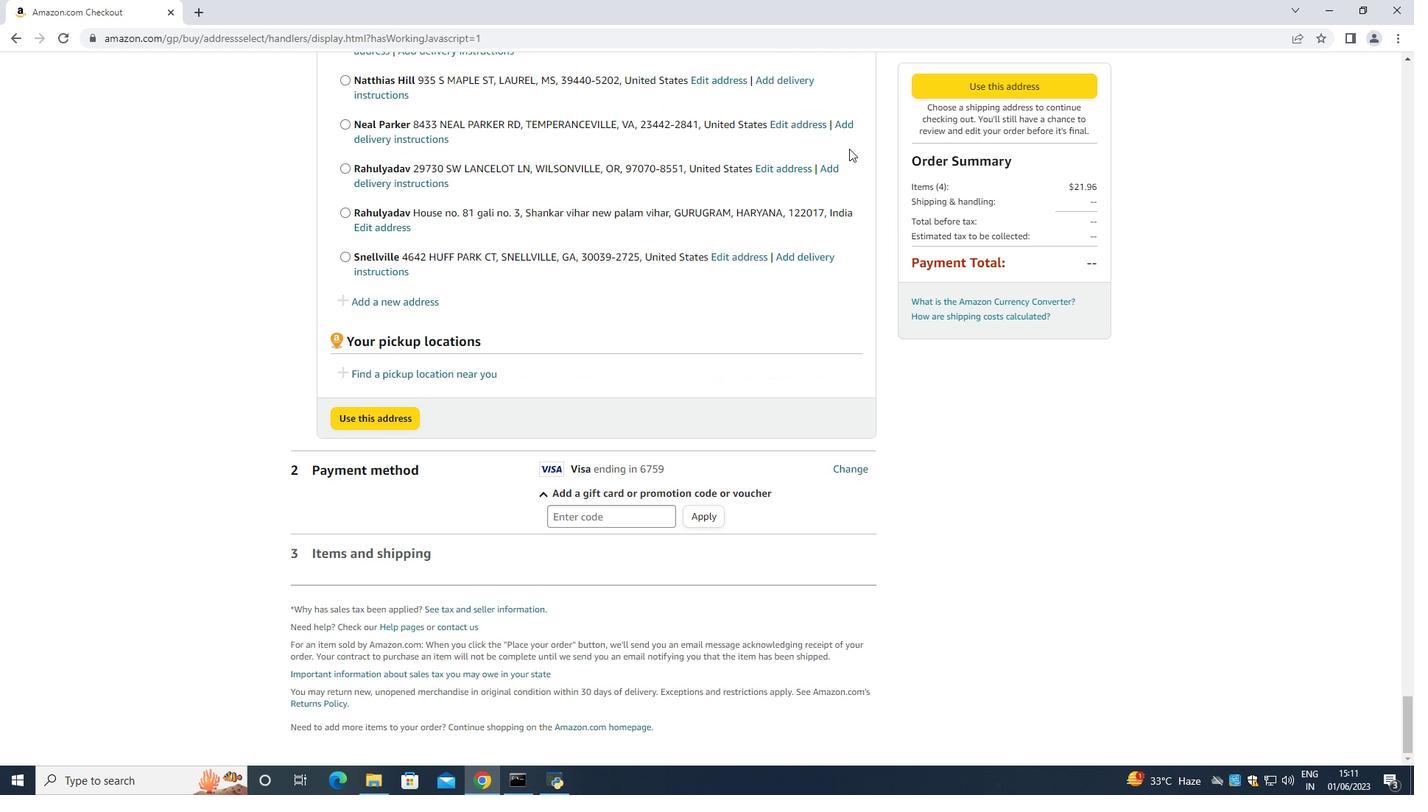
Action: Mouse scrolled (840, 148) with delta (0, 0)
Screenshot: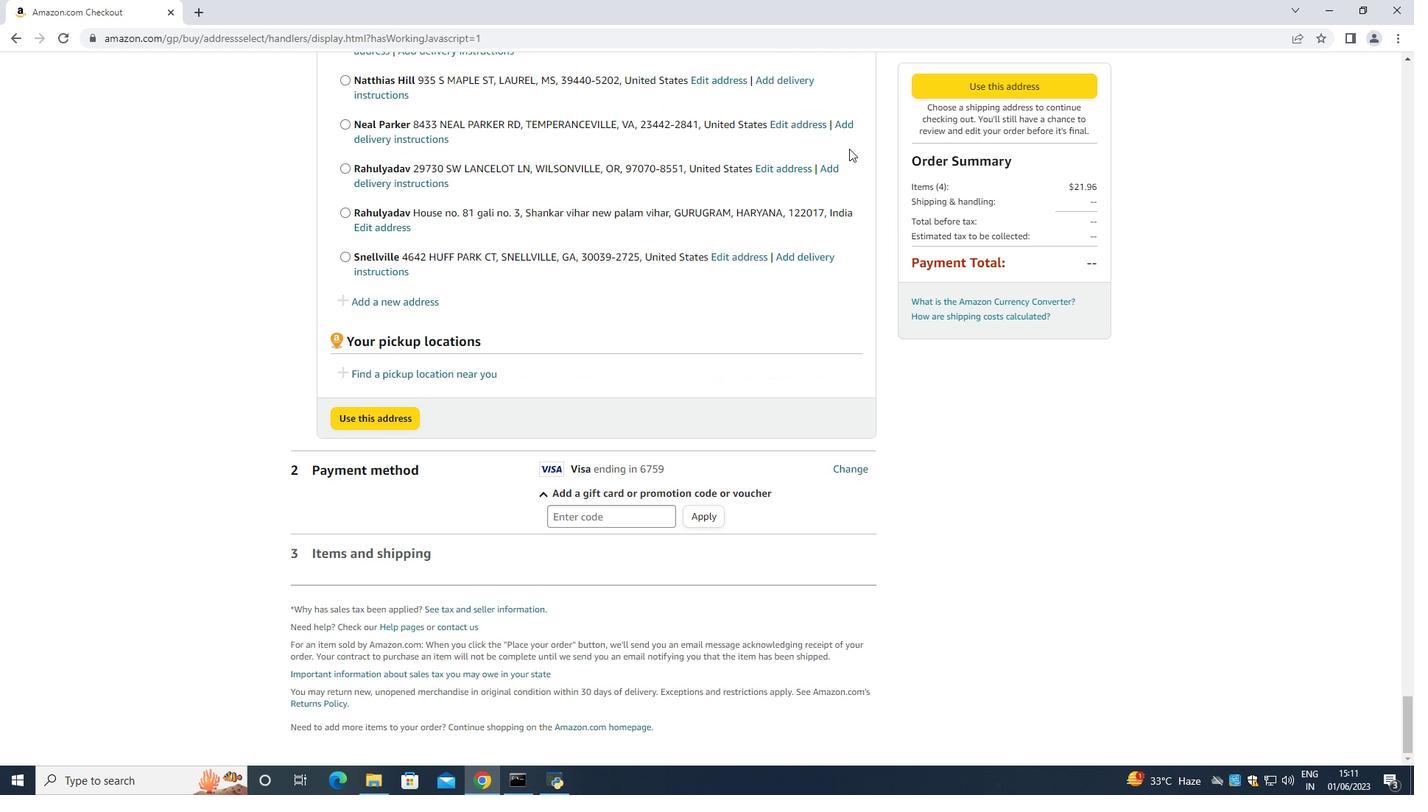 
Action: Mouse moved to (840, 148)
Screenshot: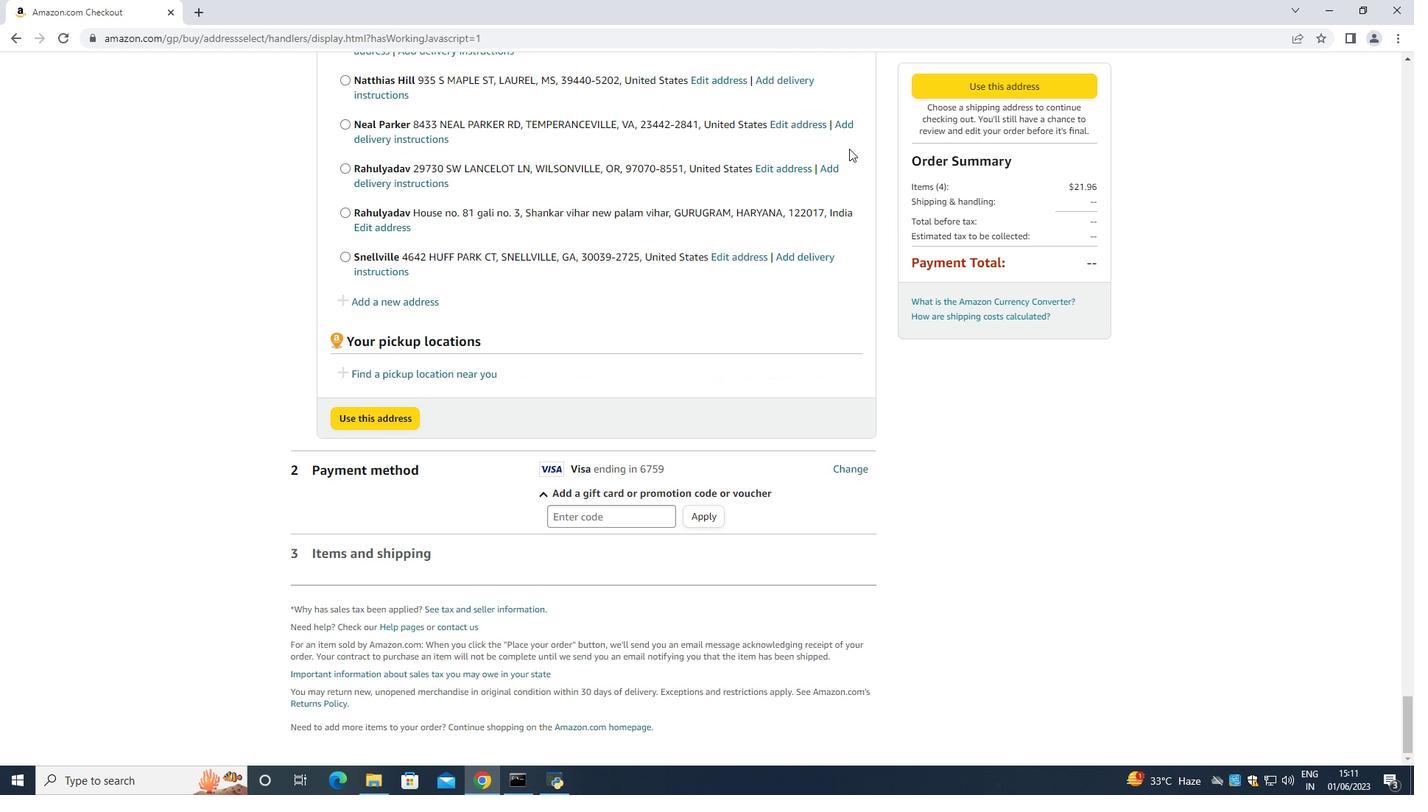 
Action: Mouse scrolled (840, 148) with delta (0, 0)
Screenshot: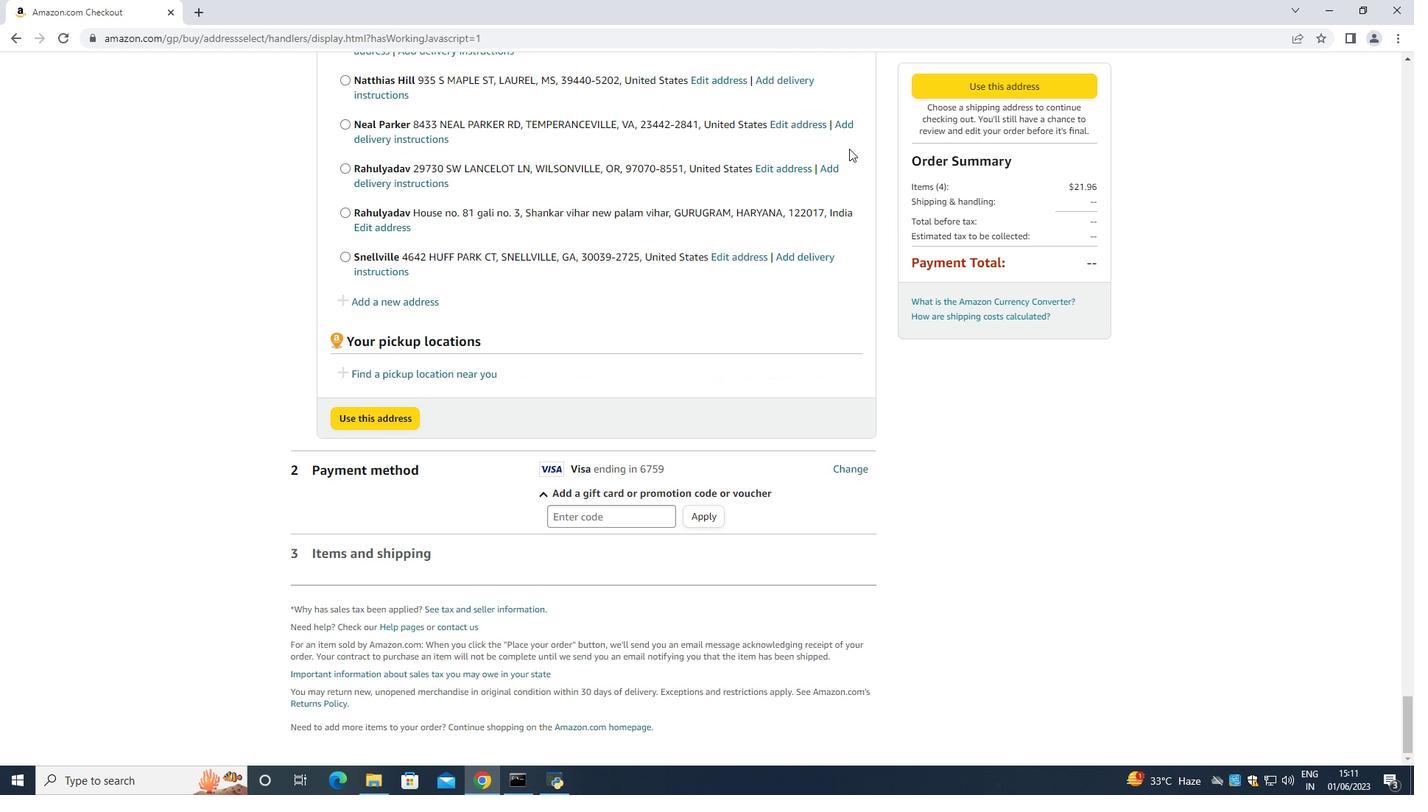 
Action: Mouse moved to (838, 148)
Screenshot: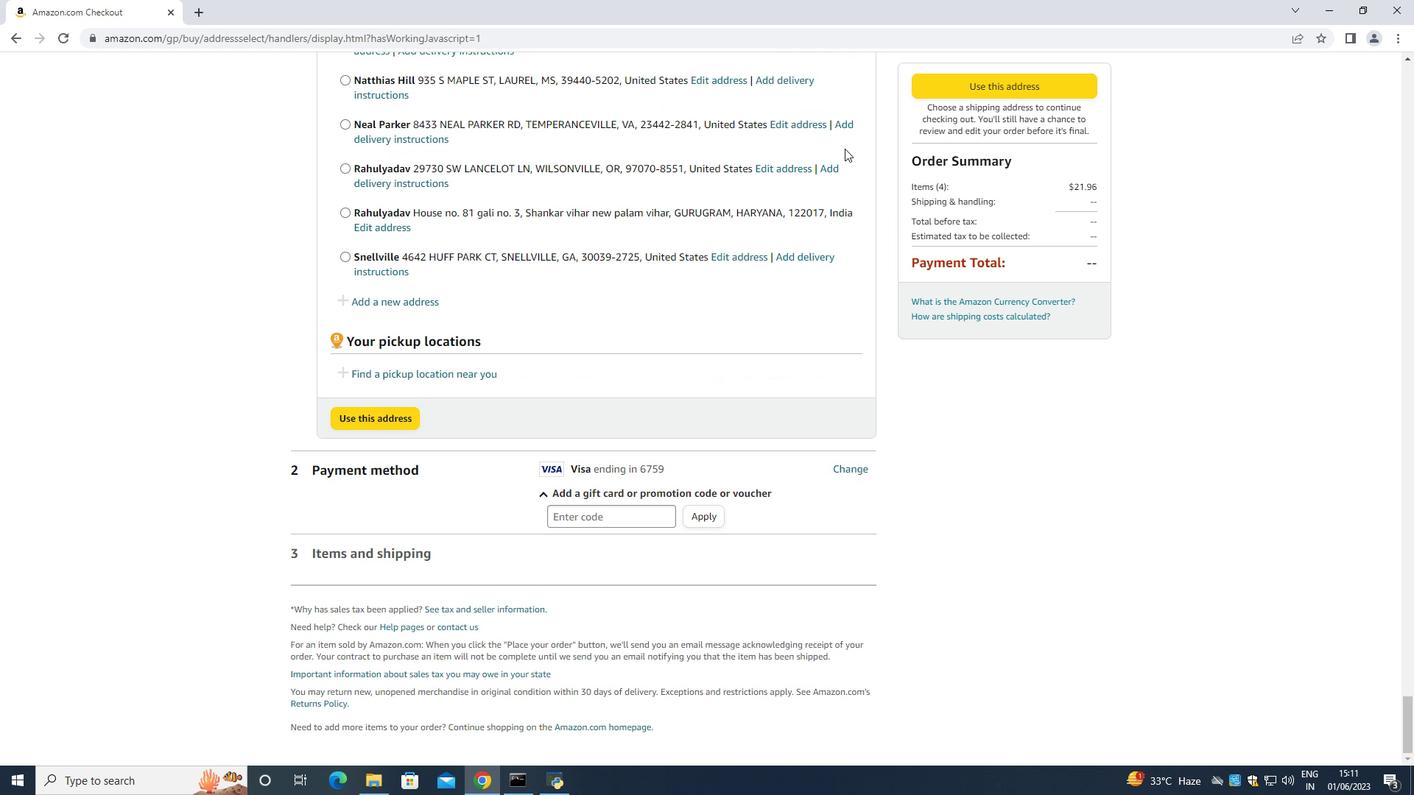 
Action: Mouse scrolled (838, 148) with delta (0, 0)
Screenshot: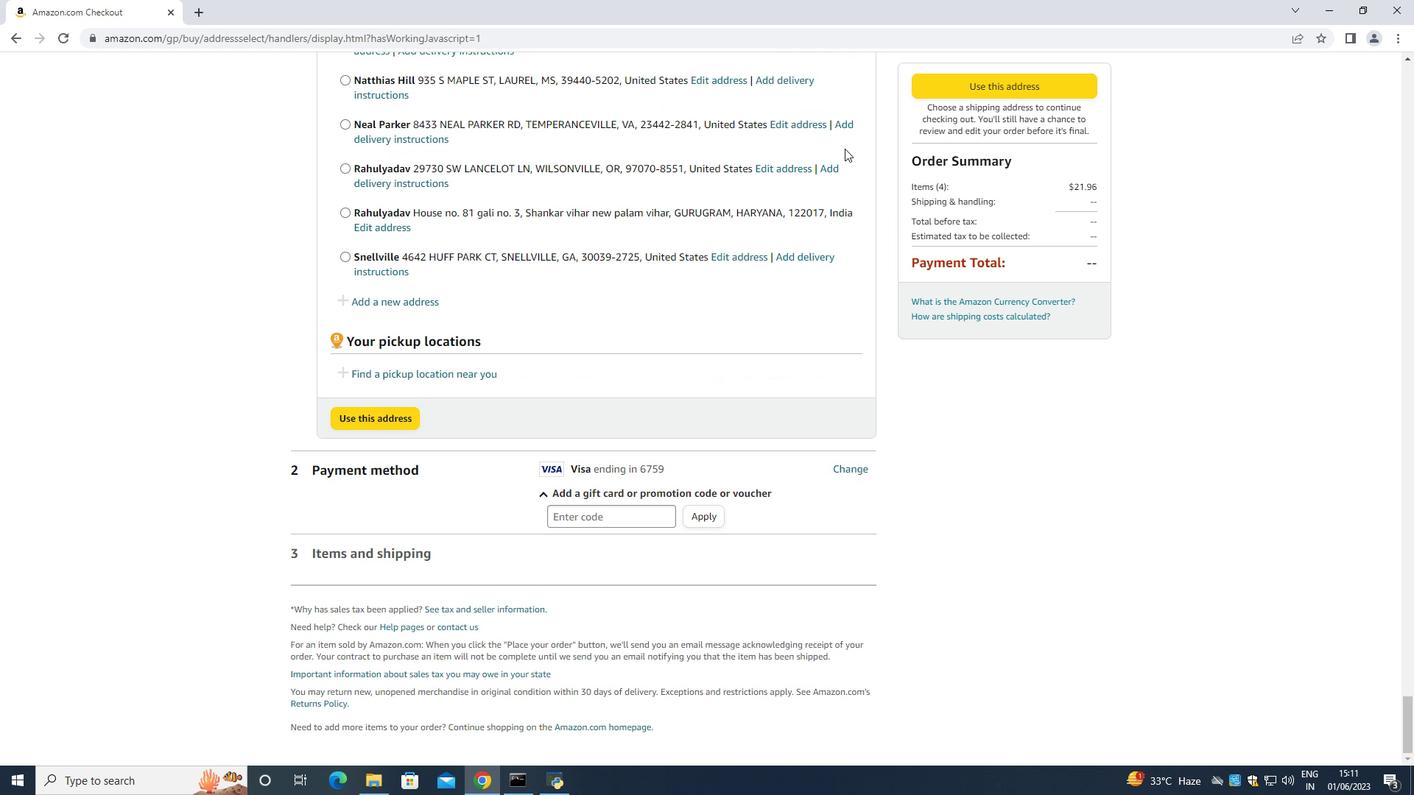 
Action: Mouse moved to (826, 142)
Screenshot: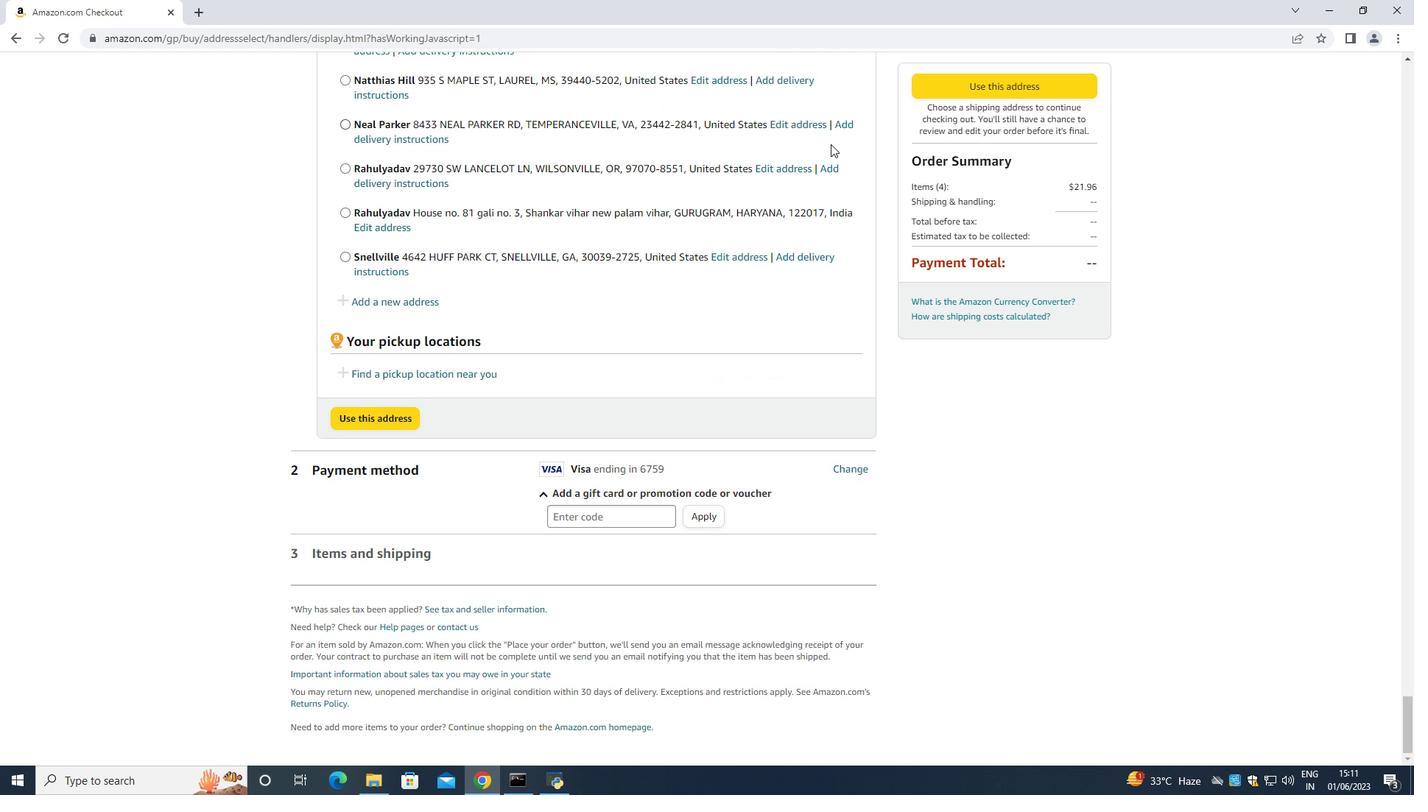 
Action: Mouse scrolled (826, 142) with delta (0, 0)
Screenshot: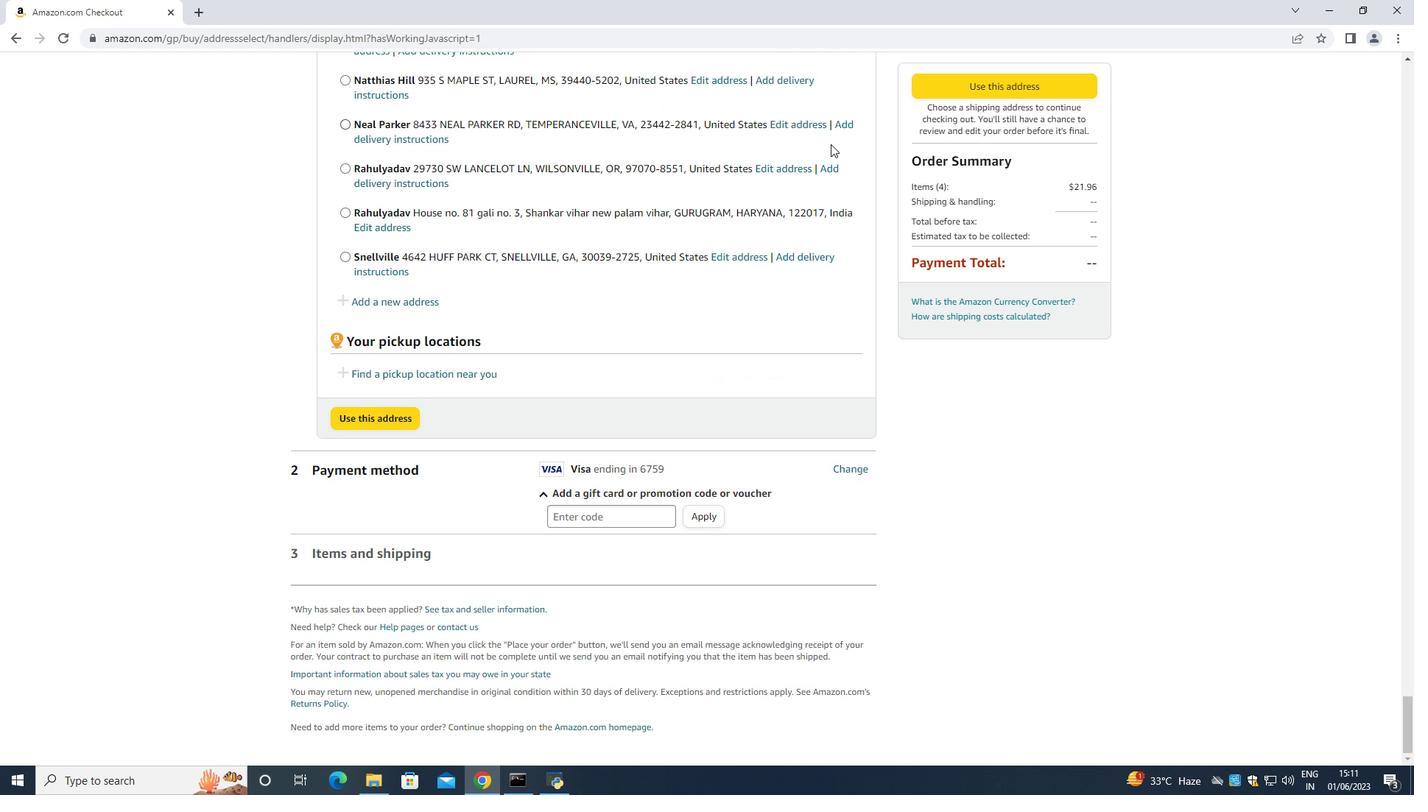 
Action: Mouse moved to (822, 142)
Screenshot: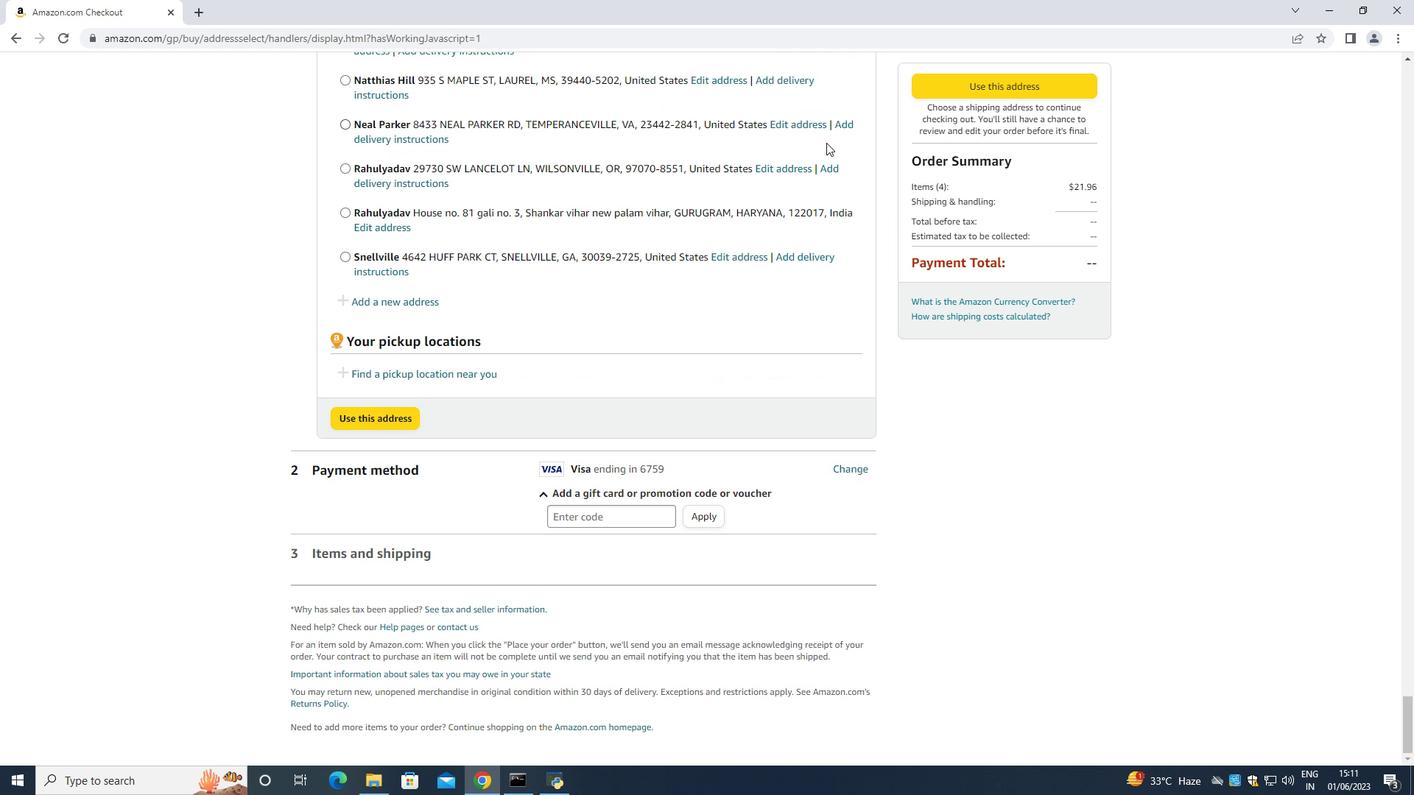 
Action: Mouse scrolled (822, 142) with delta (0, 0)
Screenshot: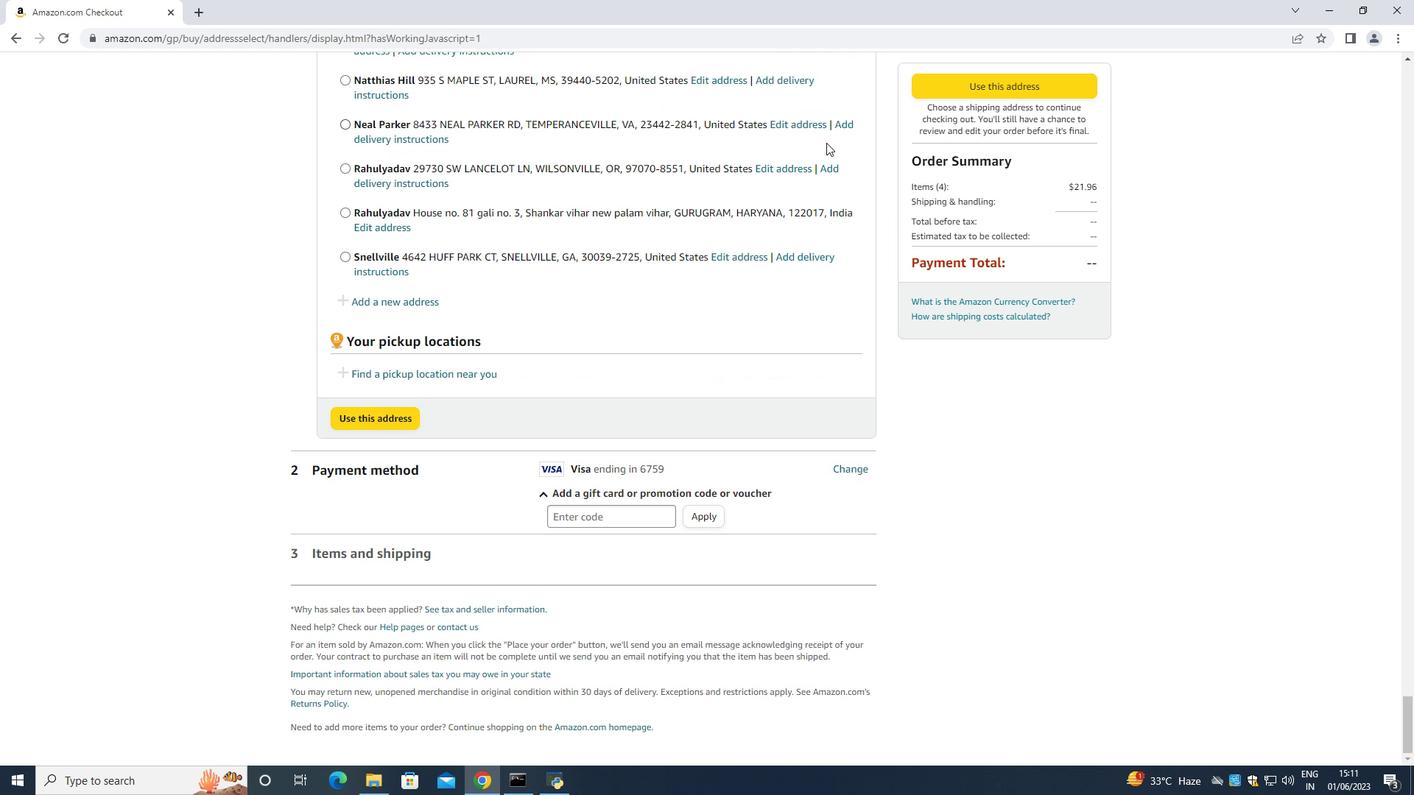 
Action: Mouse moved to (681, 160)
Screenshot: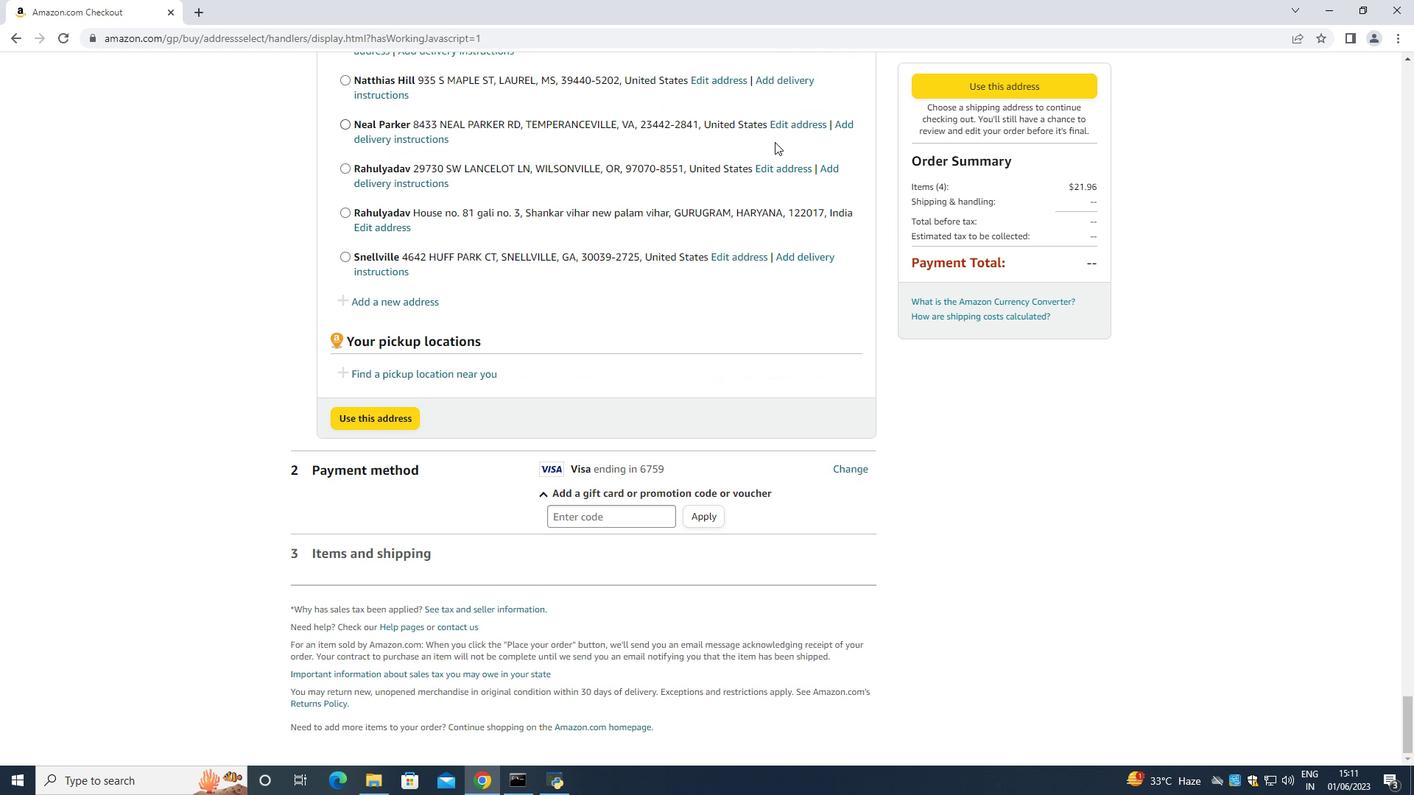 
Action: Mouse scrolled (681, 159) with delta (0, 0)
Screenshot: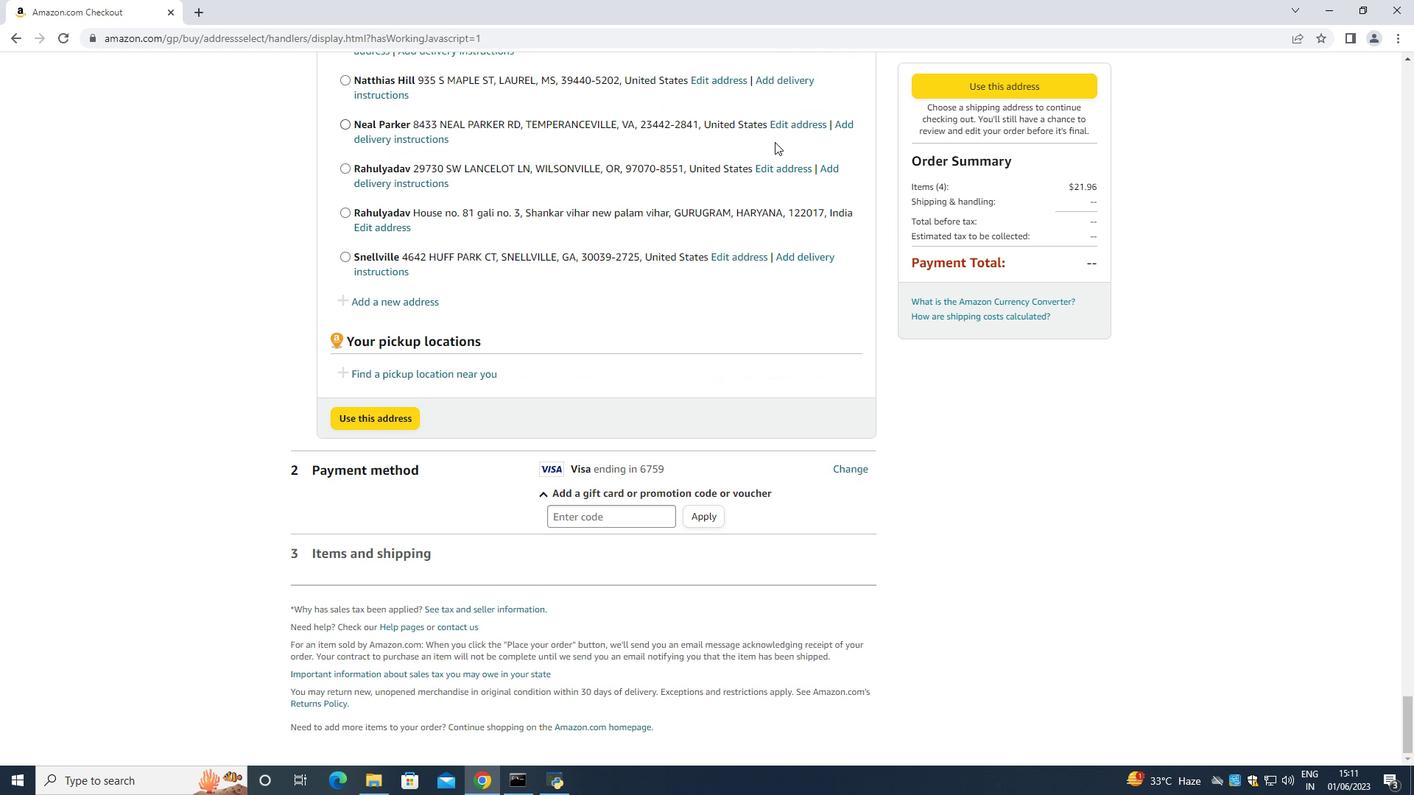 
Action: Mouse moved to (679, 161)
Screenshot: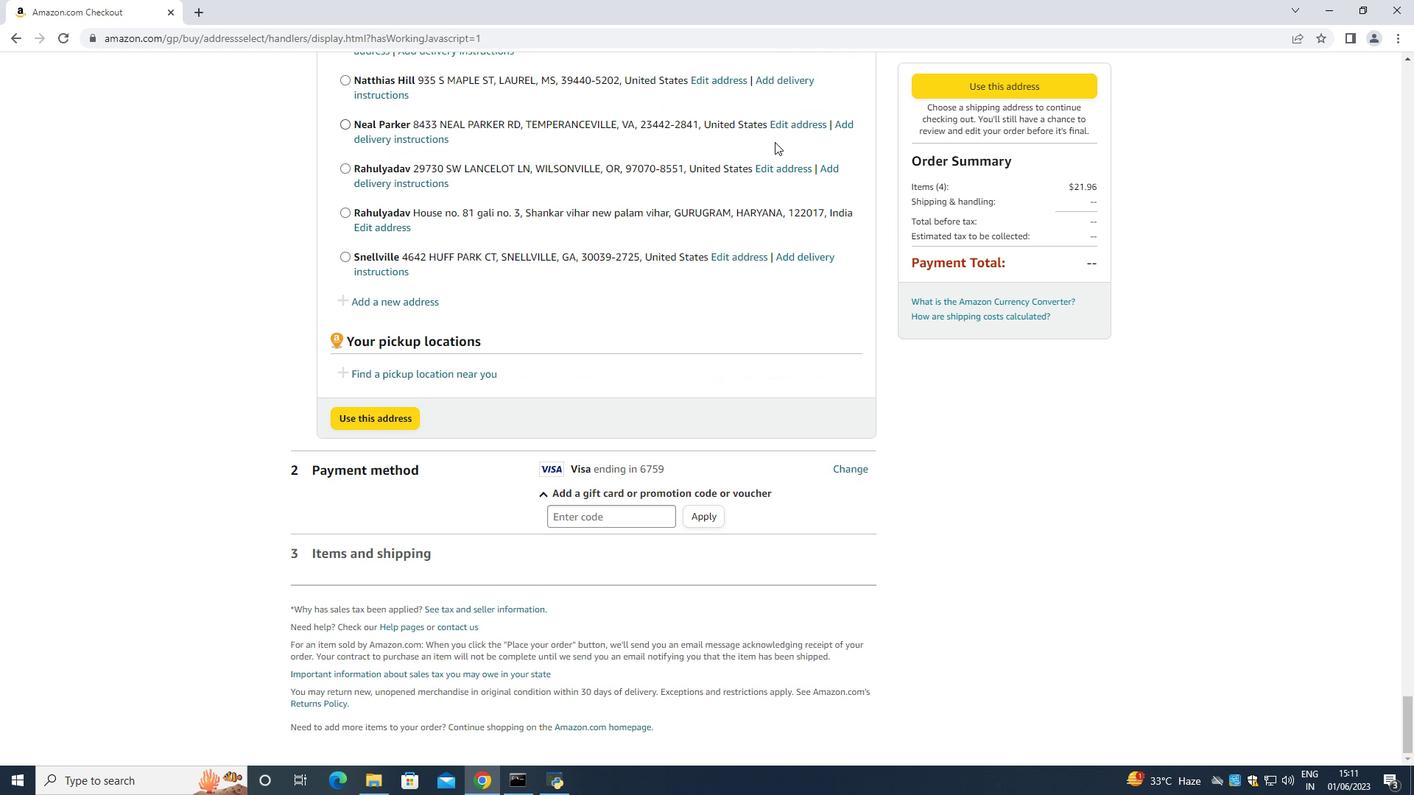 
Action: Mouse scrolled (679, 160) with delta (0, 0)
